 Task: Add Angel Wings To People.
Action: Mouse moved to (1190, 113)
Screenshot: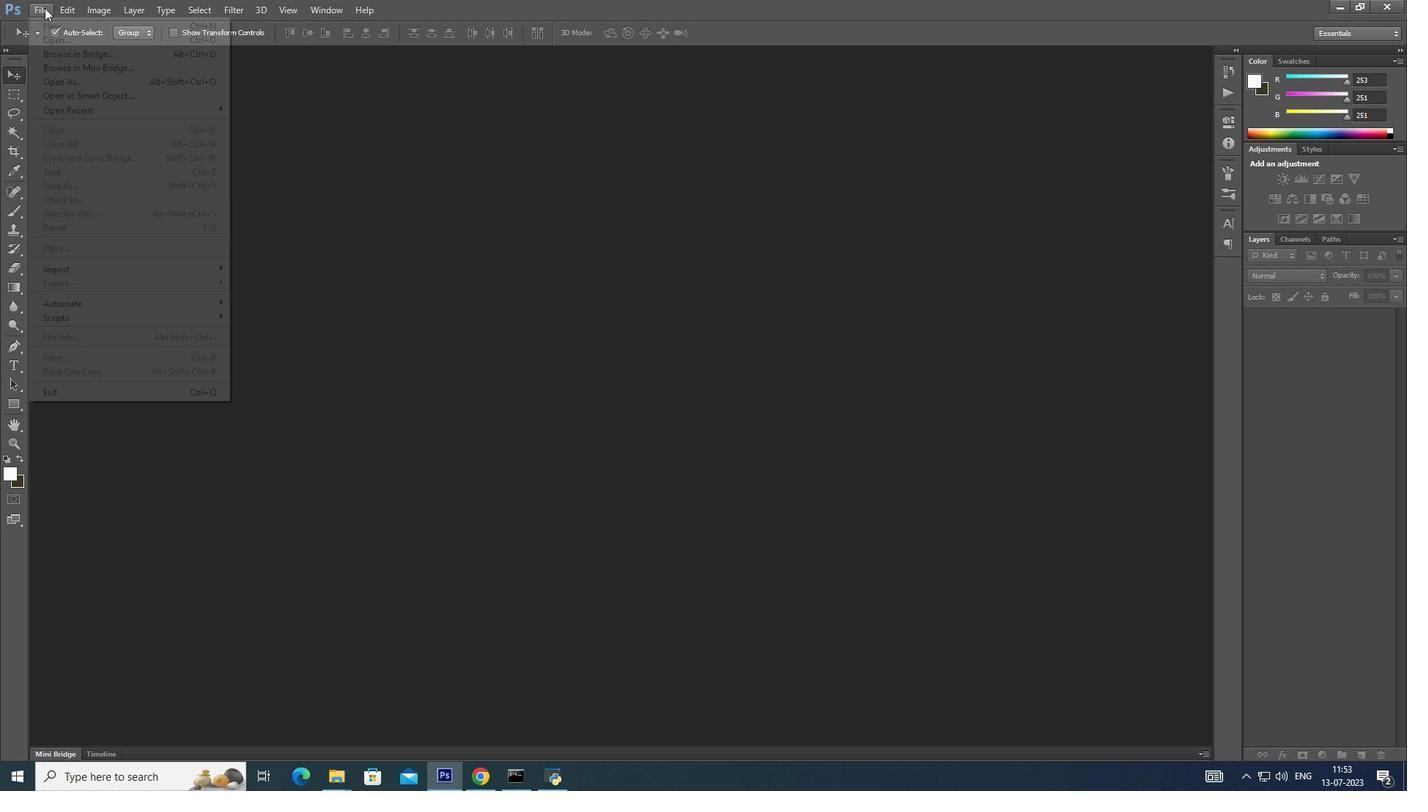 
Action: Mouse pressed left at (1190, 113)
Screenshot: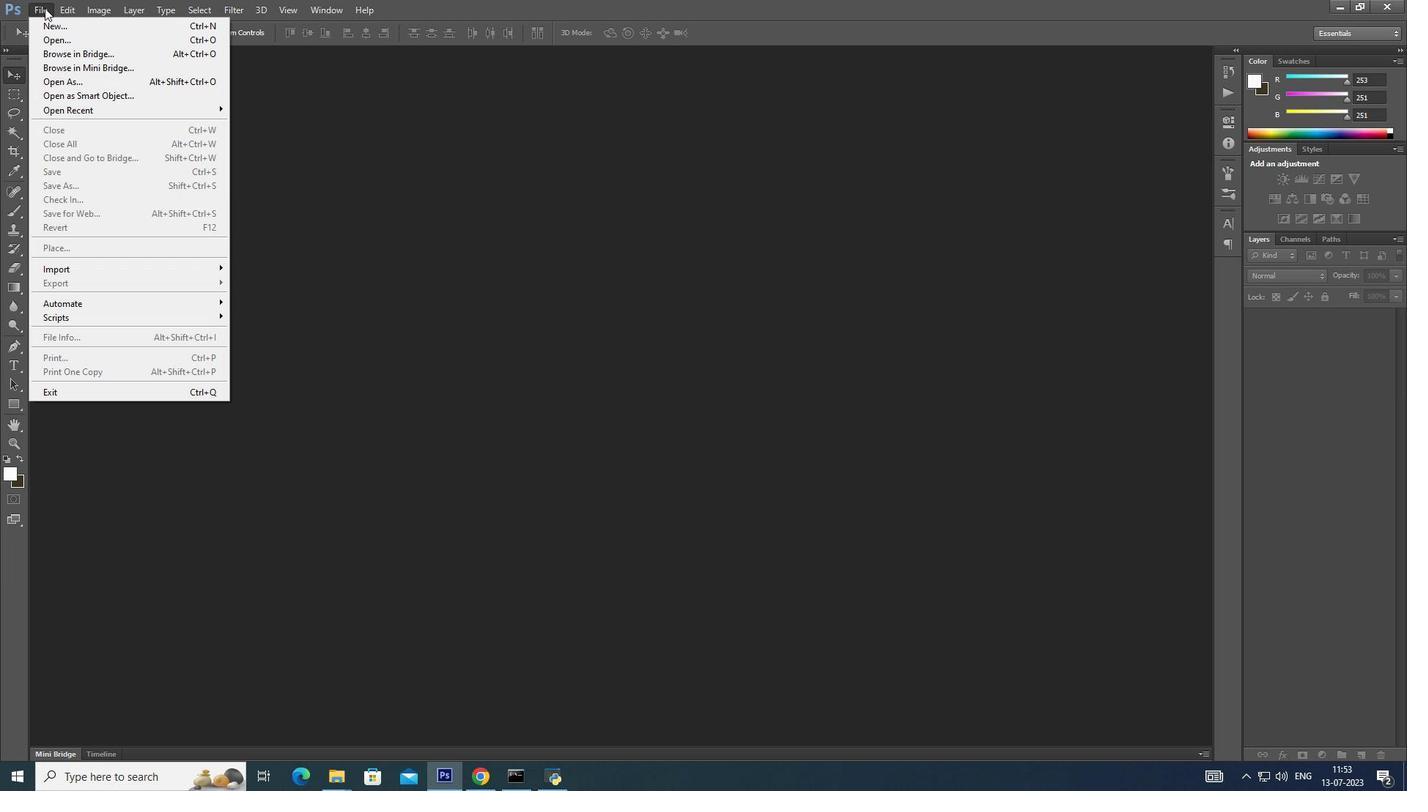 
Action: Mouse moved to (44, 8)
Screenshot: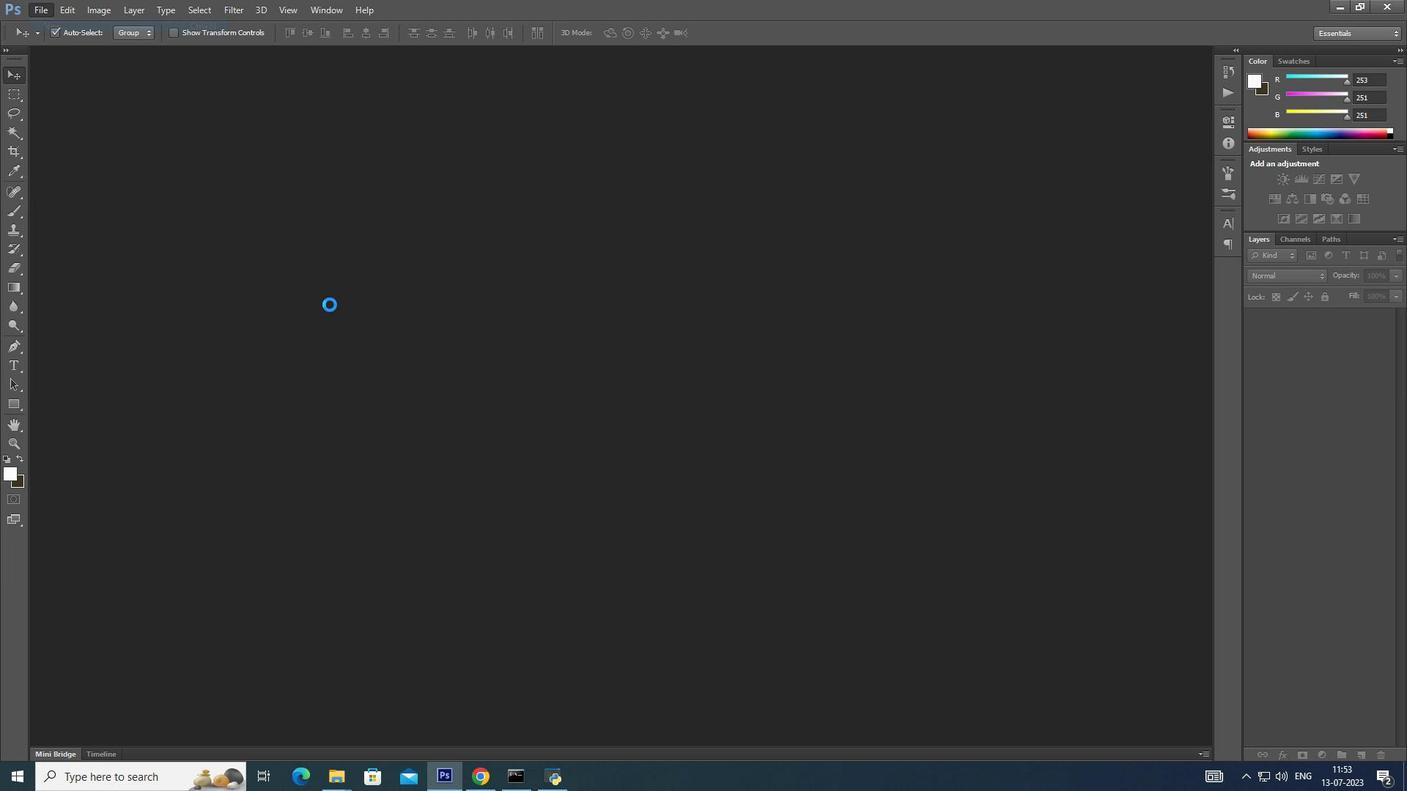 
Action: Mouse pressed left at (44, 8)
Screenshot: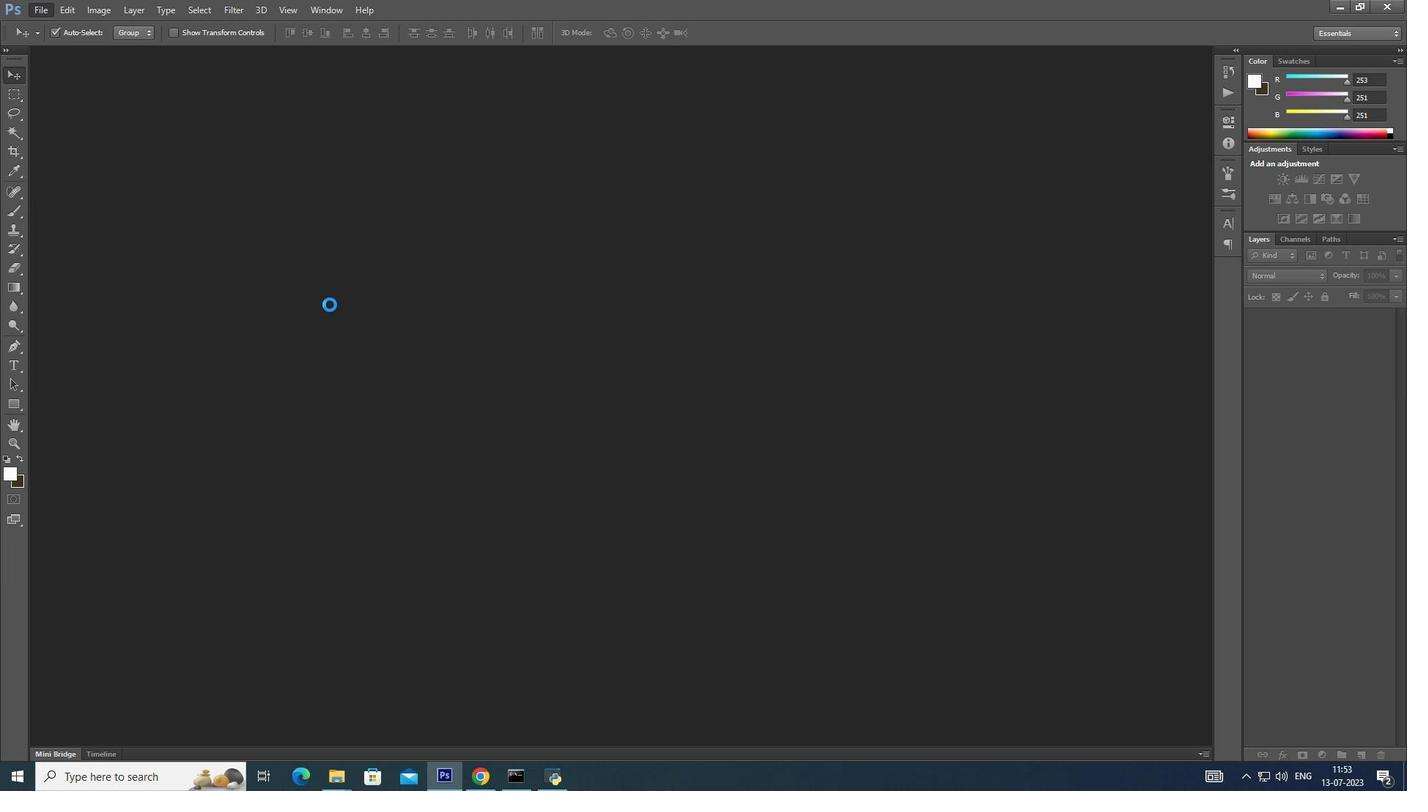 
Action: Mouse moved to (68, 28)
Screenshot: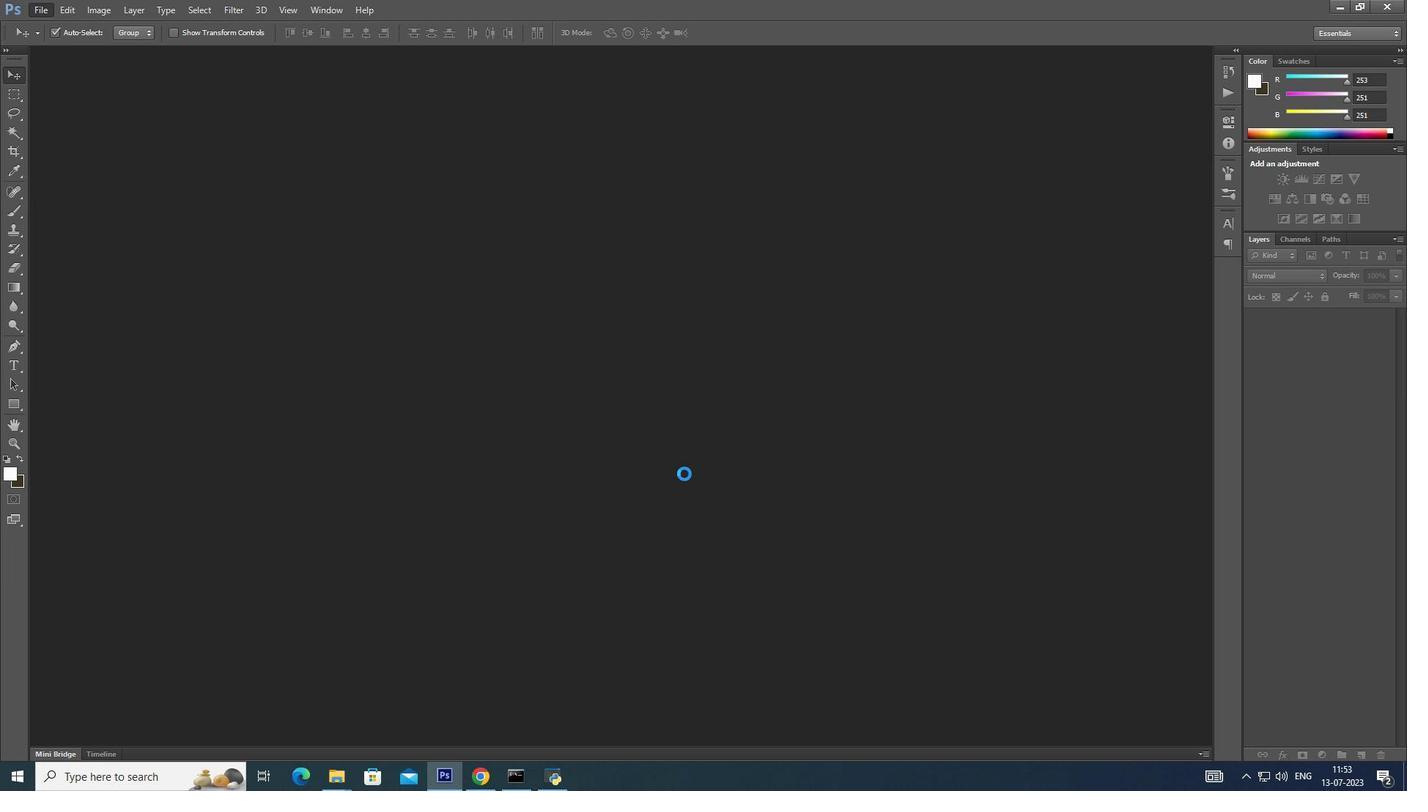 
Action: Mouse pressed left at (68, 28)
Screenshot: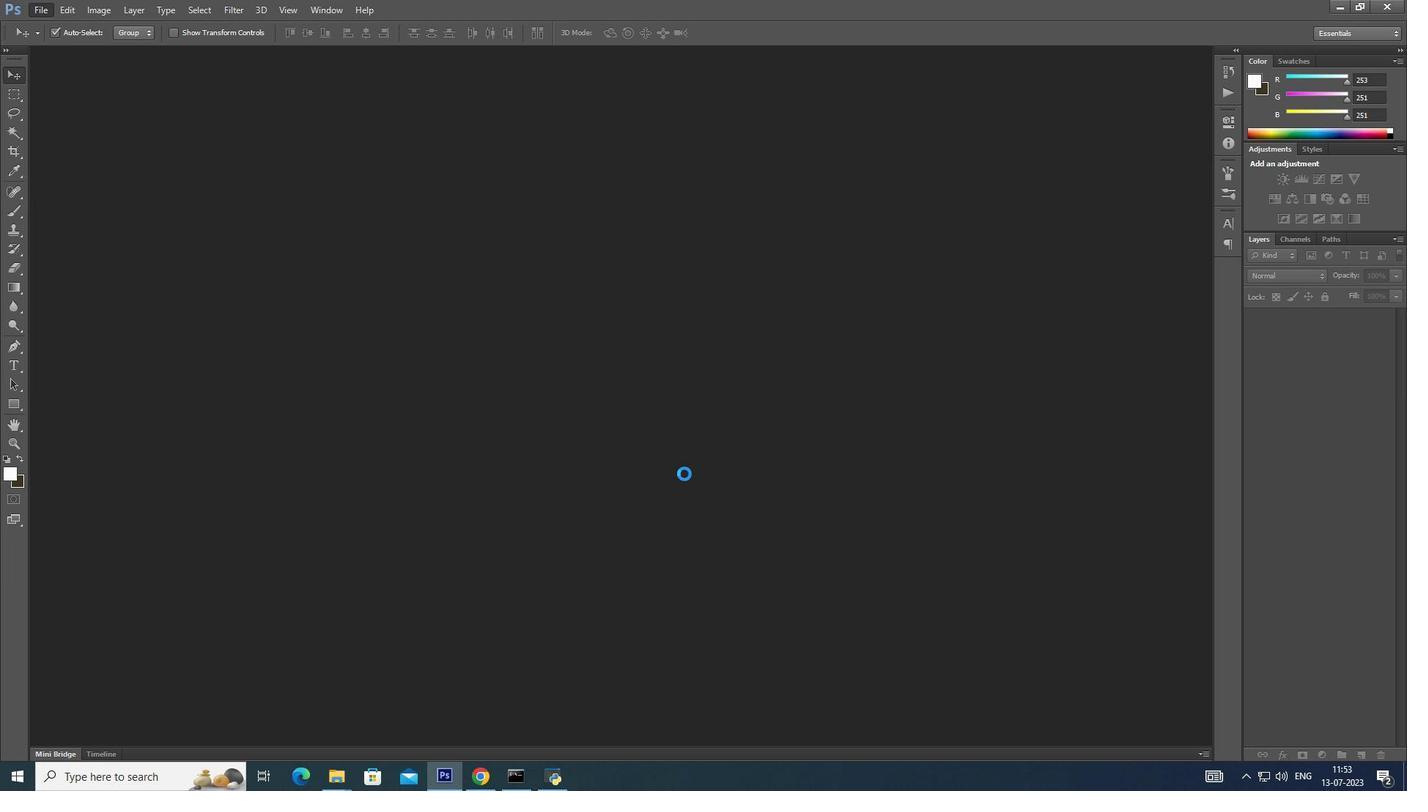 
Action: Mouse moved to (833, 185)
Screenshot: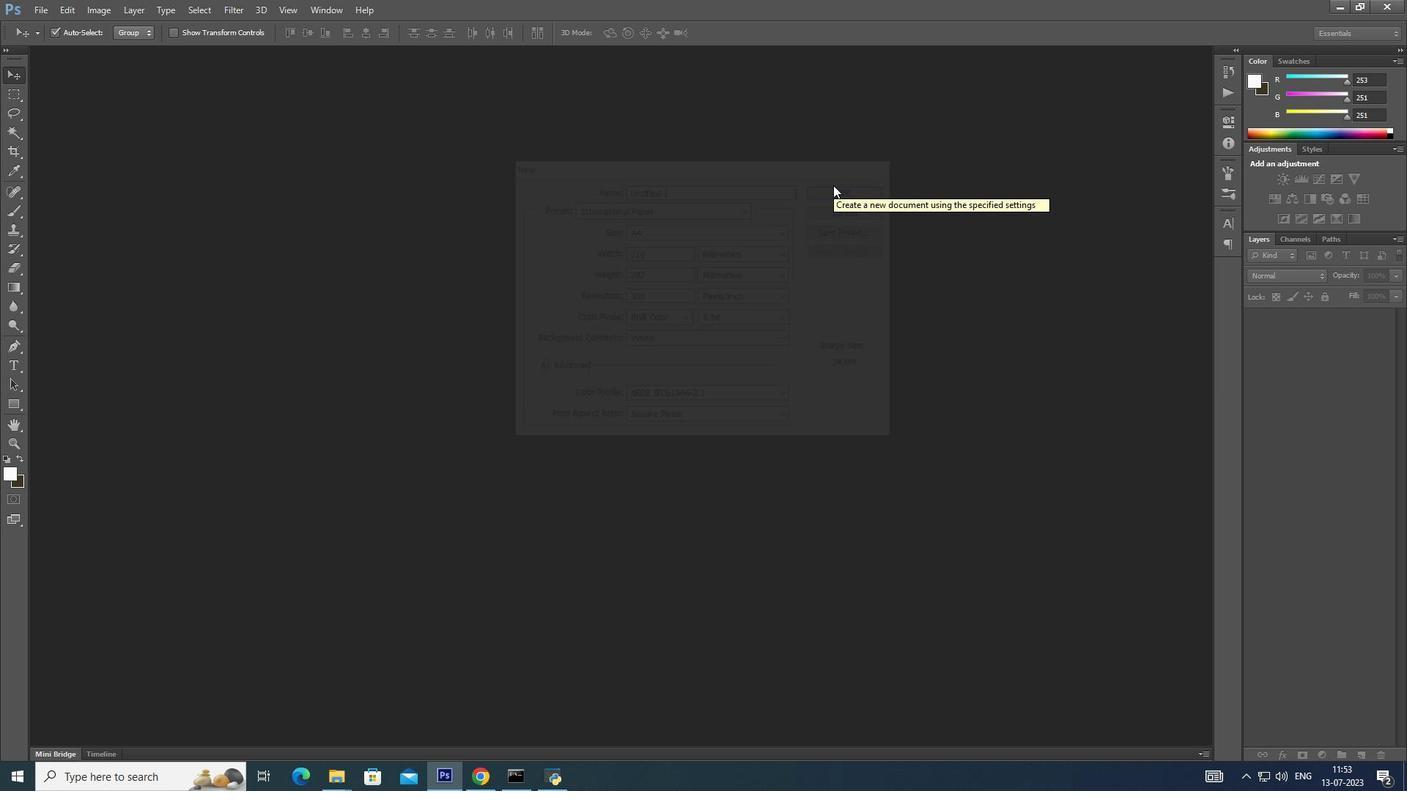 
Action: Mouse pressed left at (833, 185)
Screenshot: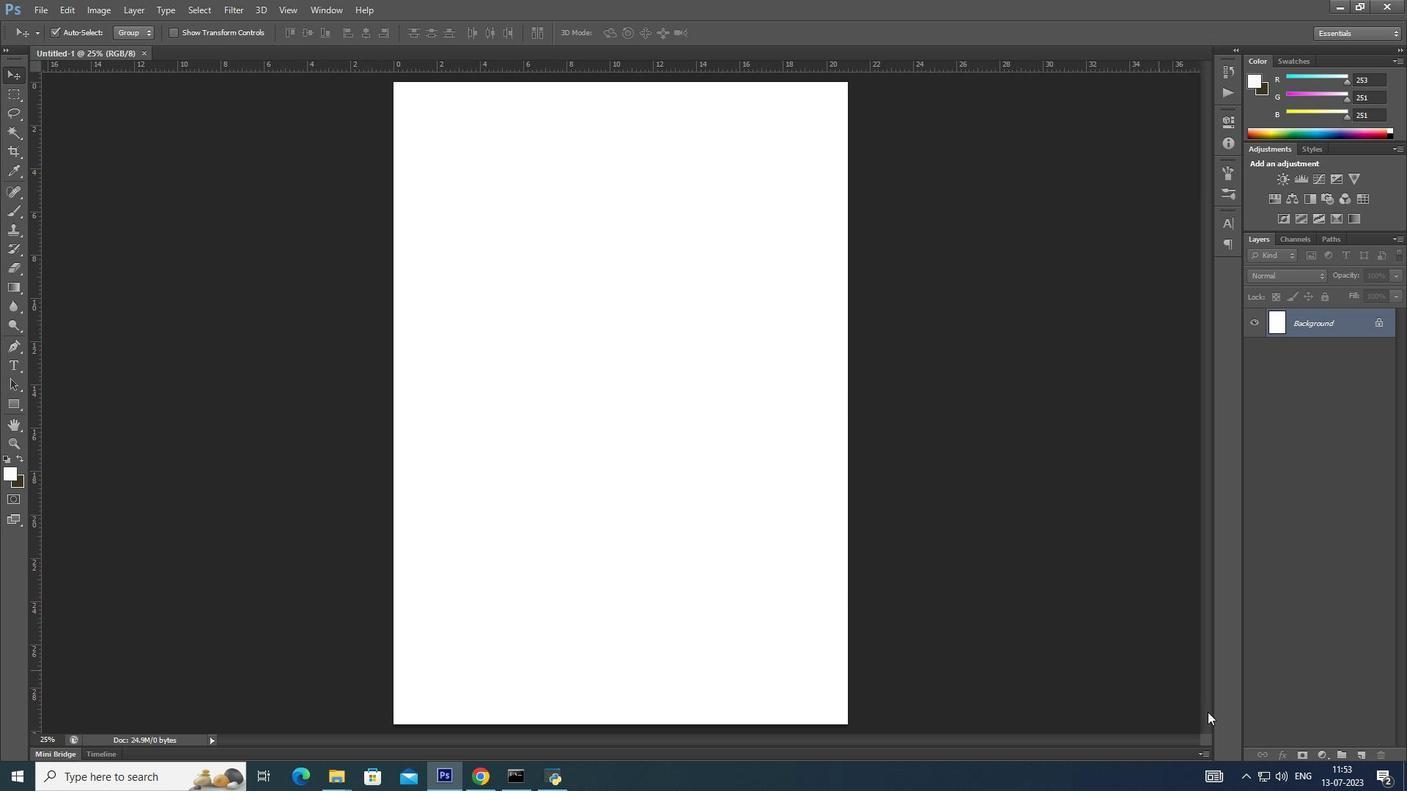 
Action: Mouse moved to (1337, 321)
Screenshot: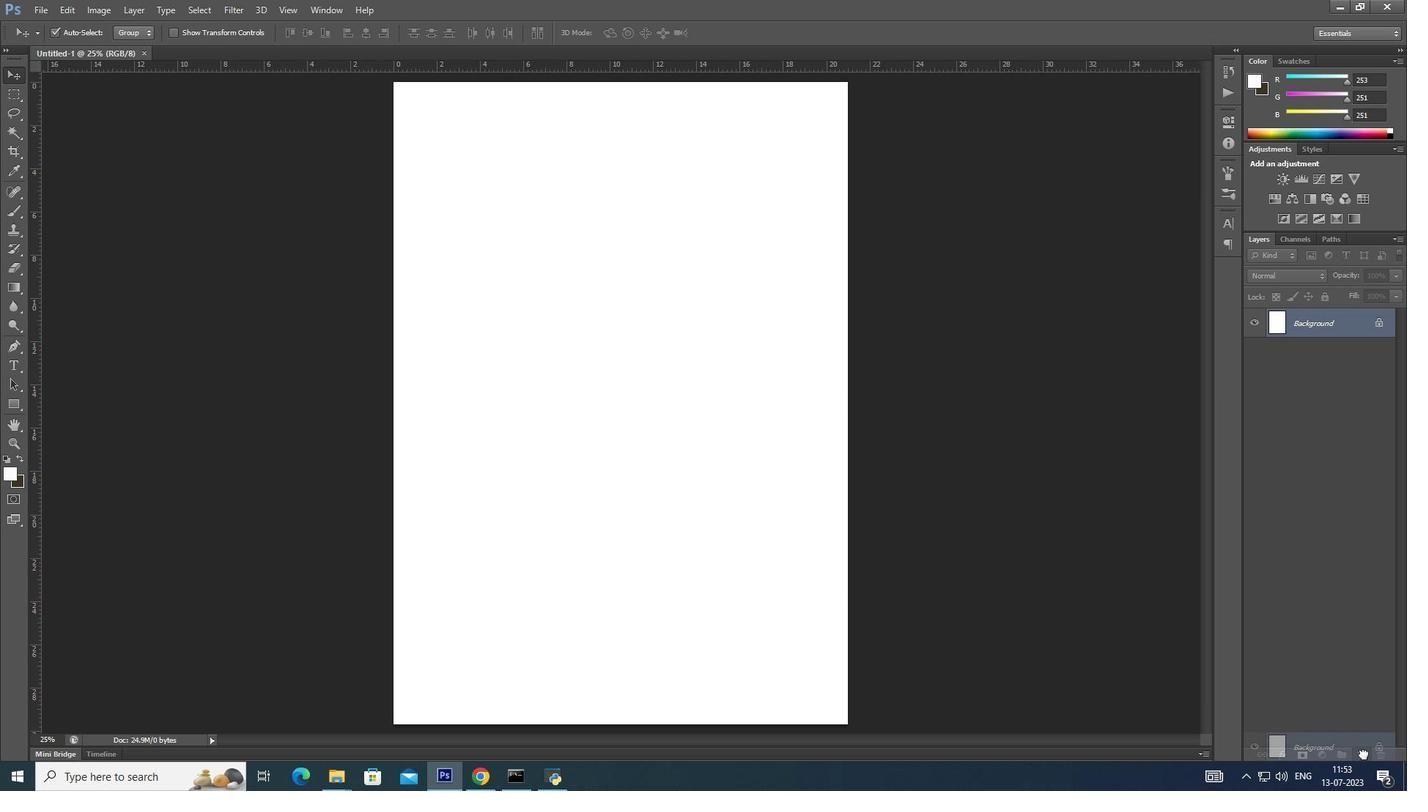 
Action: Mouse pressed left at (1337, 321)
Screenshot: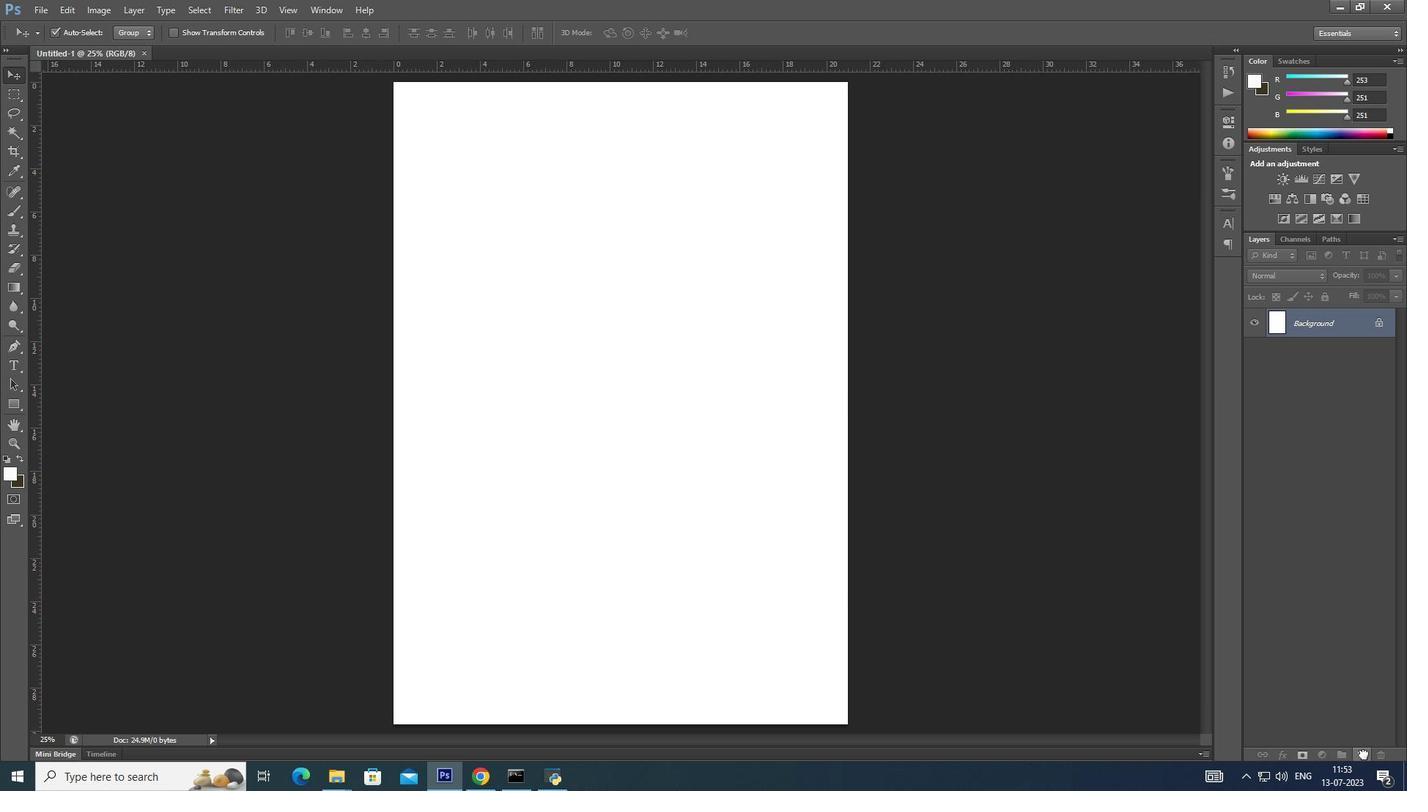 
Action: Mouse moved to (41, 13)
Screenshot: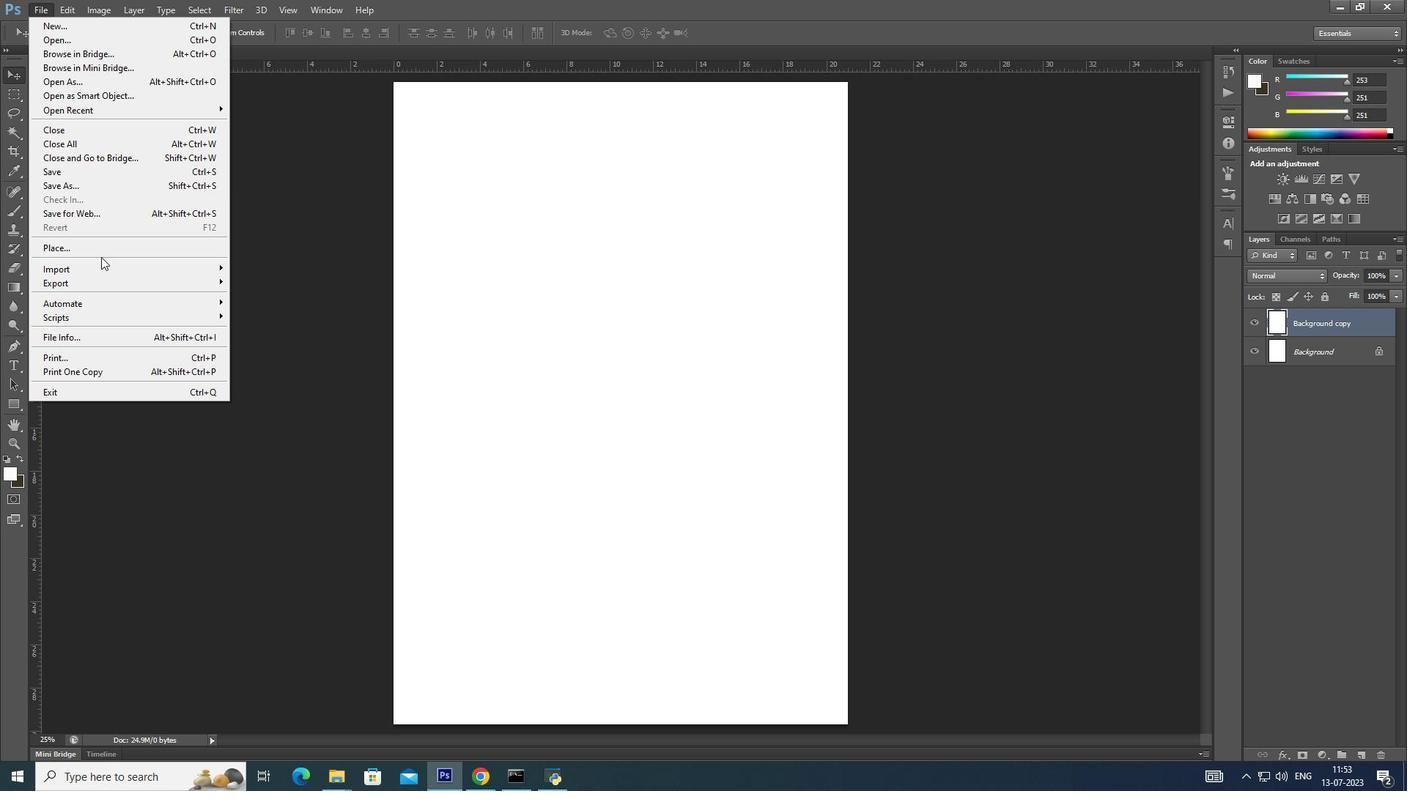 
Action: Mouse pressed left at (41, 13)
Screenshot: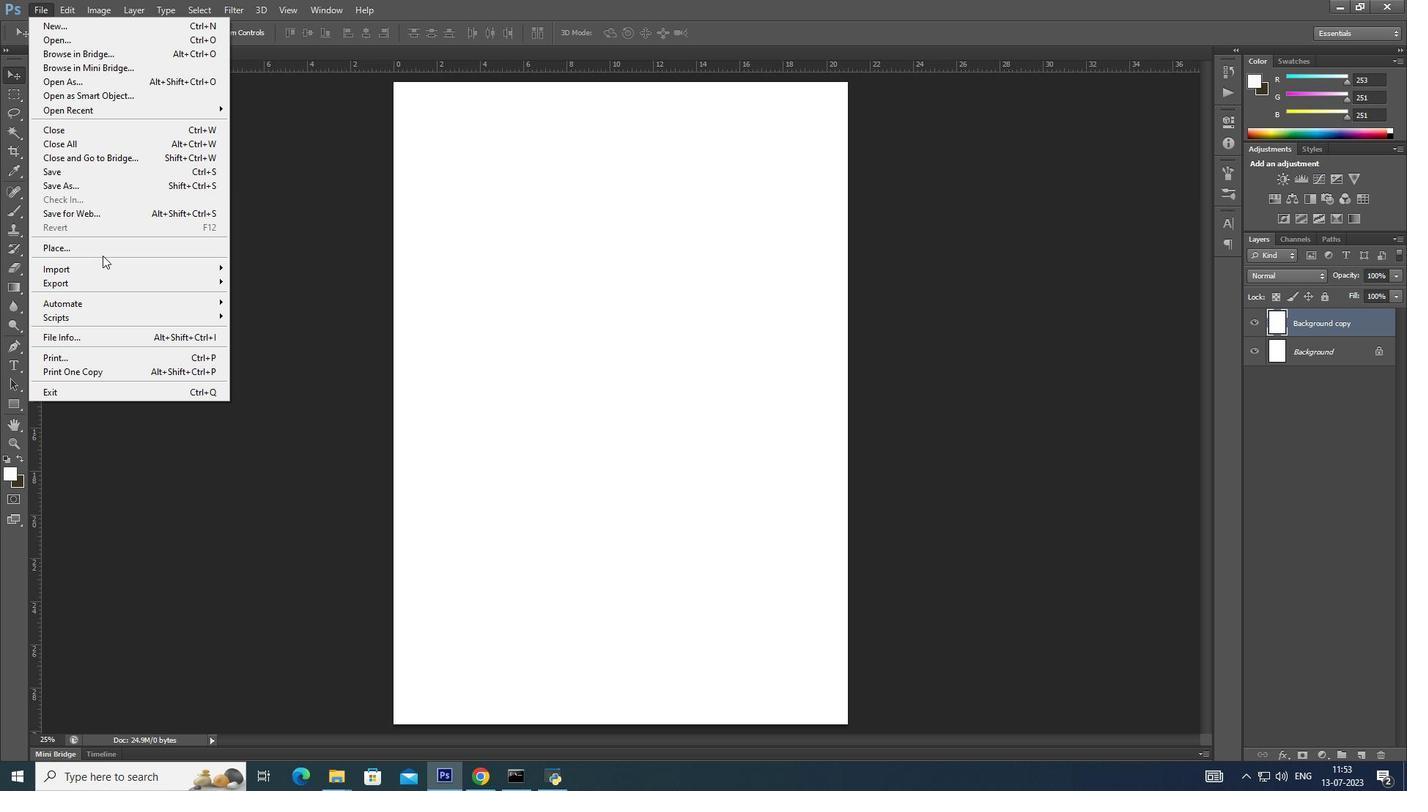 
Action: Mouse moved to (110, 250)
Screenshot: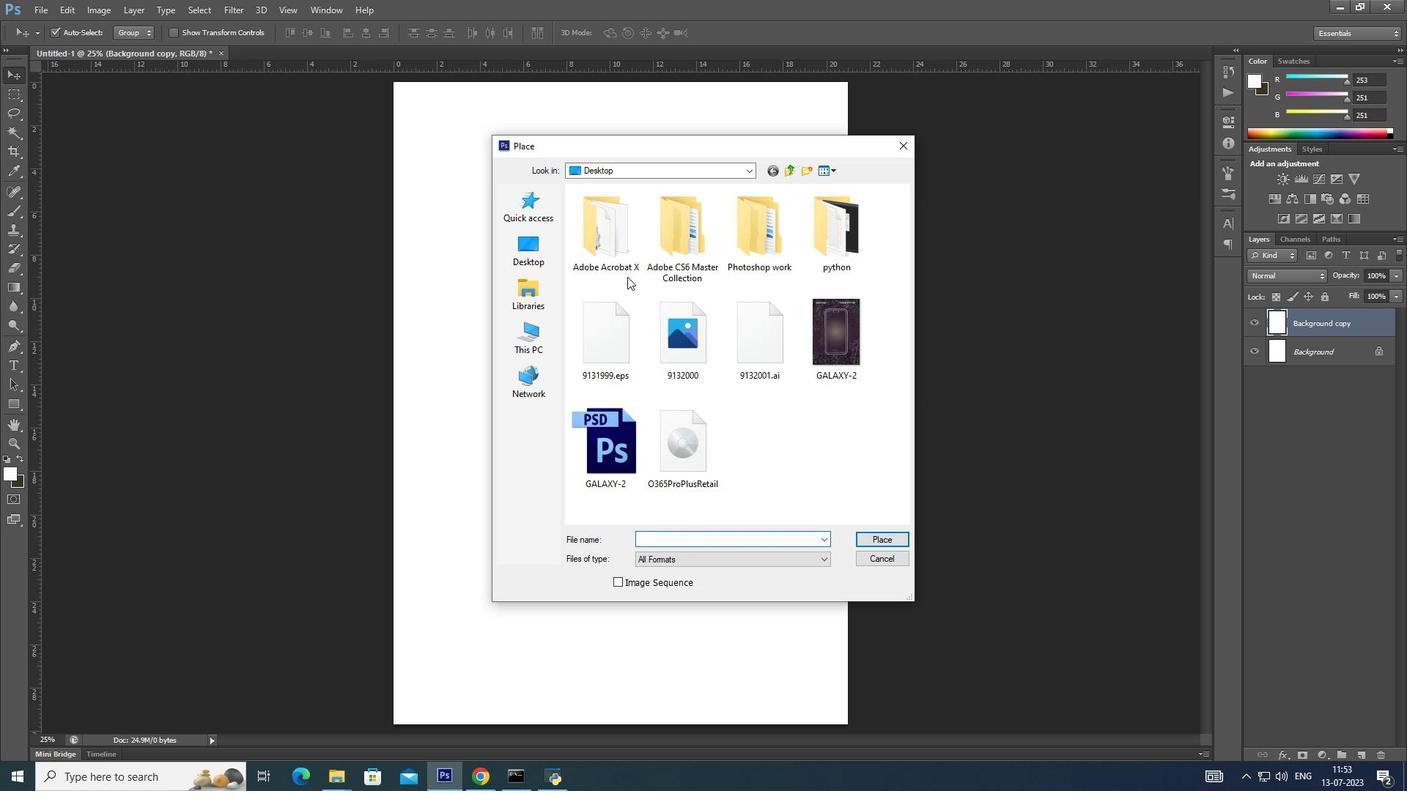 
Action: Mouse pressed left at (110, 250)
Screenshot: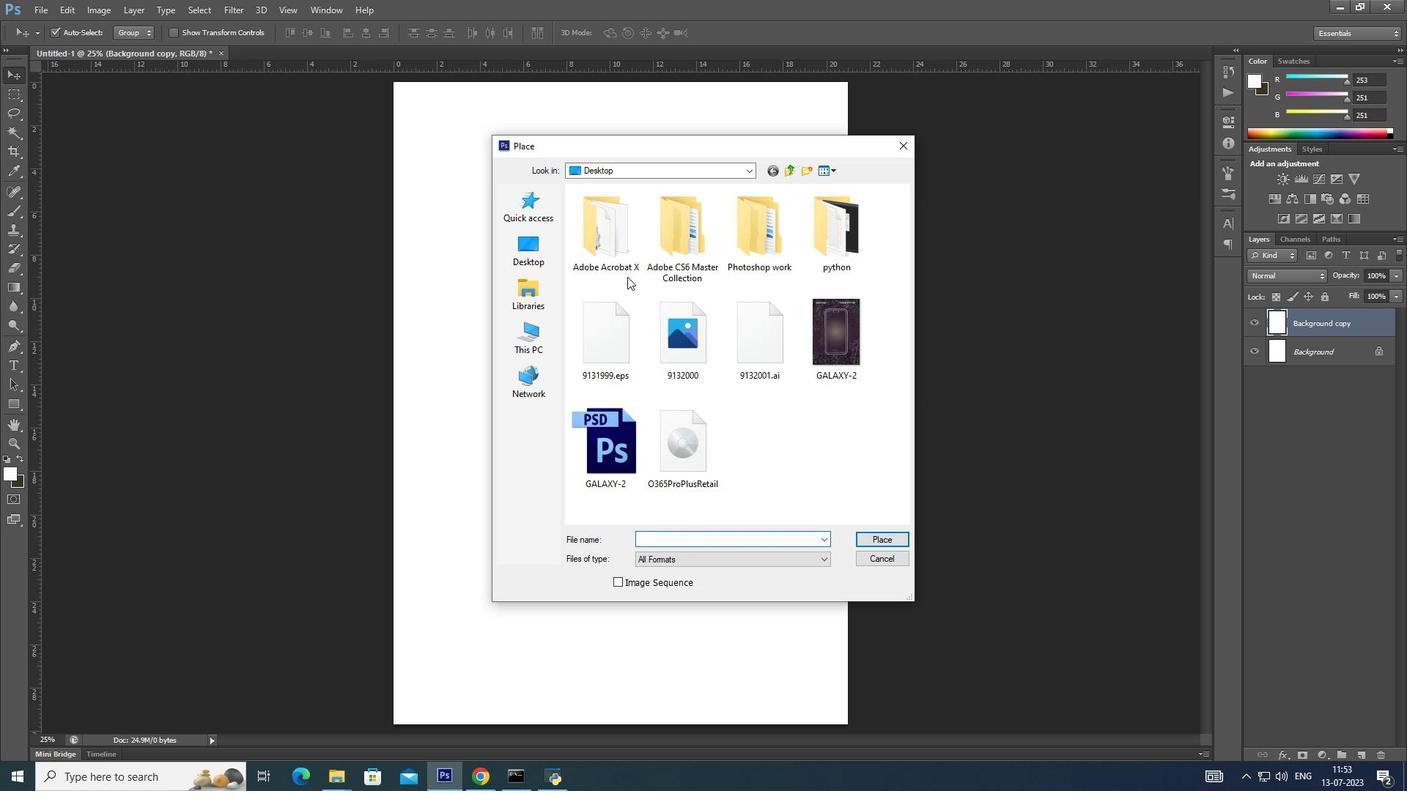 
Action: Mouse moved to (525, 318)
Screenshot: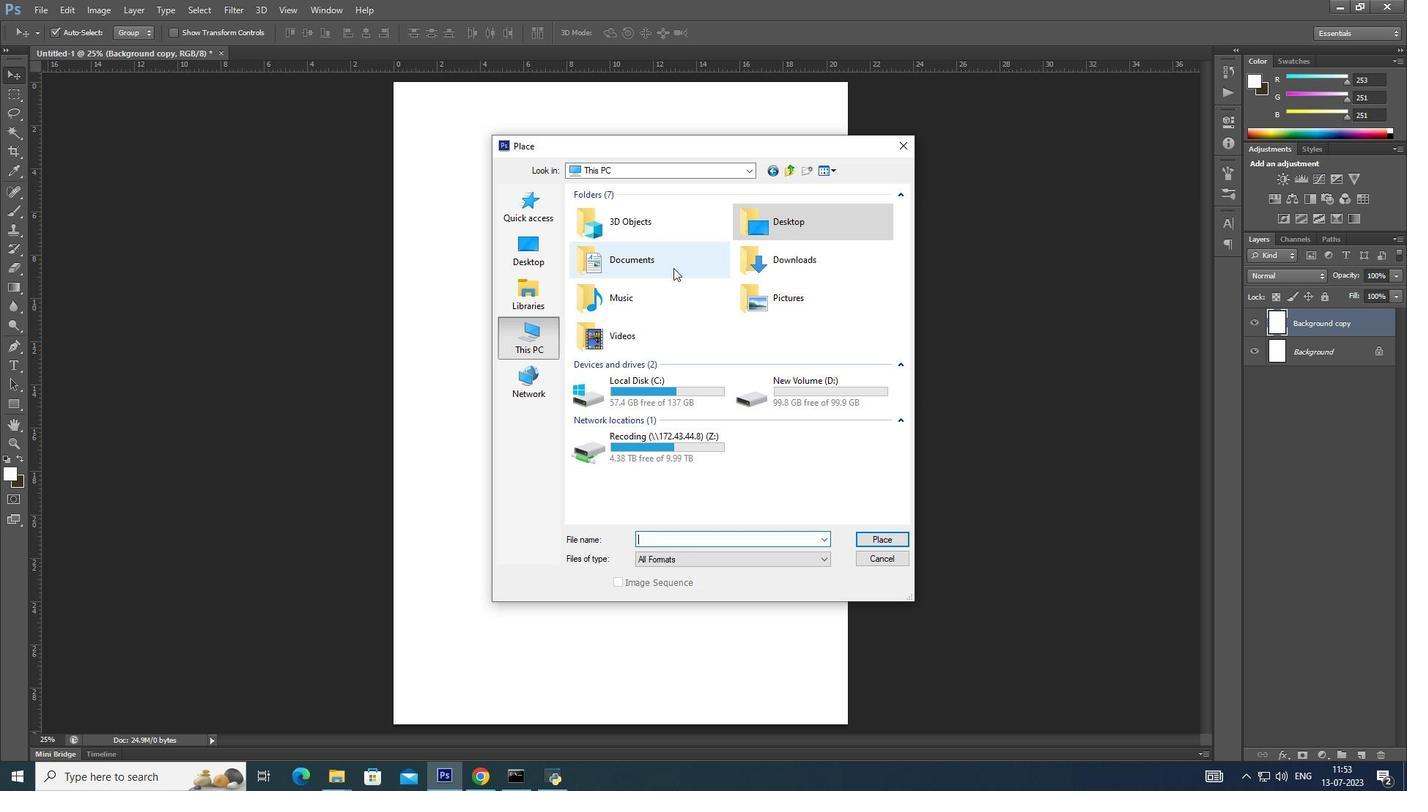 
Action: Mouse pressed left at (525, 318)
Screenshot: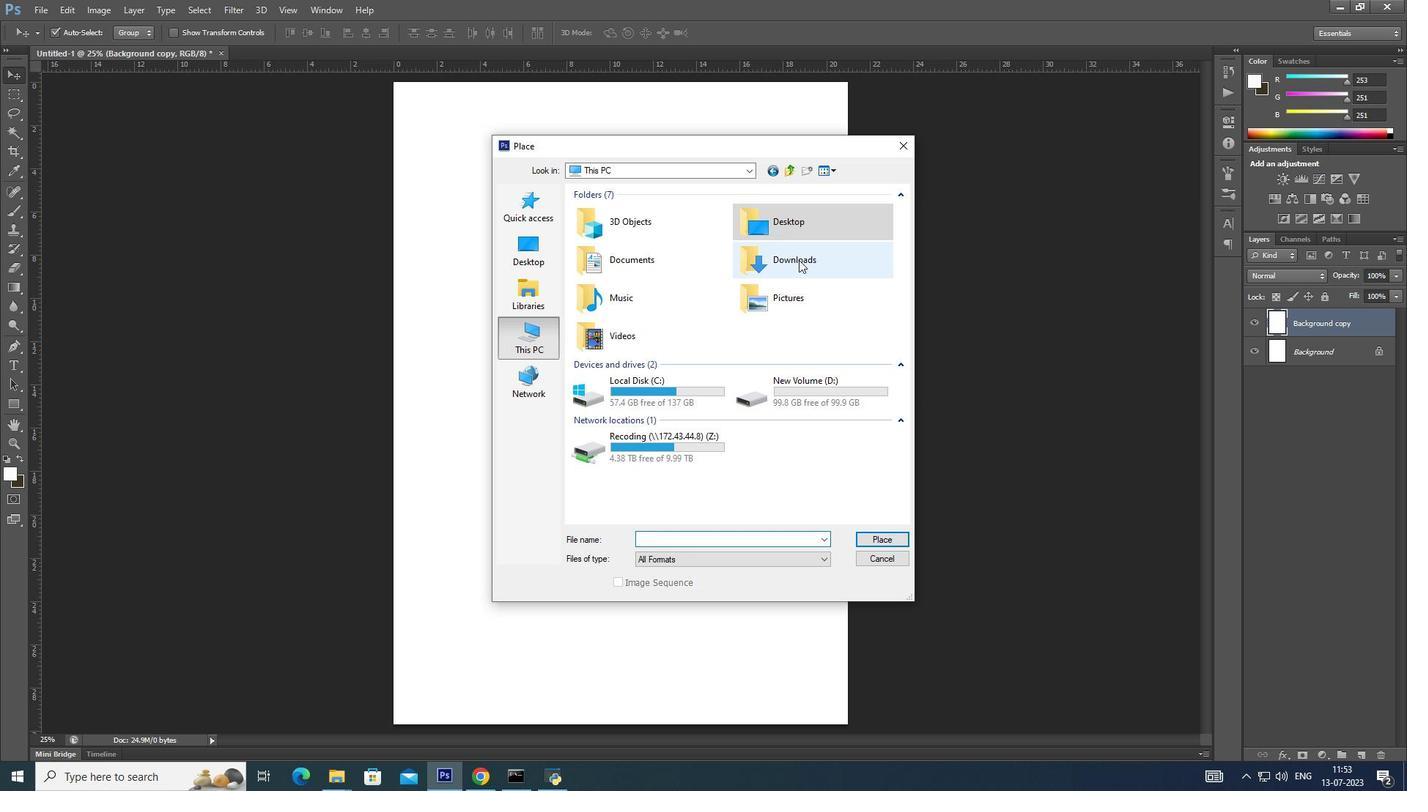 
Action: Mouse moved to (808, 261)
Screenshot: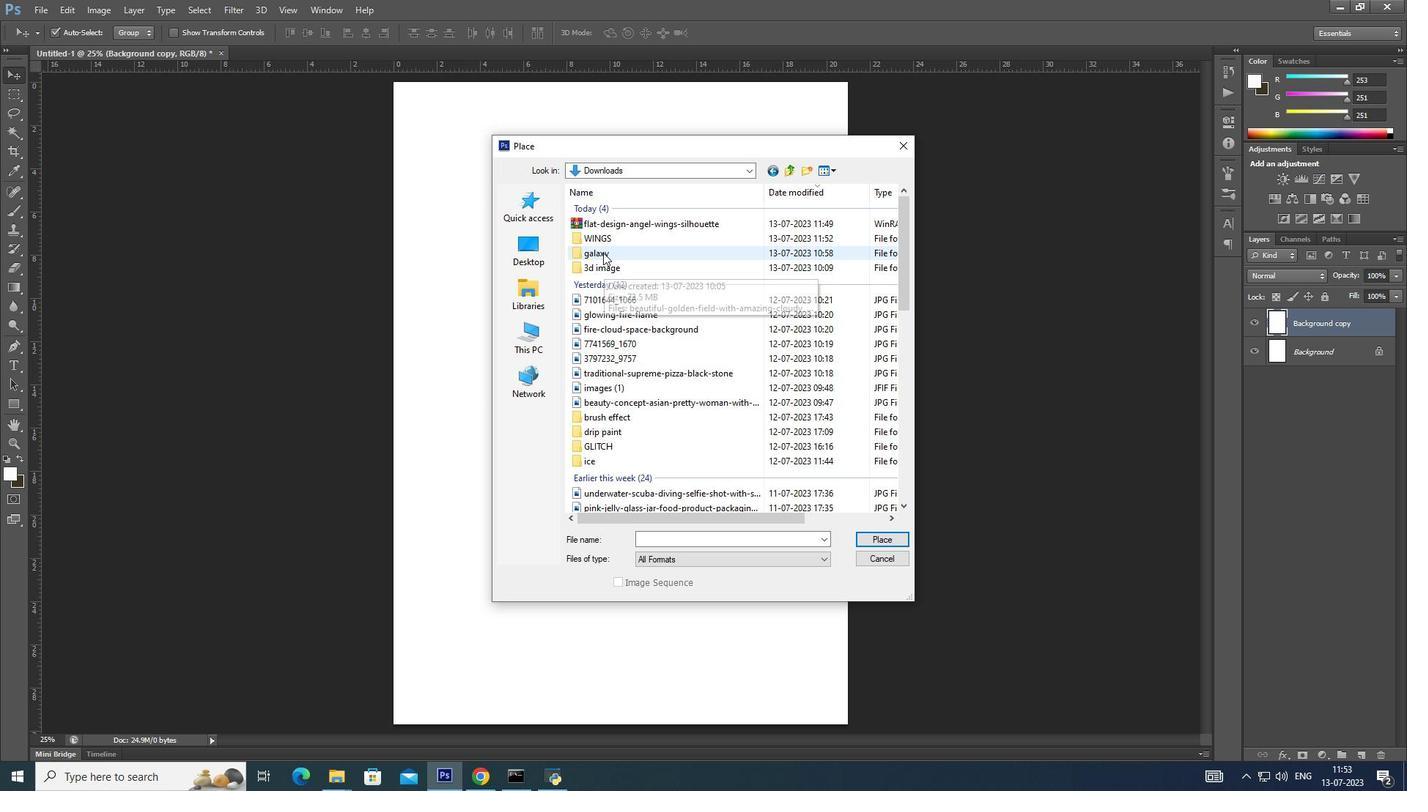 
Action: Mouse pressed left at (808, 261)
Screenshot: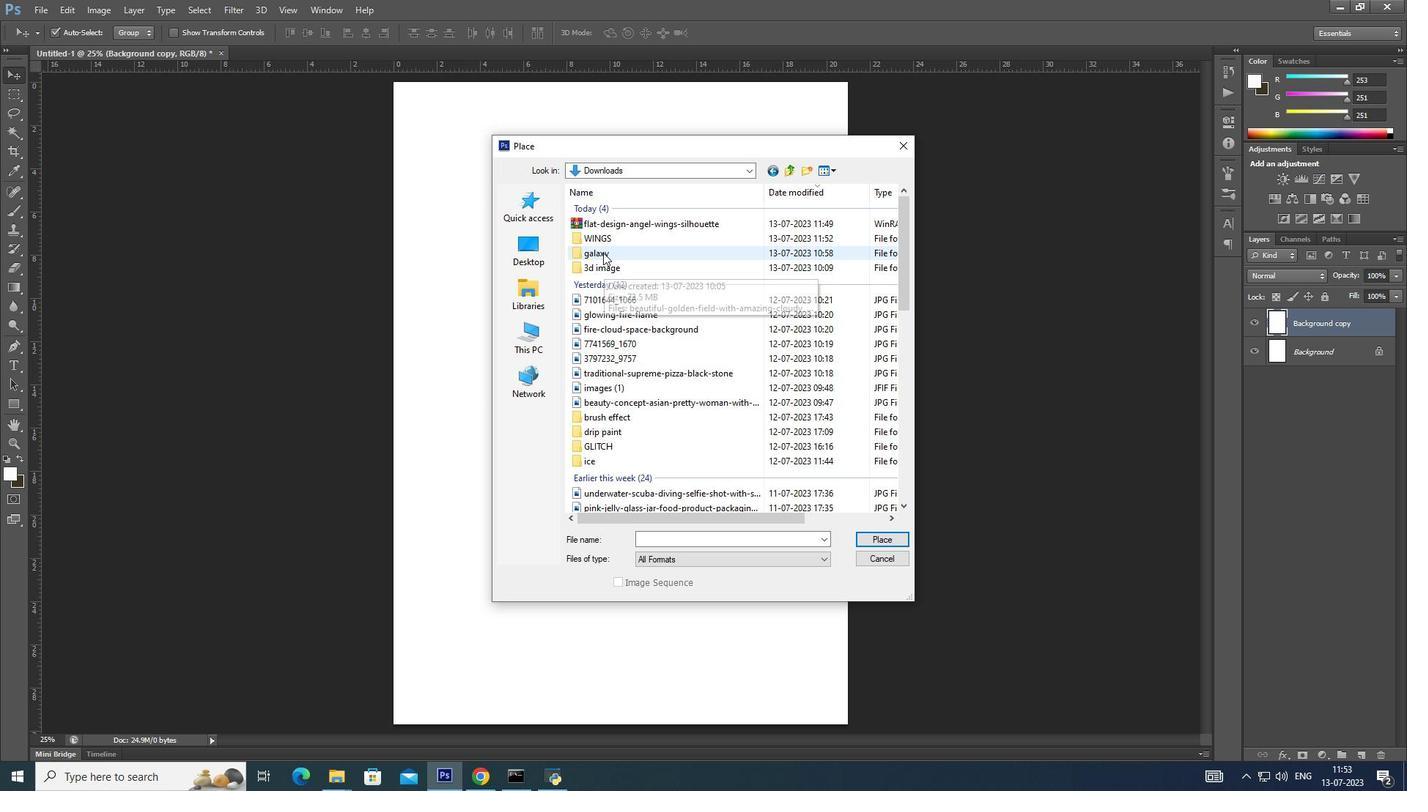 
Action: Mouse pressed left at (808, 261)
Screenshot: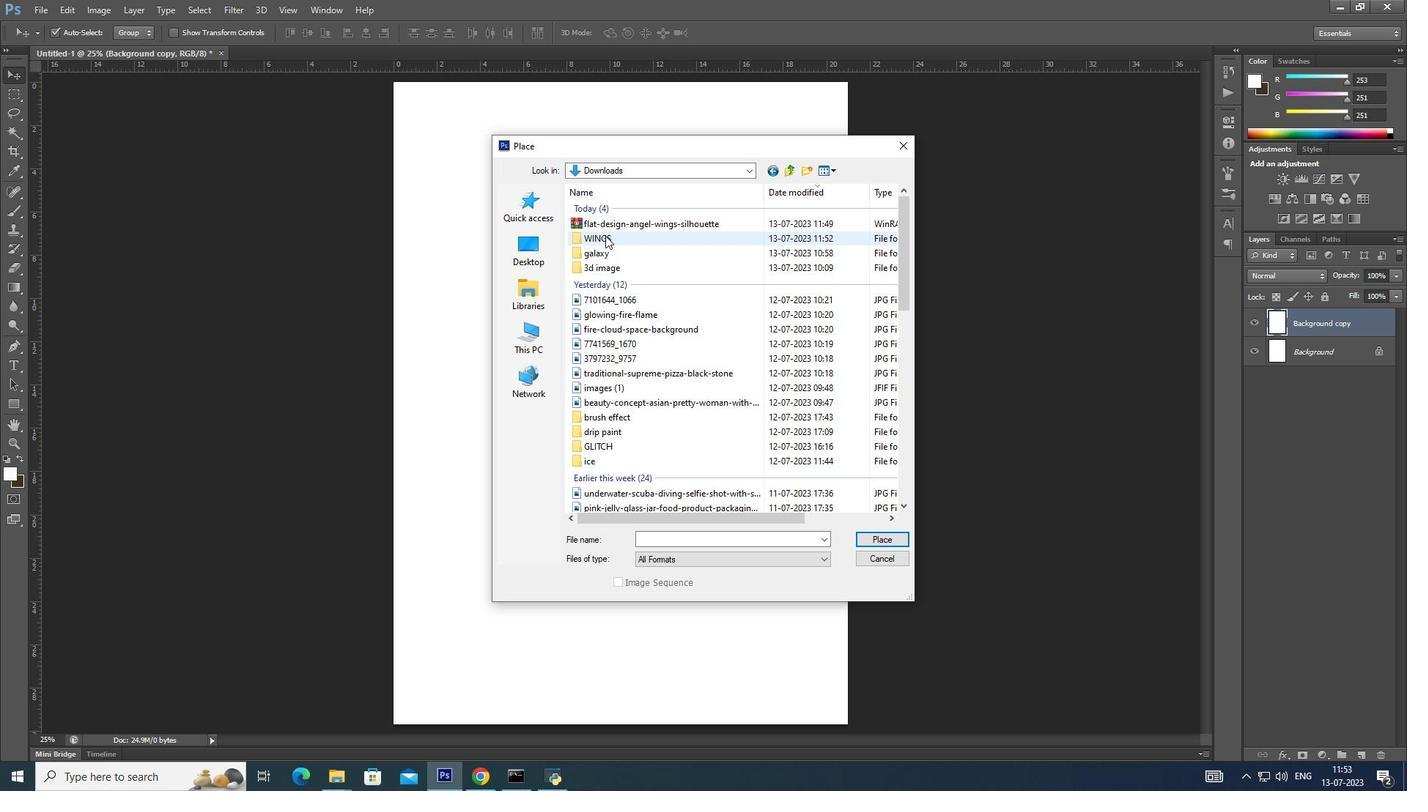 
Action: Mouse moved to (605, 236)
Screenshot: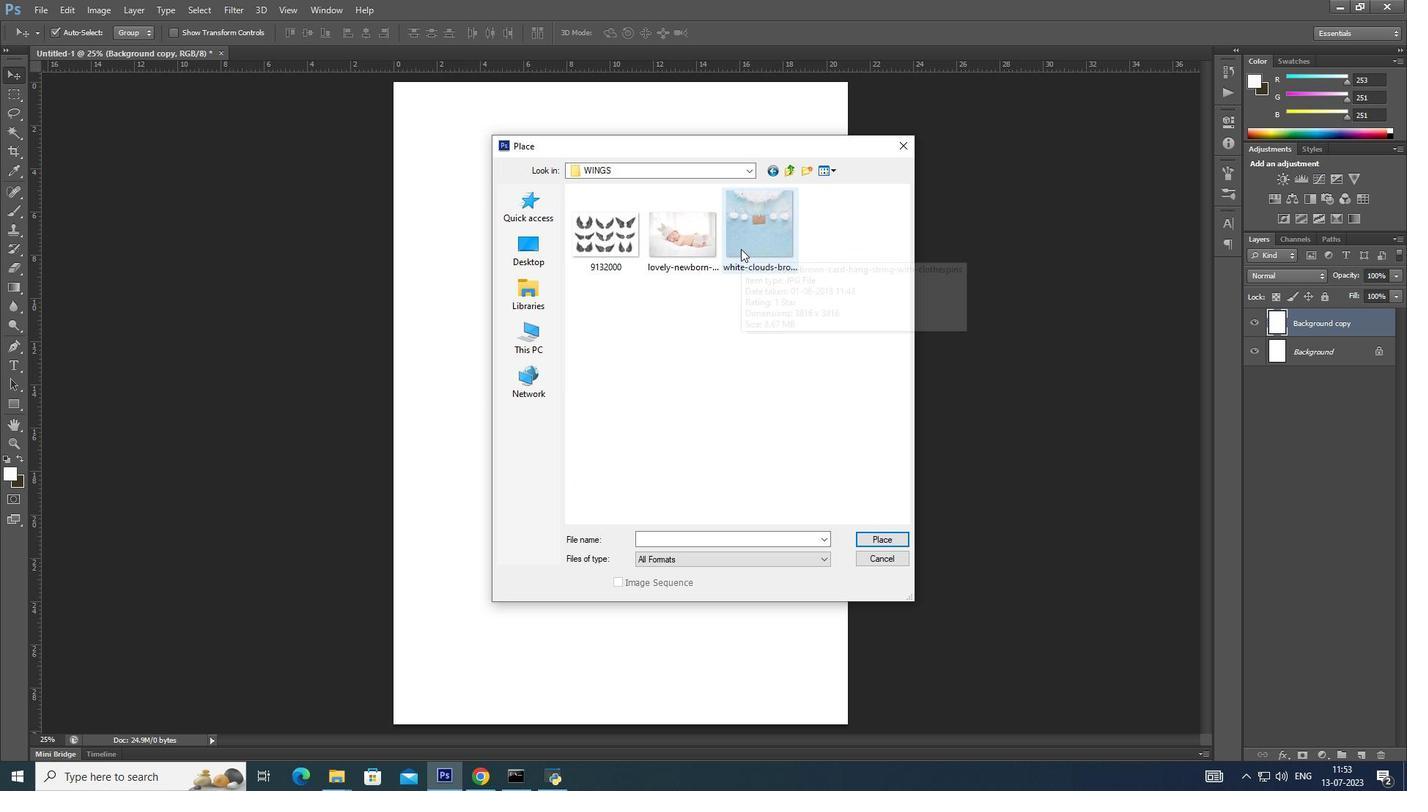 
Action: Mouse pressed left at (605, 236)
Screenshot: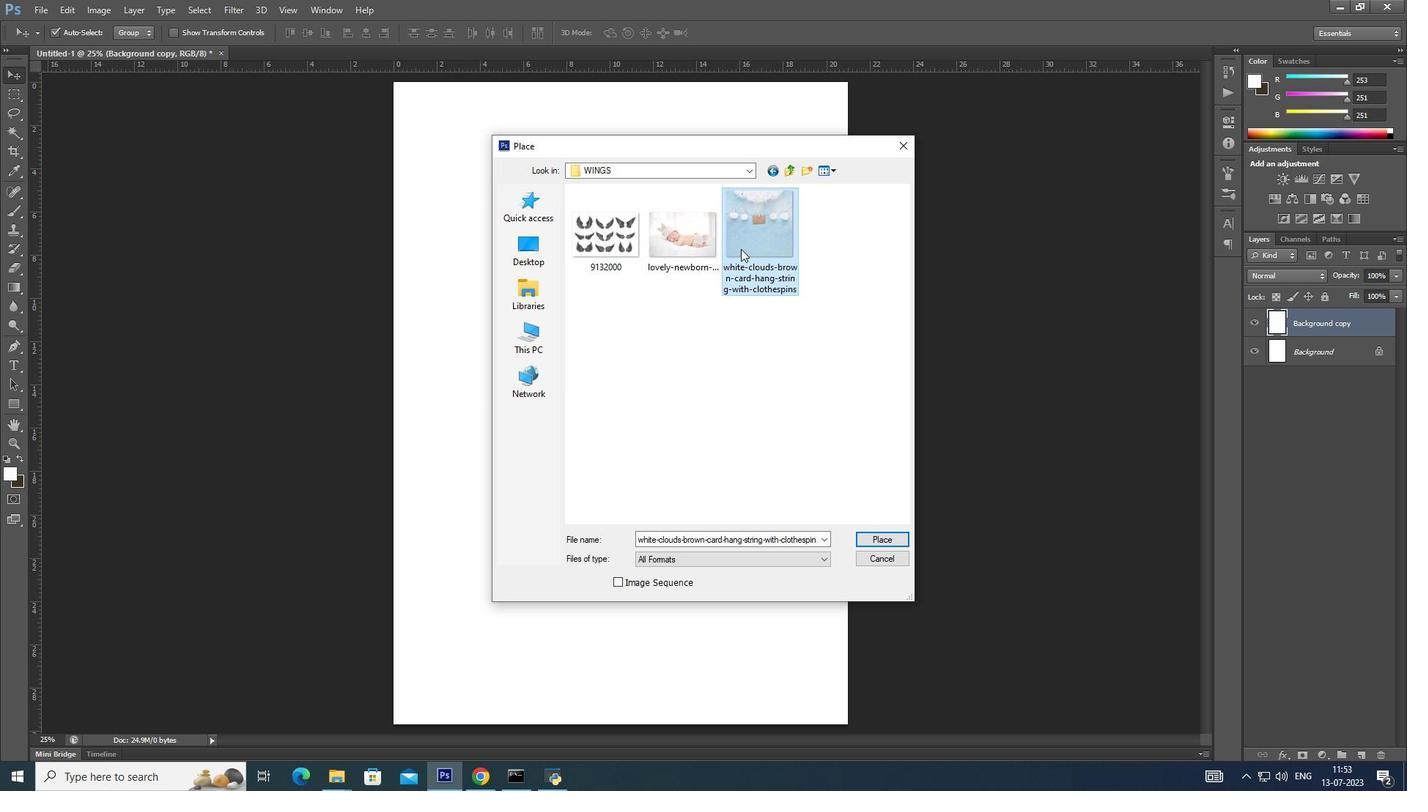 
Action: Mouse pressed left at (605, 236)
Screenshot: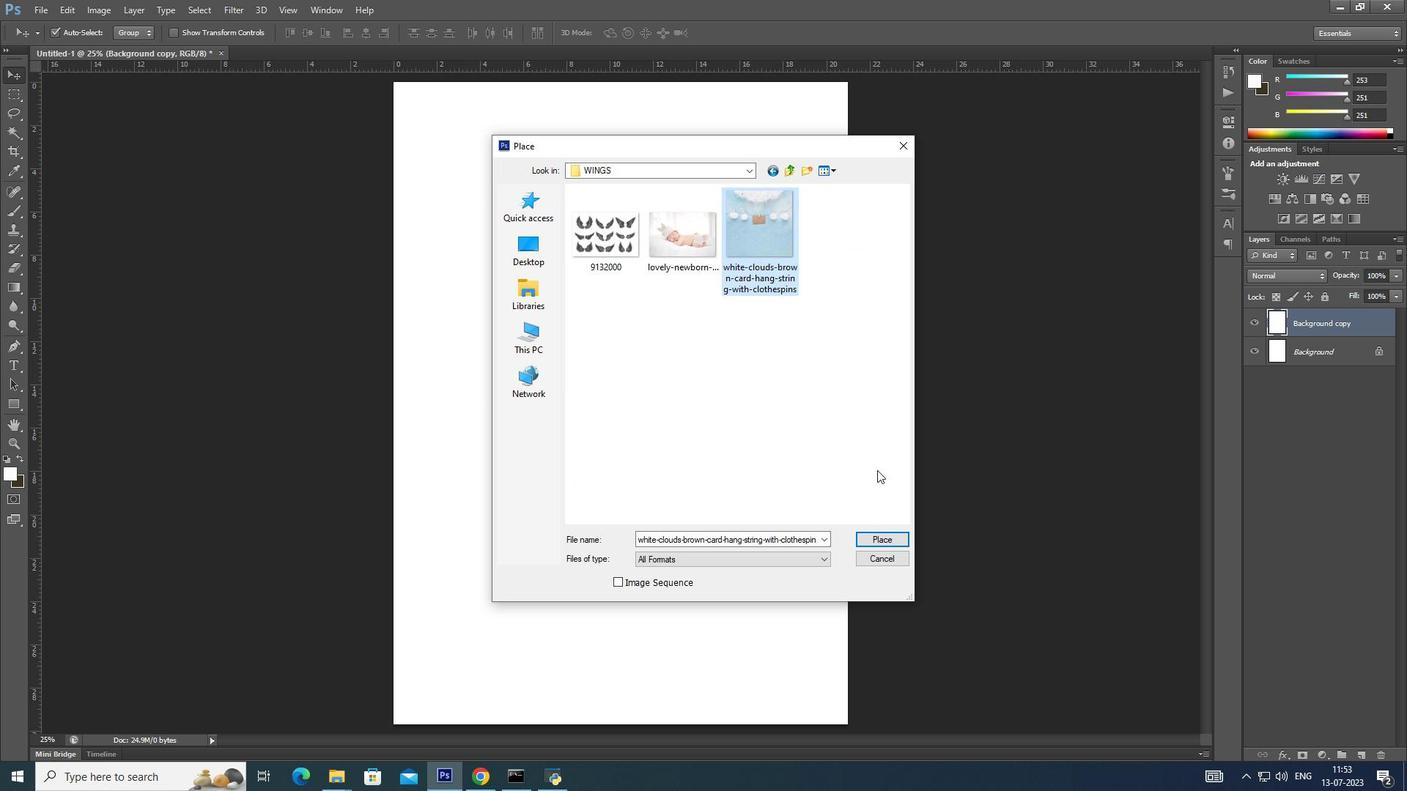 
Action: Mouse moved to (741, 249)
Screenshot: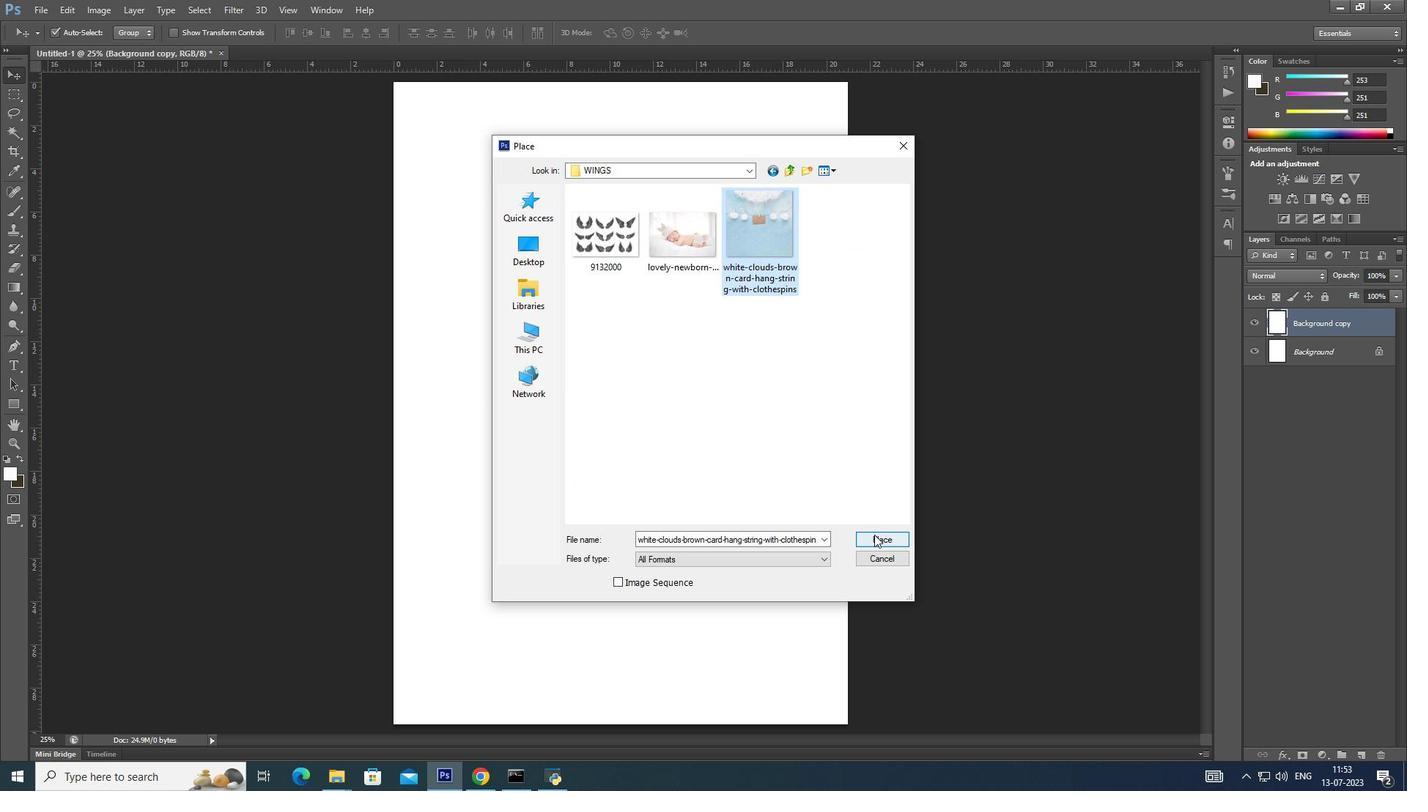 
Action: Mouse pressed left at (741, 249)
Screenshot: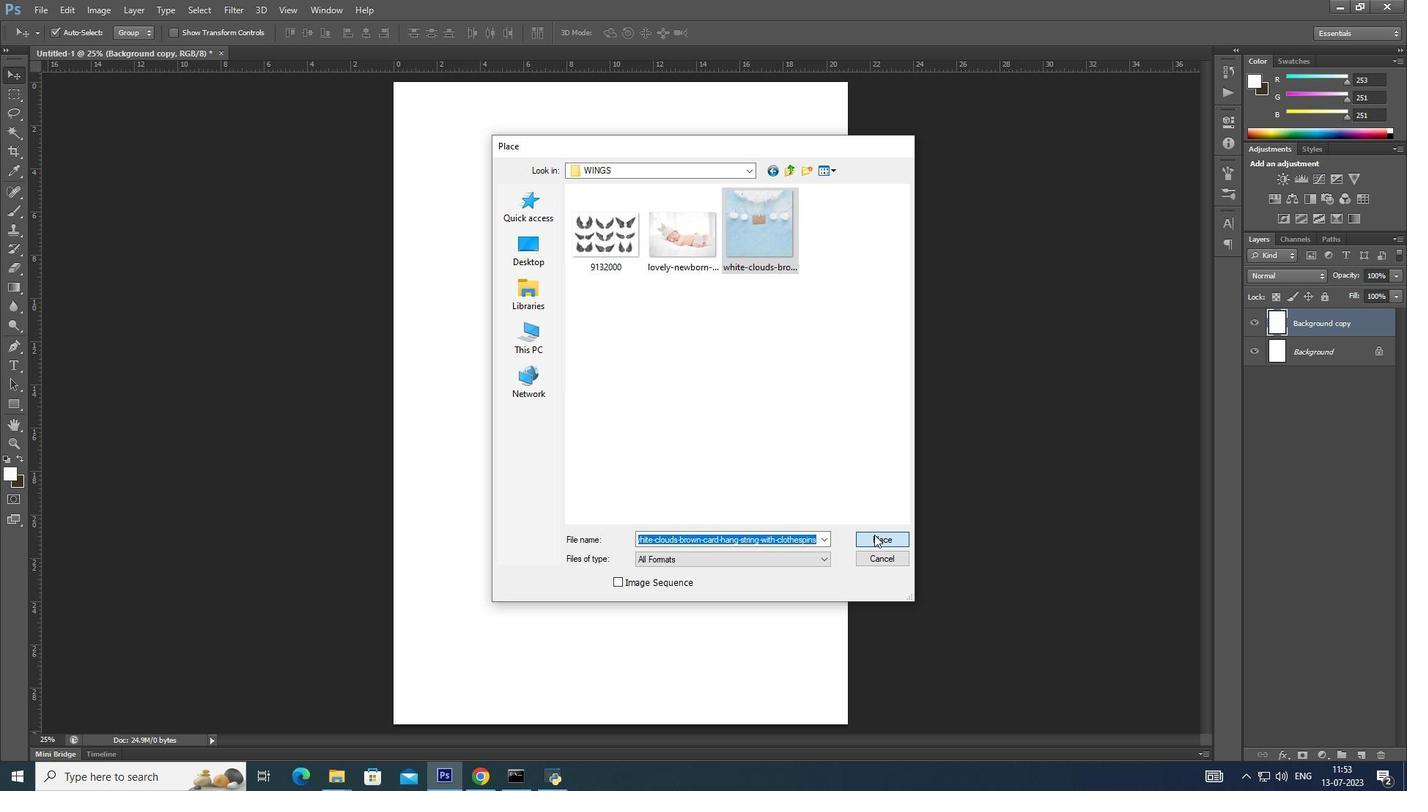 
Action: Mouse moved to (874, 535)
Screenshot: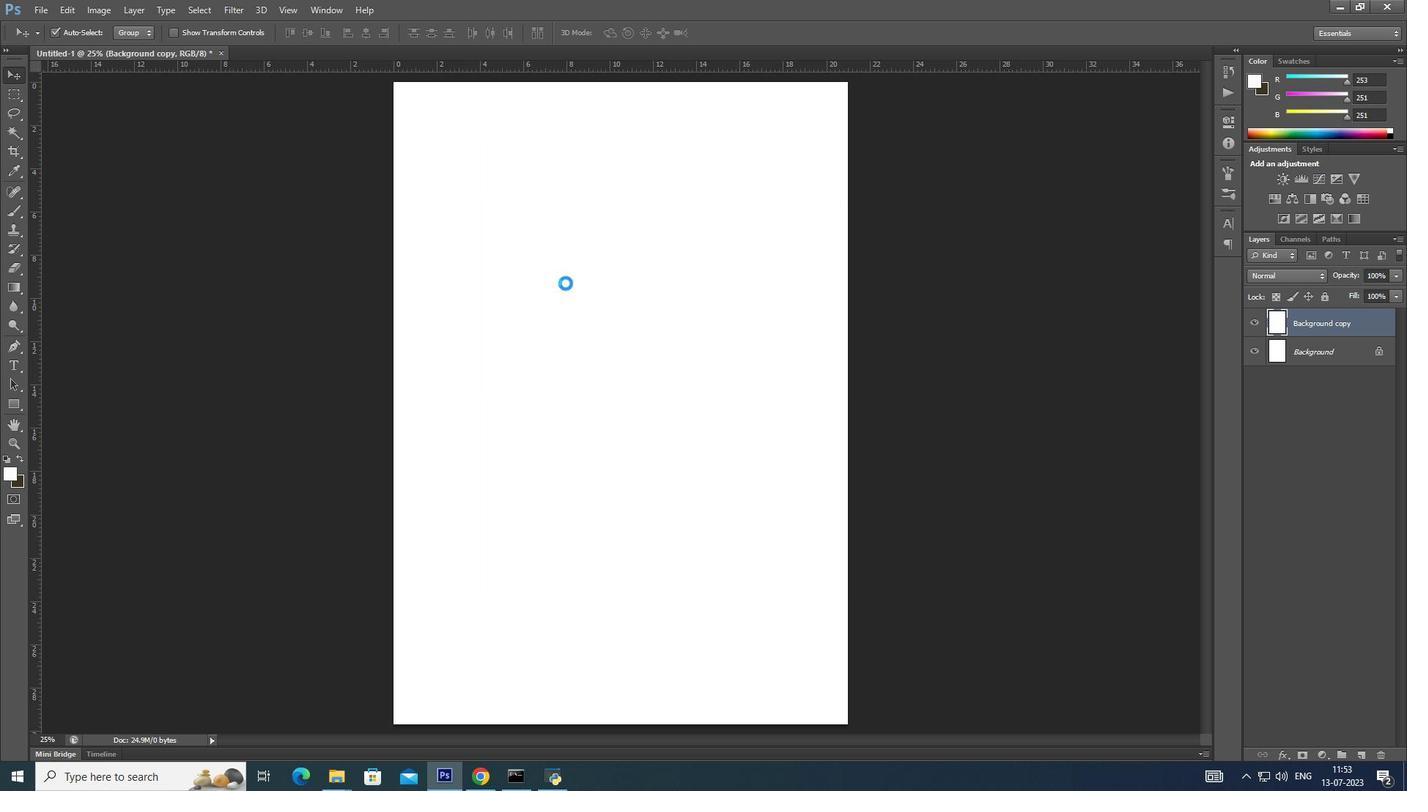 
Action: Mouse pressed left at (874, 535)
Screenshot: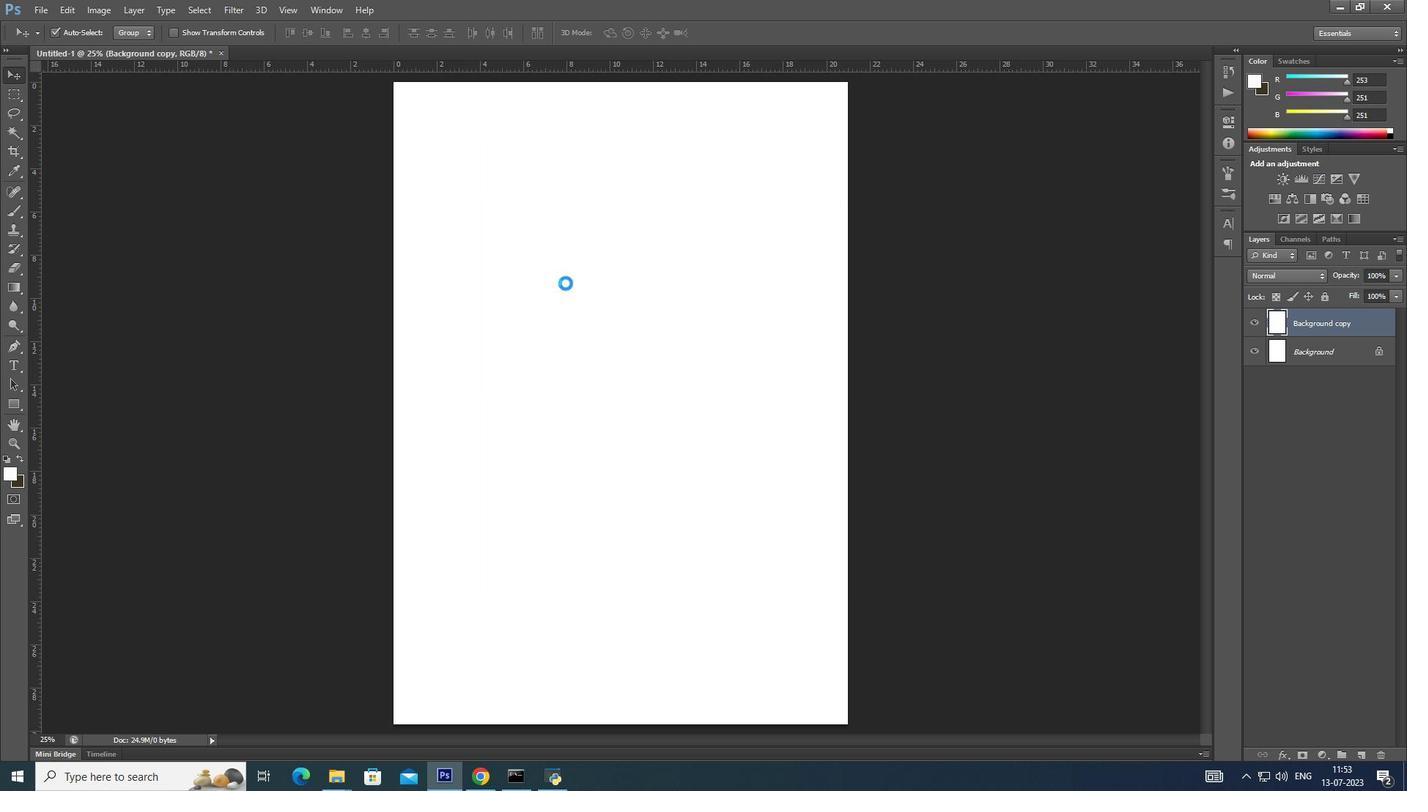 
Action: Mouse moved to (844, 177)
Screenshot: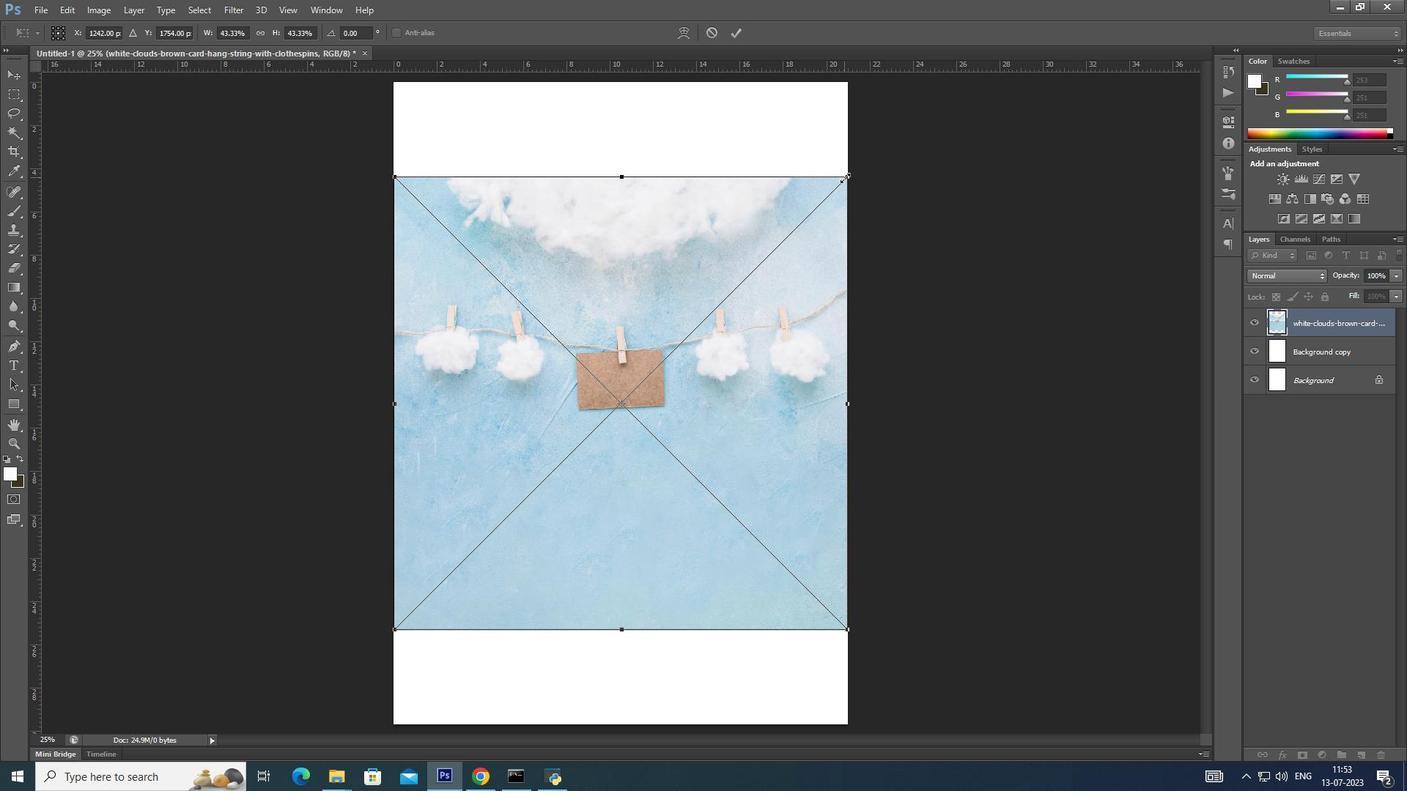 
Action: Key pressed <Key.shift><Key.alt_l>
Screenshot: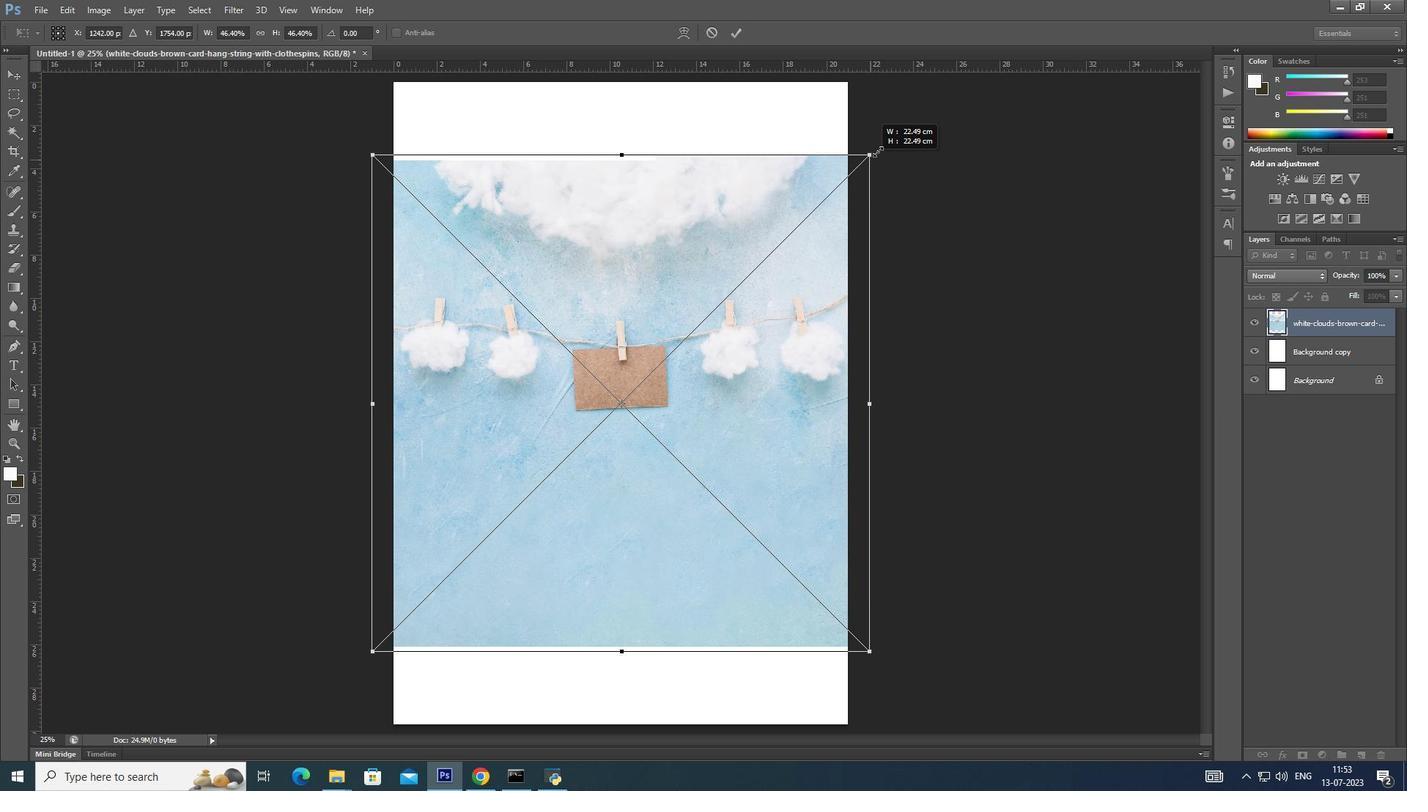 
Action: Mouse pressed left at (844, 177)
Screenshot: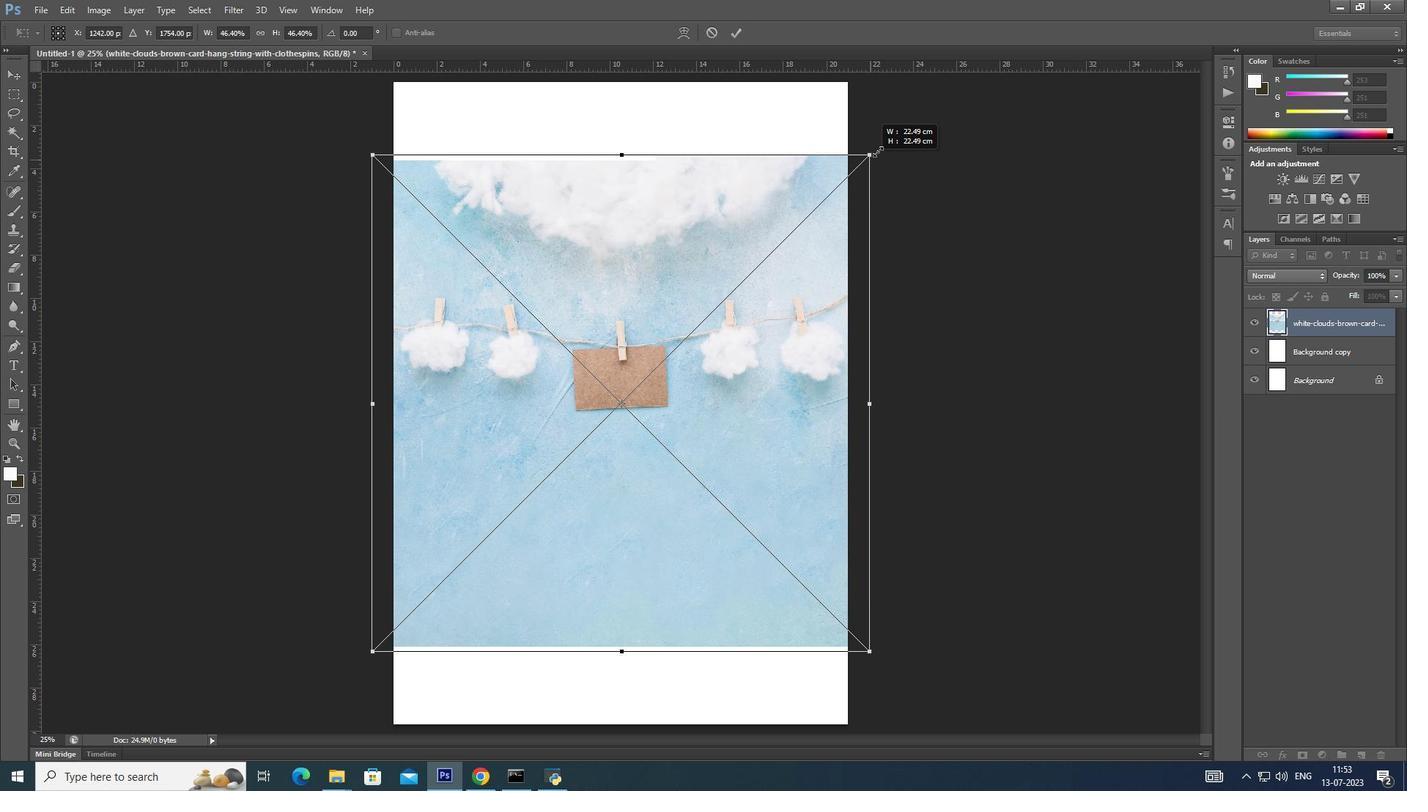 
Action: Mouse moved to (846, 176)
Screenshot: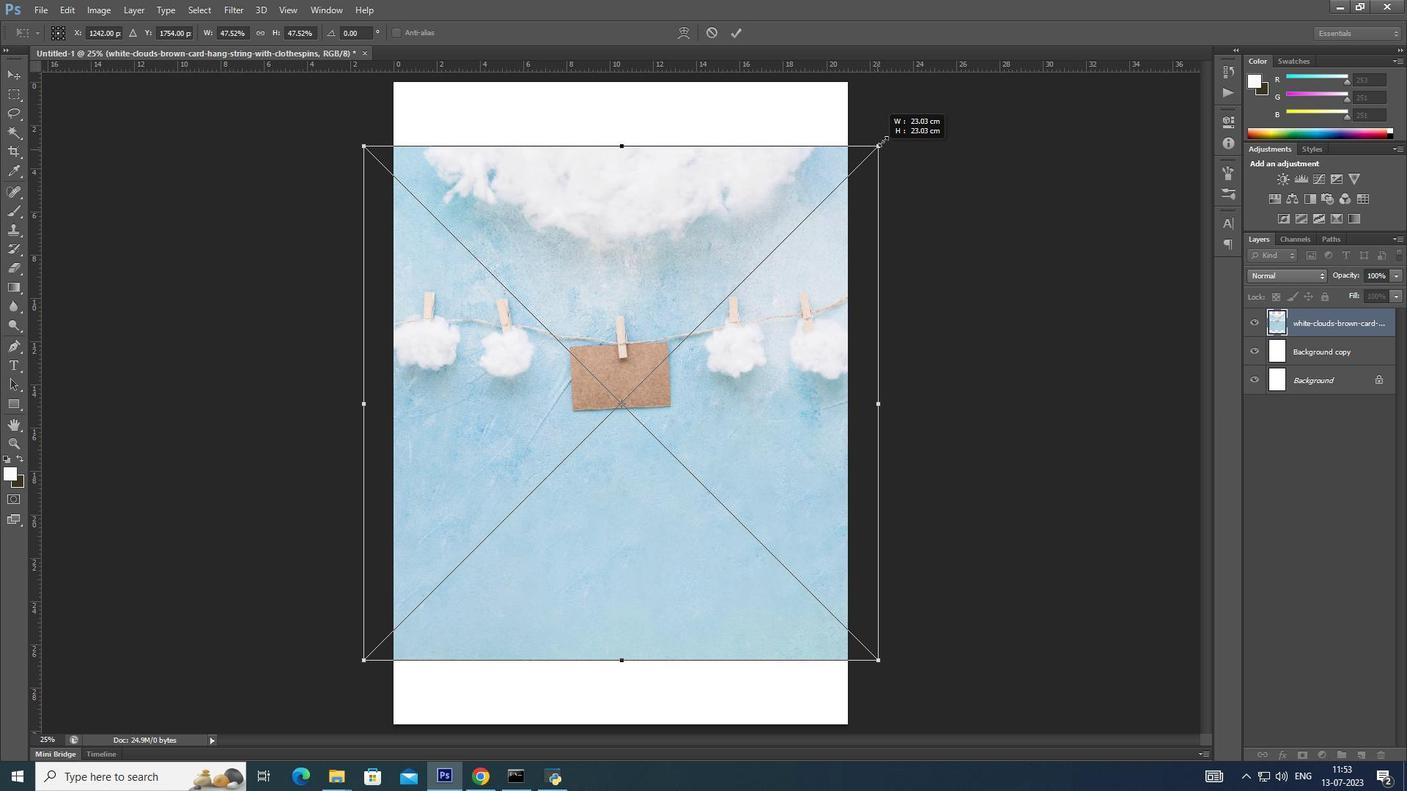 
Action: Key pressed <Key.alt_l>
Screenshot: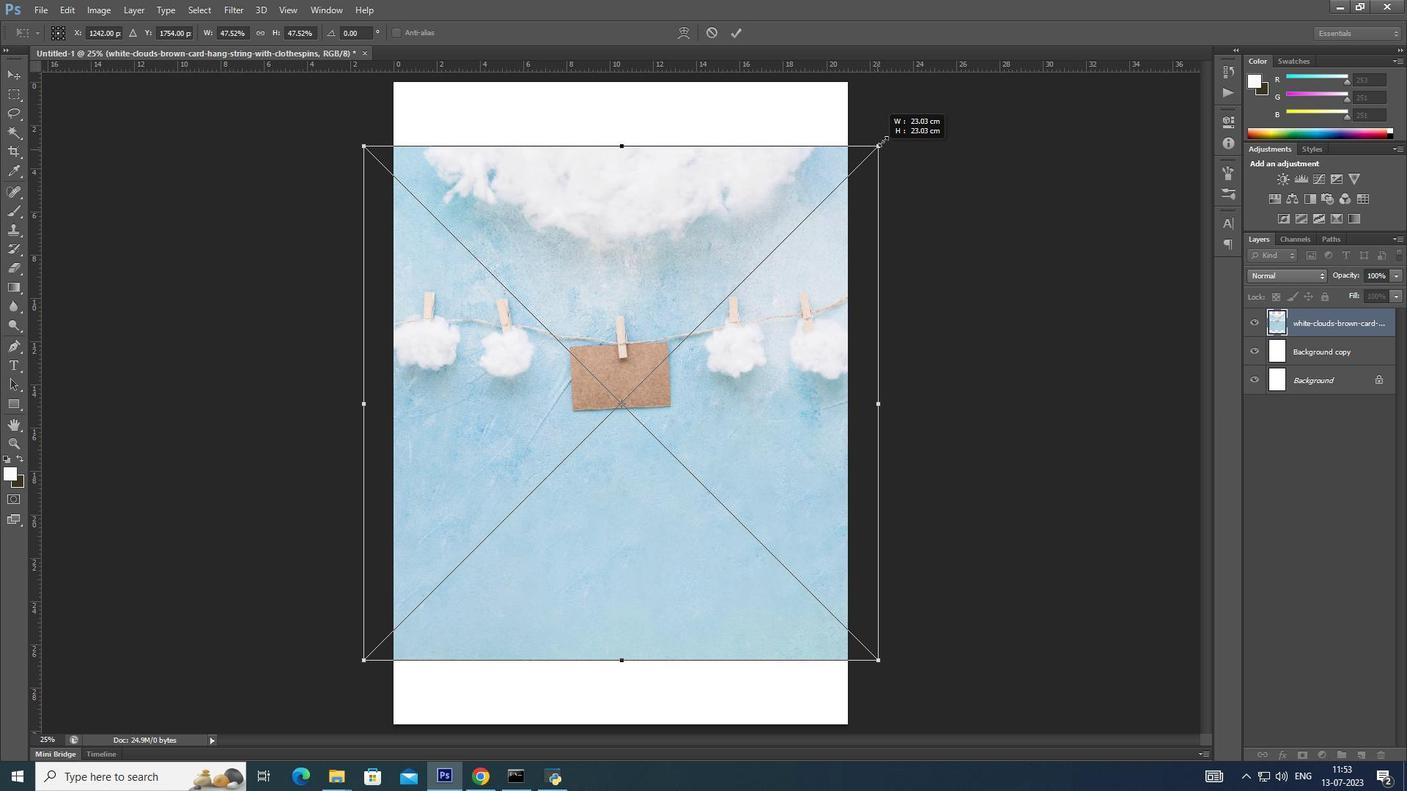 
Action: Mouse moved to (848, 175)
Screenshot: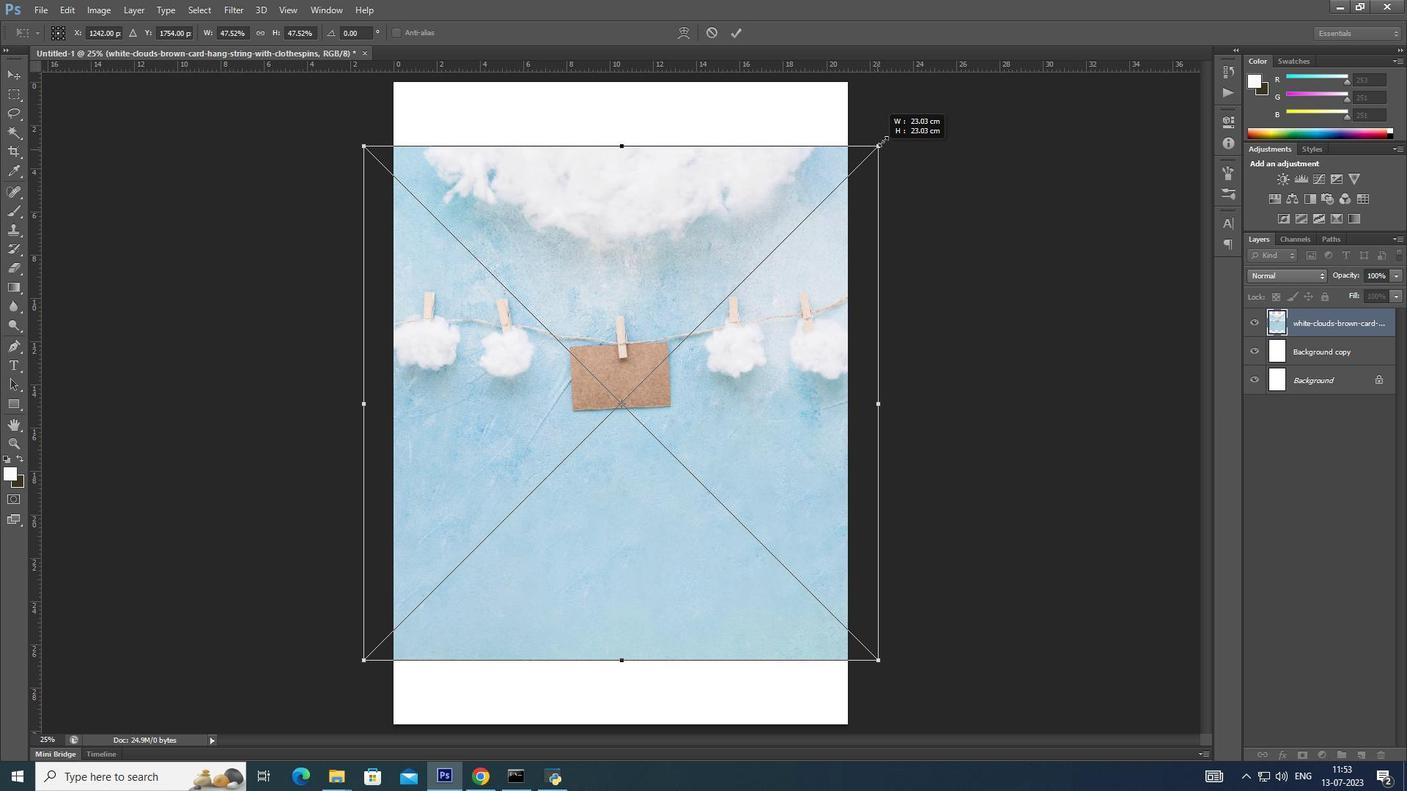 
Action: Key pressed <Key.alt_l><Key.alt_l><Key.alt_l>
Screenshot: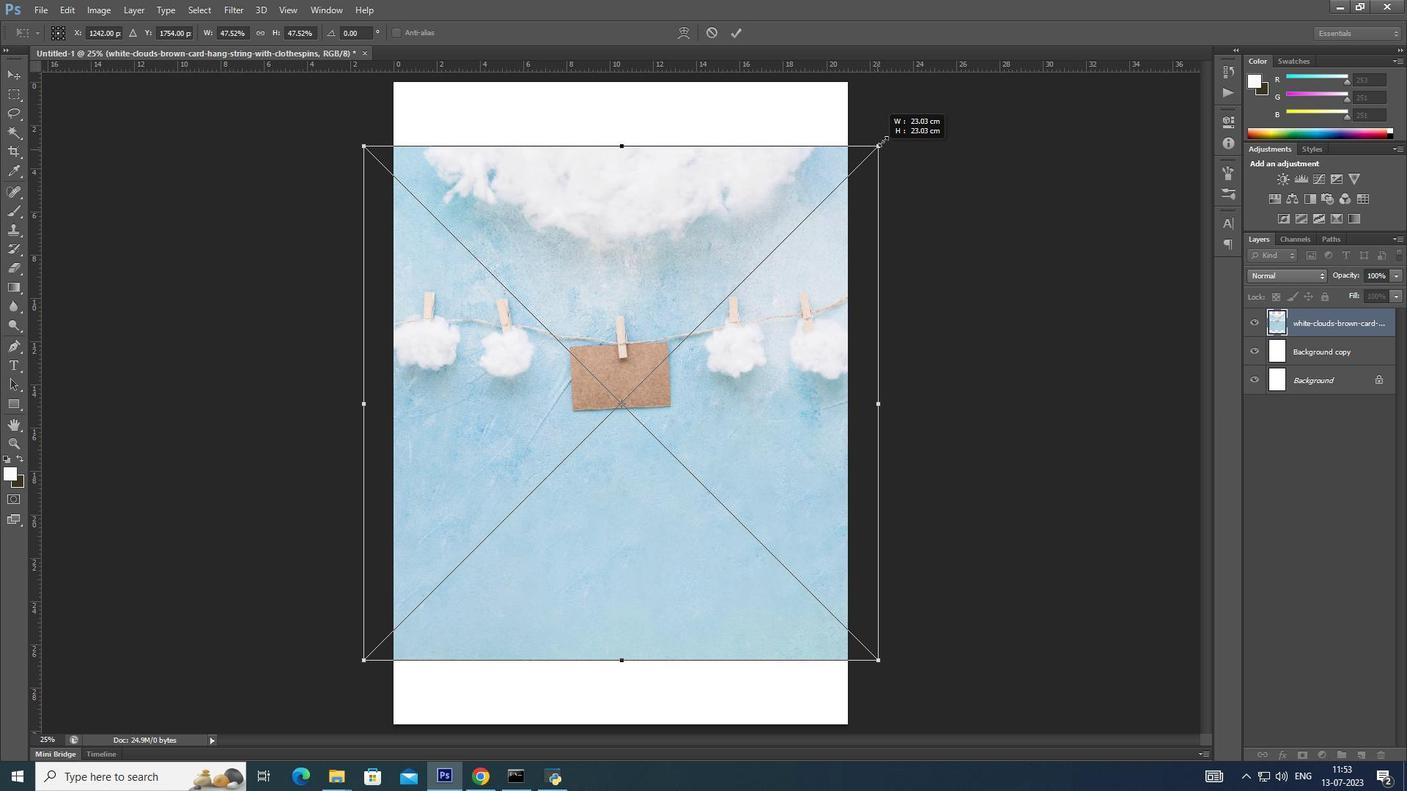 
Action: Mouse moved to (849, 175)
Screenshot: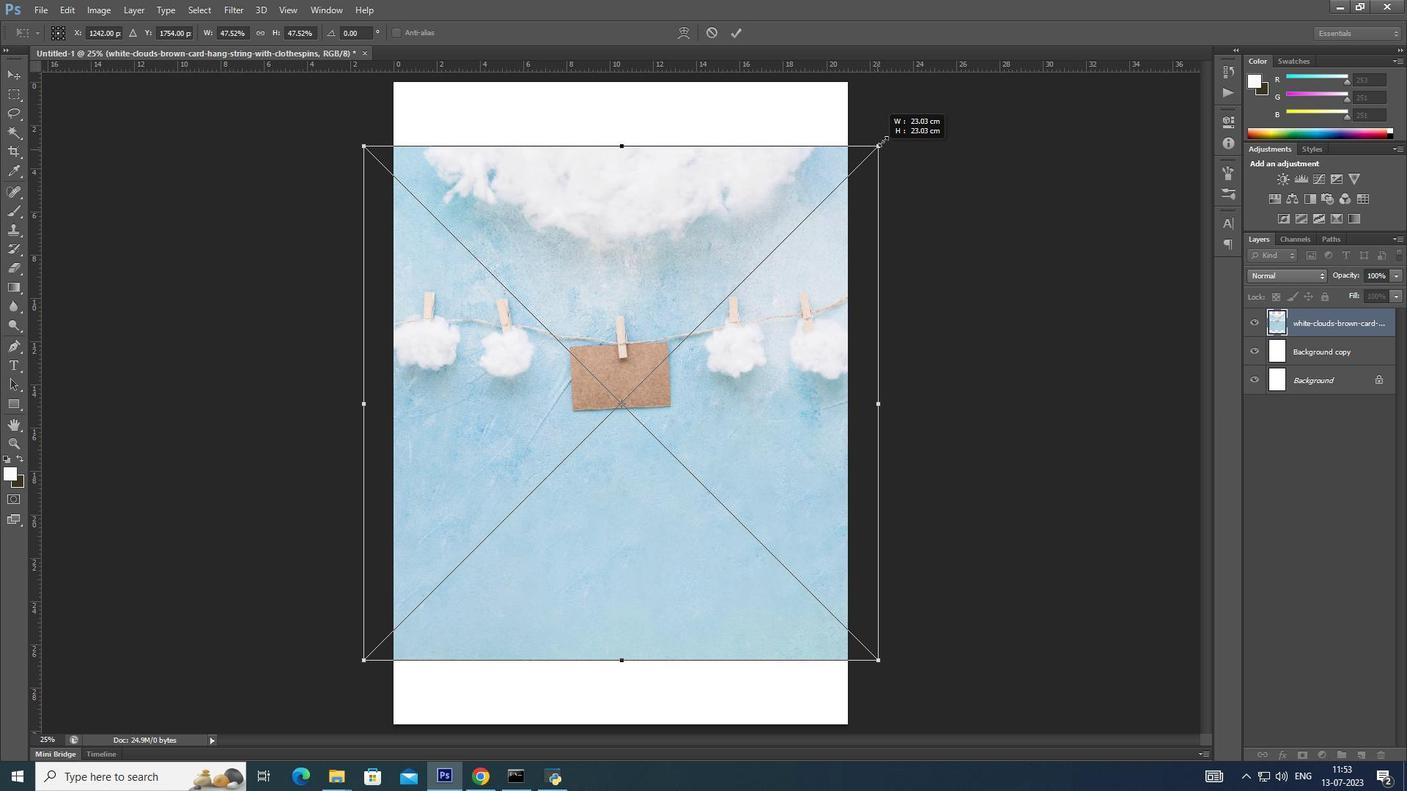 
Action: Key pressed <Key.alt_l>
Screenshot: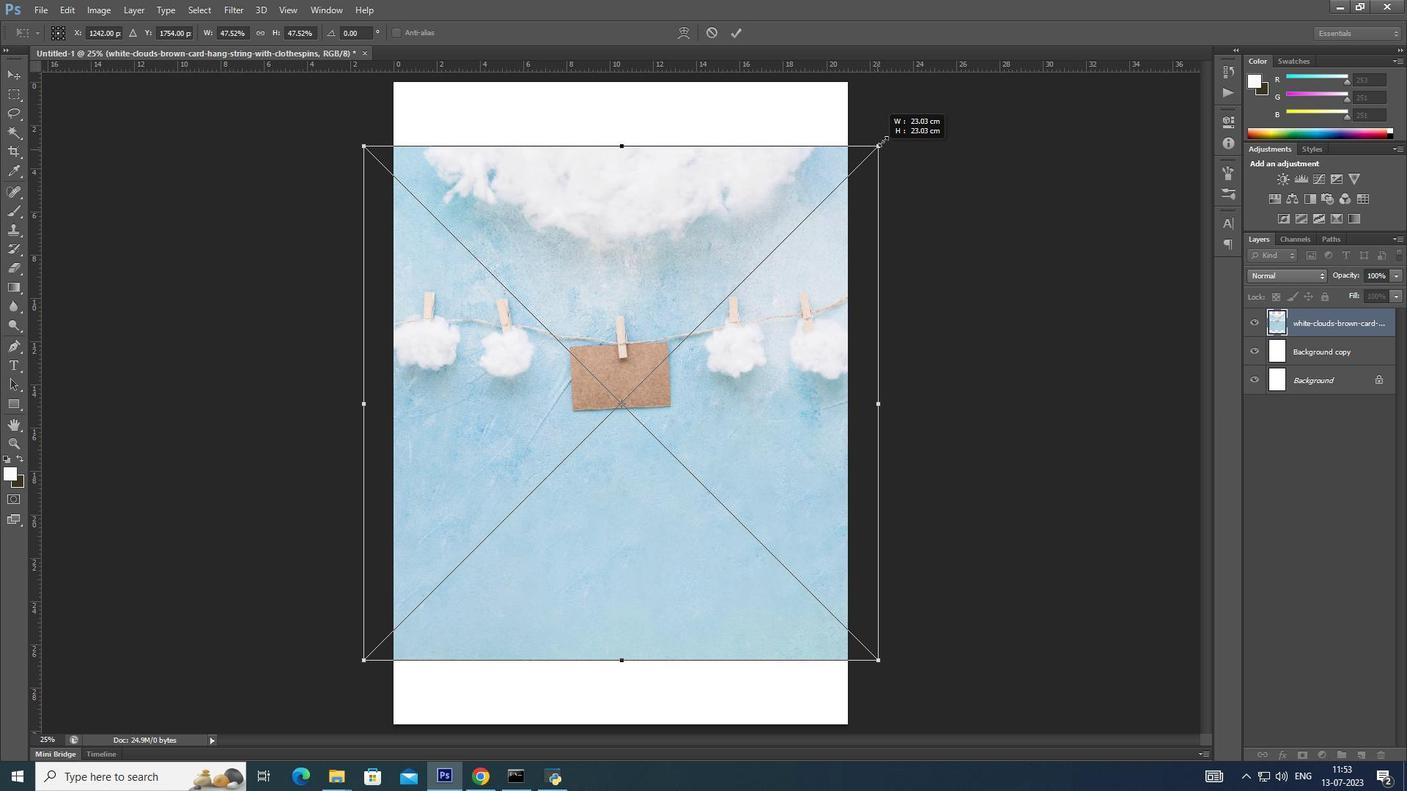 
Action: Mouse moved to (852, 172)
Screenshot: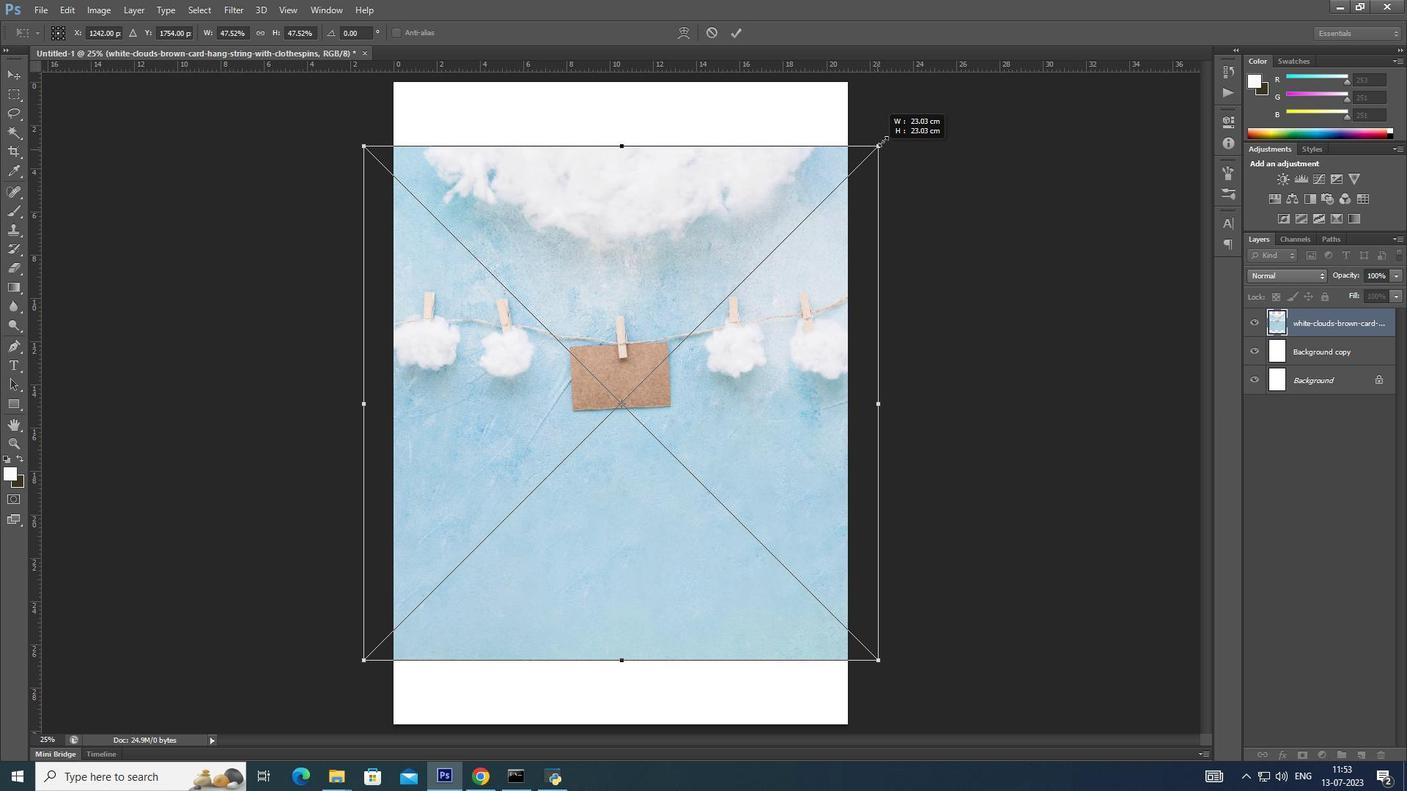 
Action: Key pressed <Key.alt_l>
Screenshot: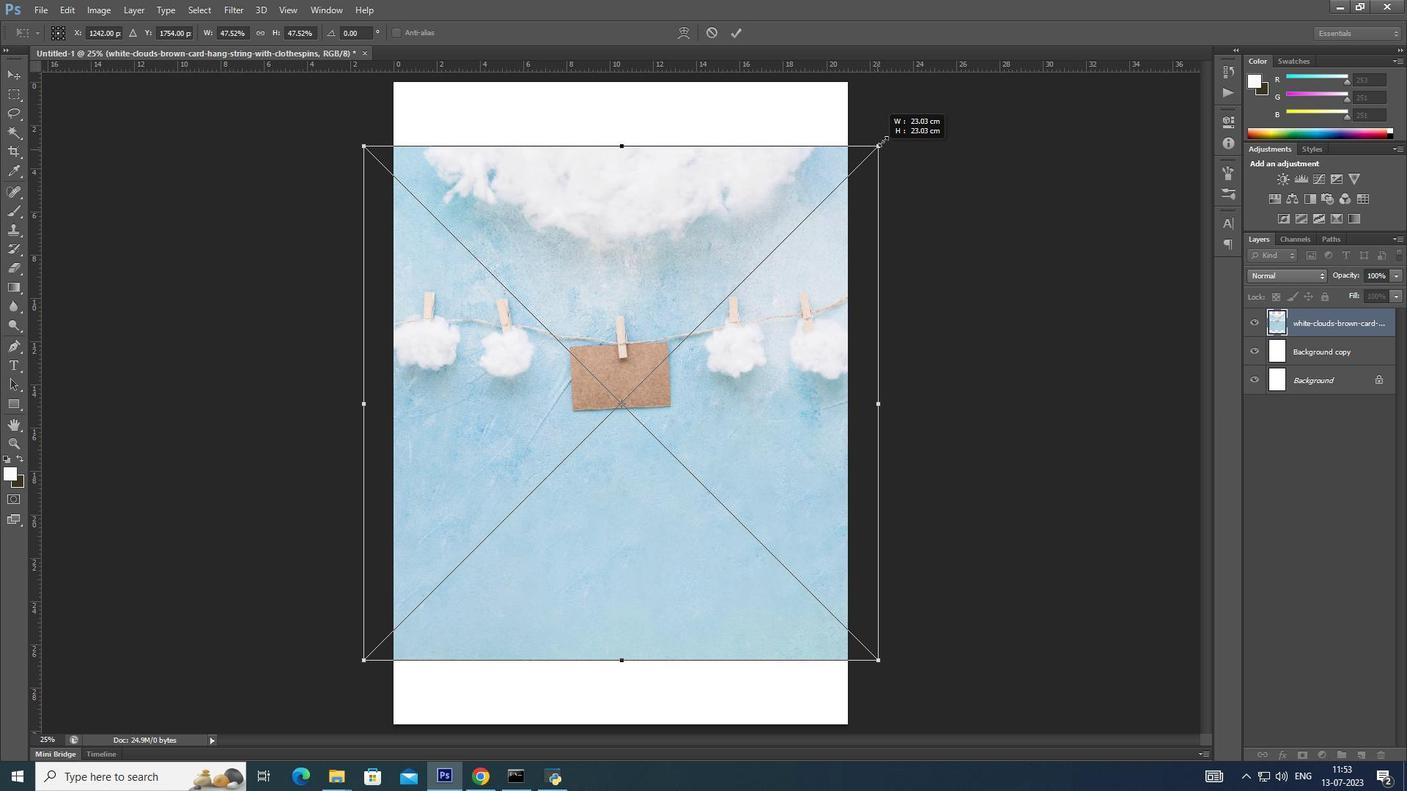 
Action: Mouse moved to (853, 171)
Screenshot: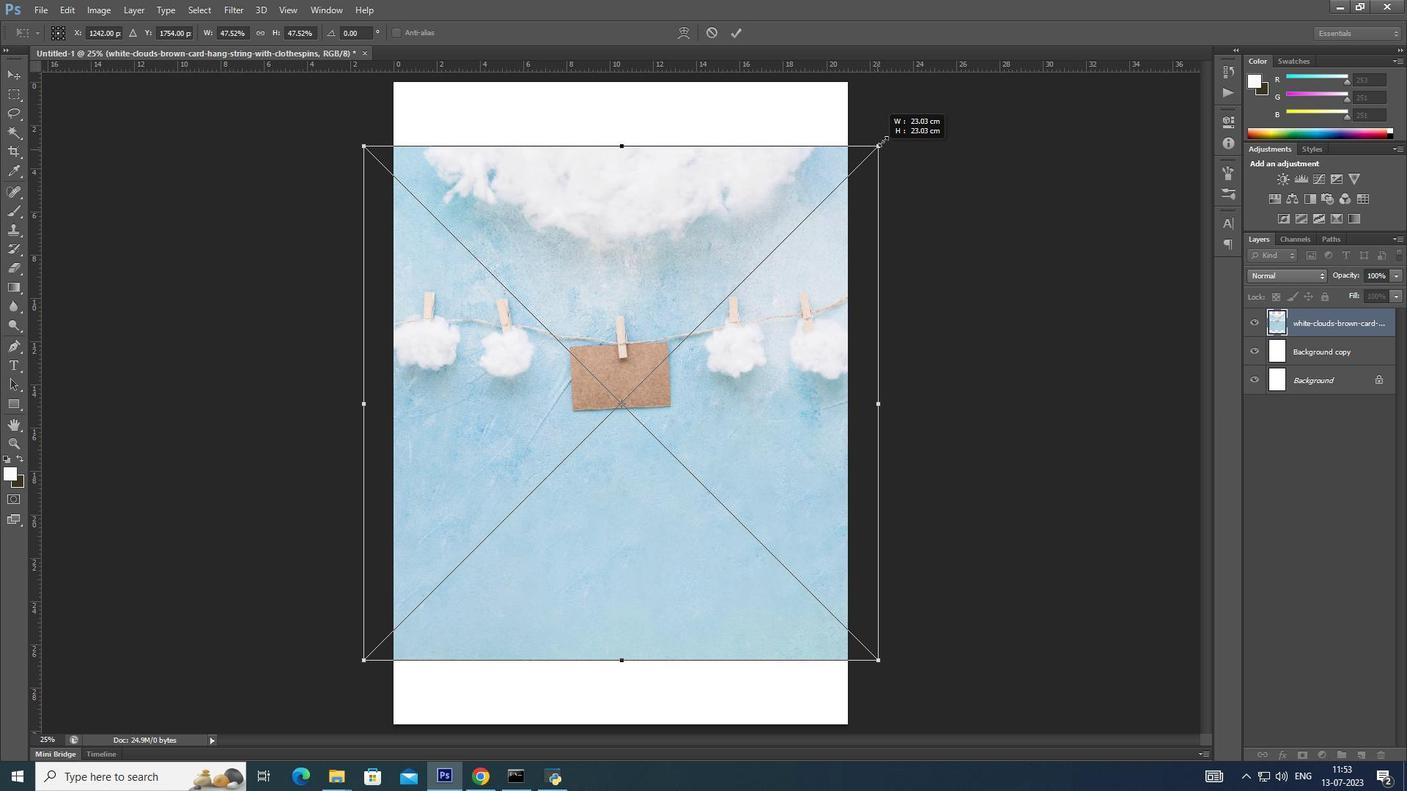 
Action: Key pressed <Key.alt_l>
Screenshot: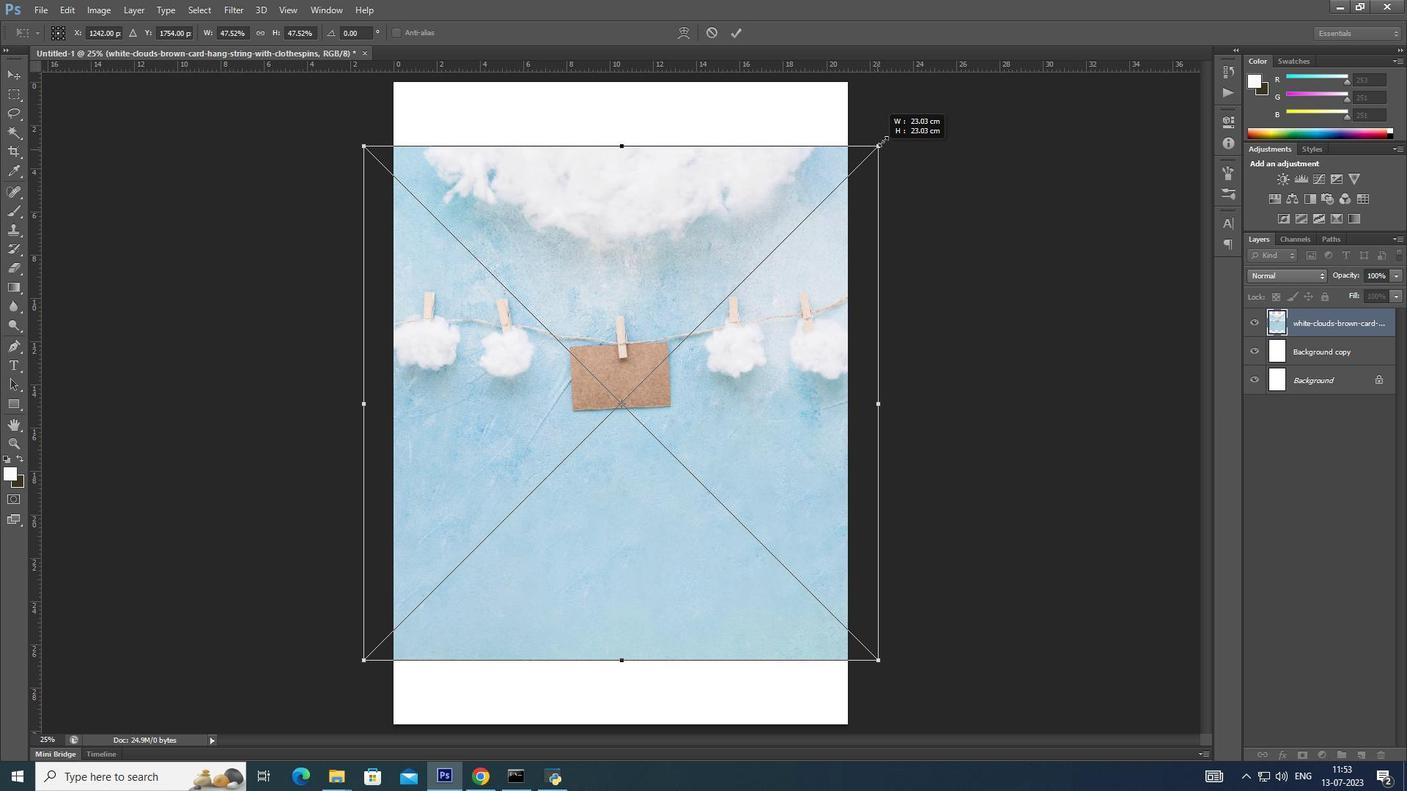 
Action: Mouse moved to (853, 171)
Screenshot: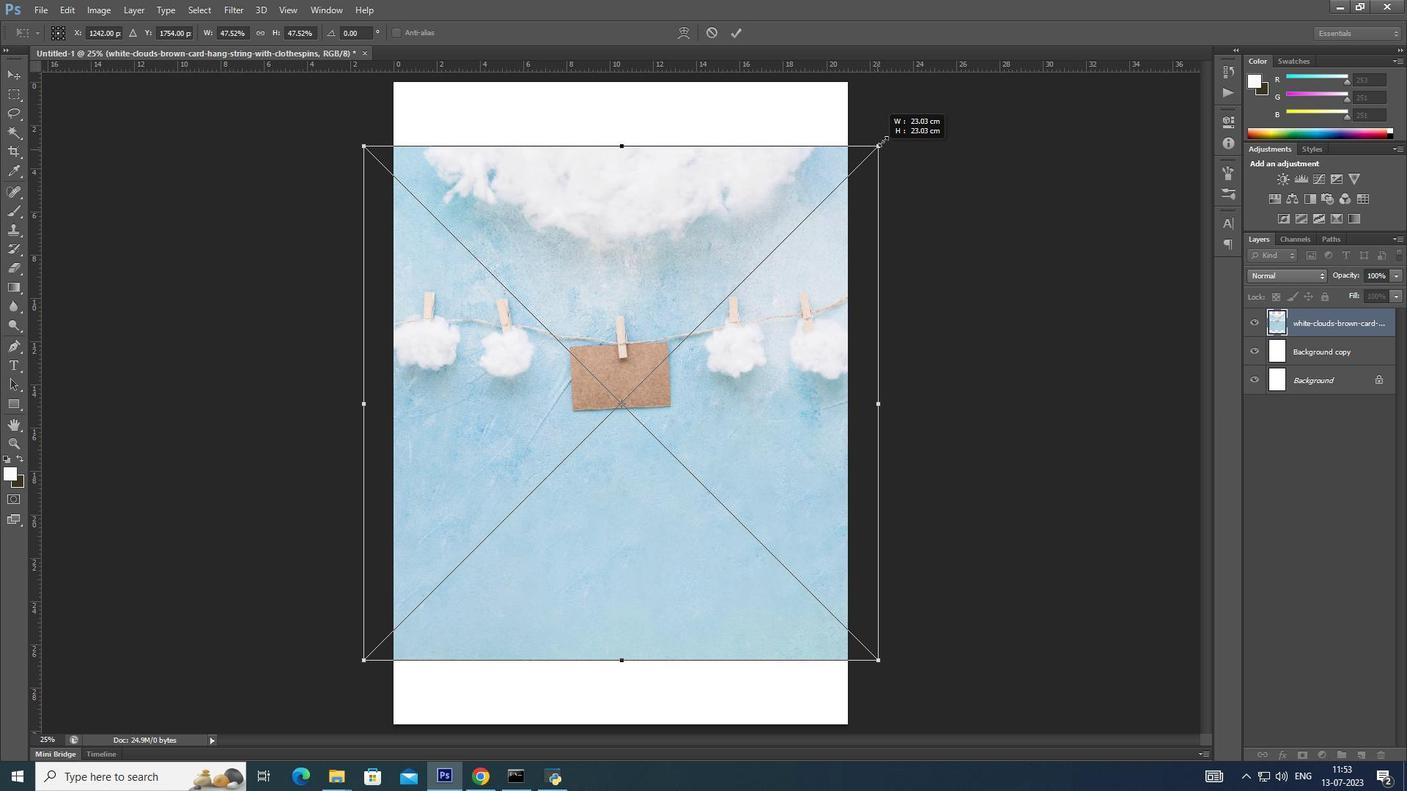 
Action: Key pressed <Key.alt_l>
Screenshot: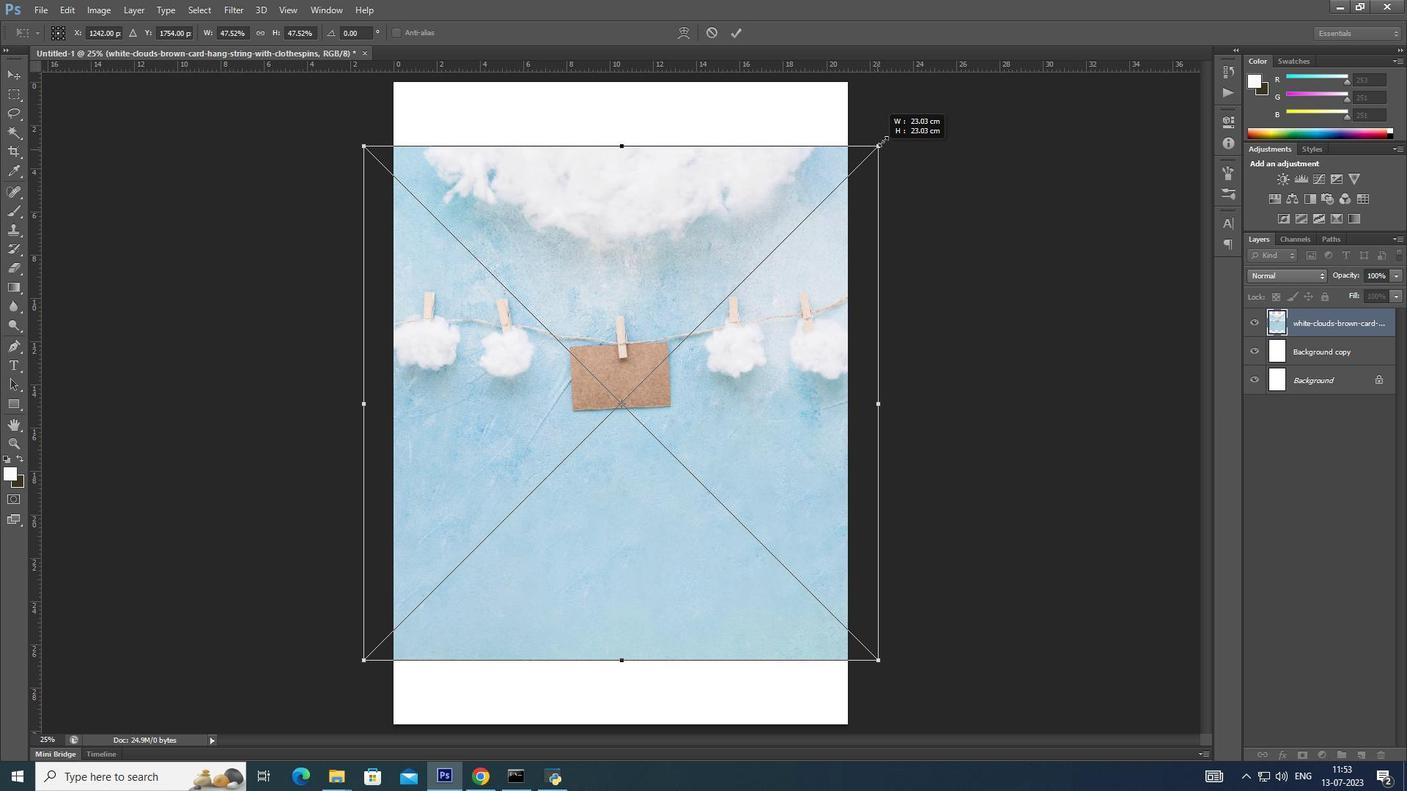 
Action: Mouse moved to (863, 165)
Screenshot: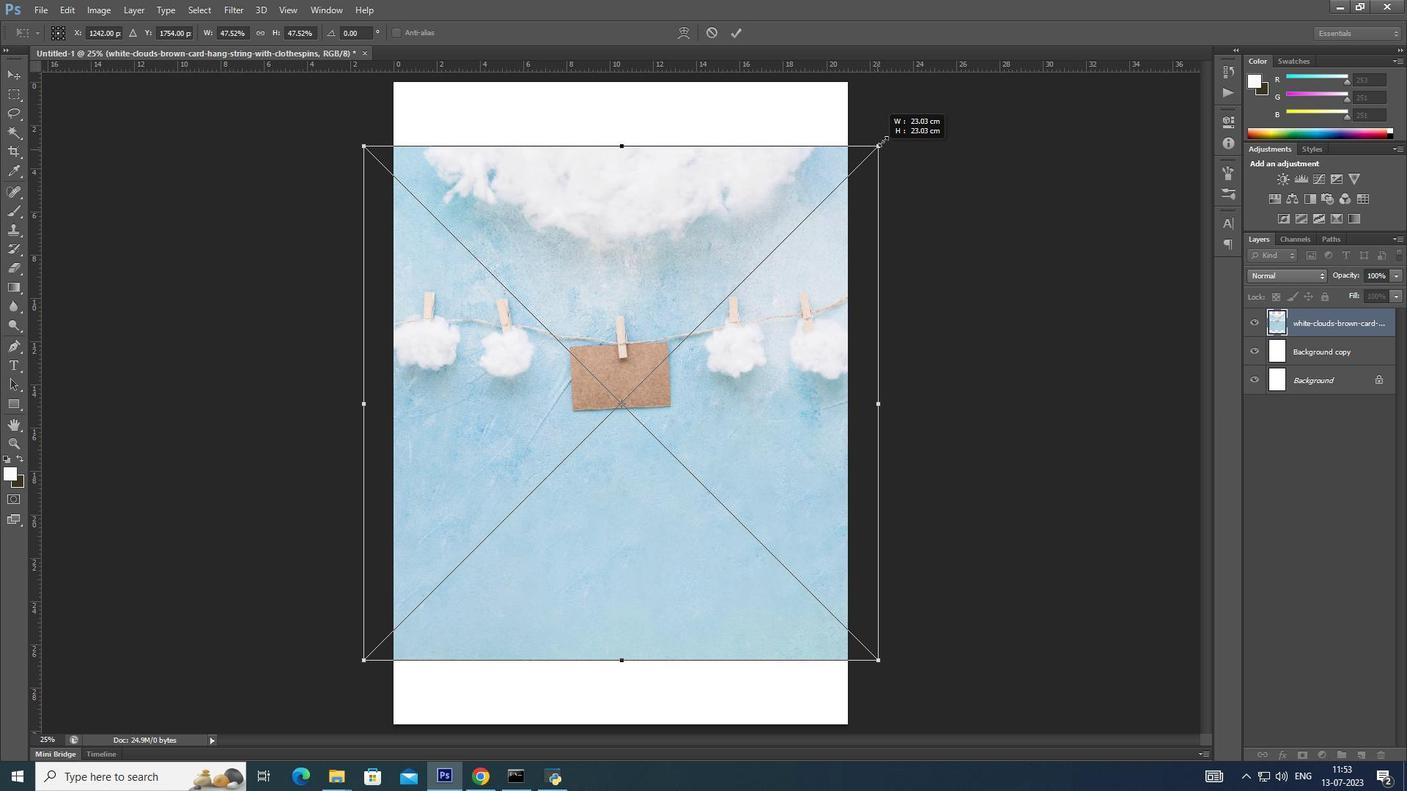 
Action: Key pressed <Key.alt_l>
Screenshot: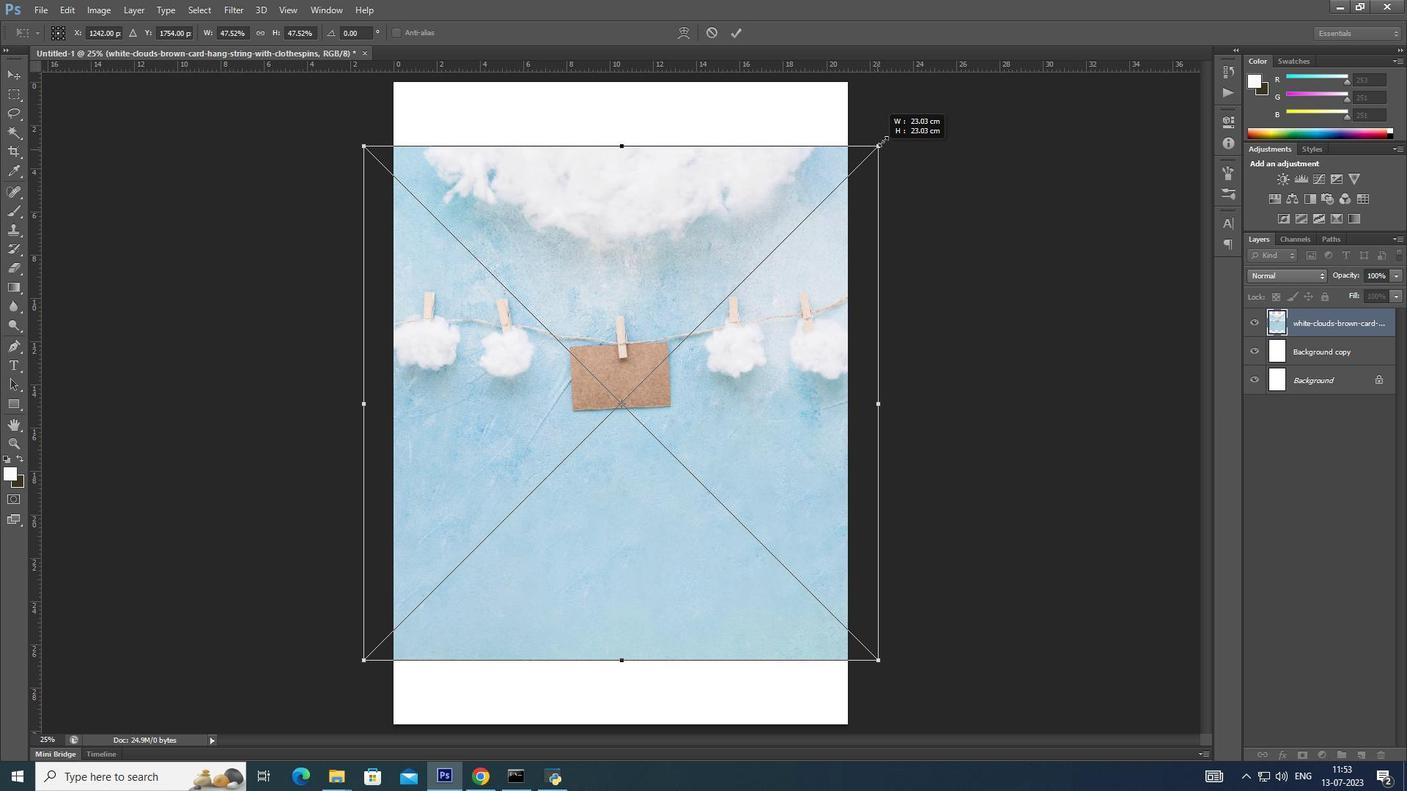 
Action: Mouse moved to (864, 164)
Screenshot: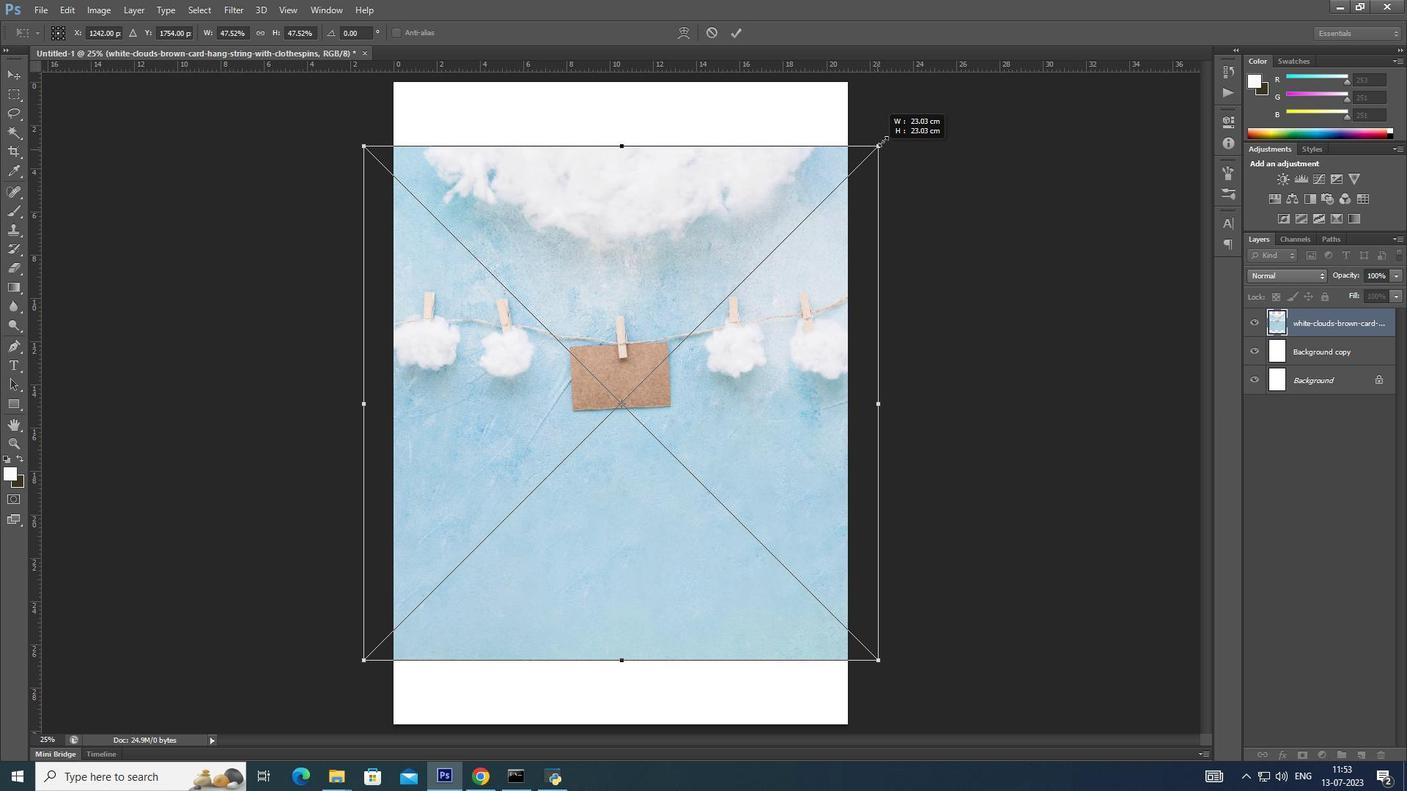 
Action: Key pressed <Key.alt_l><Key.alt_l><Key.alt_l><Key.alt_l><Key.alt_l><Key.alt_l><Key.alt_l><Key.alt_l><Key.alt_l><Key.alt_l>
Screenshot: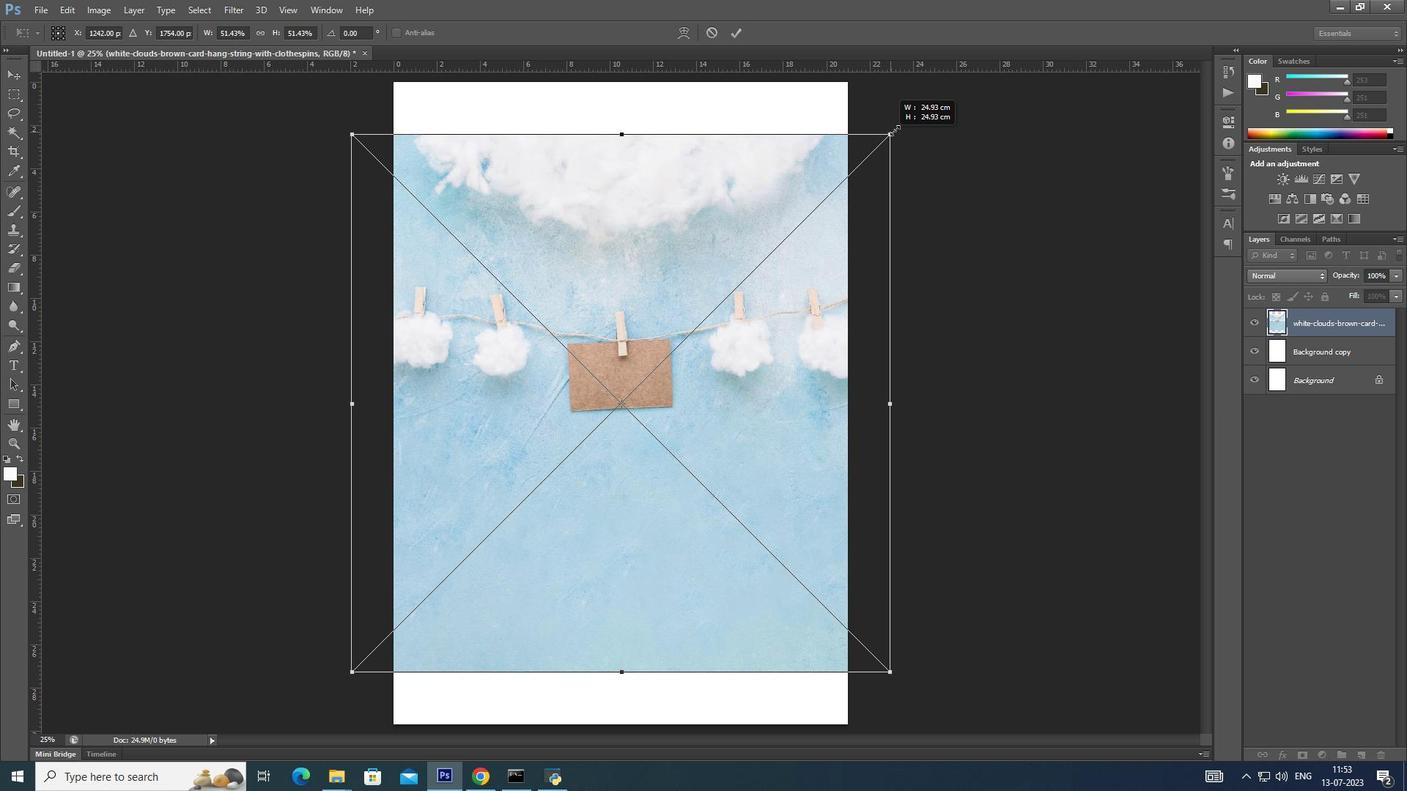 
Action: Mouse moved to (865, 164)
Screenshot: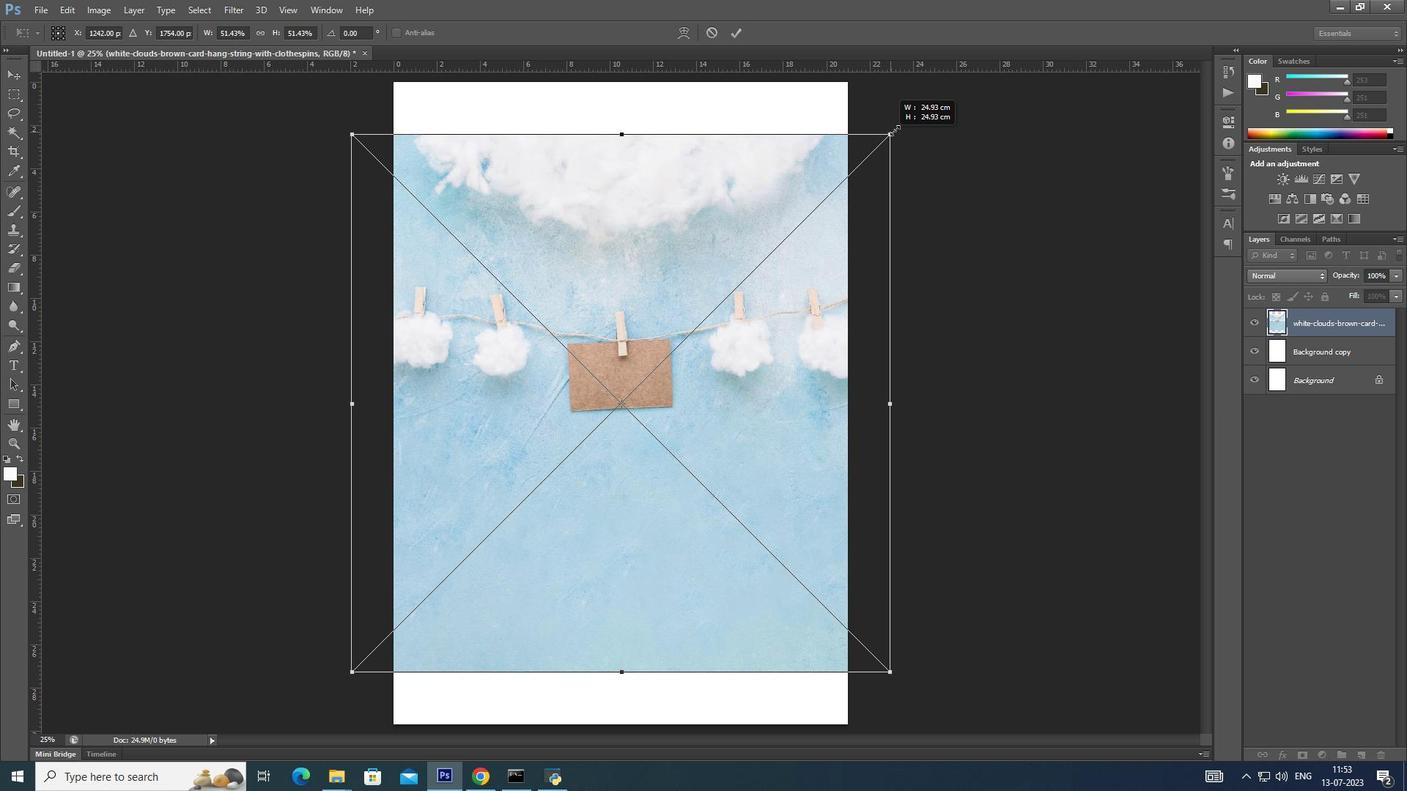 
Action: Key pressed <Key.alt_l>
Screenshot: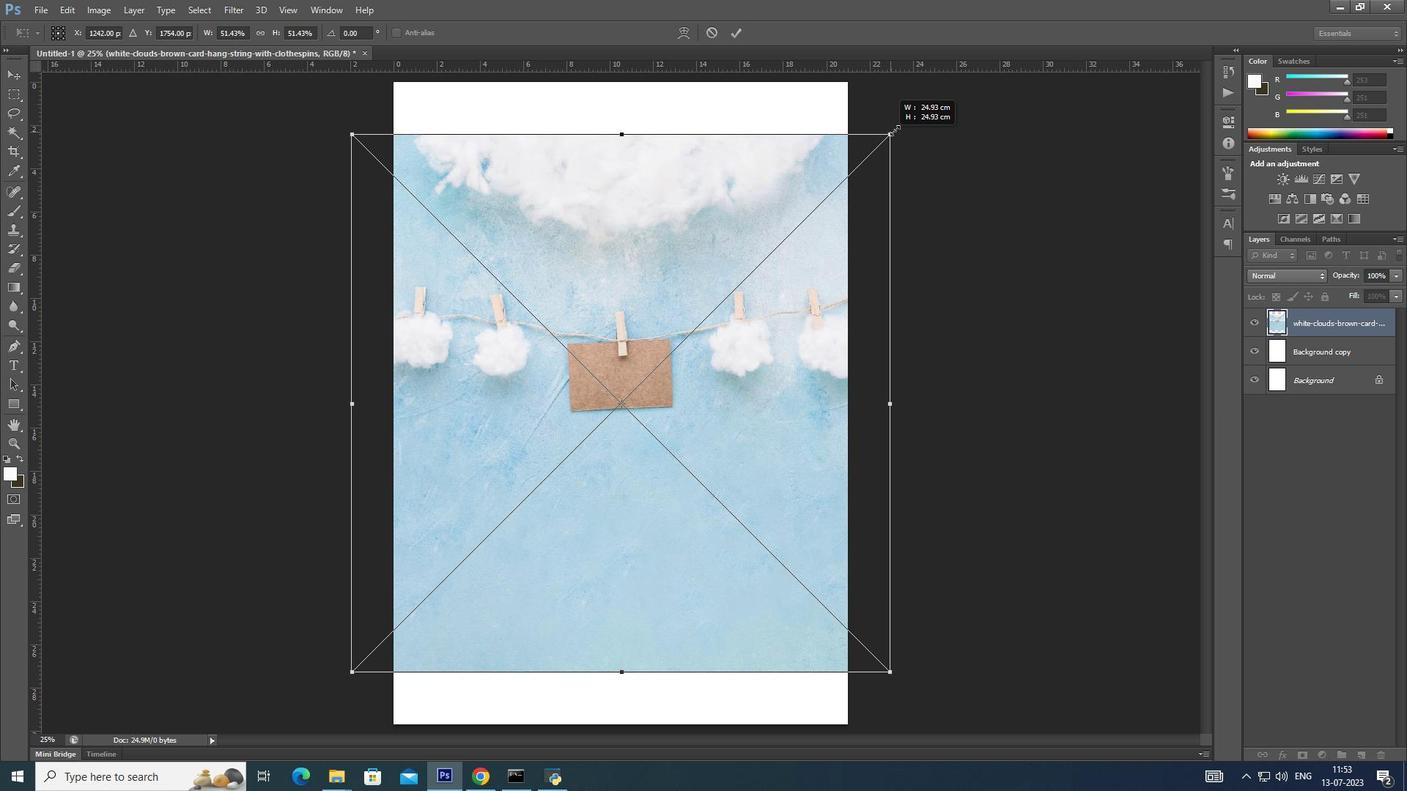 
Action: Mouse moved to (868, 161)
Screenshot: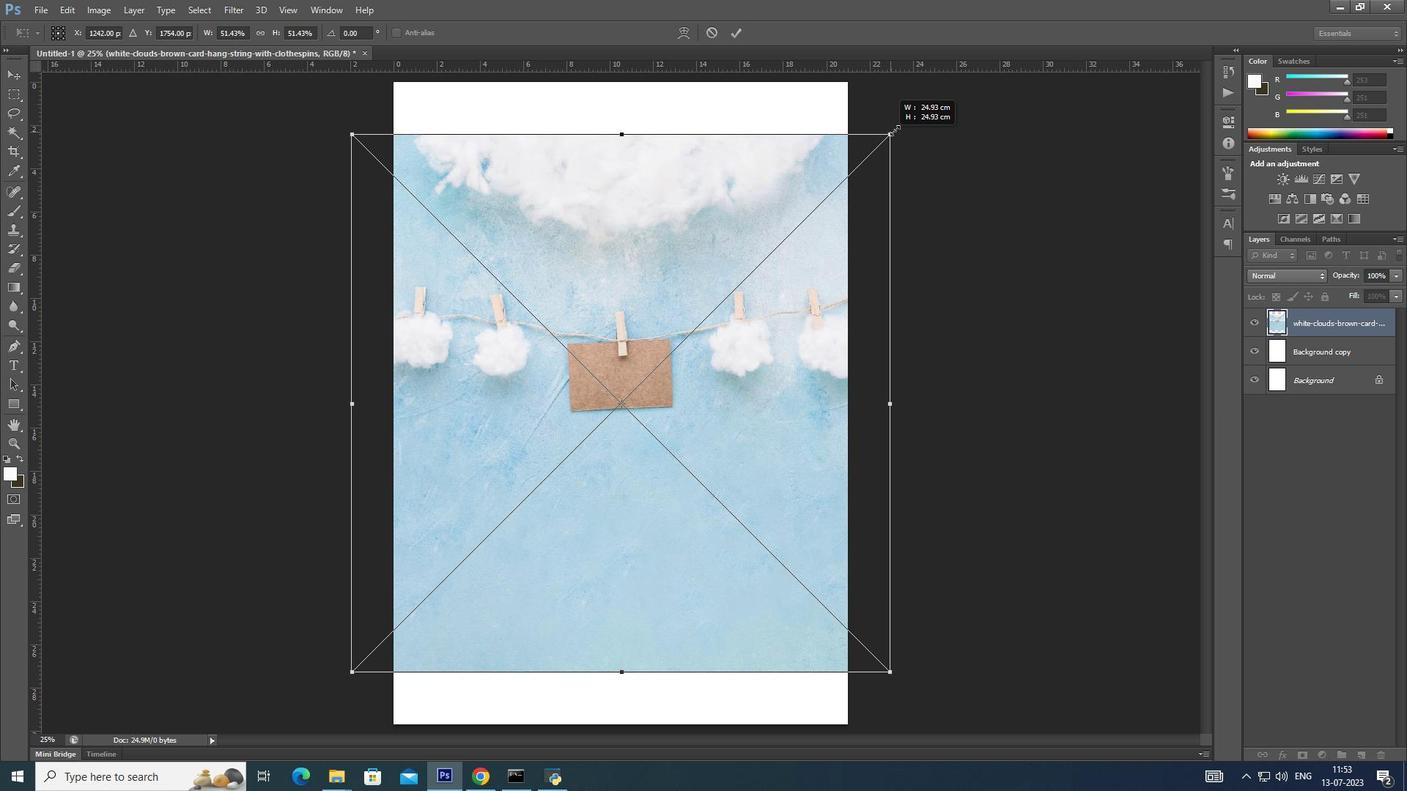 
Action: Key pressed <Key.alt_l><Key.alt_l>
Screenshot: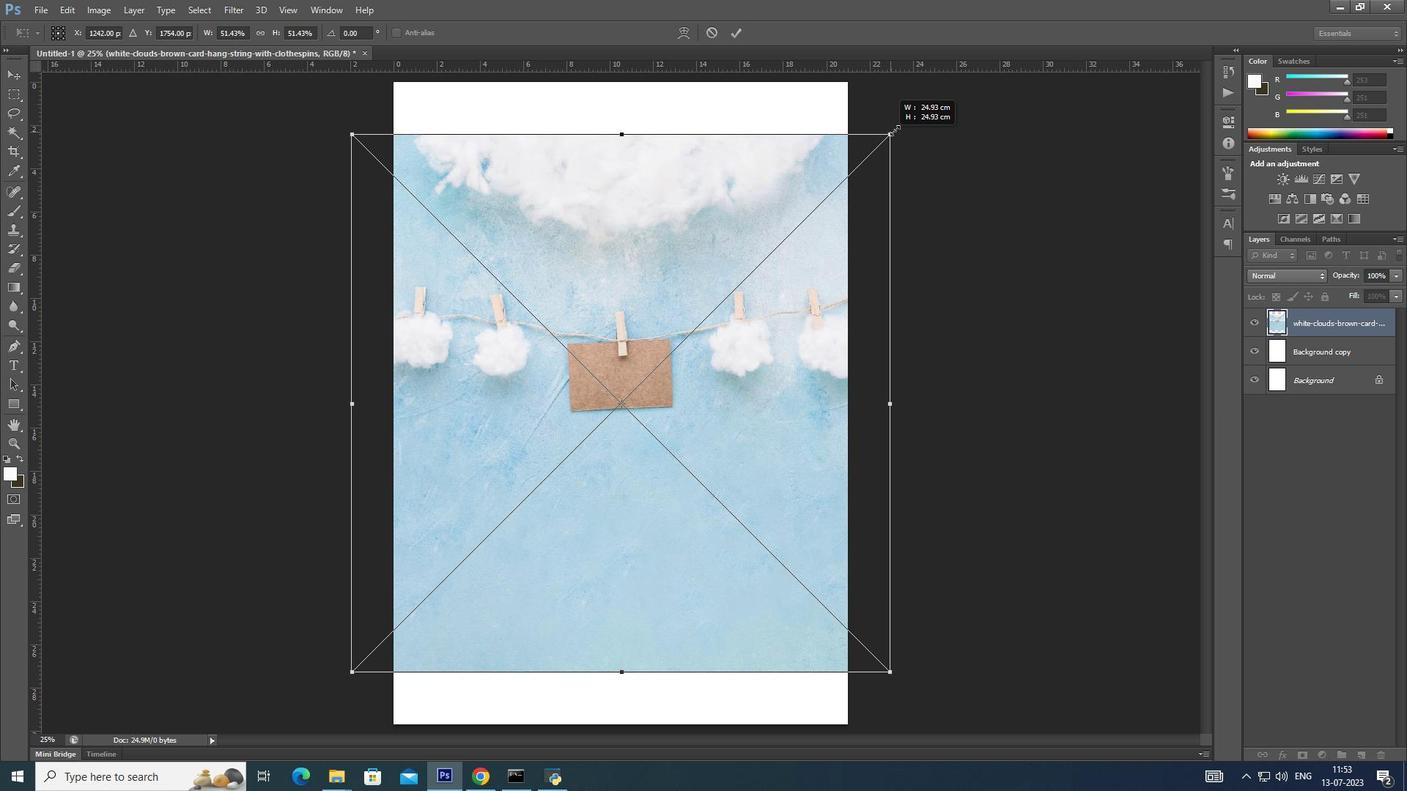 
Action: Mouse moved to (870, 159)
Screenshot: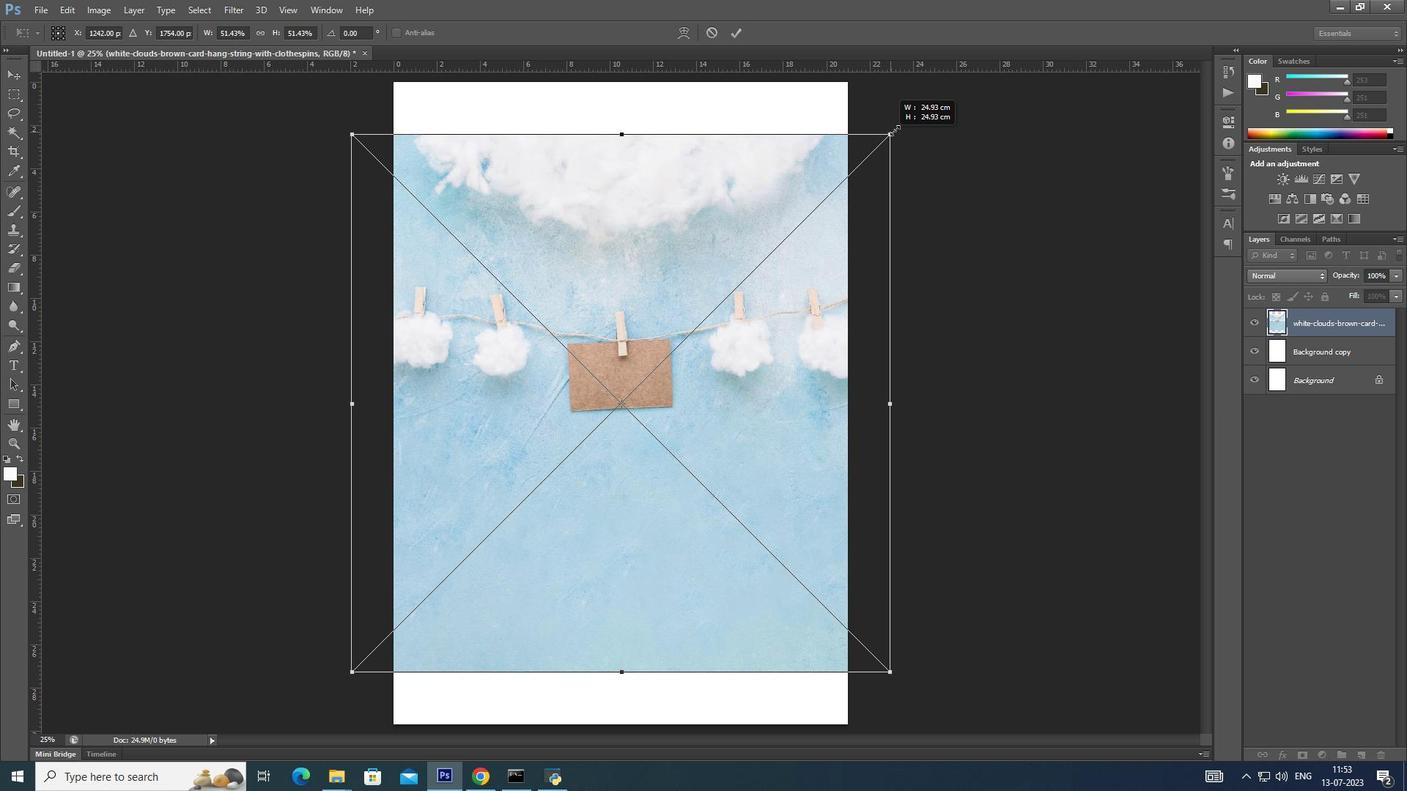 
Action: Key pressed <Key.alt_l><Key.alt_l><Key.alt_l><Key.alt_l>
Screenshot: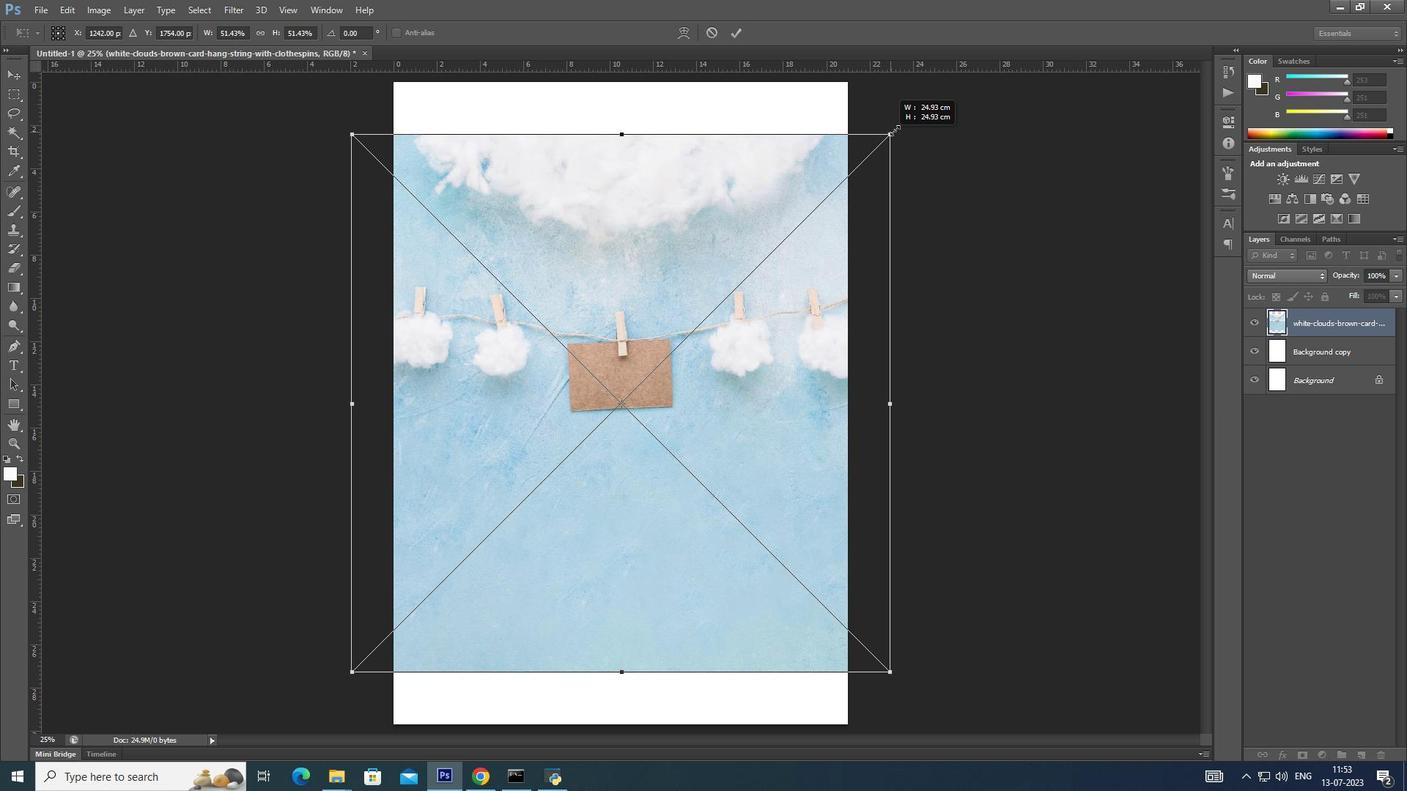 
Action: Mouse moved to (871, 159)
Screenshot: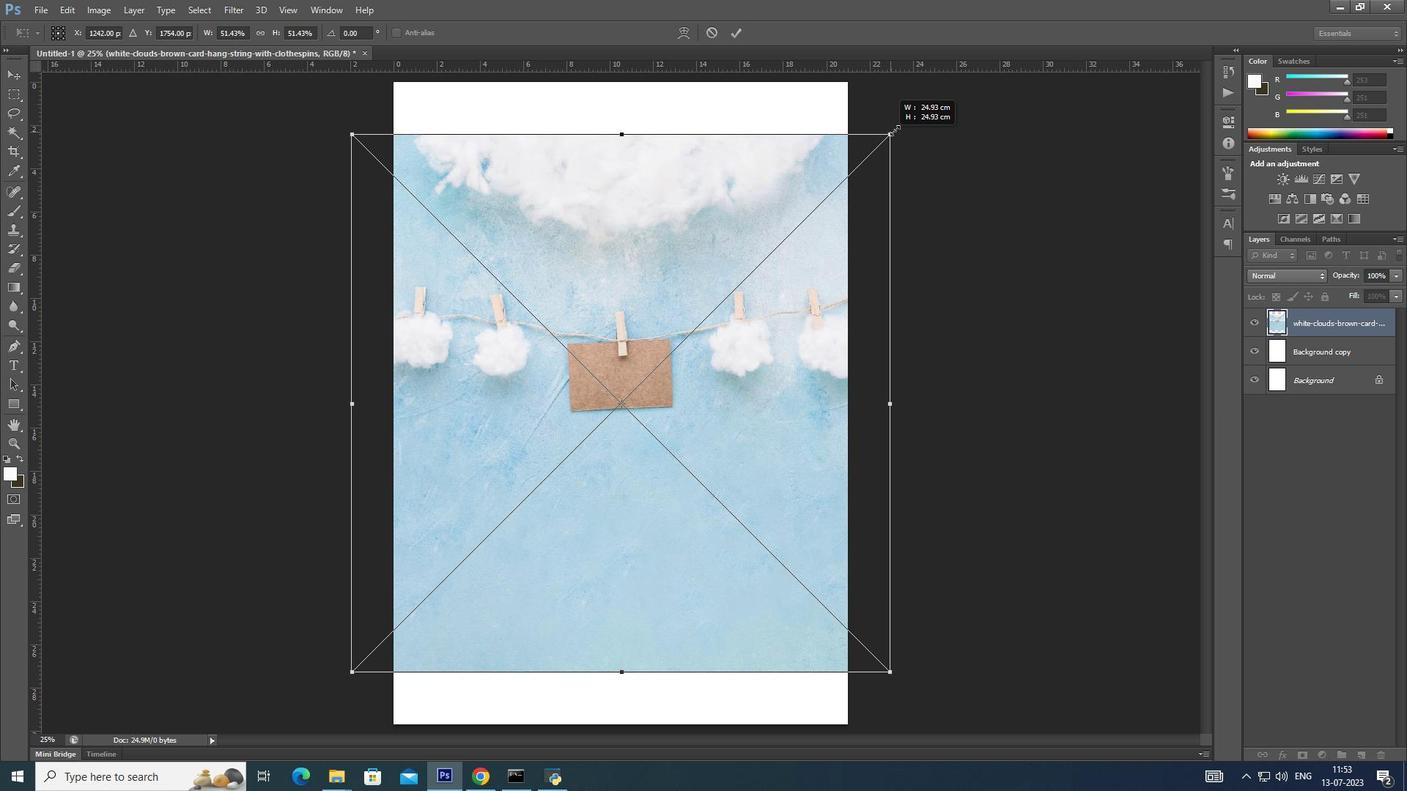
Action: Key pressed <Key.alt_l>
Screenshot: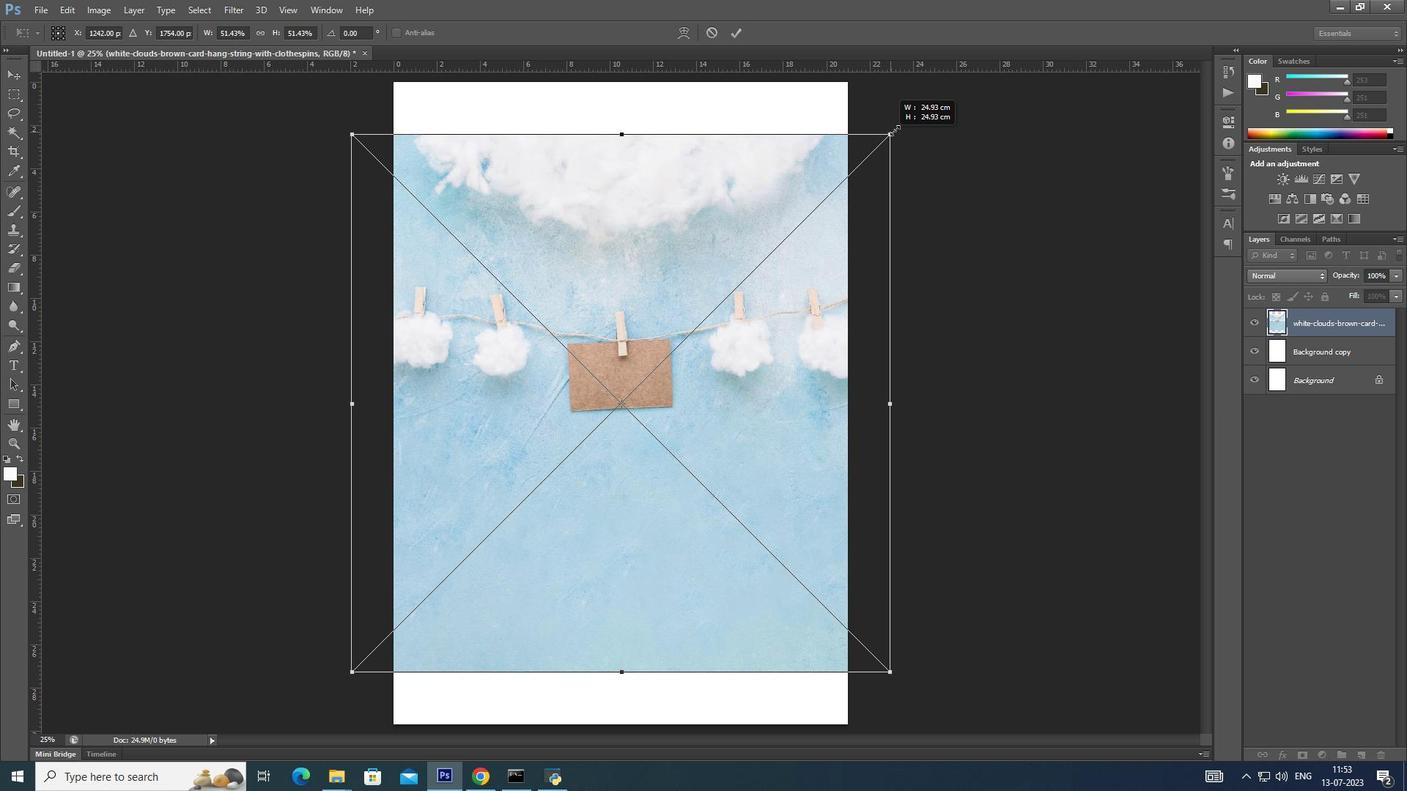 
Action: Mouse moved to (873, 157)
Screenshot: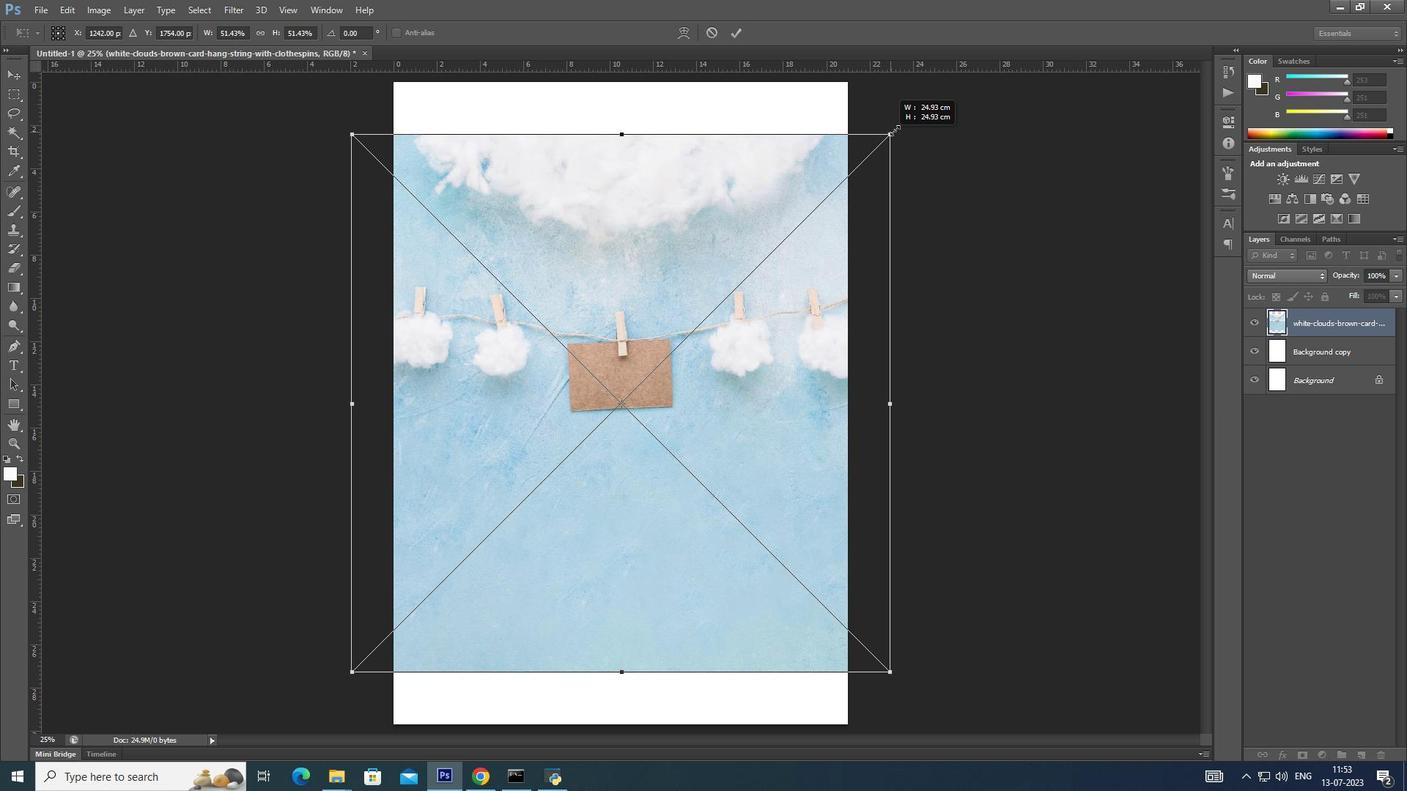 
Action: Key pressed <Key.alt_l><Key.alt_l><Key.alt_l><Key.alt_l>
Screenshot: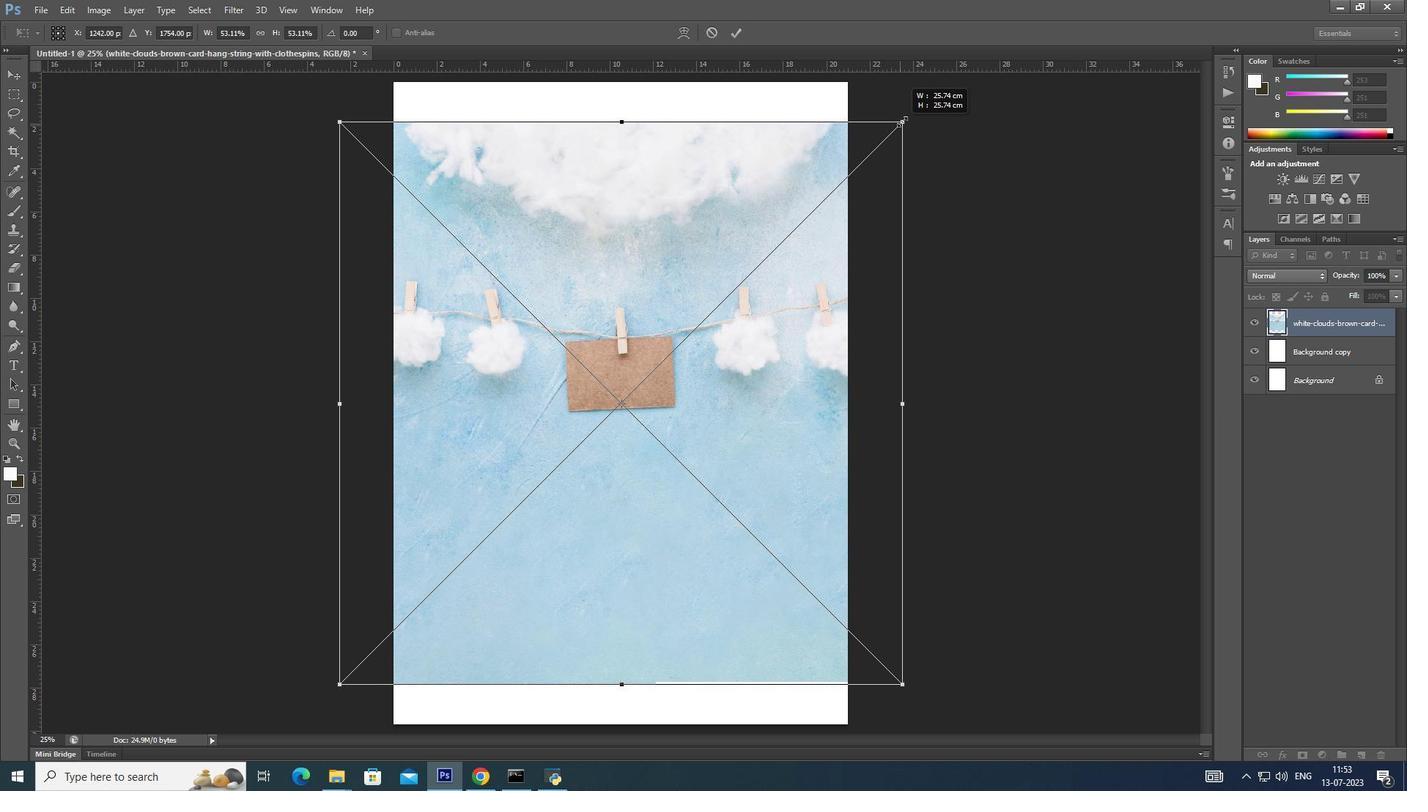 
Action: Mouse moved to (876, 151)
Screenshot: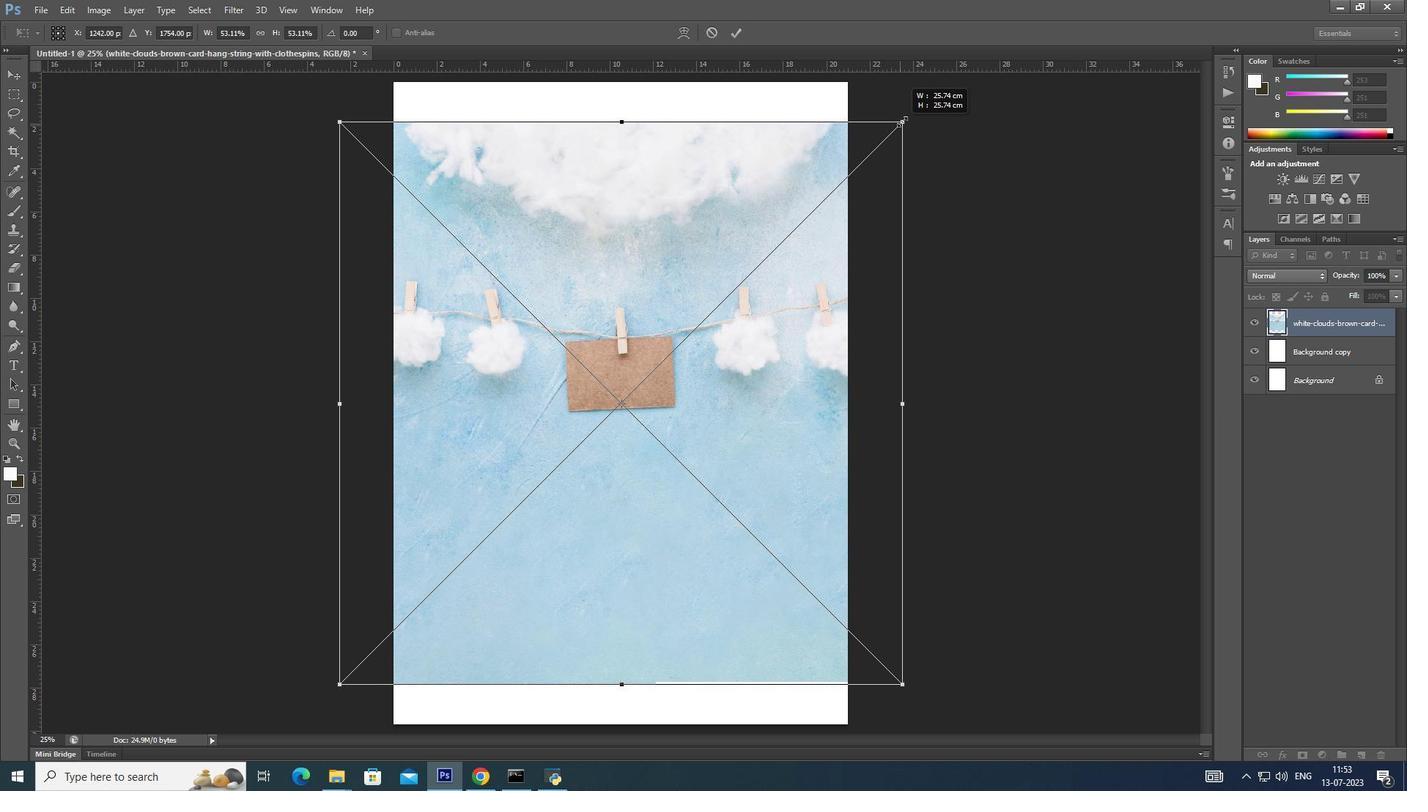 
Action: Key pressed <Key.alt_l>
Screenshot: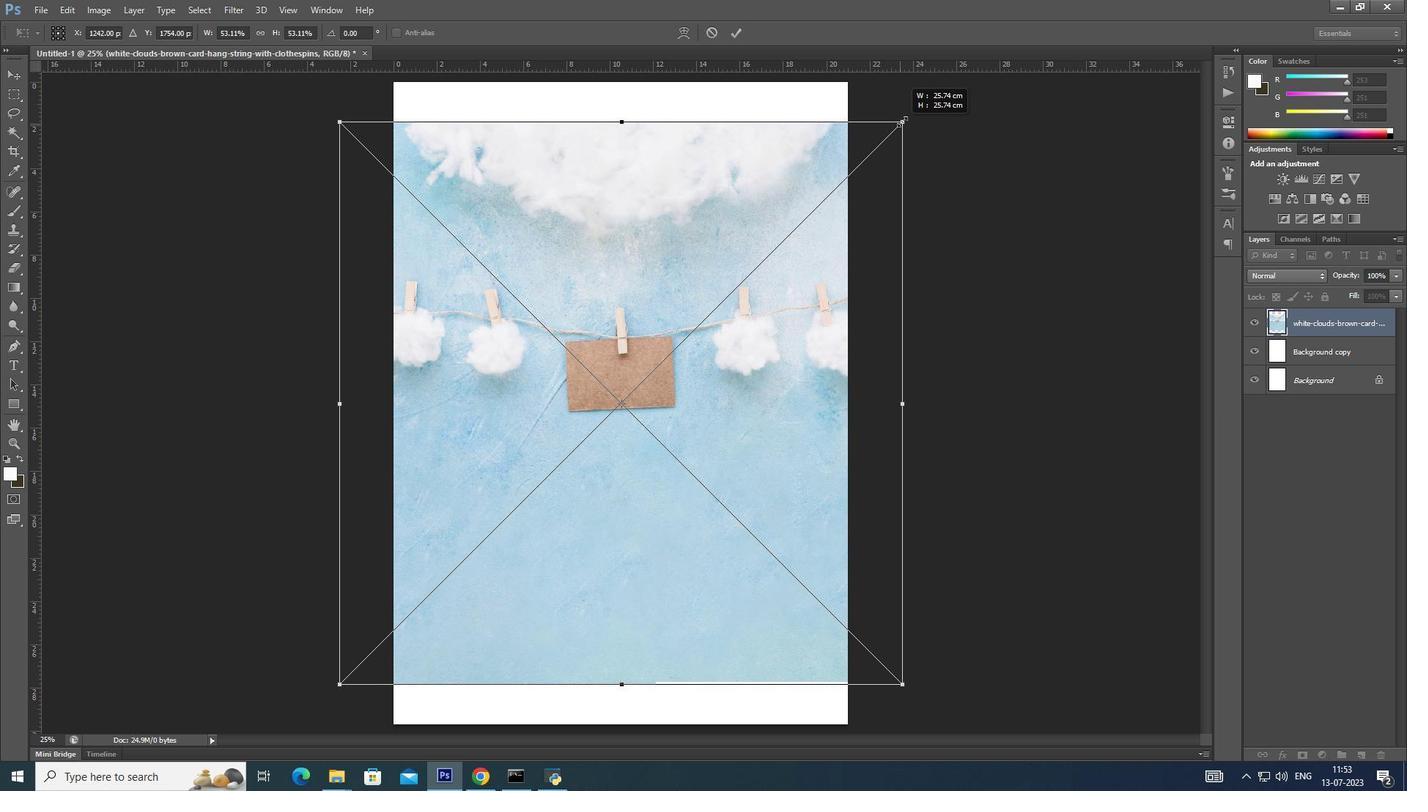 
Action: Mouse moved to (876, 151)
Screenshot: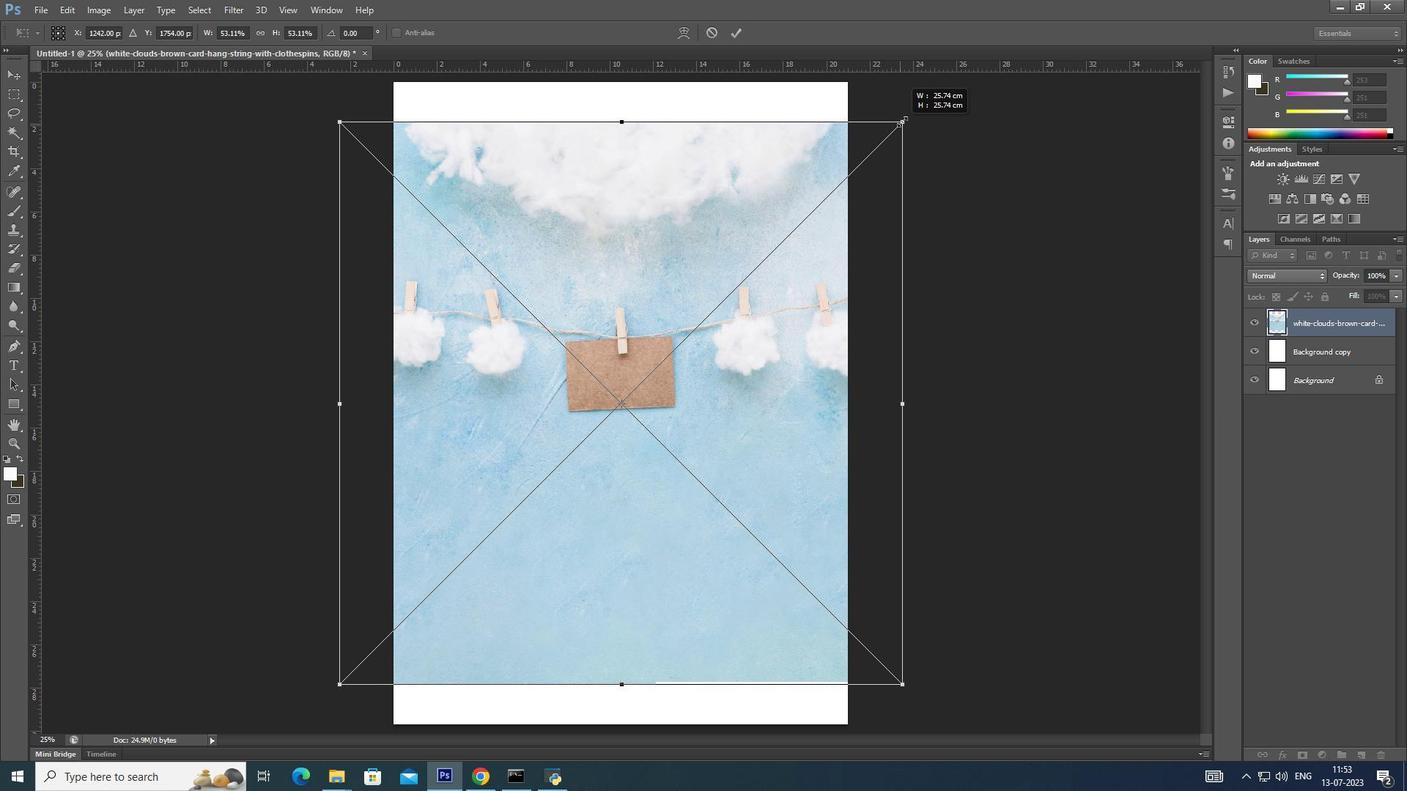
Action: Key pressed <Key.alt_l><Key.alt_l>
Screenshot: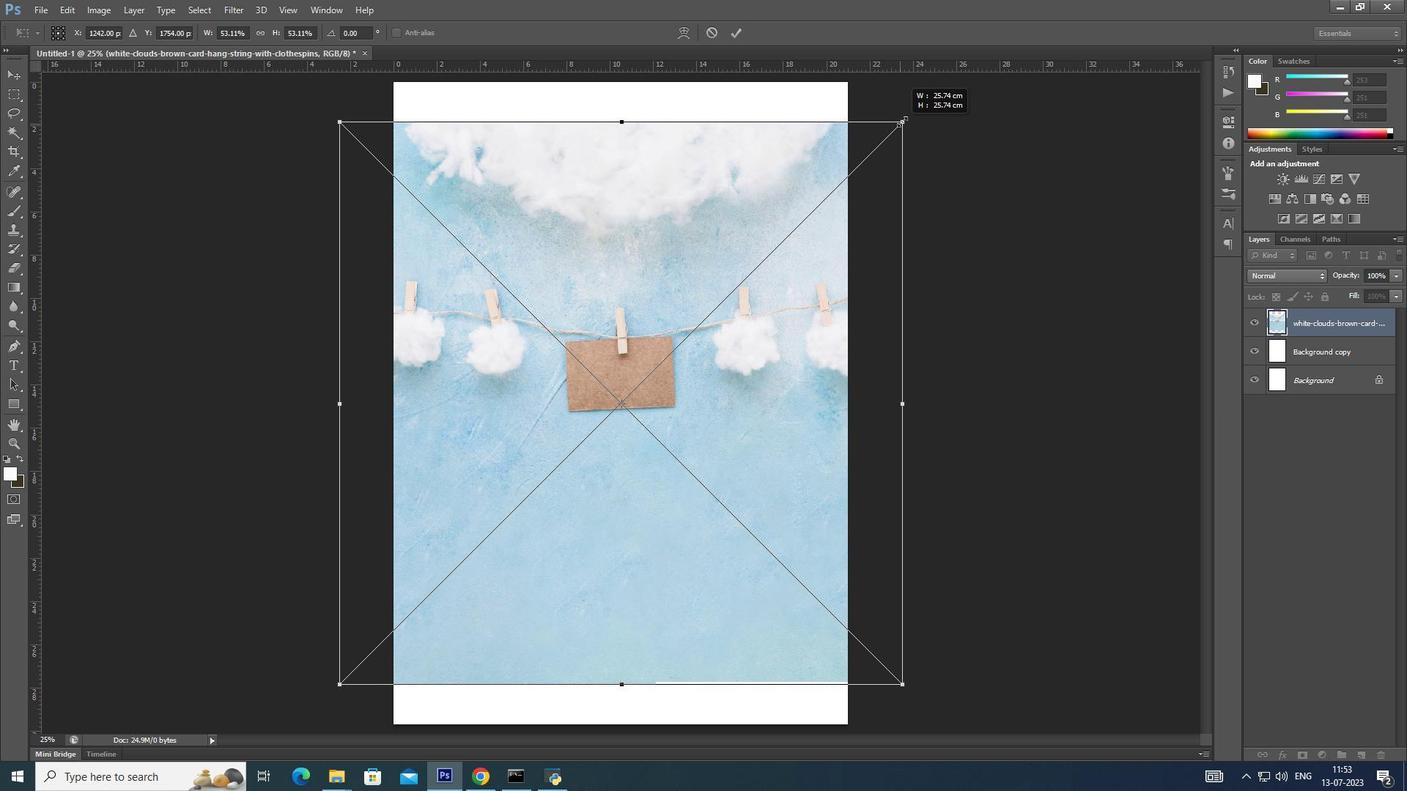 
Action: Mouse moved to (877, 151)
Screenshot: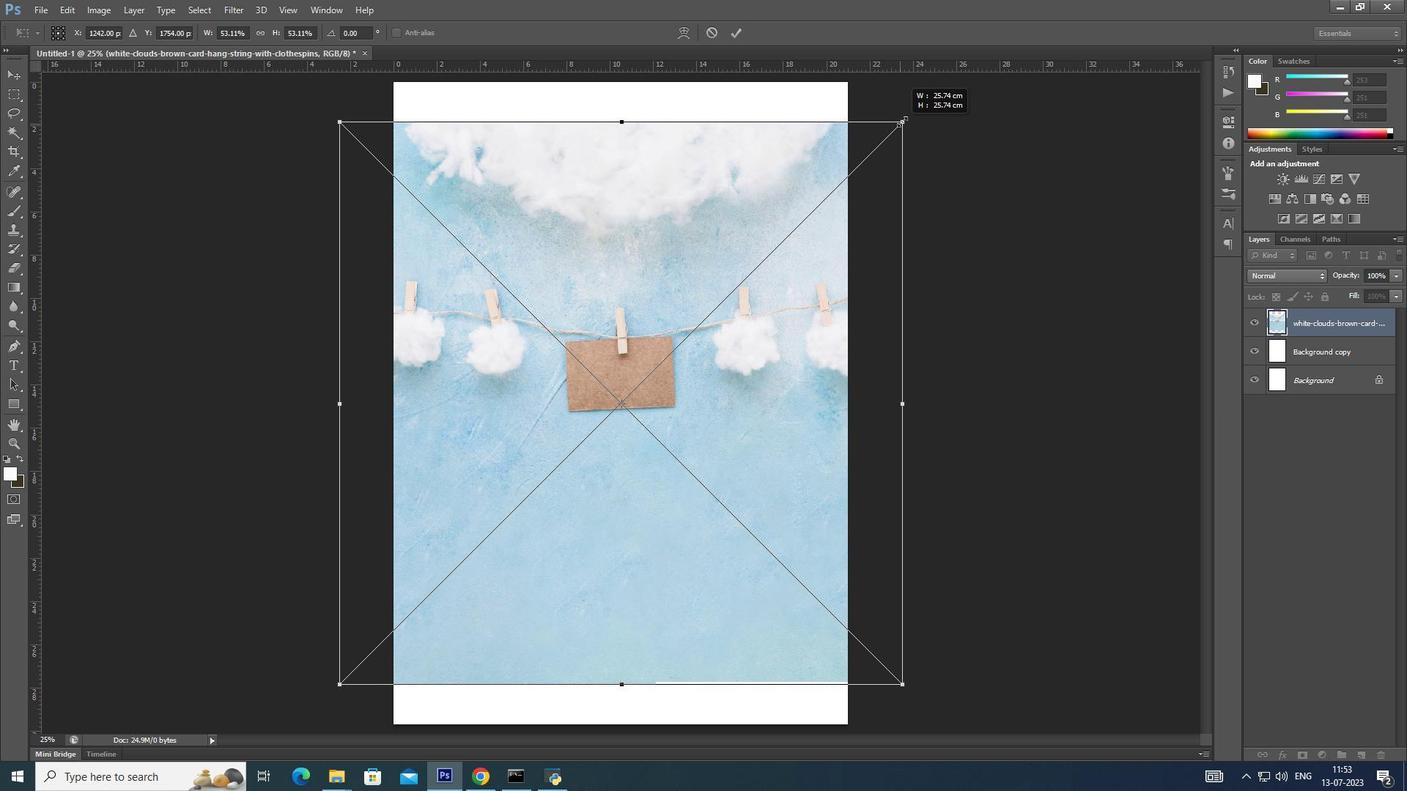 
Action: Key pressed <Key.alt_l>
Screenshot: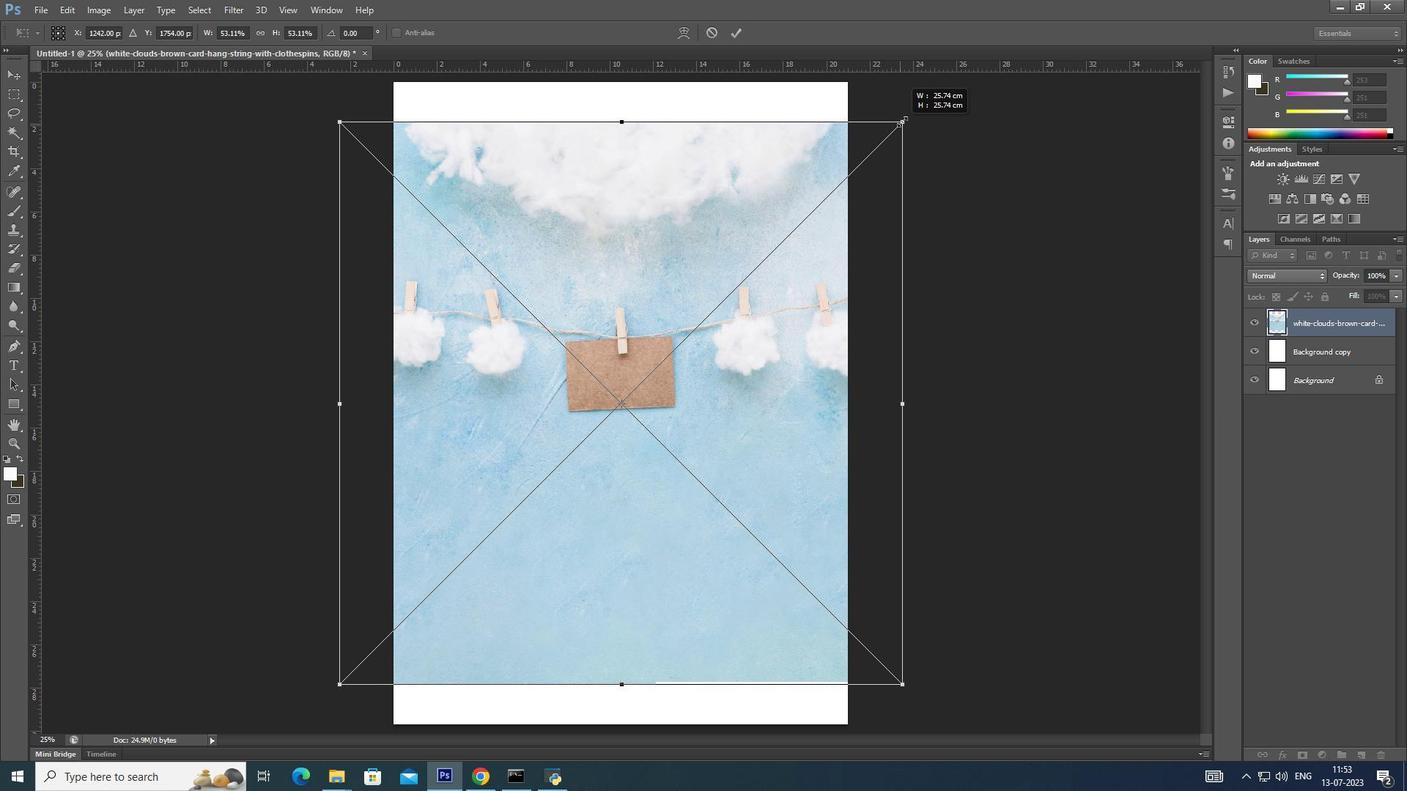 
Action: Mouse moved to (877, 150)
Screenshot: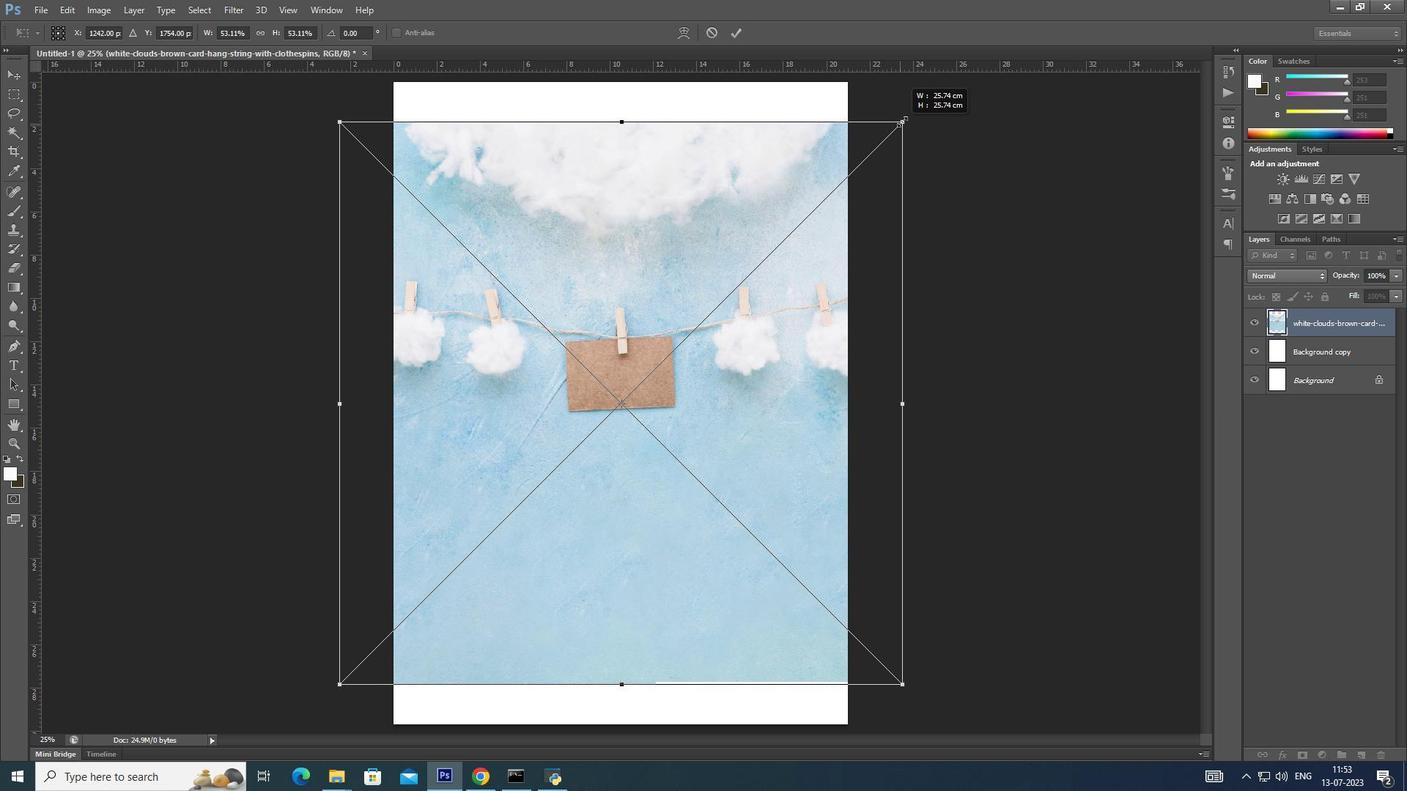 
Action: Key pressed <Key.alt_l>
Screenshot: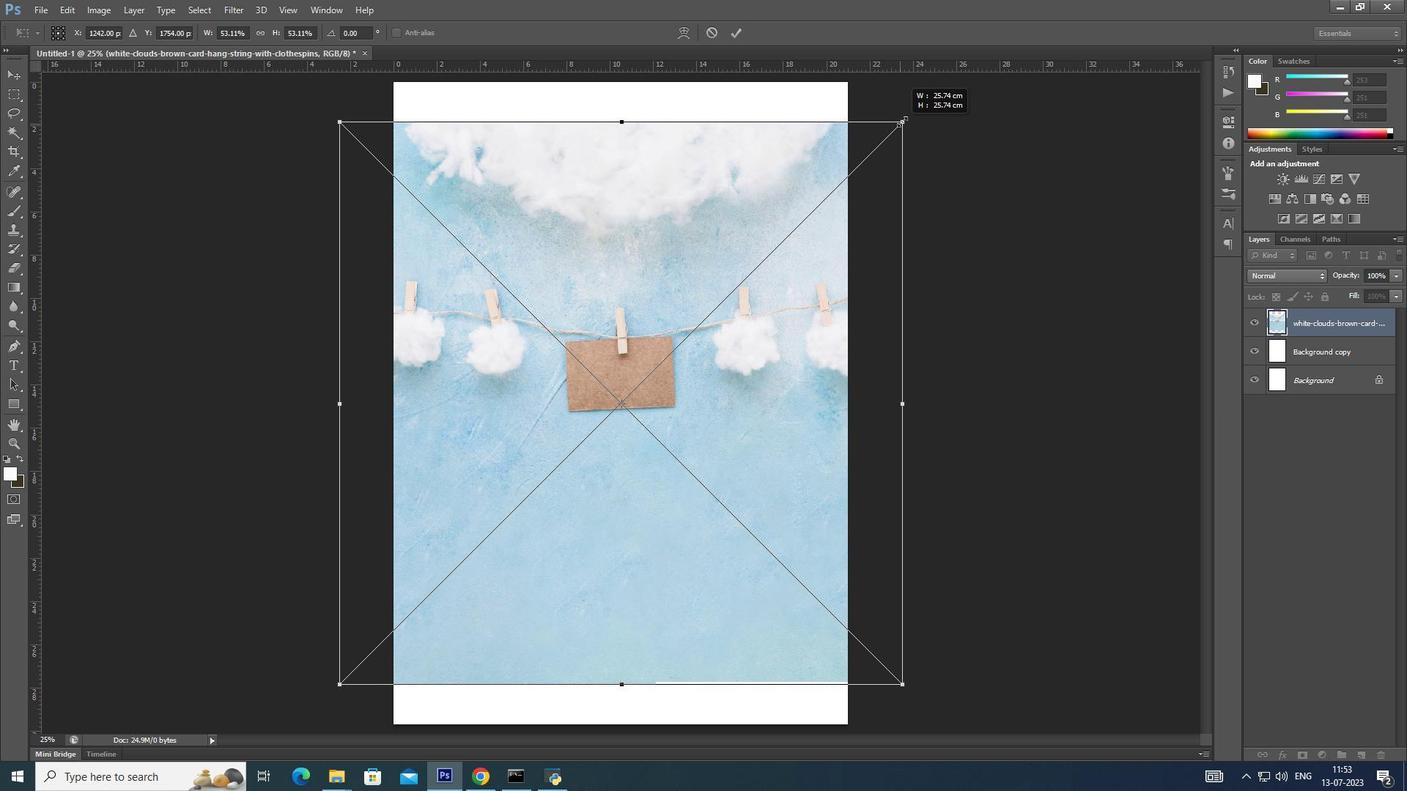 
Action: Mouse moved to (877, 150)
Screenshot: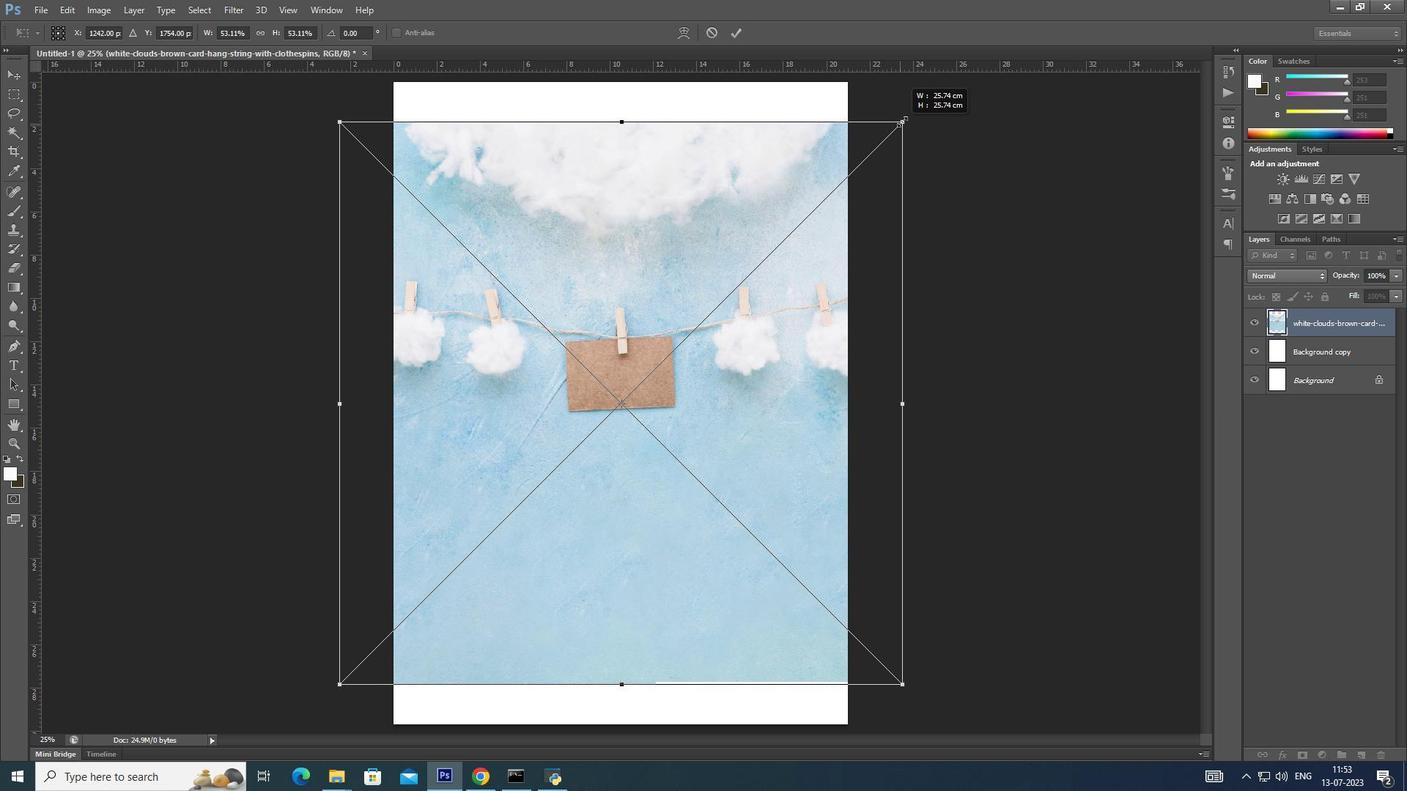 
Action: Key pressed <Key.alt_l>
Screenshot: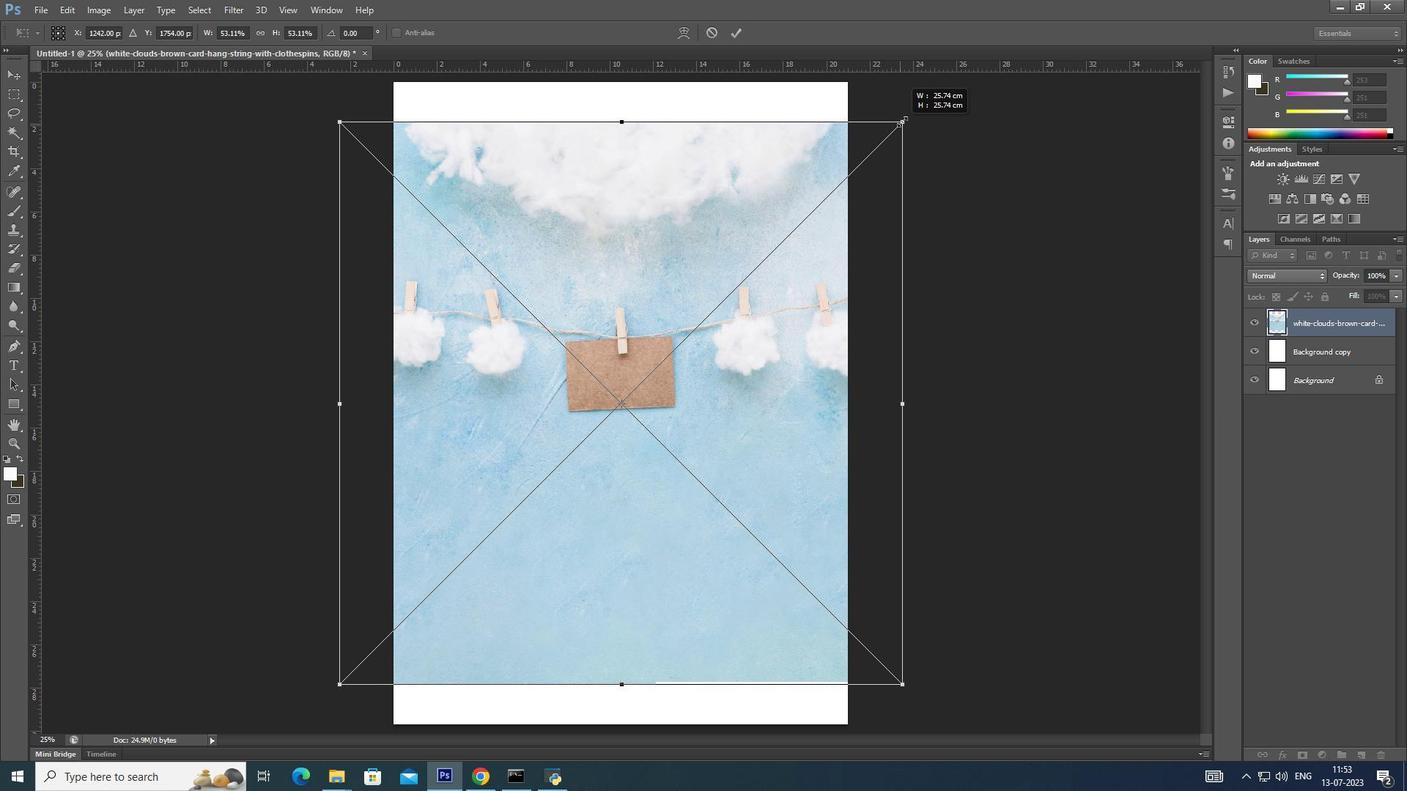 
Action: Mouse moved to (877, 149)
Screenshot: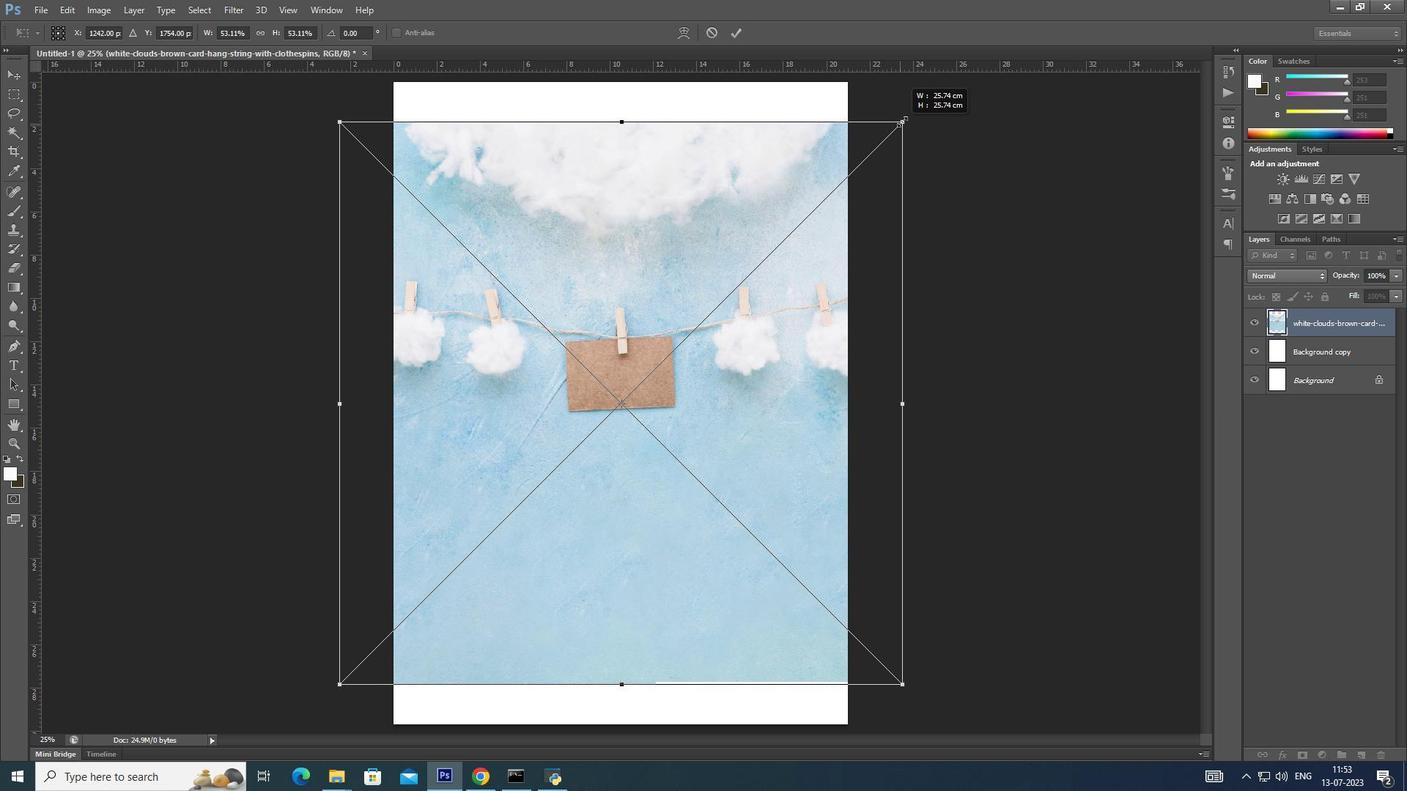 
Action: Key pressed <Key.alt_l>
Screenshot: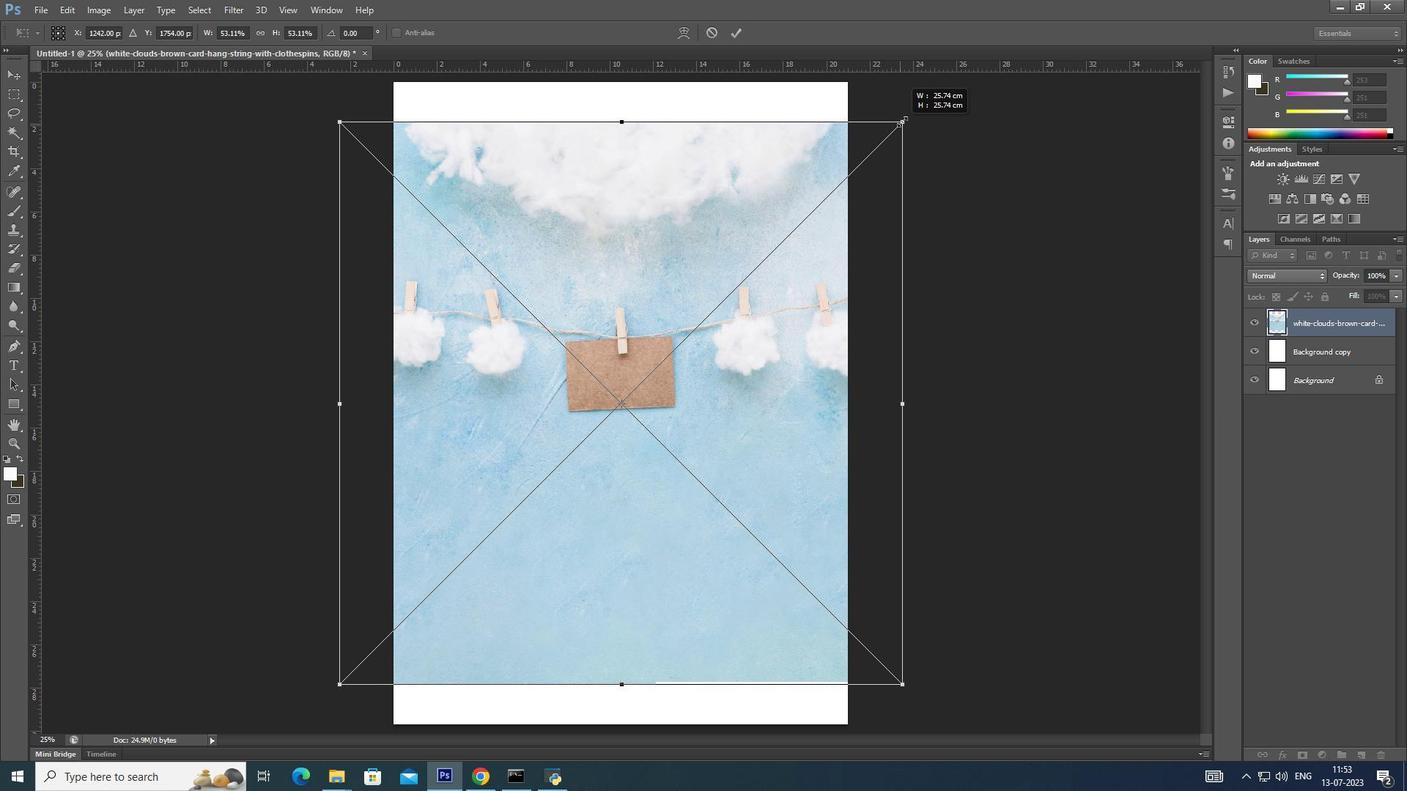 
Action: Mouse moved to (878, 147)
Screenshot: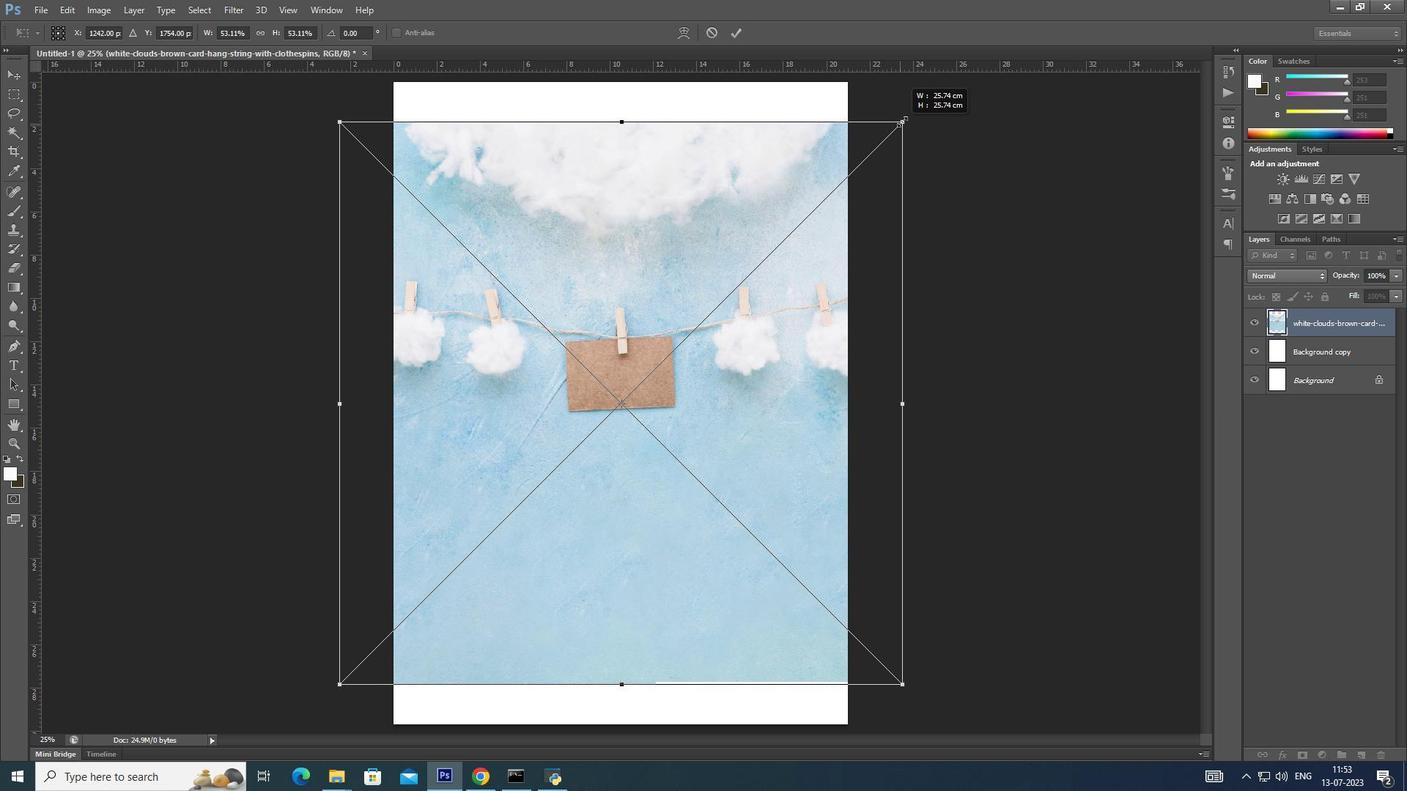 
Action: Key pressed <Key.alt_l>
Screenshot: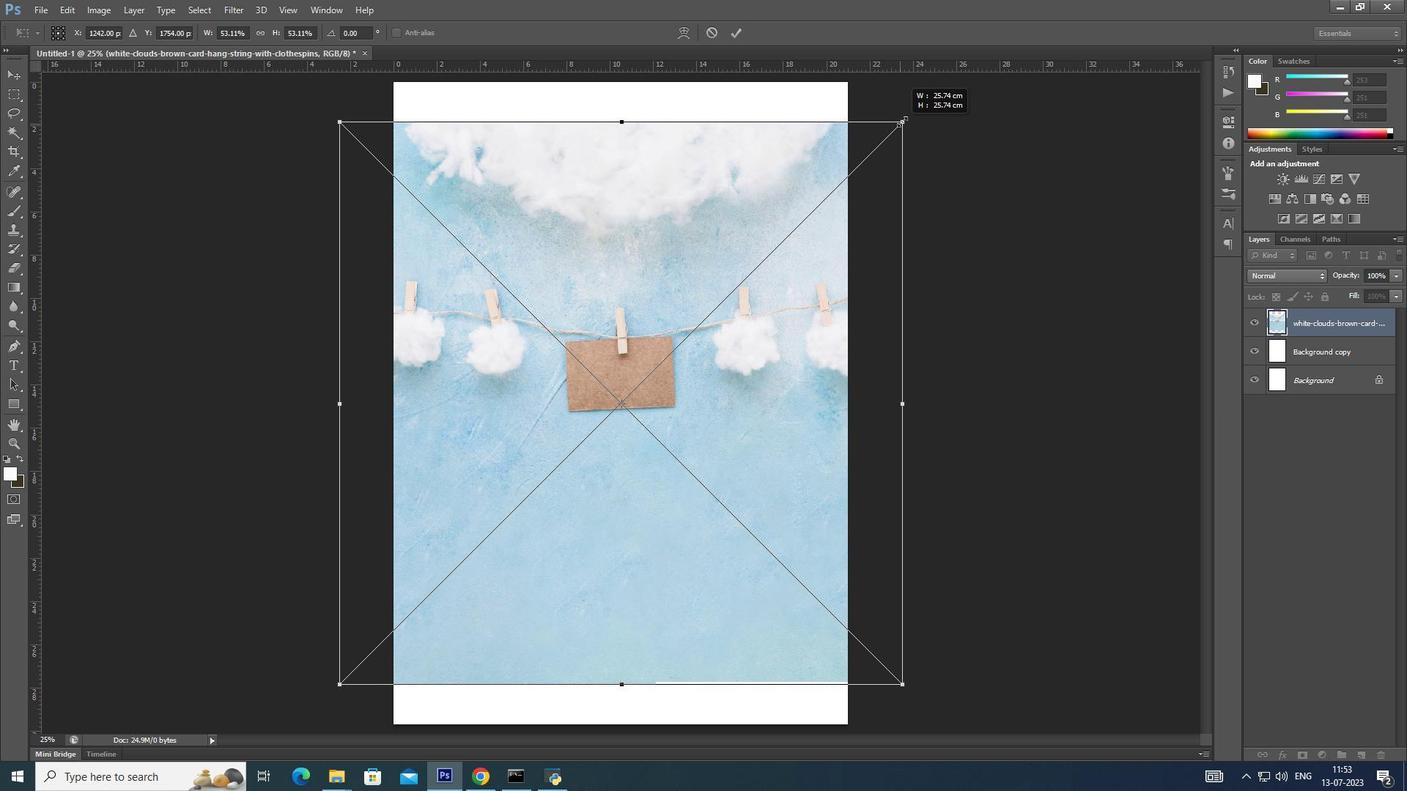 
Action: Mouse moved to (878, 147)
Screenshot: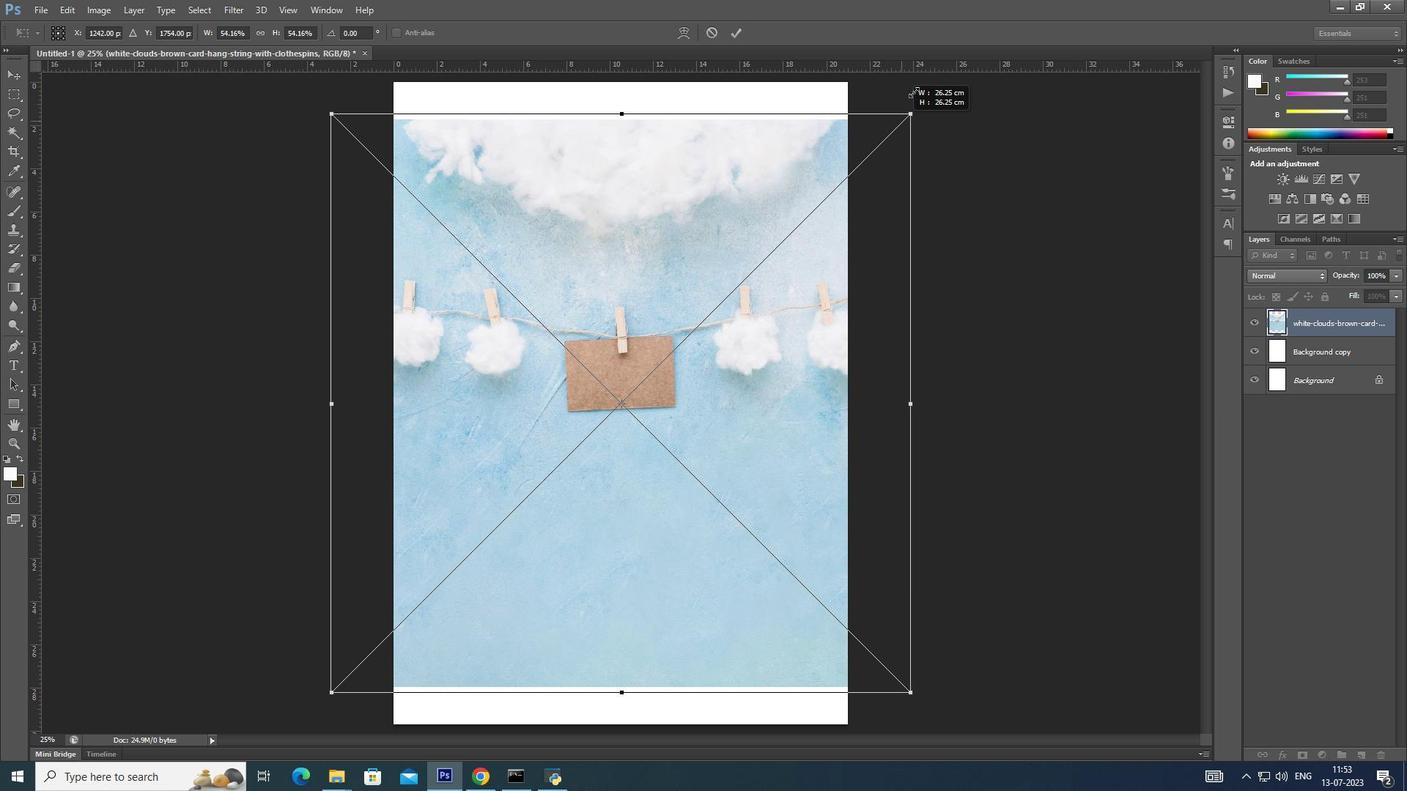 
Action: Key pressed <Key.alt_l>
Screenshot: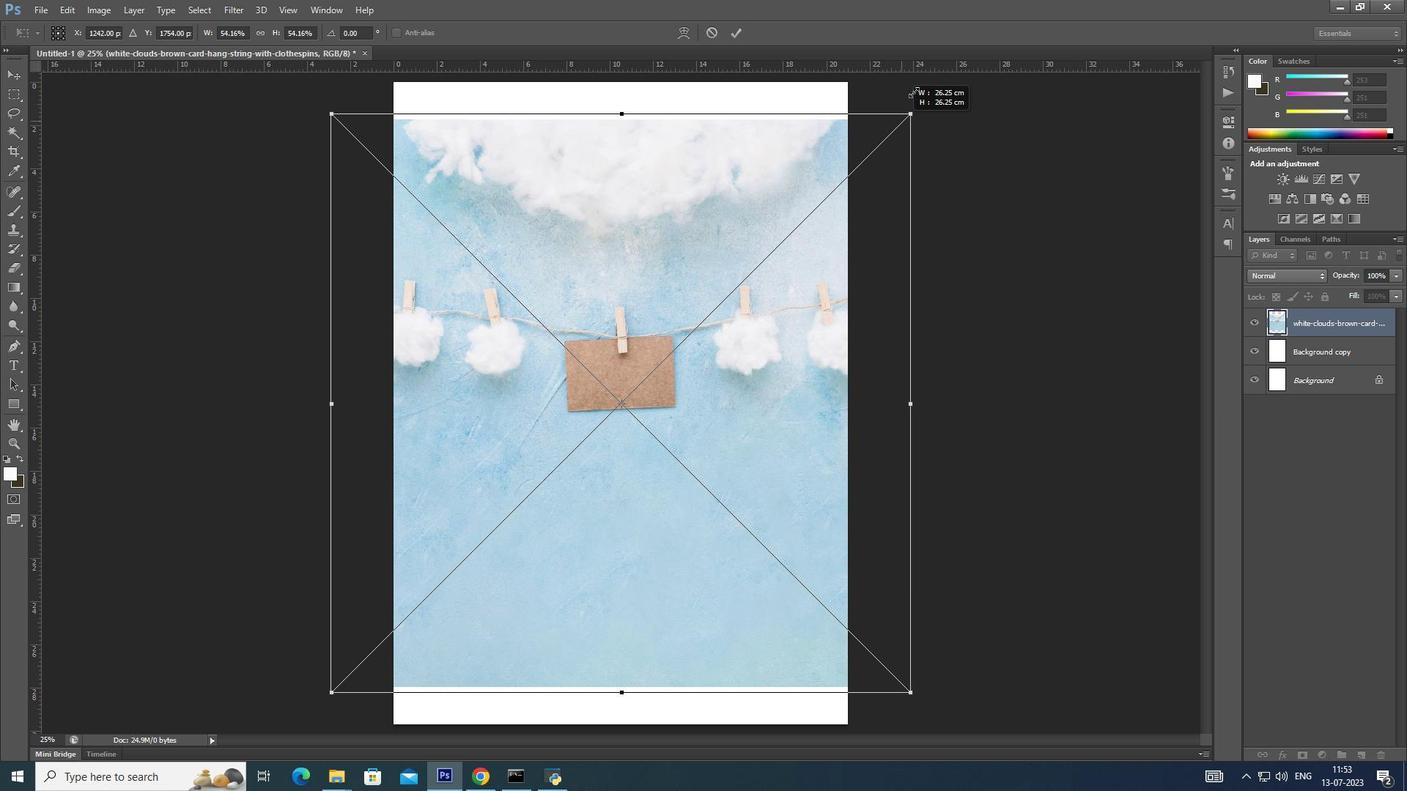
Action: Mouse moved to (879, 144)
Screenshot: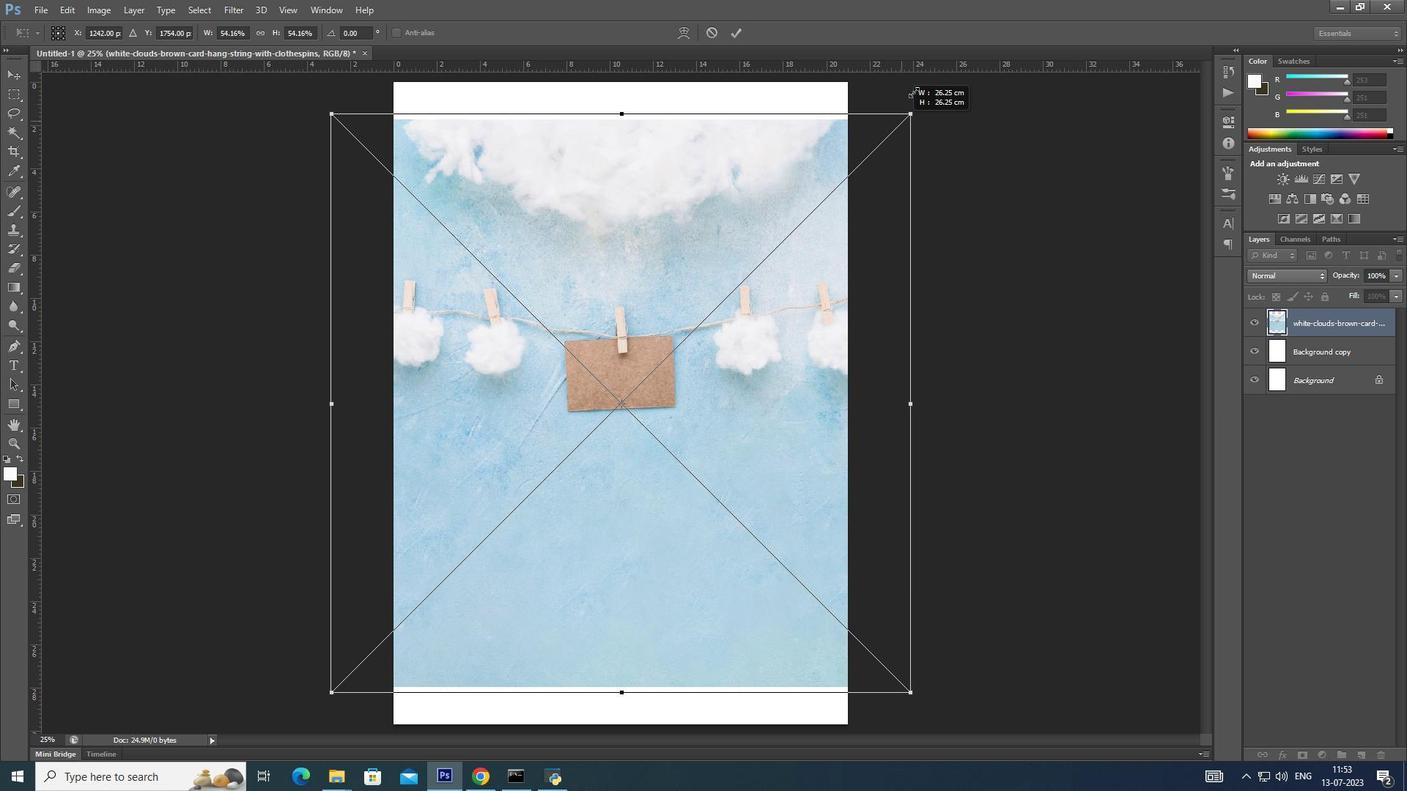 
Action: Key pressed <Key.alt_l>
Screenshot: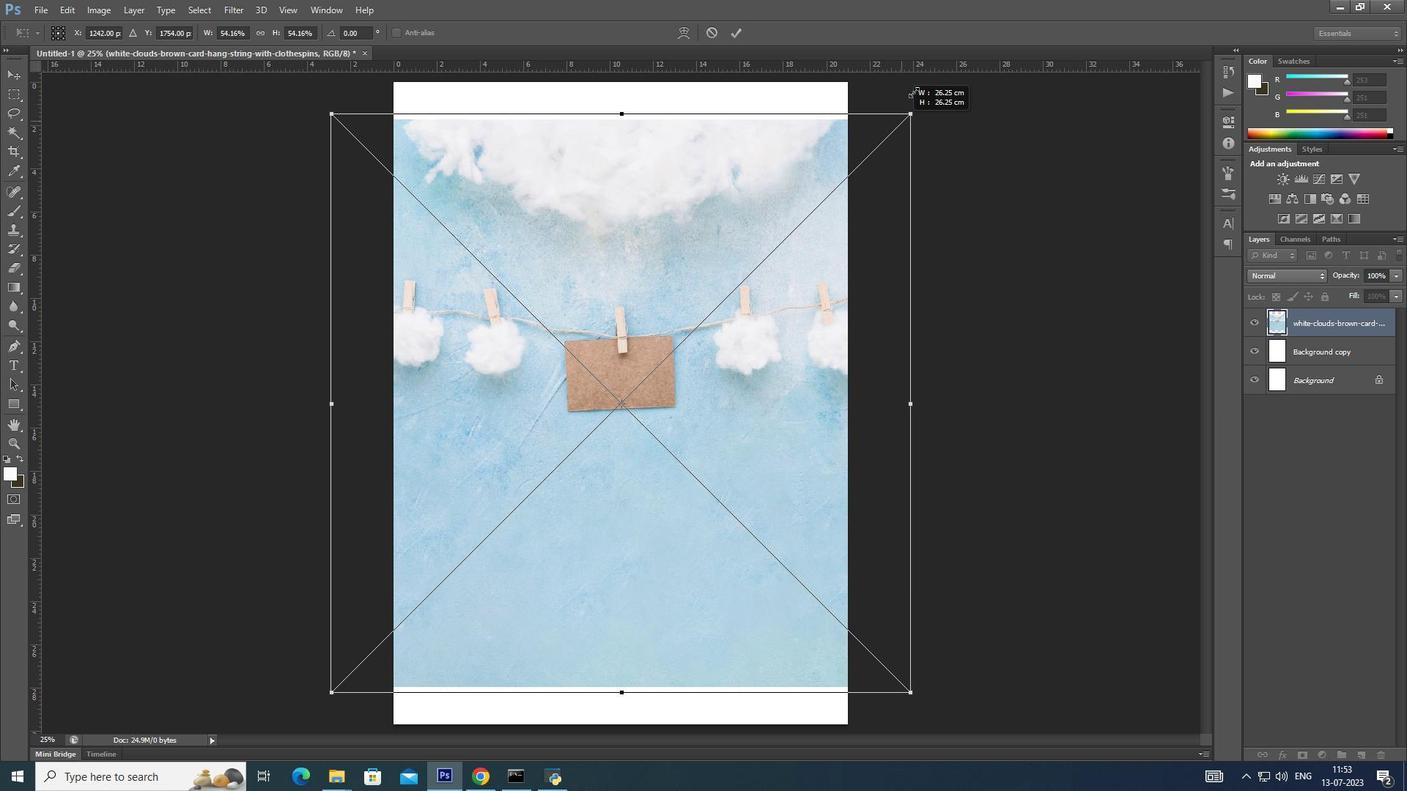 
Action: Mouse moved to (882, 140)
Screenshot: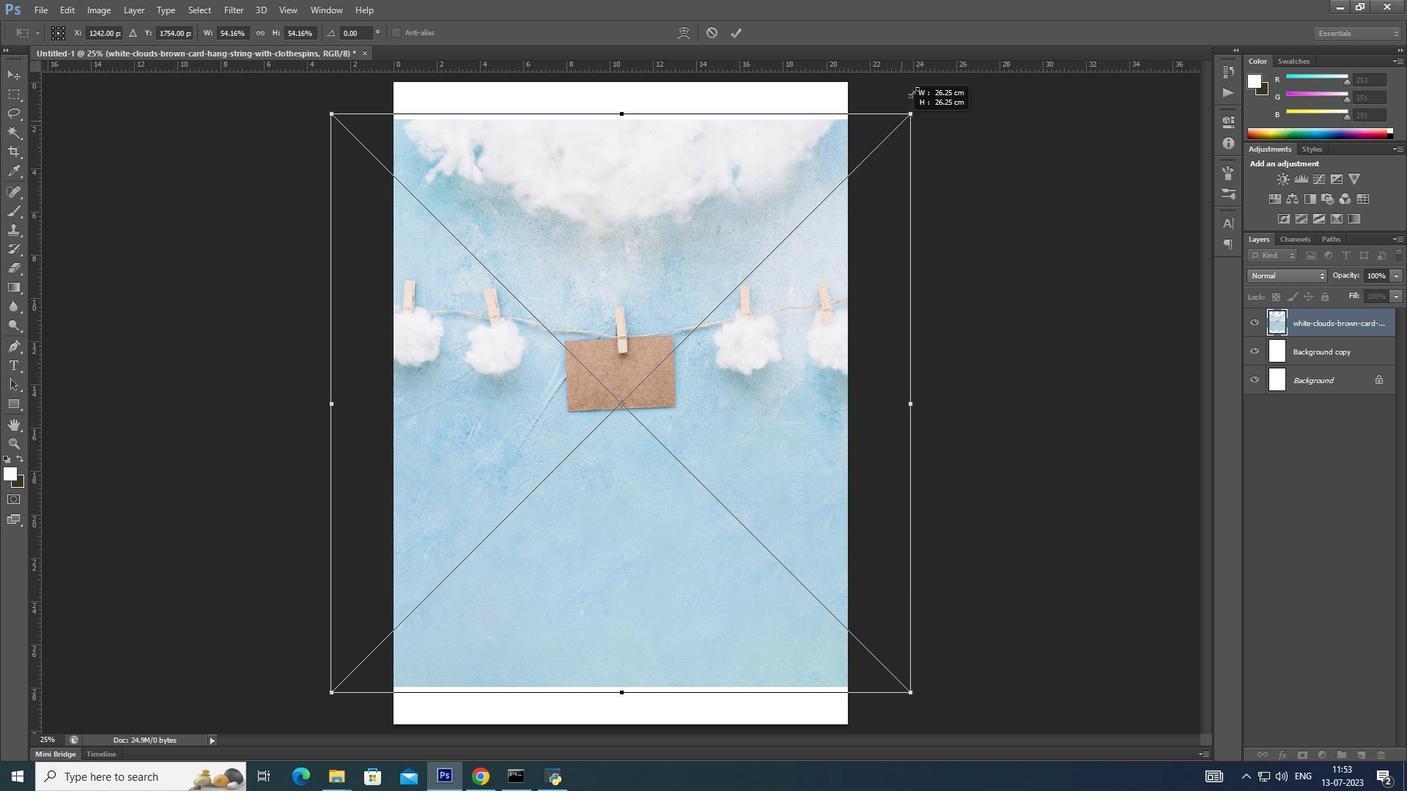 
Action: Key pressed <Key.alt_l><Key.alt_l><Key.alt_l>
Screenshot: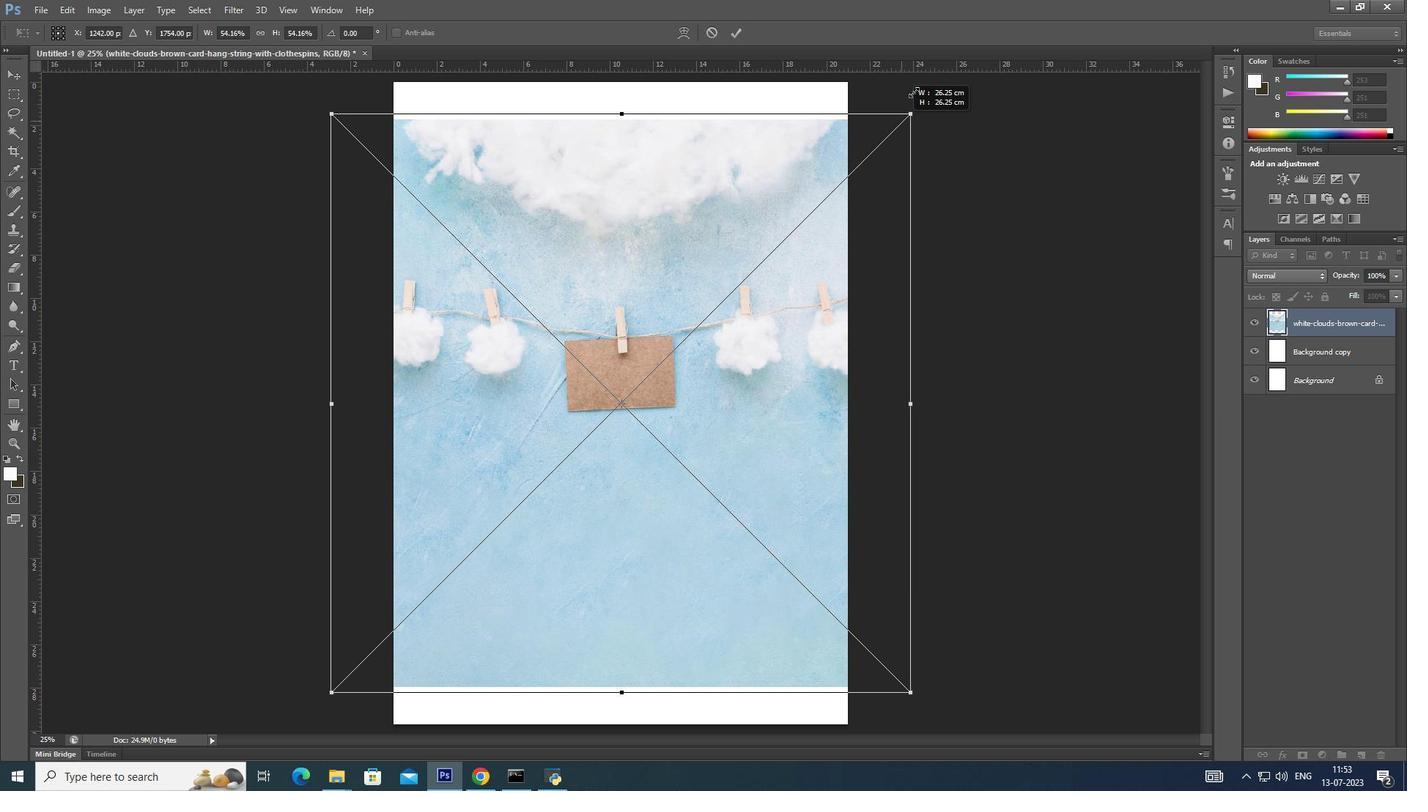 
Action: Mouse moved to (882, 140)
Screenshot: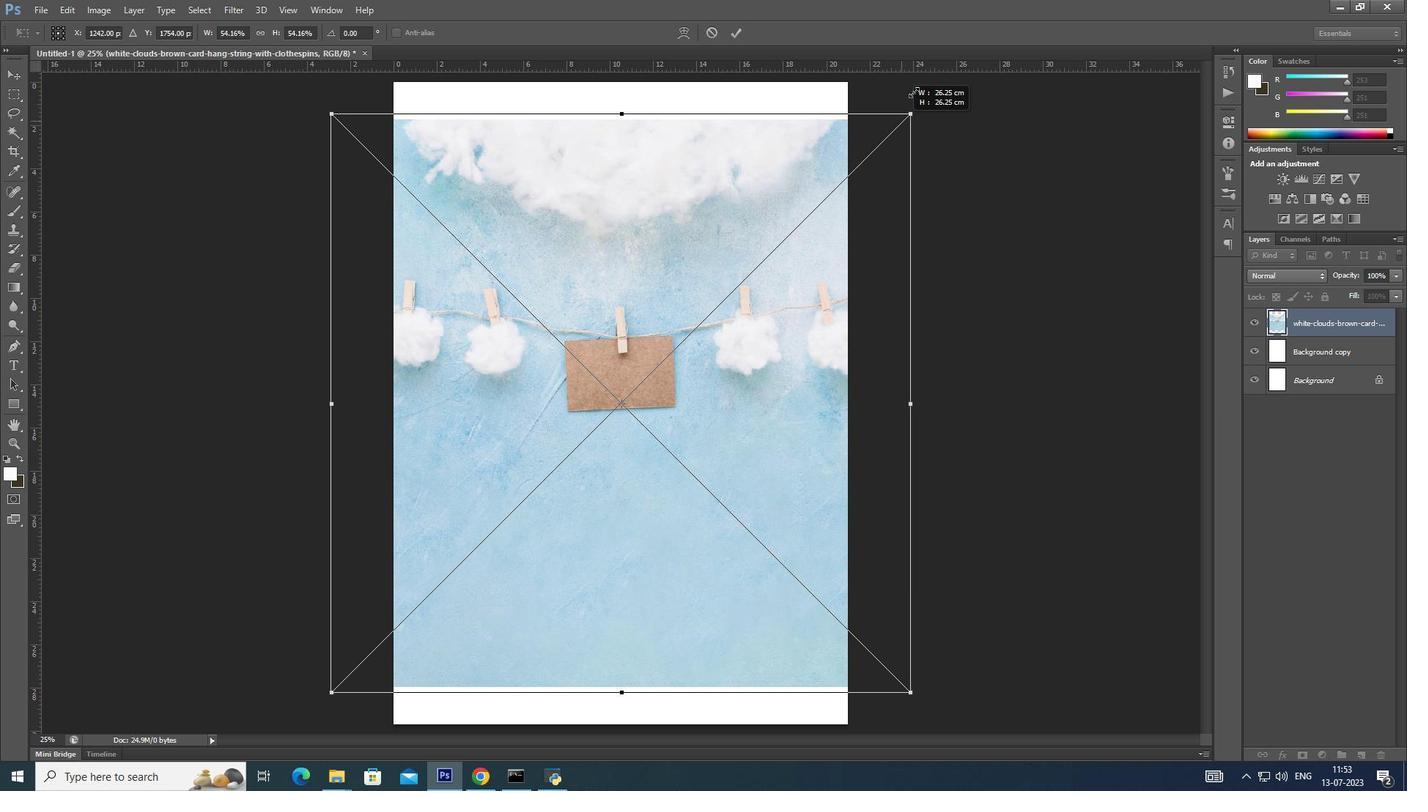 
Action: Key pressed <Key.alt_l>
Screenshot: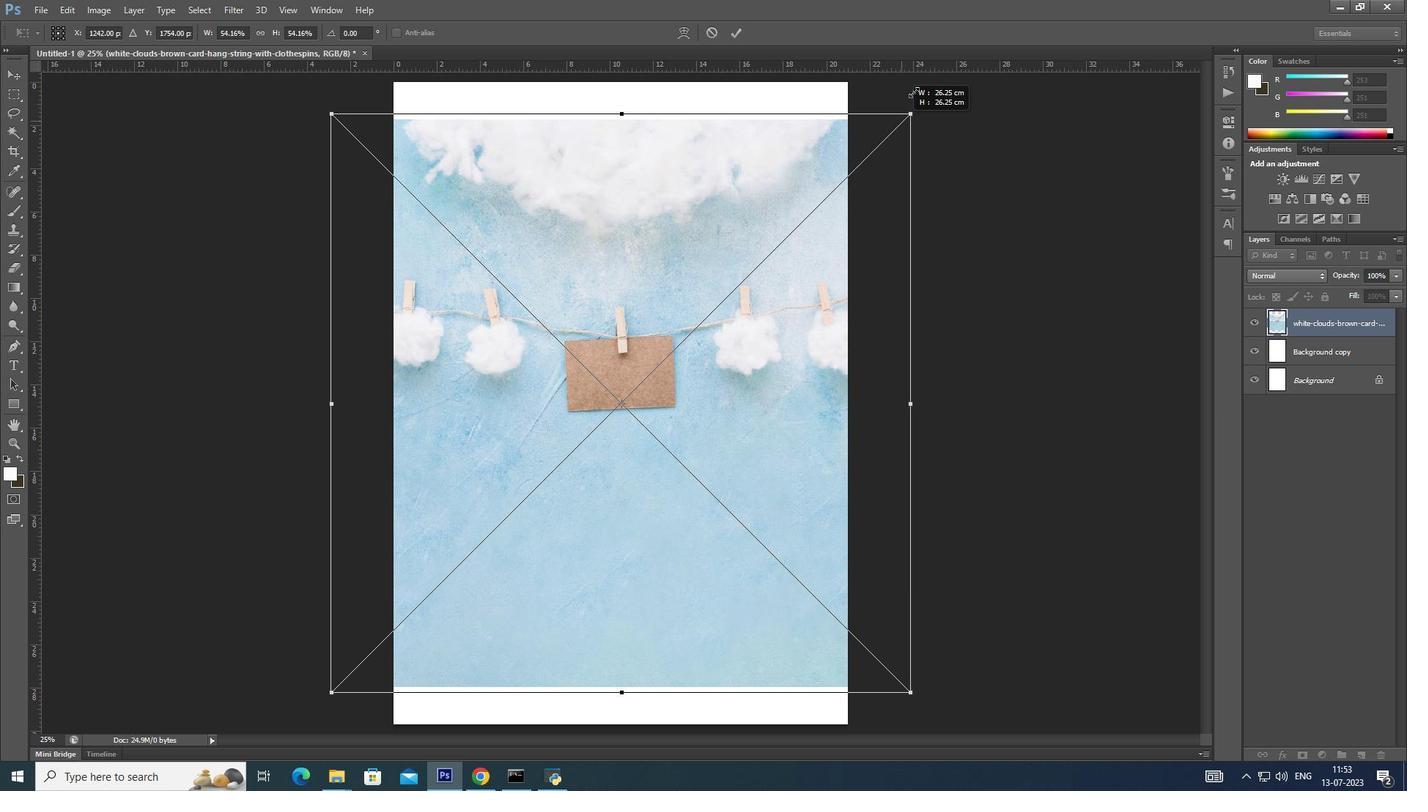 
Action: Mouse moved to (887, 135)
Screenshot: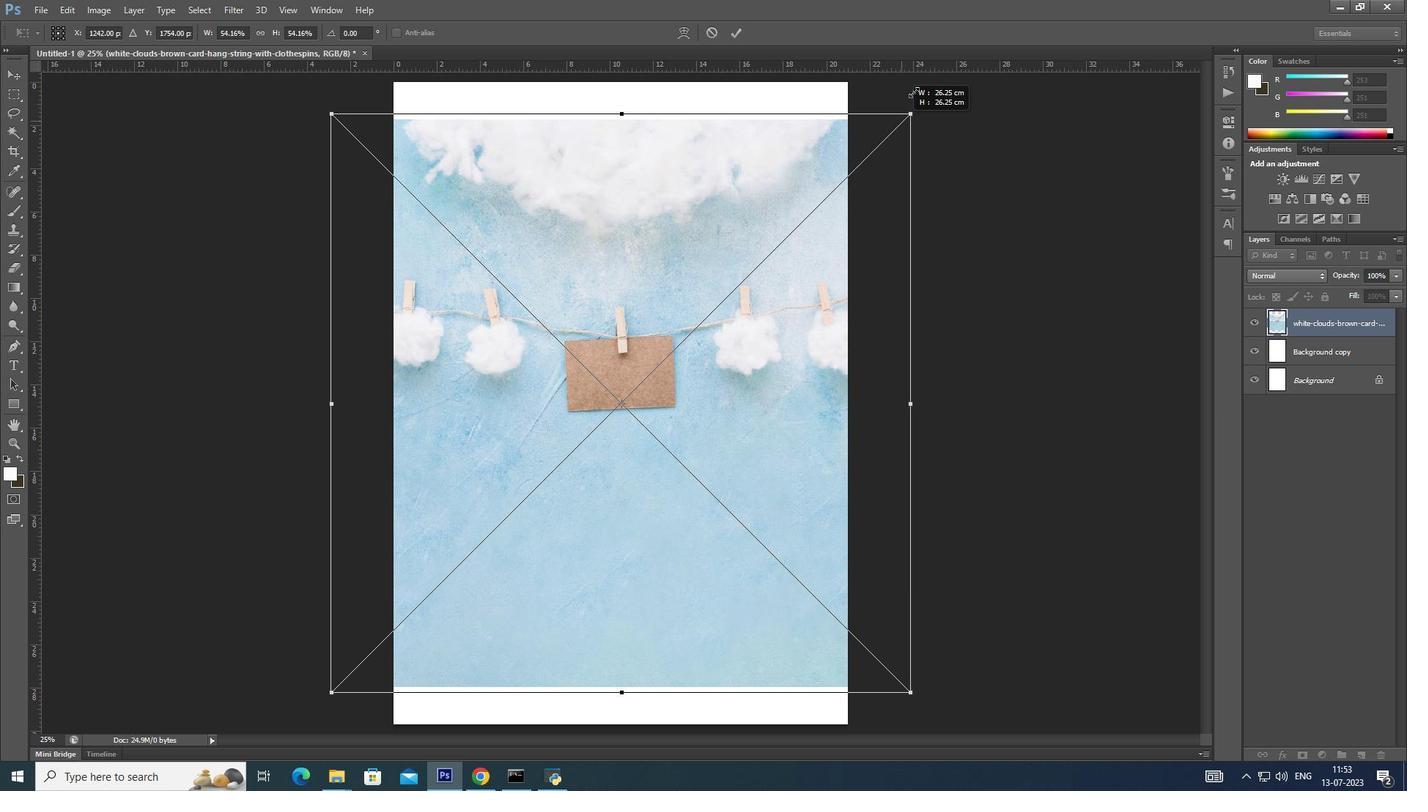 
Action: Key pressed <Key.alt_l>
Screenshot: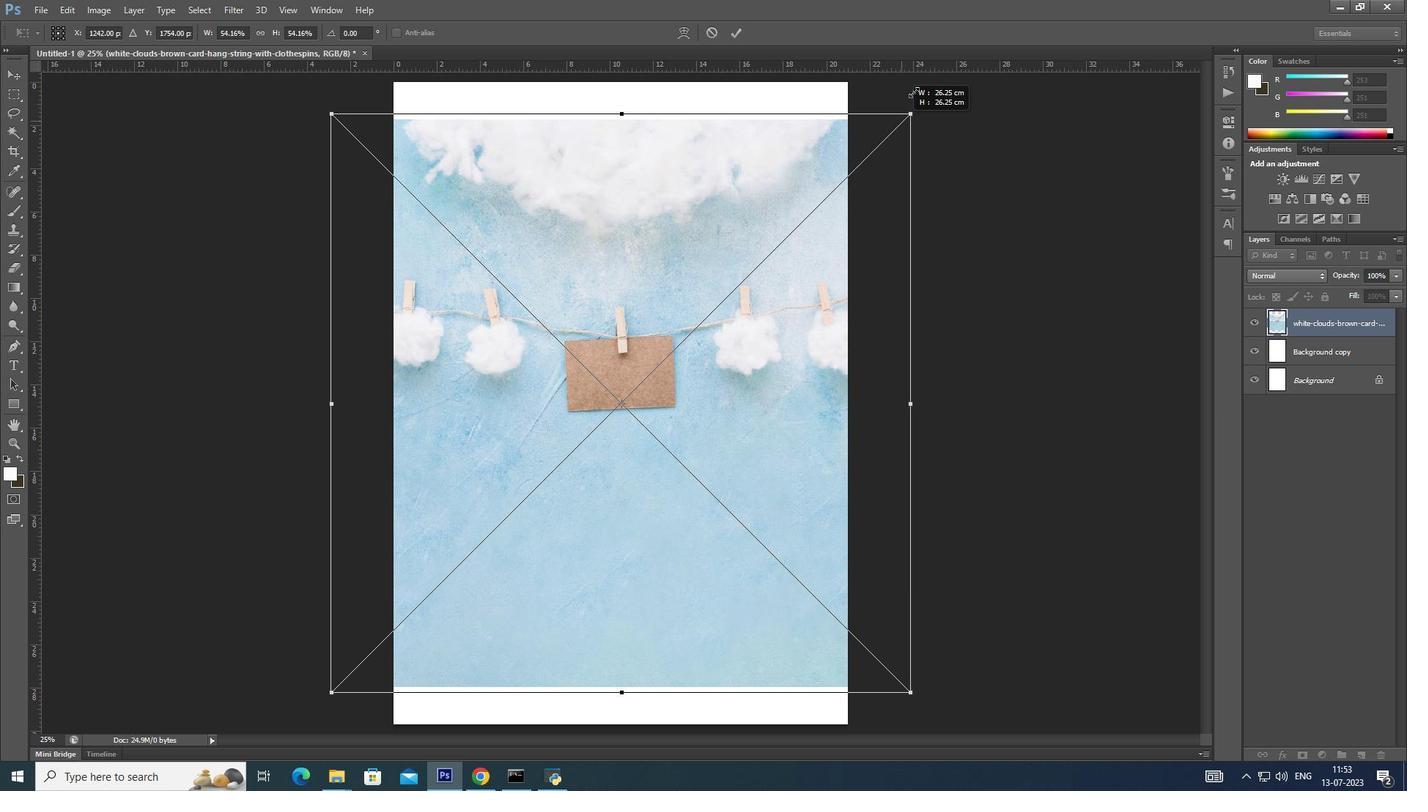
Action: Mouse moved to (890, 131)
Screenshot: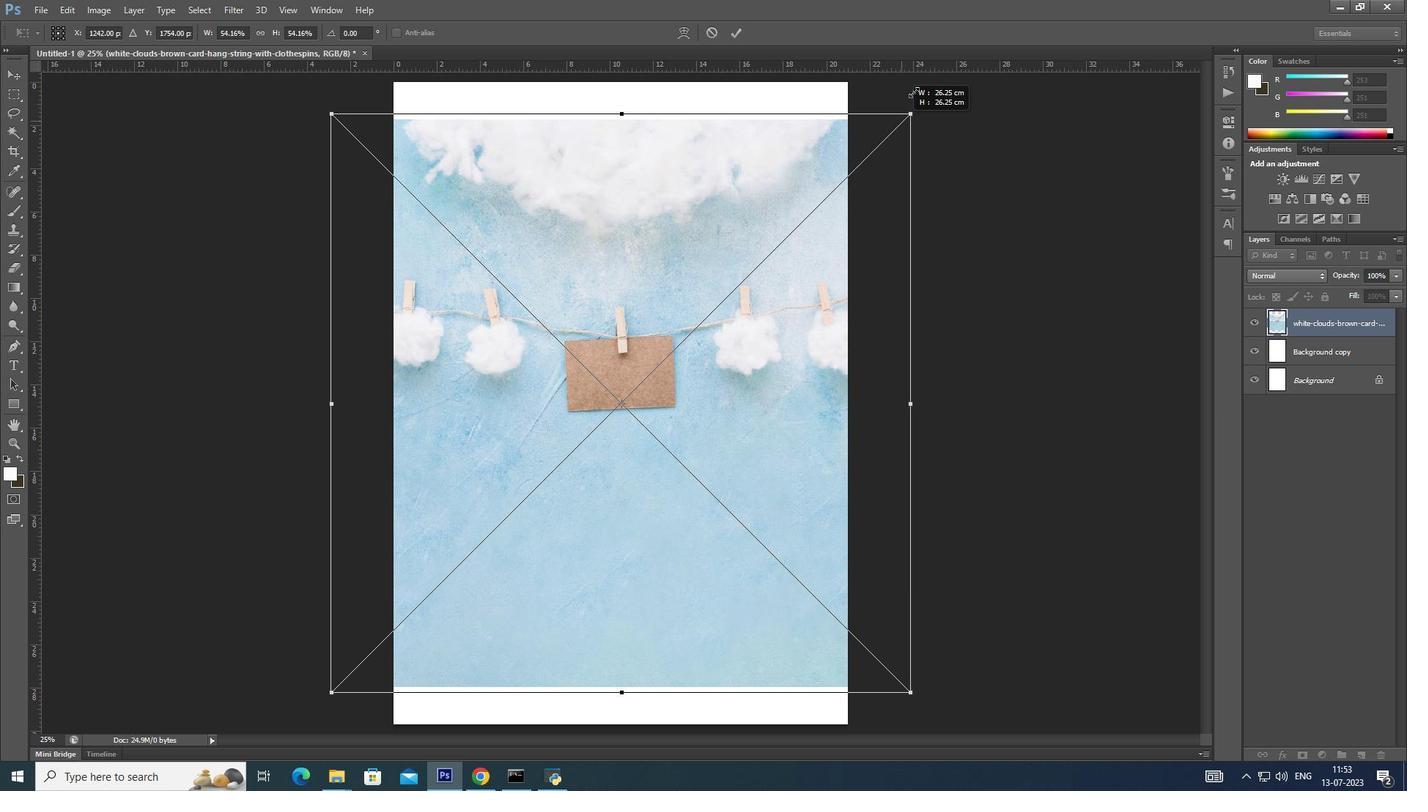
Action: Key pressed <Key.alt_l><Key.alt_l>
Screenshot: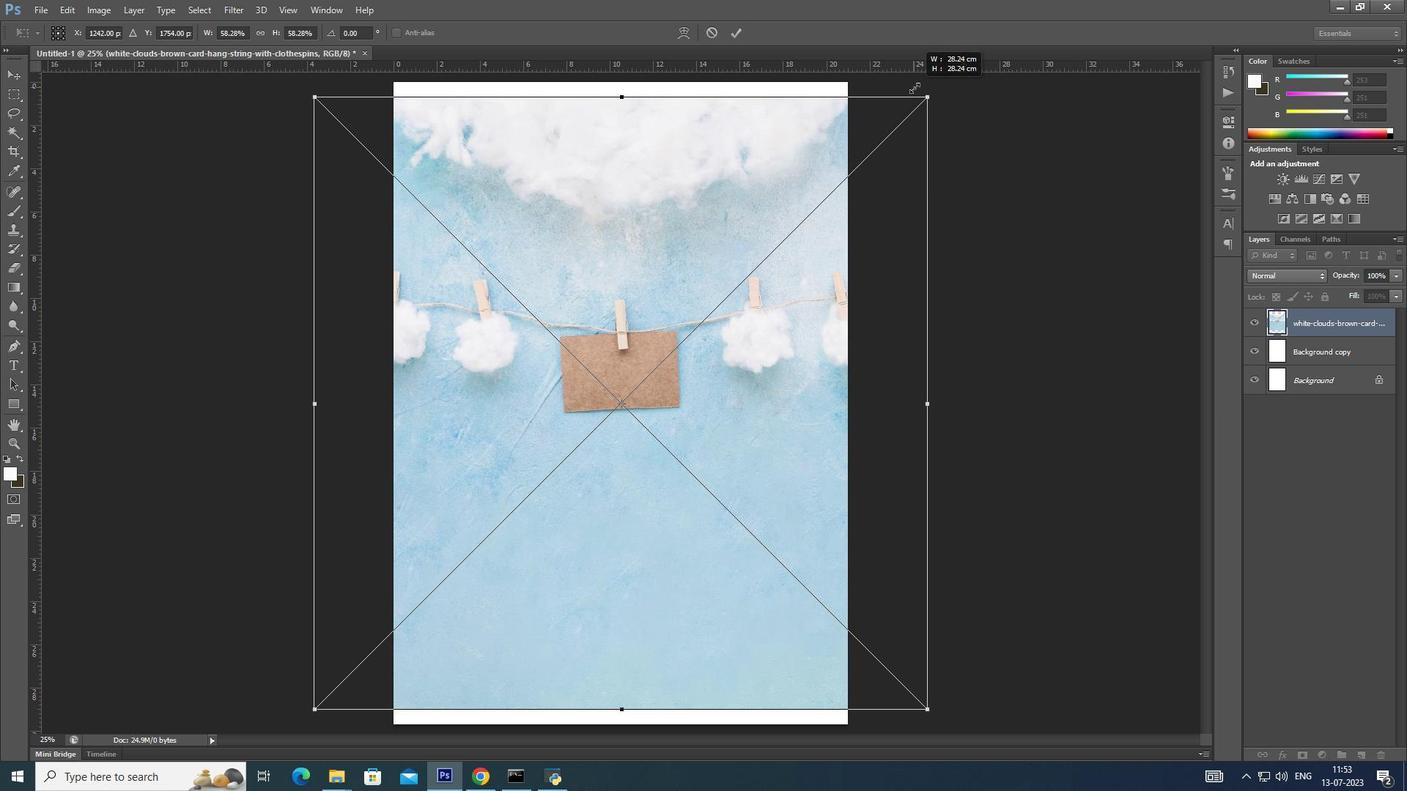
Action: Mouse moved to (890, 131)
Screenshot: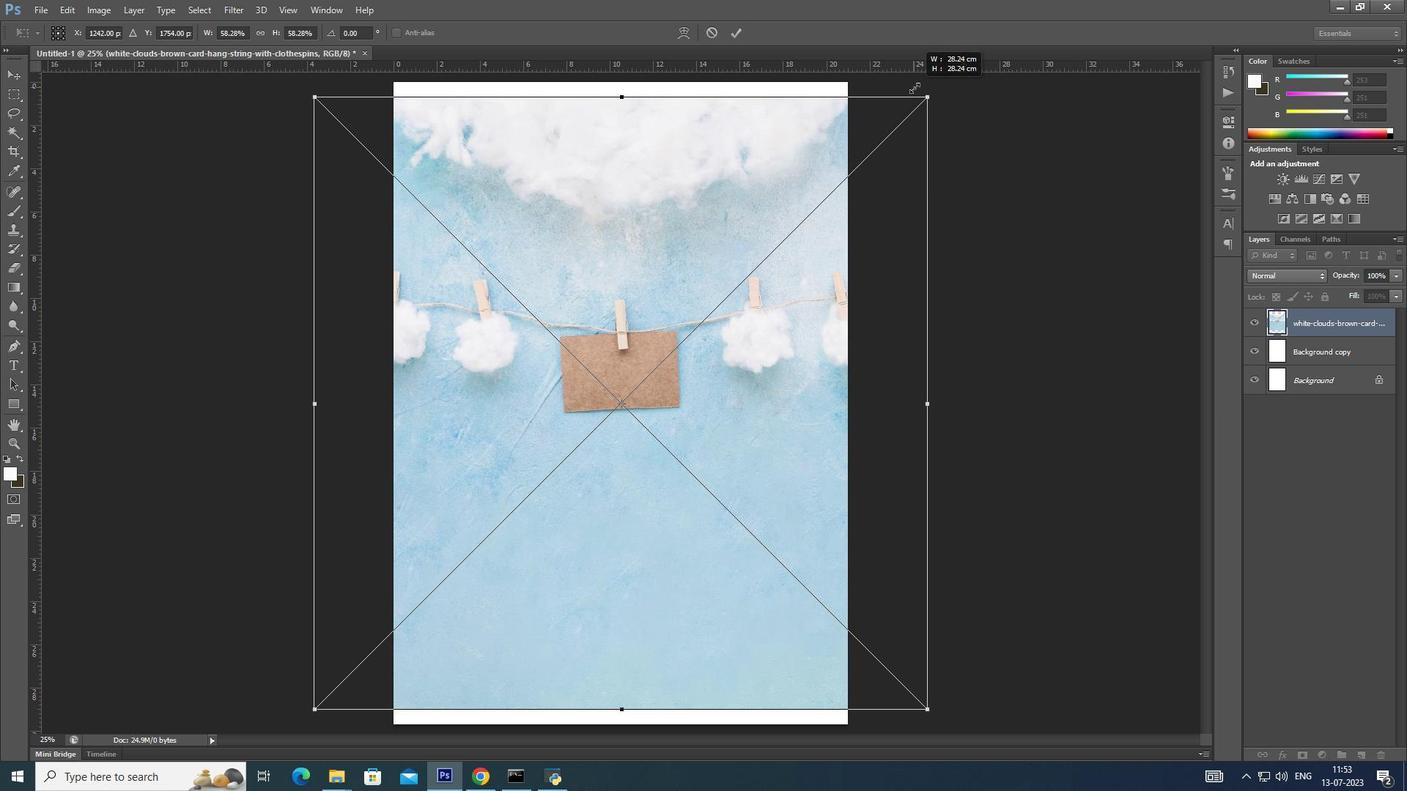 
Action: Key pressed <Key.alt_l><Key.alt_l>
Screenshot: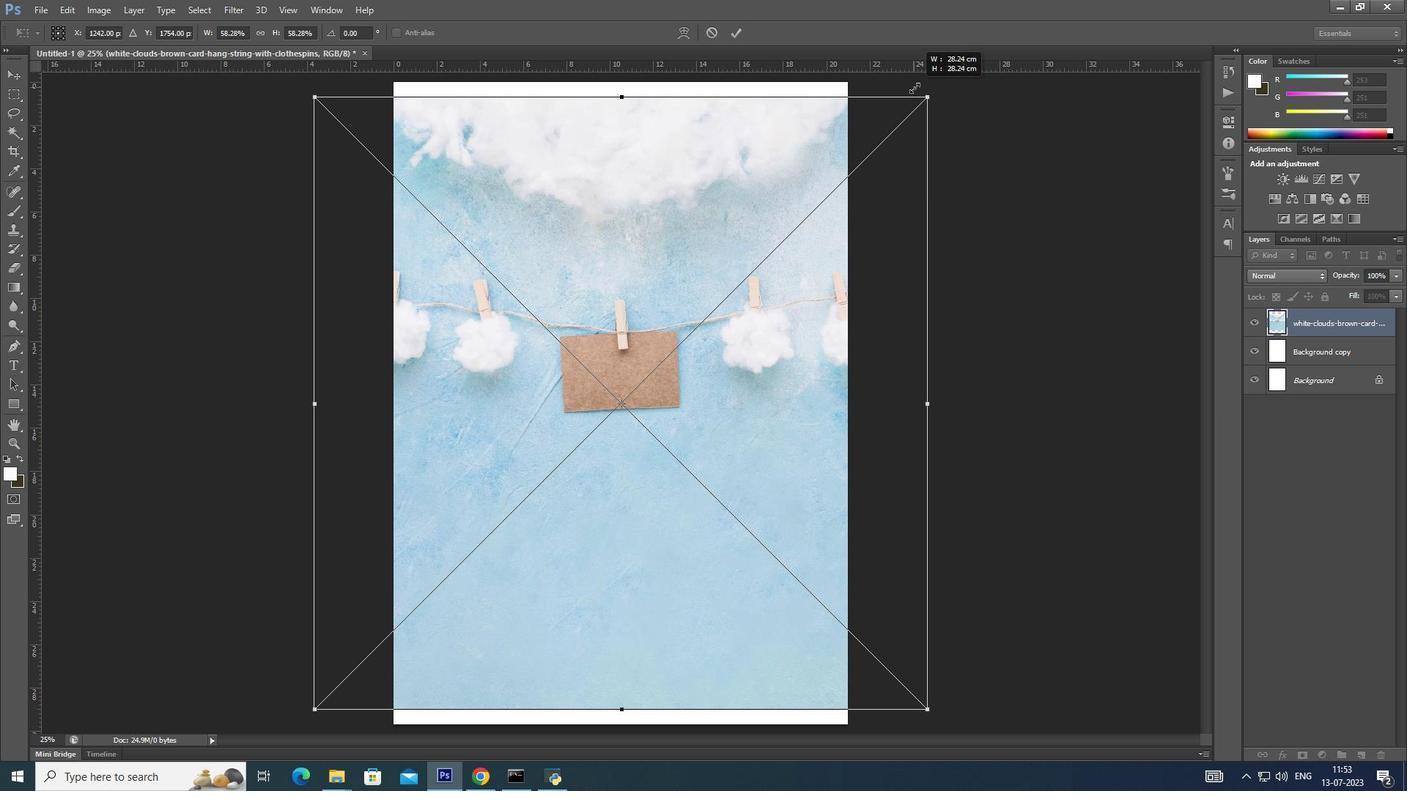 
Action: Mouse moved to (891, 131)
Screenshot: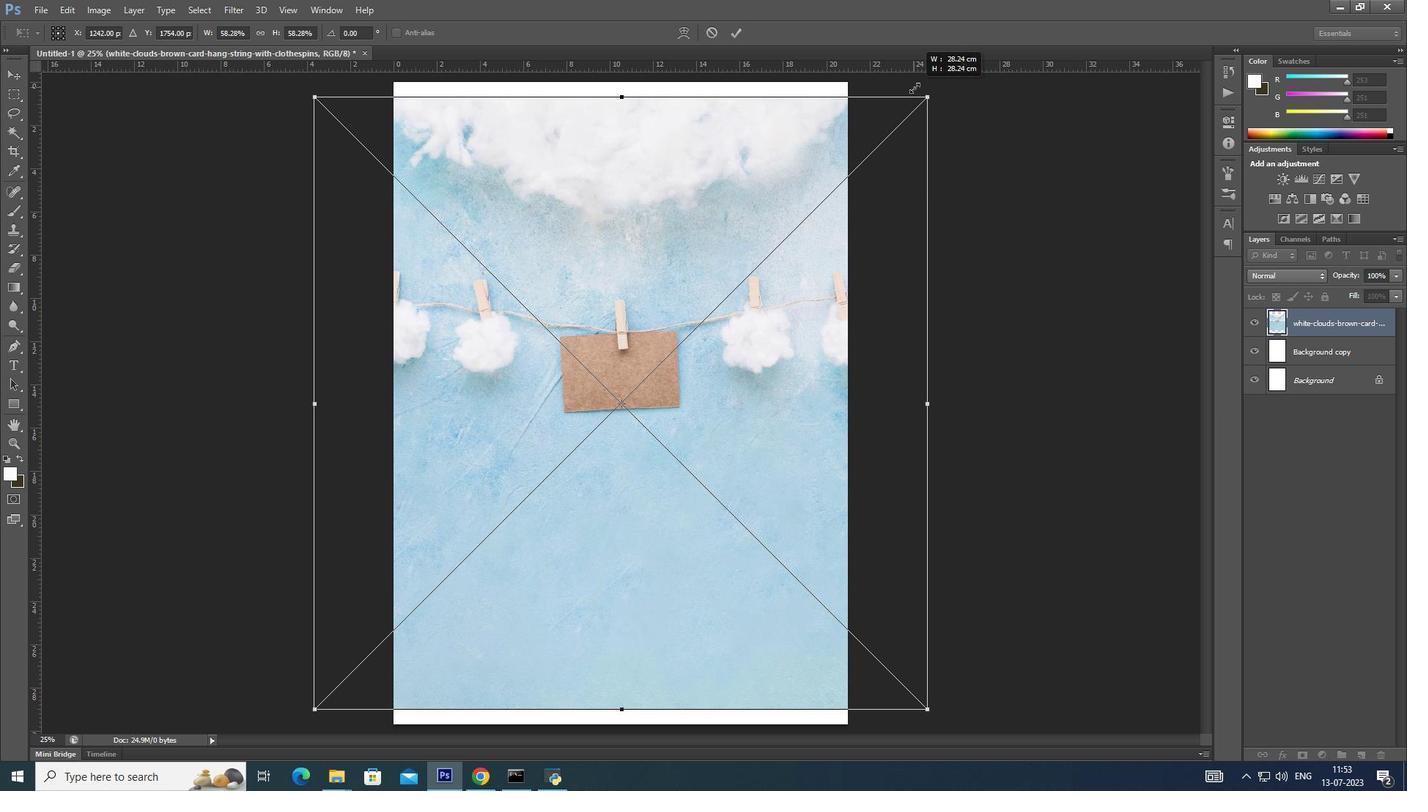 
Action: Key pressed <Key.alt_l>
Screenshot: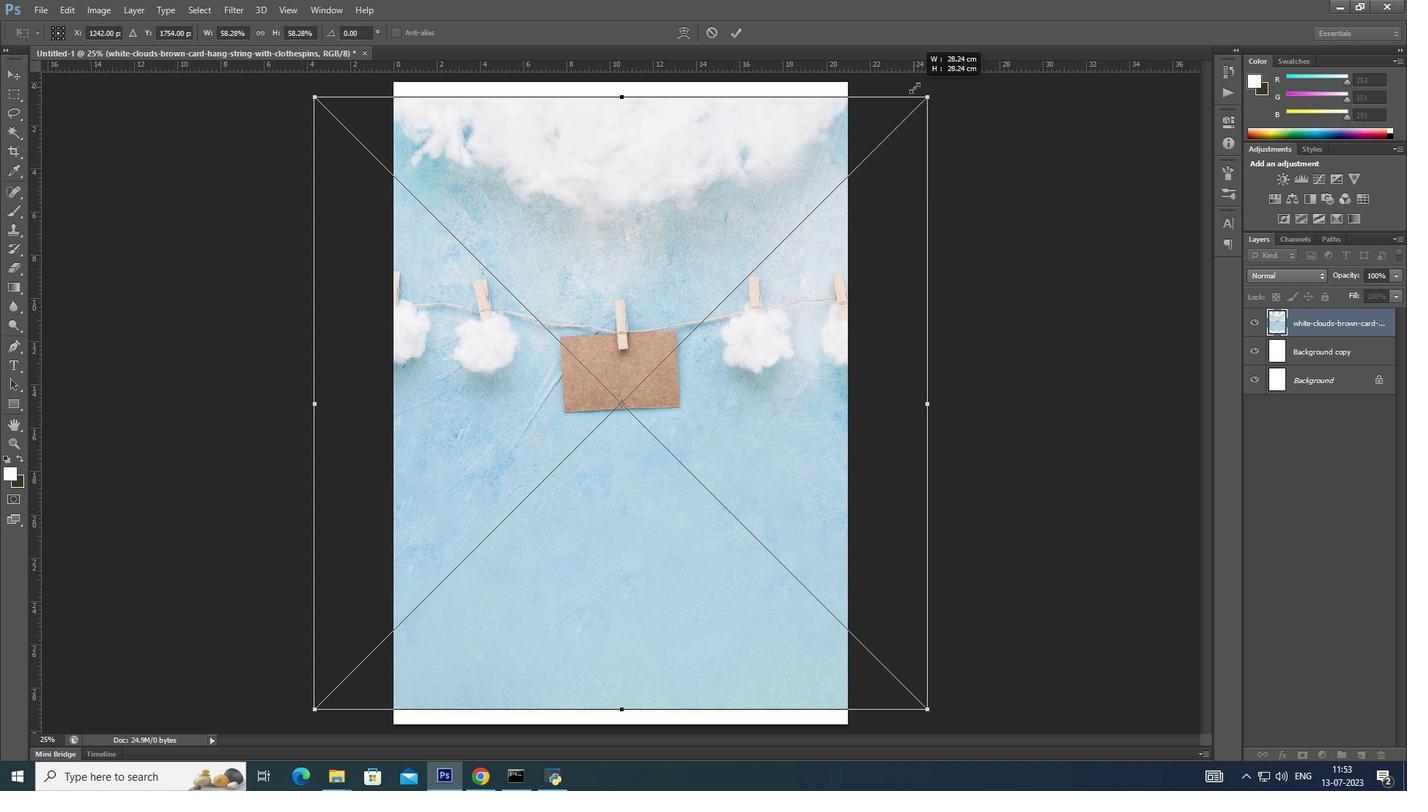 
Action: Mouse moved to (893, 129)
Screenshot: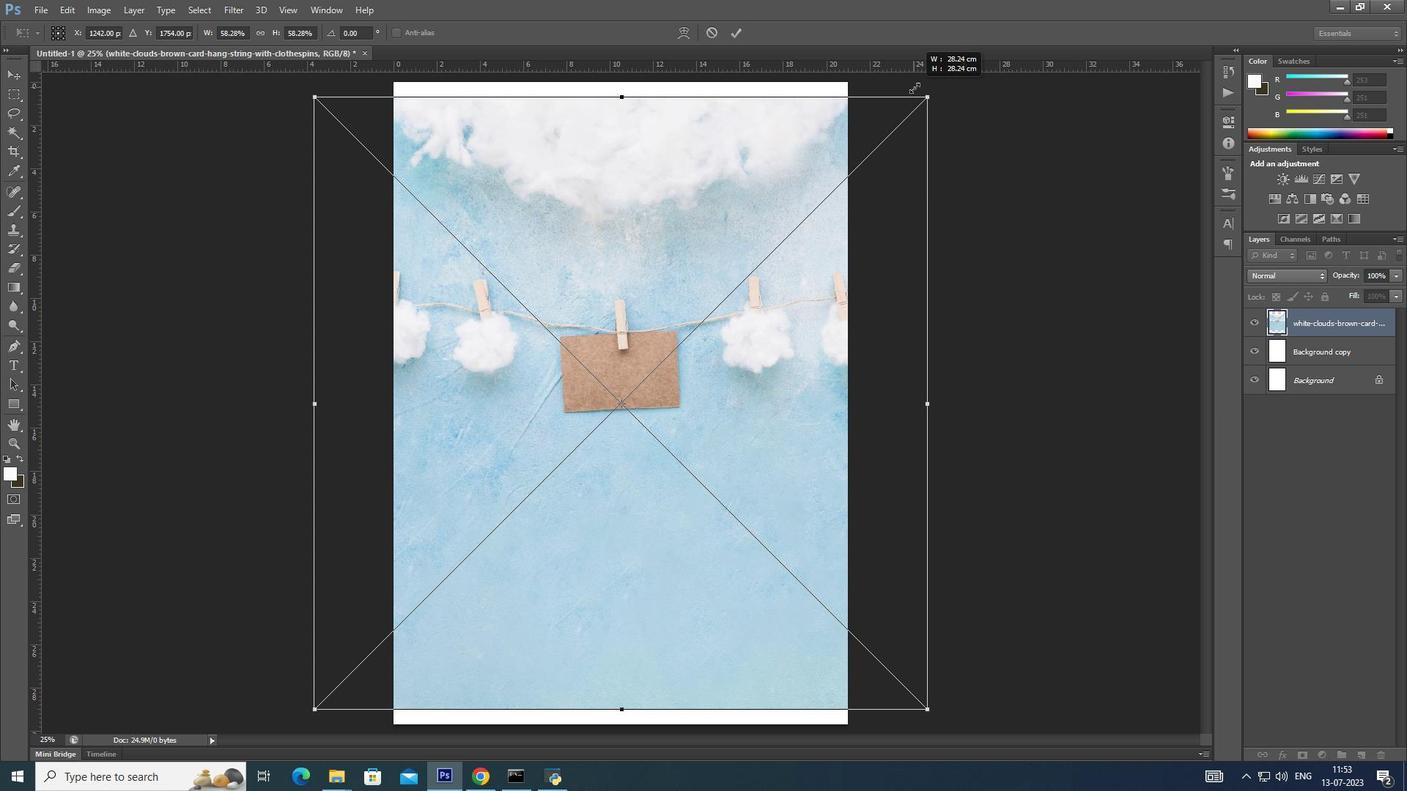 
Action: Key pressed <Key.alt_l>
Screenshot: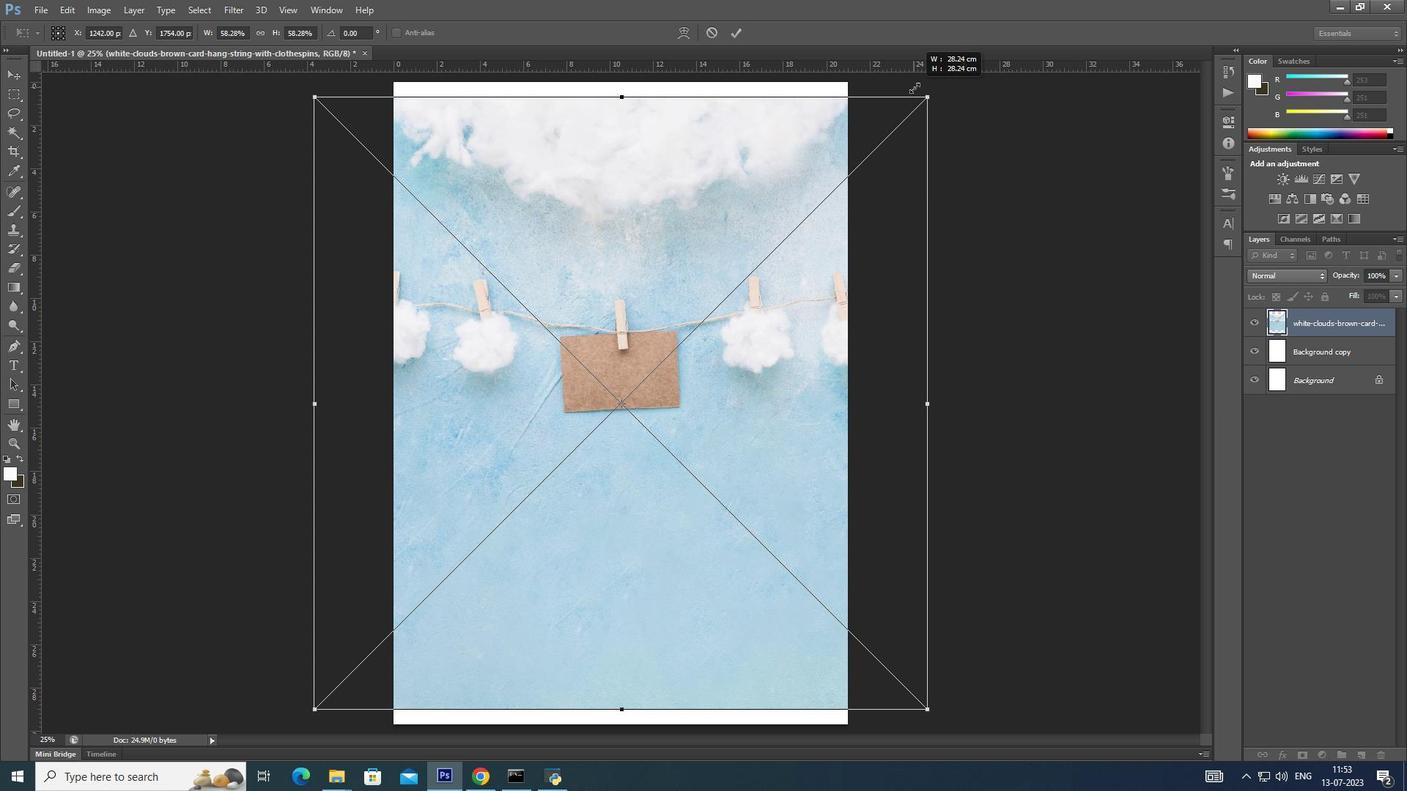 
Action: Mouse moved to (894, 129)
Screenshot: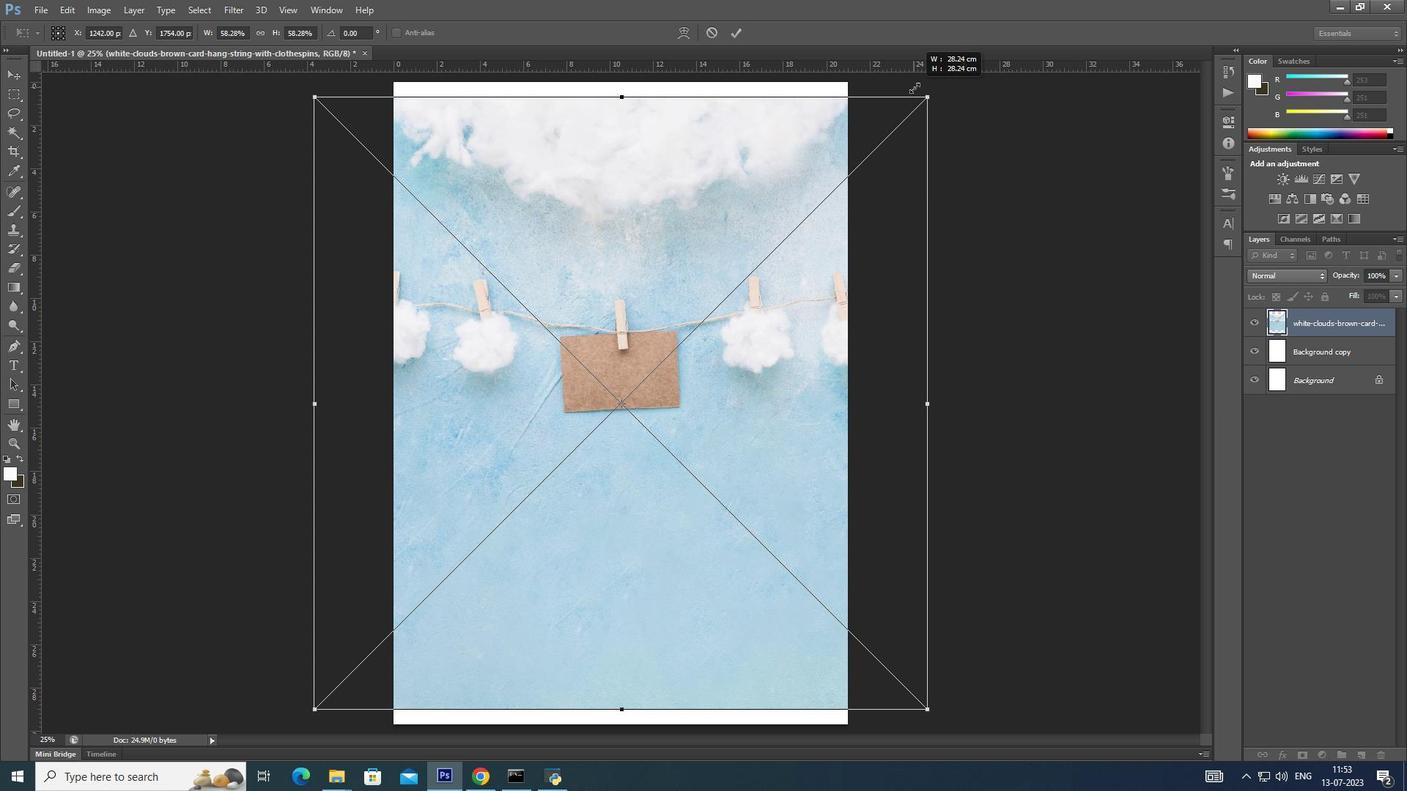 
Action: Key pressed <Key.alt_l>
Screenshot: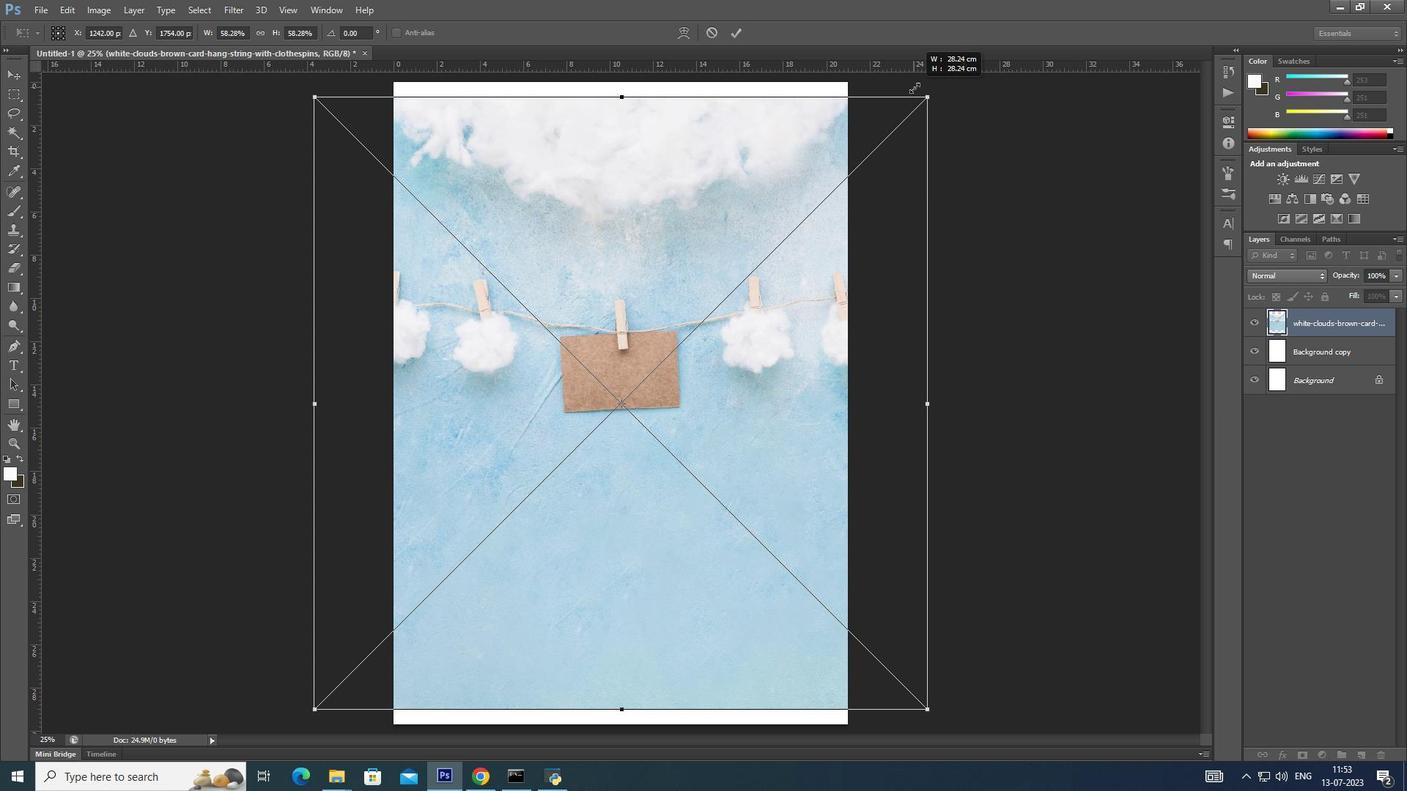 
Action: Mouse moved to (896, 128)
Screenshot: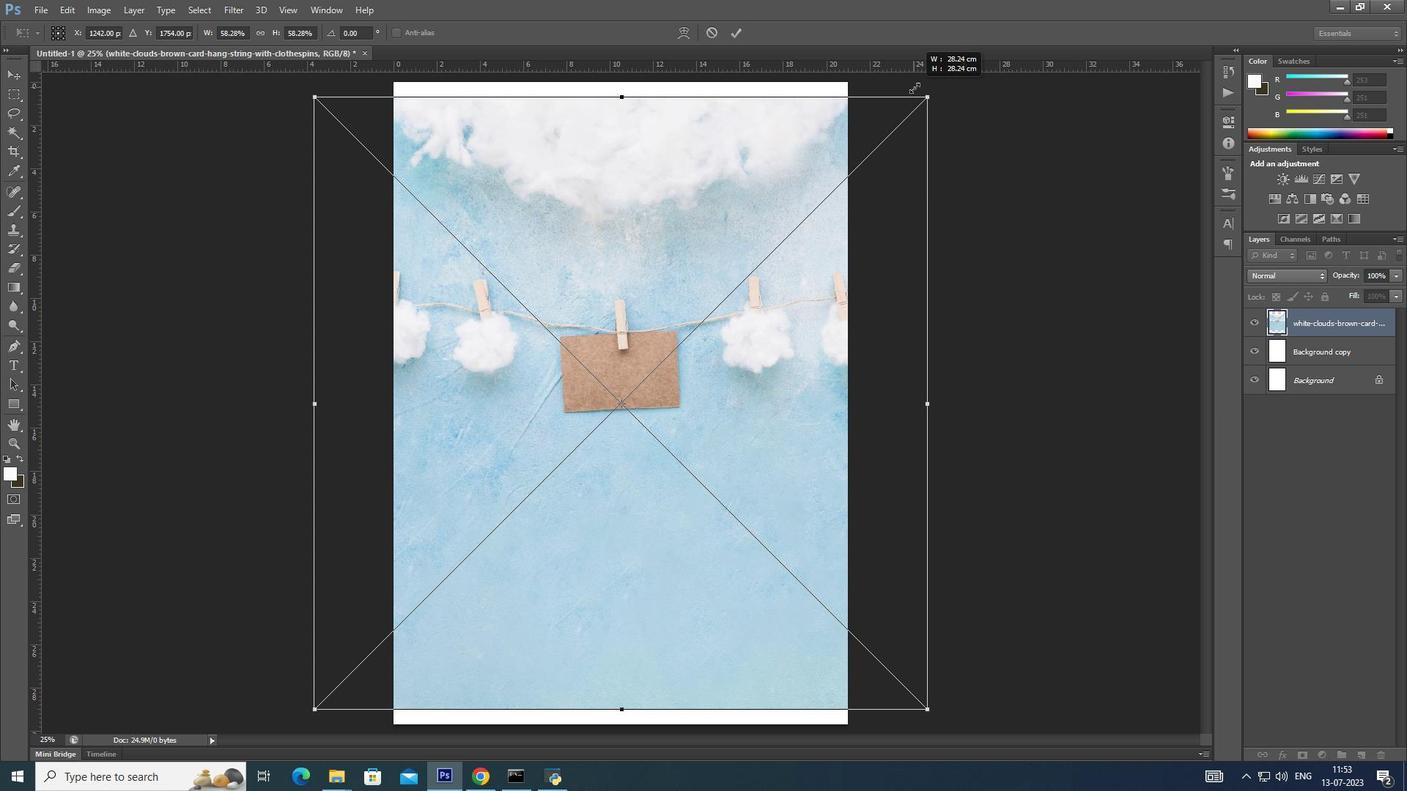 
Action: Key pressed <Key.alt_l>
Screenshot: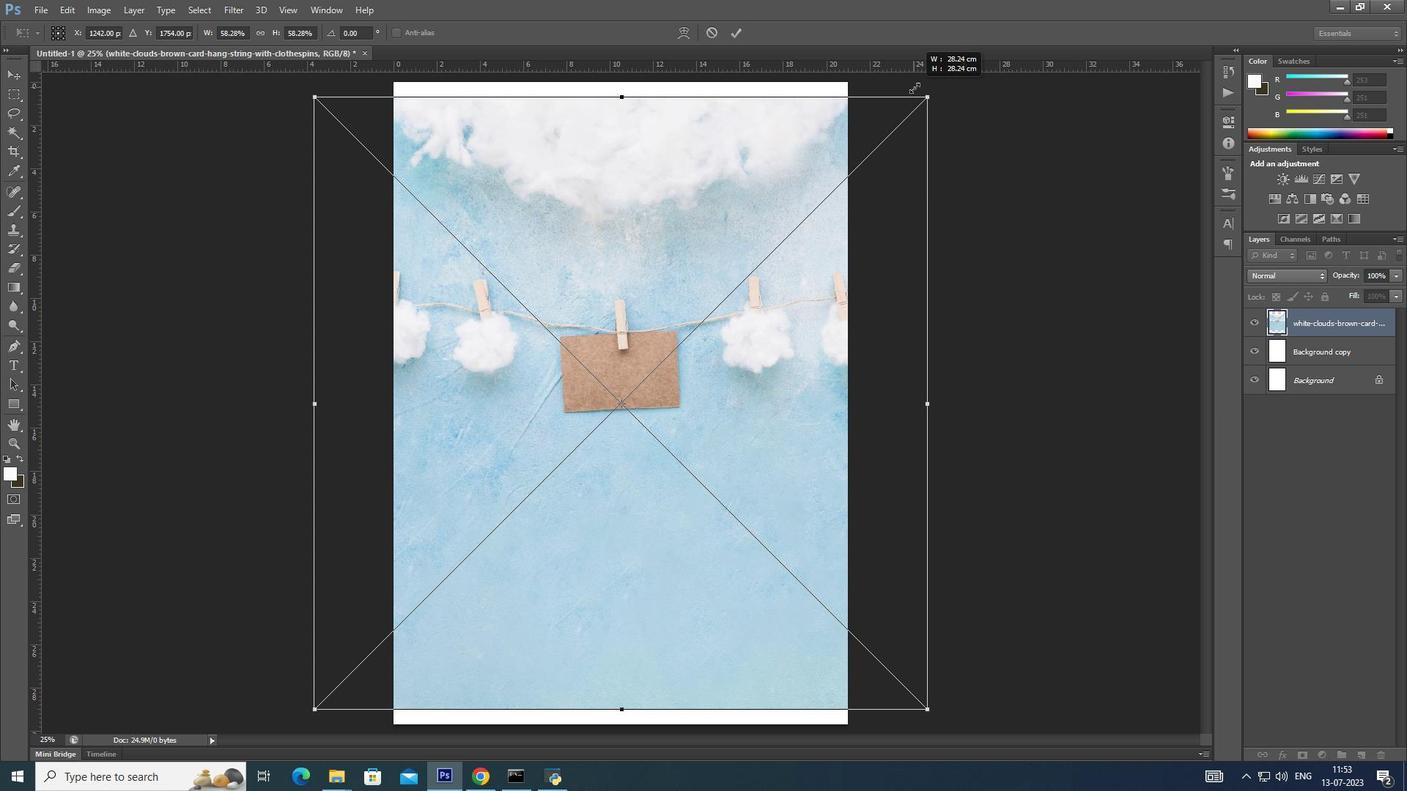 
Action: Mouse moved to (896, 126)
Screenshot: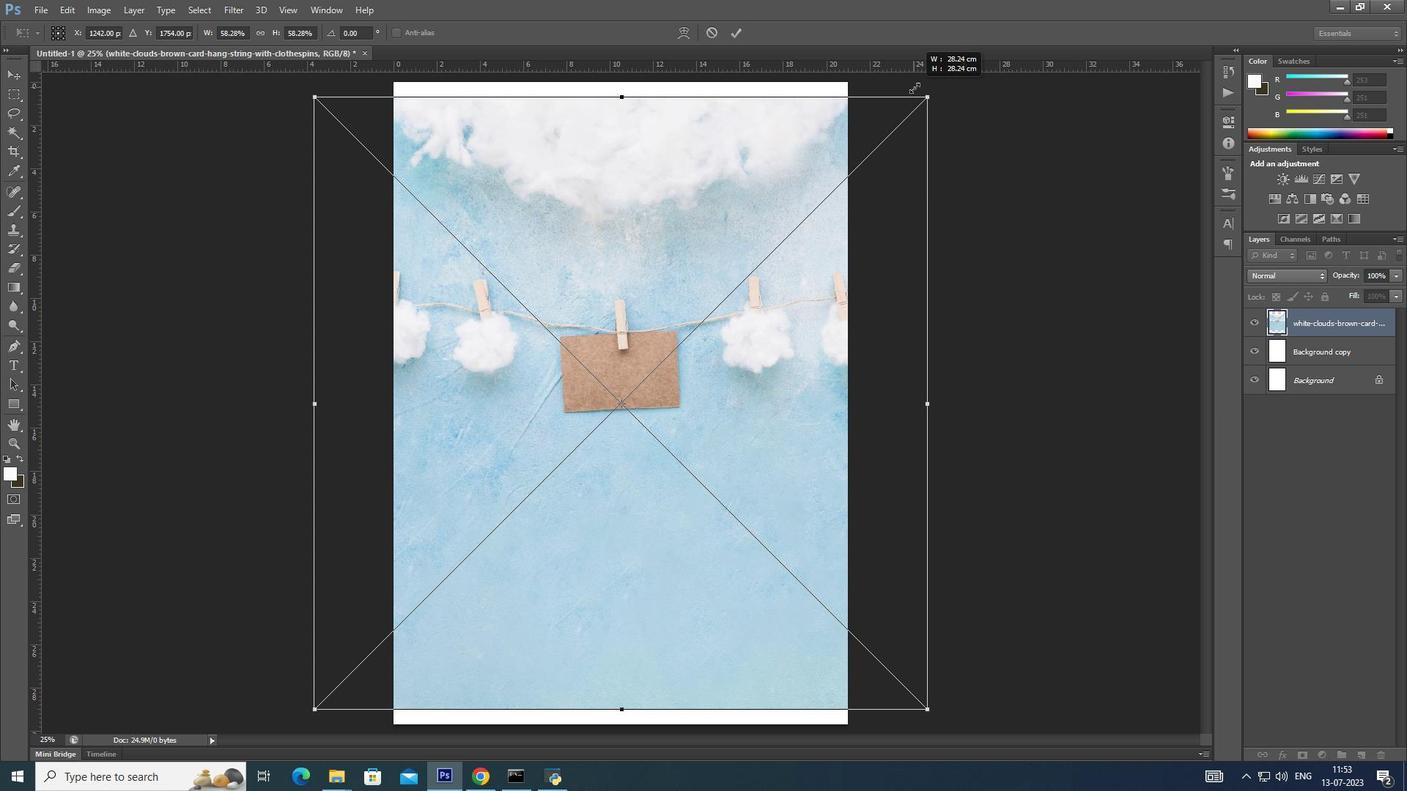 
Action: Key pressed <Key.alt_l>
Screenshot: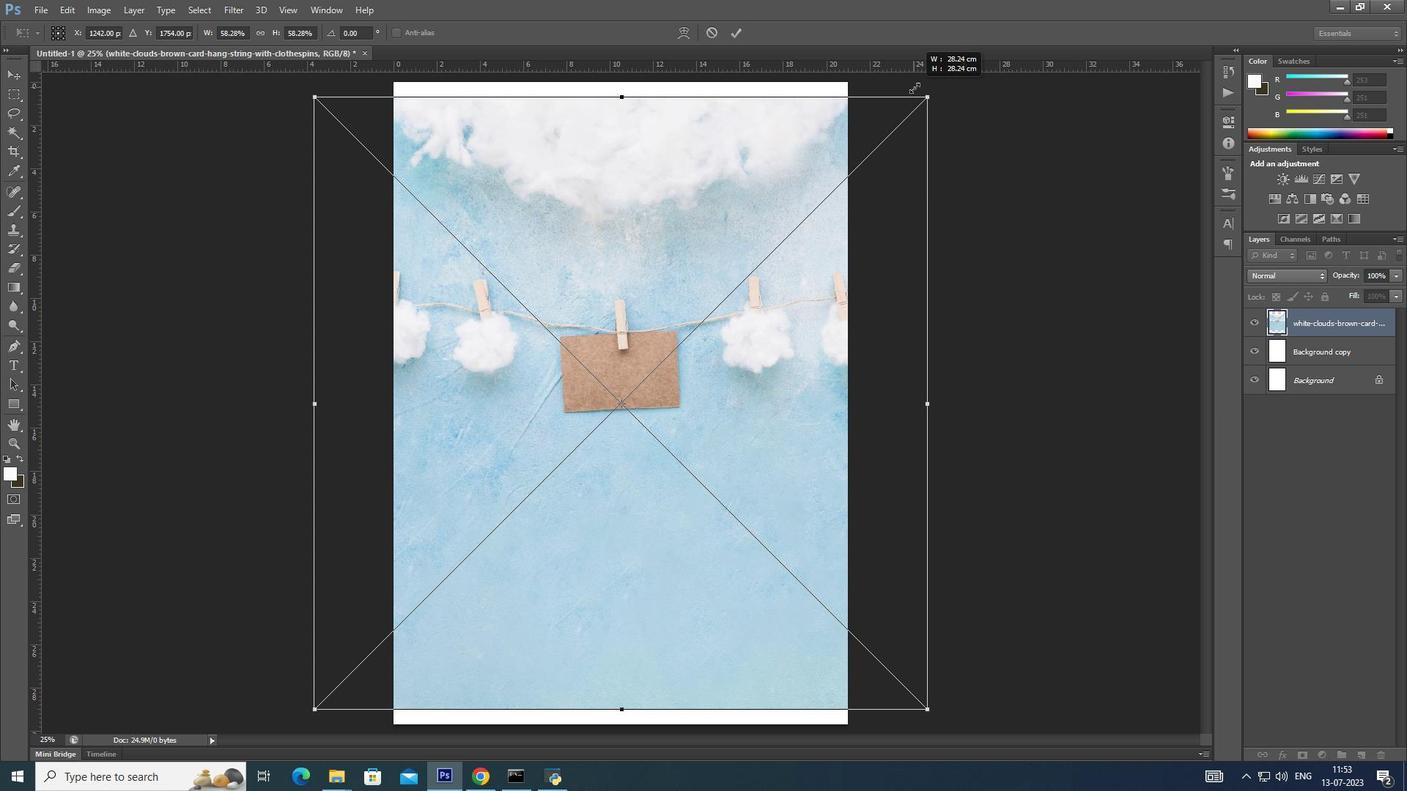 
Action: Mouse moved to (899, 124)
Screenshot: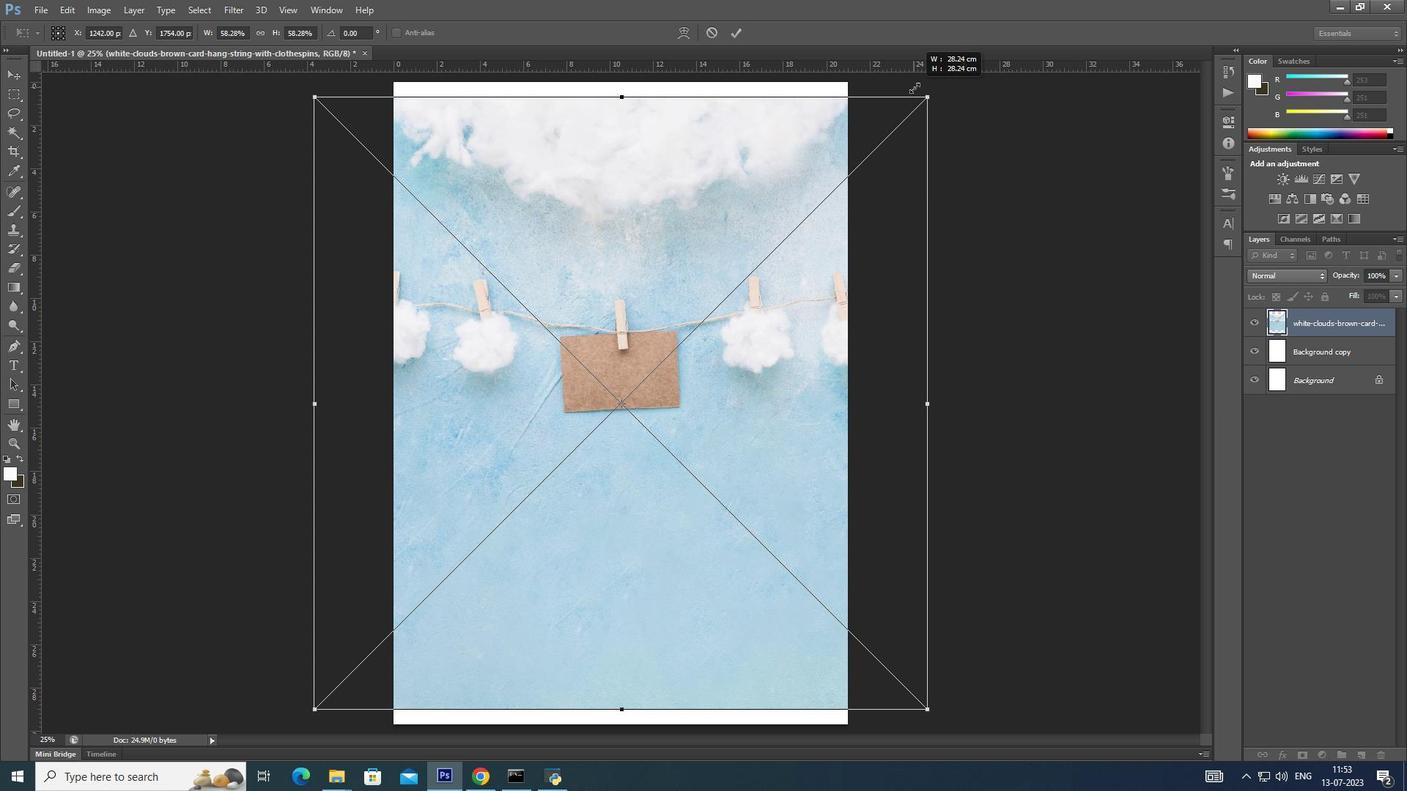 
Action: Key pressed <Key.alt_l>
Screenshot: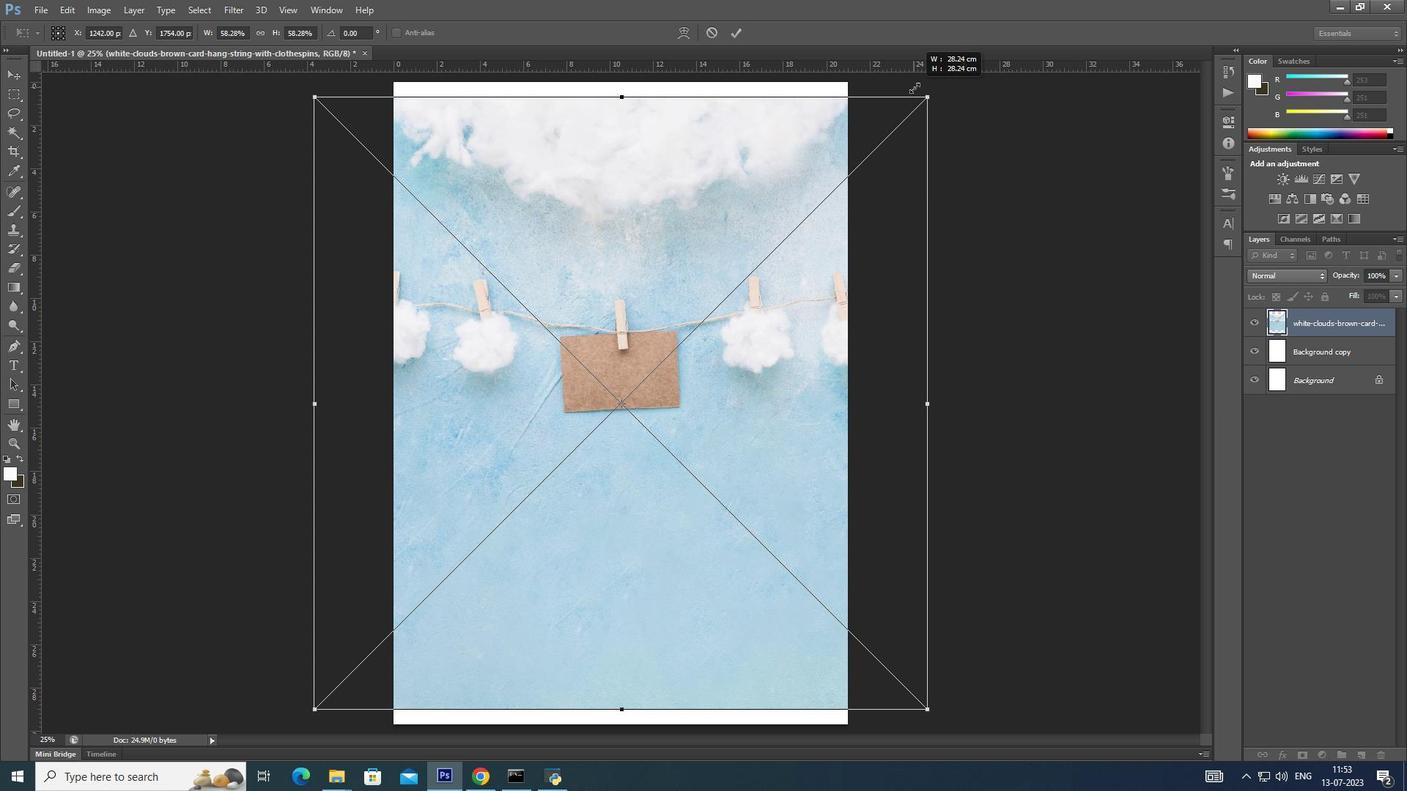 
Action: Mouse moved to (900, 123)
Screenshot: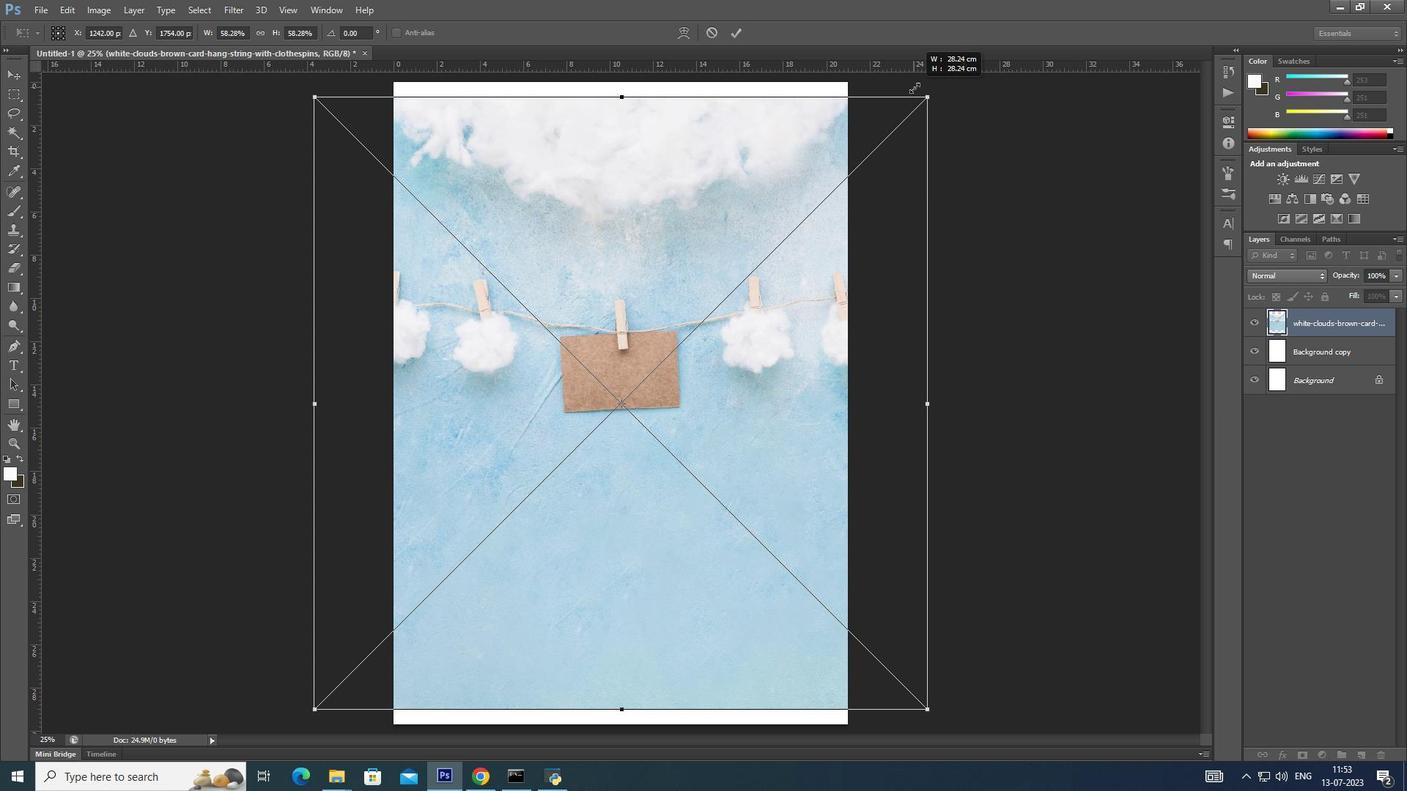
Action: Key pressed <Key.alt_l>
Screenshot: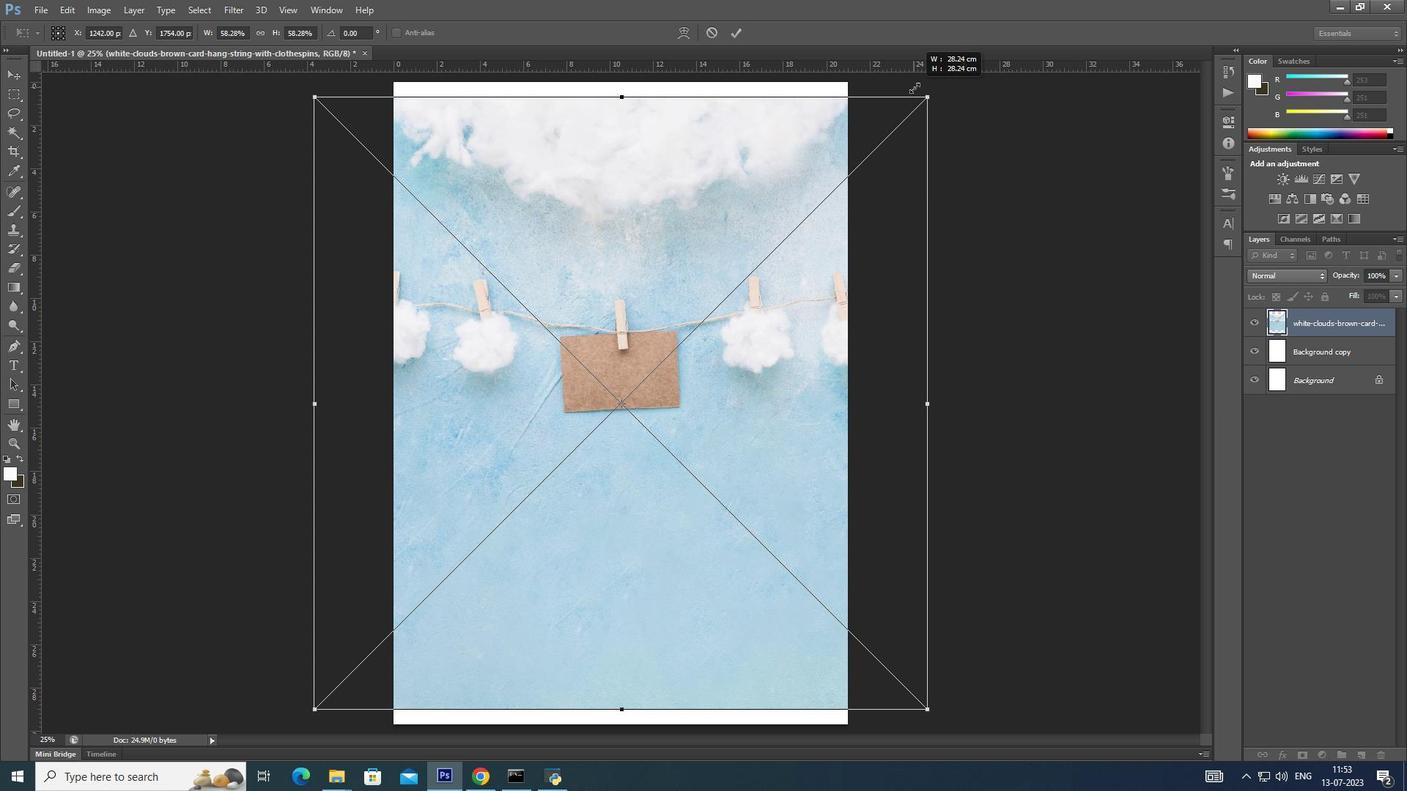 
Action: Mouse moved to (900, 123)
Screenshot: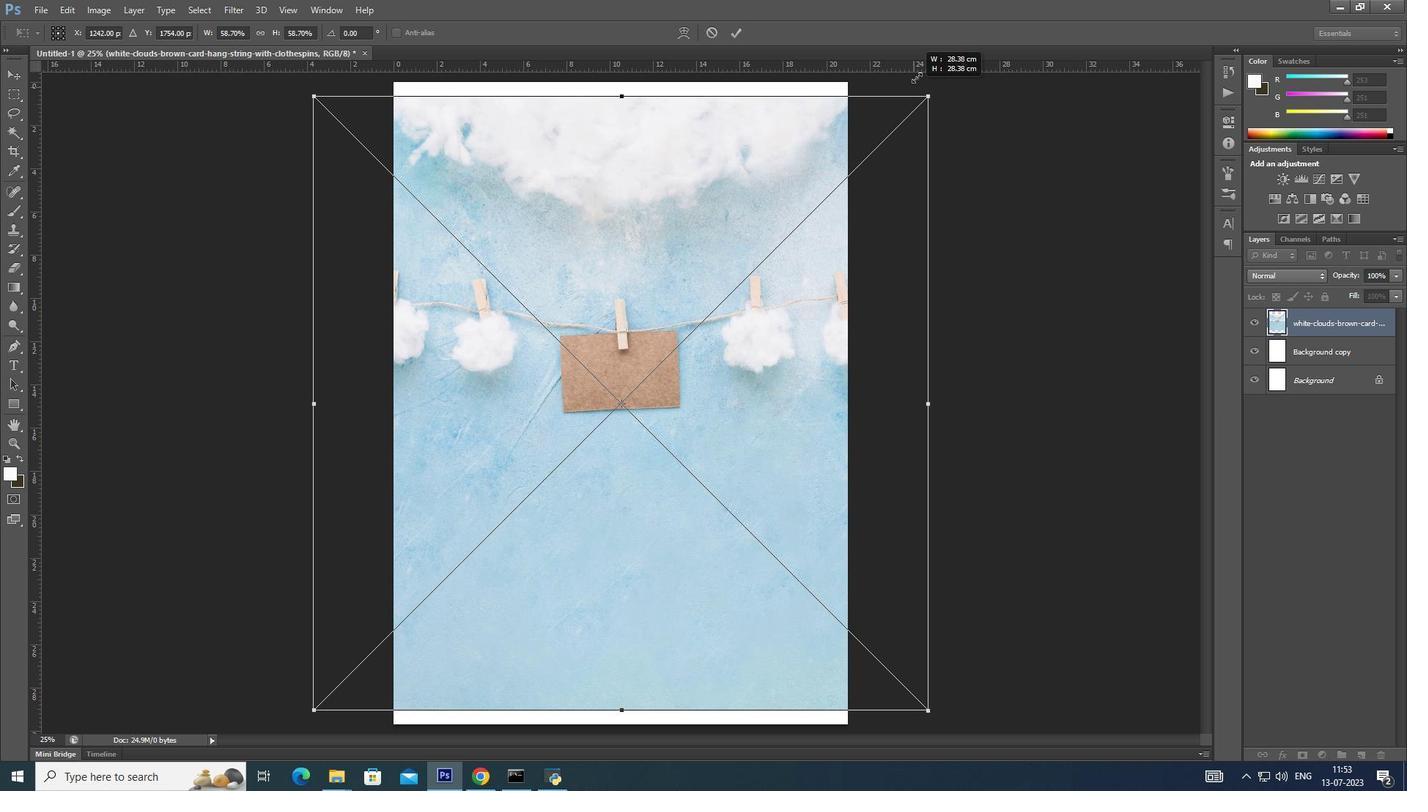 
Action: Key pressed <Key.alt_l>
Screenshot: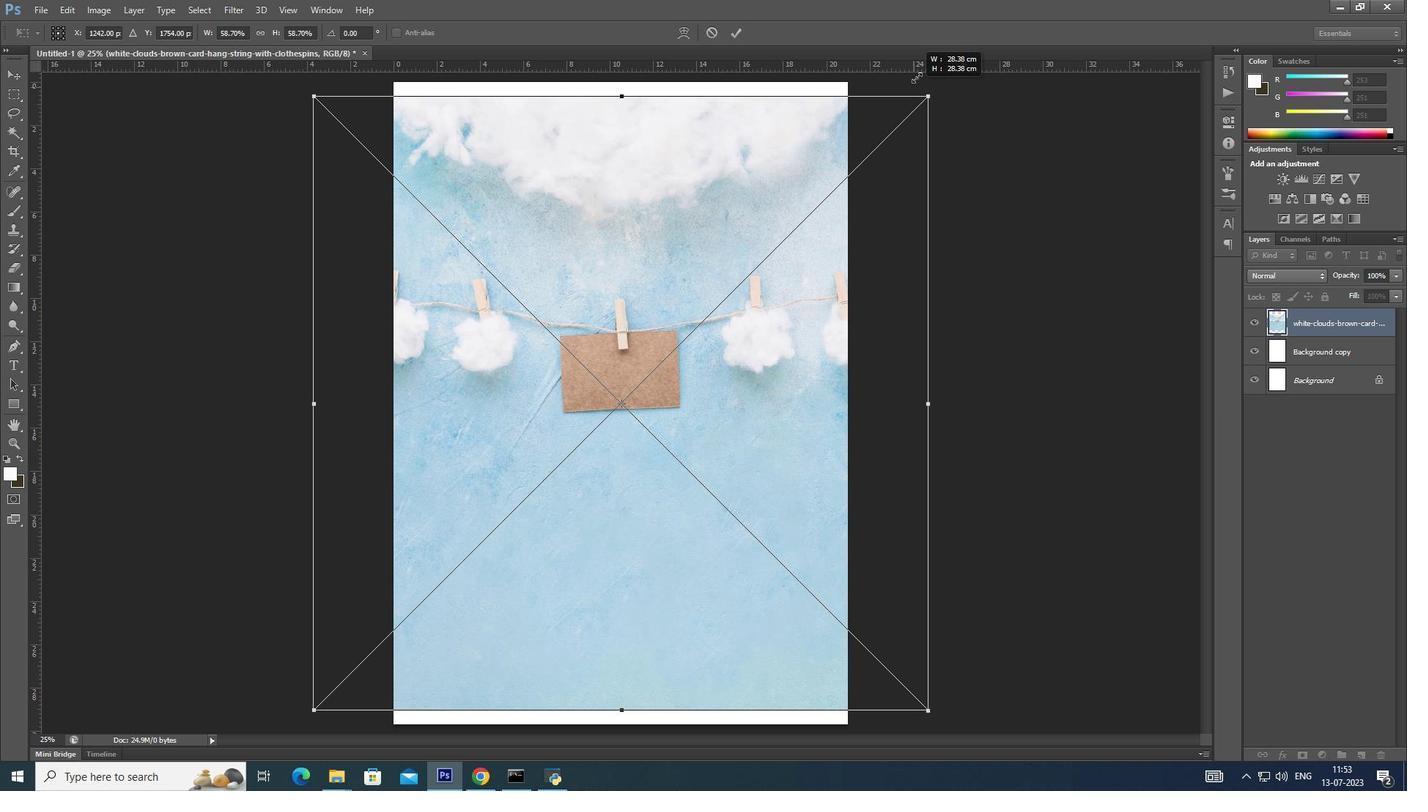 
Action: Mouse moved to (901, 120)
Screenshot: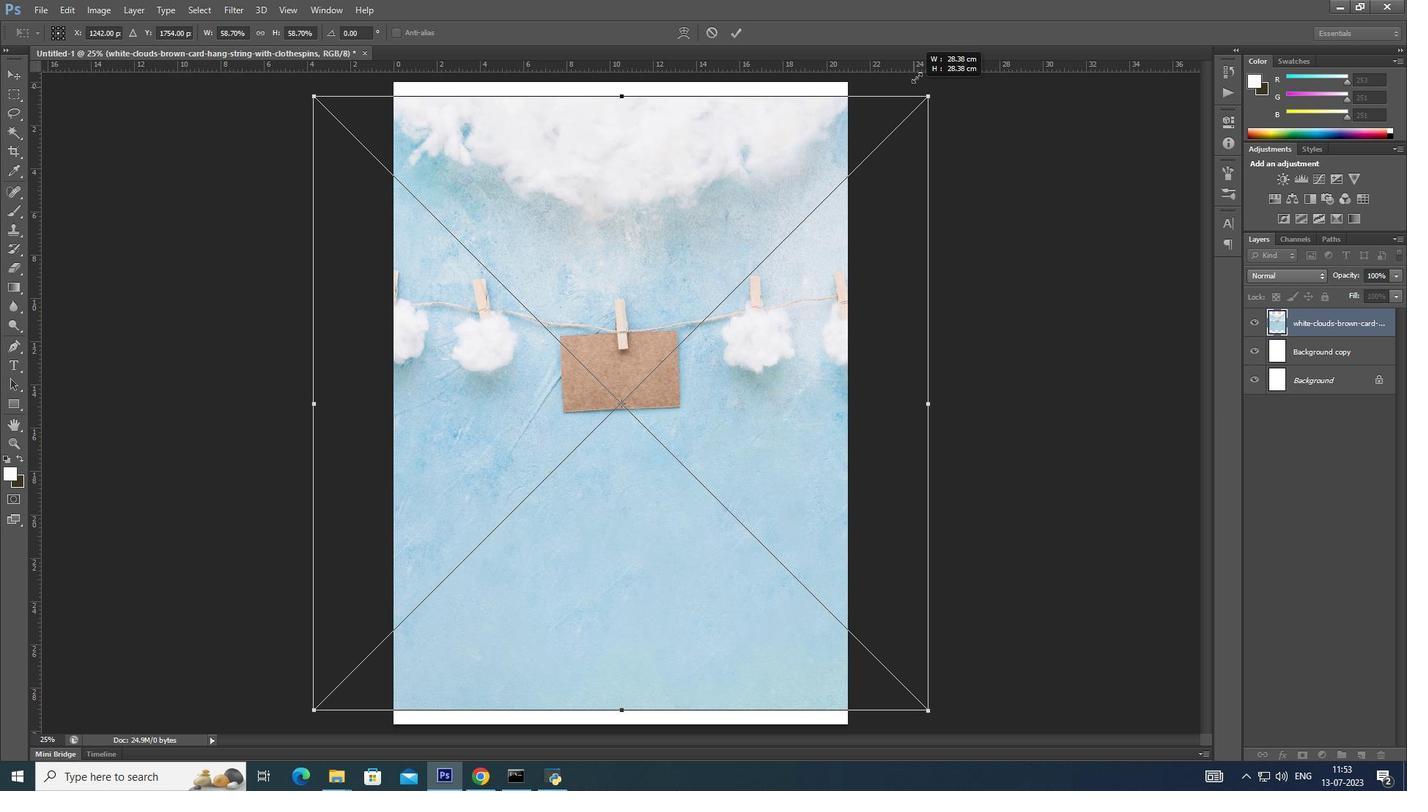 
Action: Key pressed <Key.alt_l><Key.alt_l><Key.alt_l><Key.alt_l><Key.alt_l><Key.alt_l><Key.alt_l><Key.alt_l><Key.alt_l><Key.alt_l><Key.alt_l>
Screenshot: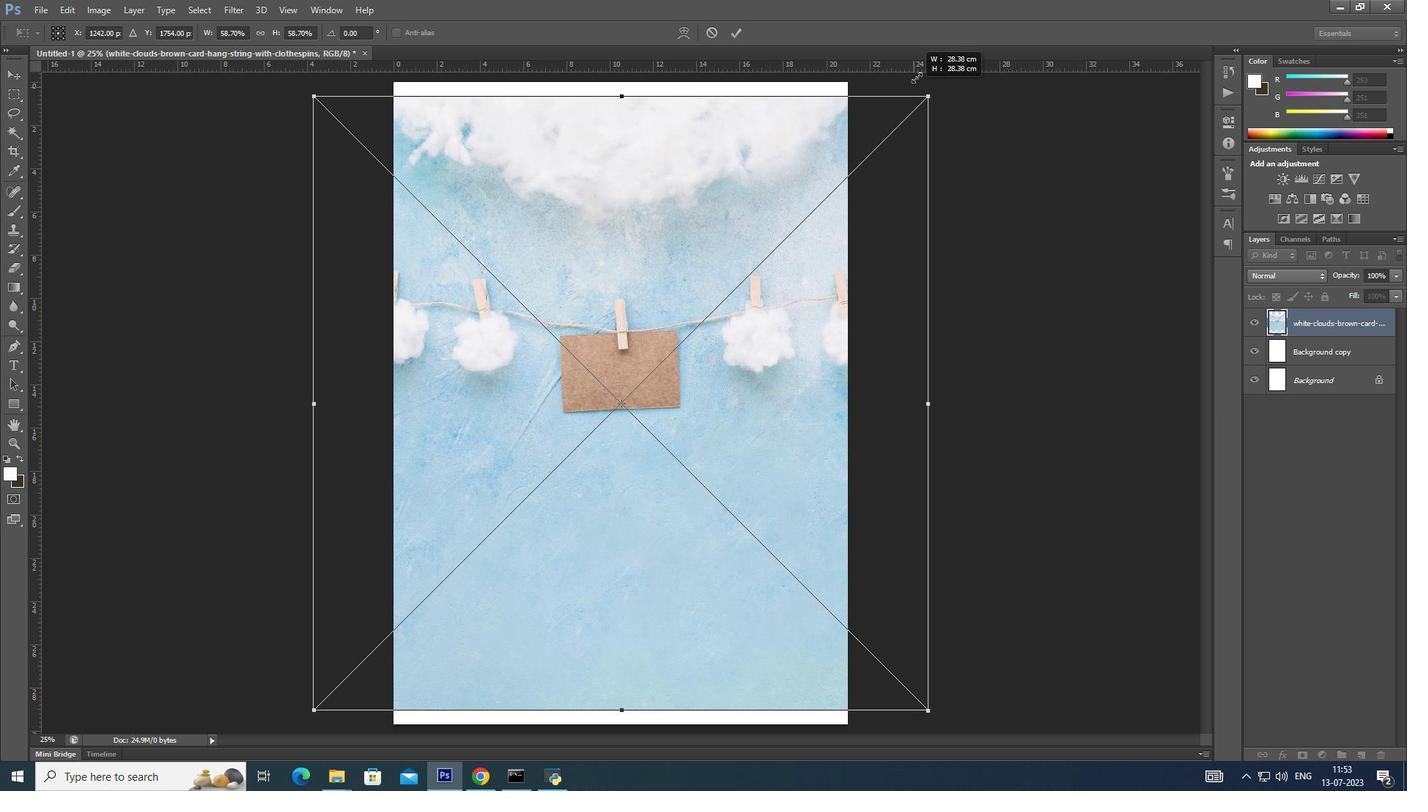 
Action: Mouse moved to (901, 120)
Screenshot: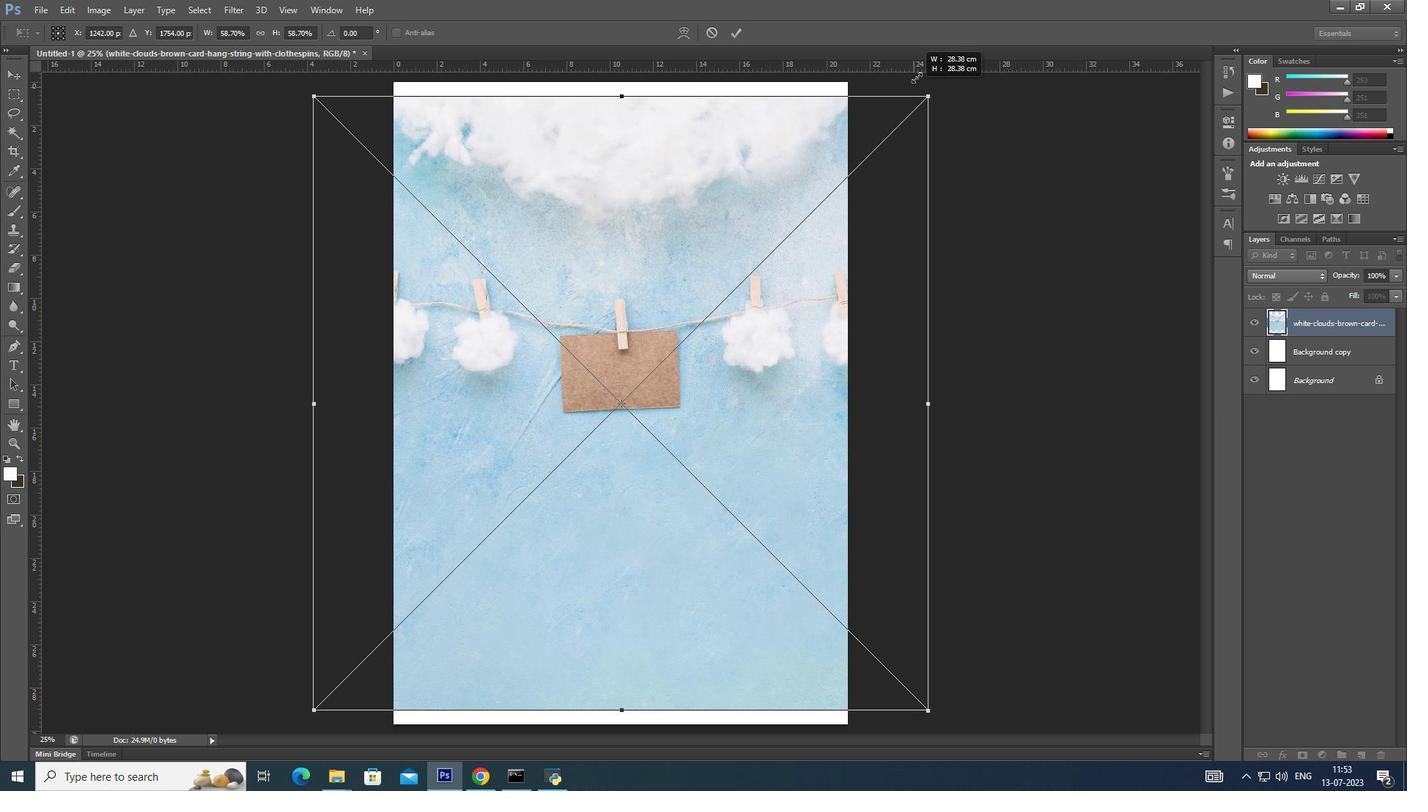 
Action: Key pressed <Key.alt_l>
Screenshot: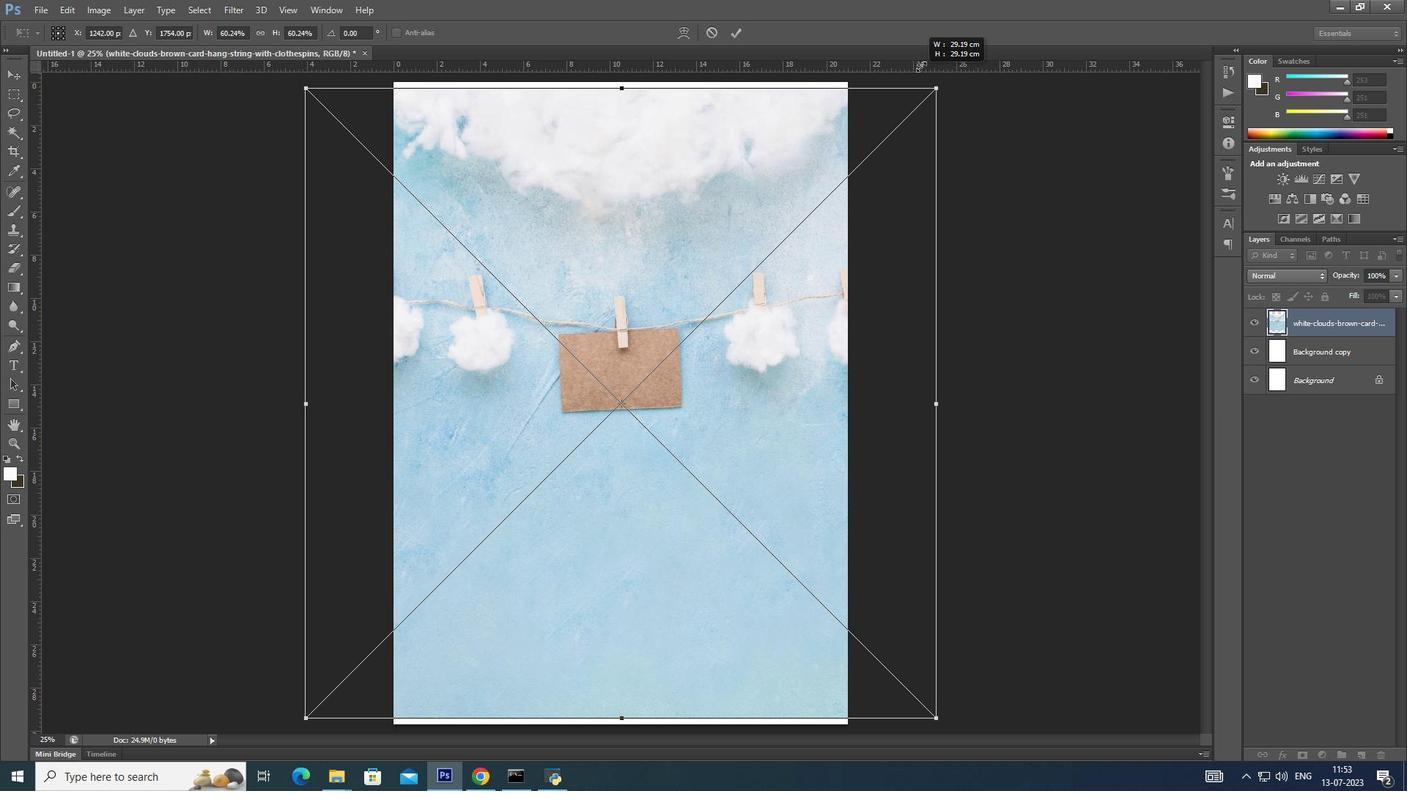 
Action: Mouse moved to (904, 110)
Screenshot: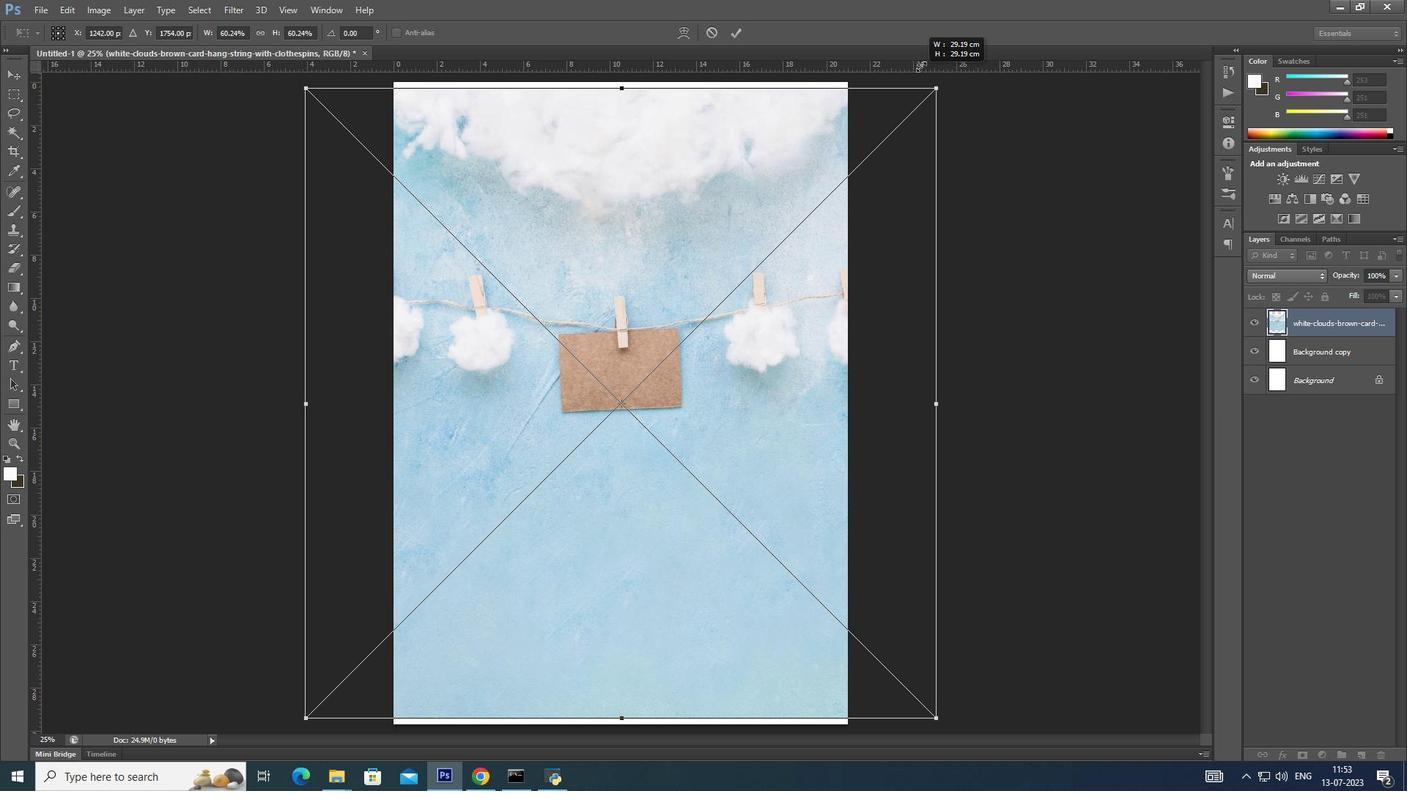 
Action: Key pressed <Key.alt_l>
Screenshot: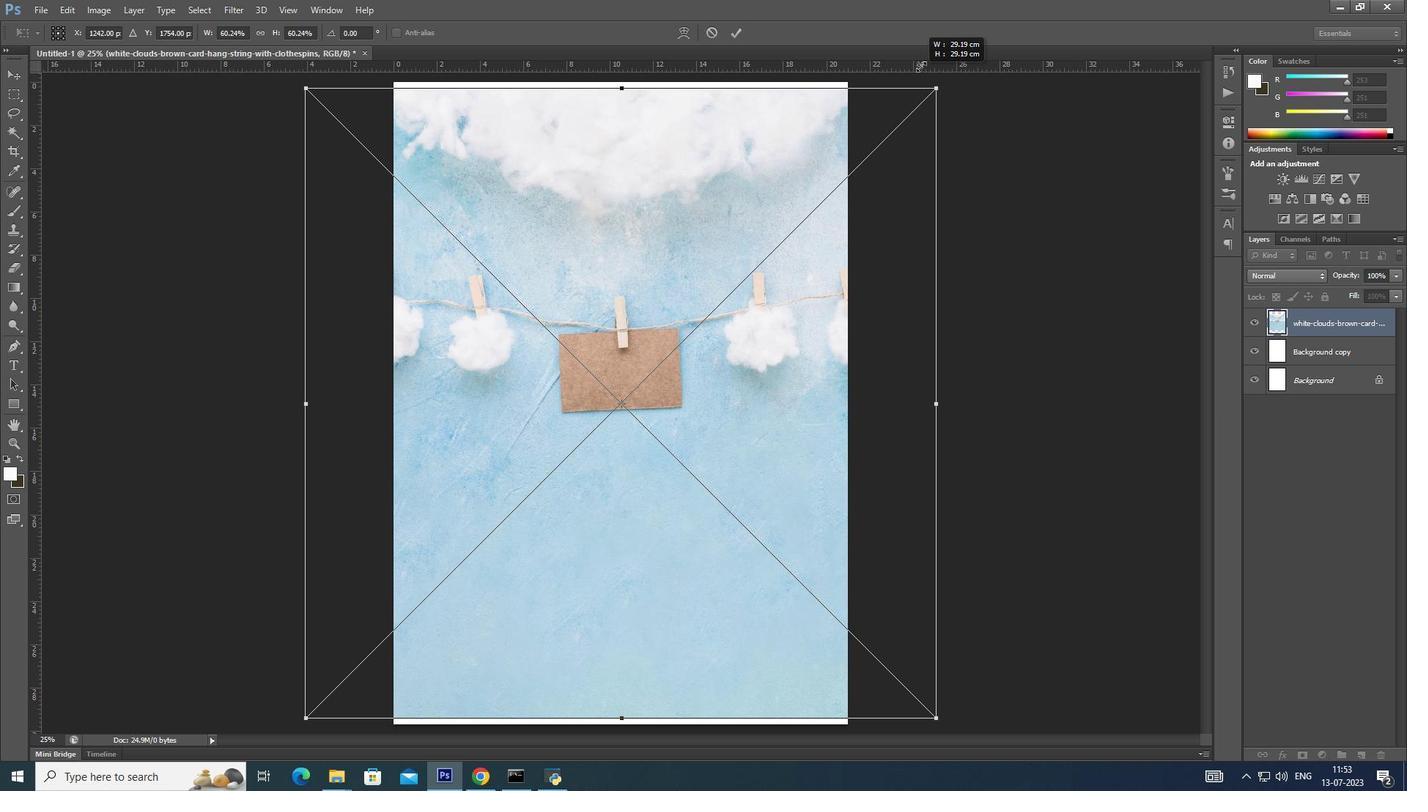 
Action: Mouse moved to (907, 104)
Screenshot: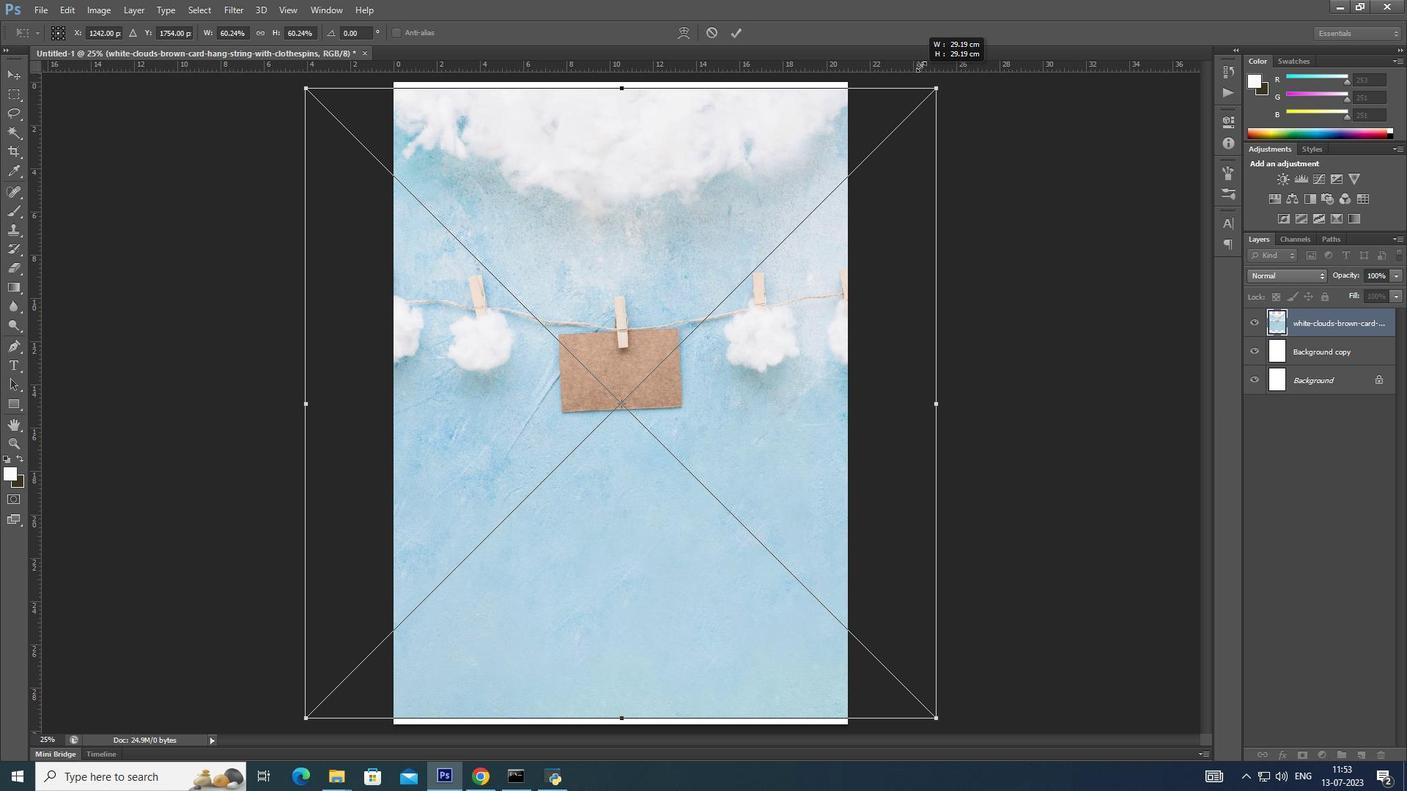 
Action: Key pressed <Key.alt_l>
Screenshot: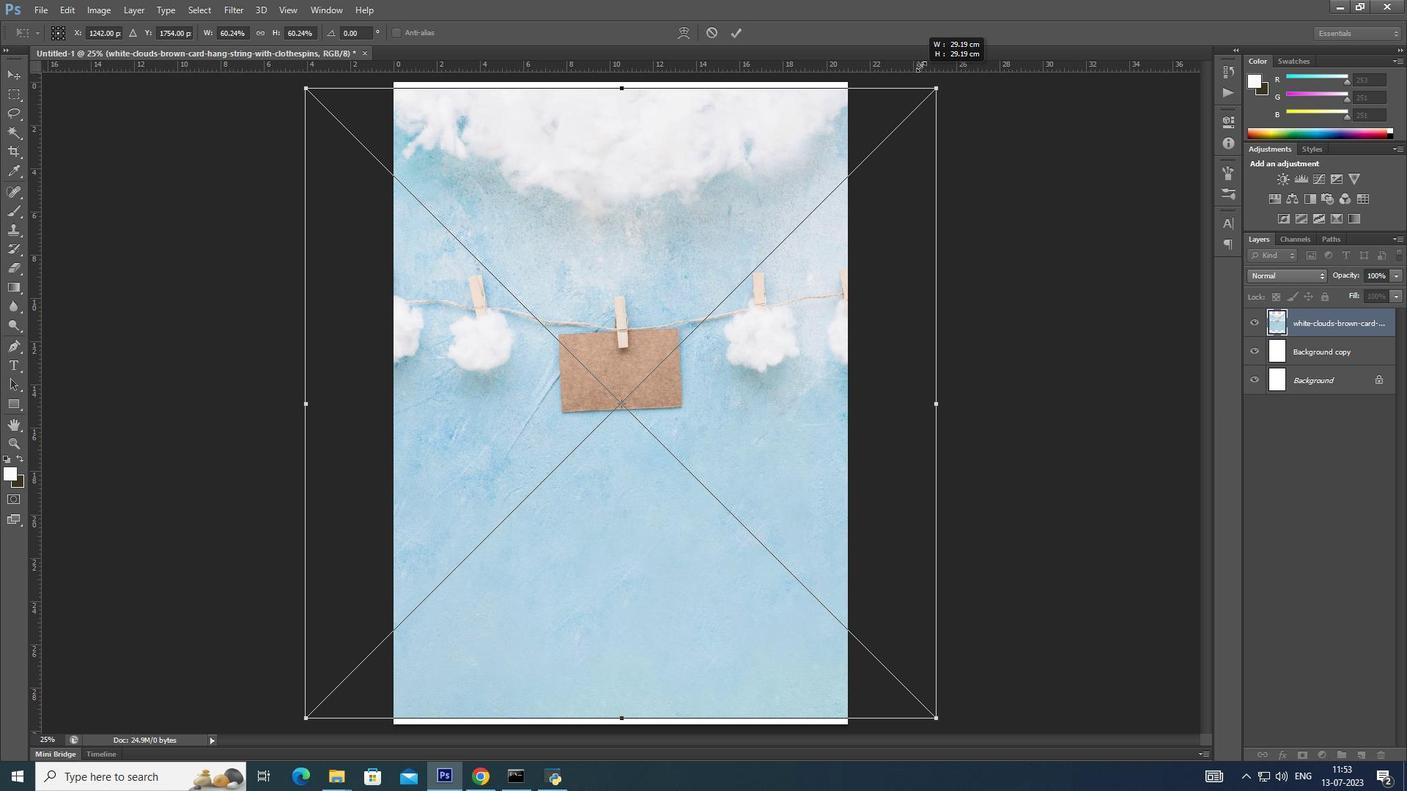 
Action: Mouse moved to (912, 94)
Screenshot: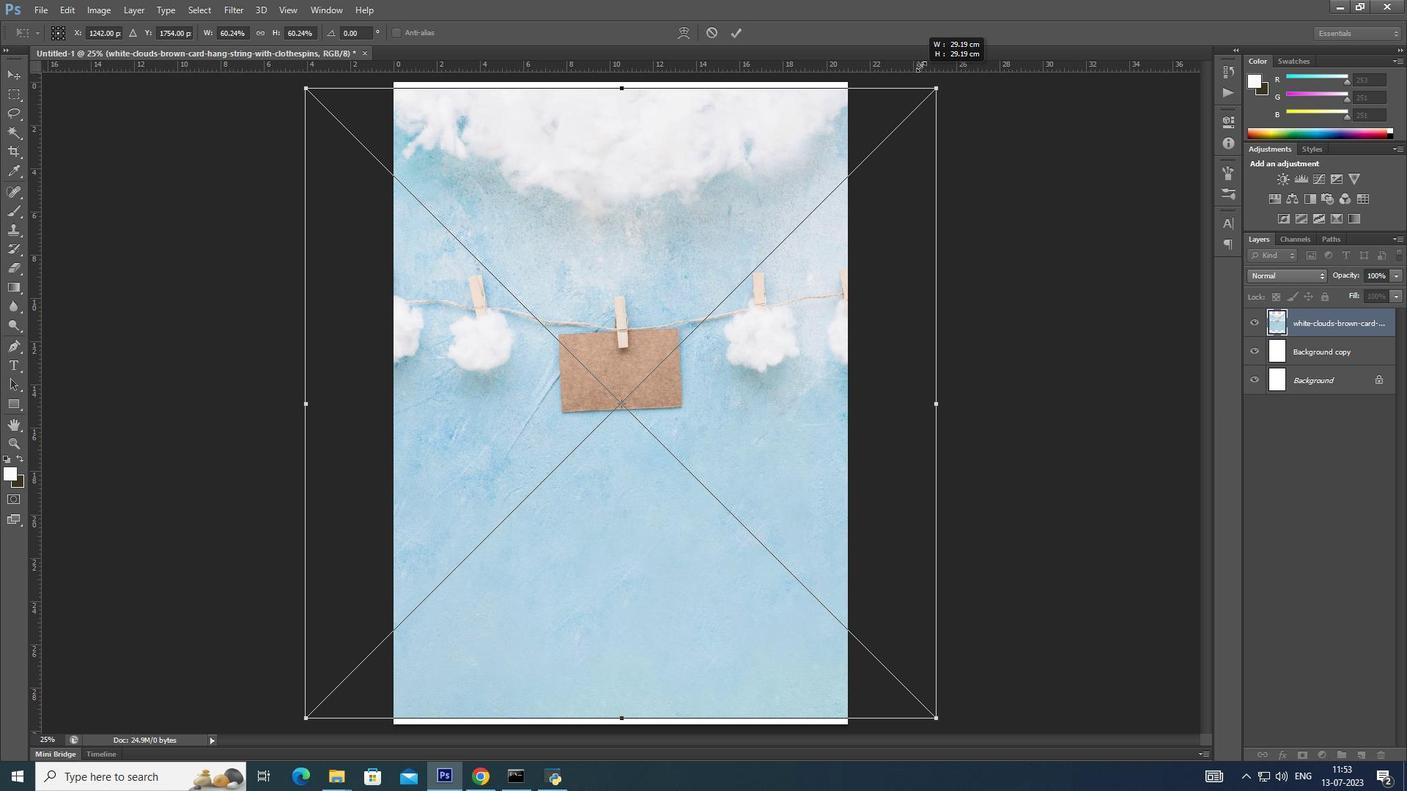 
Action: Key pressed <Key.alt_l>
Screenshot: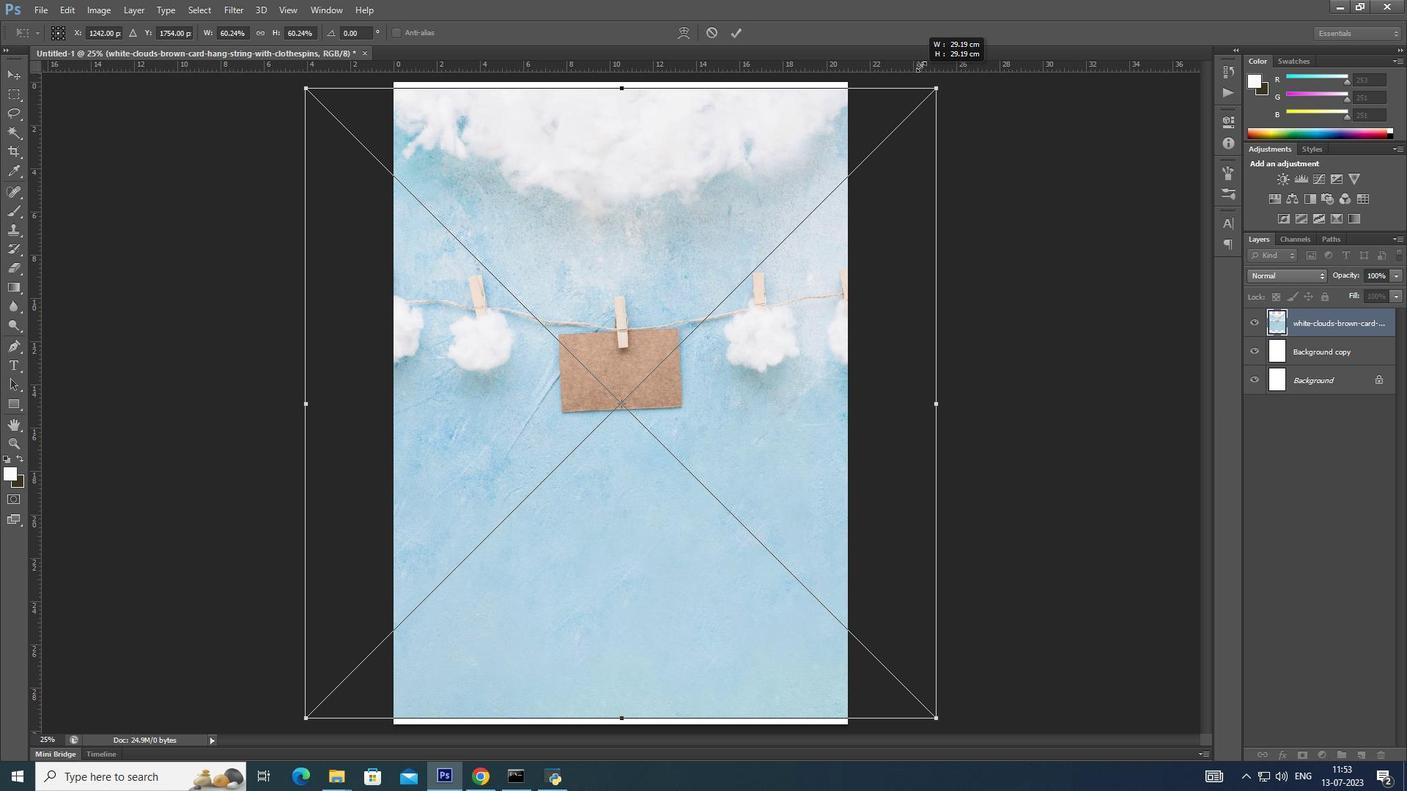 
Action: Mouse moved to (912, 92)
Screenshot: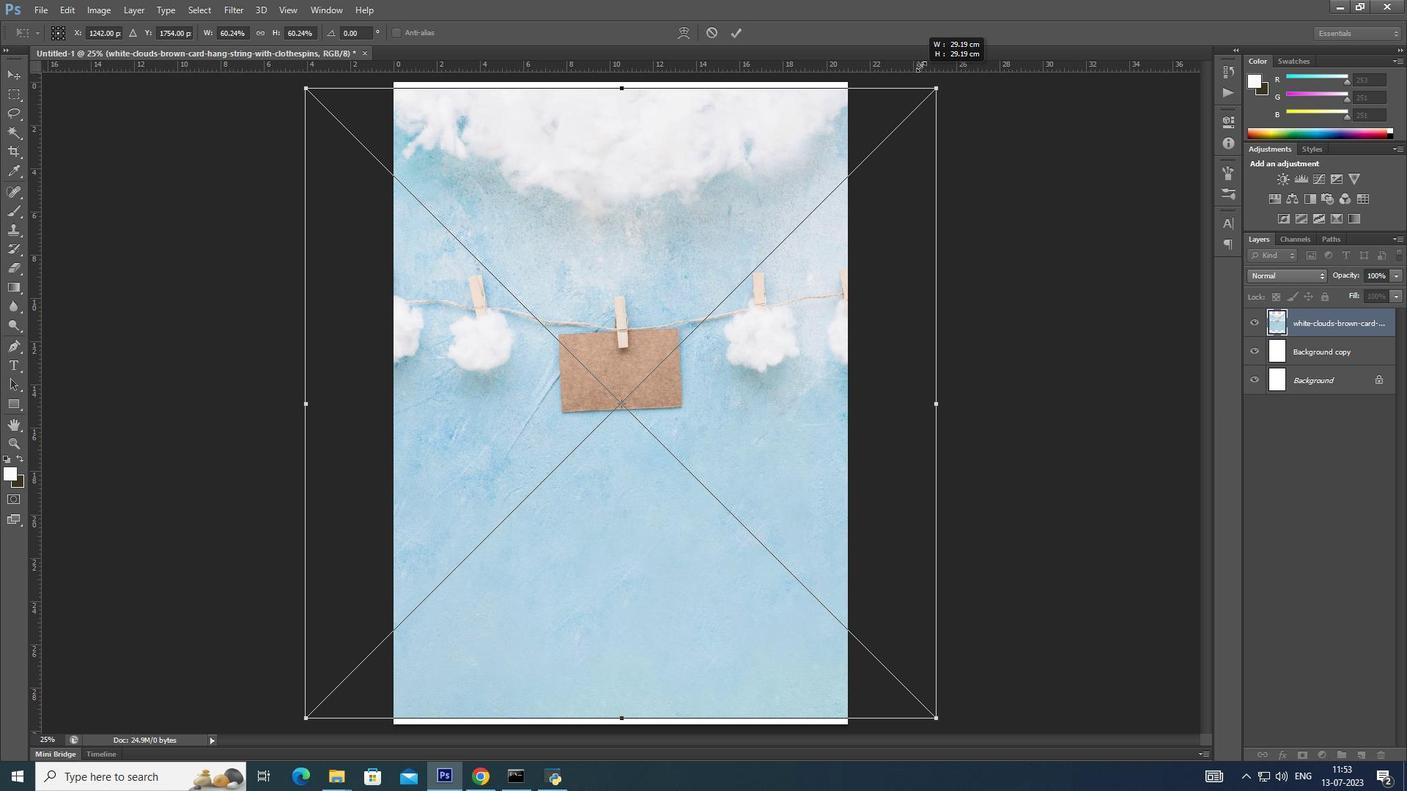 
Action: Key pressed <Key.alt_l>
Screenshot: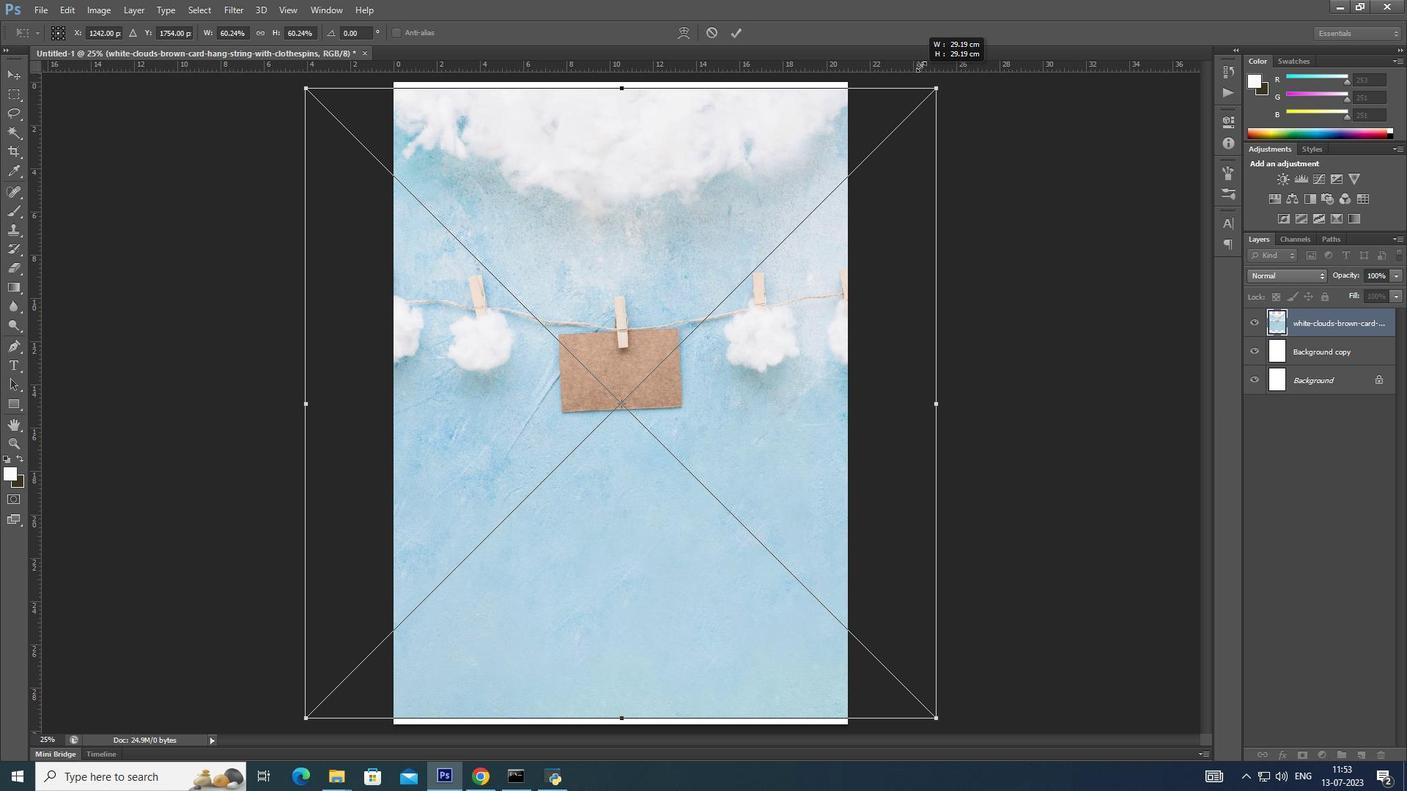 
Action: Mouse moved to (913, 91)
Screenshot: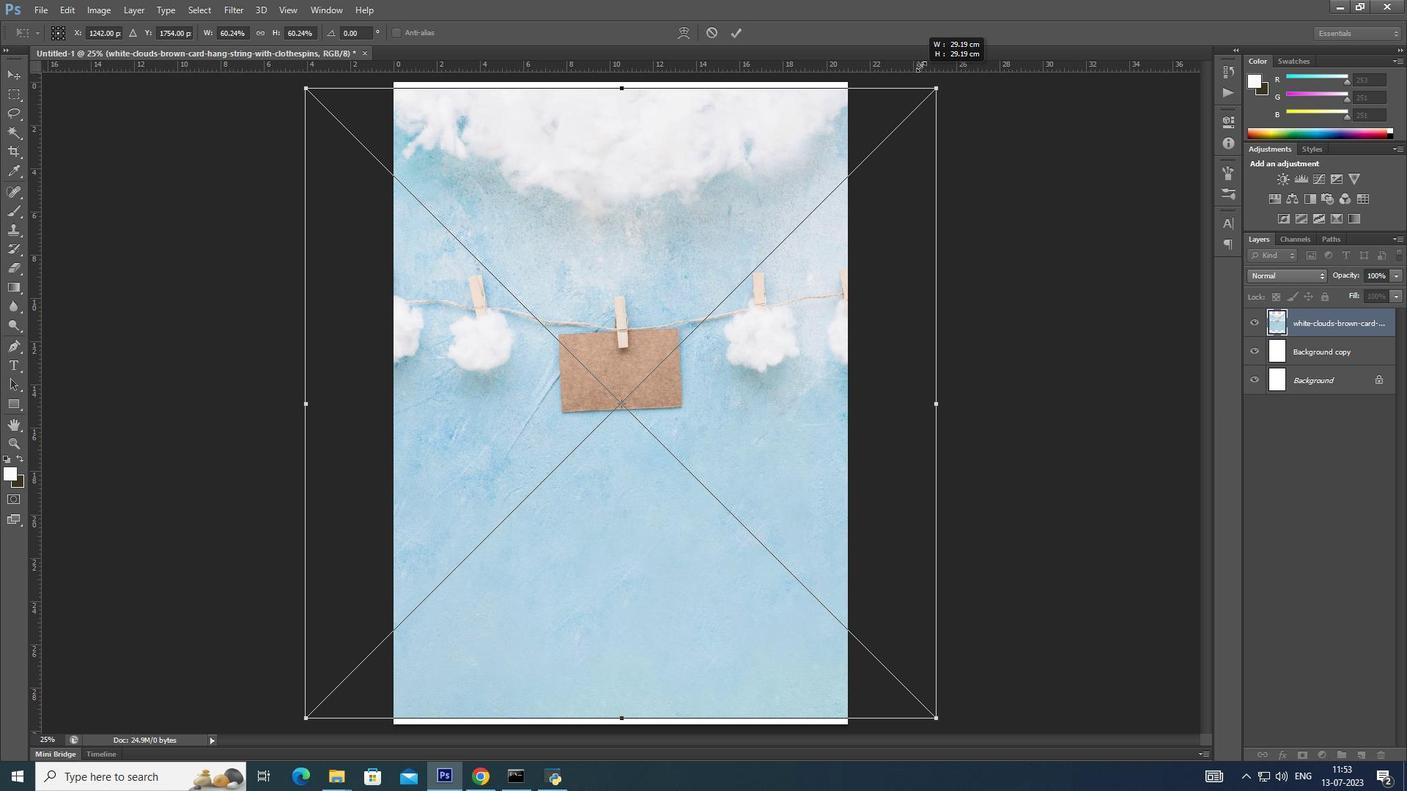 
Action: Key pressed <Key.alt_l>
Screenshot: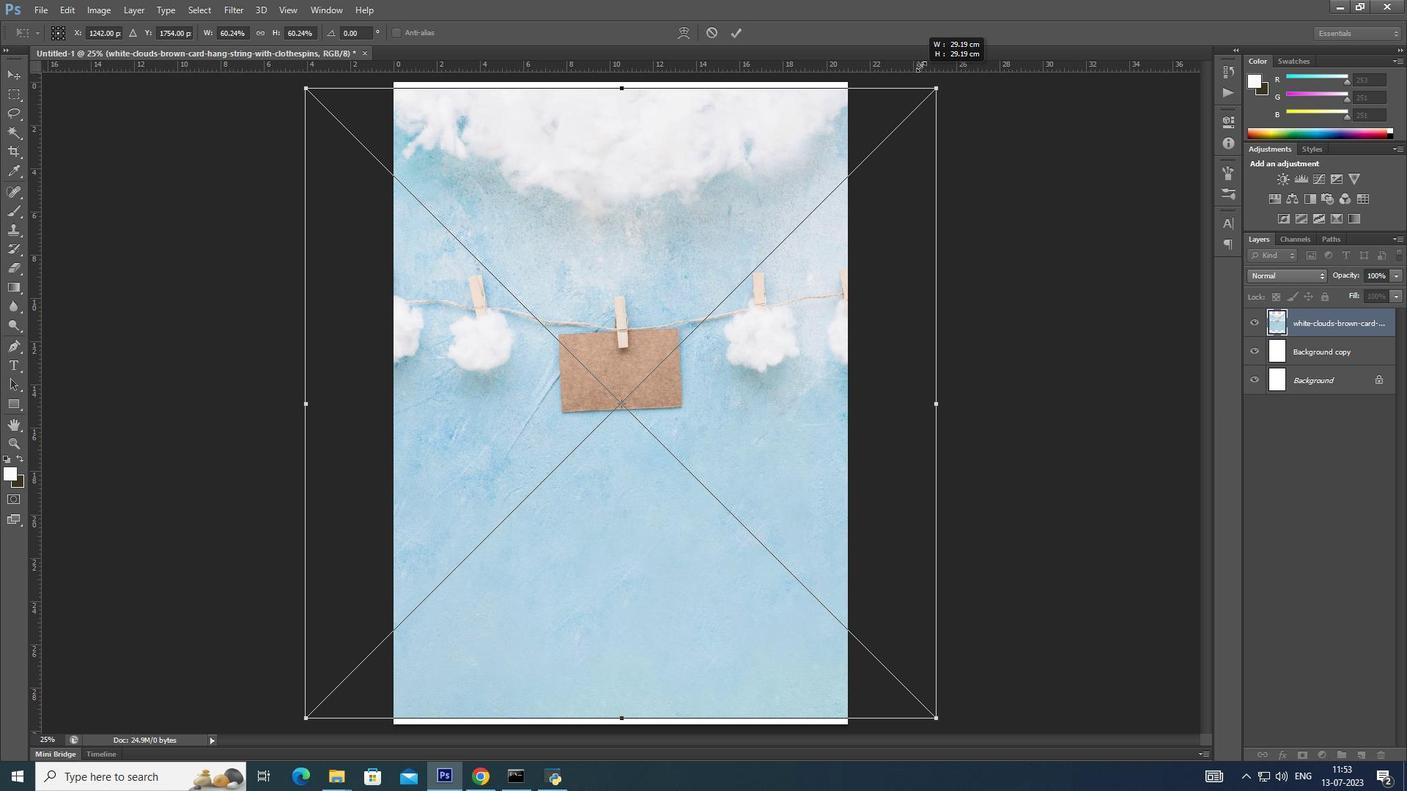 
Action: Mouse moved to (913, 90)
Screenshot: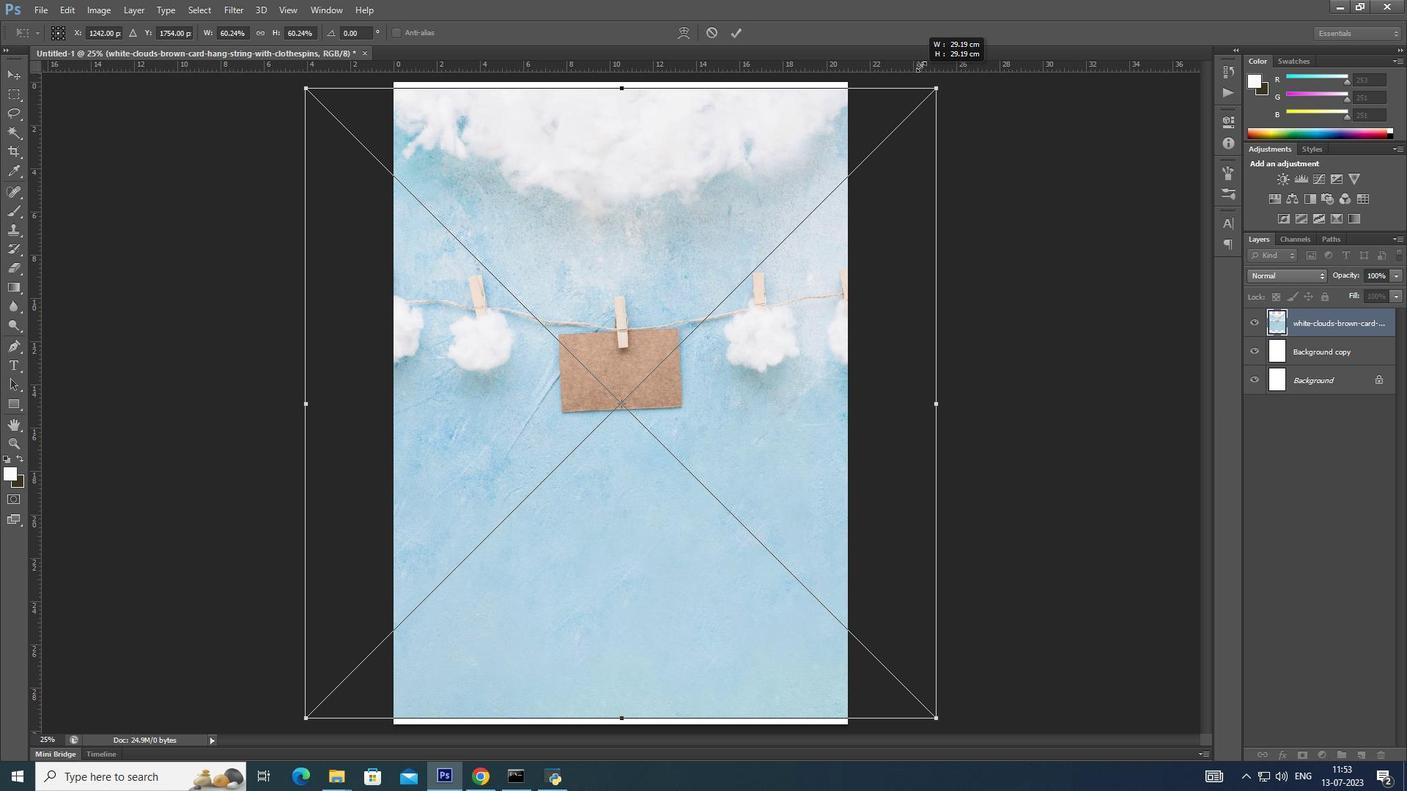 
Action: Key pressed <Key.alt_l><Key.alt_l><Key.alt_l>
Screenshot: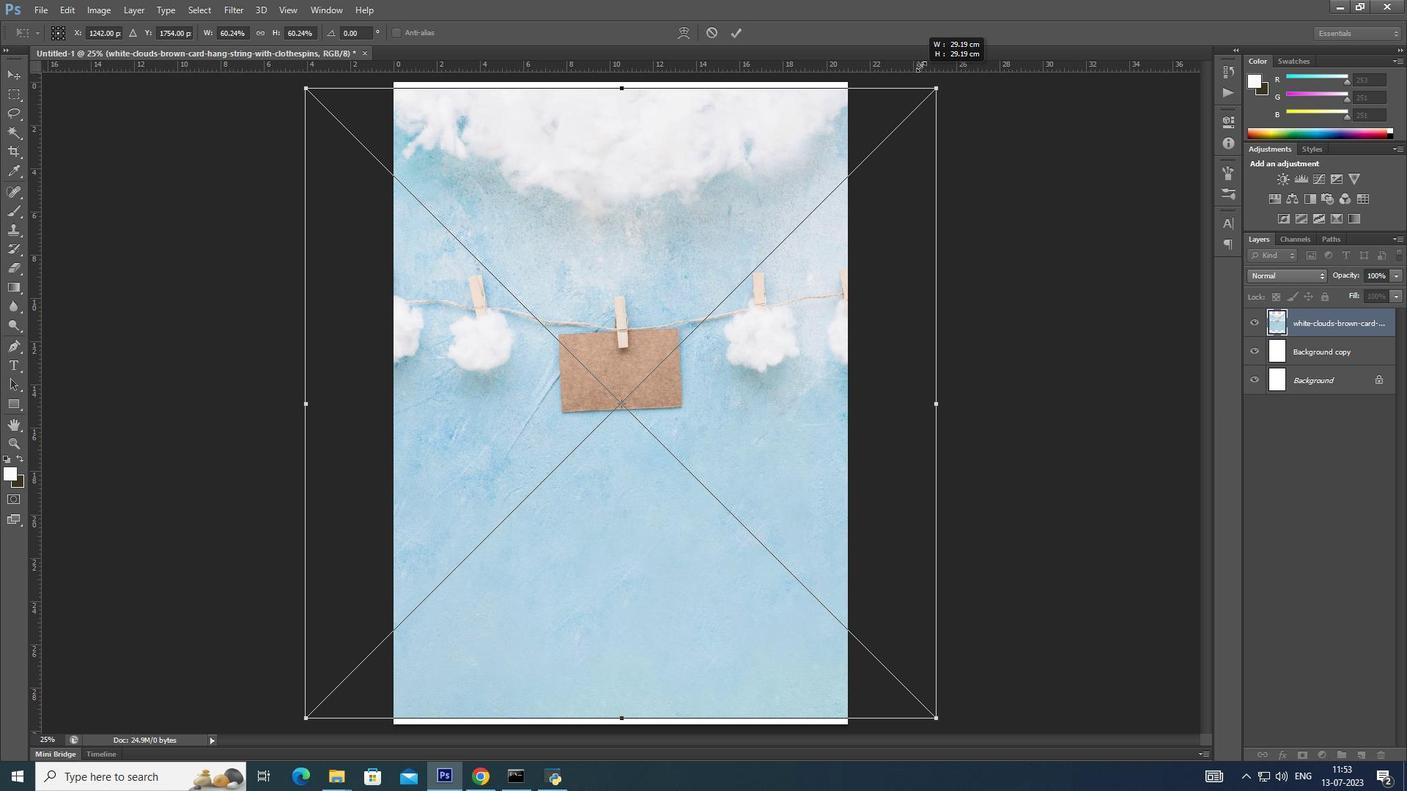 
Action: Mouse moved to (914, 90)
Screenshot: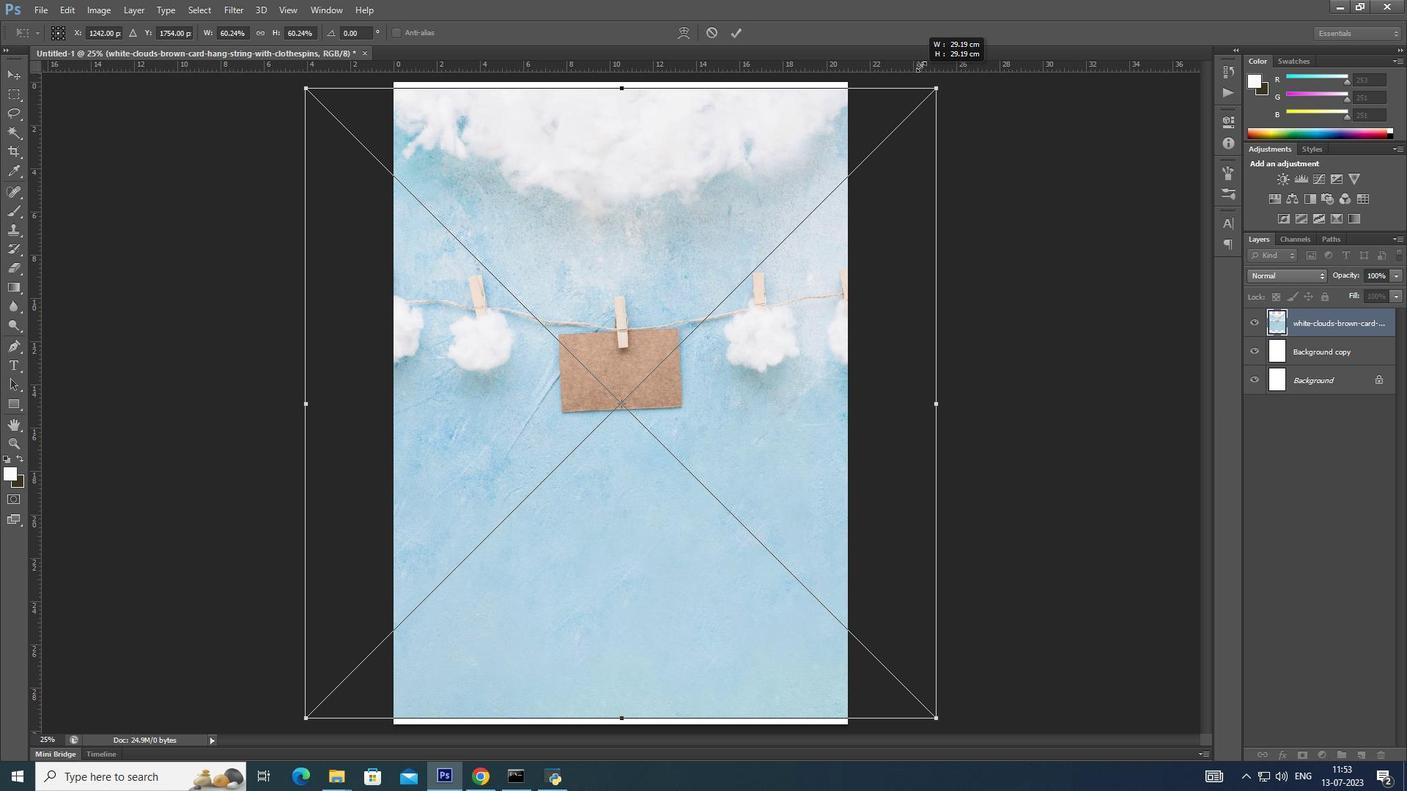 
Action: Key pressed <Key.alt_l><Key.alt_l><Key.alt_l>
Screenshot: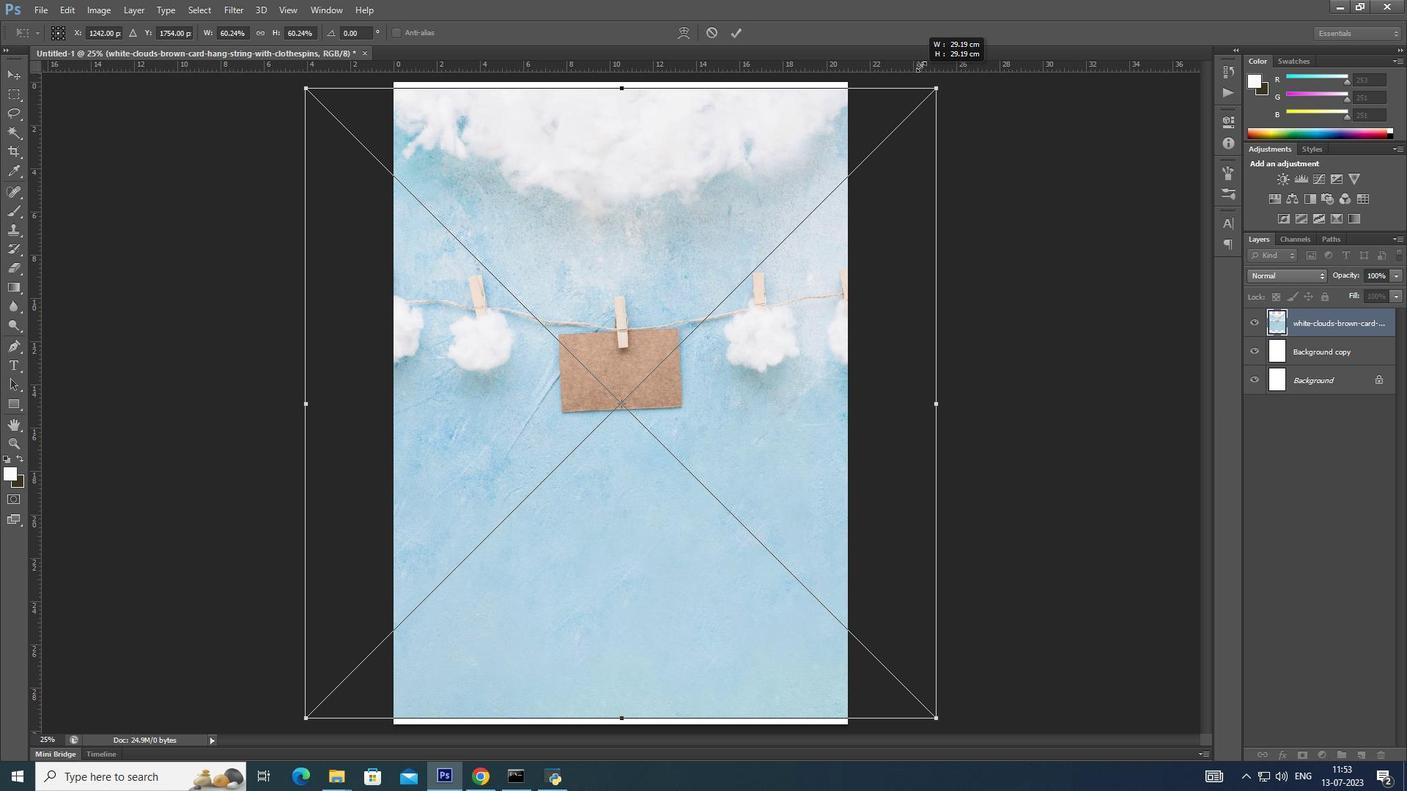 
Action: Mouse moved to (914, 87)
Screenshot: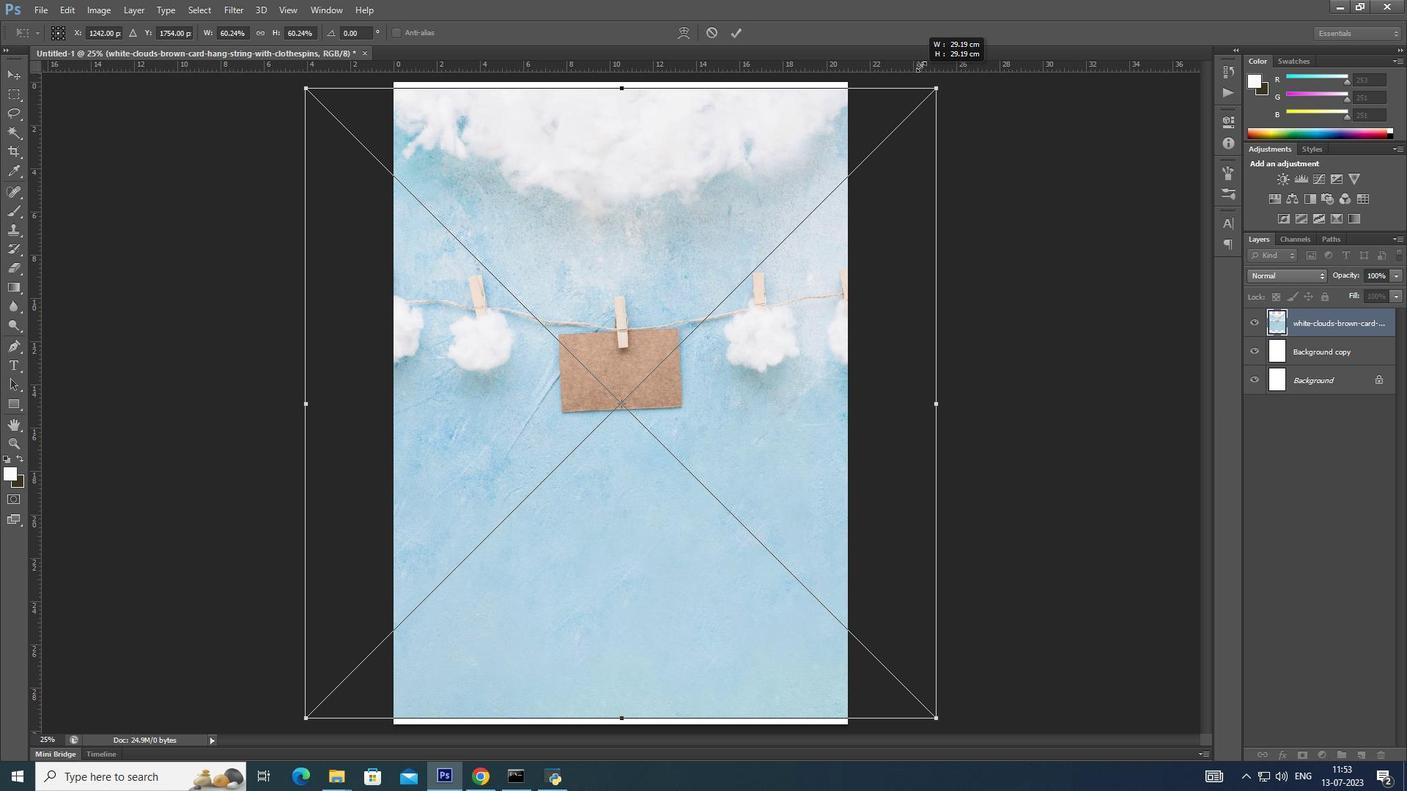
Action: Key pressed <Key.alt_l><Key.alt_l><Key.alt_l><Key.alt_l><Key.alt_l><Key.alt_l><Key.alt_l><Key.alt_l><Key.alt_l><Key.alt_l><Key.alt_l><Key.alt_l><Key.alt_l><Key.alt_l>
Screenshot: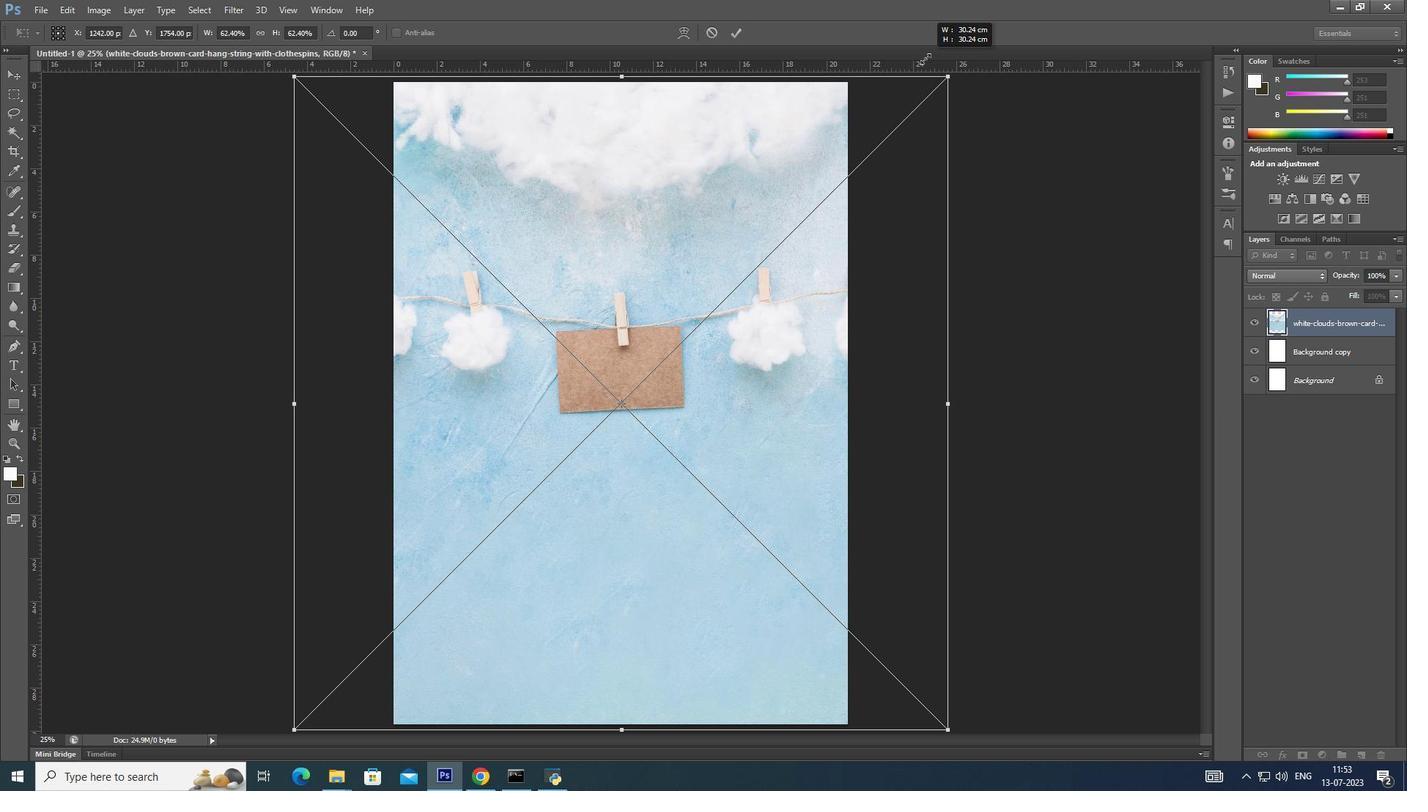 
Action: Mouse moved to (914, 85)
Screenshot: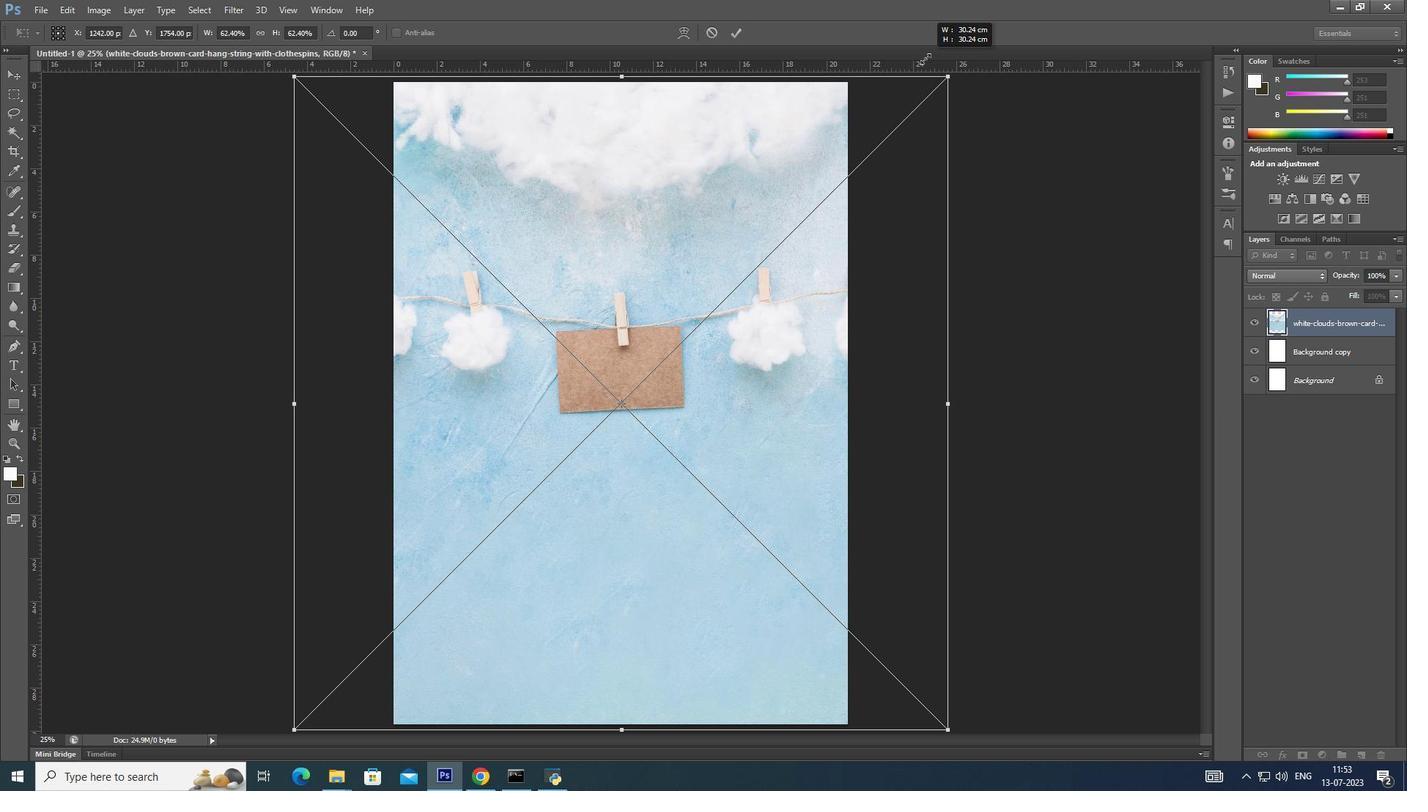 
Action: Key pressed <Key.alt_l>
Screenshot: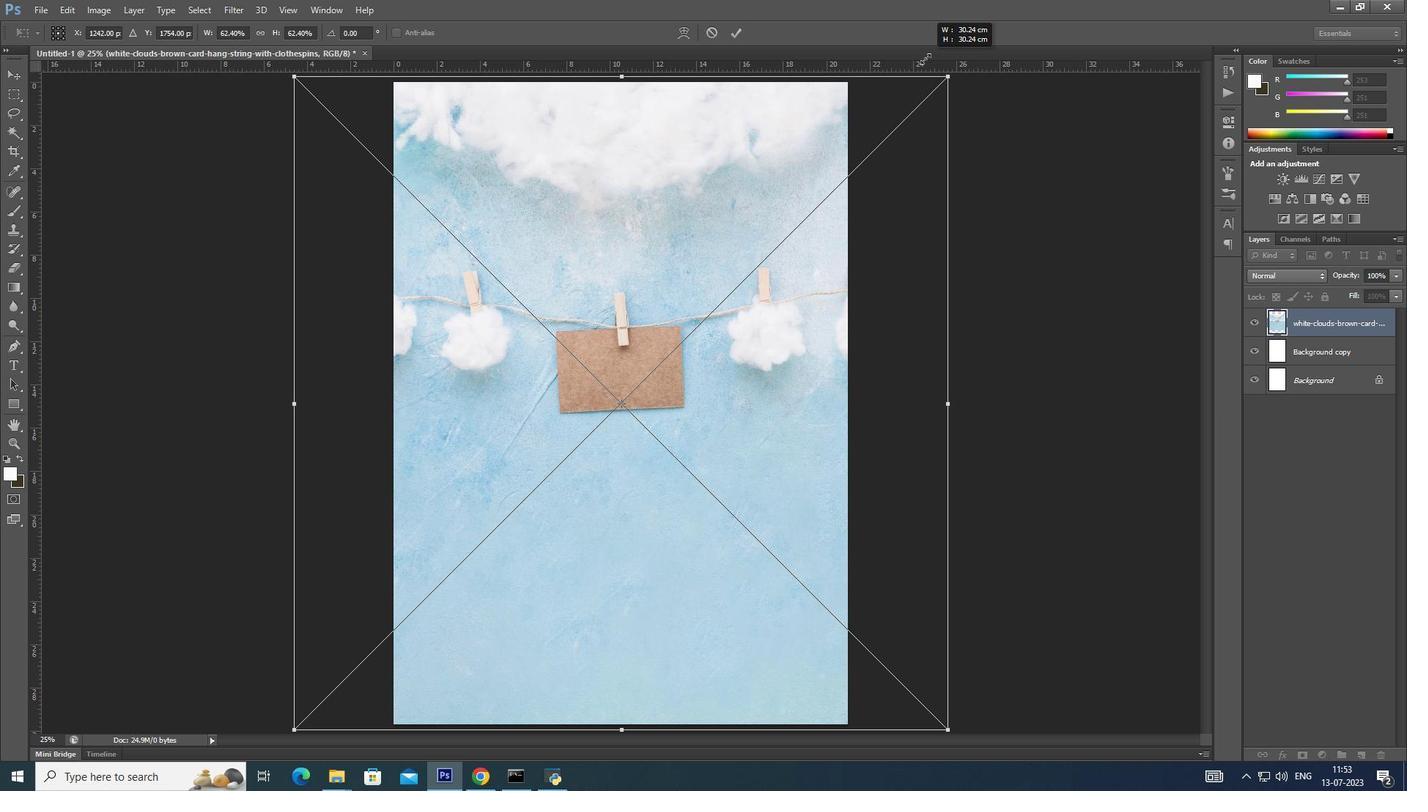 
Action: Mouse moved to (915, 82)
Screenshot: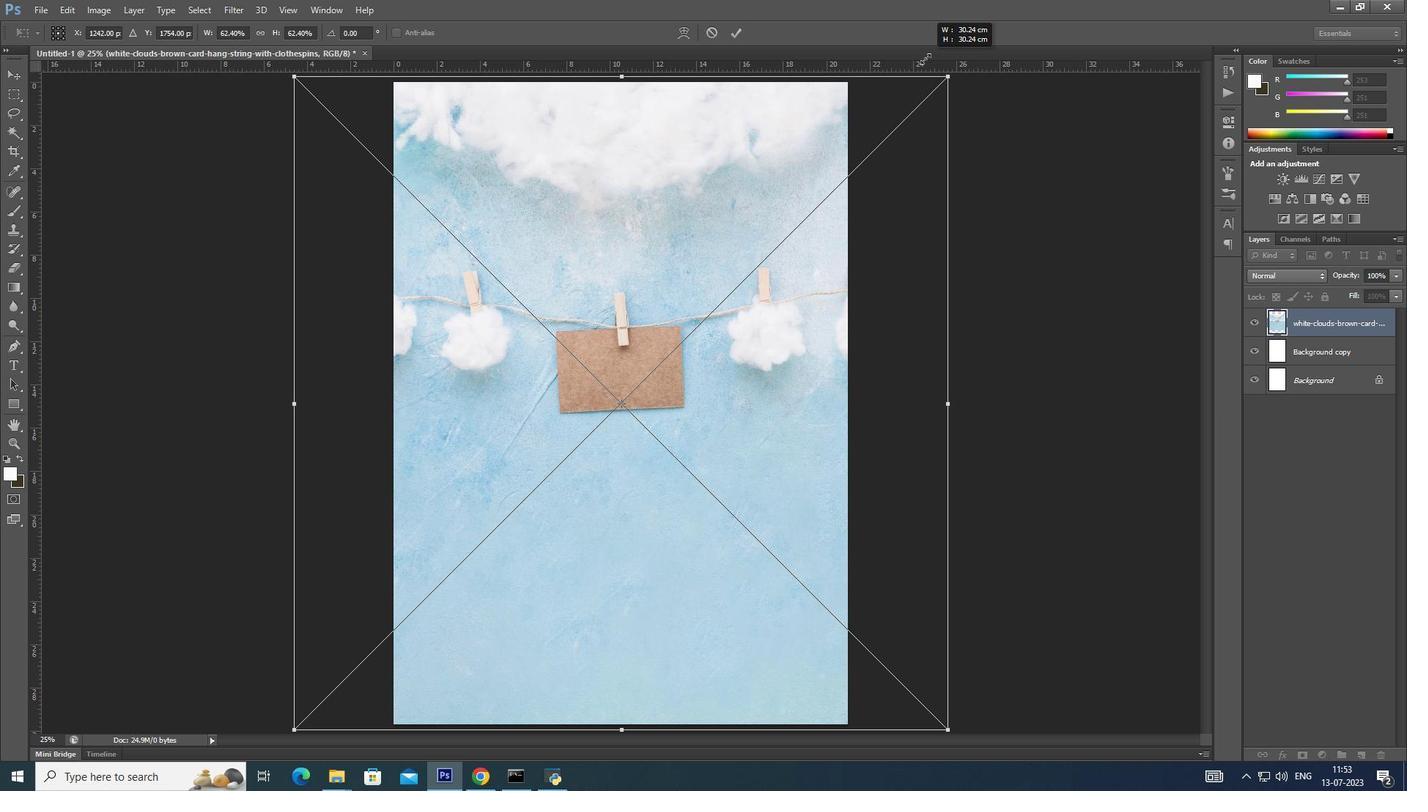 
Action: Key pressed <Key.alt_l>
Screenshot: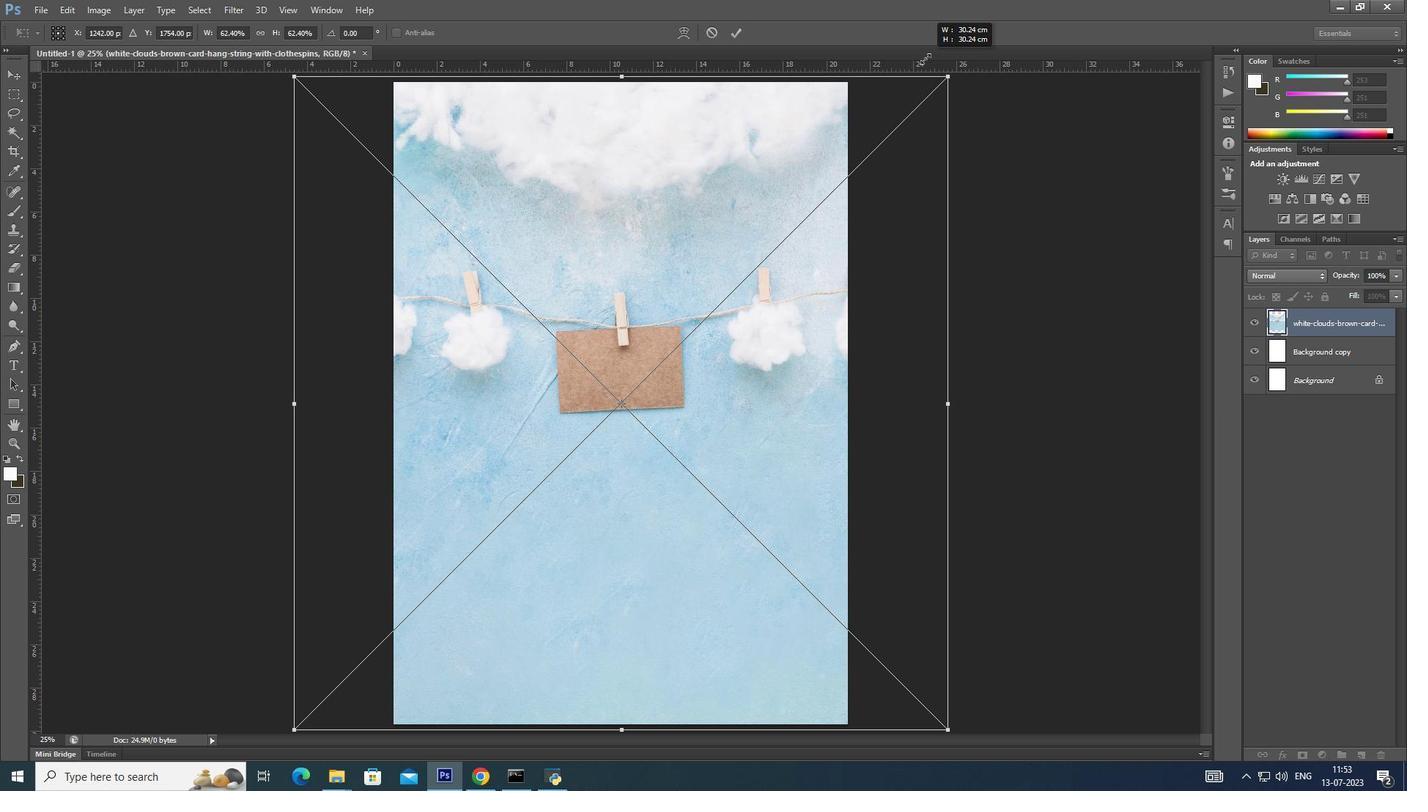 
Action: Mouse moved to (915, 79)
Screenshot: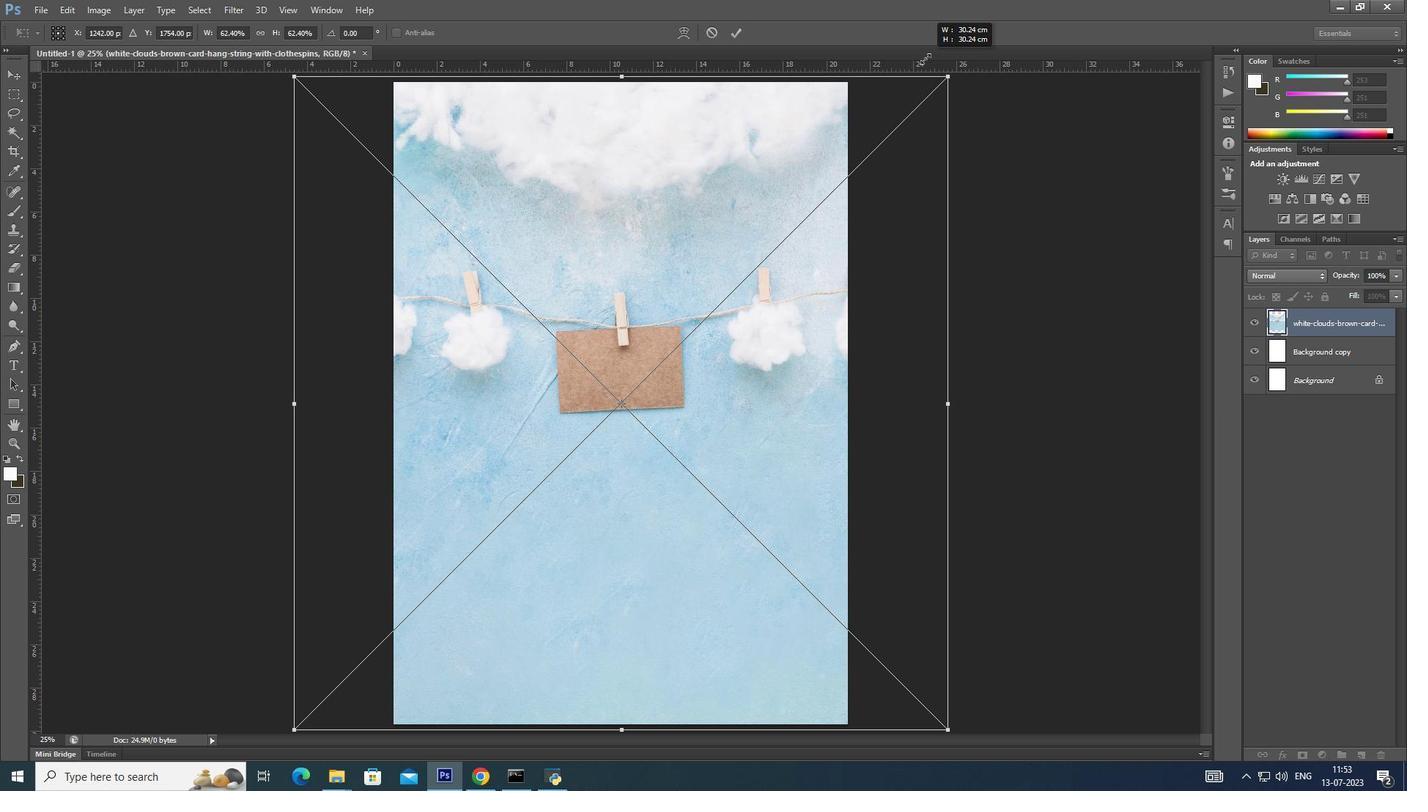 
Action: Key pressed <Key.alt_l>
Screenshot: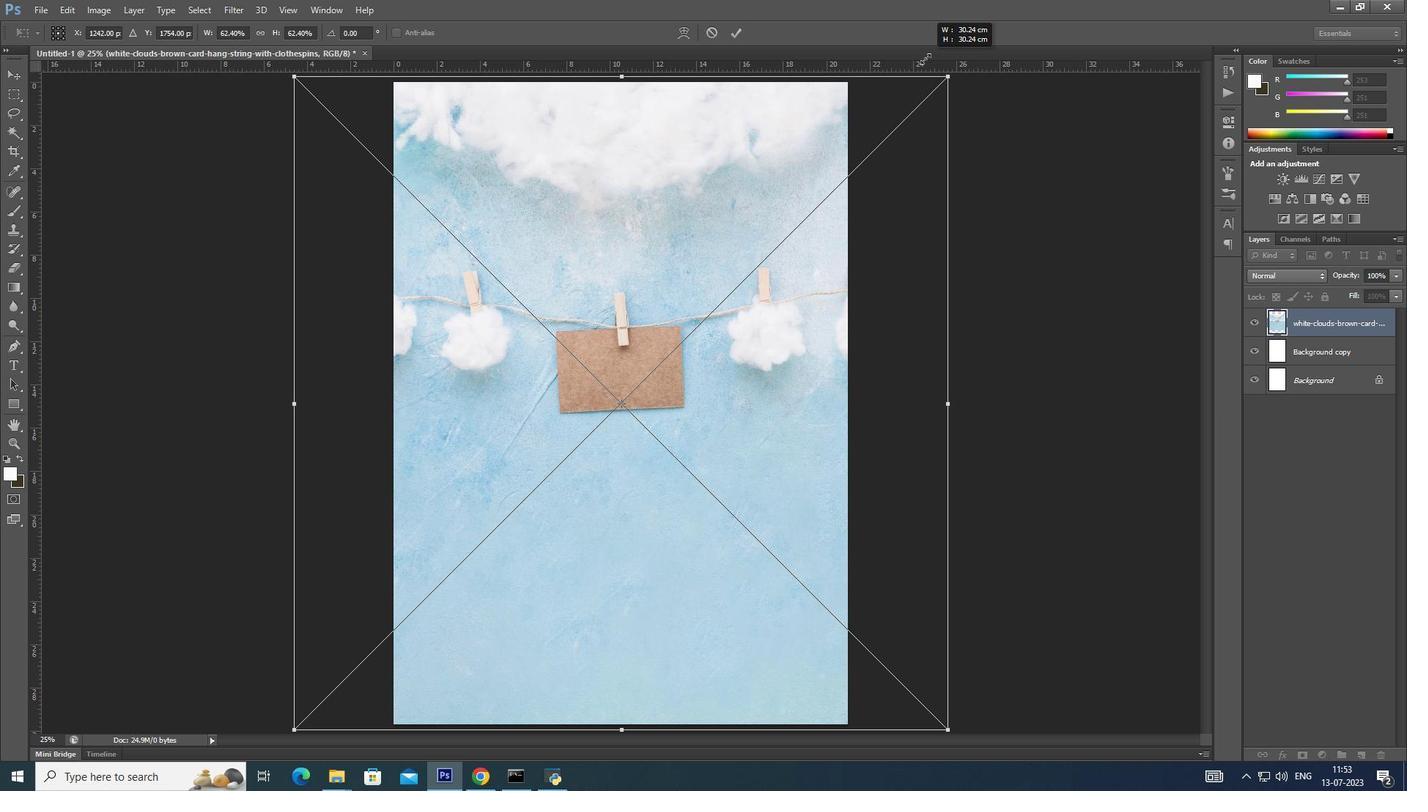 
Action: Mouse moved to (916, 78)
Screenshot: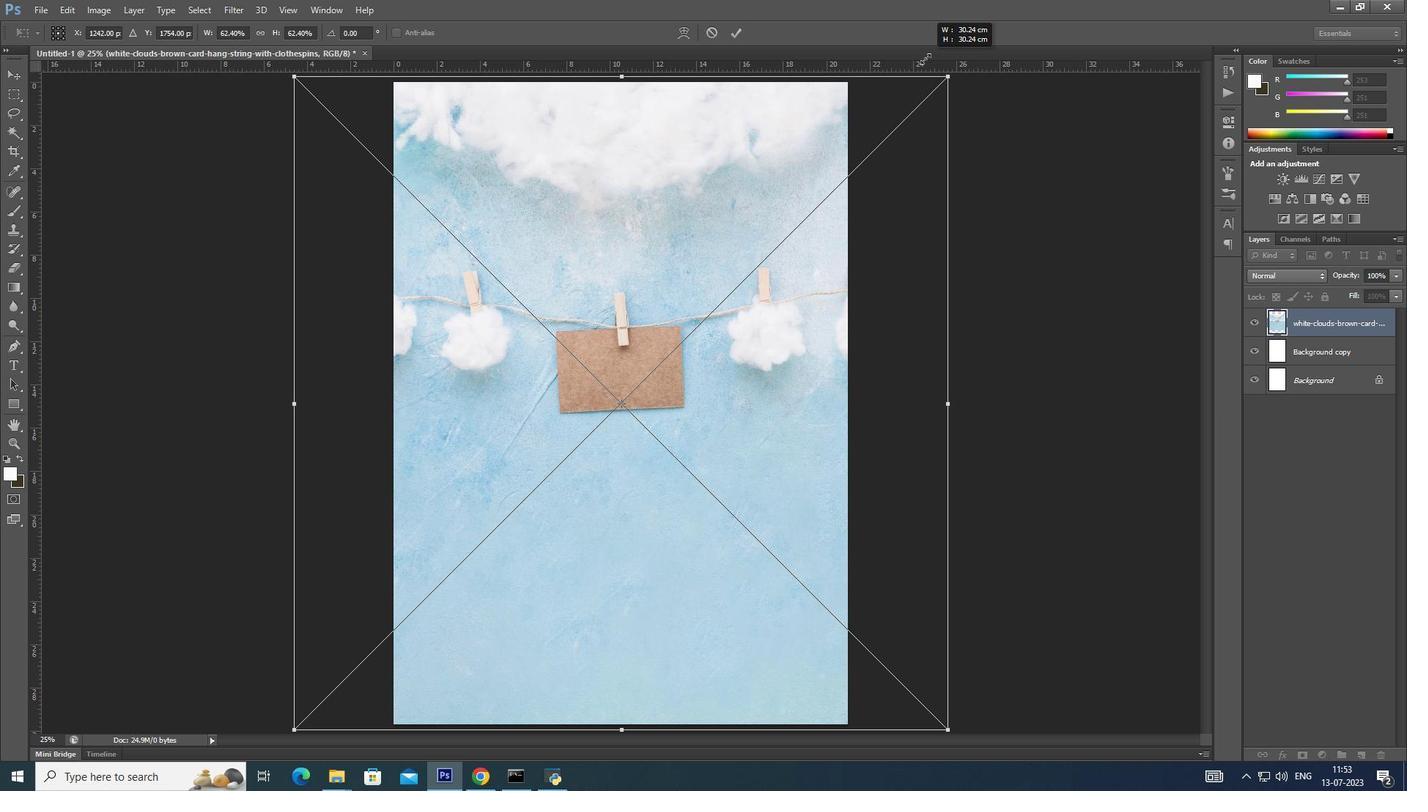 
Action: Key pressed <Key.alt_l>
Screenshot: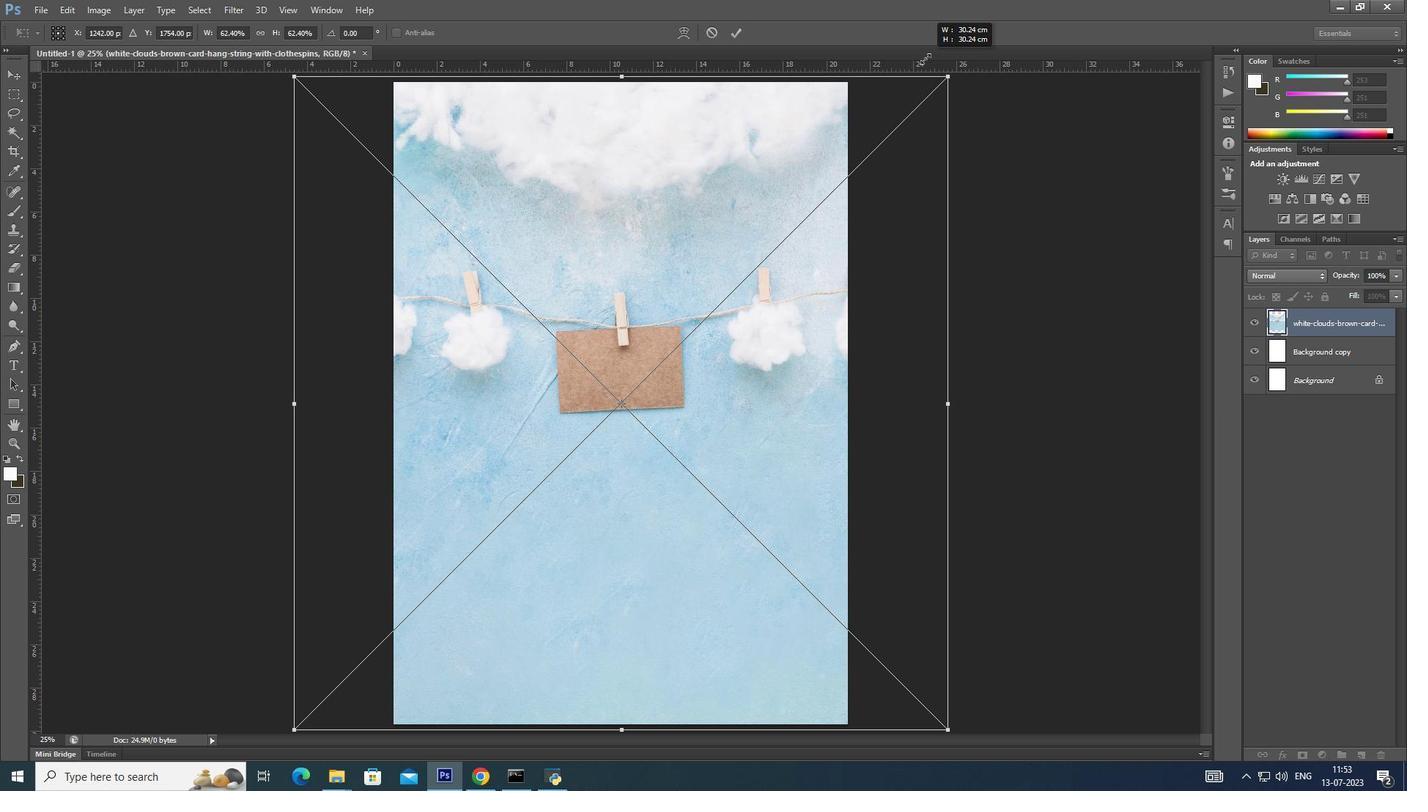 
Action: Mouse moved to (916, 77)
Screenshot: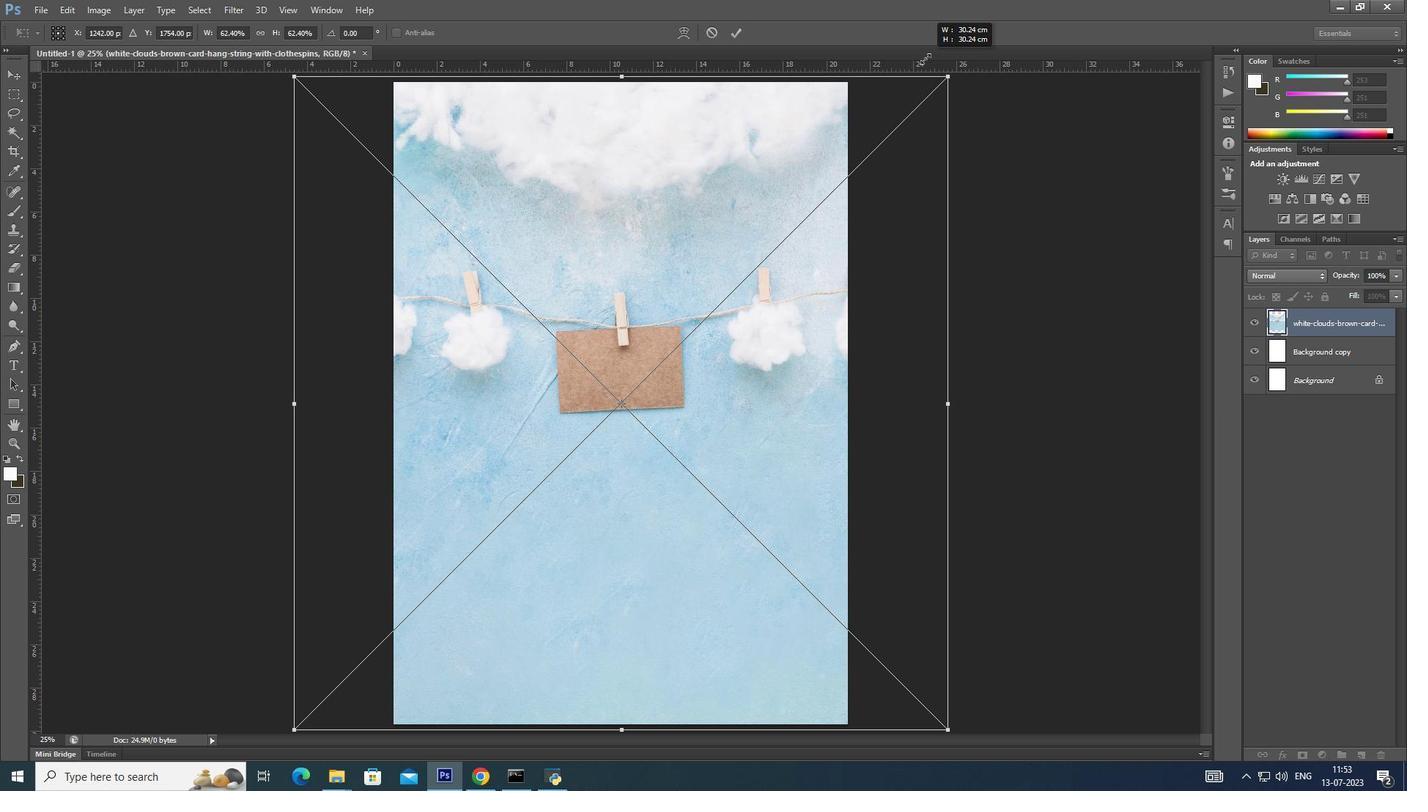 
Action: Key pressed <Key.alt_l>
Screenshot: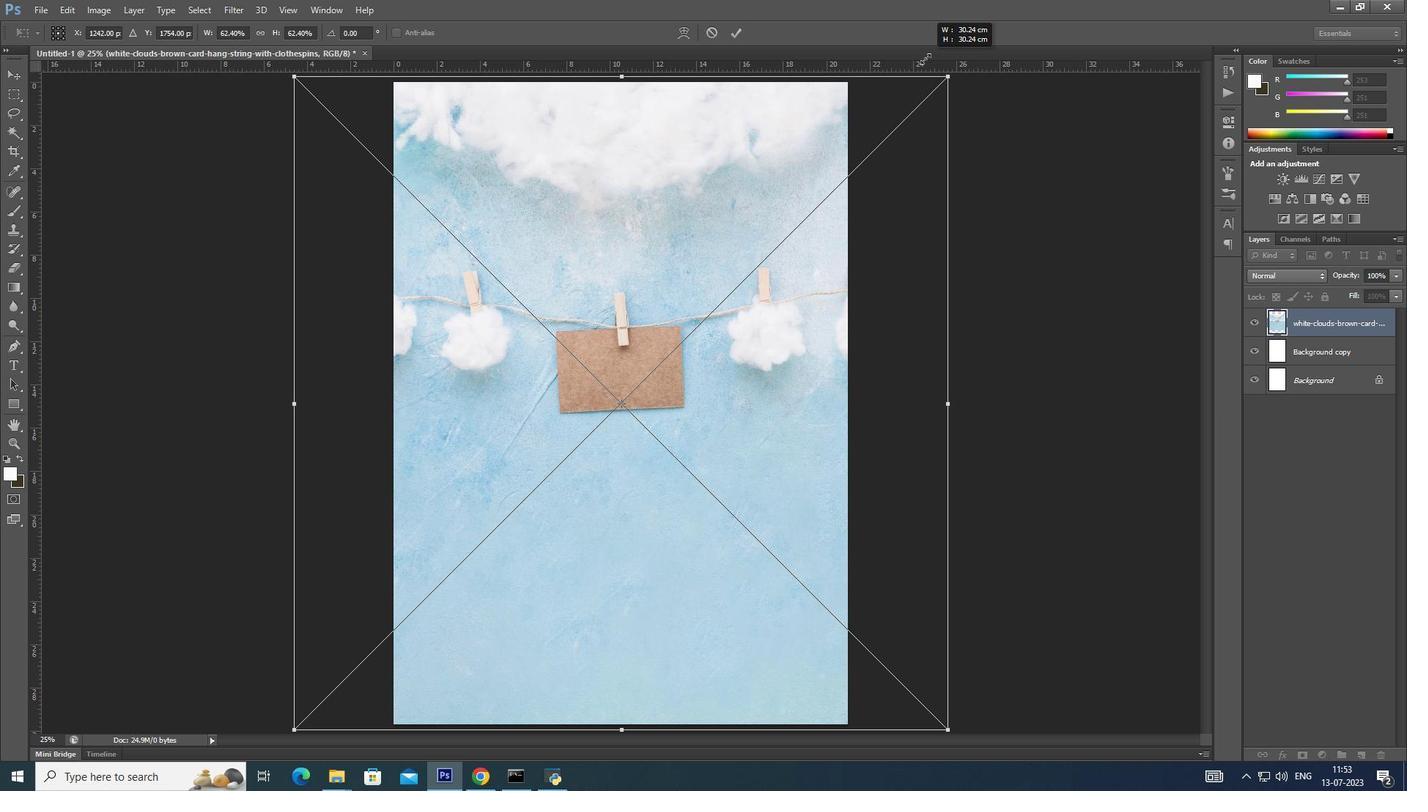 
Action: Mouse moved to (916, 76)
Screenshot: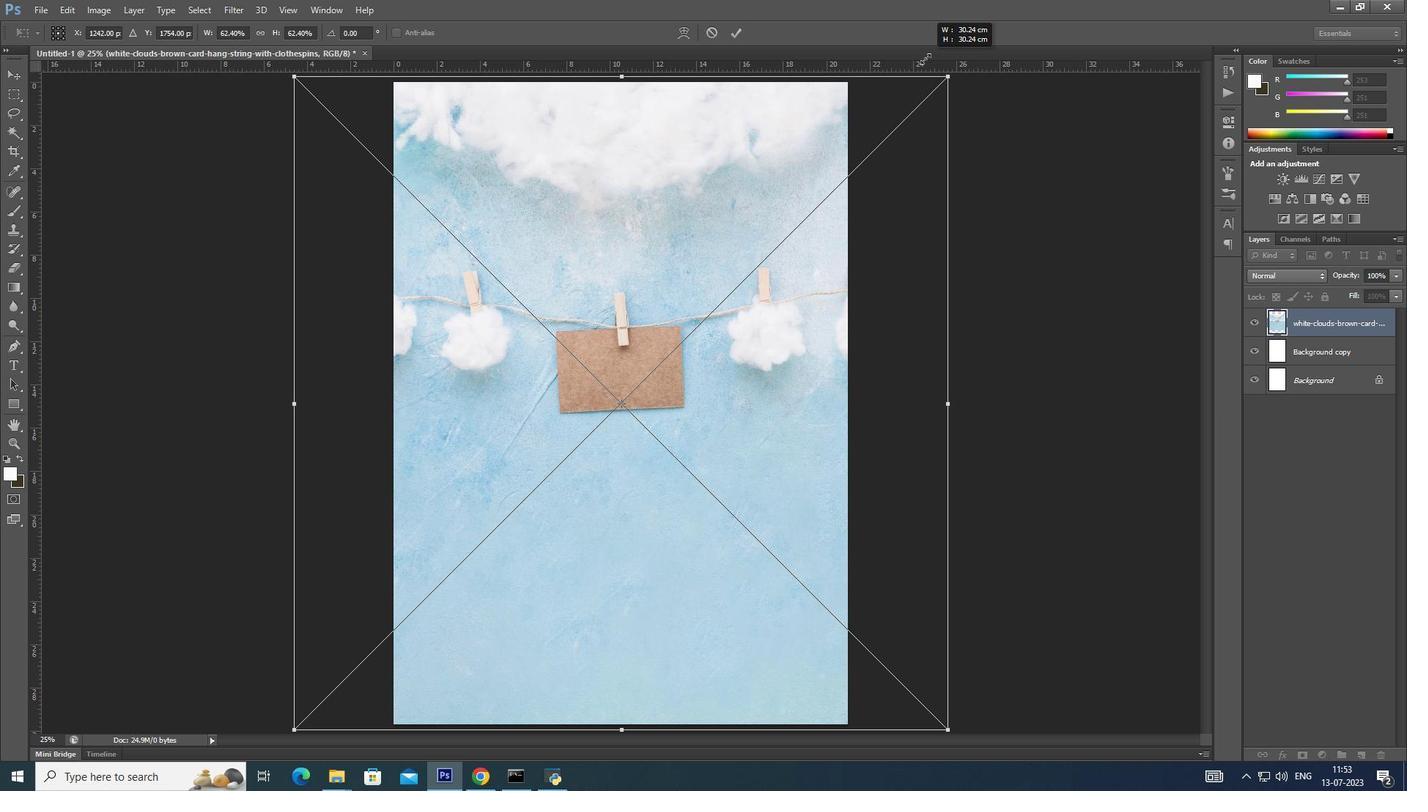 
Action: Key pressed <Key.alt_l>
Screenshot: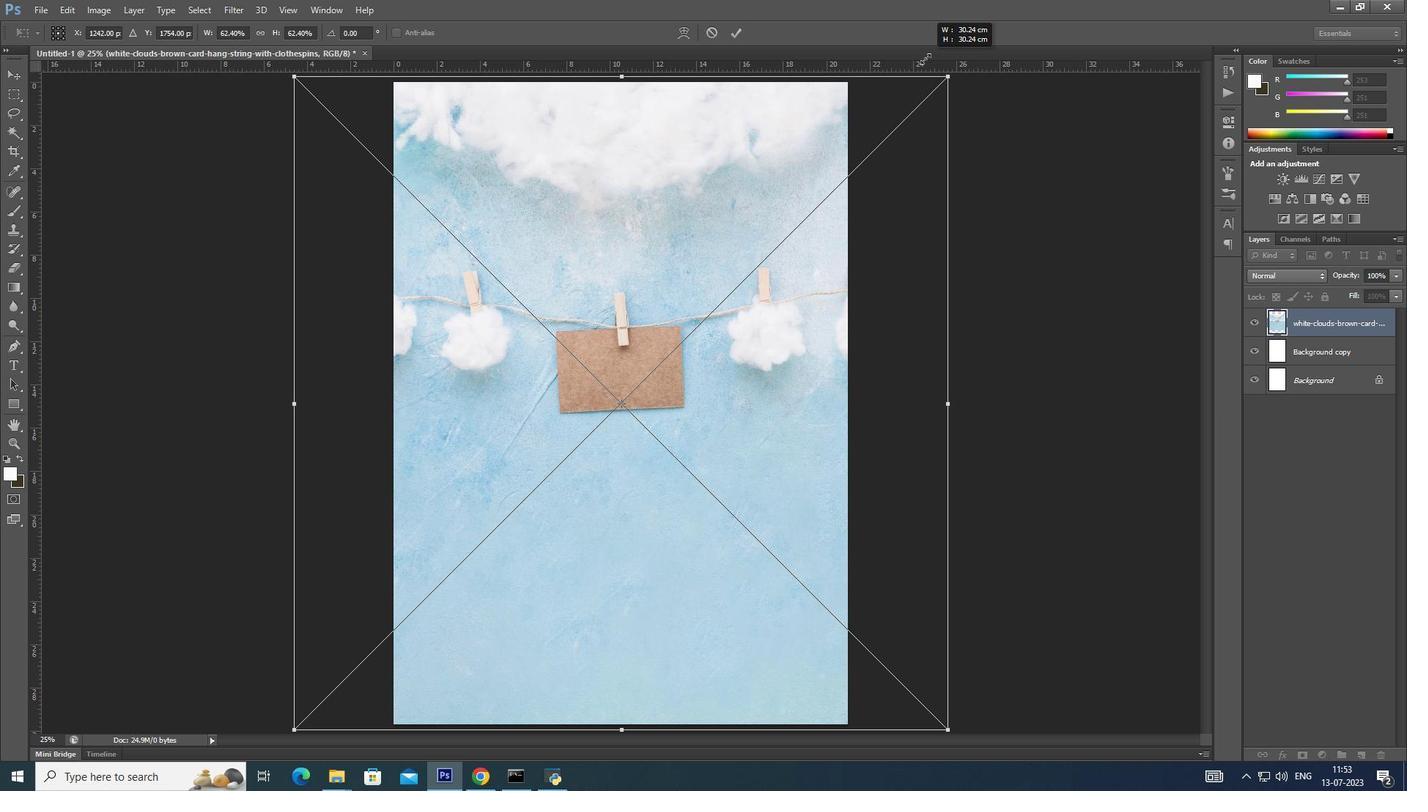 
Action: Mouse moved to (916, 76)
Screenshot: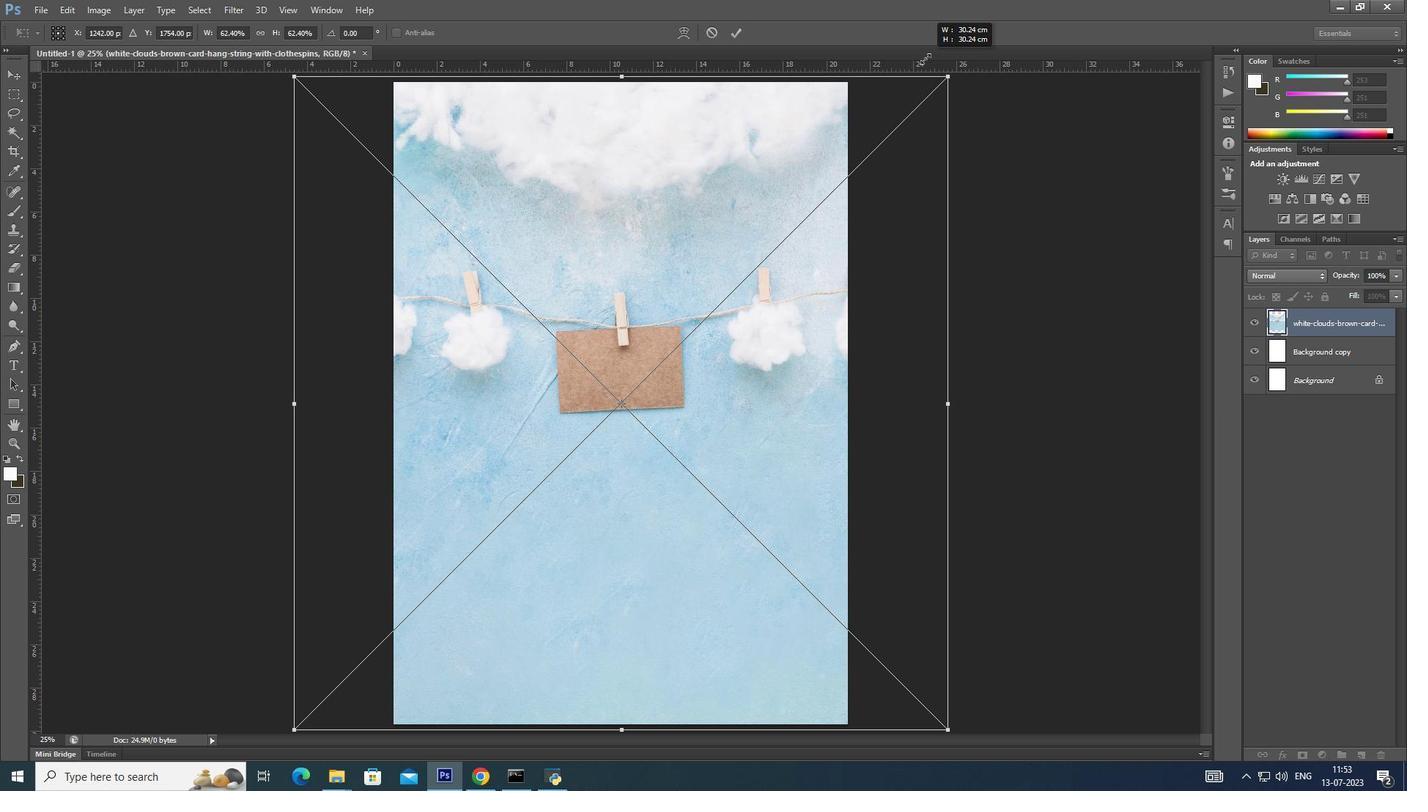 
Action: Key pressed <Key.alt_l><Key.alt_l><Key.alt_l>
Screenshot: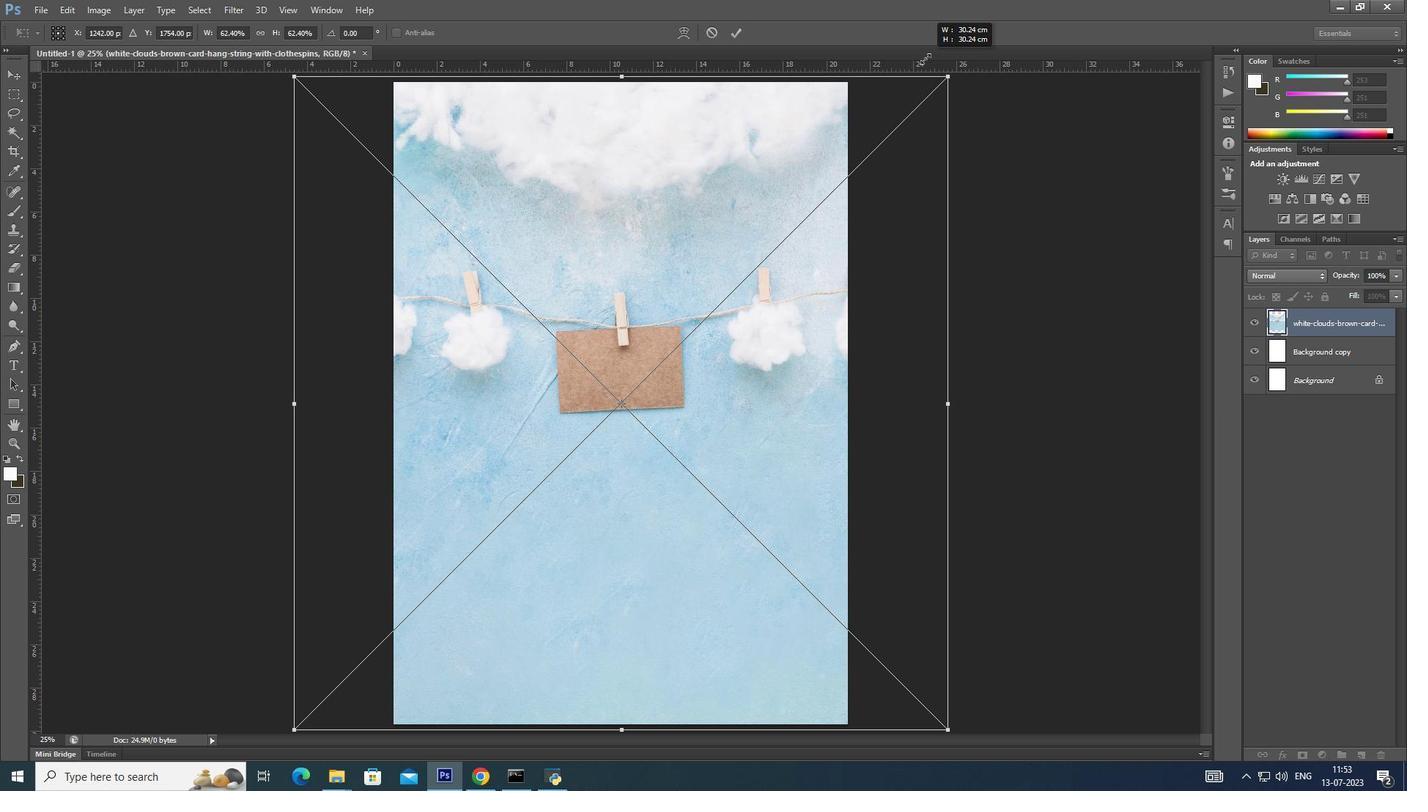 
Action: Mouse moved to (917, 72)
Screenshot: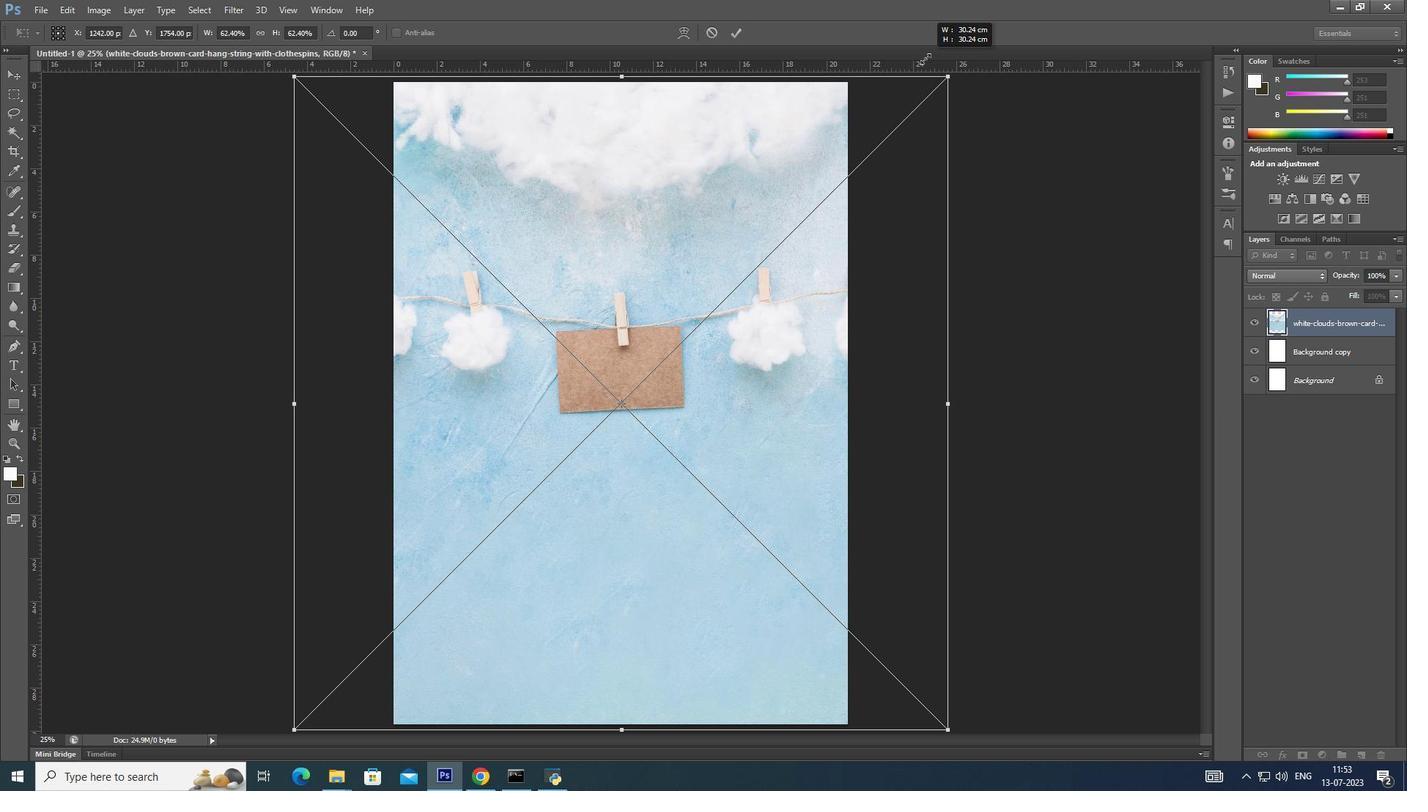 
Action: Key pressed <Key.alt_l>
Screenshot: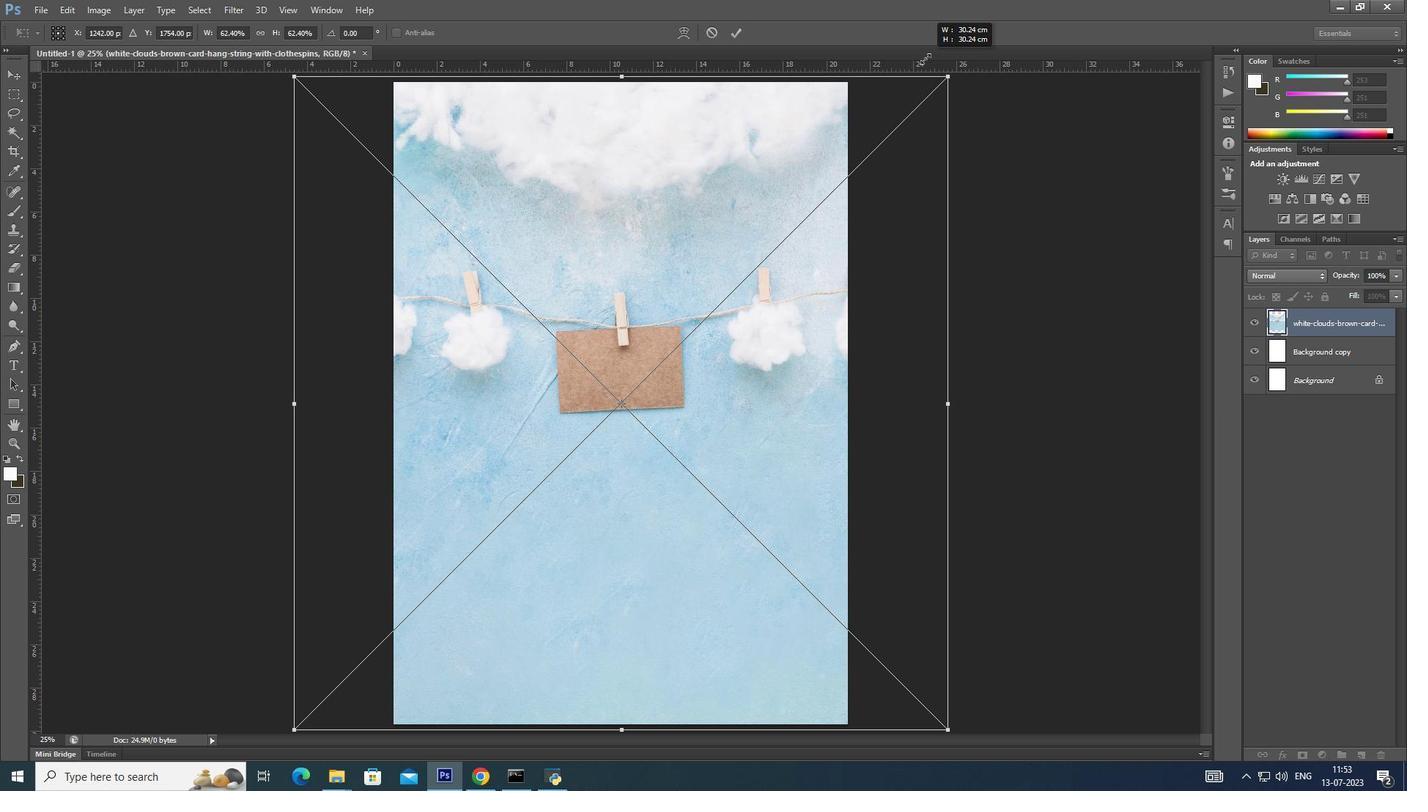 
Action: Mouse moved to (920, 65)
Screenshot: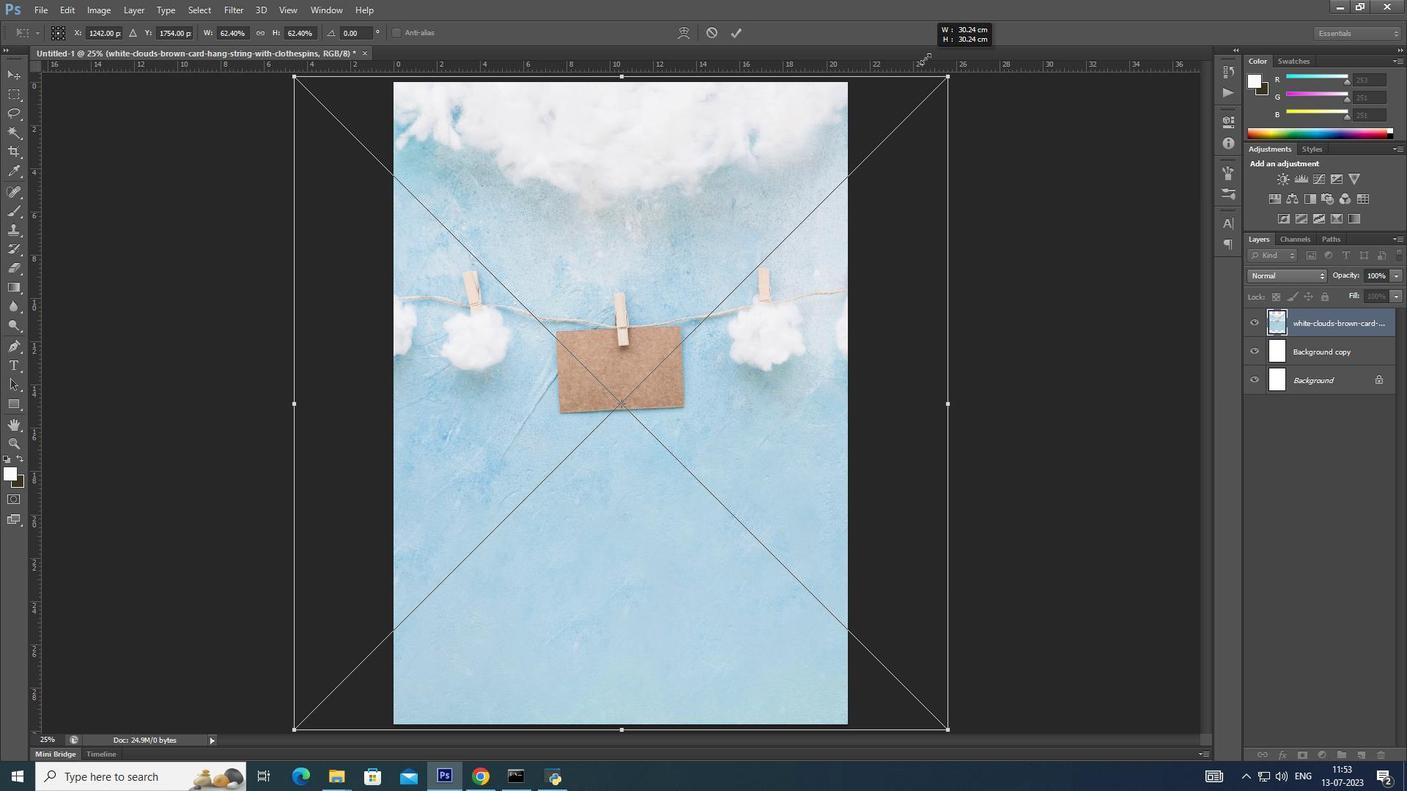 
Action: Key pressed <Key.alt_l><Key.alt_l><Key.alt_l><Key.alt_l><Key.alt_l><Key.alt_l><Key.alt_l><Key.alt_l><Key.alt_l><Key.alt_l><Key.alt_l><Key.alt_l><Key.alt_l>
Screenshot: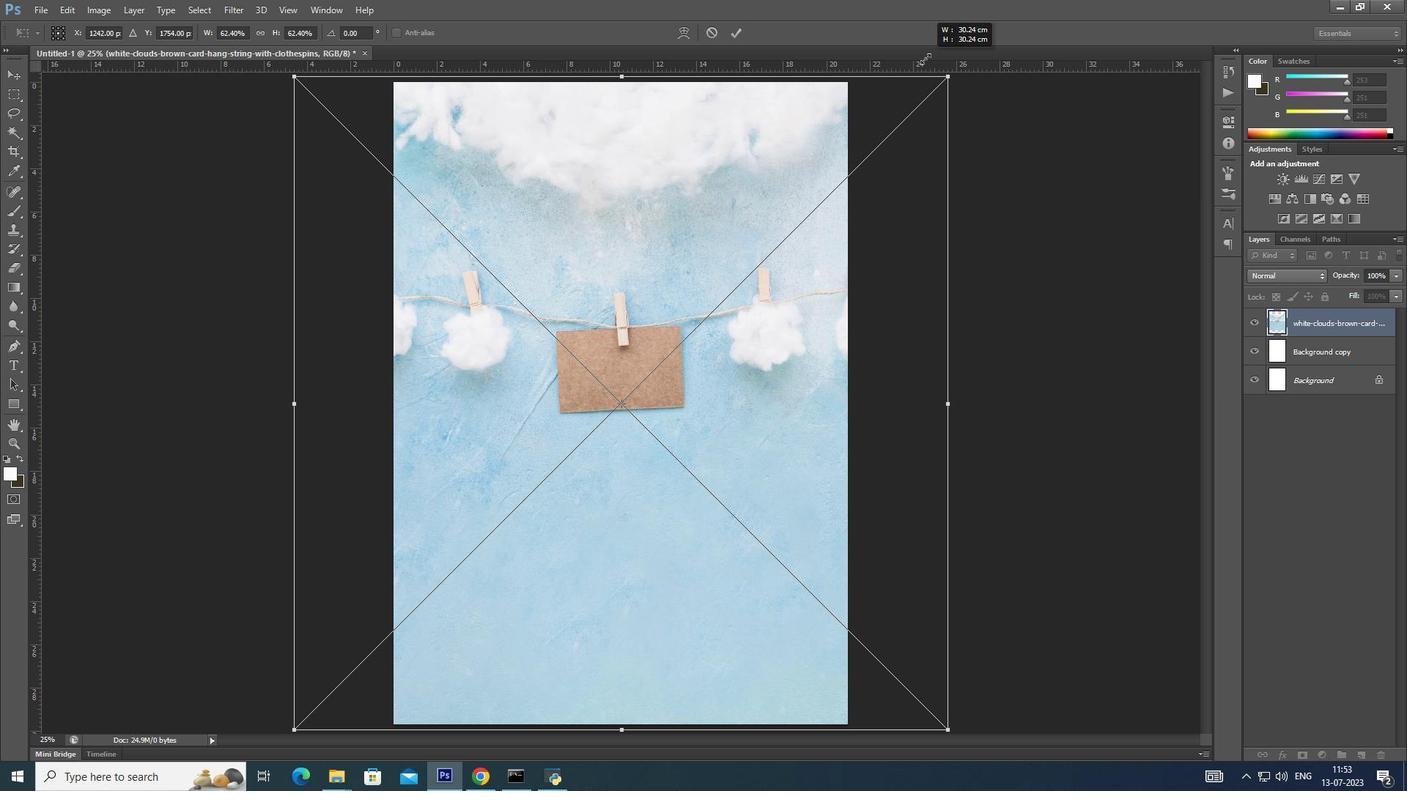 
Action: Mouse moved to (920, 65)
Screenshot: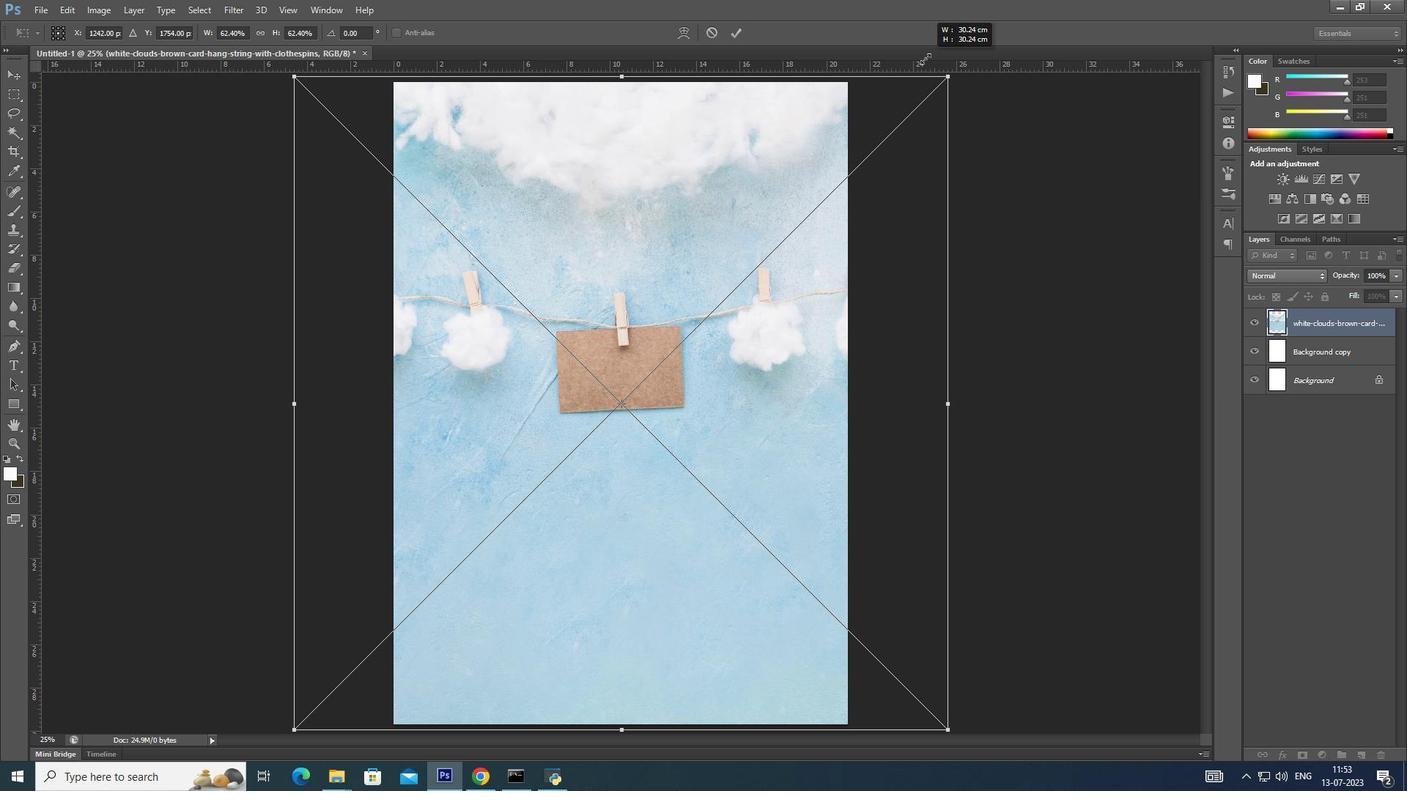 
Action: Key pressed <Key.alt_l><Key.alt_l><Key.alt_l><Key.alt_l><Key.alt_l><Key.alt_l><Key.alt_l>
Screenshot: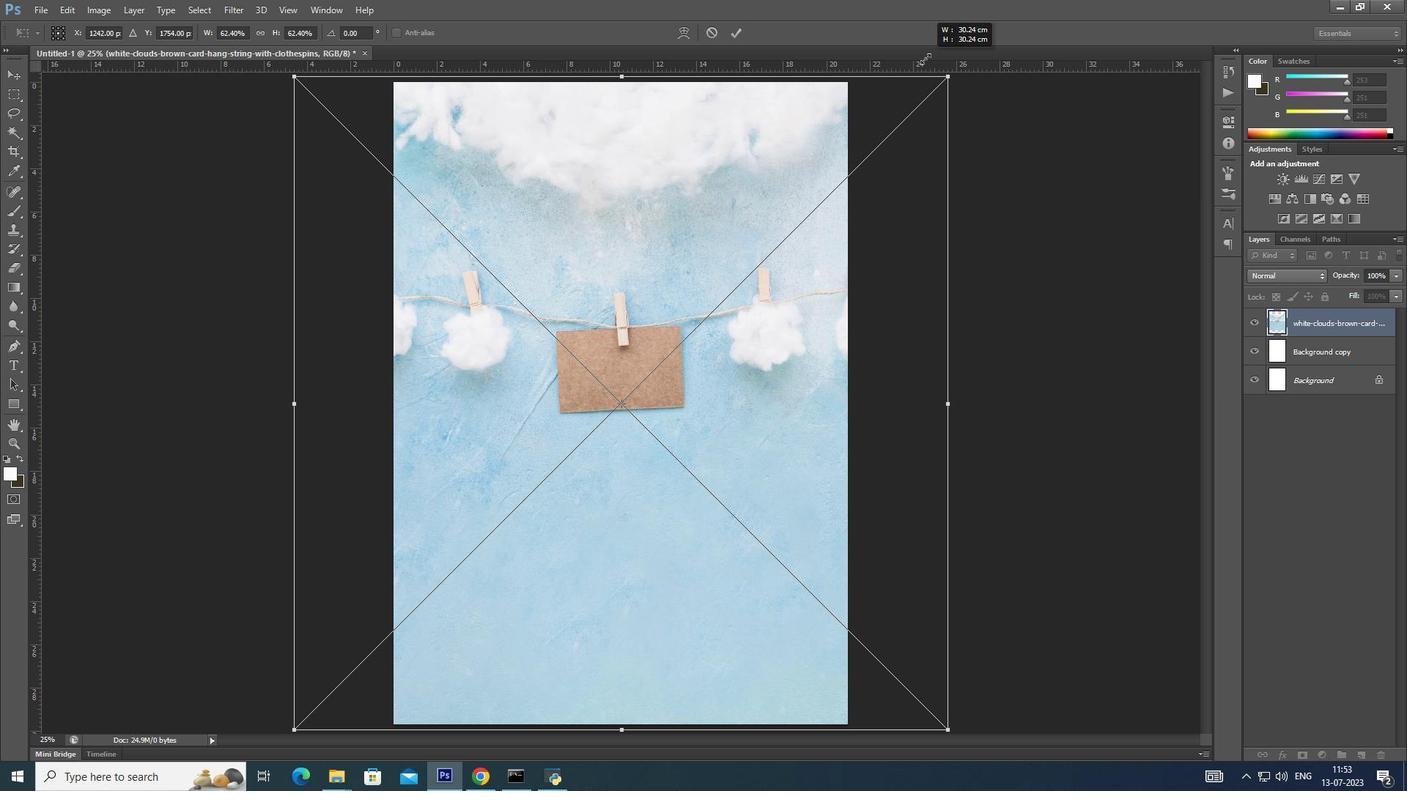 
Action: Mouse moved to (921, 62)
Screenshot: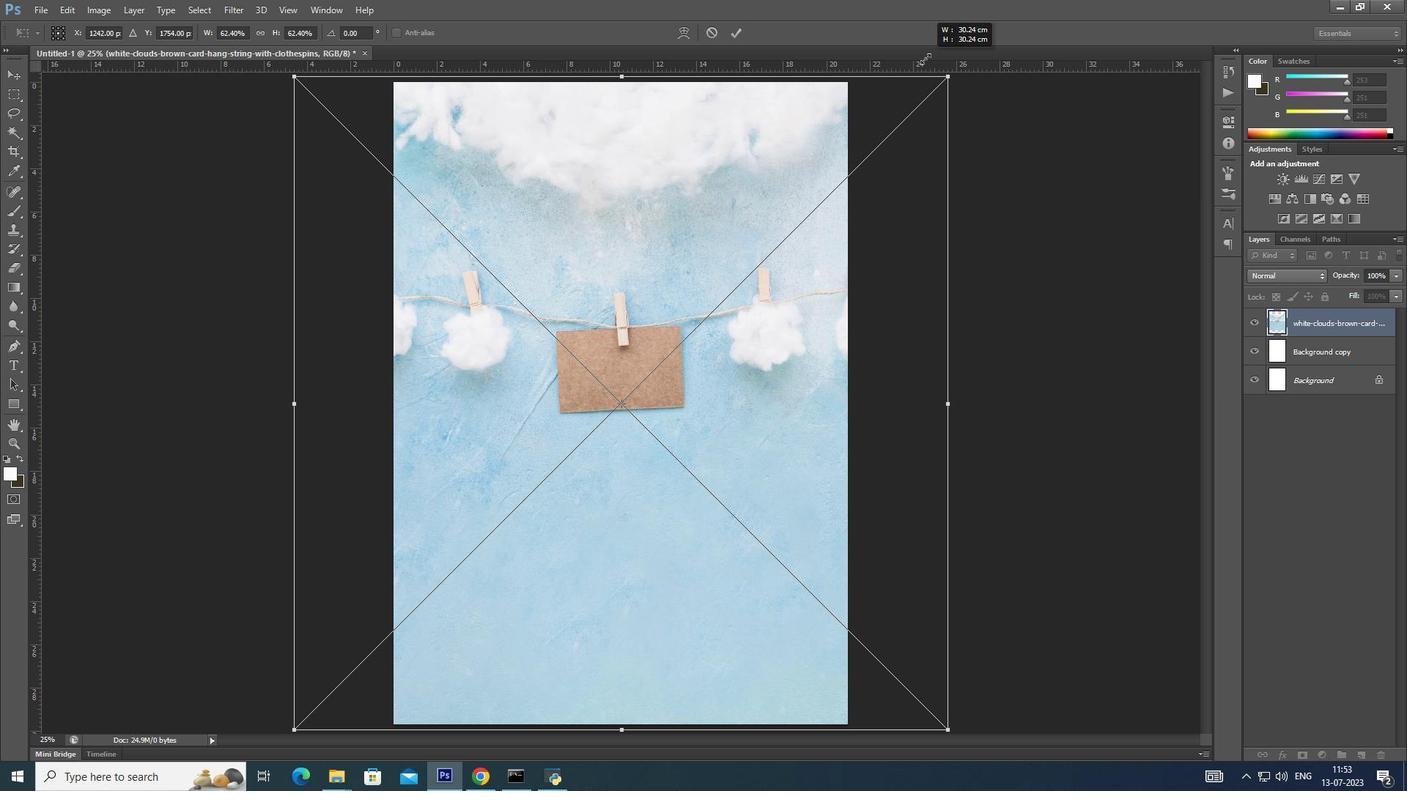 
Action: Key pressed <Key.alt_l>
Screenshot: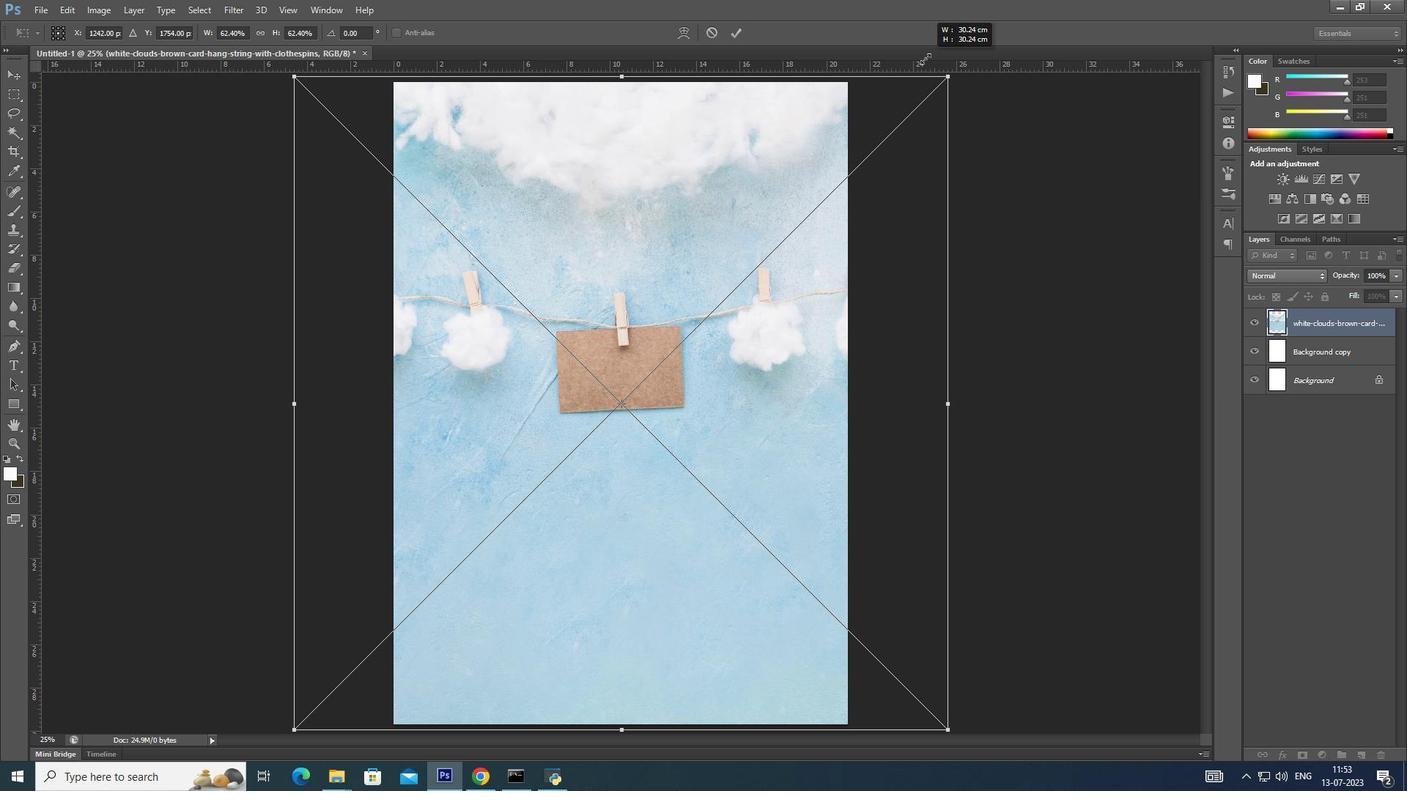
Action: Mouse moved to (923, 59)
Screenshot: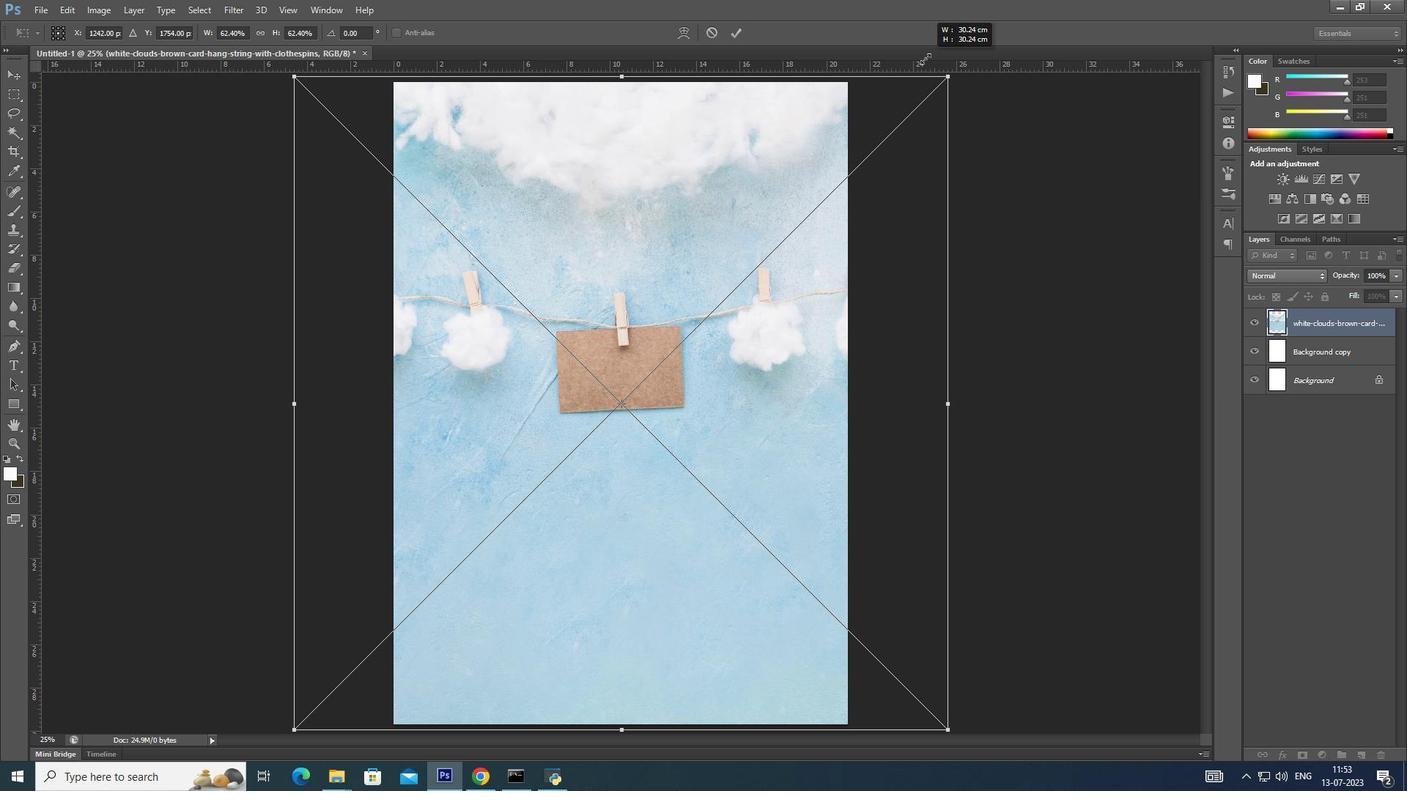 
Action: Key pressed <Key.alt_l>
Screenshot: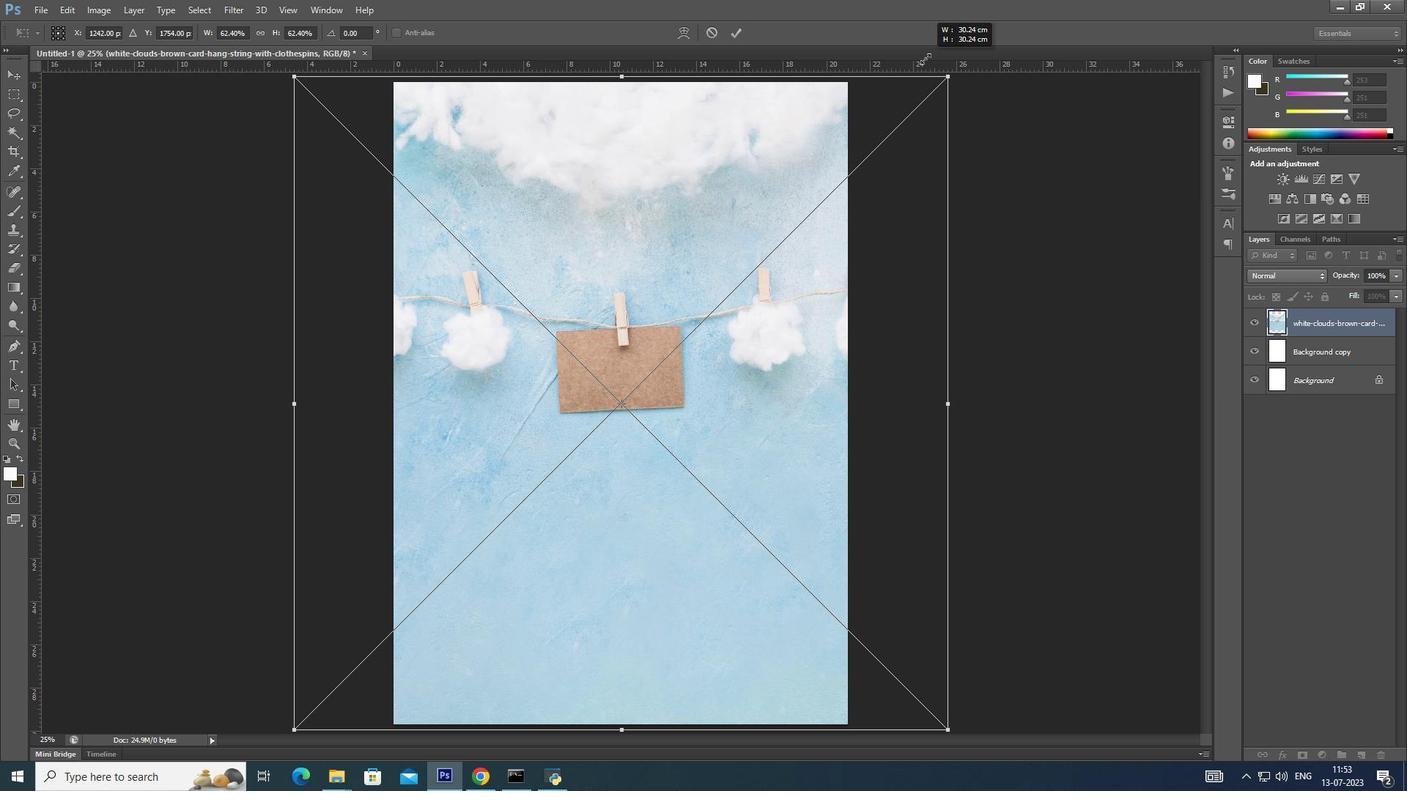 
Action: Mouse moved to (925, 57)
Screenshot: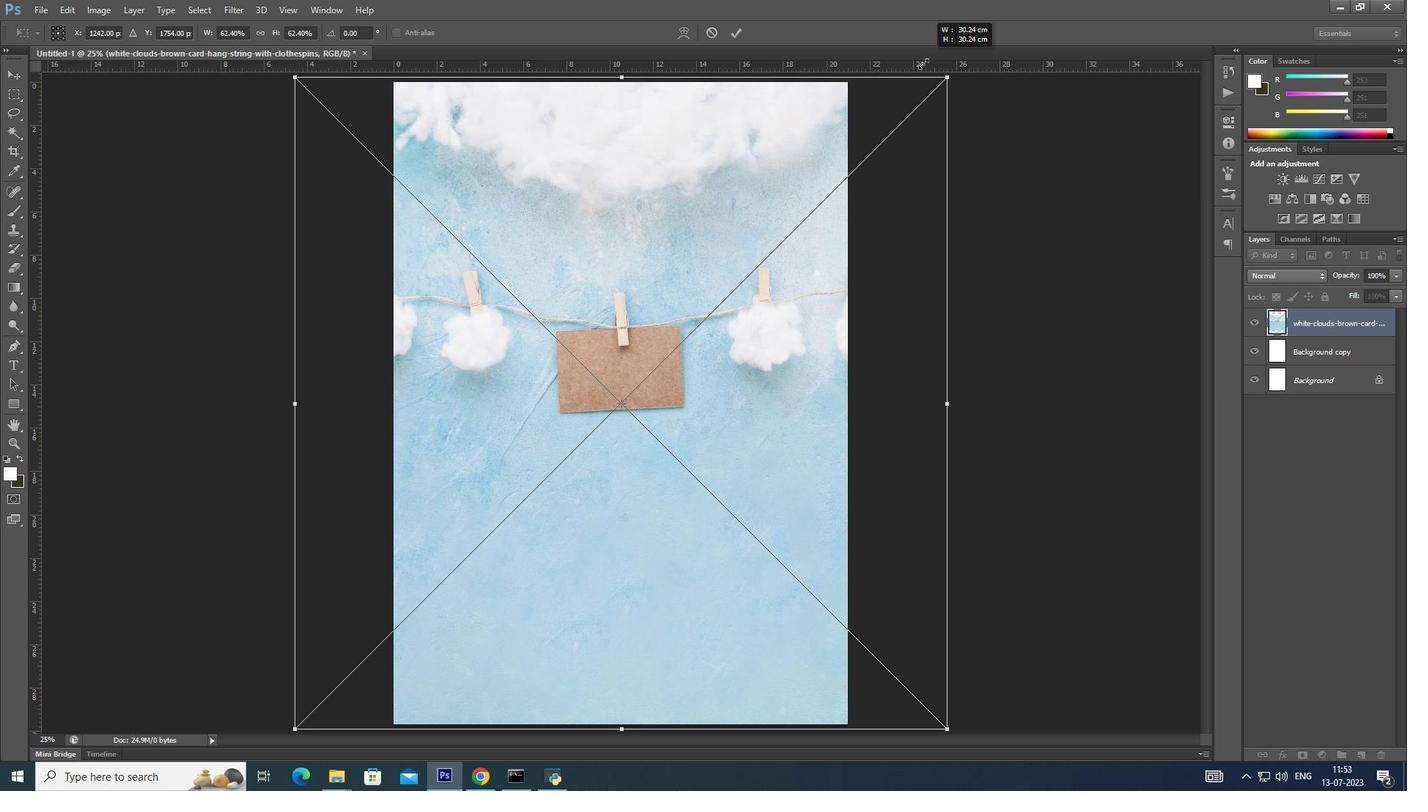 
Action: Key pressed <Key.alt_l><Key.alt_l><Key.alt_l><Key.alt_l><Key.alt_l><Key.alt_l><Key.alt_l><Key.alt_l><Key.alt_l><Key.alt_l><Key.alt_l><Key.alt_l><Key.alt_l><Key.alt_l><Key.alt_l><Key.alt_l><Key.alt_l><Key.alt_l><Key.alt_l><Key.alt_l><Key.alt_l><Key.alt_l><Key.alt_l><Key.alt_l><Key.alt_l><Key.alt_l><Key.alt_l><Key.alt_l><Key.alt_l>
Screenshot: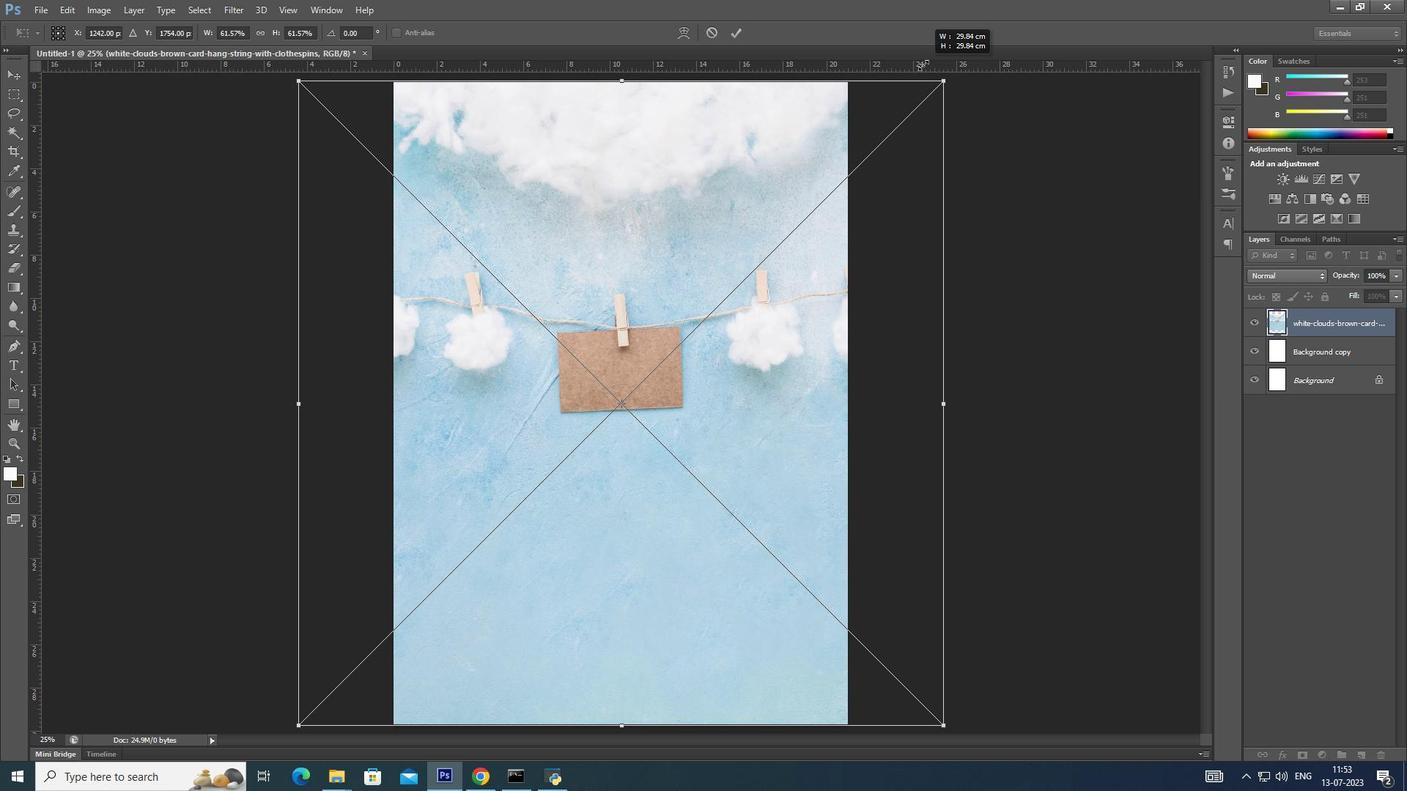 
Action: Mouse moved to (925, 57)
Screenshot: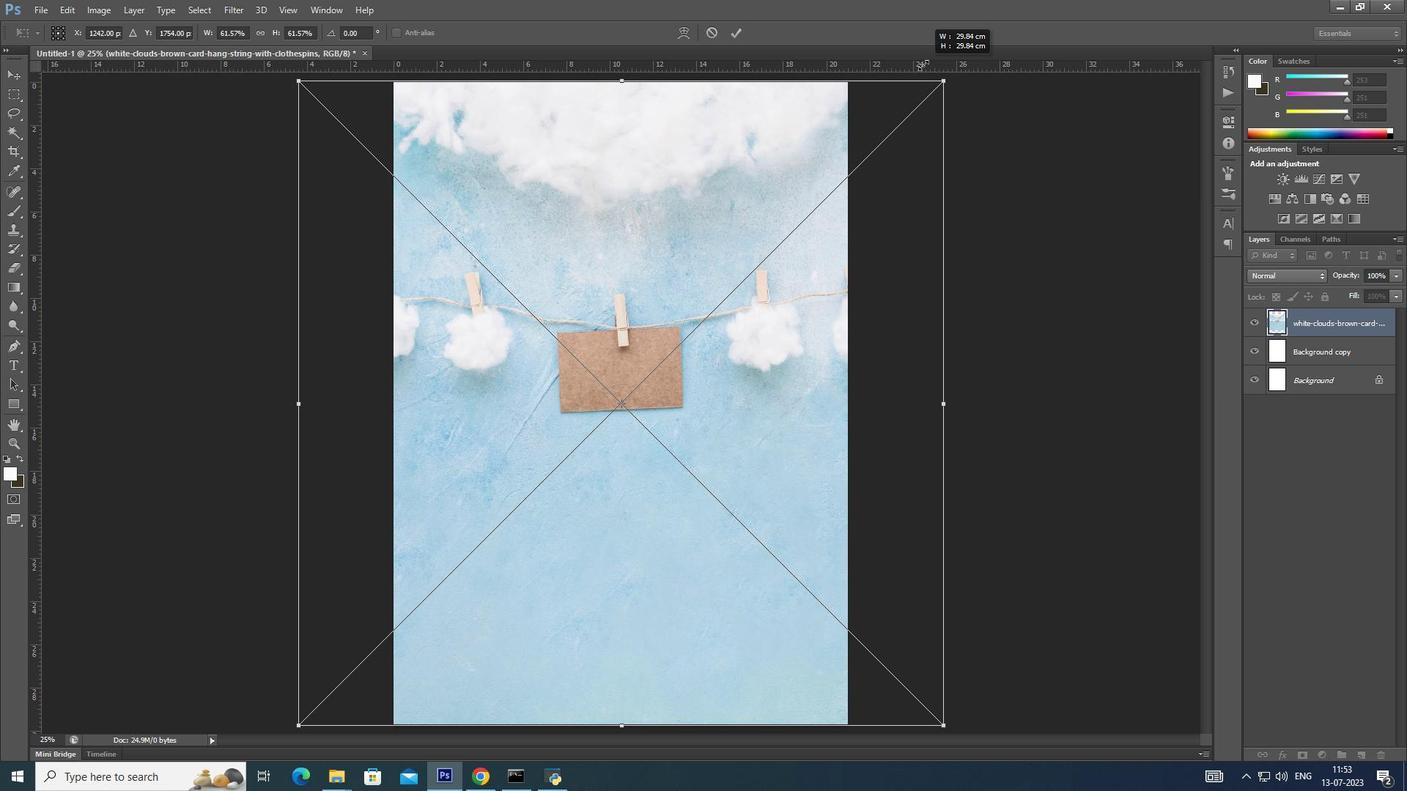 
Action: Key pressed <Key.alt_l><Key.alt_l><Key.alt_l><Key.alt_l><Key.alt_l><Key.alt_l><Key.alt_l><Key.alt_l><Key.alt_l><Key.alt_l><Key.alt_l><Key.alt_l><Key.alt_l><Key.alt_l>
Screenshot: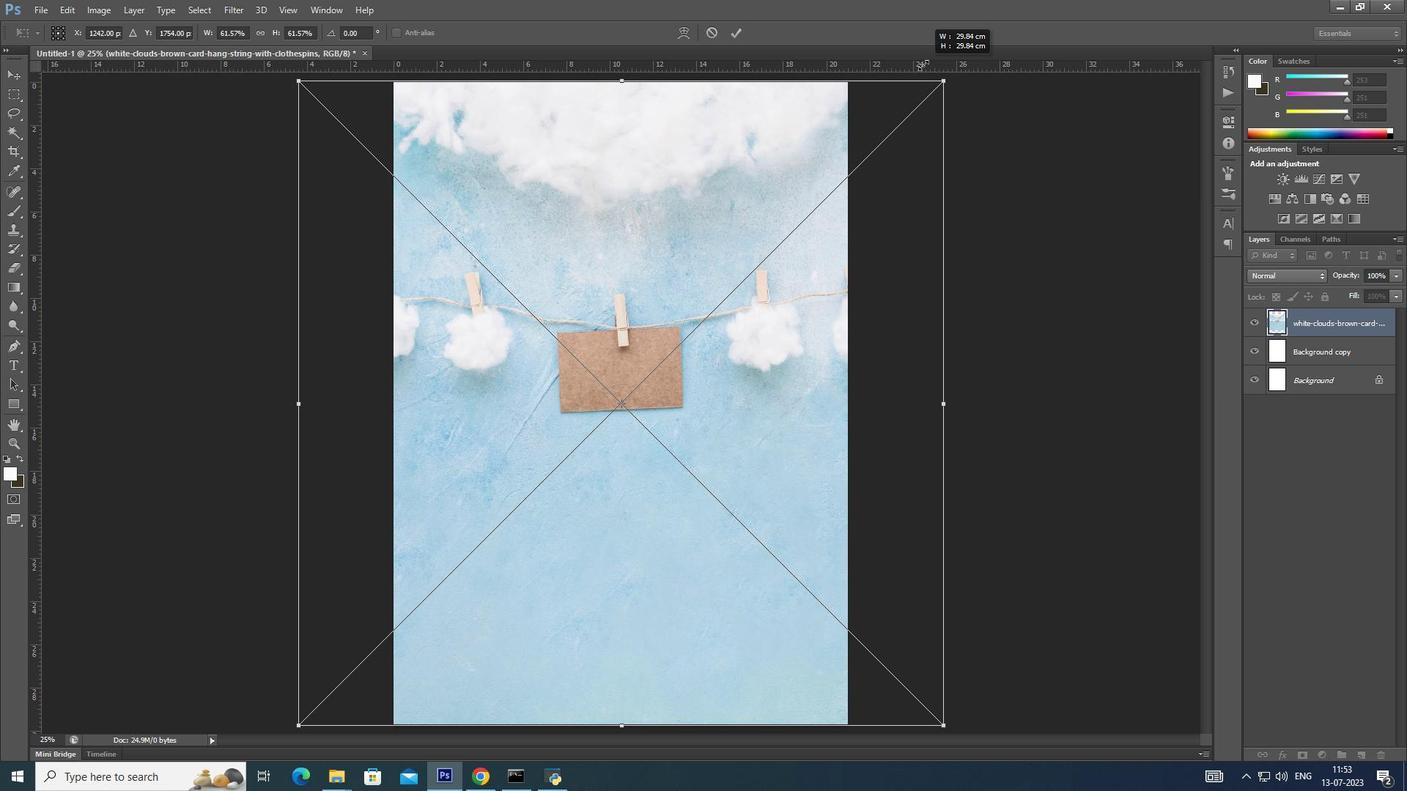 
Action: Mouse moved to (924, 61)
Screenshot: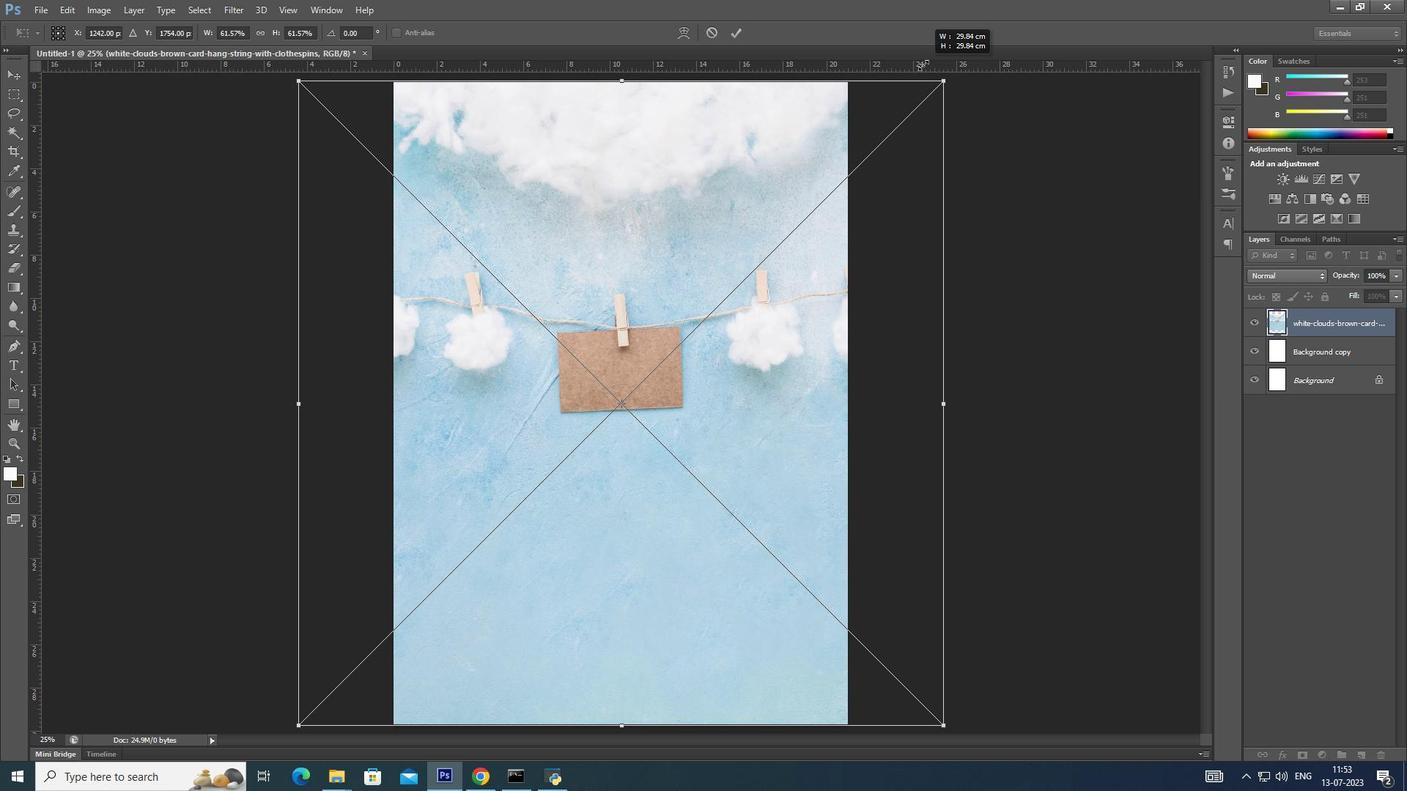 
Action: Key pressed <Key.alt_l>
Screenshot: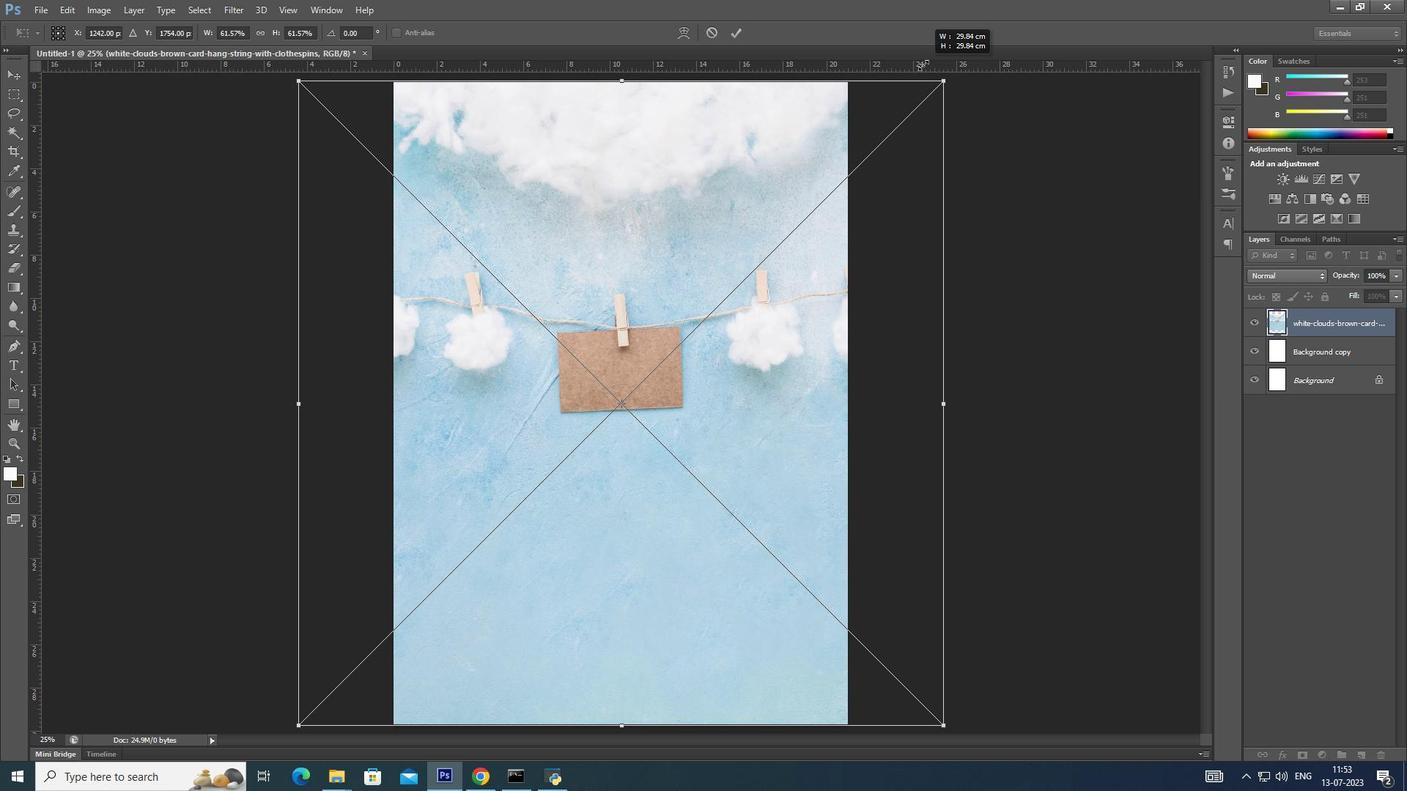 
Action: Mouse moved to (923, 62)
Screenshot: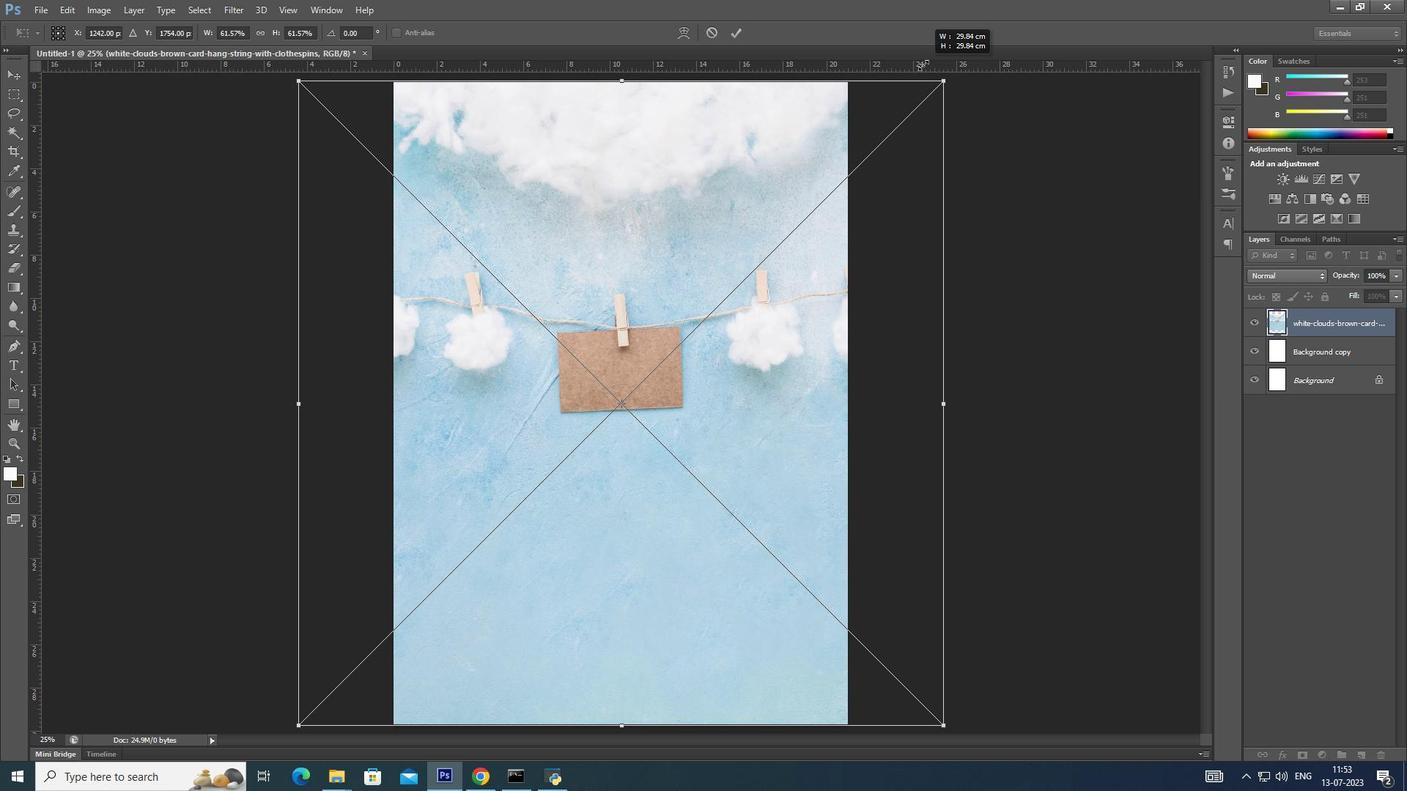 
Action: Key pressed <Key.alt_l><Key.alt_l>
Screenshot: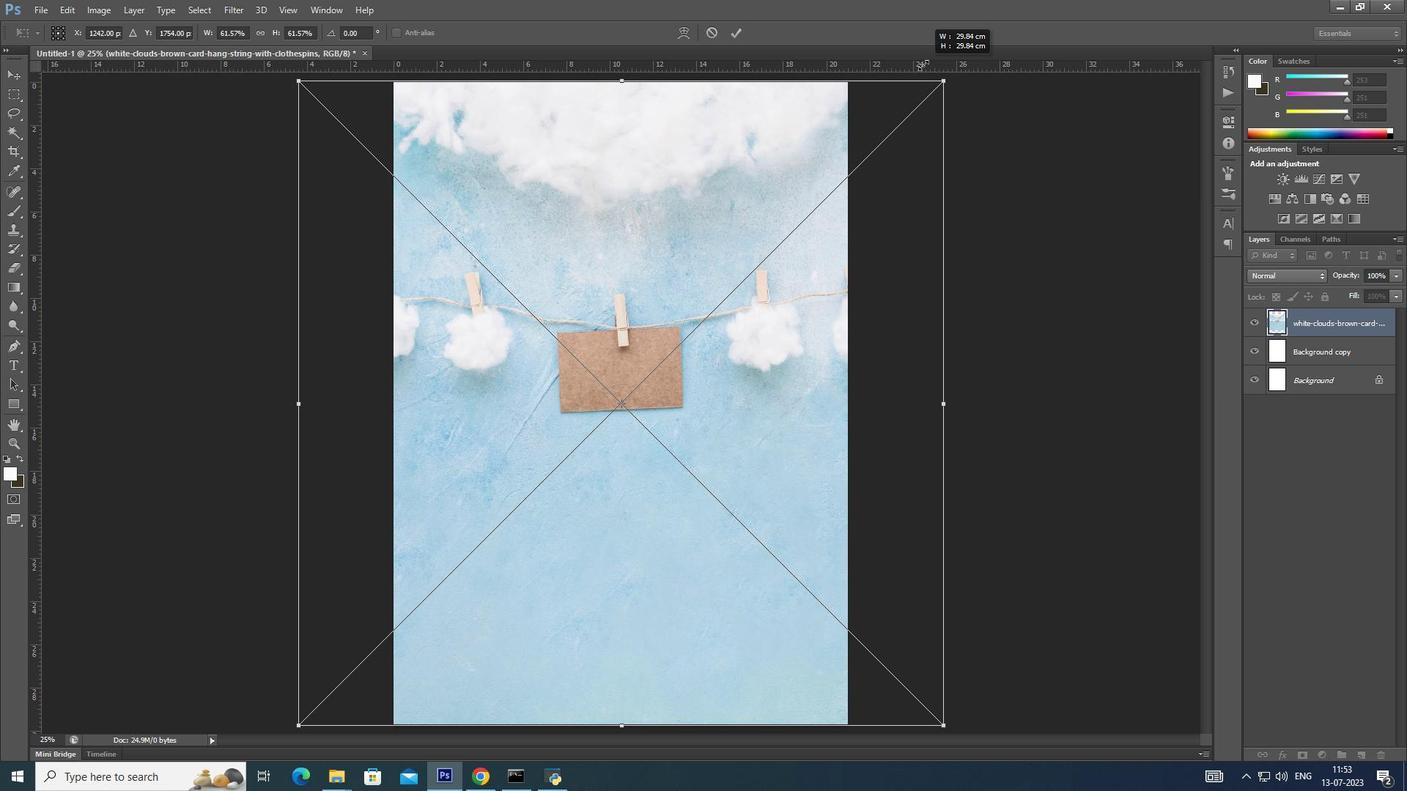 
Action: Mouse moved to (923, 63)
Screenshot: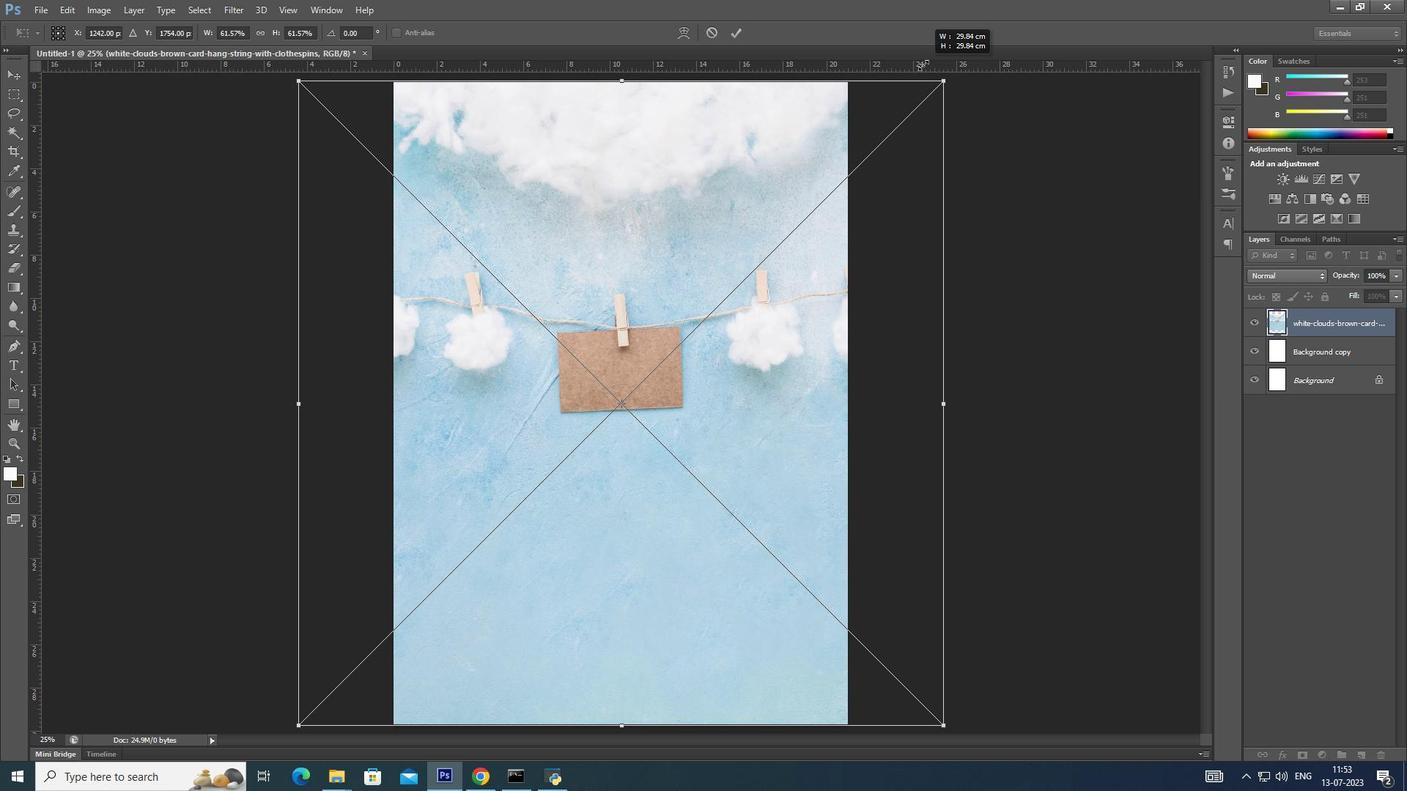 
Action: Key pressed <Key.alt_l><Key.alt_l><Key.alt_l><Key.alt_l><Key.alt_l><Key.alt_l><Key.alt_l><Key.alt_l><Key.alt_l><Key.alt_l><Key.alt_l><Key.alt_l>
Screenshot: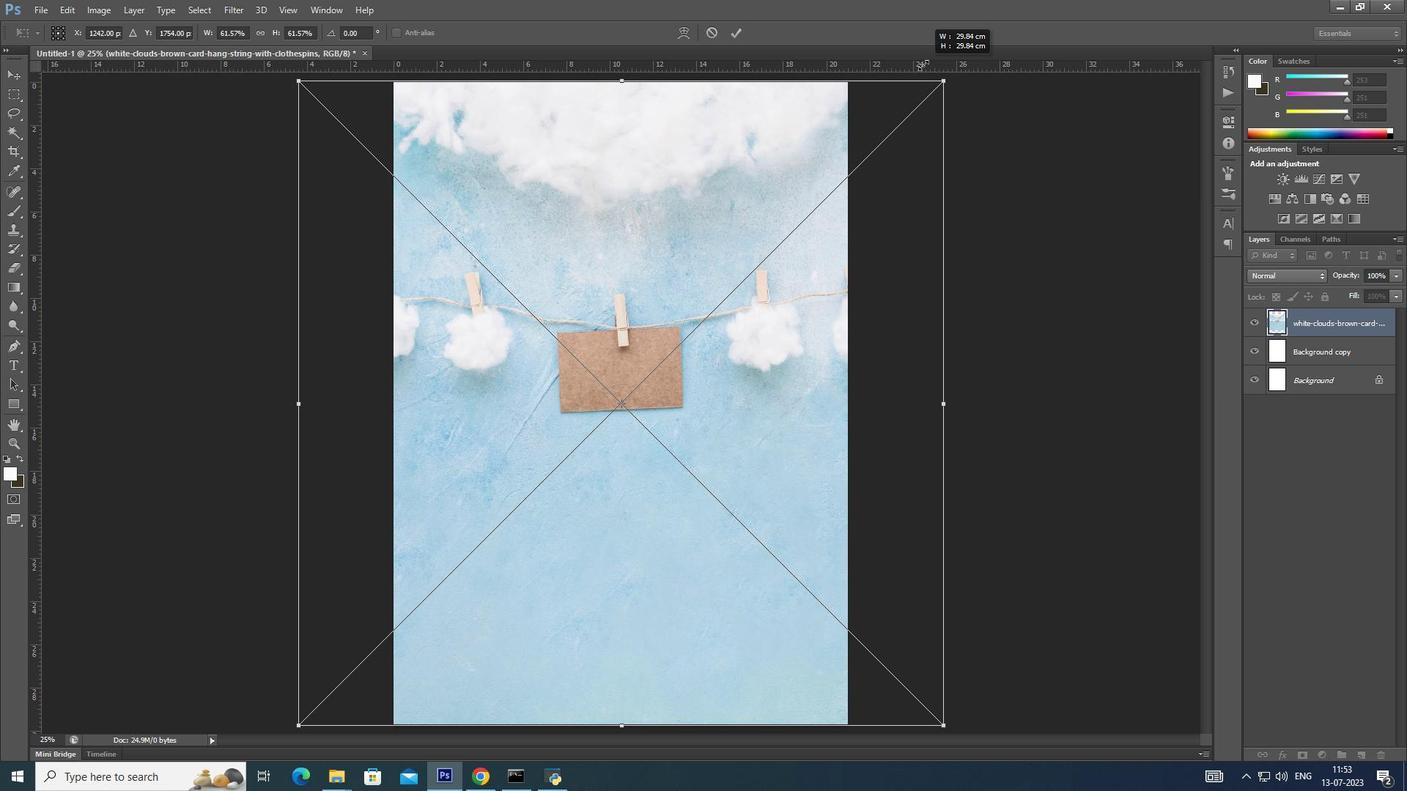 
Action: Mouse moved to (923, 63)
Screenshot: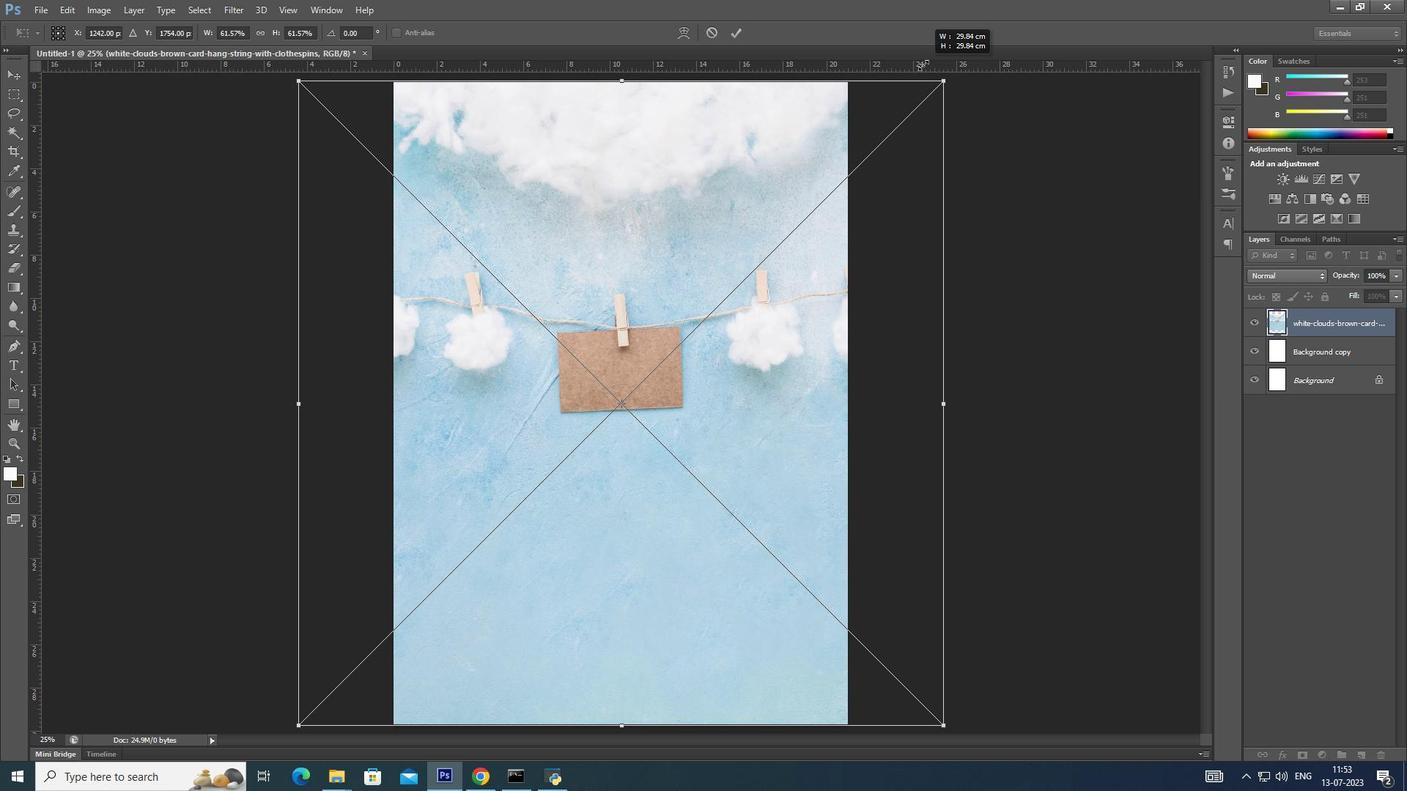 
Action: Key pressed <Key.alt_l>
Screenshot: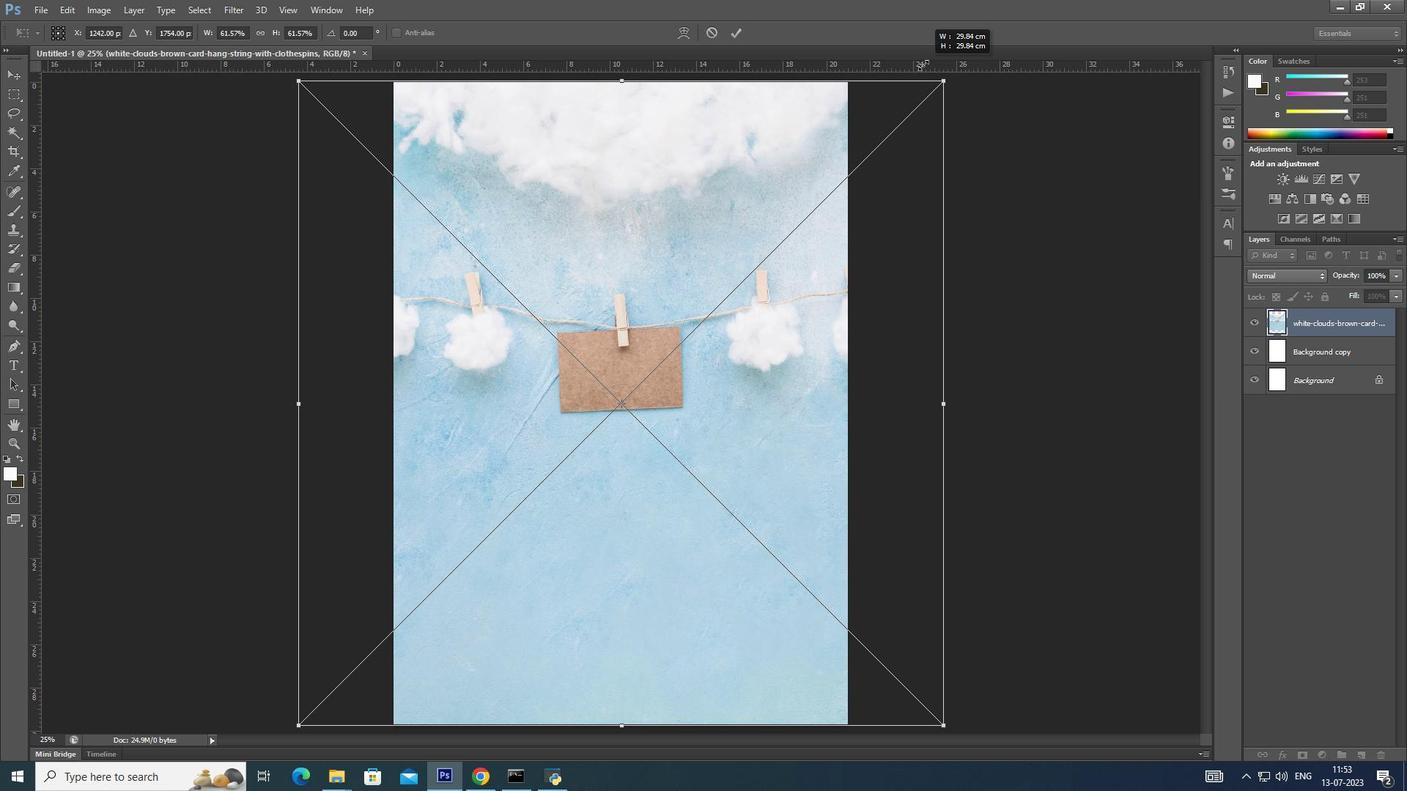 
Action: Mouse moved to (923, 64)
Screenshot: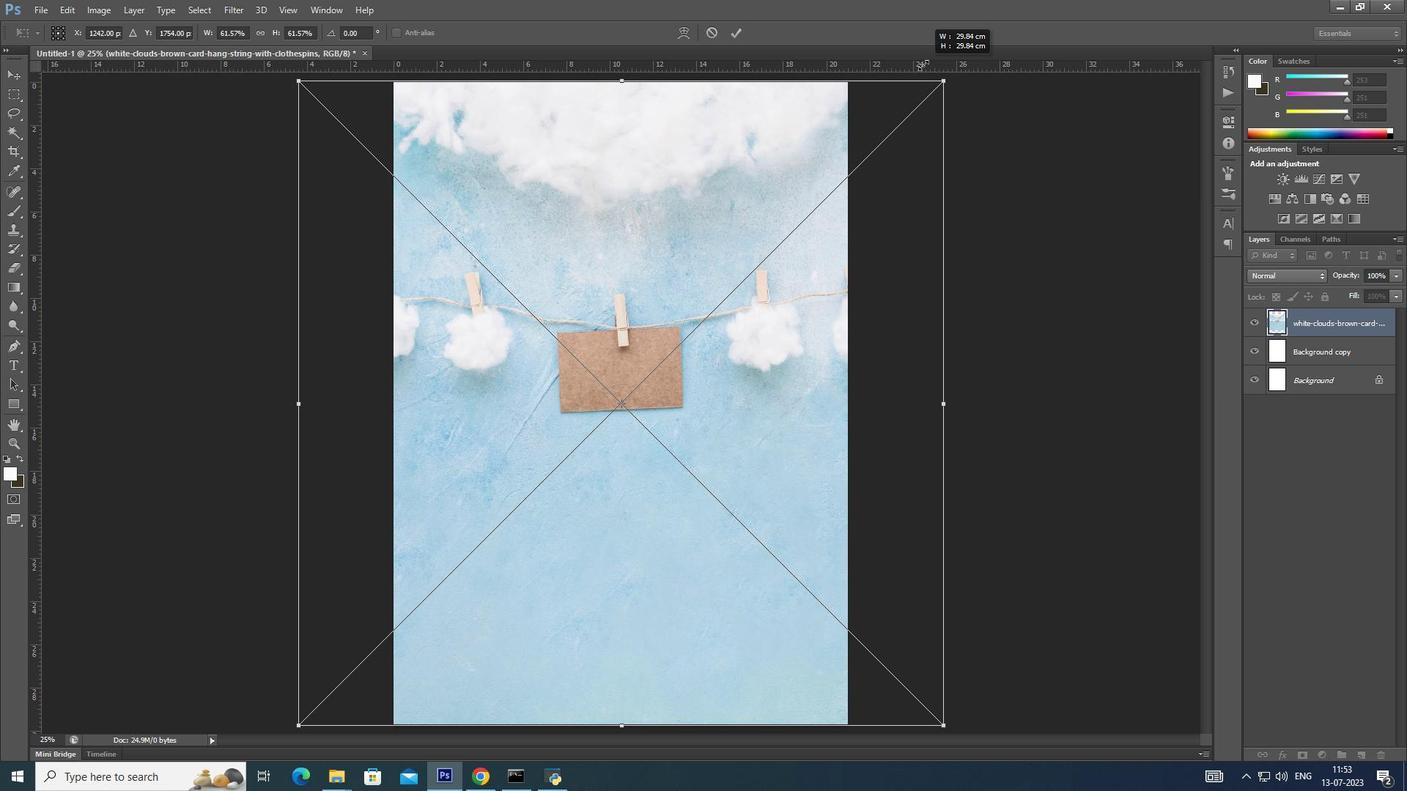 
Action: Key pressed <Key.alt_l><Key.alt_l><Key.alt_l><Key.alt_l><Key.alt_l><Key.alt_l><Key.alt_l><Key.alt_l><Key.alt_l><Key.alt_l><Key.alt_l><Key.alt_l><Key.alt_l><Key.alt_l><Key.alt_l><Key.alt_l><Key.alt_l><Key.alt_l><Key.alt_l><Key.alt_l><Key.alt_l><Key.alt_l><Key.alt_l><Key.alt_l><Key.alt_l><Key.alt_l><Key.alt_l><Key.alt_l><Key.alt_l><Key.alt_l><Key.alt_l><Key.alt_l><Key.alt_l><Key.alt_l><Key.alt_l><Key.alt_l><Key.alt_l><Key.alt_l><Key.alt_l><Key.alt_l><Key.alt_l><Key.alt_l><Key.alt_l><Key.alt_l><Key.alt_l><Key.alt_l><Key.alt_l><Key.alt_l><Key.alt_l><Key.alt_l><Key.alt_l><Key.alt_l><Key.alt_l><Key.alt_l><Key.alt_l><Key.alt_l><Key.alt_l><Key.alt_l><Key.alt_l><Key.alt_l><Key.alt_l><Key.alt_l><Key.alt_l><Key.alt_l><Key.alt_l><Key.alt_l><Key.alt_l><Key.alt_l><Key.alt_l><Key.alt_l><Key.alt_l><Key.alt_l><Key.alt_l><Key.alt_l><Key.alt_l><Key.alt_l><Key.alt_l><Key.alt_l><Key.alt_l><Key.alt_l><Key.alt_l><Key.alt_l><Key.alt_l><Key.alt_l><Key.alt_l><Key.alt_l><Key.alt_l><Key.alt_l><Key.alt_l><Key.alt_l><Key.alt_l><Key.alt_l><Key.alt_l><Key.alt_l><Key.alt_l><Key.enter>
Screenshot: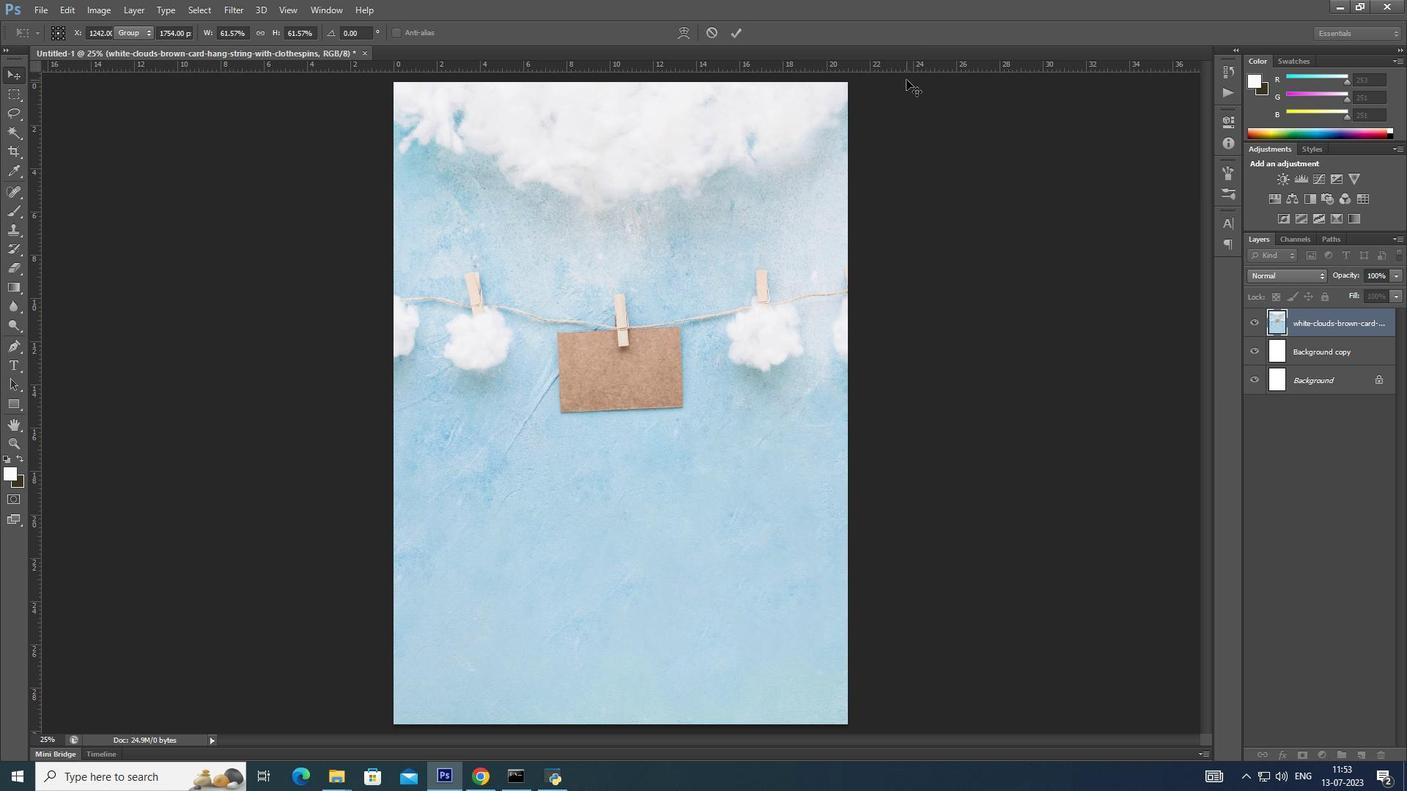 
Action: Mouse moved to (1316, 324)
Screenshot: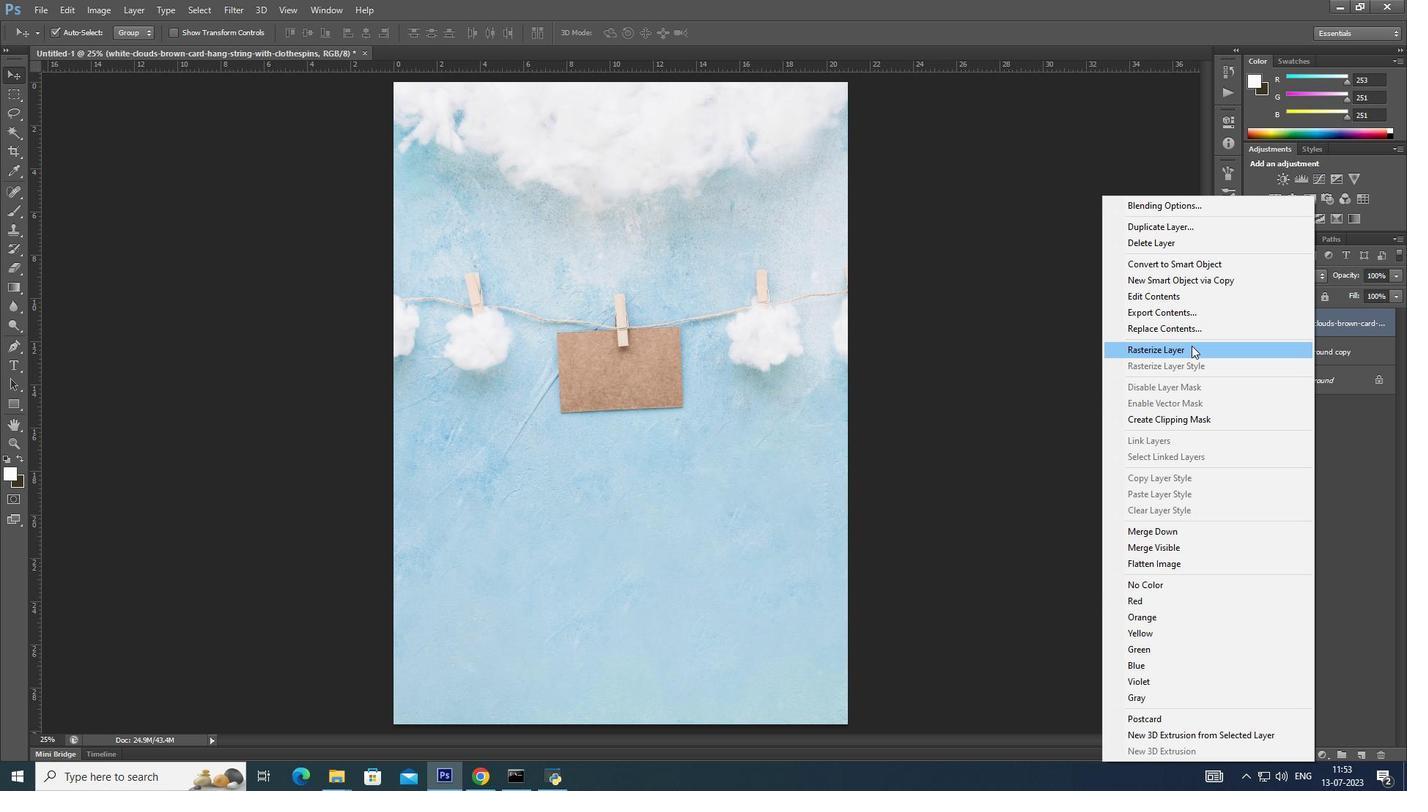 
Action: Mouse pressed right at (1316, 324)
Screenshot: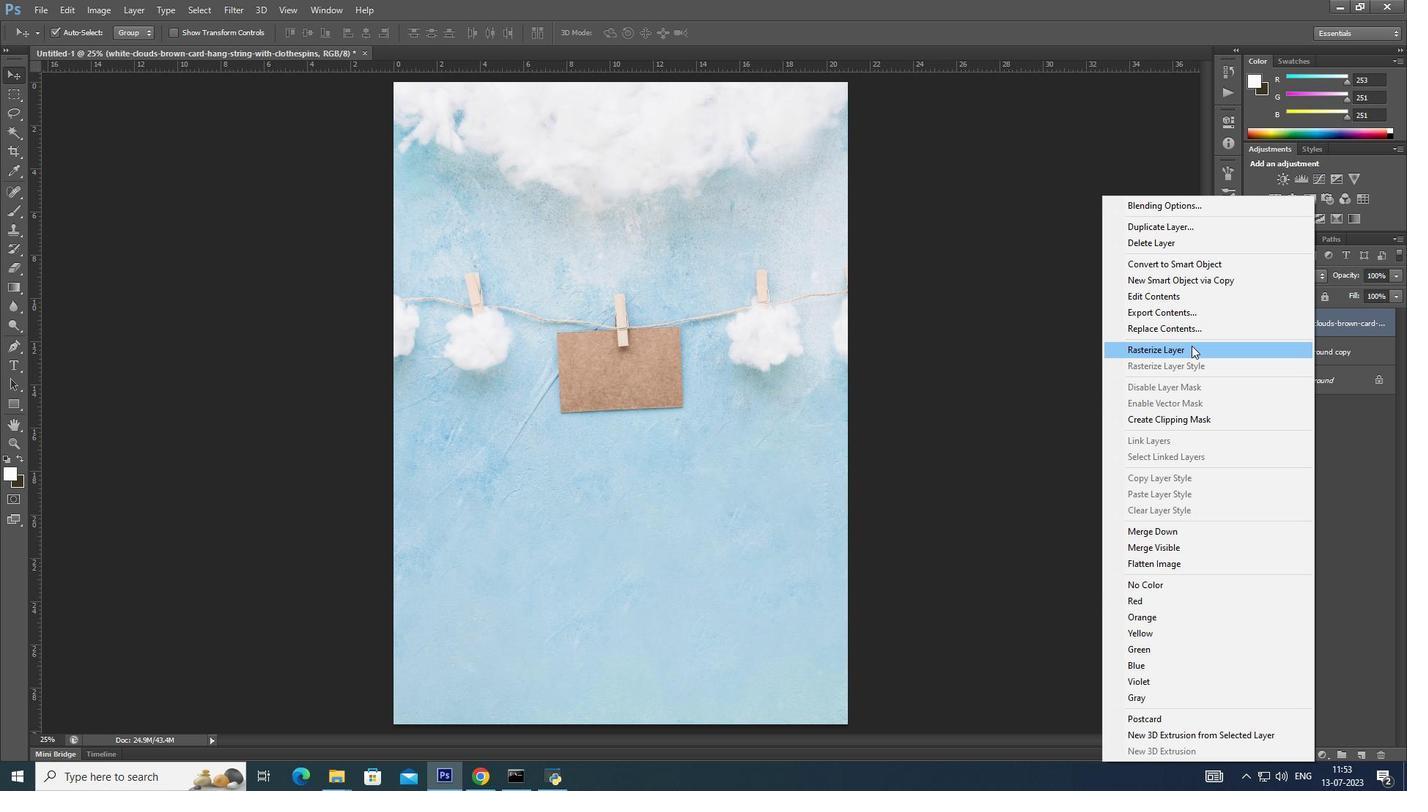 
Action: Mouse moved to (1192, 346)
Screenshot: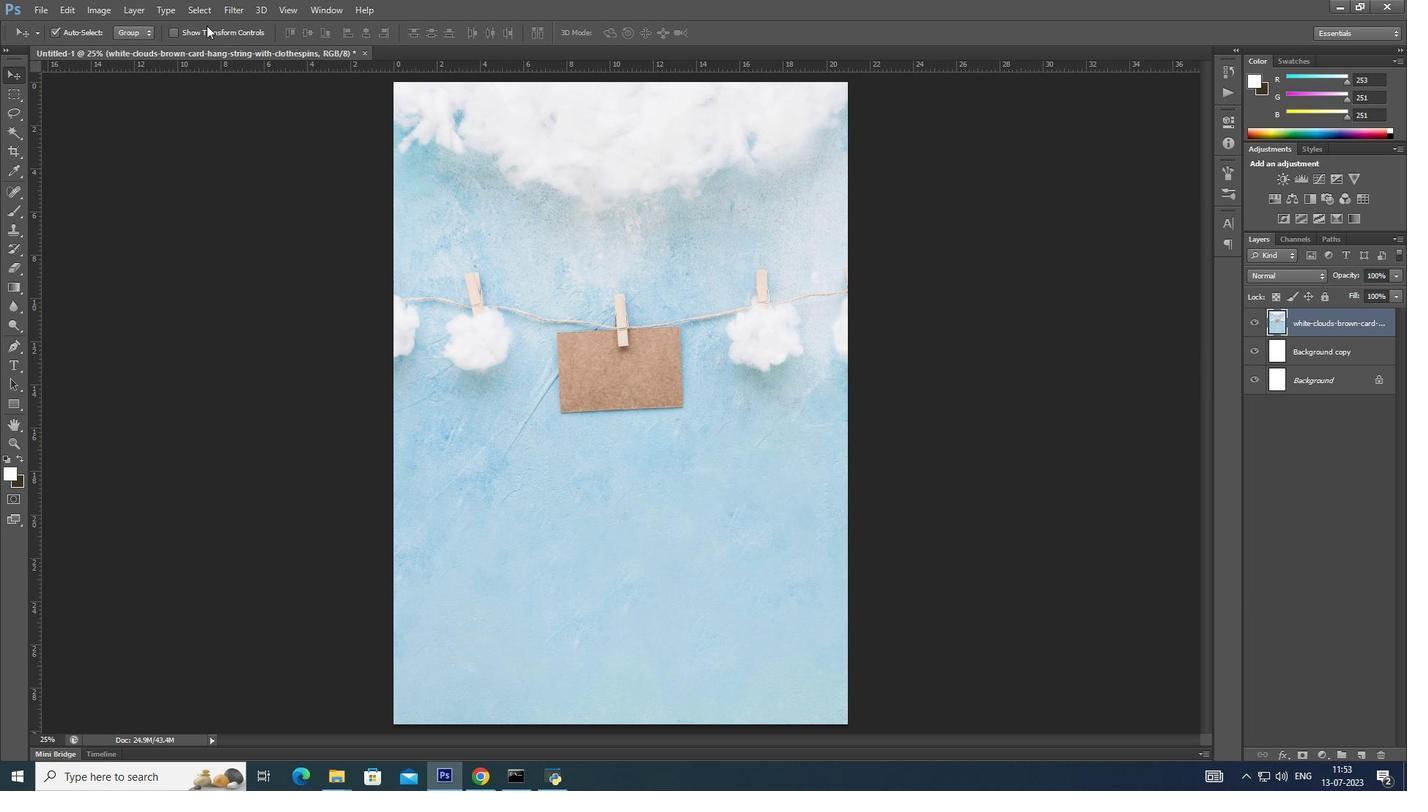 
Action: Mouse pressed left at (1192, 346)
Screenshot: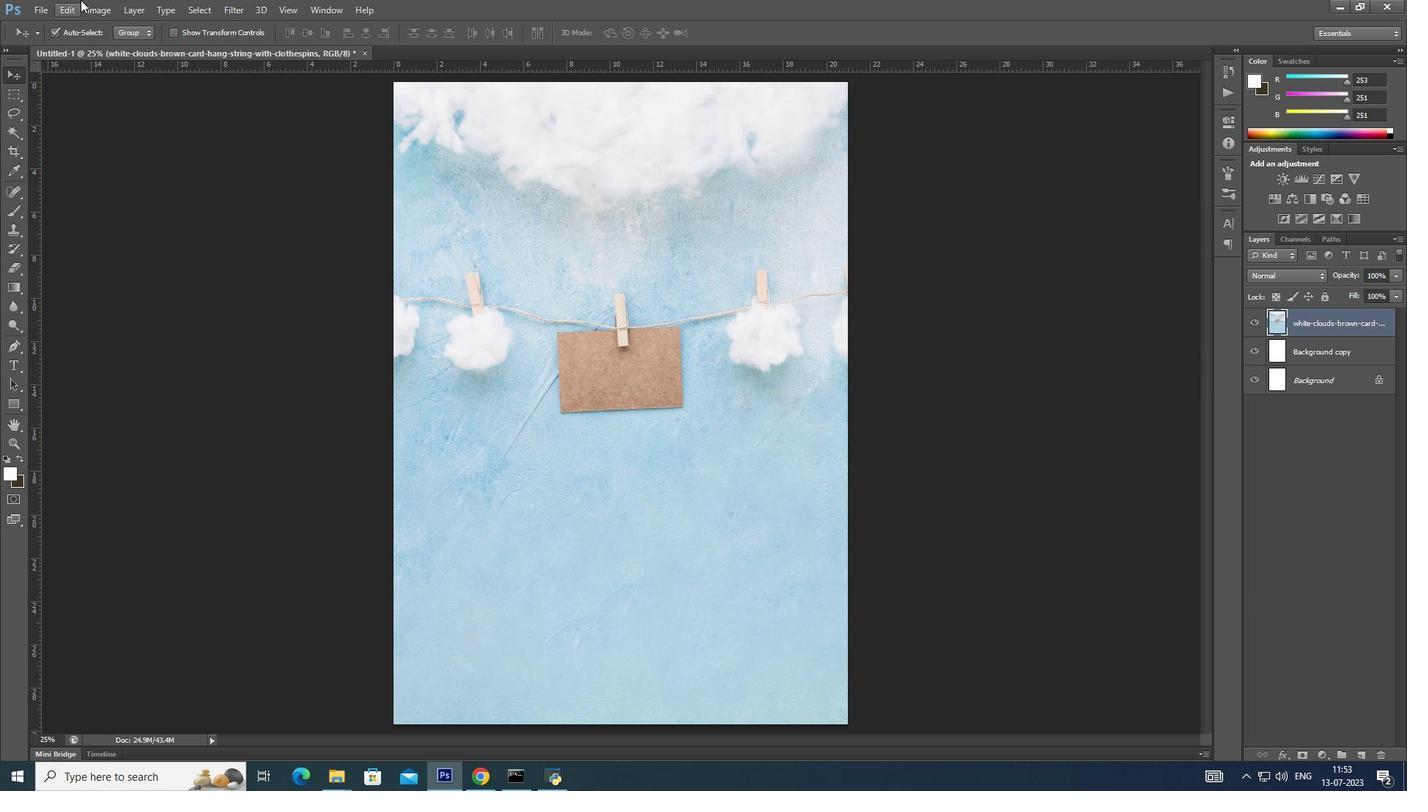 
Action: Mouse moved to (44, 8)
Screenshot: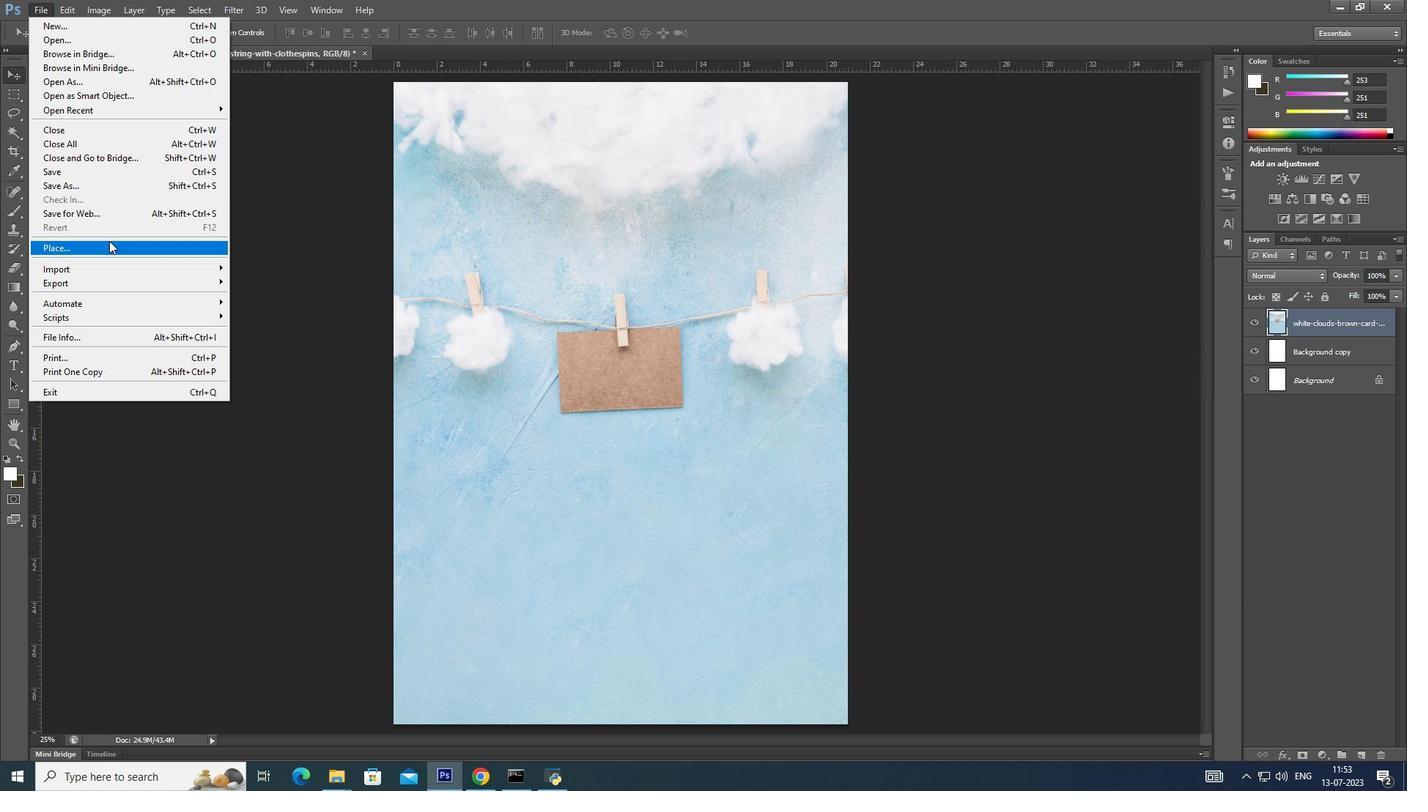 
Action: Mouse pressed left at (44, 8)
Screenshot: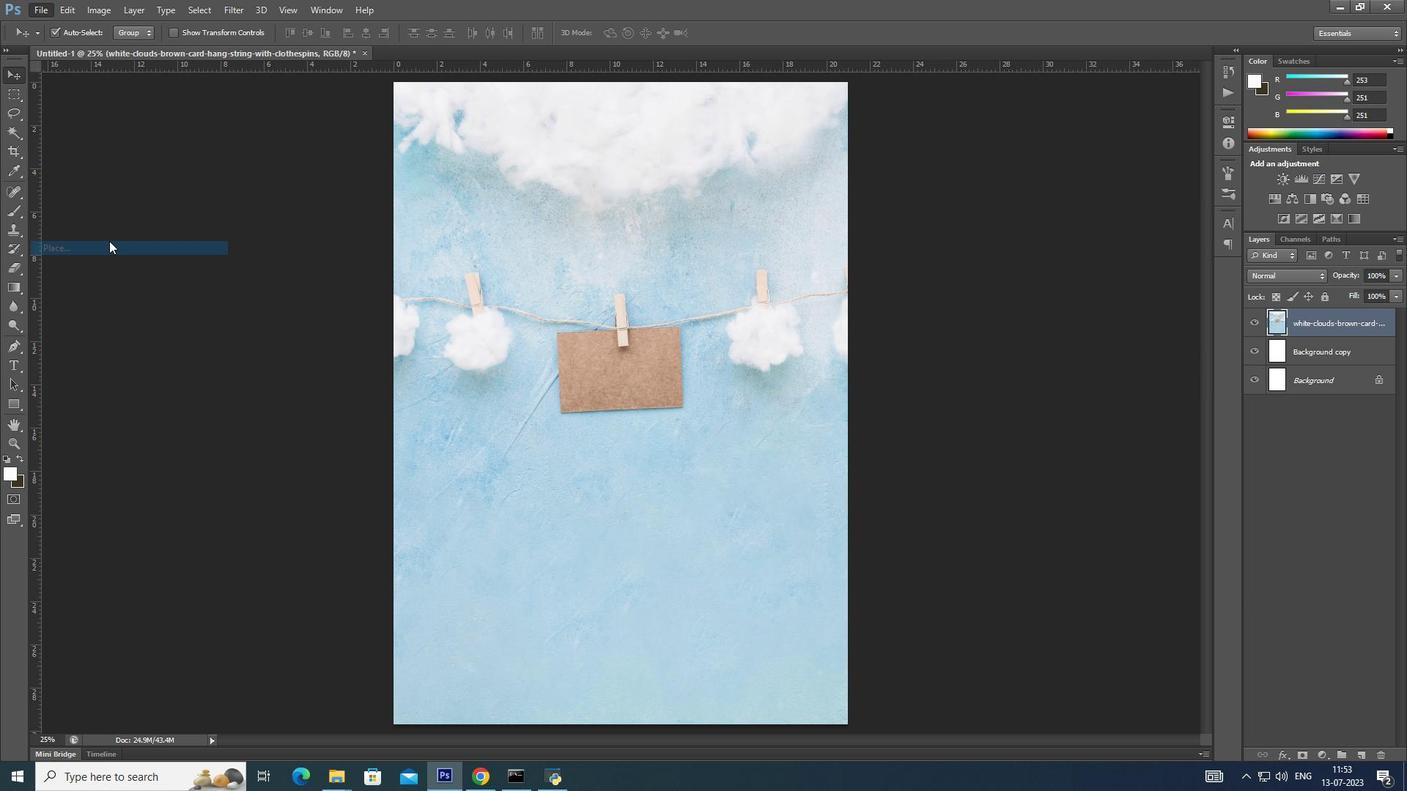 
Action: Mouse moved to (109, 241)
Screenshot: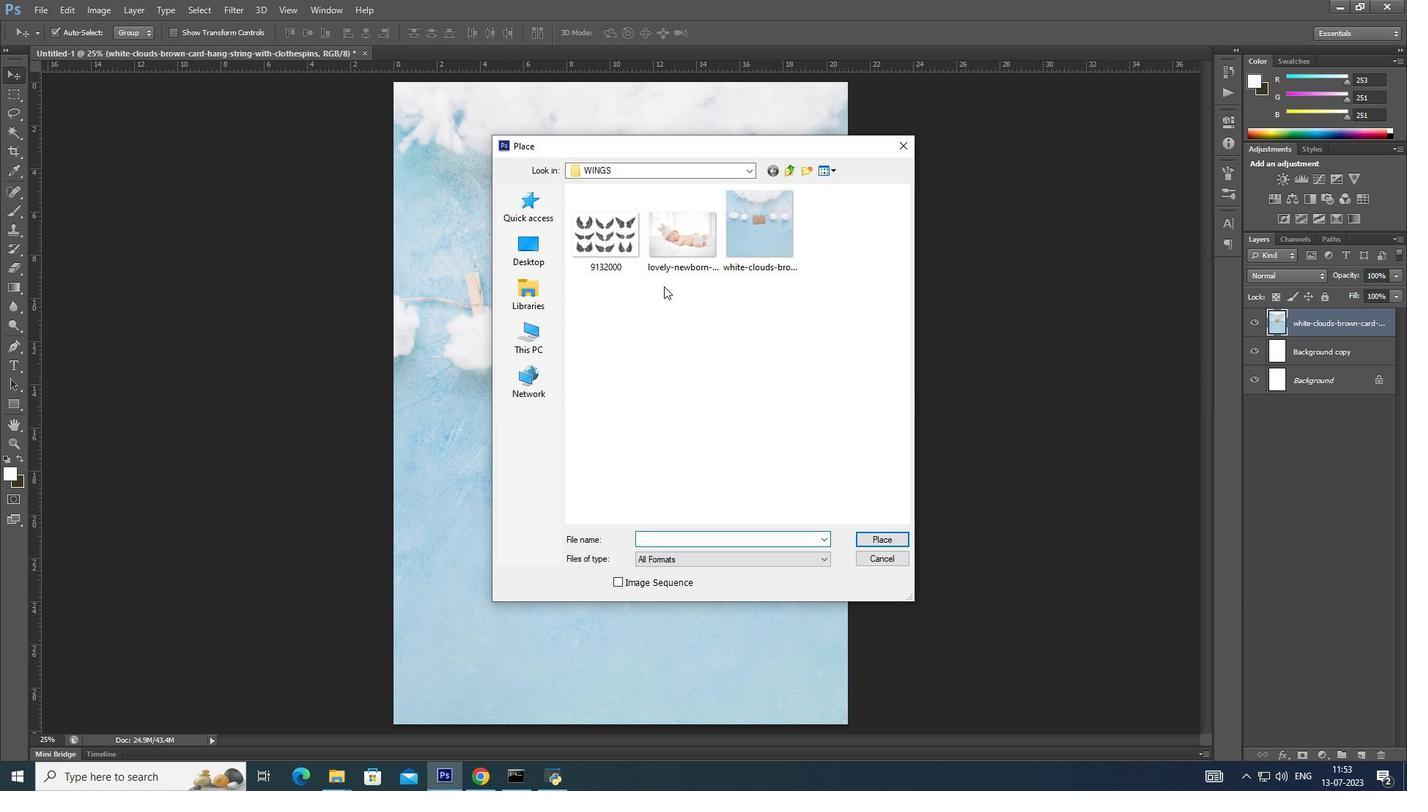 
Action: Mouse pressed left at (109, 241)
Screenshot: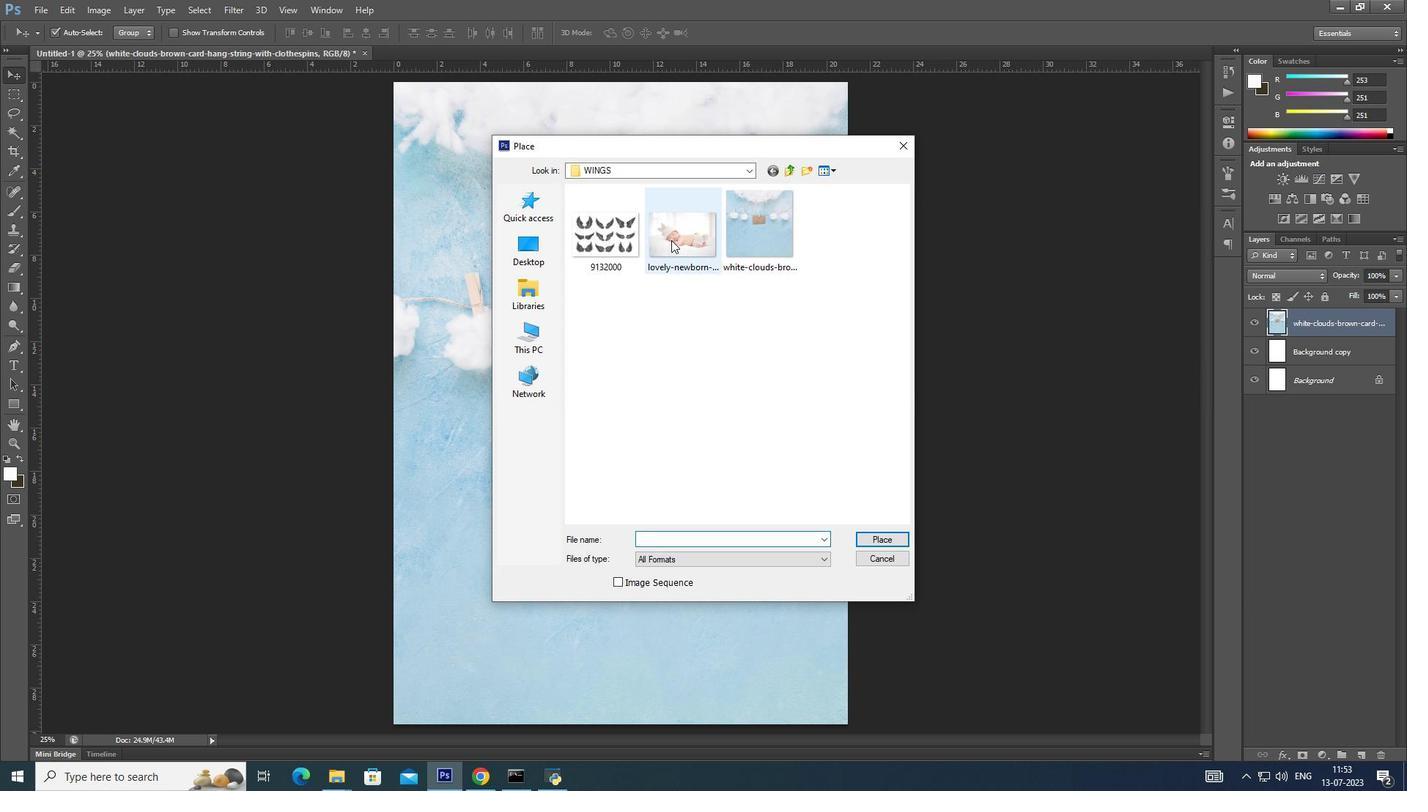 
Action: Mouse moved to (671, 240)
Screenshot: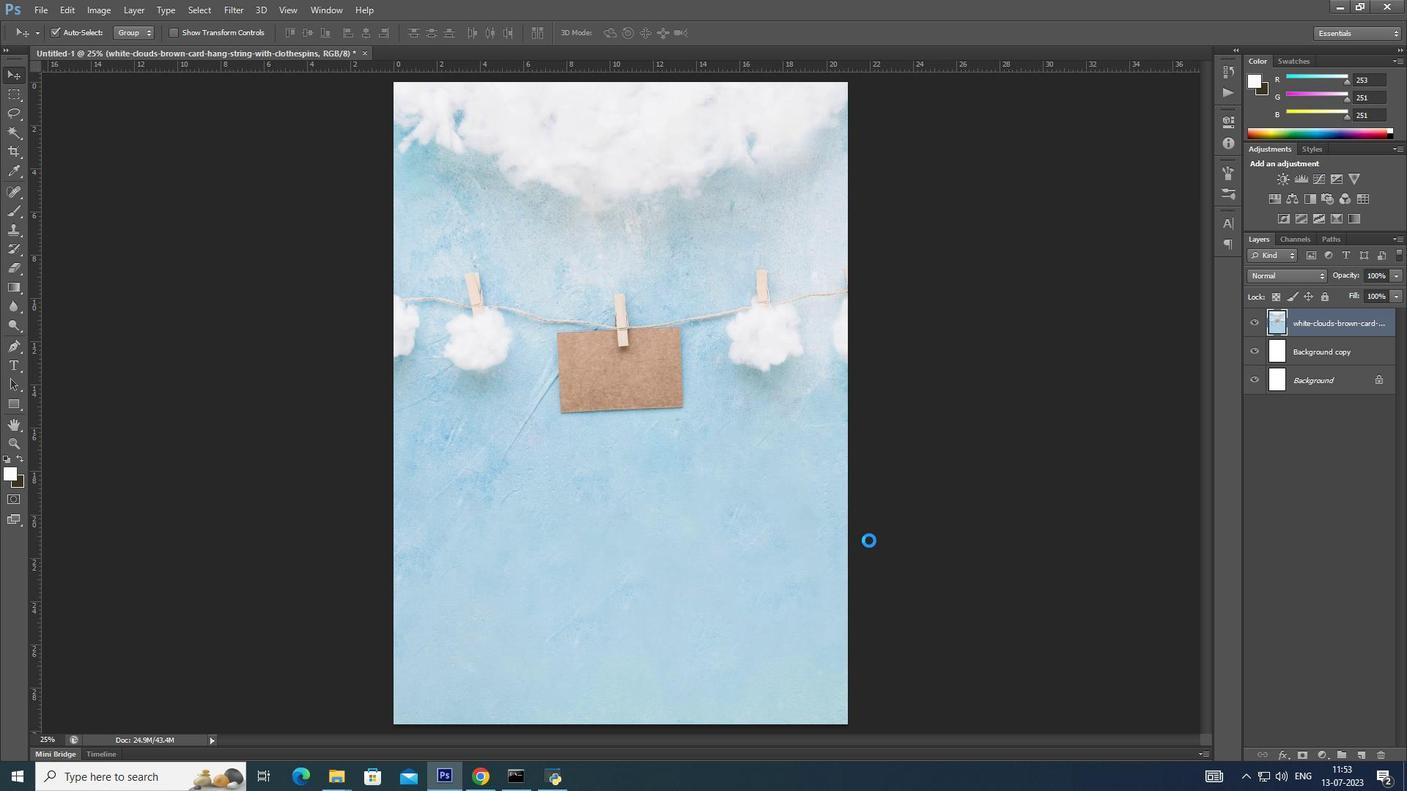 
Action: Mouse pressed left at (671, 240)
Screenshot: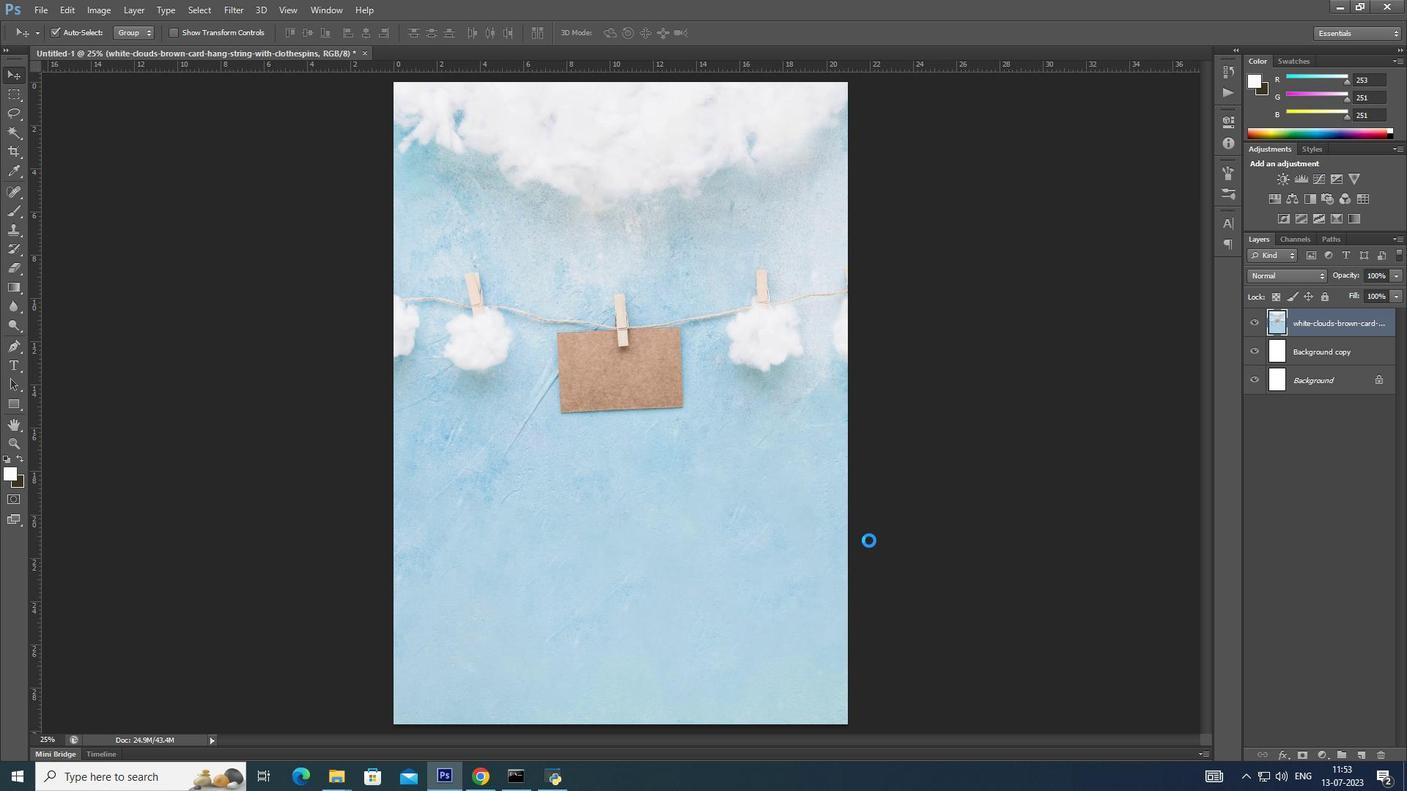 
Action: Mouse moved to (869, 541)
Screenshot: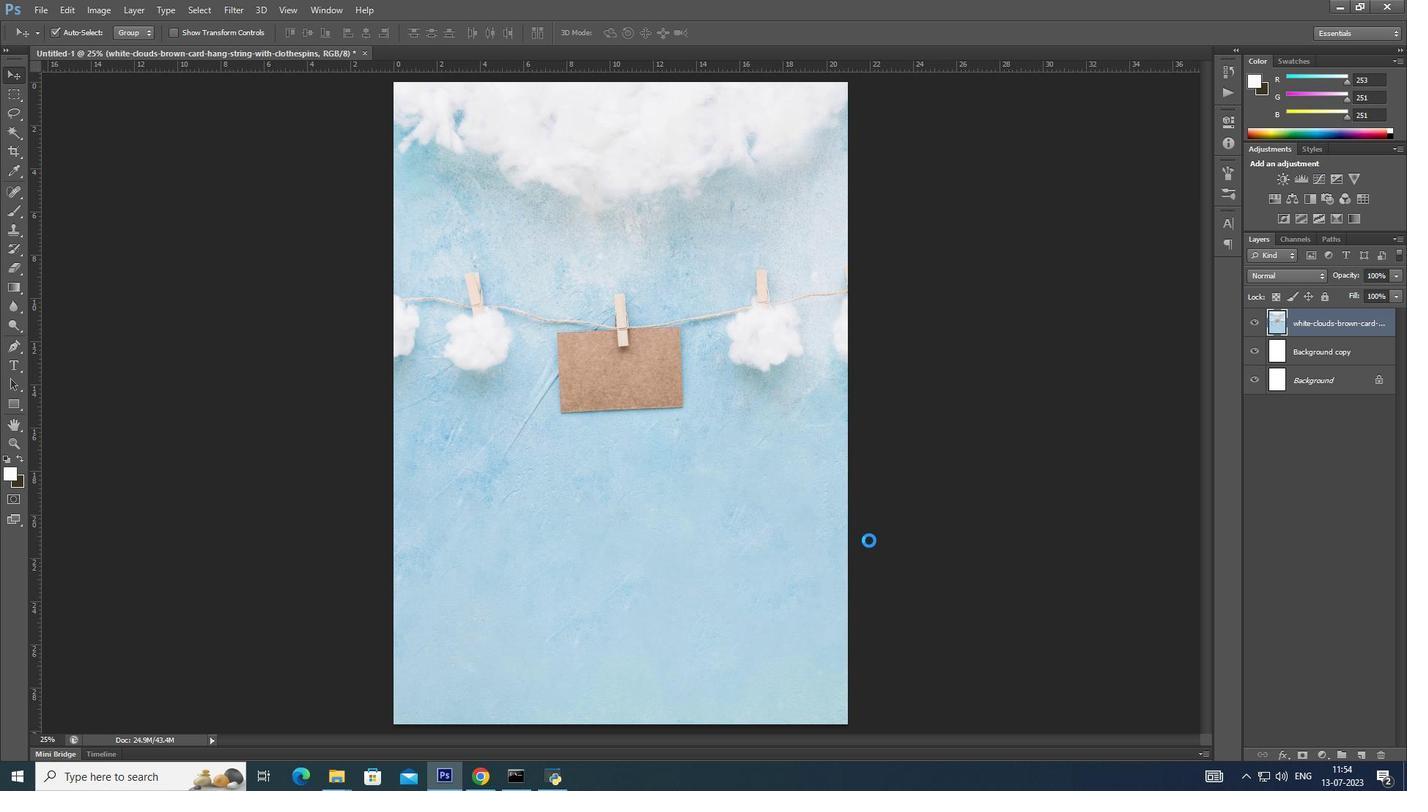 
Action: Mouse pressed left at (869, 541)
Screenshot: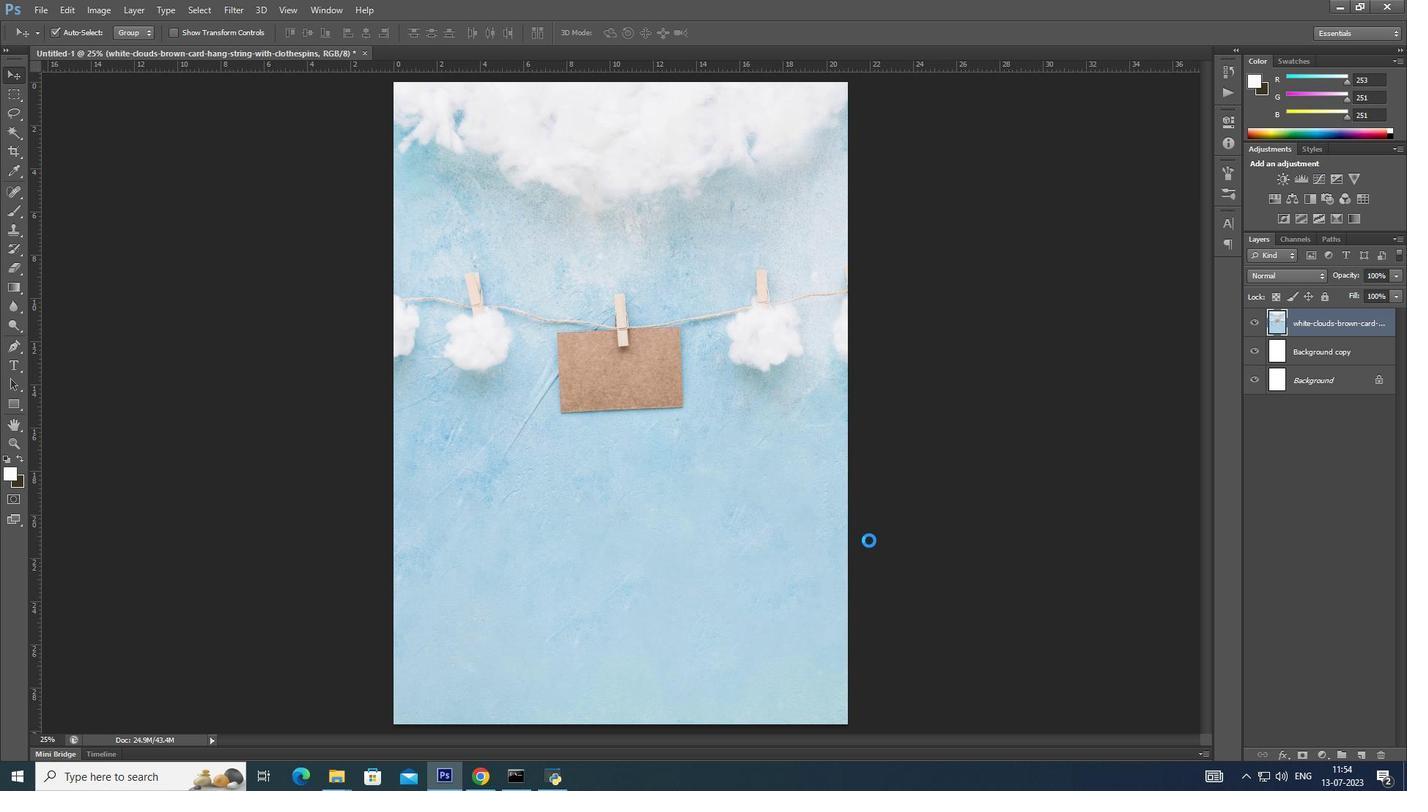 
Action: Mouse moved to (913, 458)
Screenshot: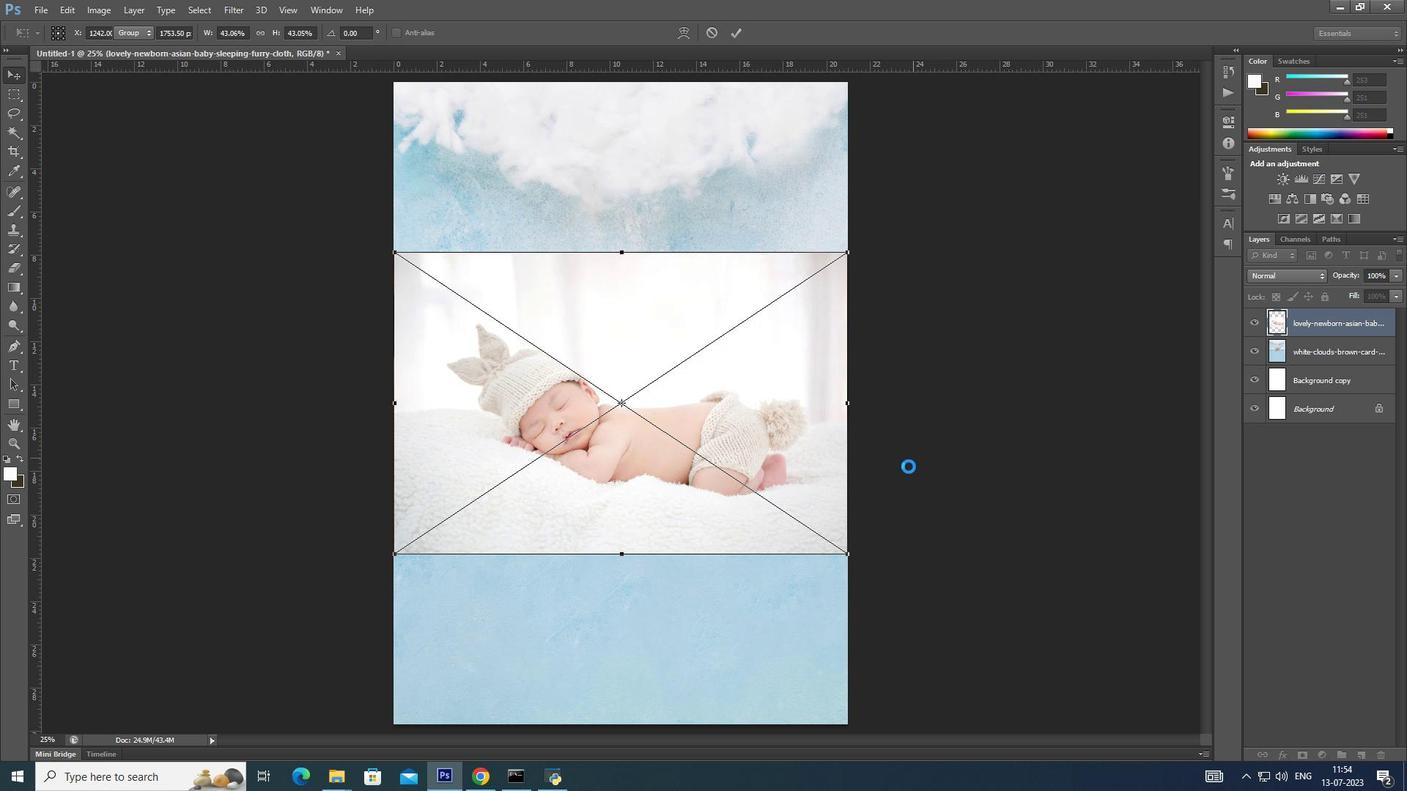
Action: Key pressed <Key.enter>
Screenshot: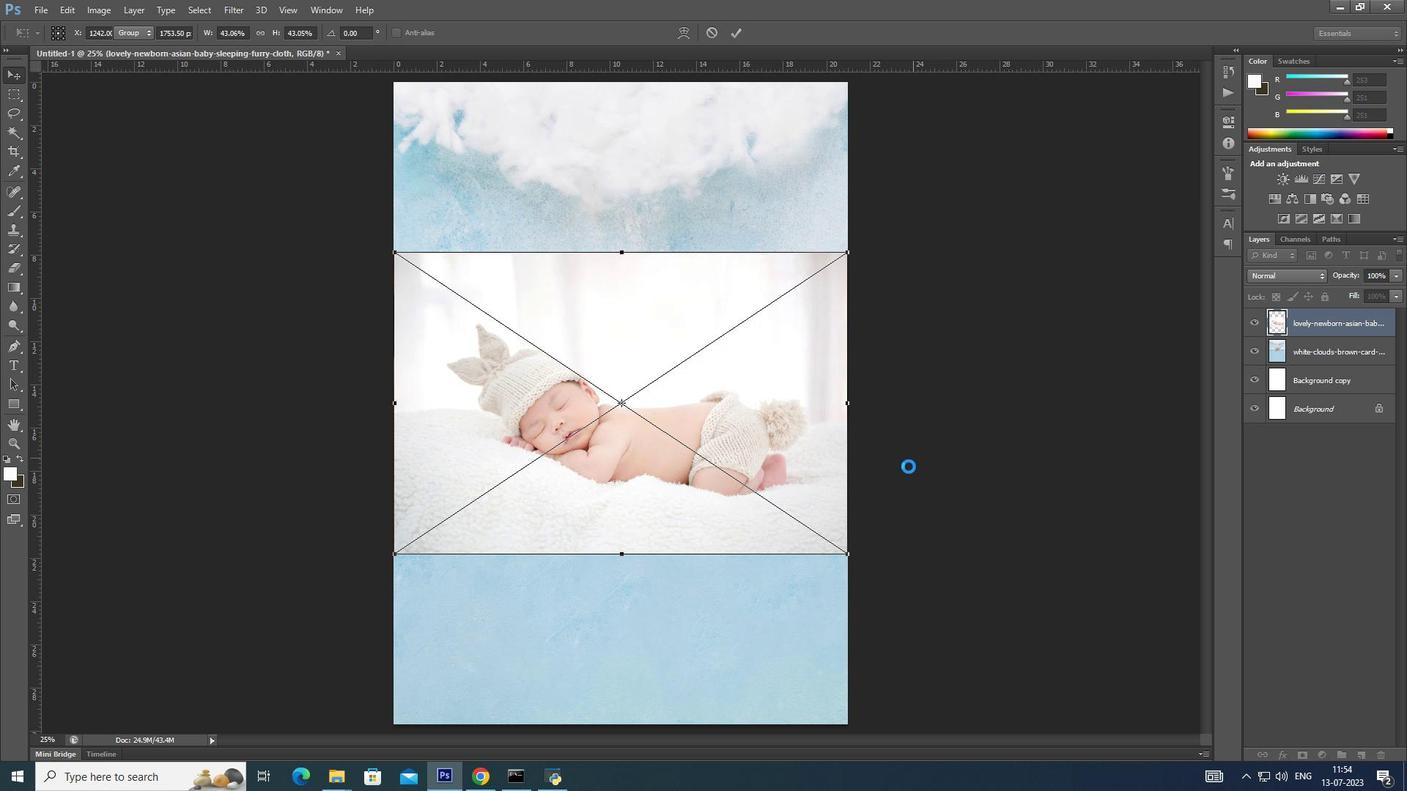 
Action: Mouse moved to (7, 130)
Screenshot: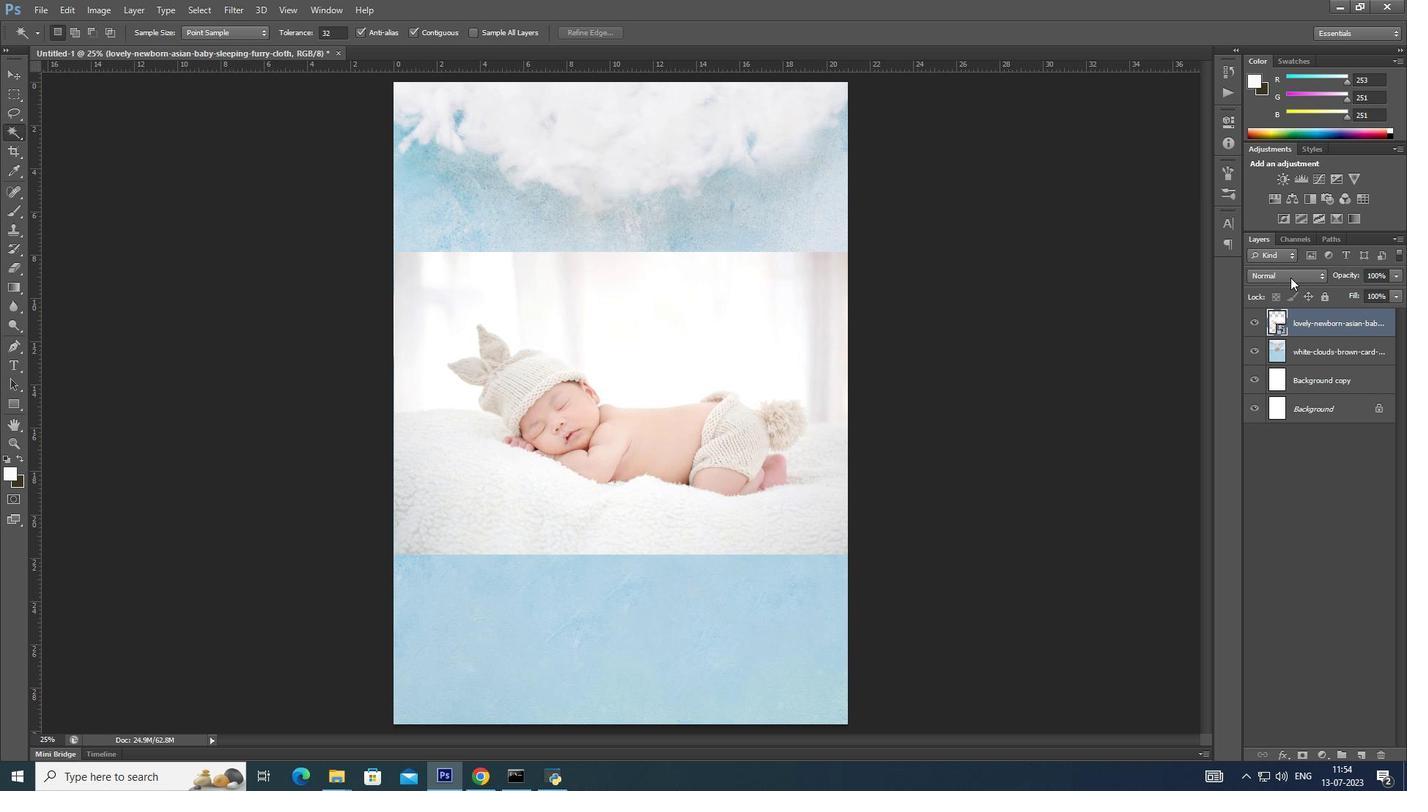 
Action: Mouse pressed left at (7, 130)
Screenshot: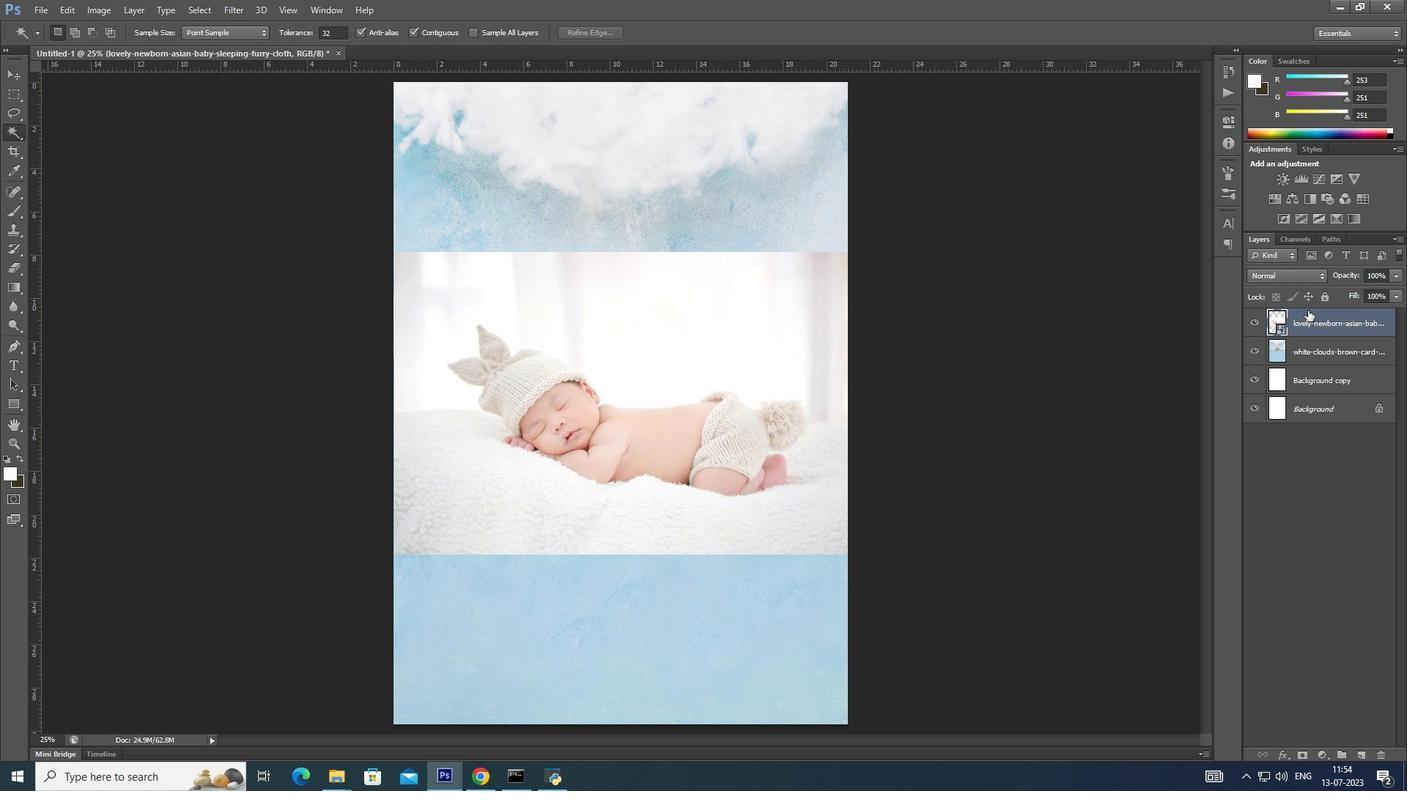
Action: Mouse moved to (1313, 317)
Screenshot: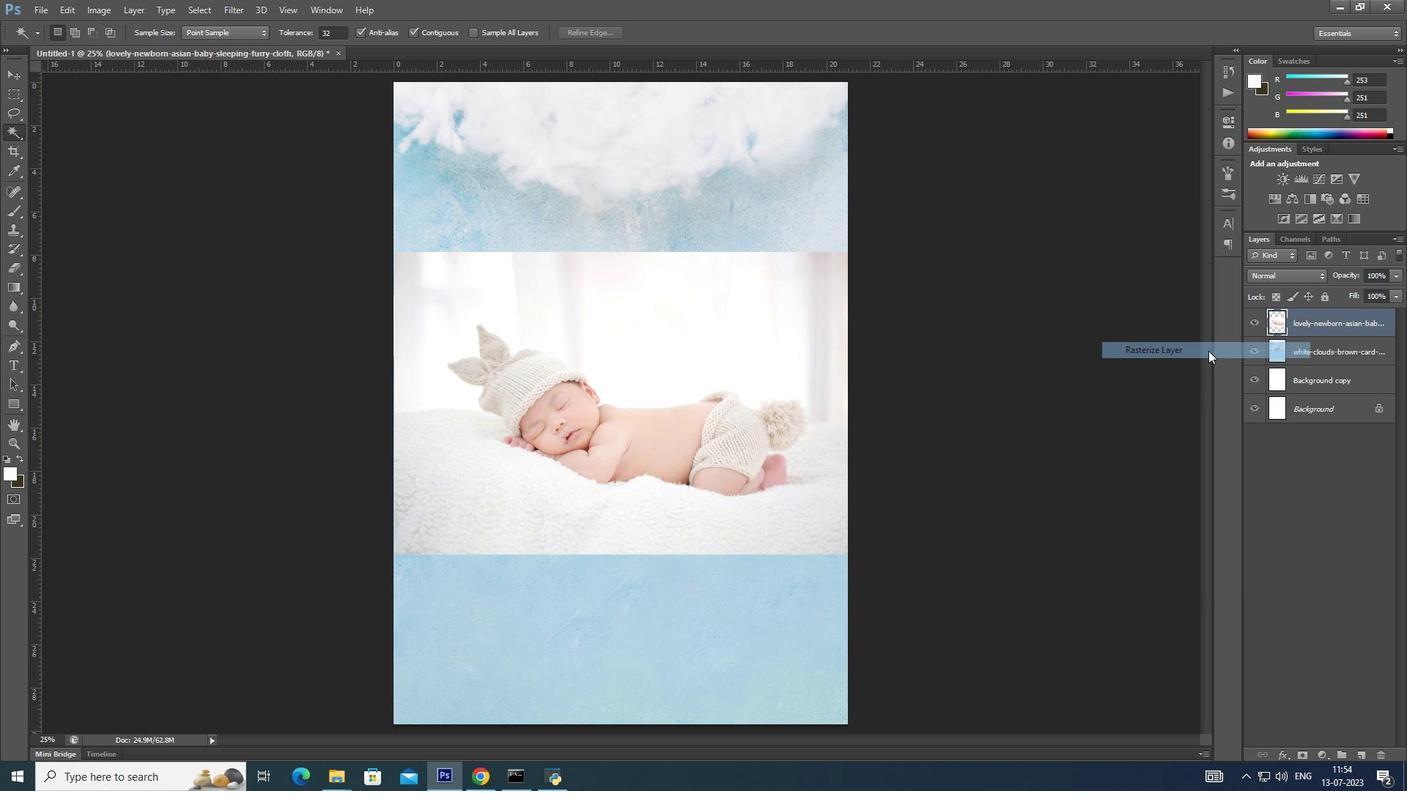 
Action: Mouse pressed right at (1313, 317)
Screenshot: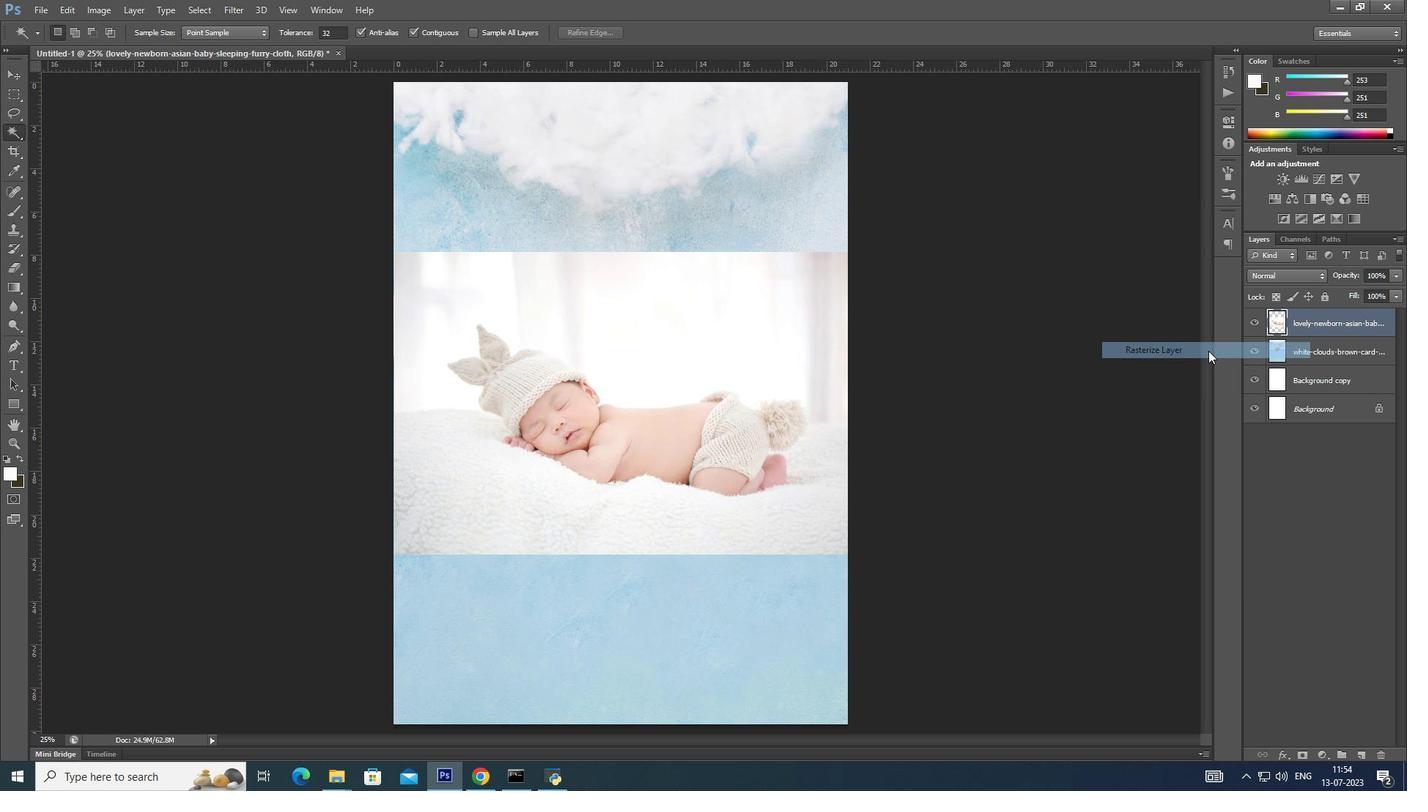 
Action: Mouse moved to (1209, 351)
Screenshot: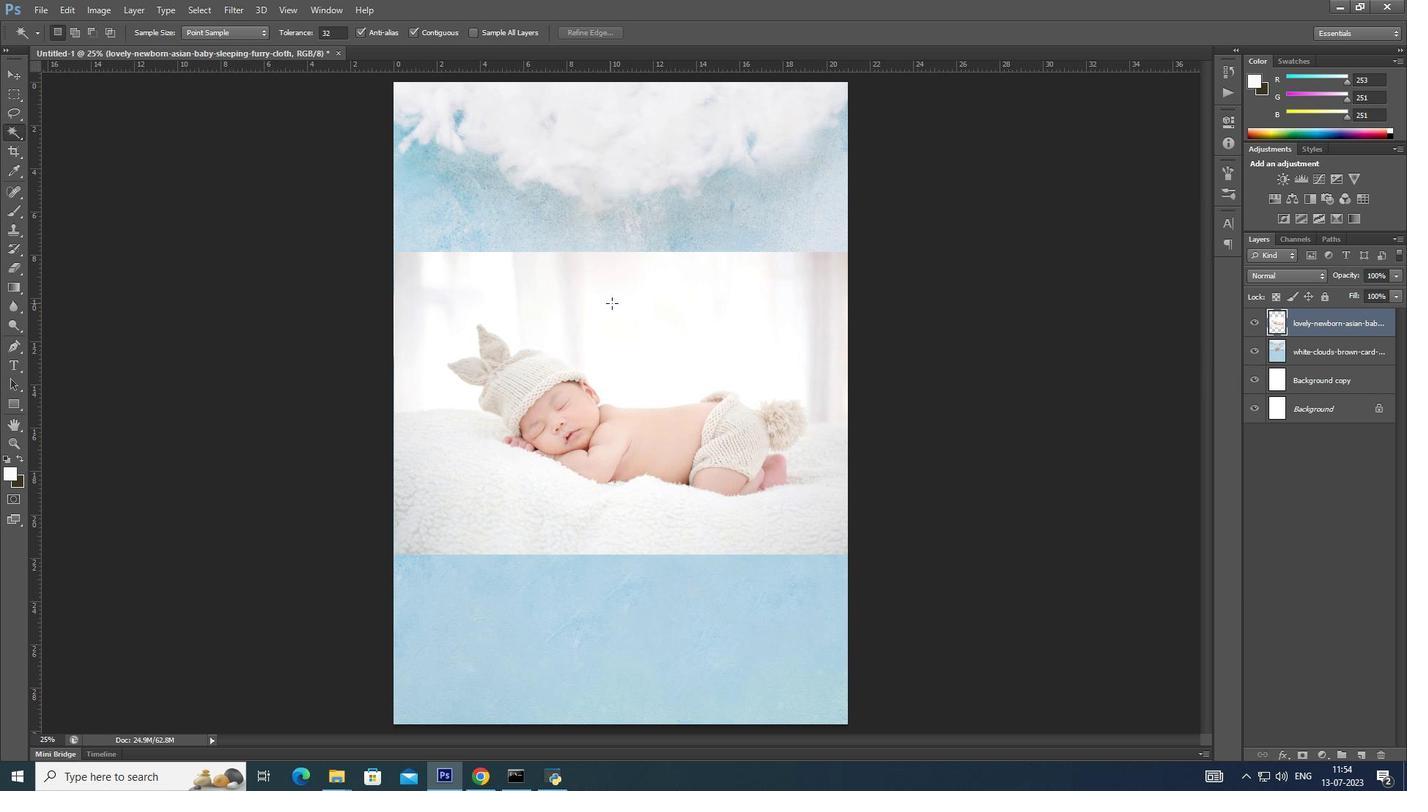 
Action: Mouse pressed left at (1209, 351)
Screenshot: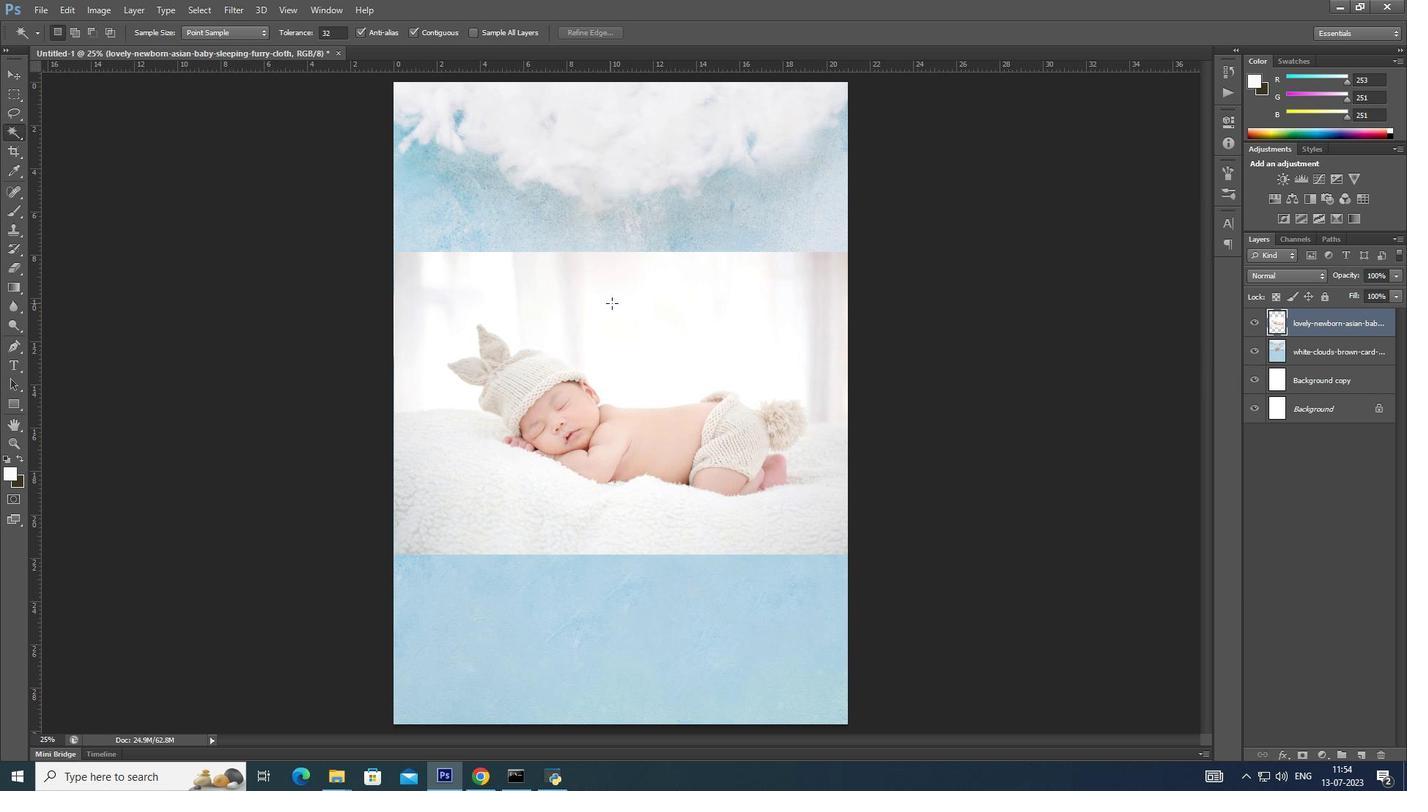 
Action: Mouse moved to (635, 302)
Screenshot: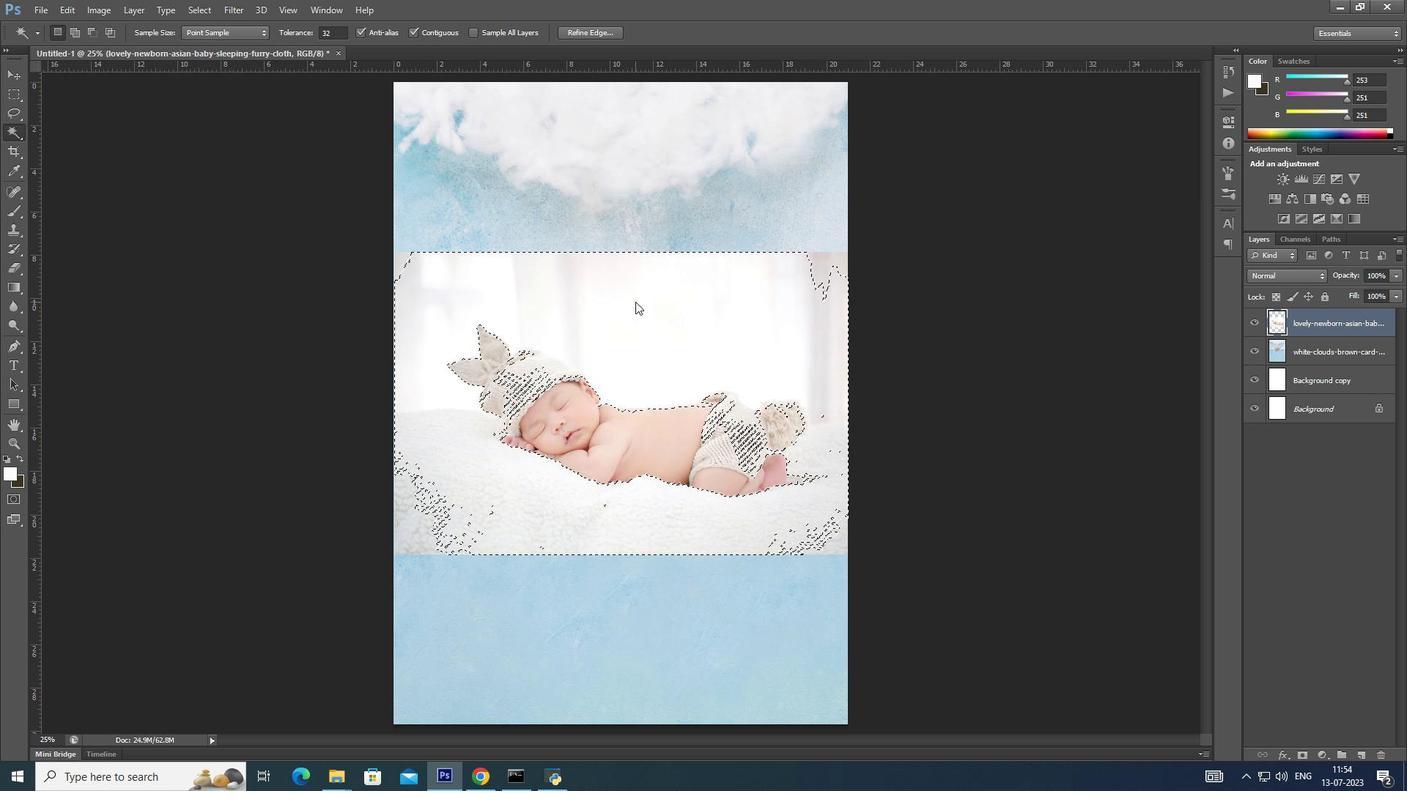 
Action: Mouse pressed left at (635, 302)
Screenshot: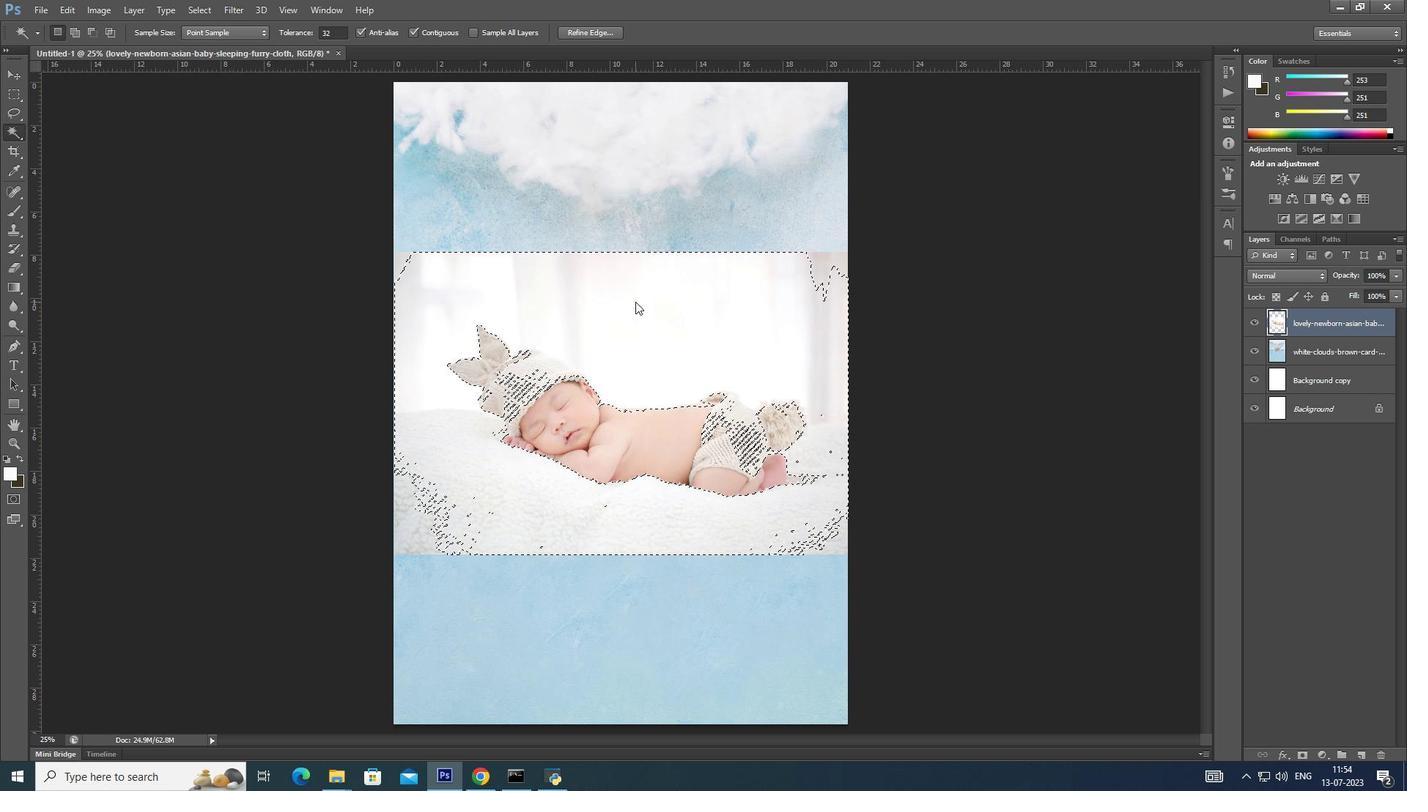 
Action: Key pressed ctrl+D
Screenshot: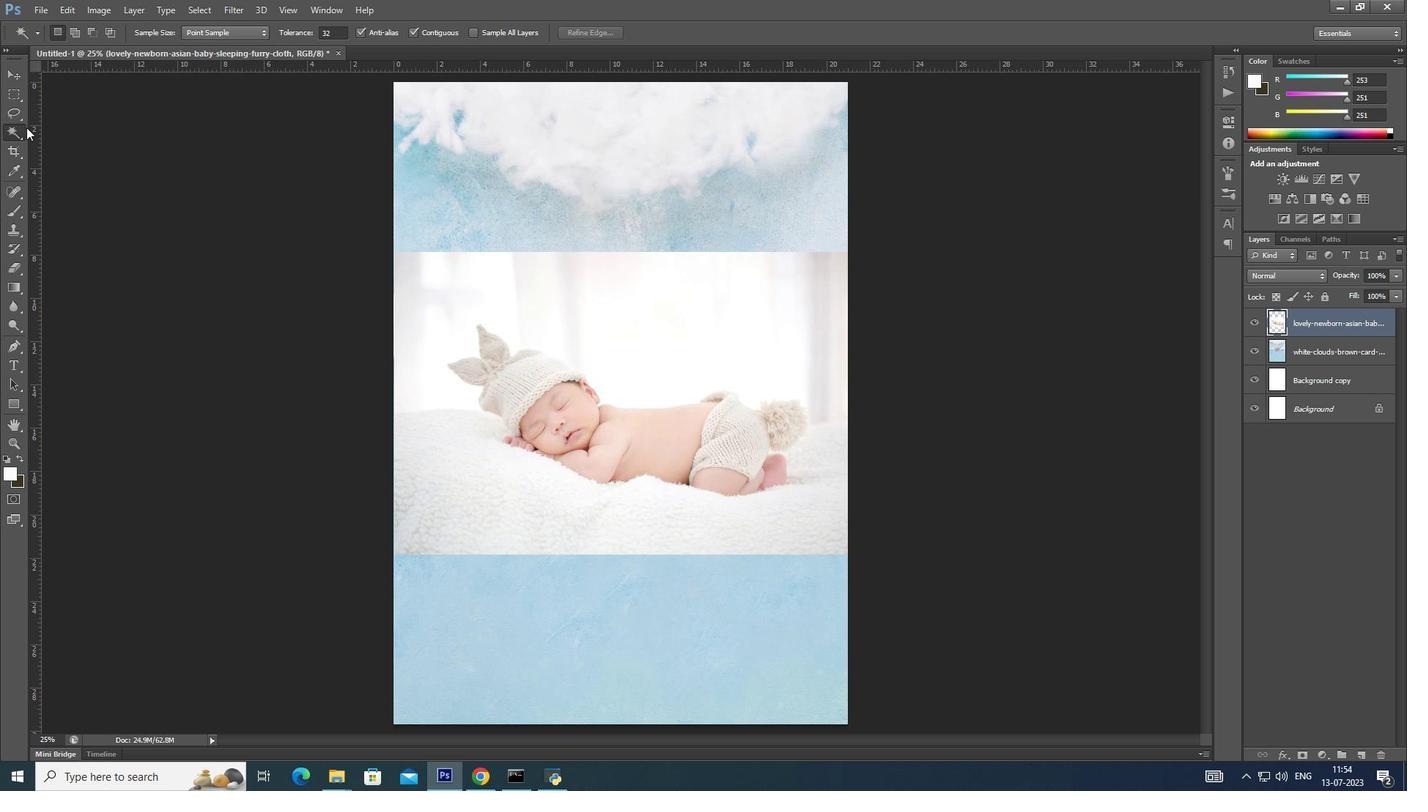 
Action: Mouse moved to (19, 129)
Screenshot: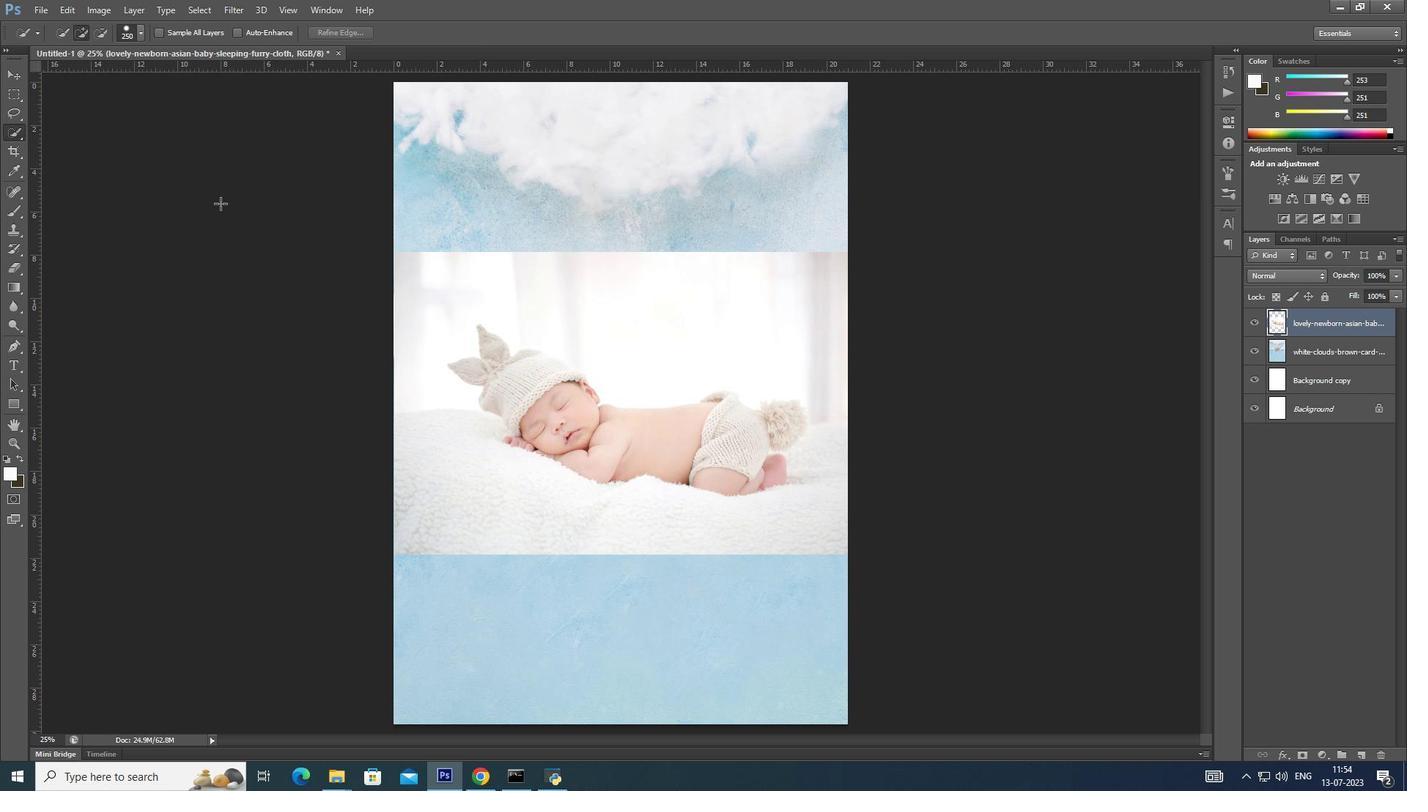 
Action: Mouse pressed left at (19, 129)
Screenshot: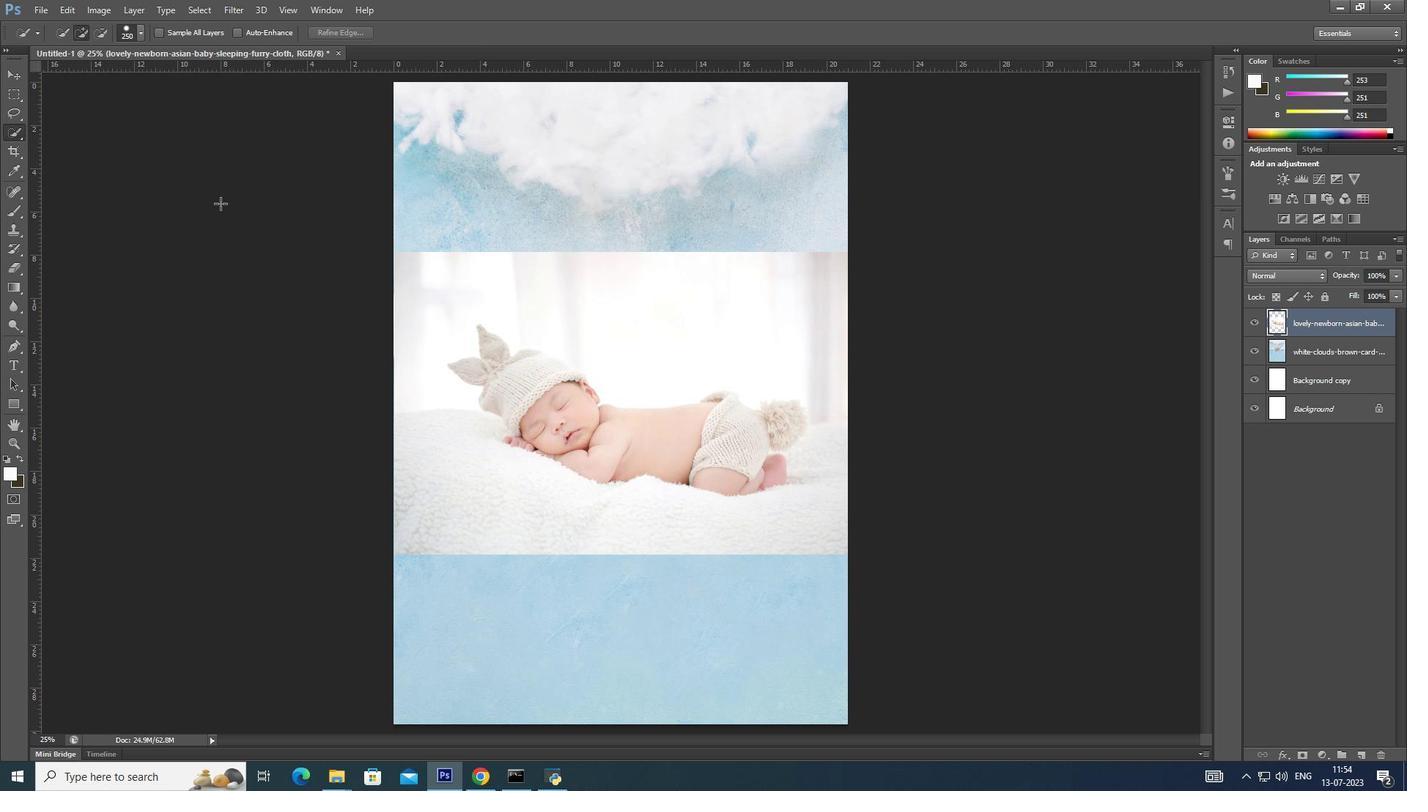 
Action: Mouse moved to (87, 131)
Screenshot: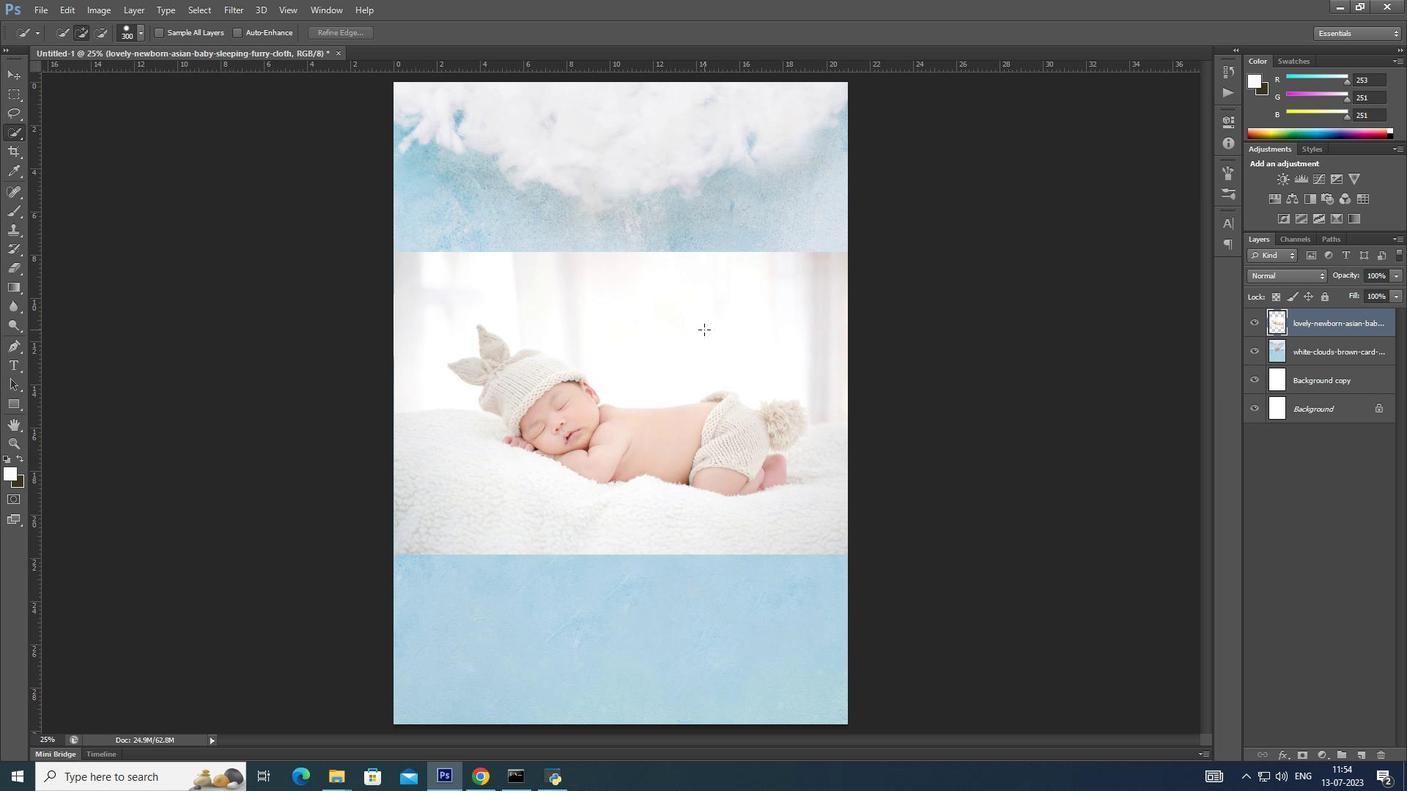 
Action: Mouse pressed left at (87, 131)
Screenshot: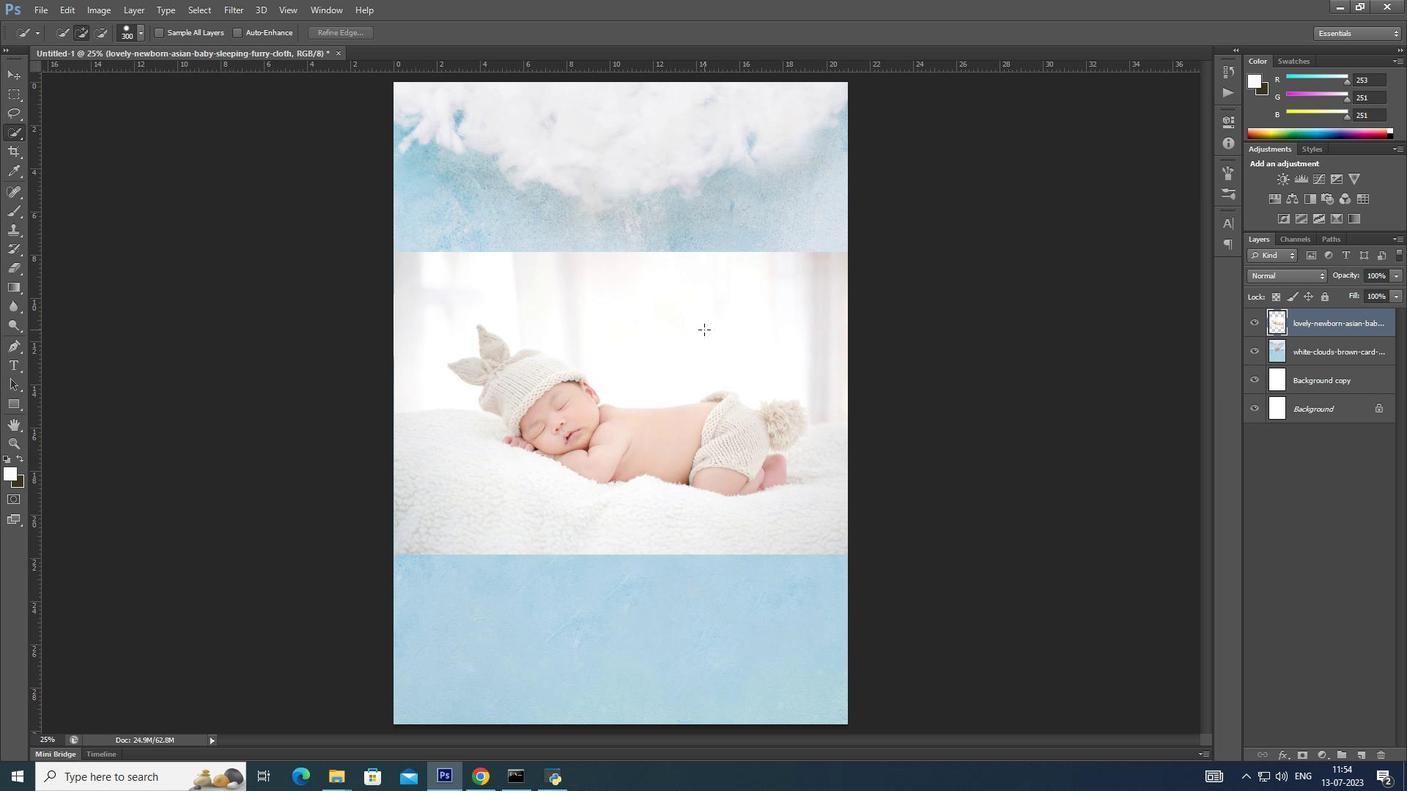 
Action: Mouse moved to (704, 329)
Screenshot: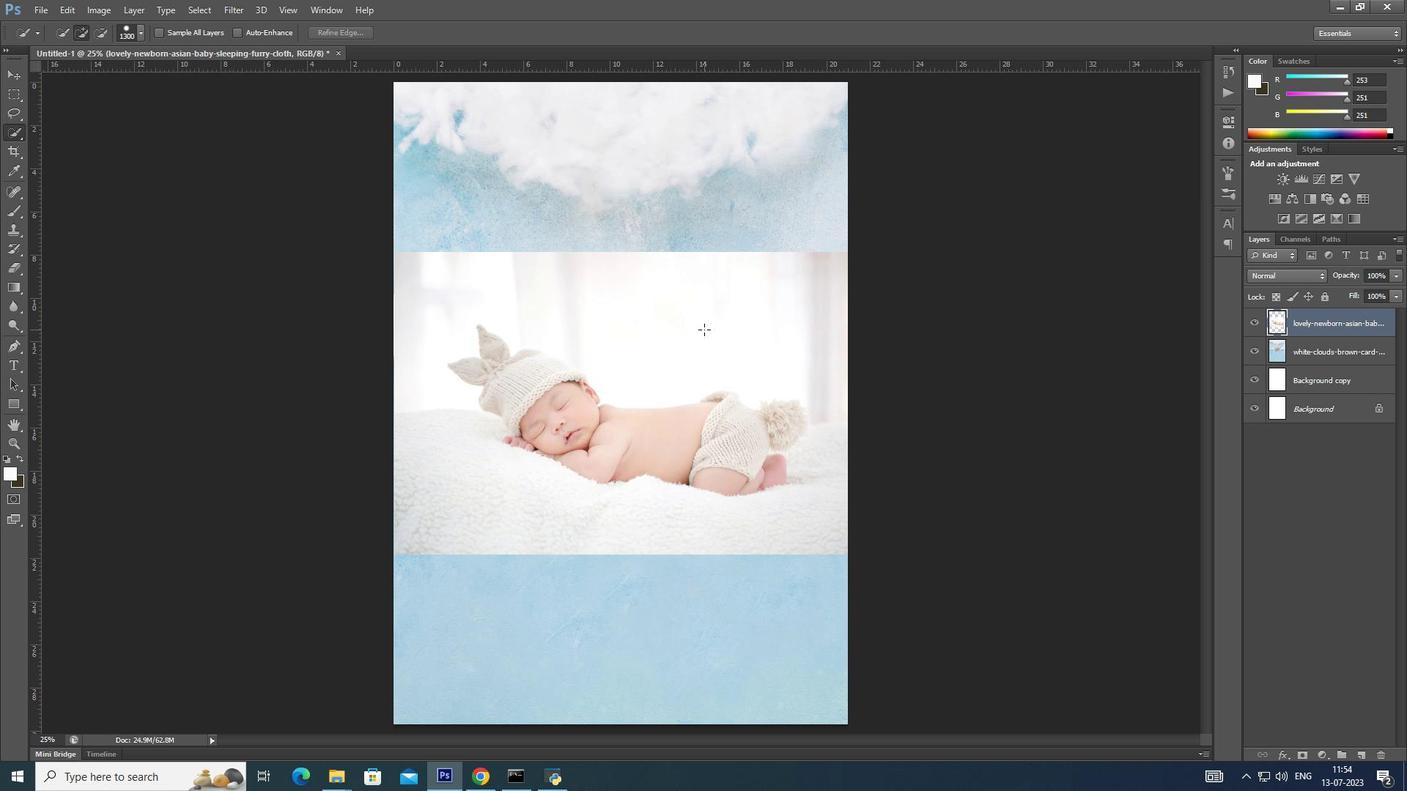 
Action: Key pressed ]]]]]]]]]]]]]]]]]]]]
Screenshot: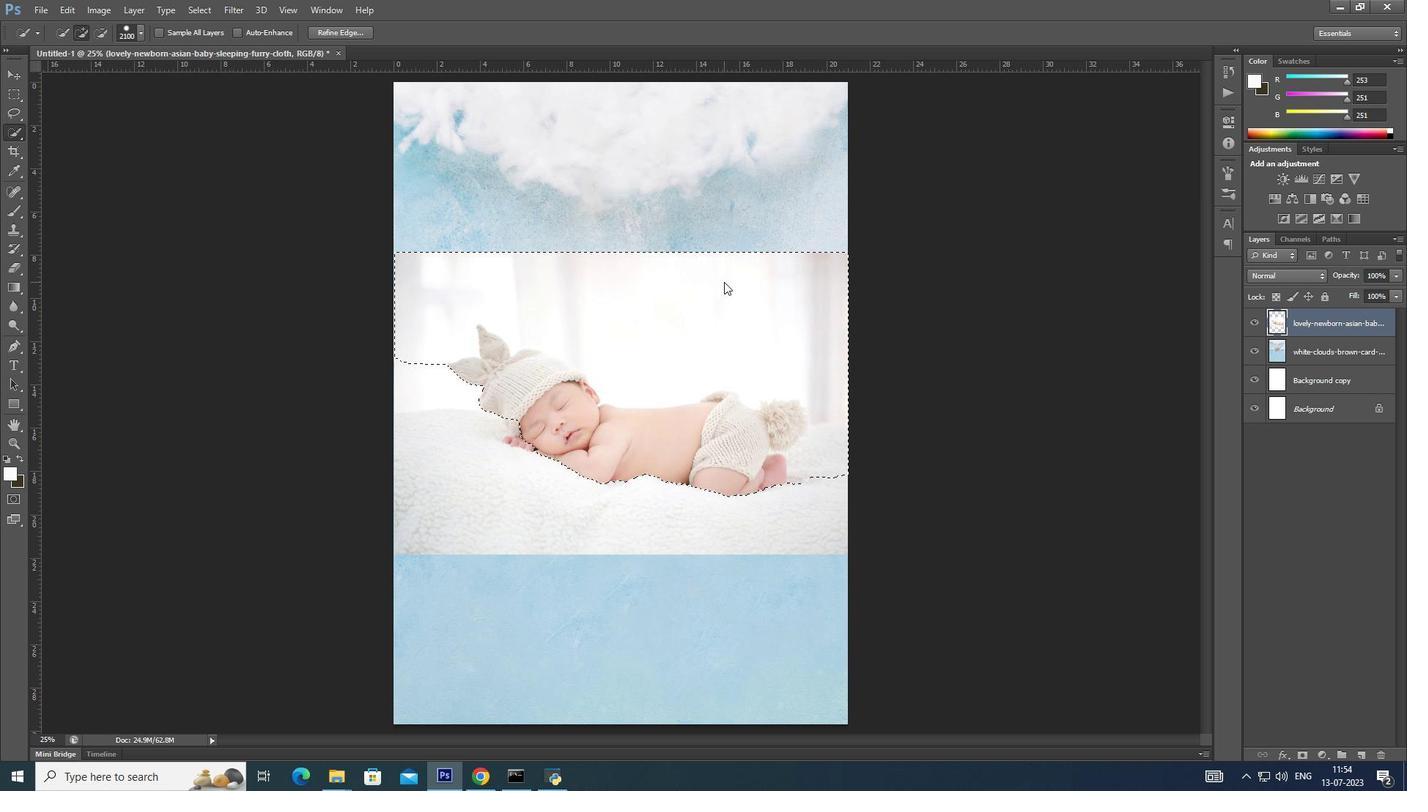 
Action: Mouse moved to (724, 282)
Screenshot: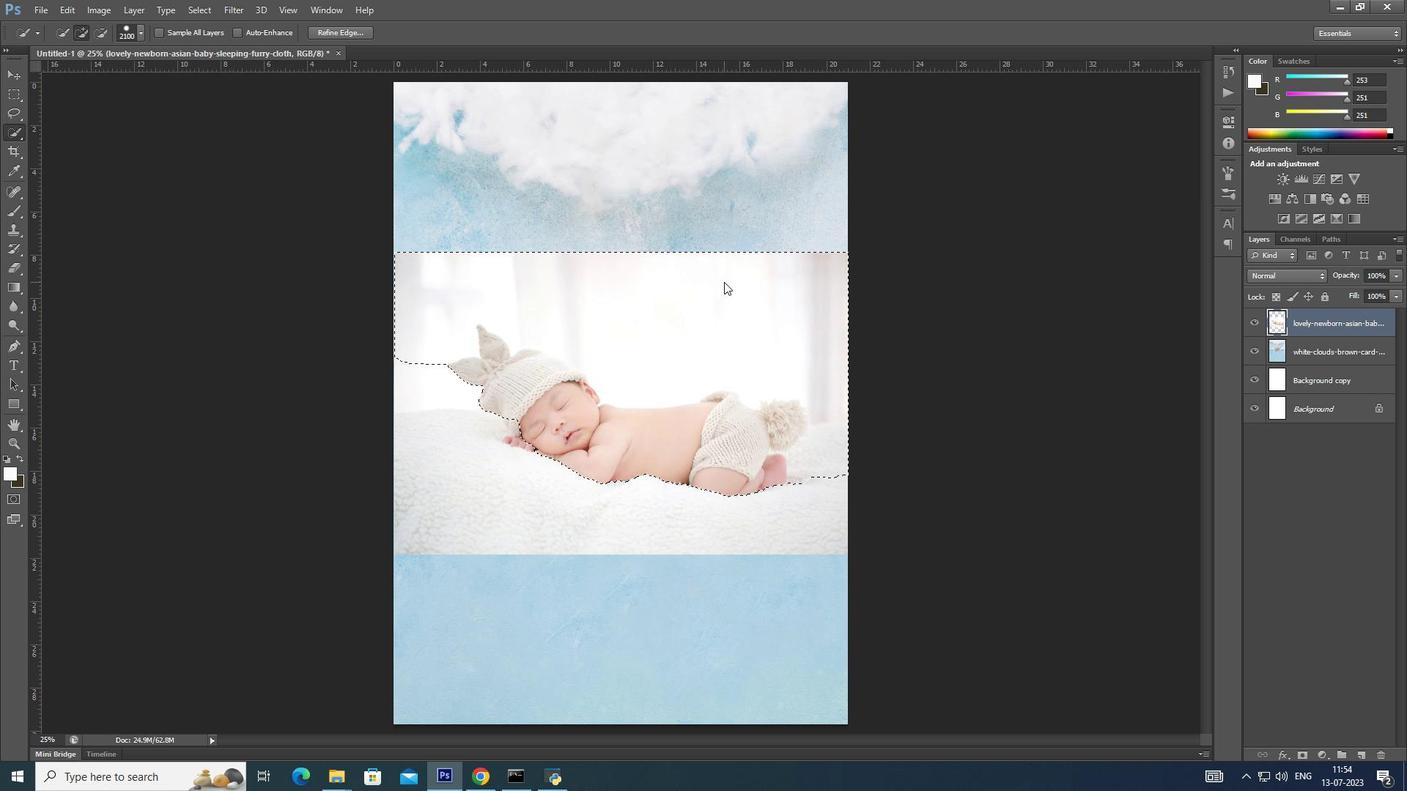 
Action: Mouse pressed left at (724, 282)
Screenshot: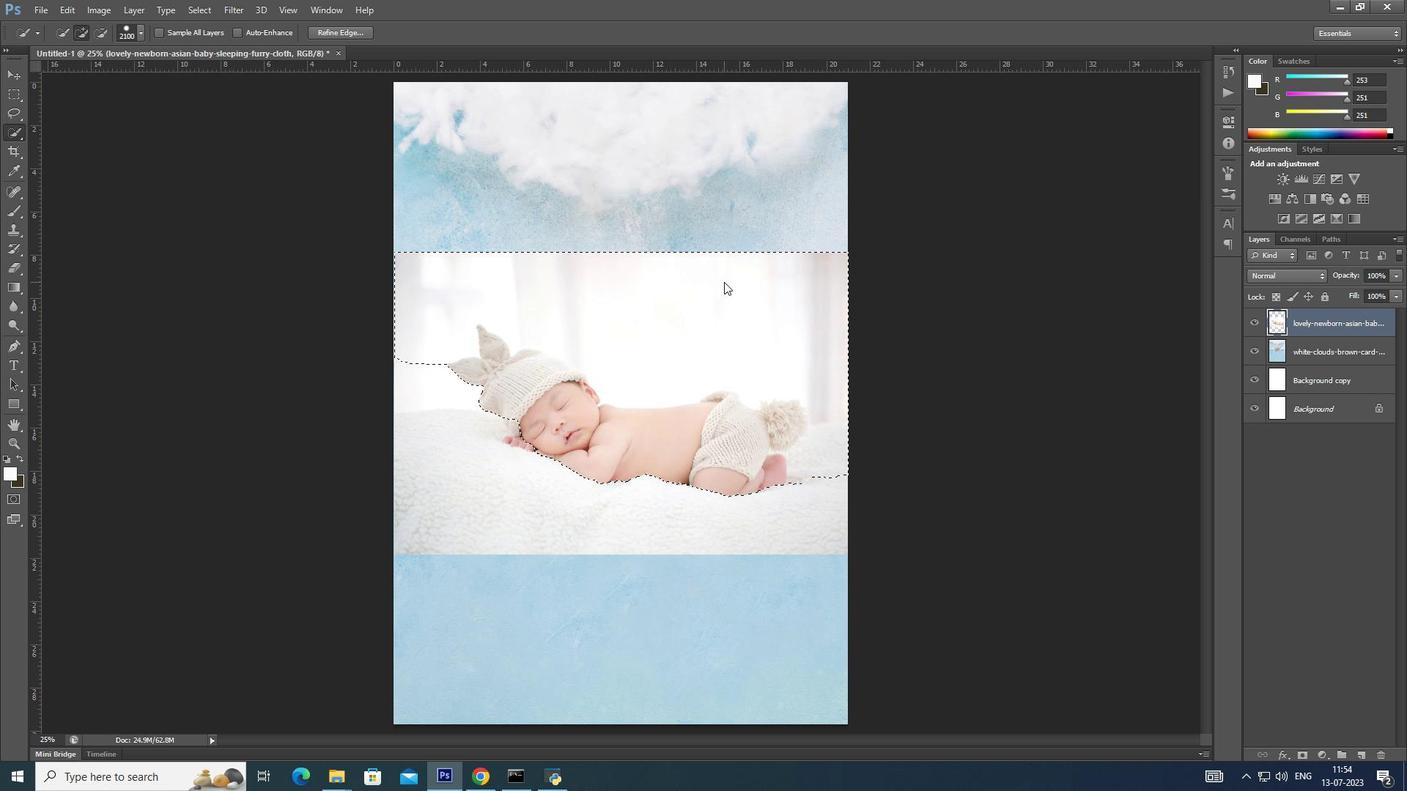 
Action: Mouse moved to (721, 282)
Screenshot: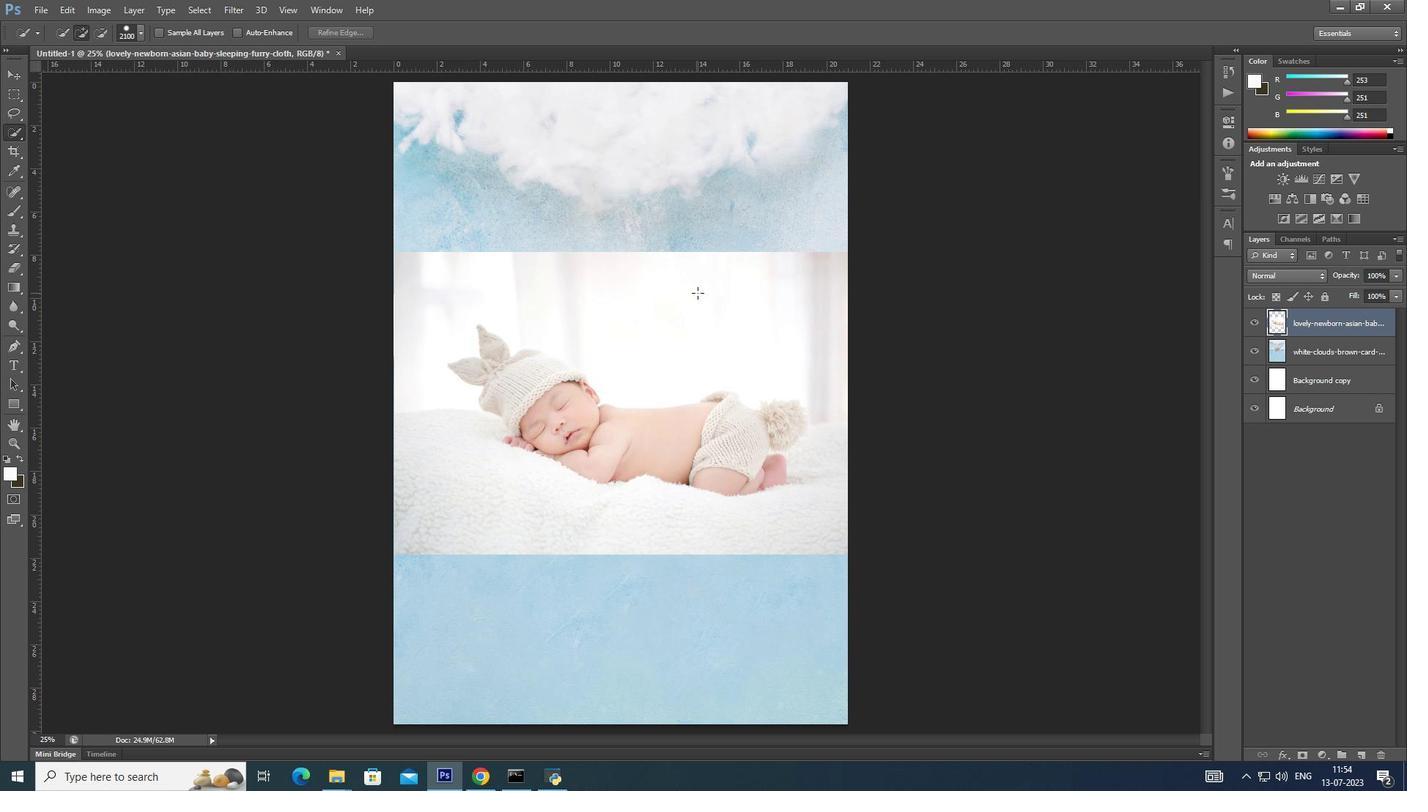 
Action: Key pressed ctrl+D
Screenshot: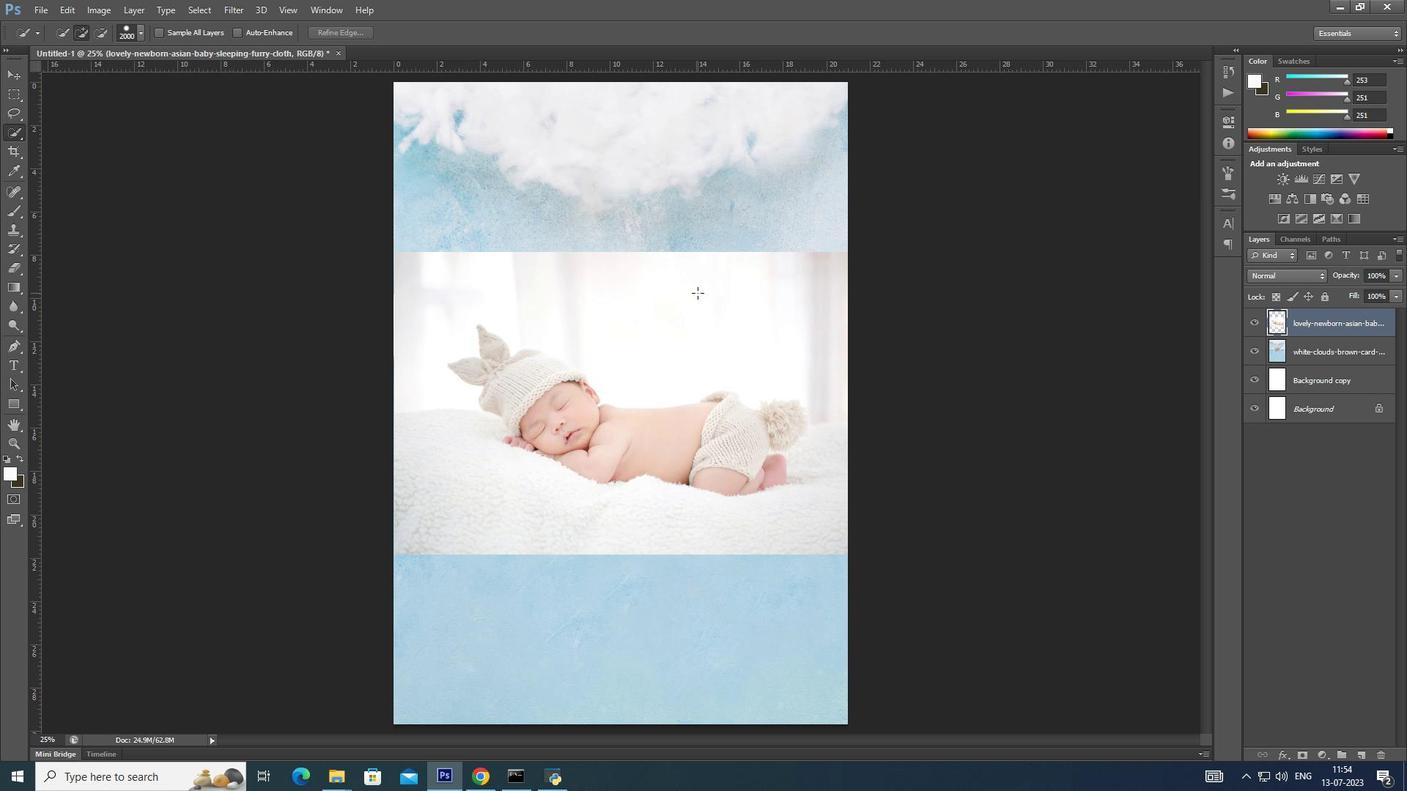 
Action: Mouse moved to (698, 293)
Screenshot: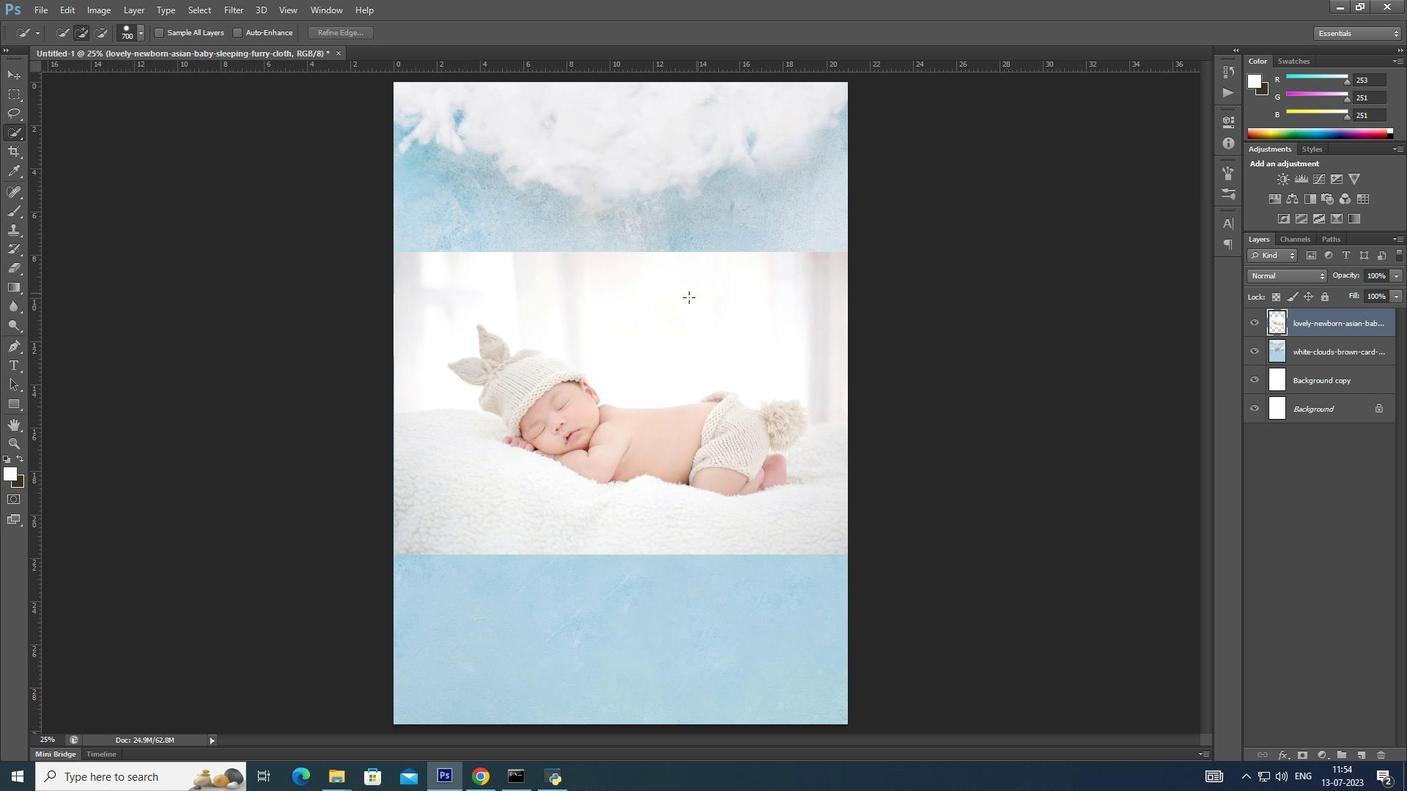 
Action: Key pressed [[[[[[[[[[[[[[[
Screenshot: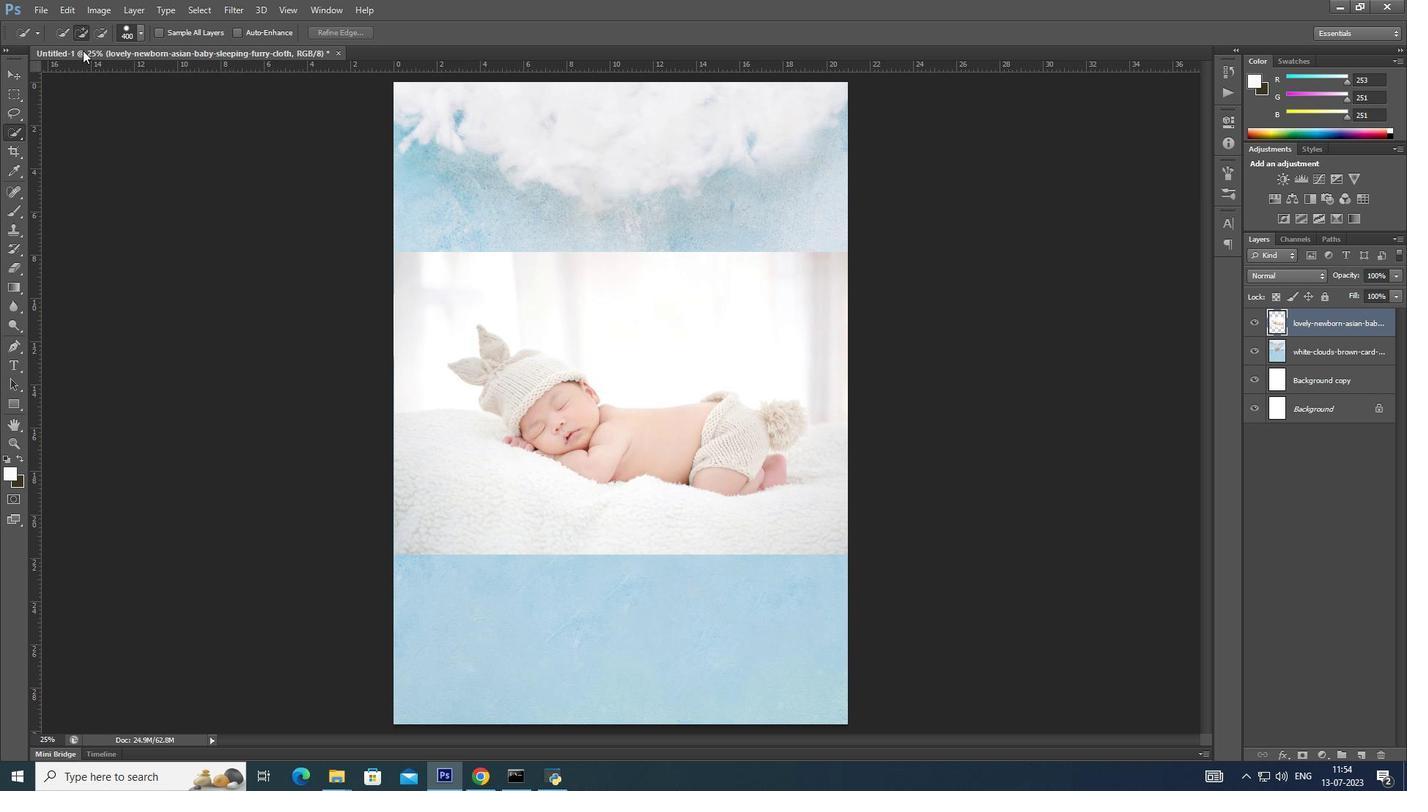 
Action: Mouse moved to (678, 316)
Screenshot: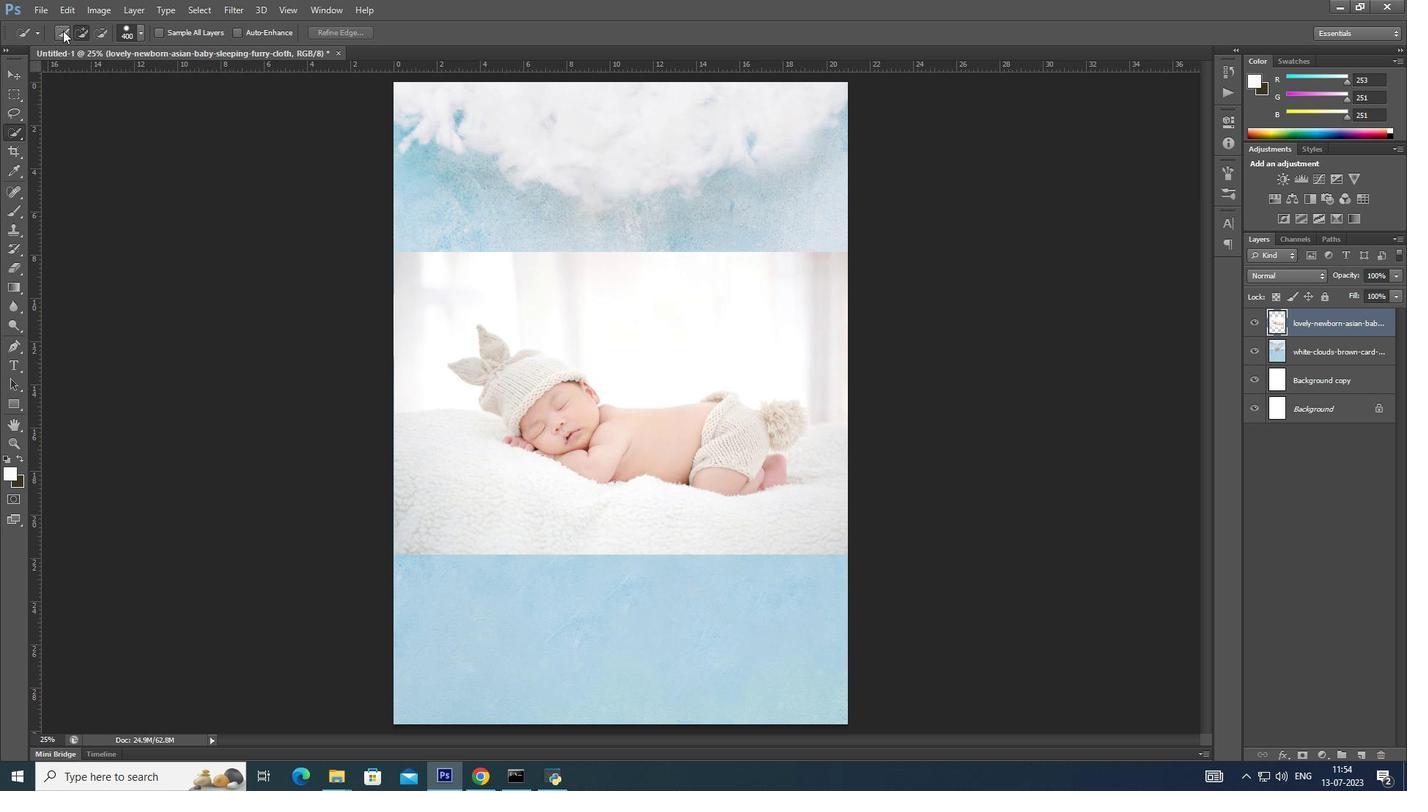 
Action: Key pressed [[[
Screenshot: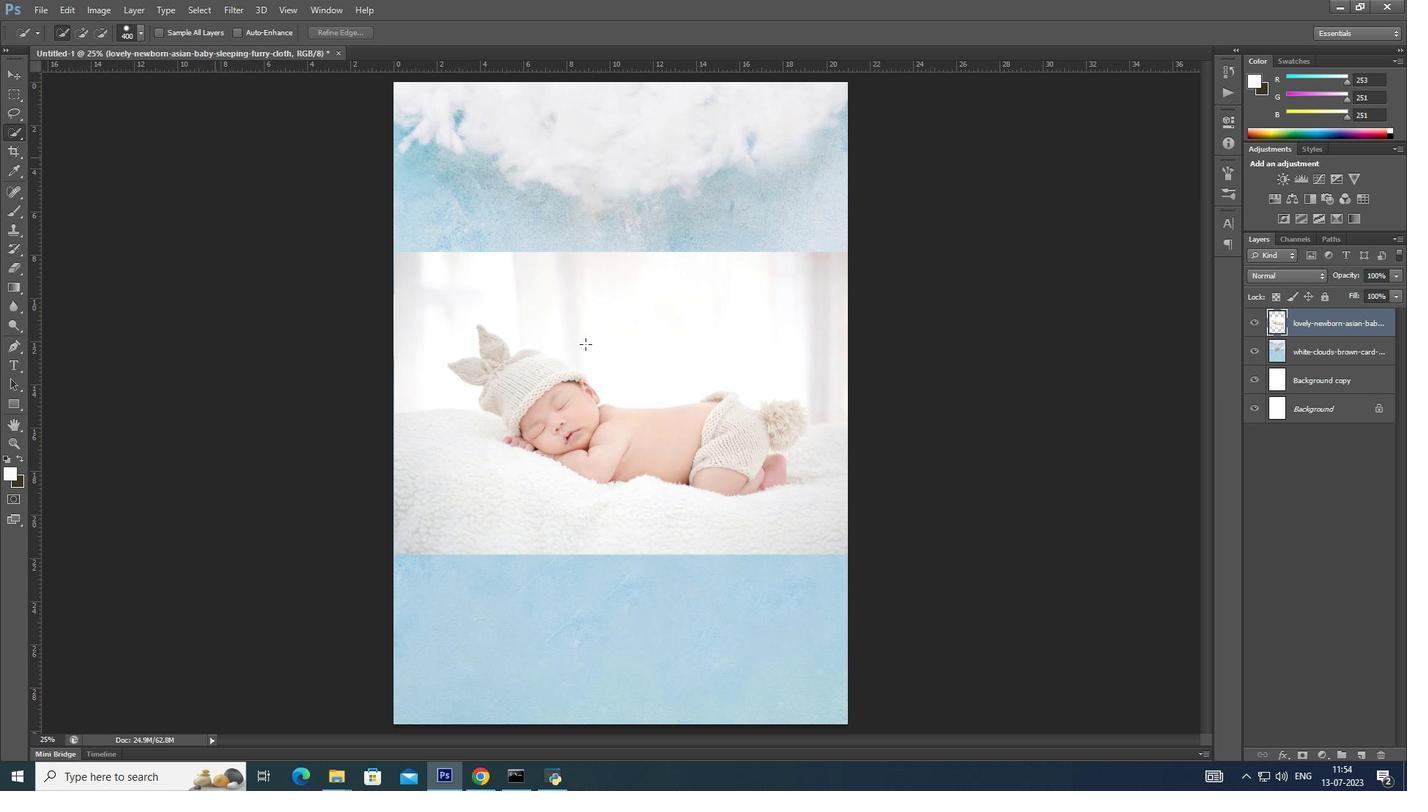 
Action: Mouse moved to (63, 30)
Screenshot: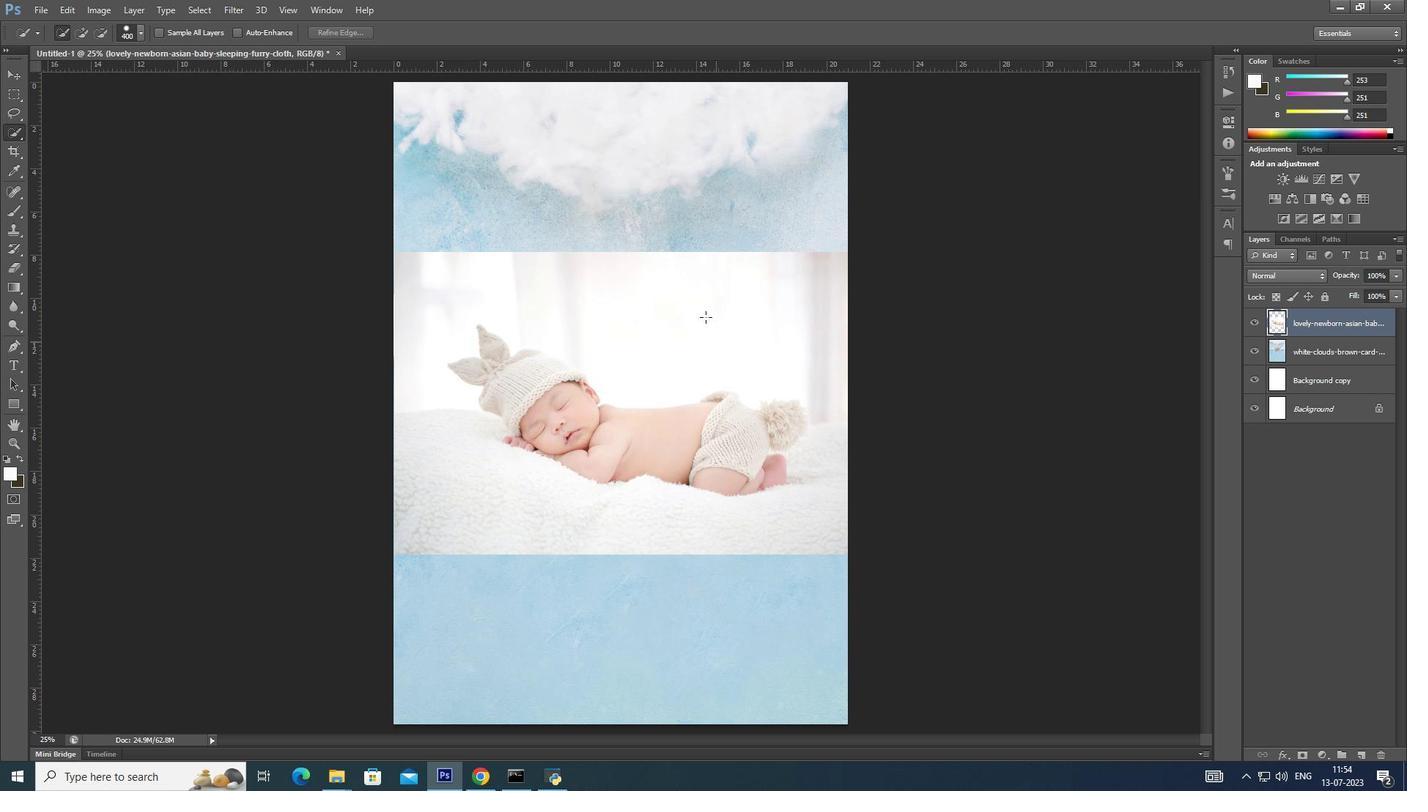 
Action: Mouse pressed left at (63, 30)
Screenshot: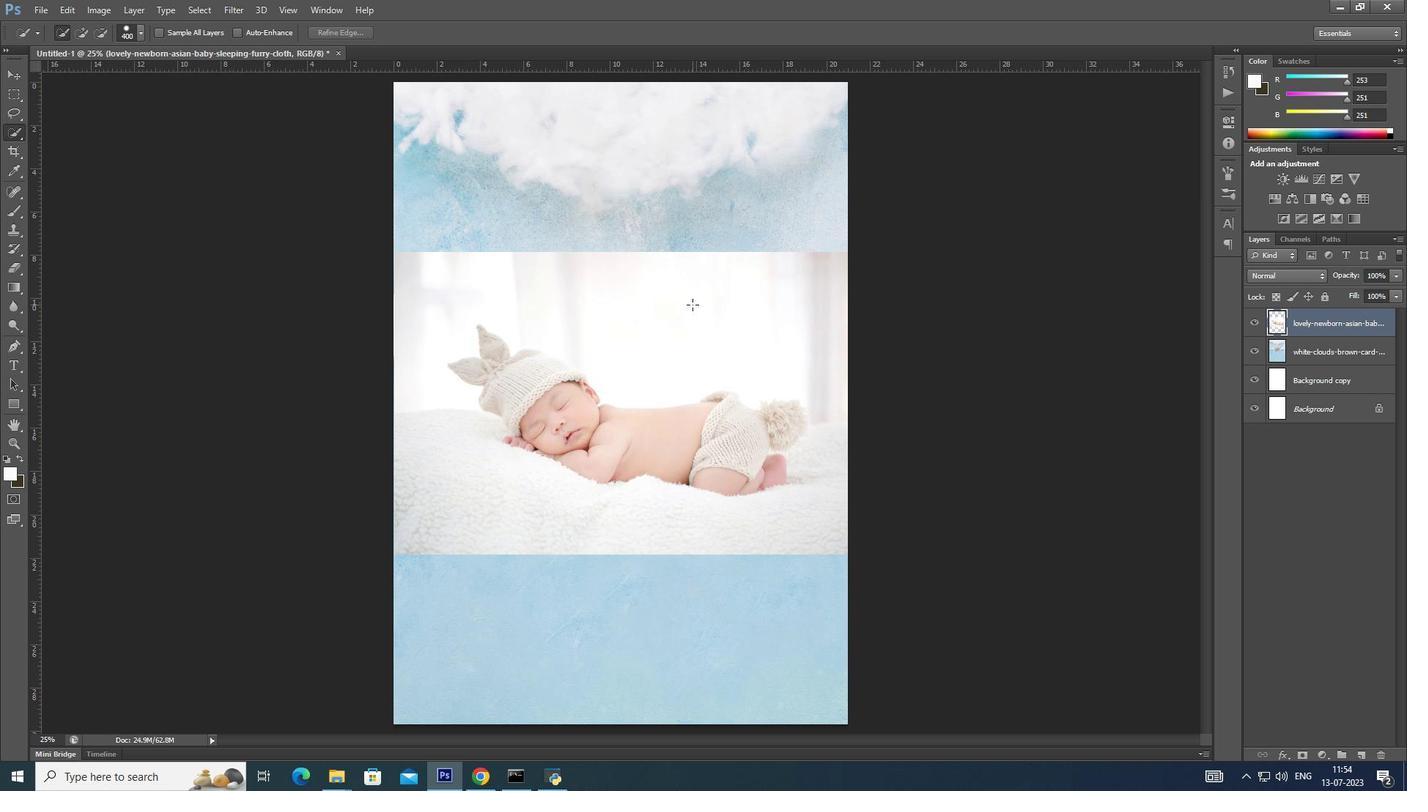 
Action: Mouse moved to (692, 305)
Screenshot: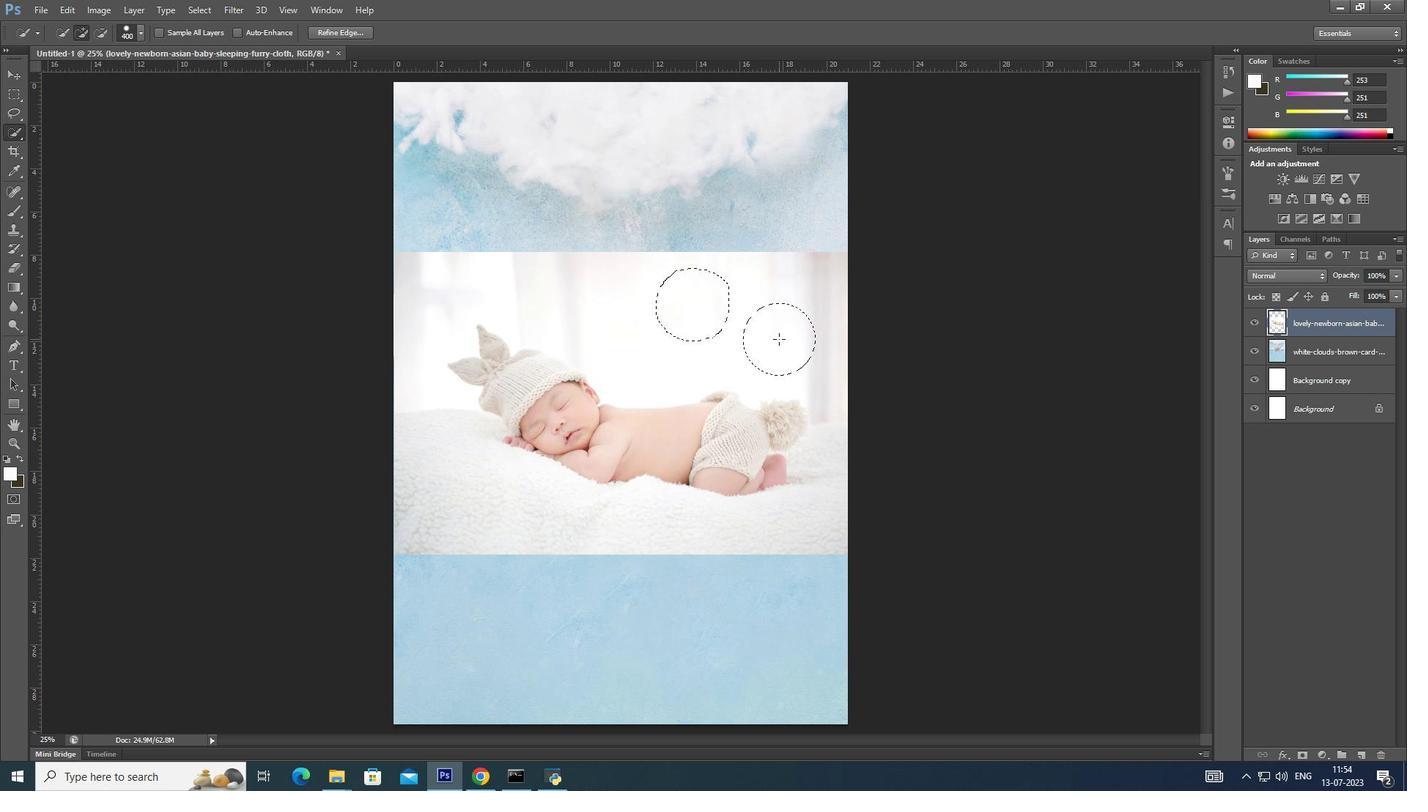 
Action: Mouse pressed left at (692, 305)
Screenshot: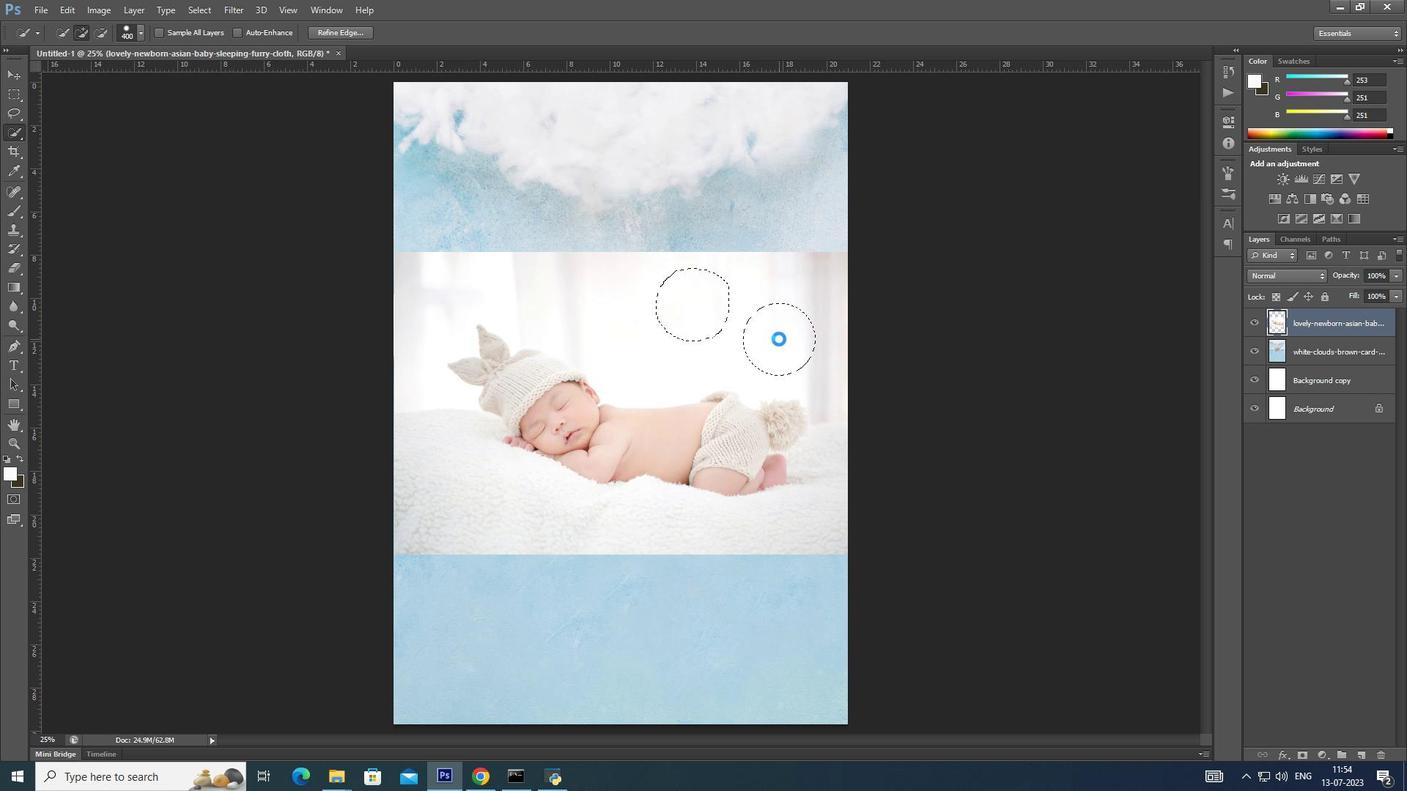 
Action: Mouse moved to (779, 339)
Screenshot: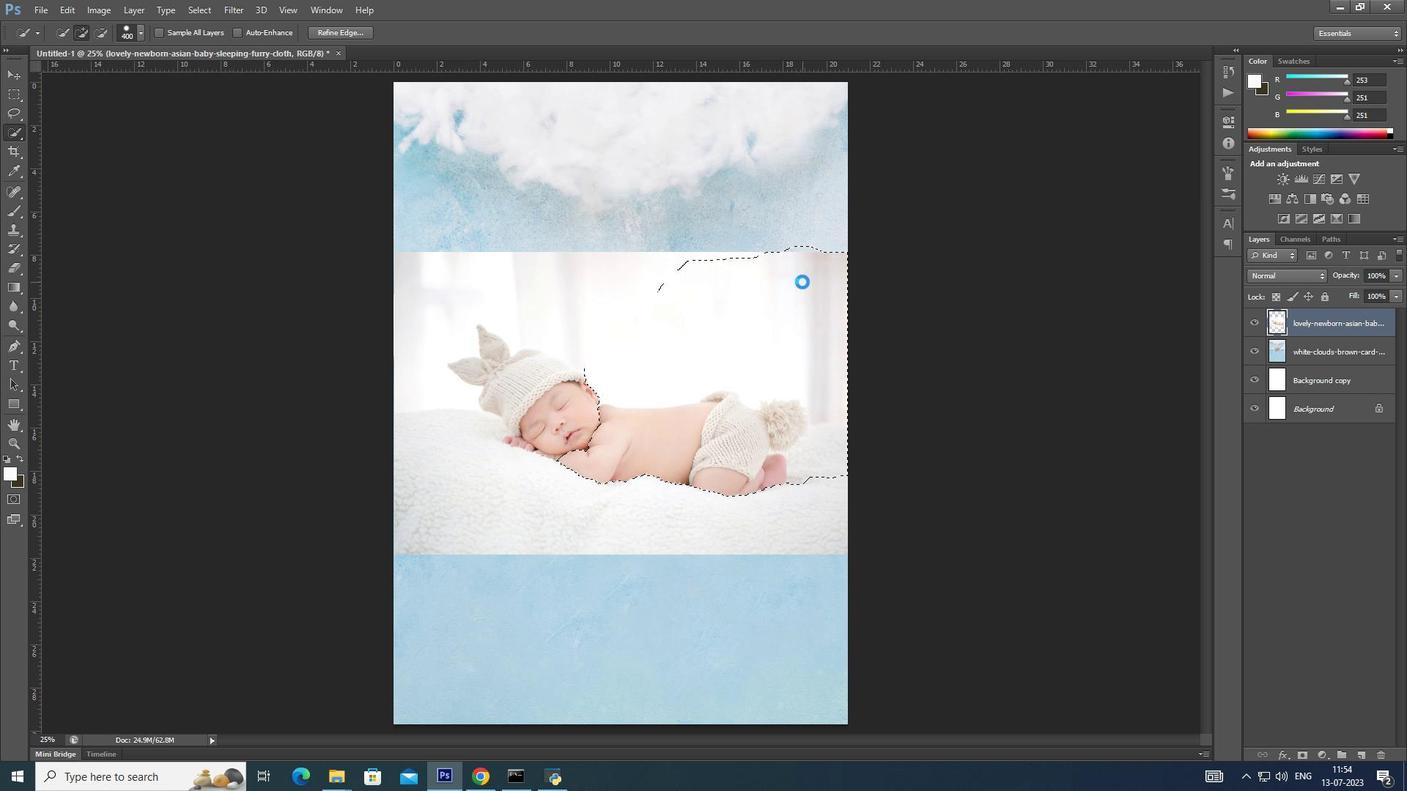 
Action: Mouse pressed left at (779, 339)
Screenshot: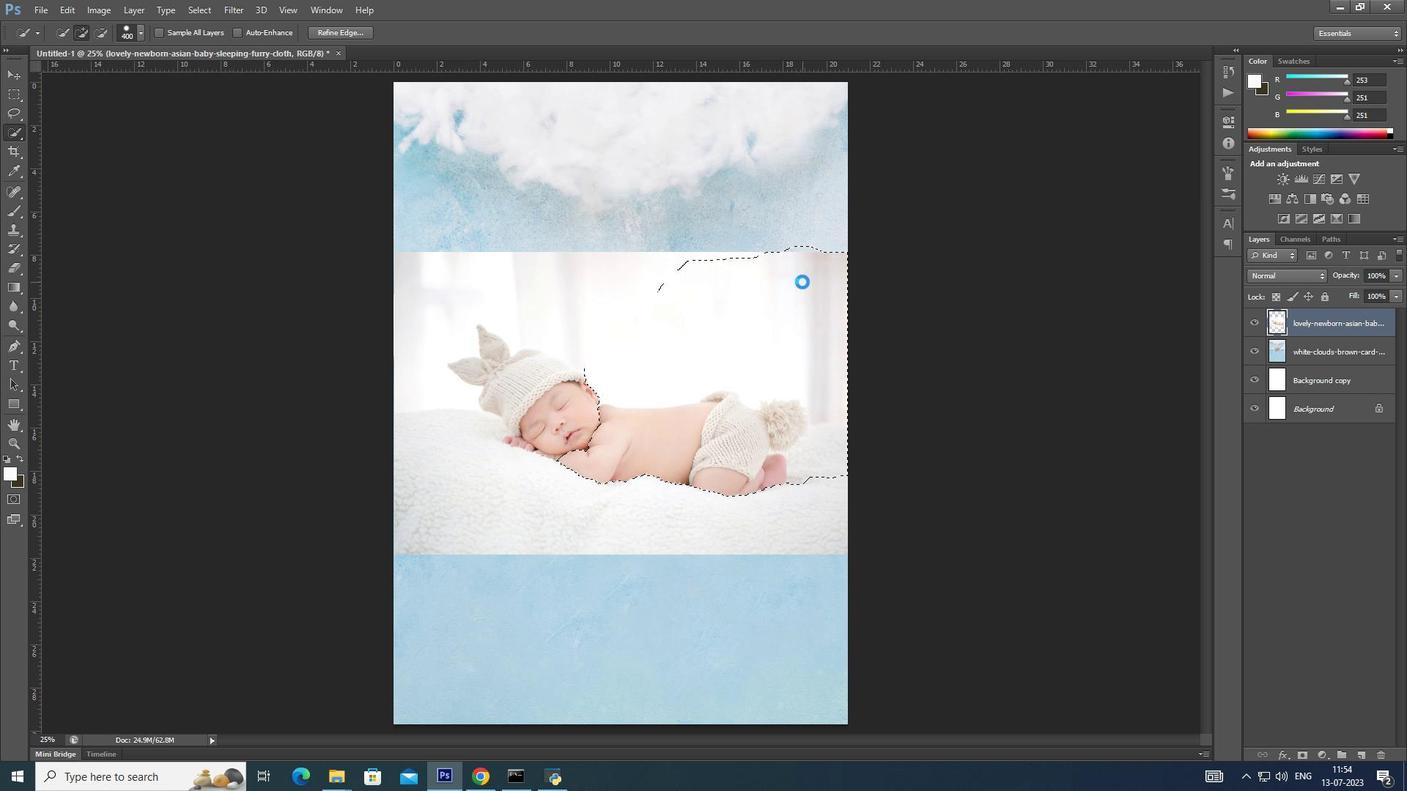 
Action: Mouse moved to (802, 282)
Screenshot: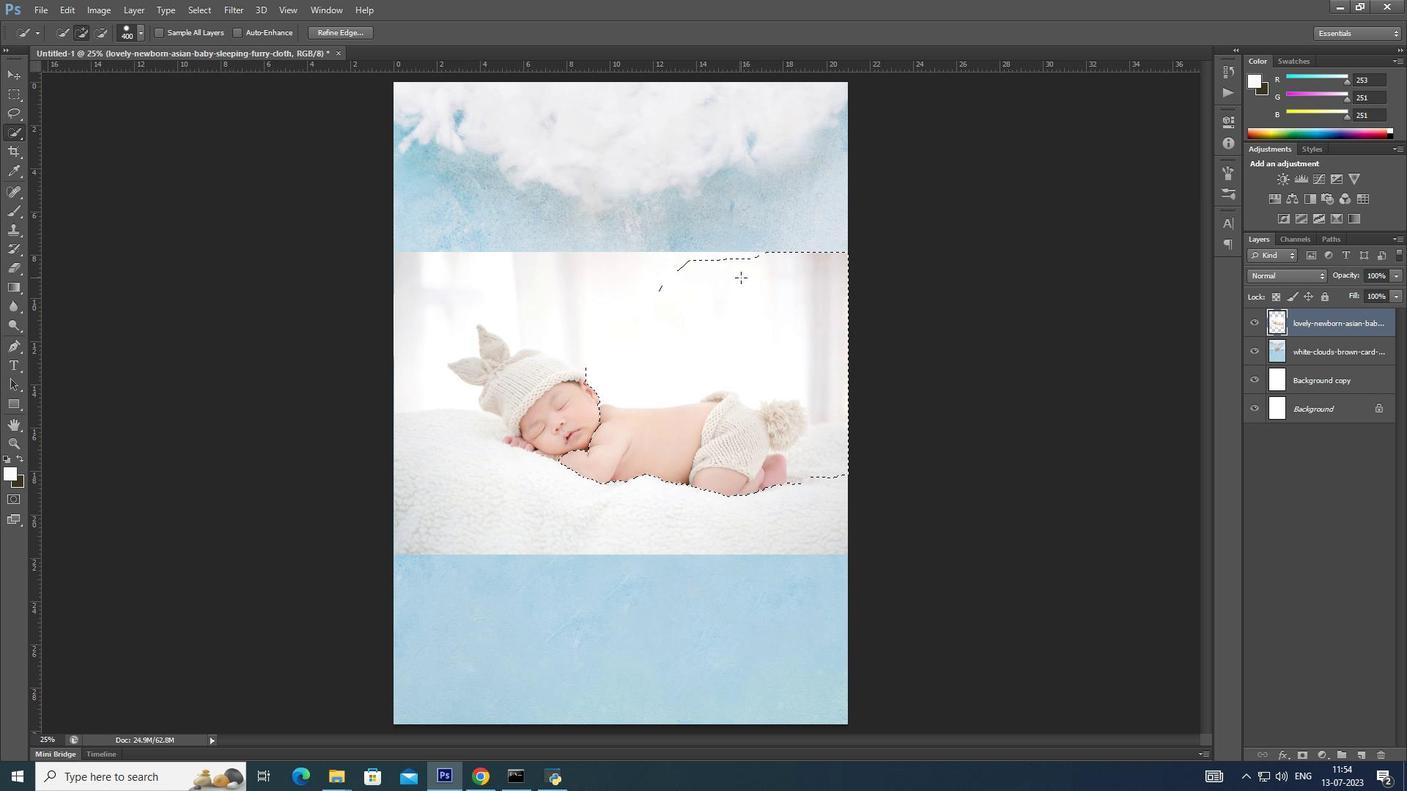 
Action: Mouse pressed left at (802, 282)
Screenshot: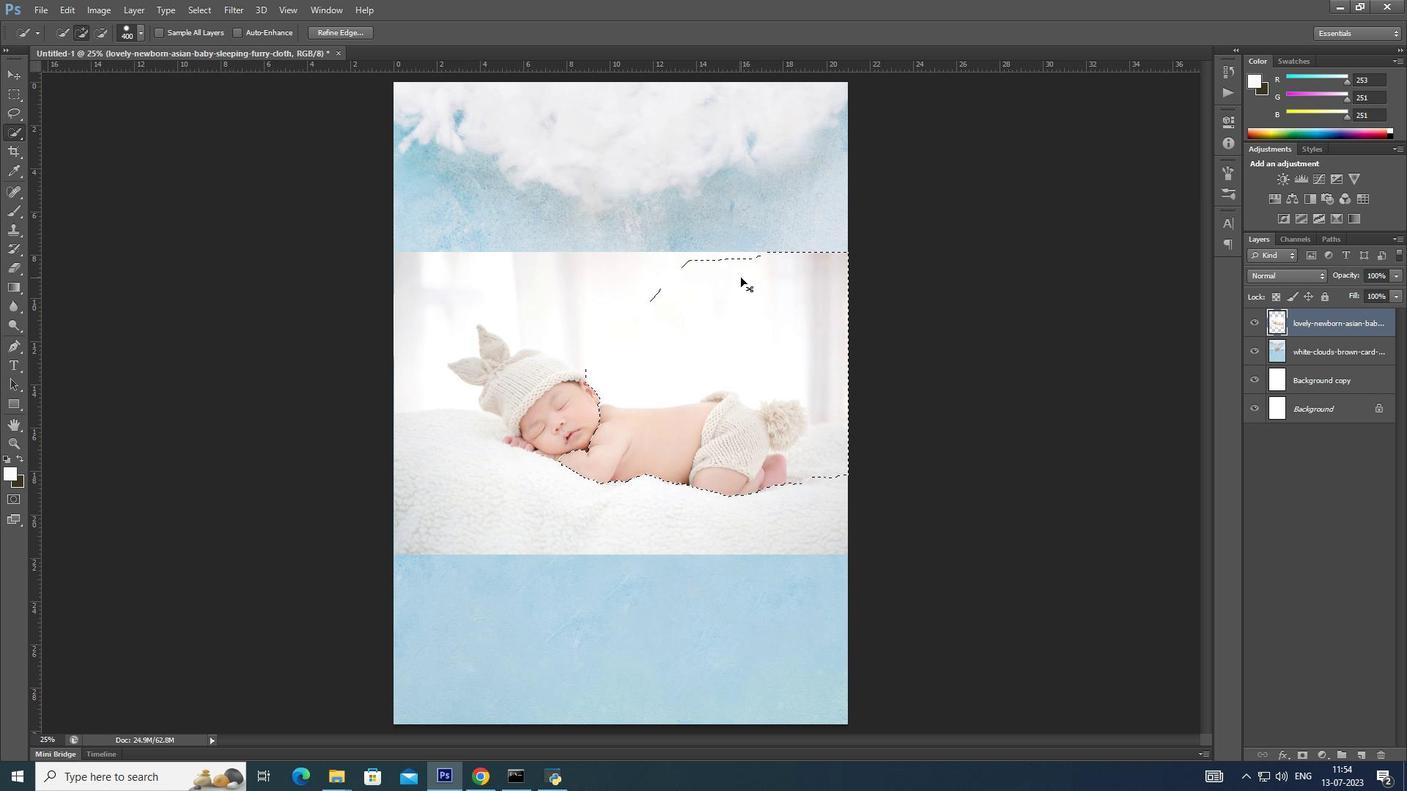 
Action: Mouse moved to (741, 277)
Screenshot: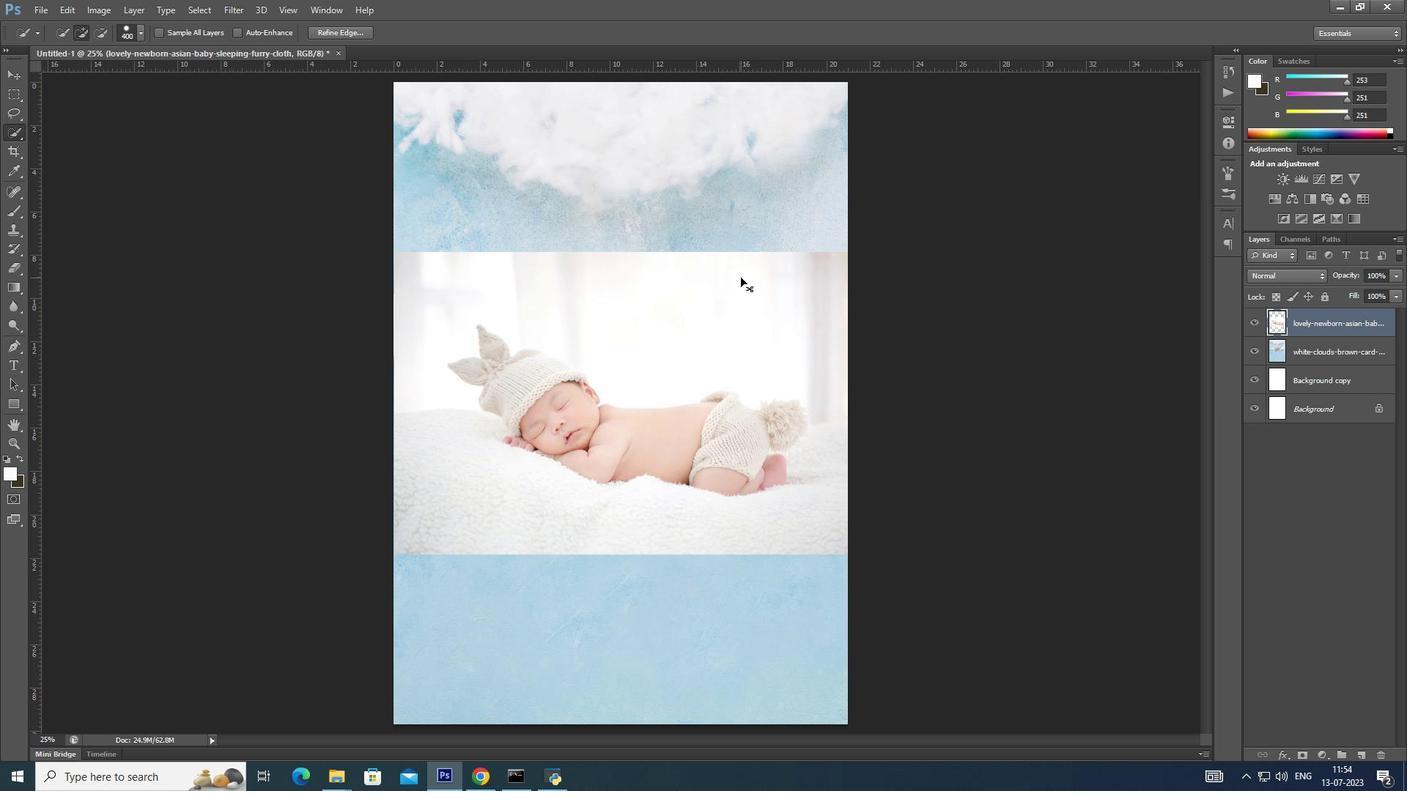 
Action: Key pressed ctrl+D
Screenshot: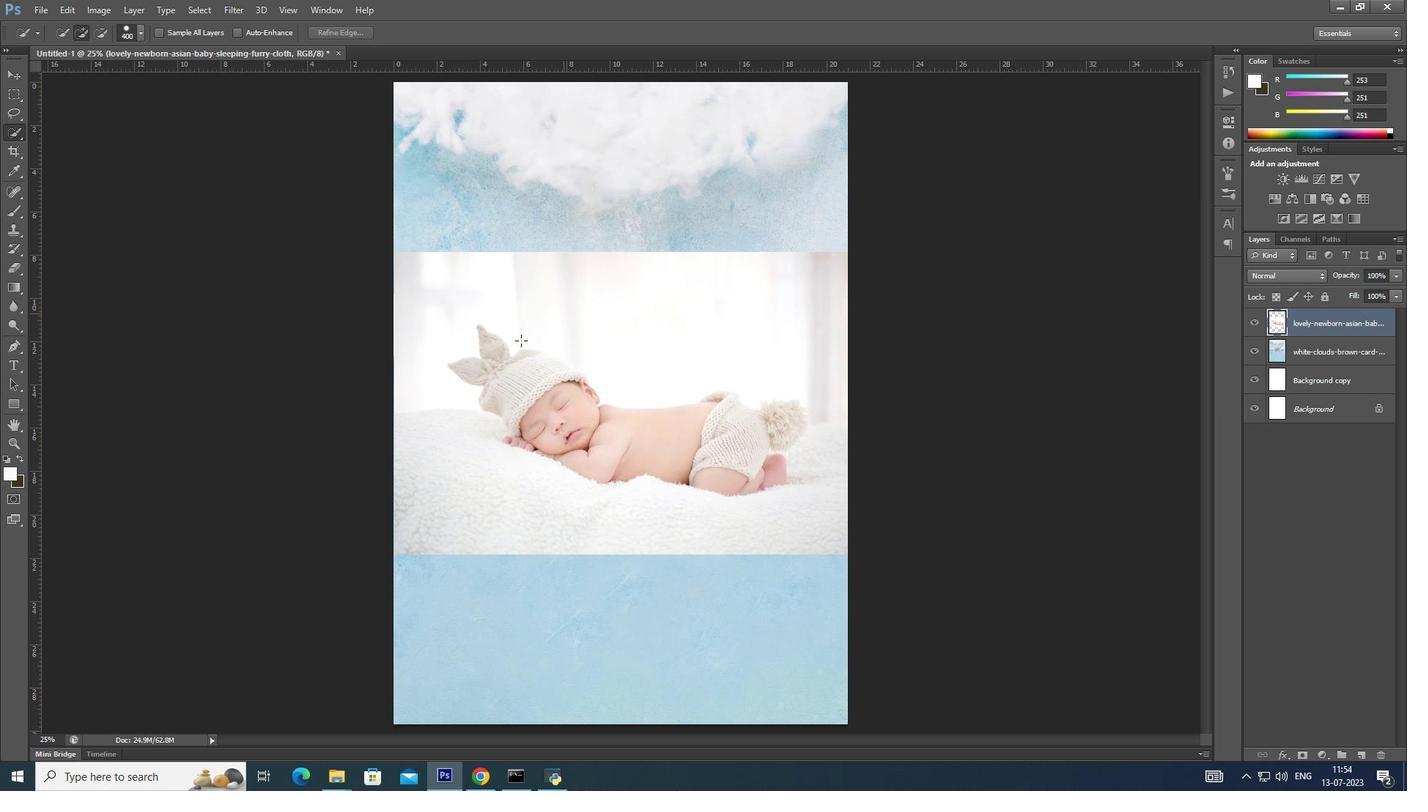 
Action: Mouse moved to (444, 486)
Screenshot: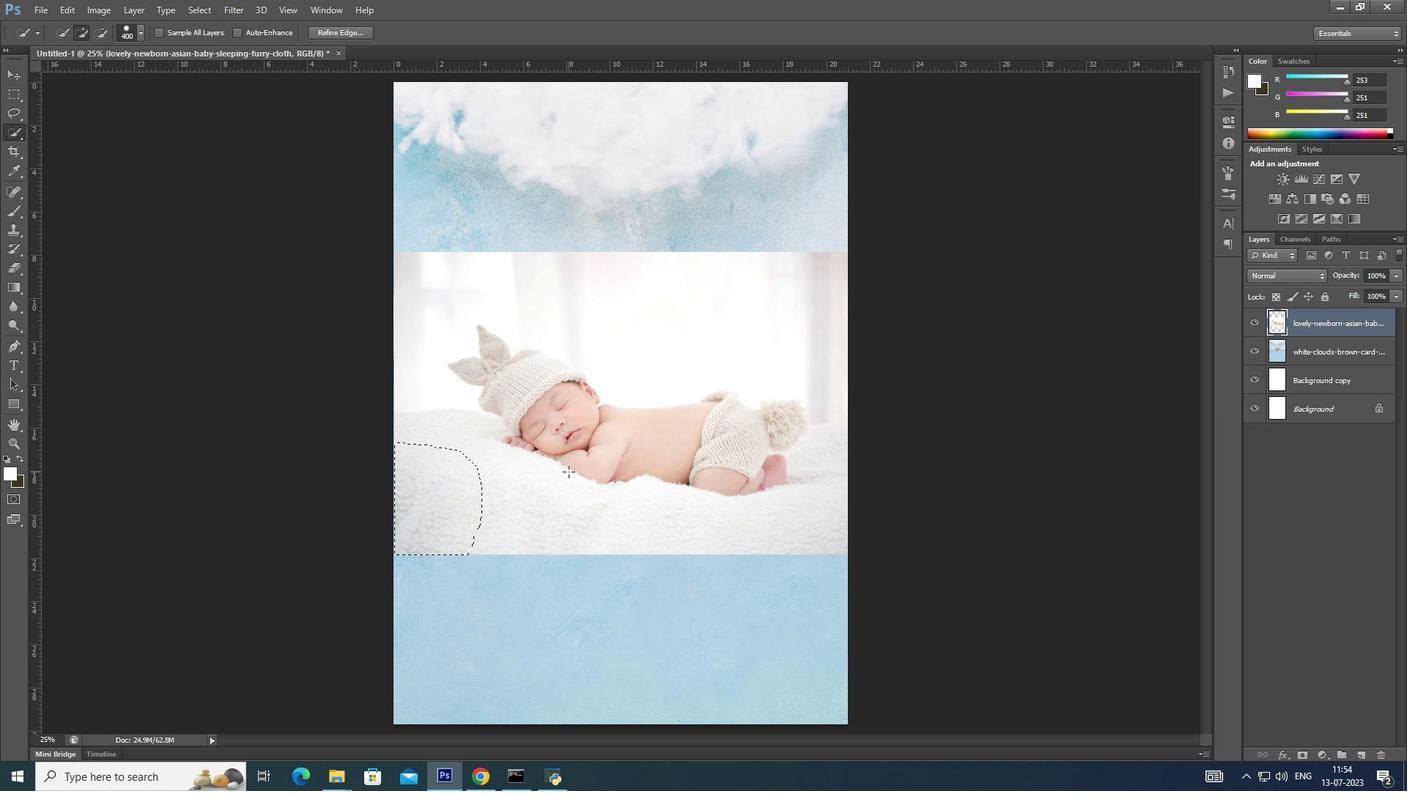 
Action: Mouse pressed left at (444, 486)
Screenshot: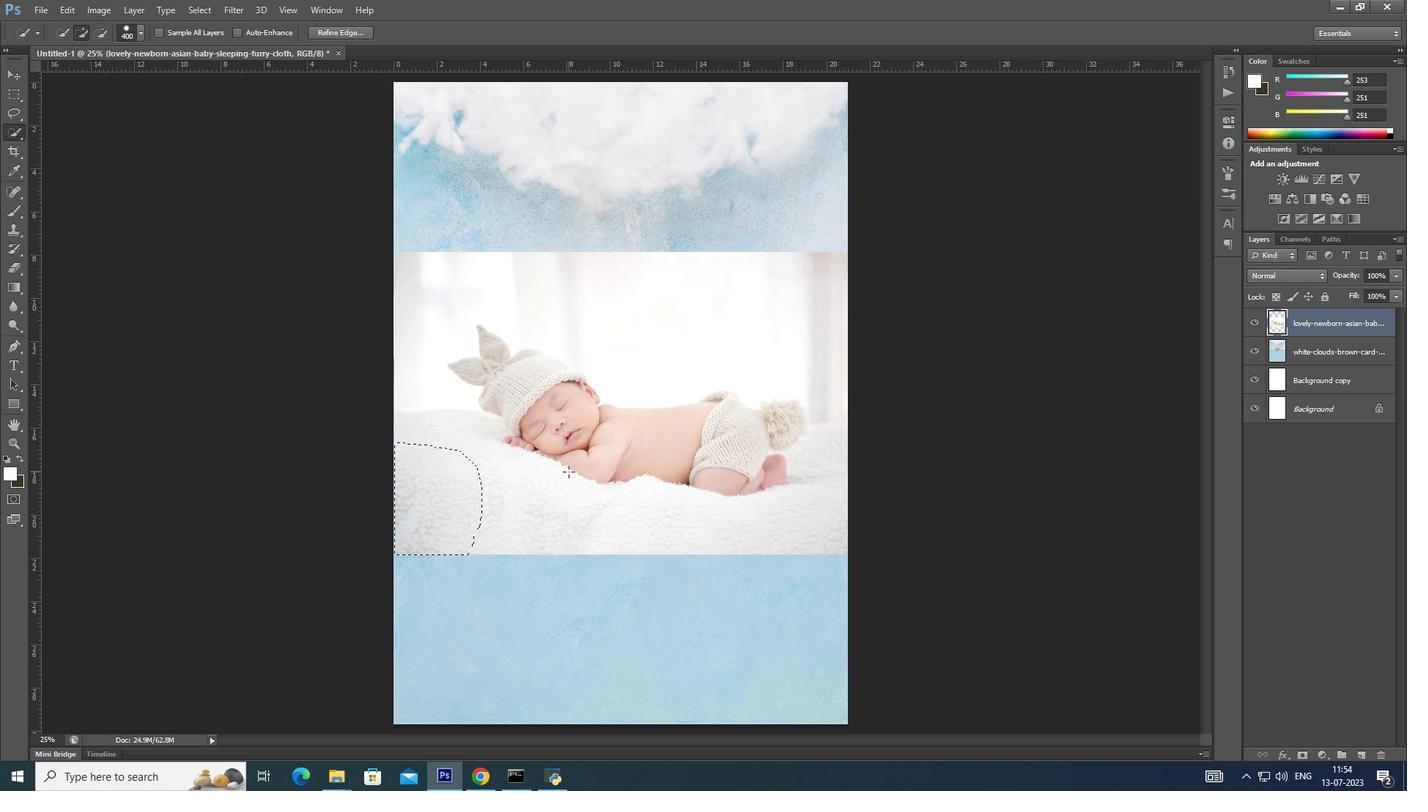 
Action: Mouse moved to (568, 472)
Screenshot: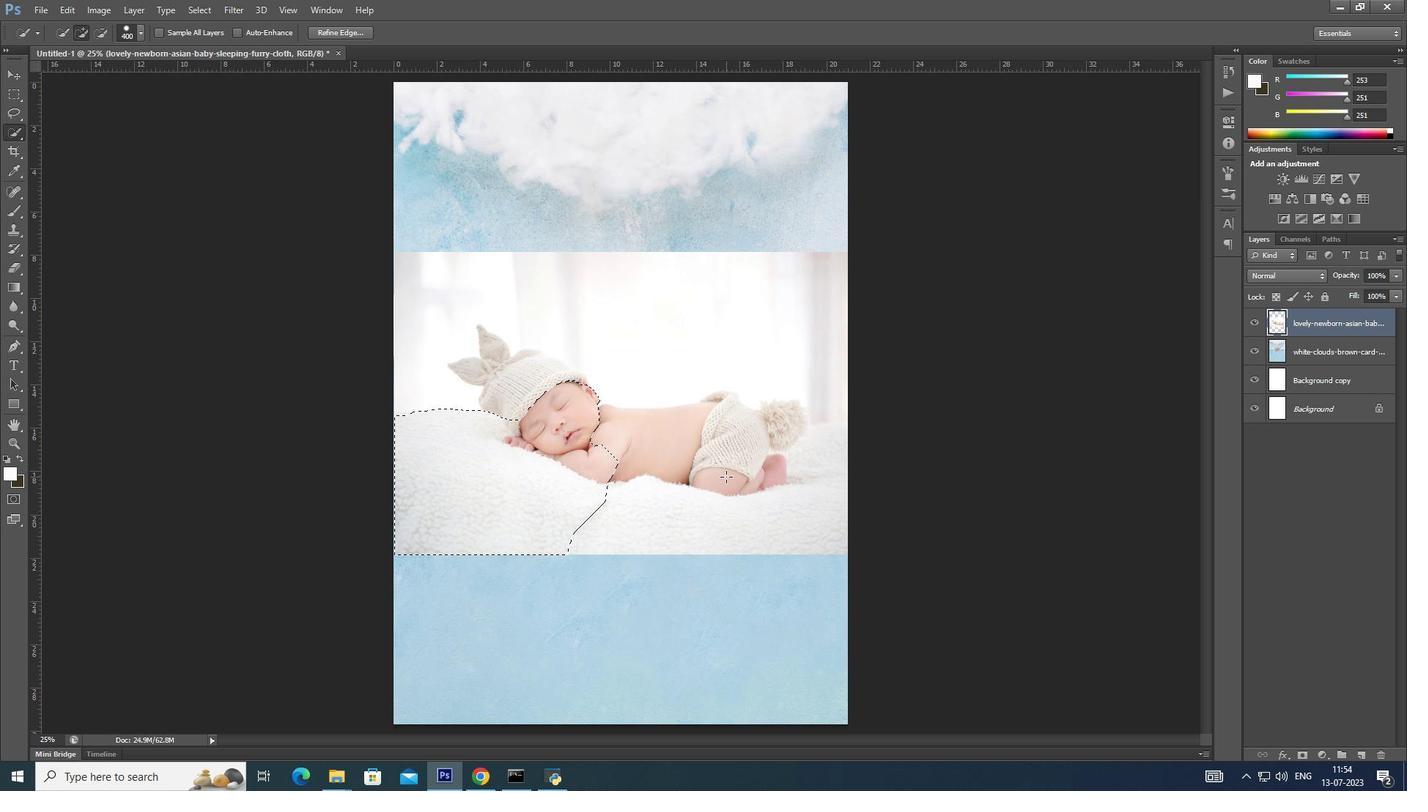
Action: Mouse pressed left at (568, 472)
Screenshot: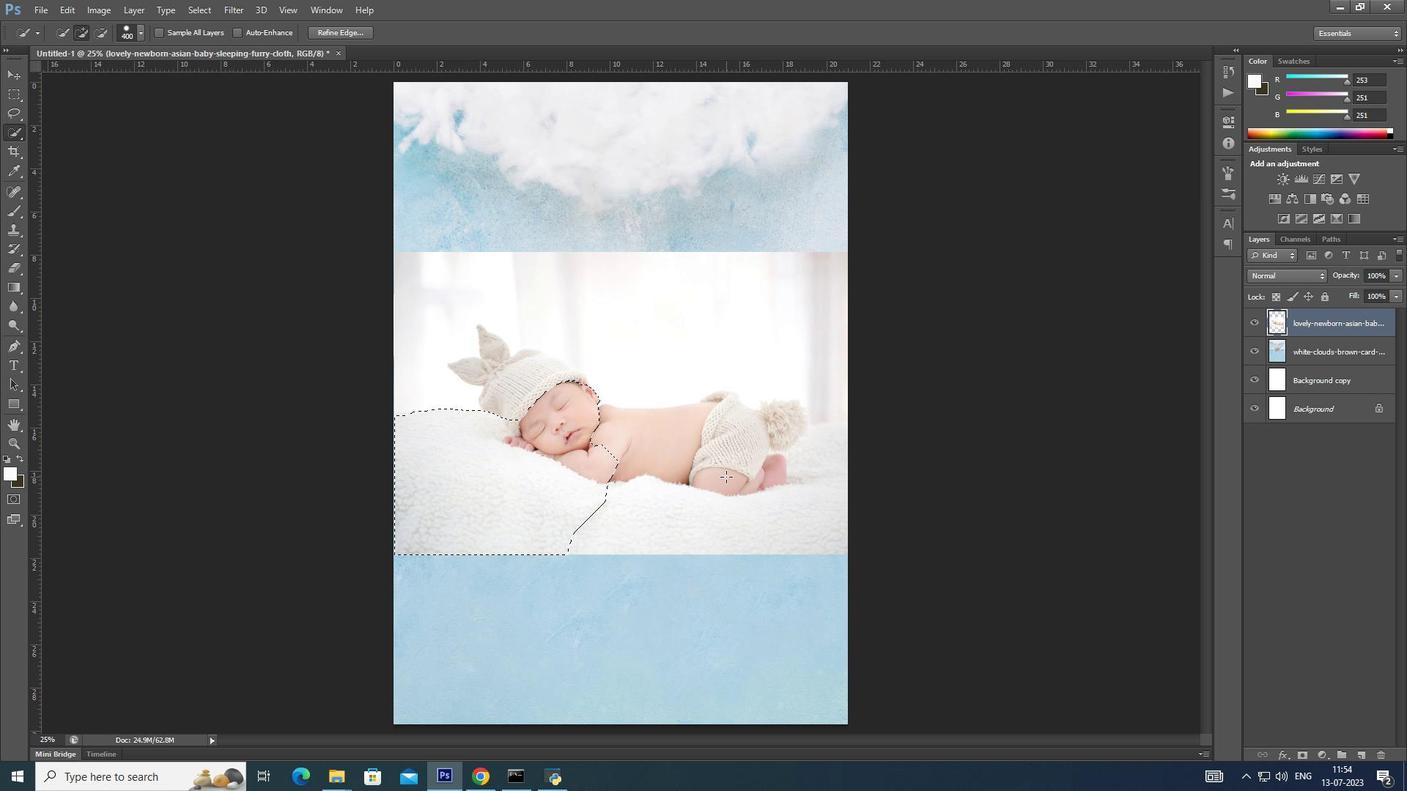 
Action: Mouse moved to (726, 477)
Screenshot: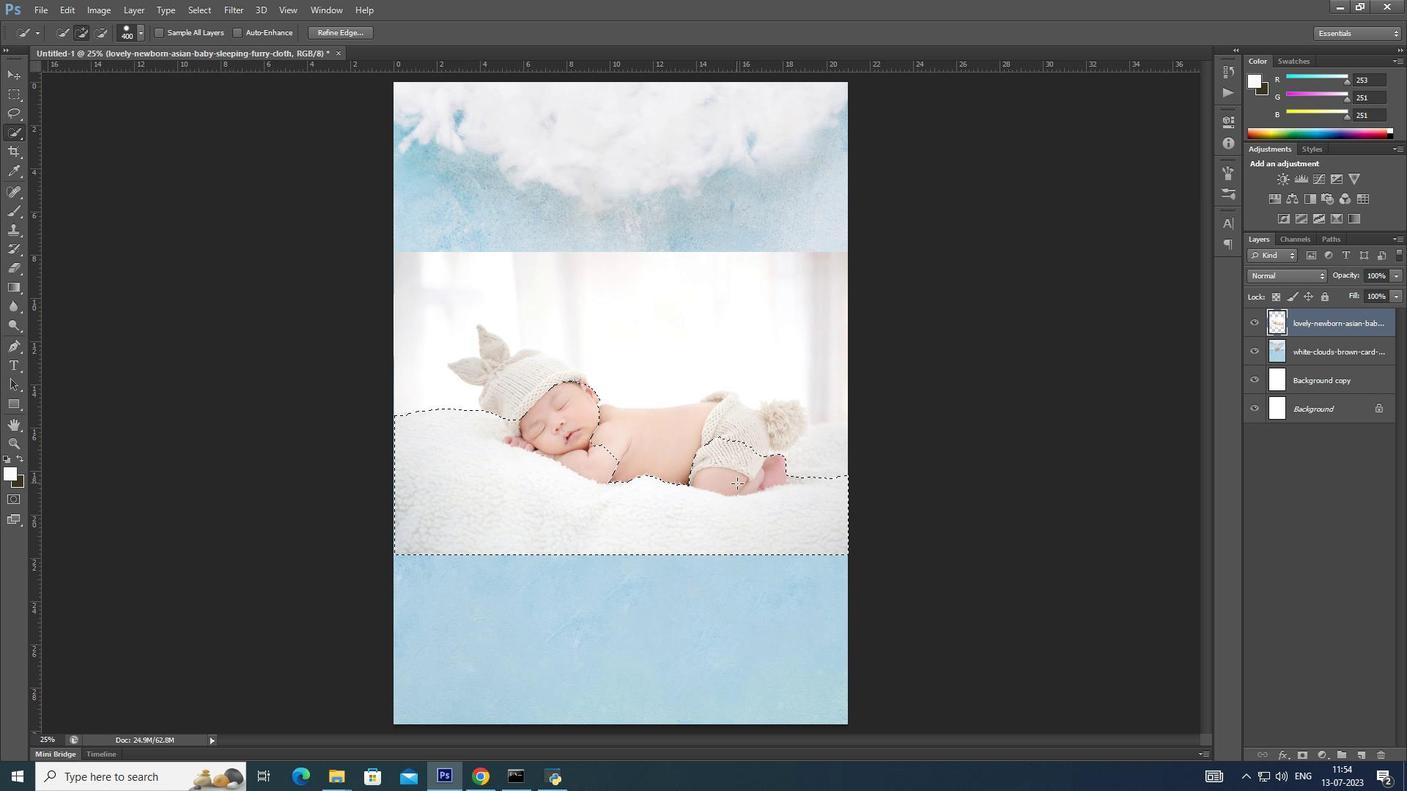 
Action: Mouse pressed left at (726, 477)
Screenshot: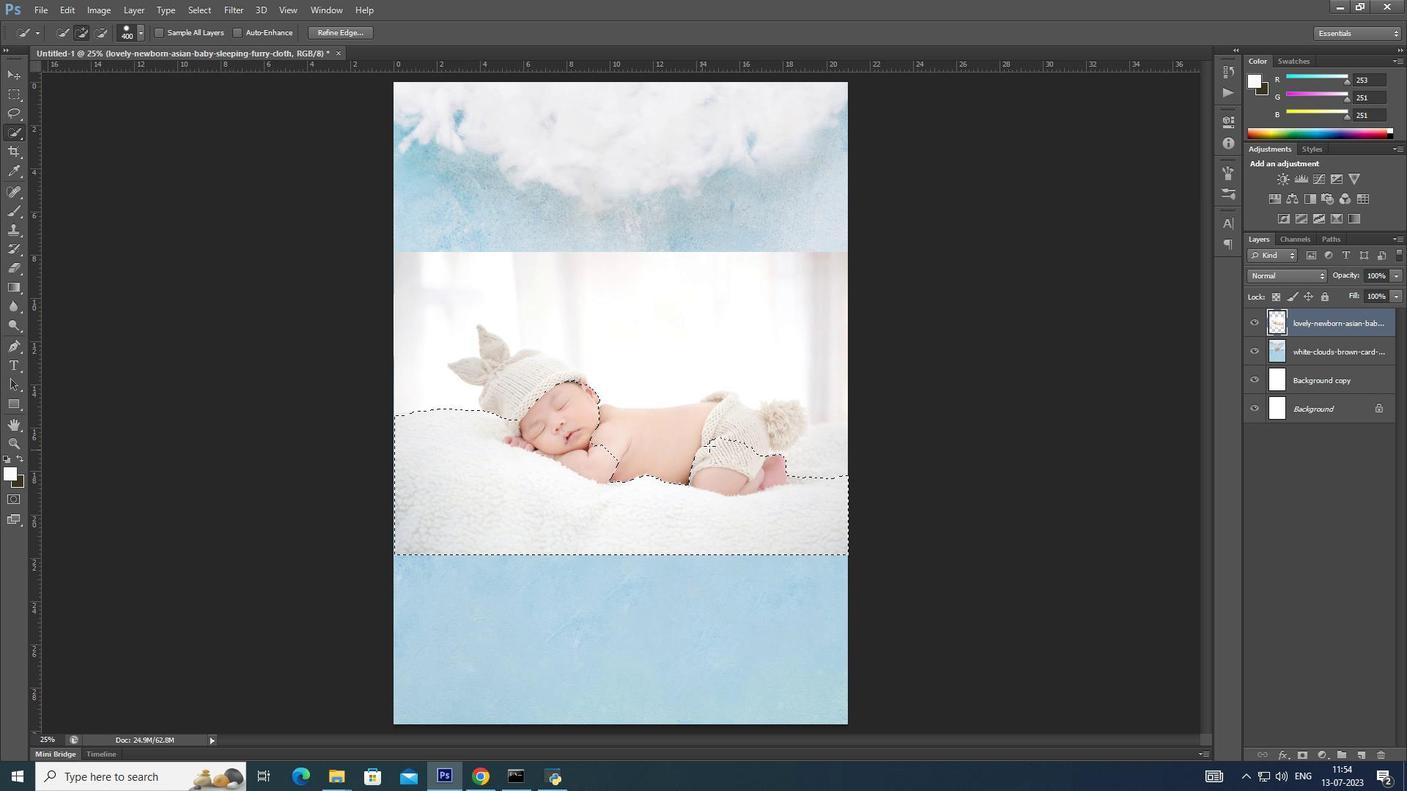 
Action: Mouse moved to (728, 434)
Screenshot: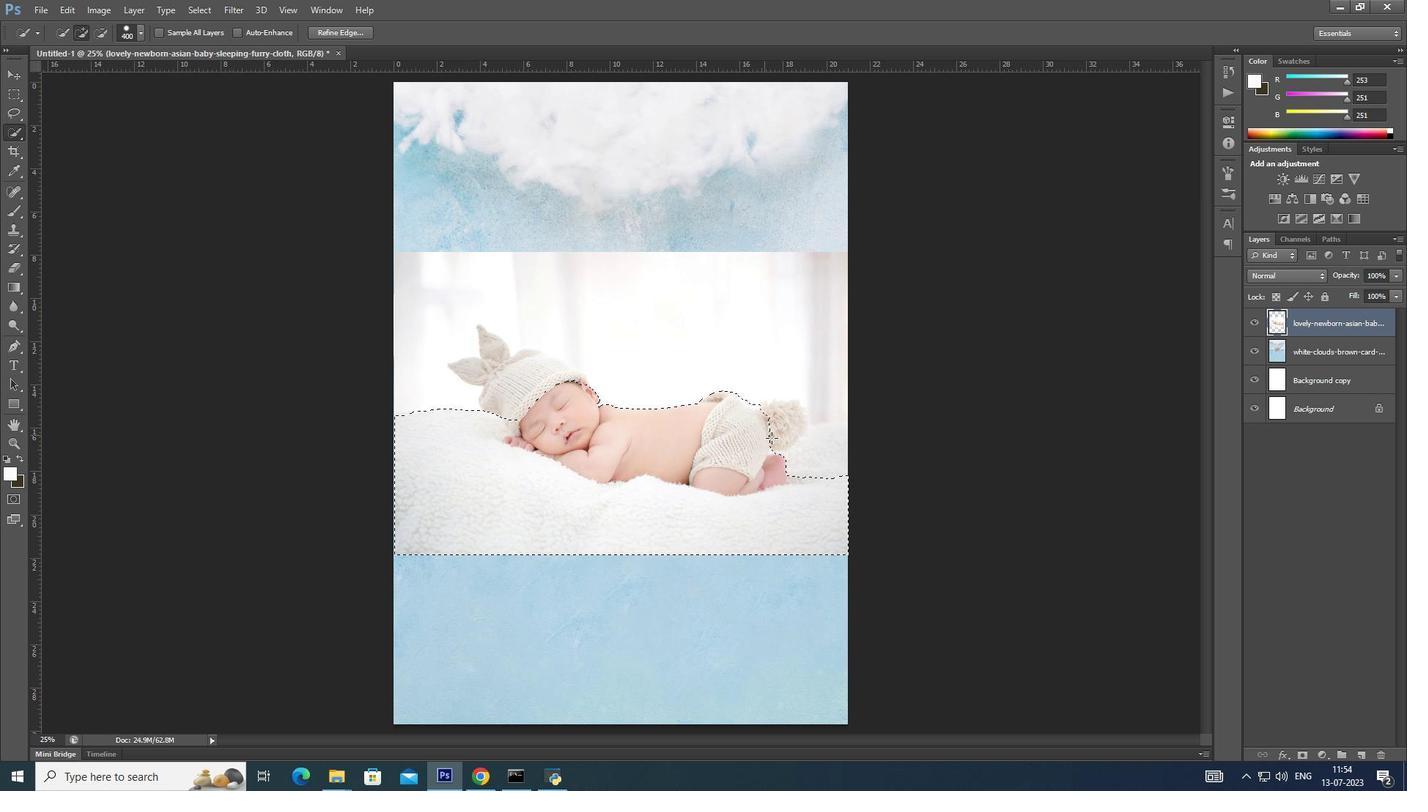 
Action: Mouse pressed left at (728, 434)
Screenshot: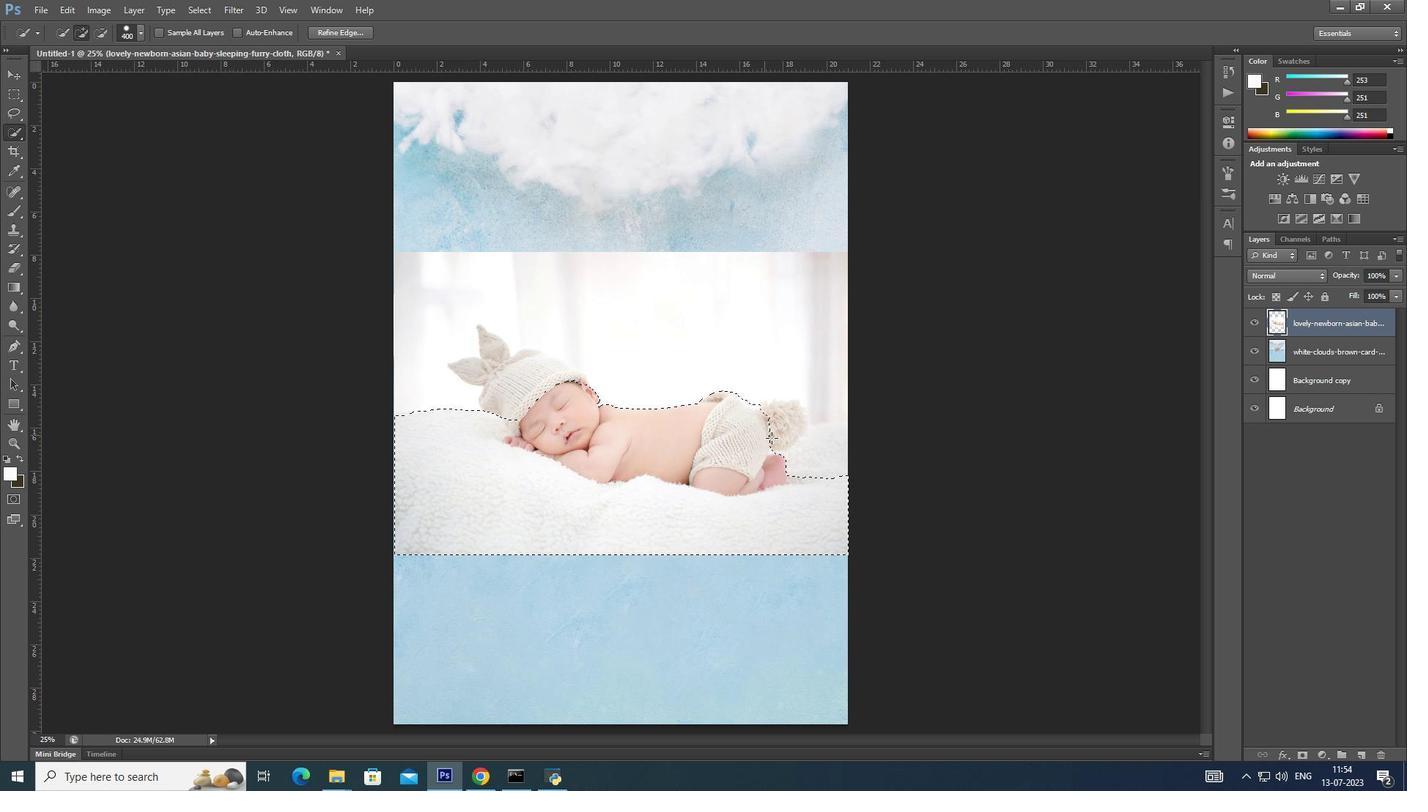 
Action: Mouse moved to (816, 462)
Screenshot: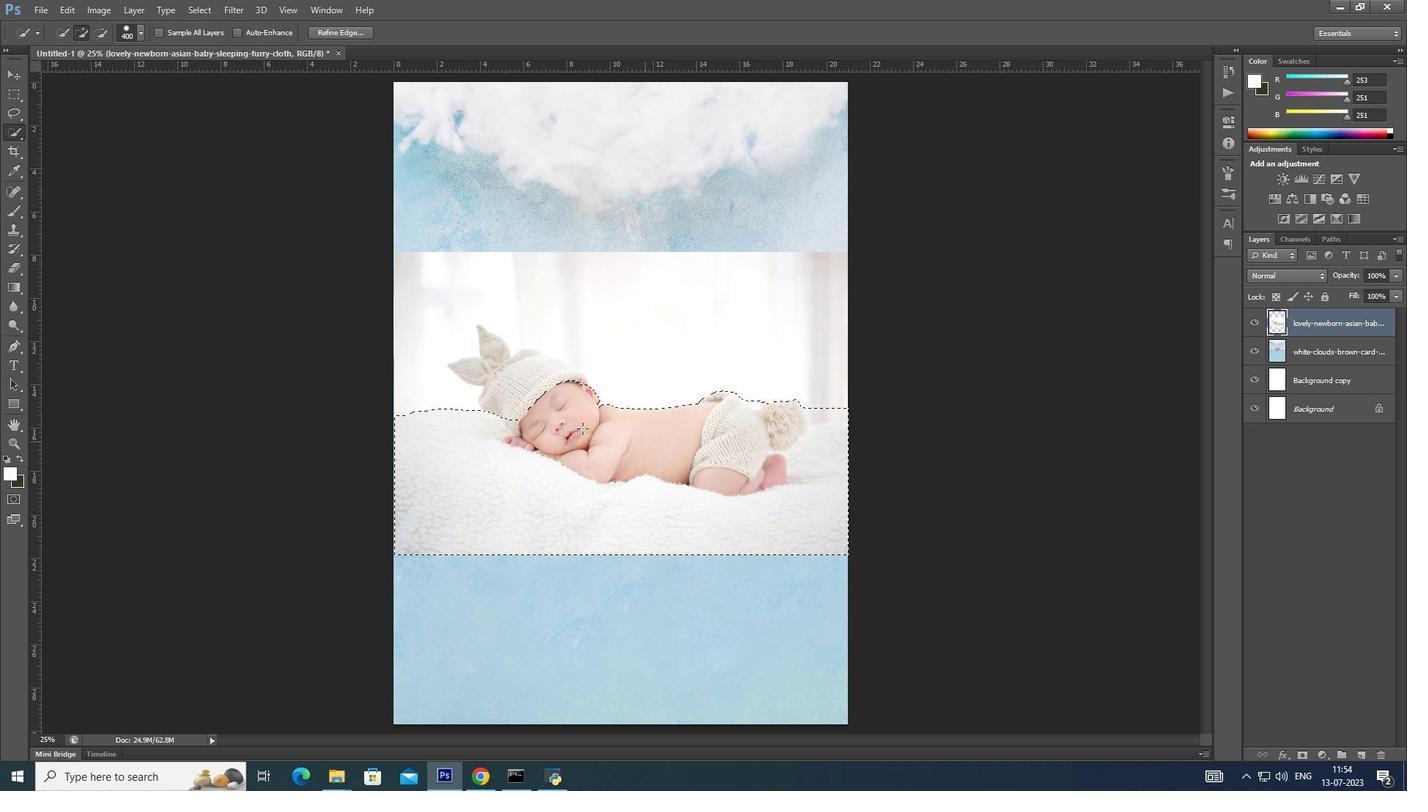 
Action: Mouse pressed left at (816, 462)
Screenshot: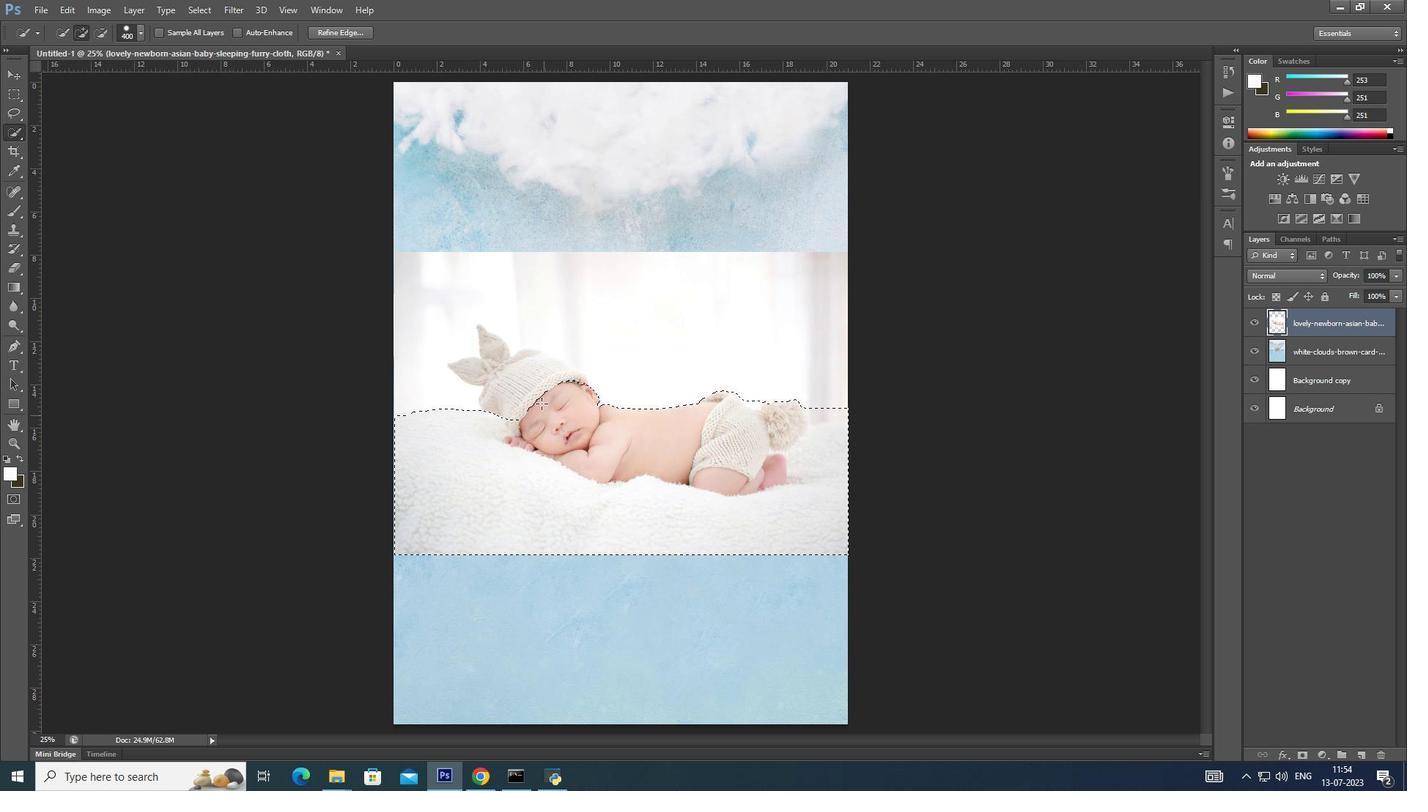 
Action: Mouse moved to (535, 383)
Screenshot: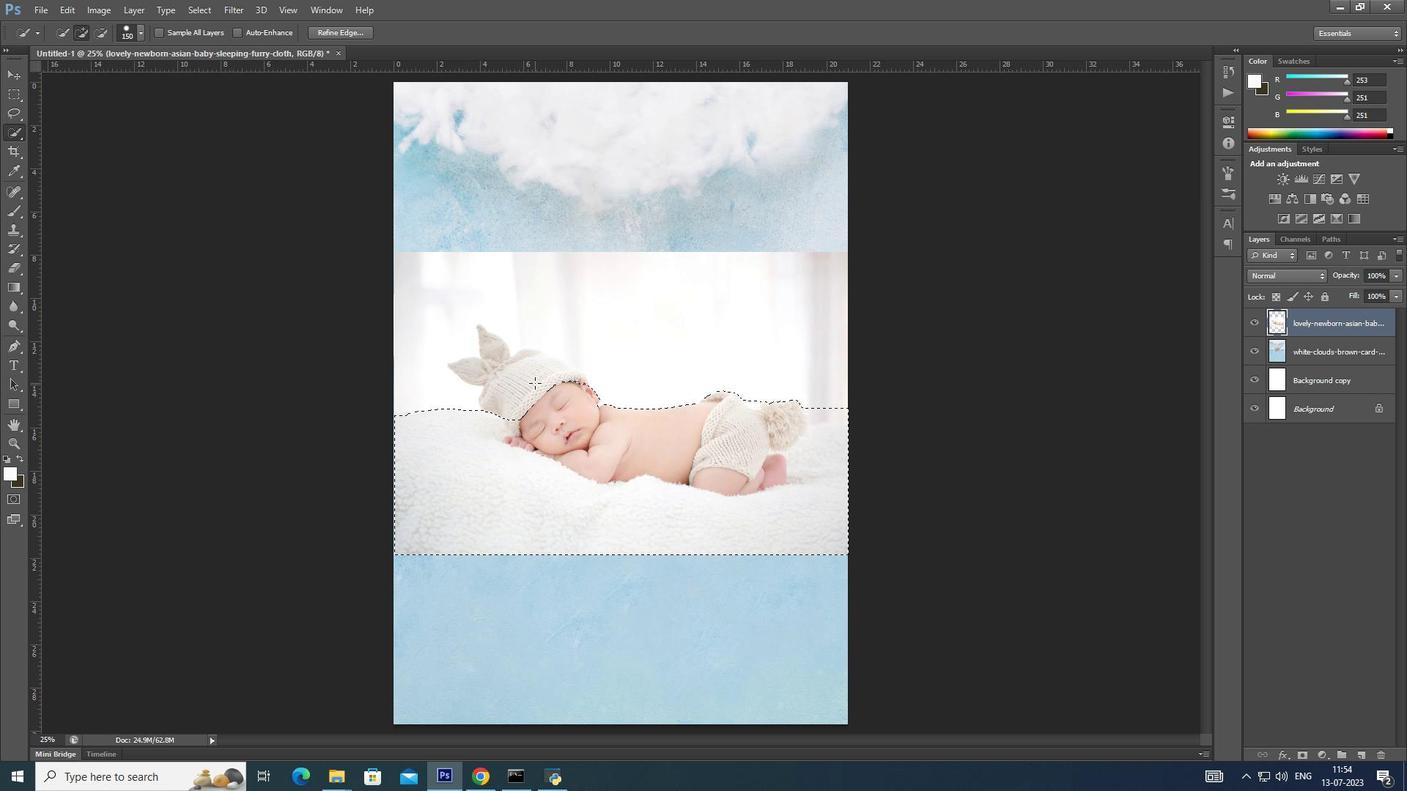 
Action: Key pressed [[[[[[
Screenshot: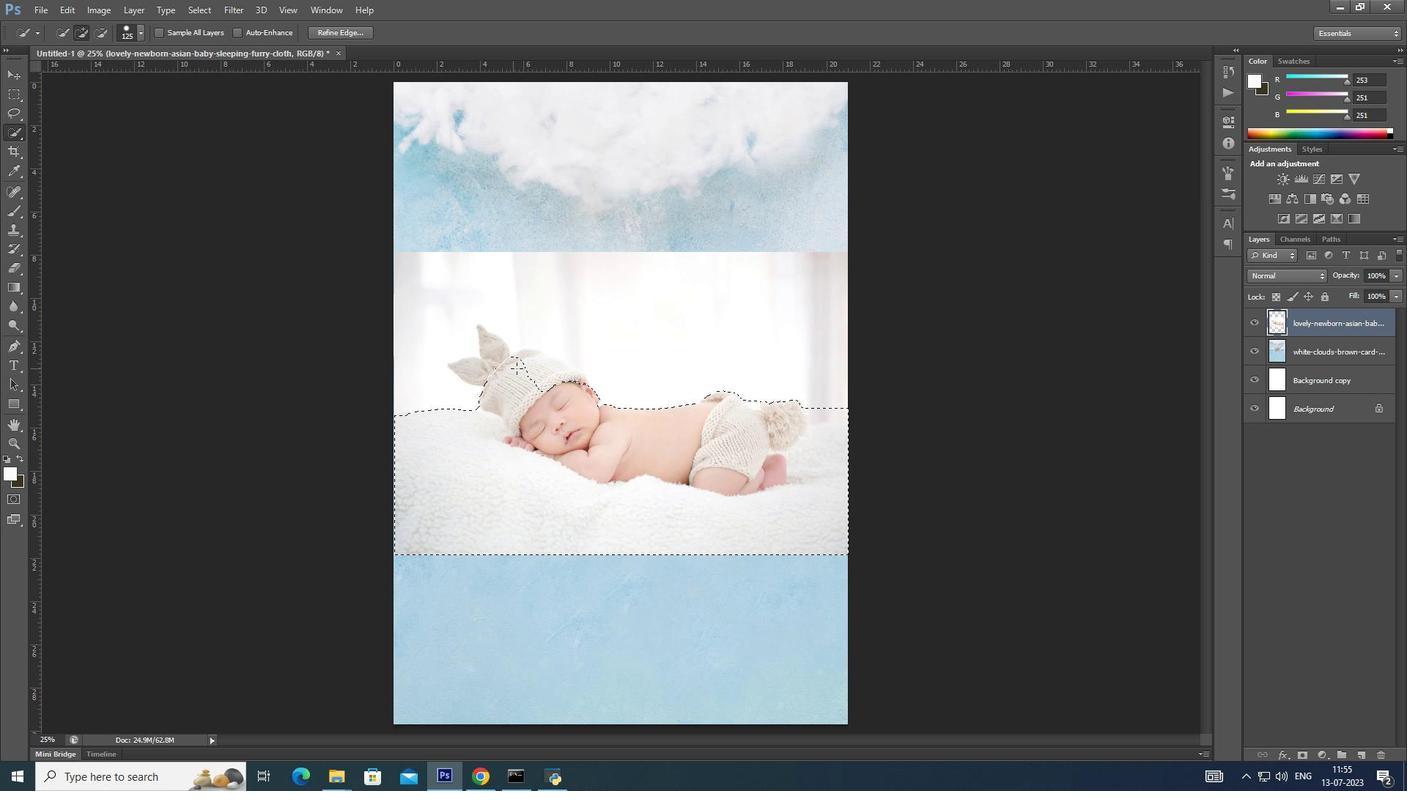 
Action: Mouse moved to (513, 368)
Screenshot: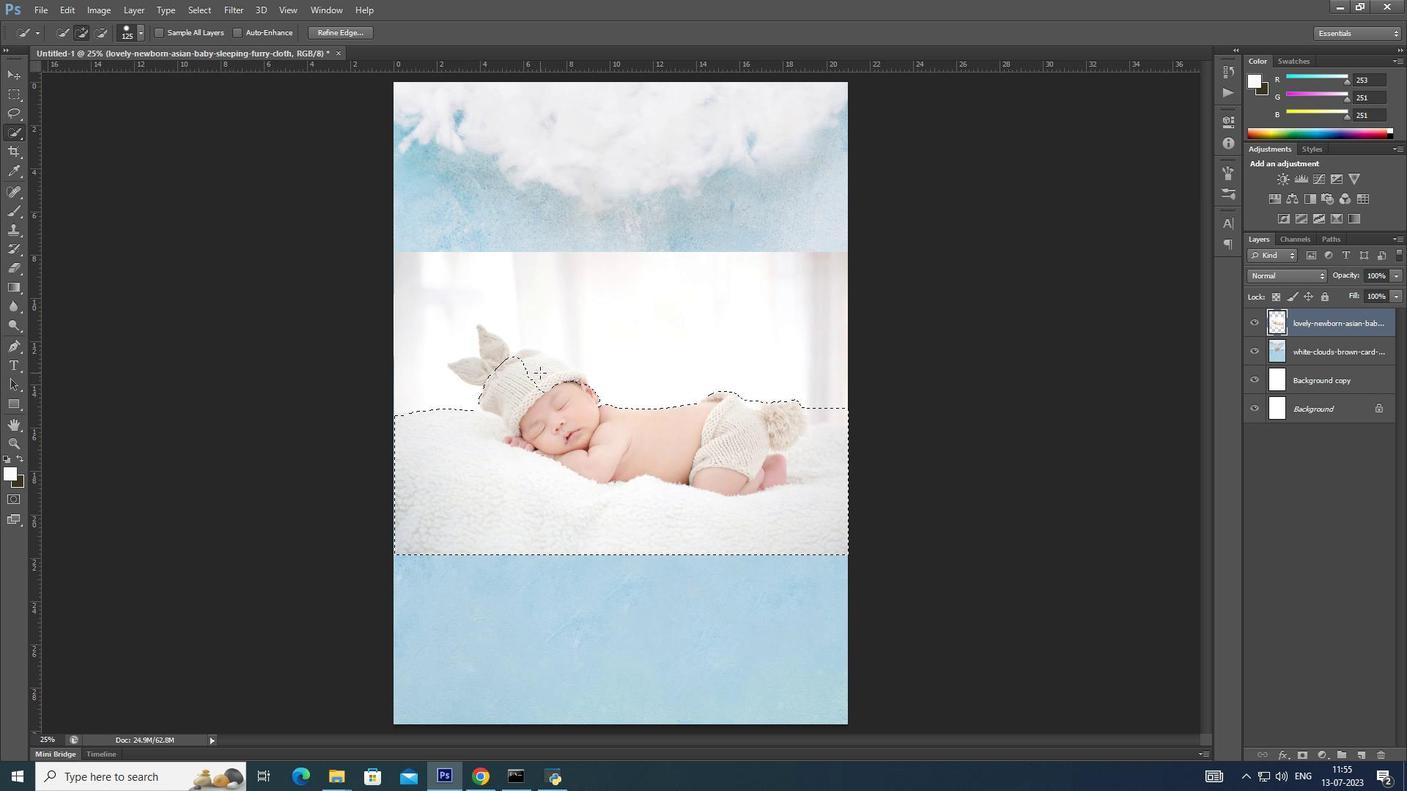 
Action: Mouse pressed left at (513, 368)
Screenshot: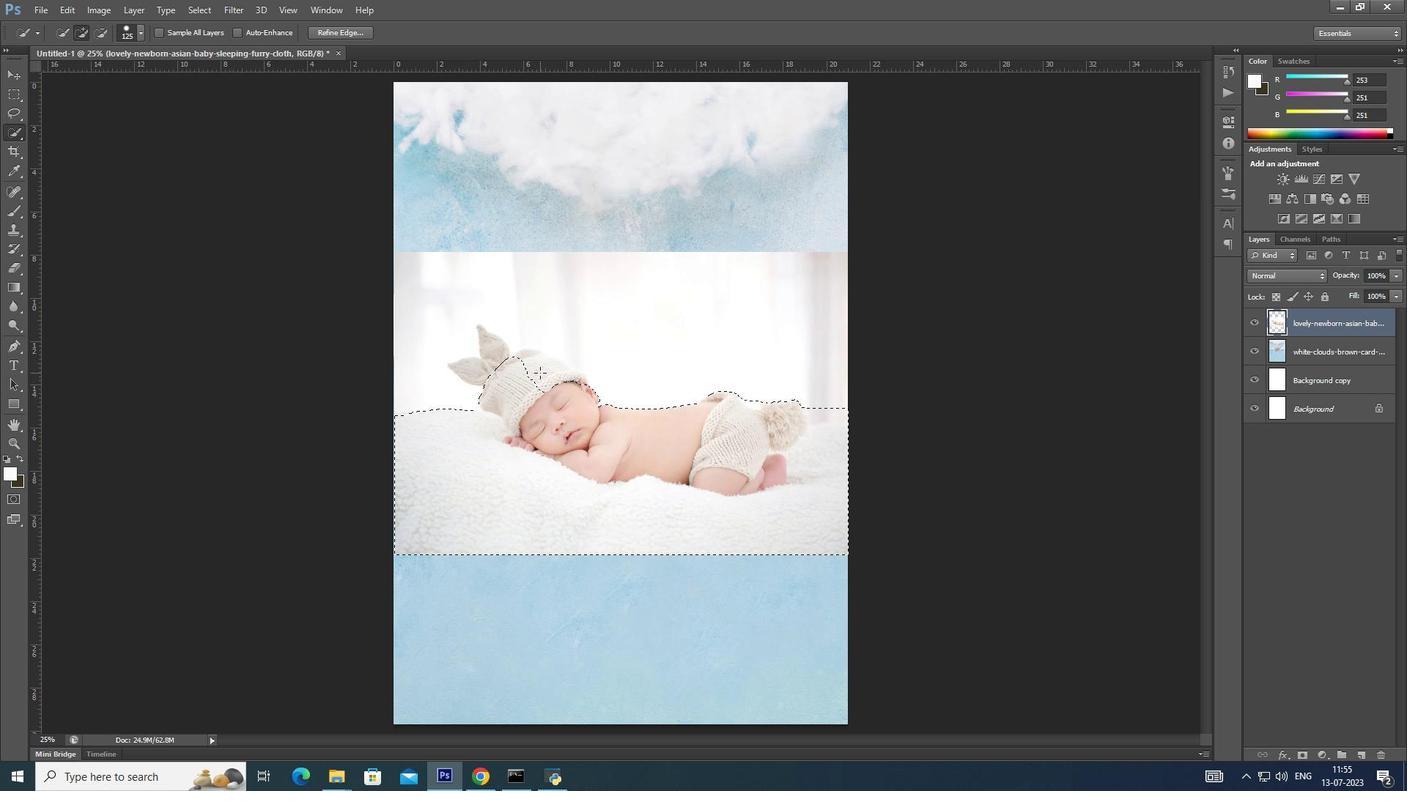 
Action: Mouse moved to (540, 373)
Screenshot: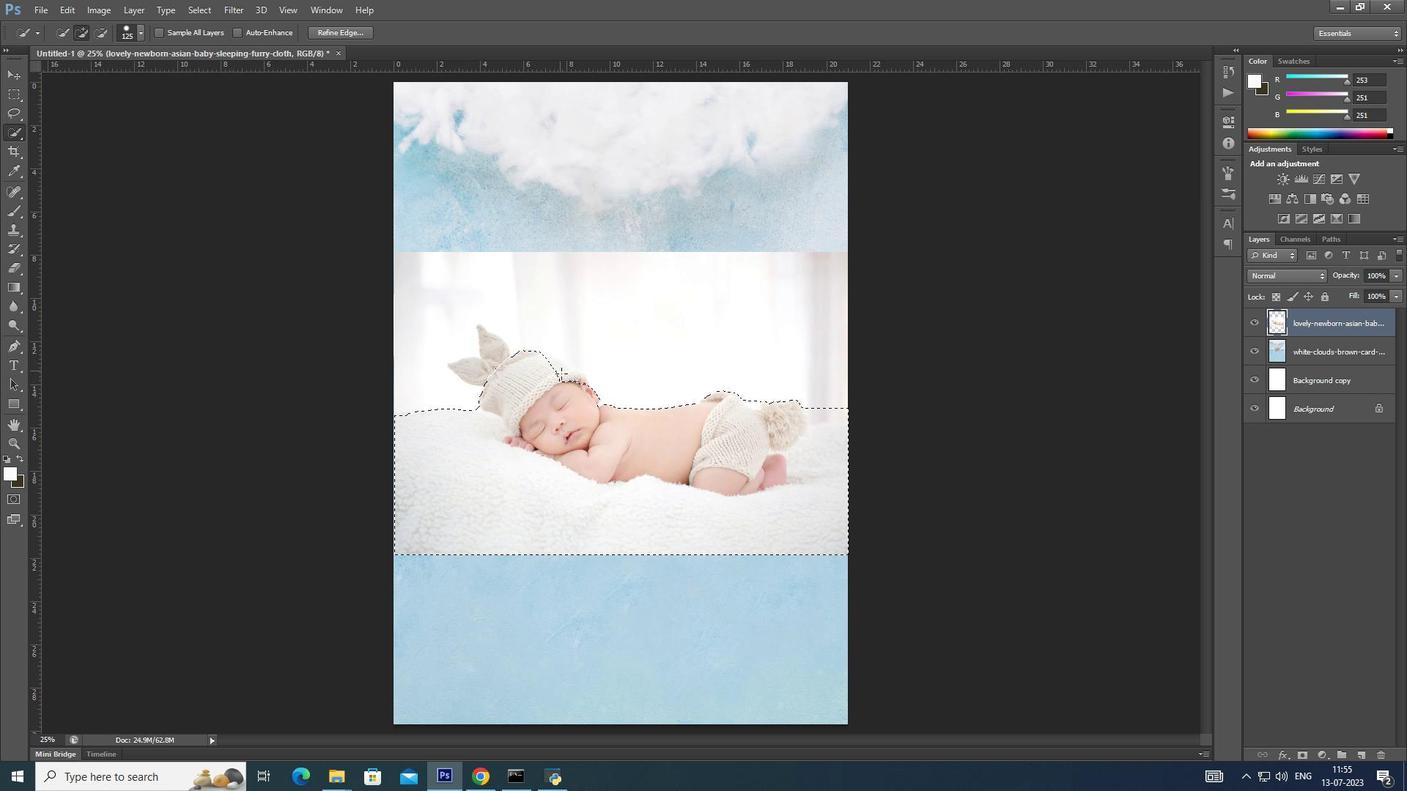 
Action: Mouse pressed left at (540, 373)
Screenshot: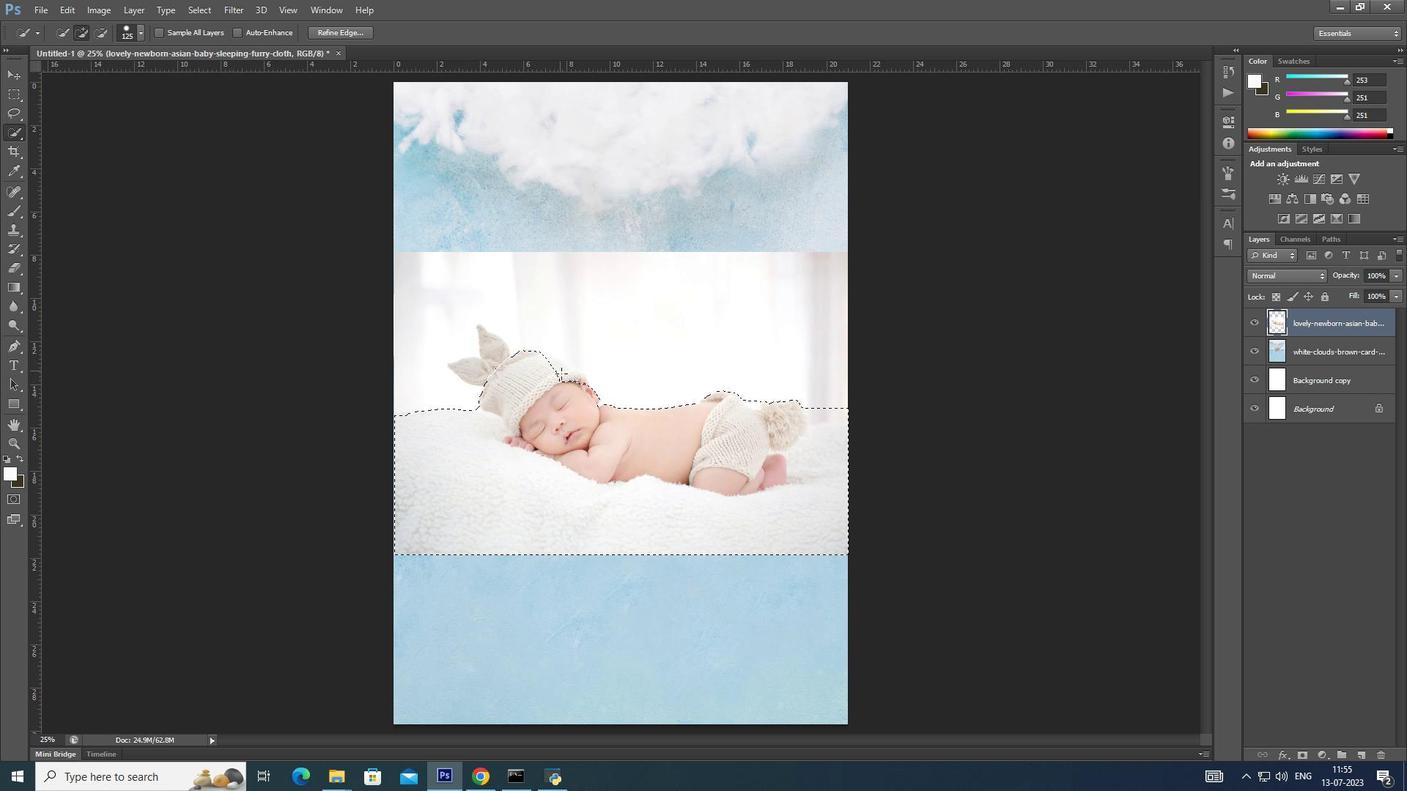 
Action: Mouse moved to (565, 376)
Screenshot: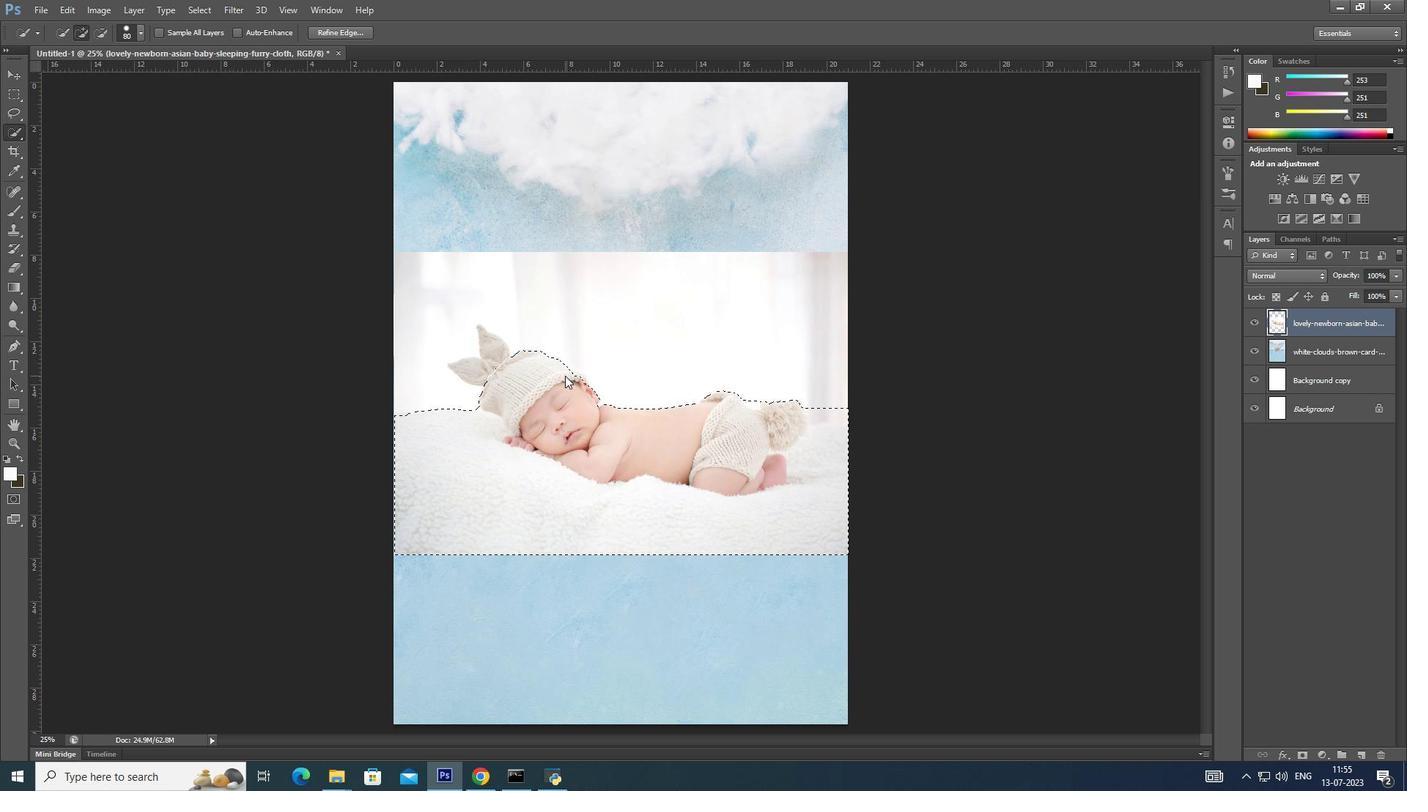 
Action: Key pressed [[[
Screenshot: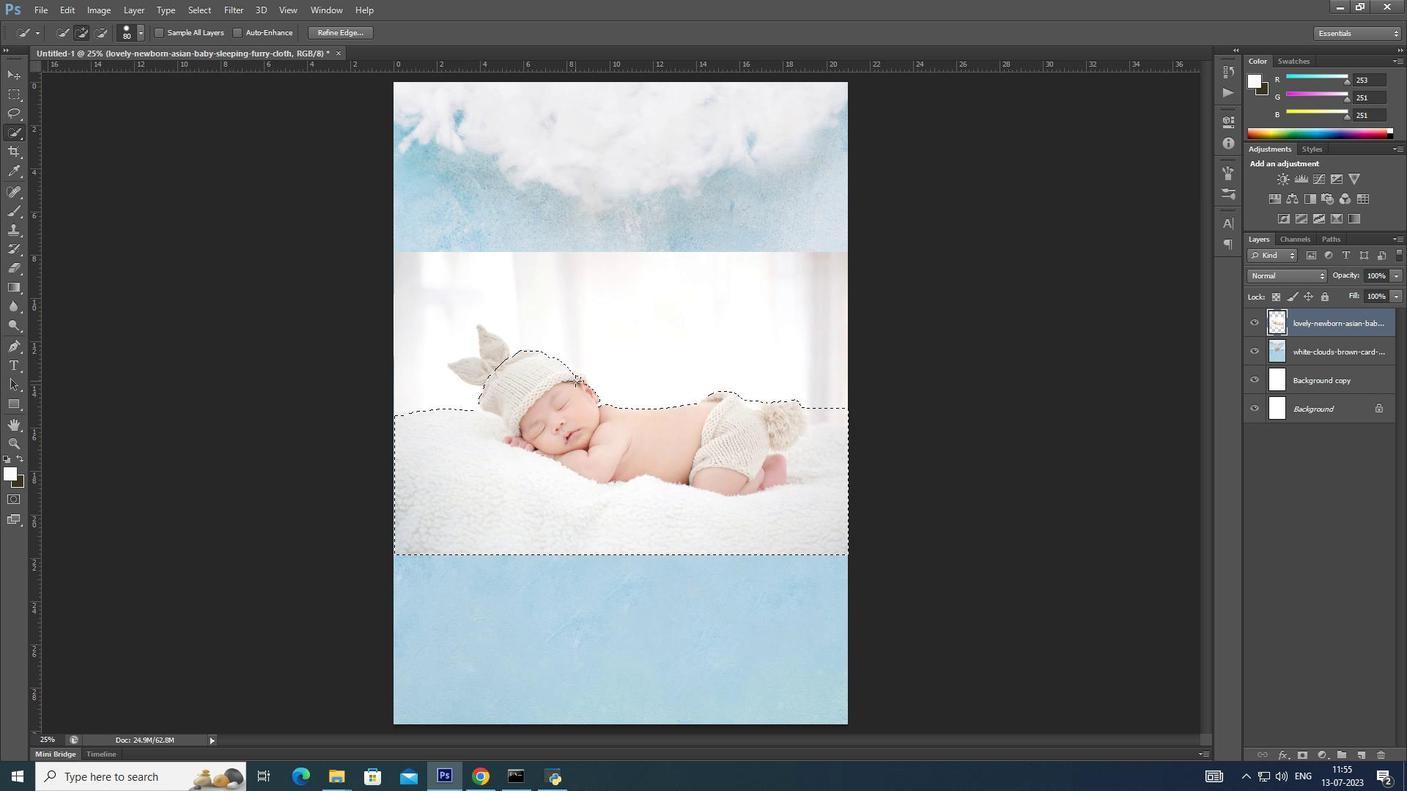 
Action: Mouse pressed left at (565, 376)
Screenshot: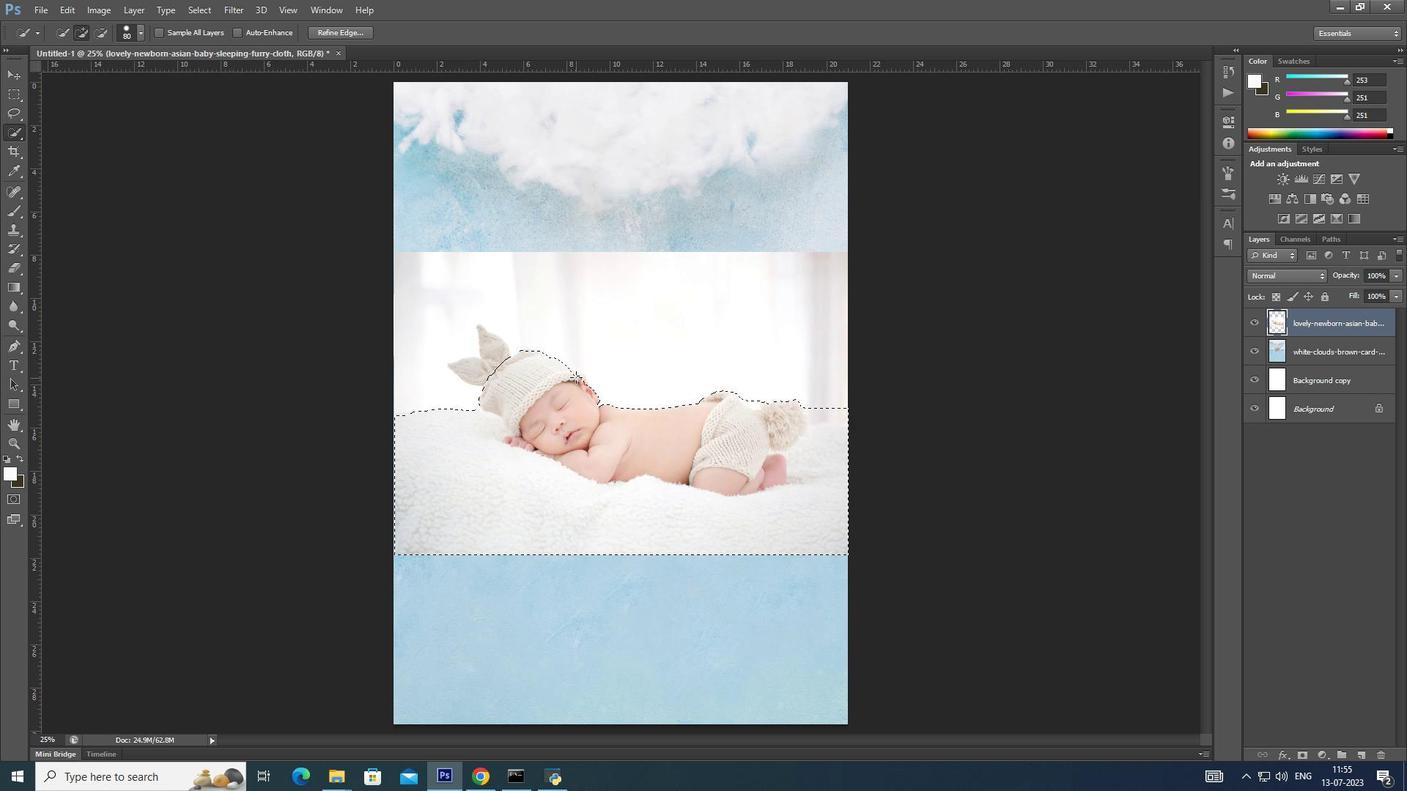 
Action: Mouse moved to (575, 374)
Screenshot: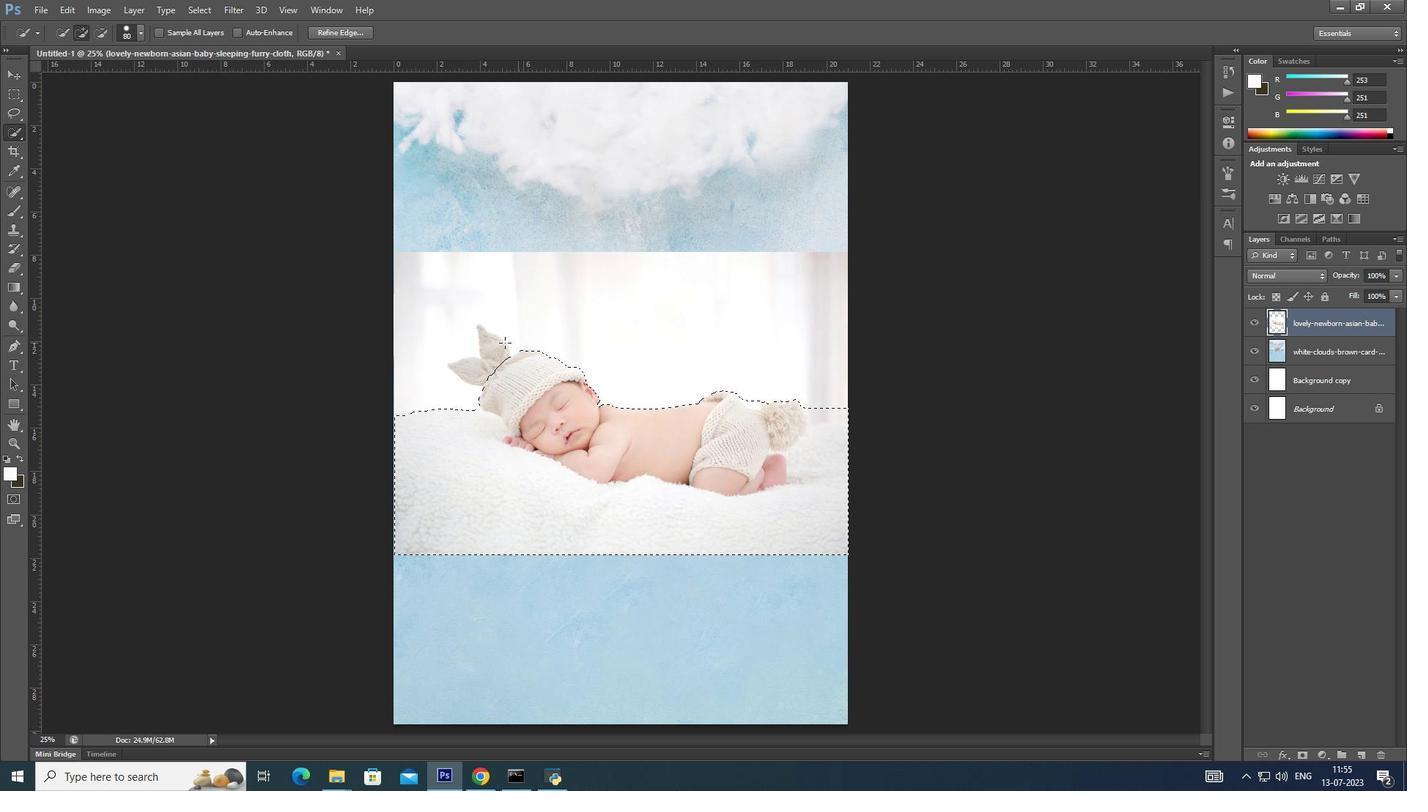 
Action: Mouse pressed left at (575, 374)
Screenshot: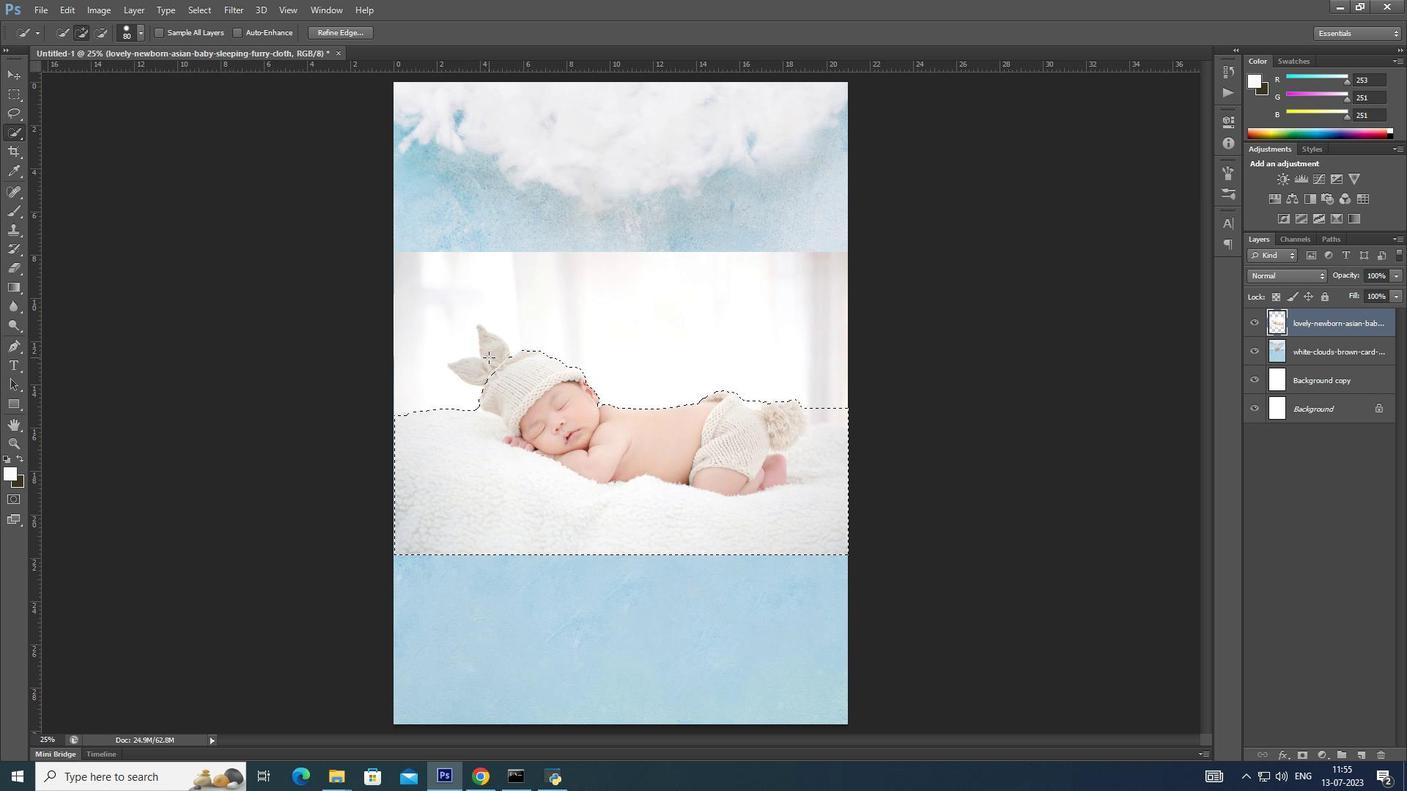 
Action: Mouse moved to (494, 357)
Screenshot: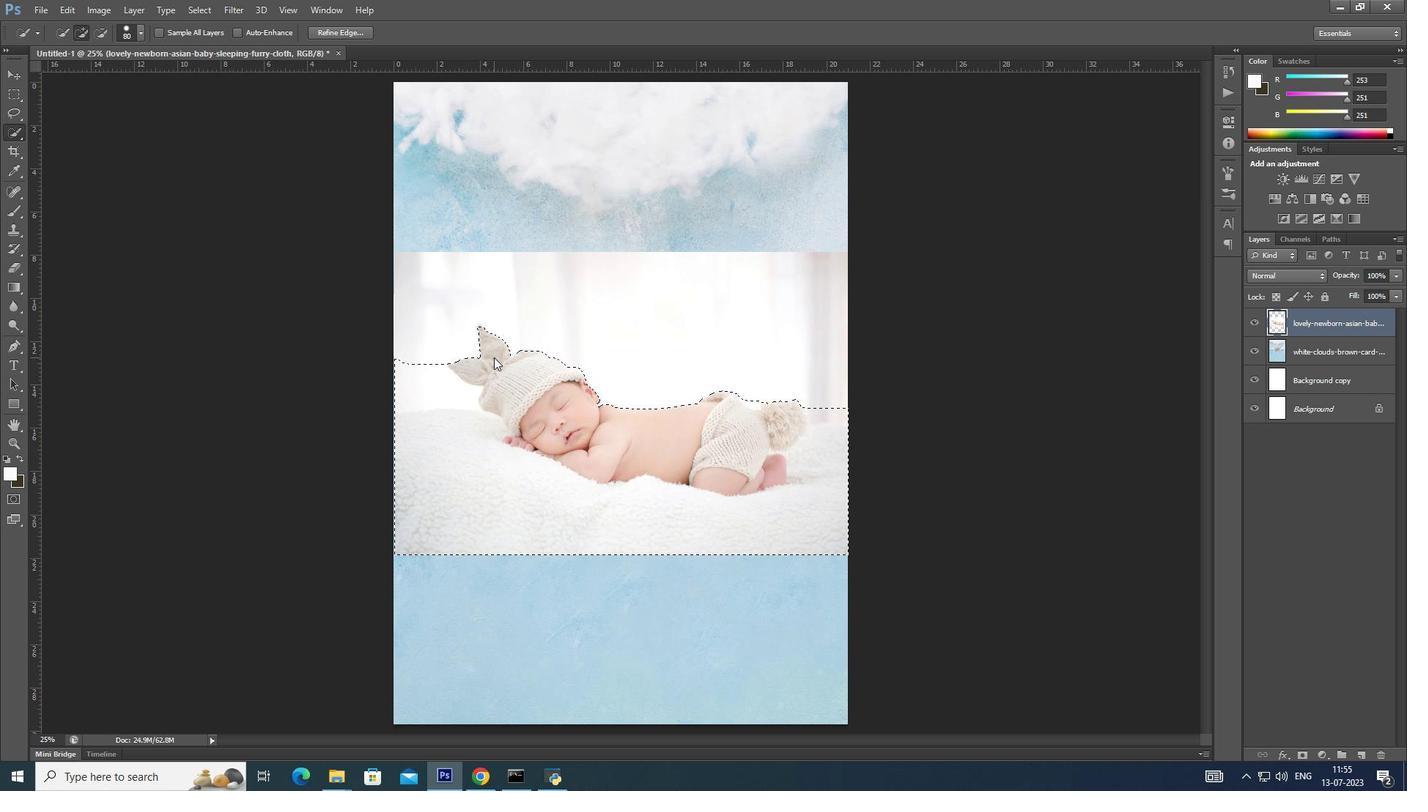 
Action: Mouse pressed left at (494, 357)
Screenshot: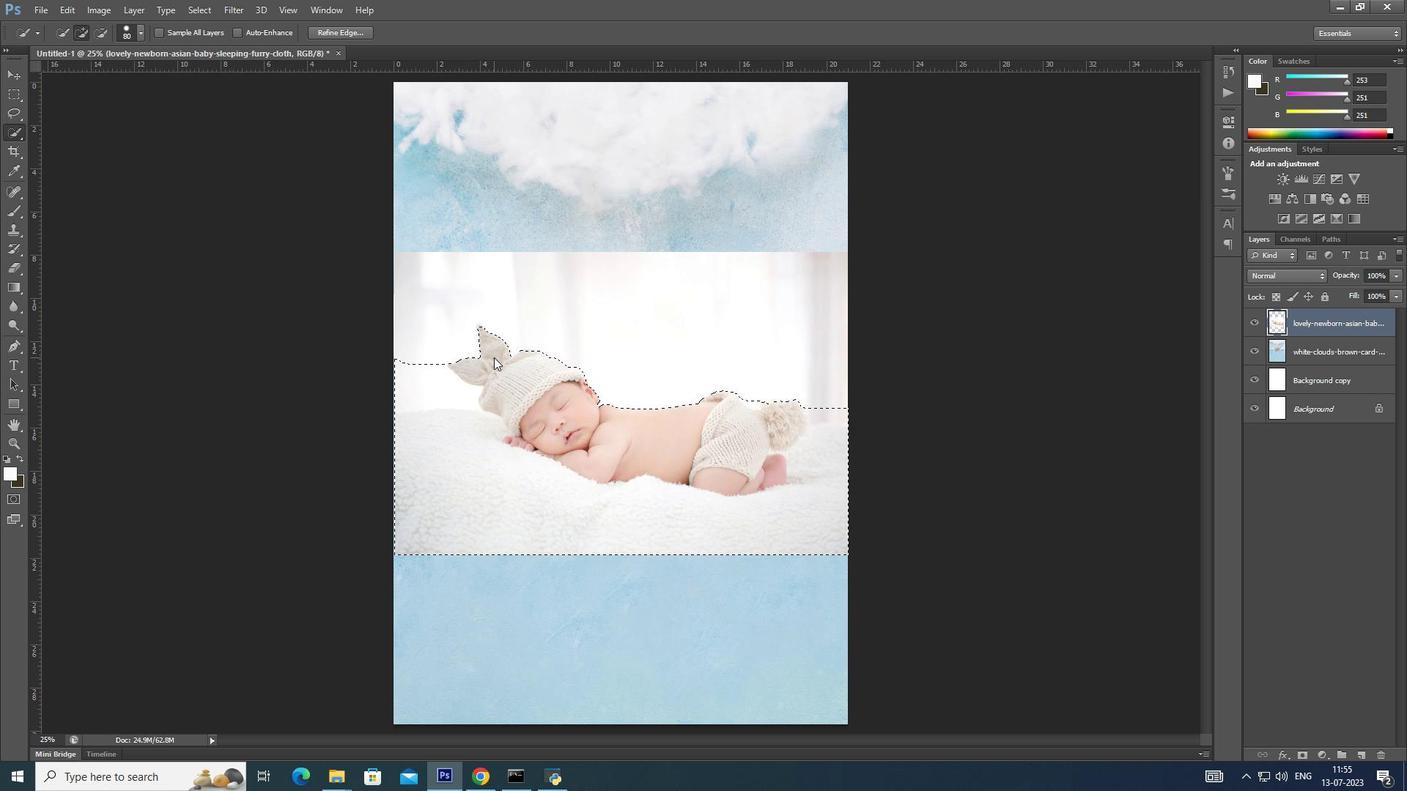 
Action: Mouse moved to (675, 420)
Screenshot: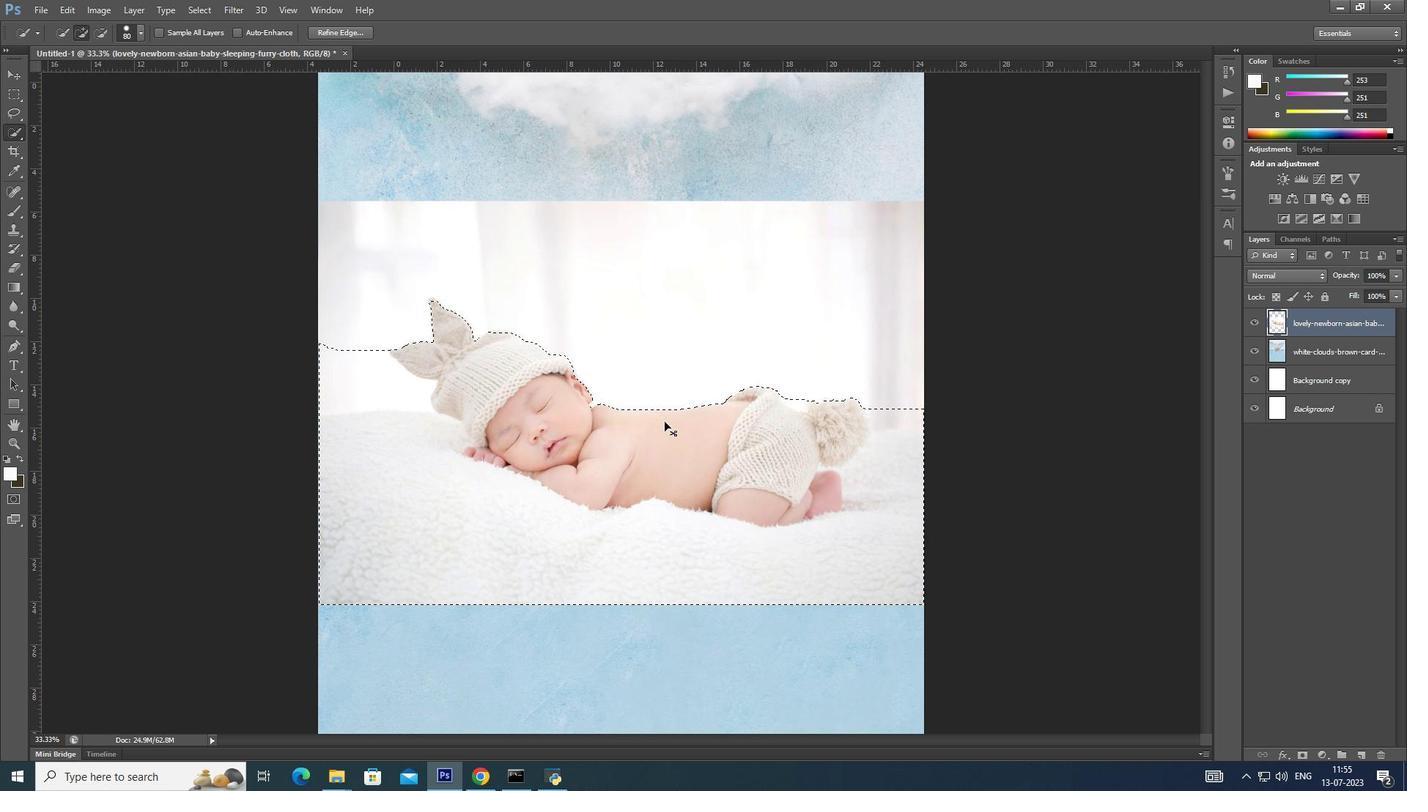 
Action: Key pressed <<187>>
Screenshot: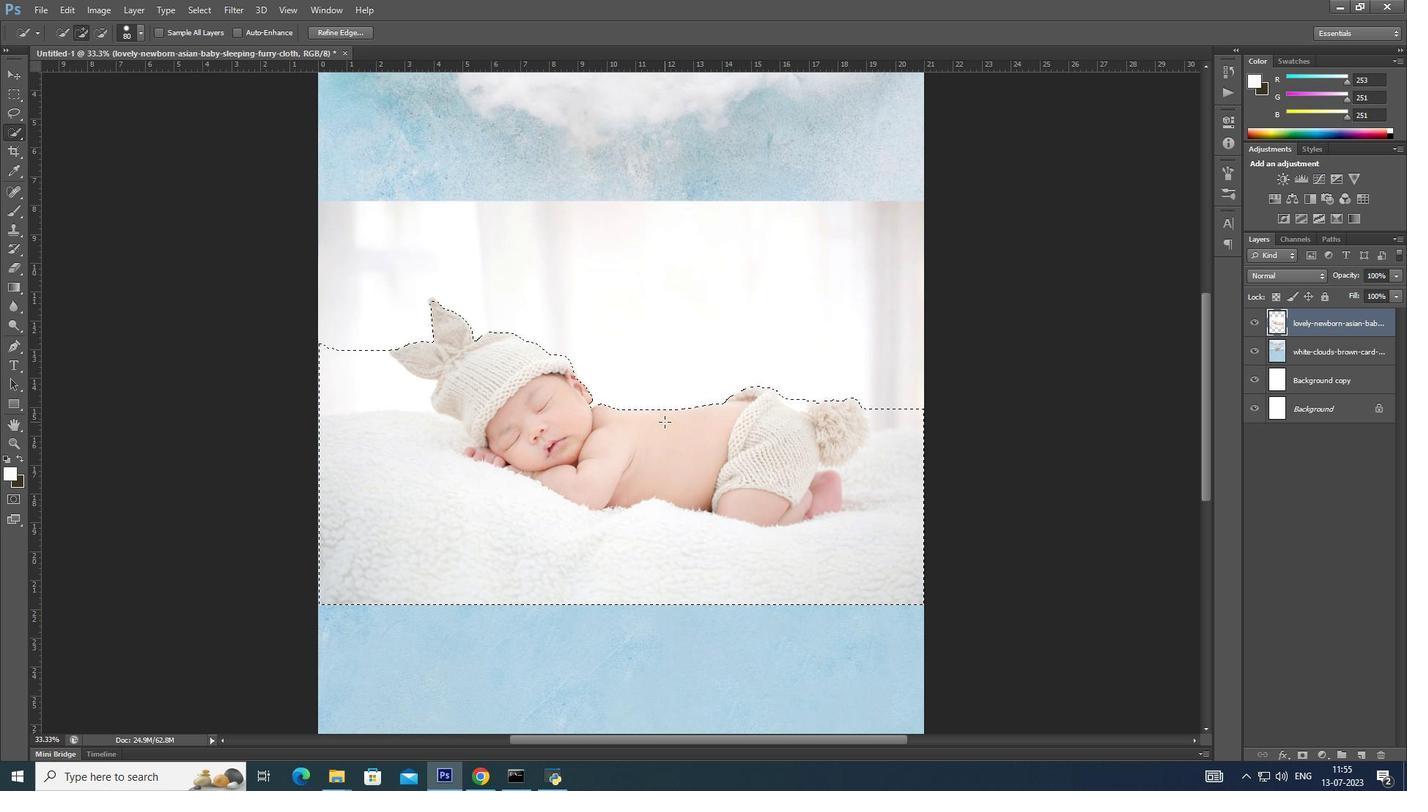 
Action: Mouse moved to (643, 447)
Screenshot: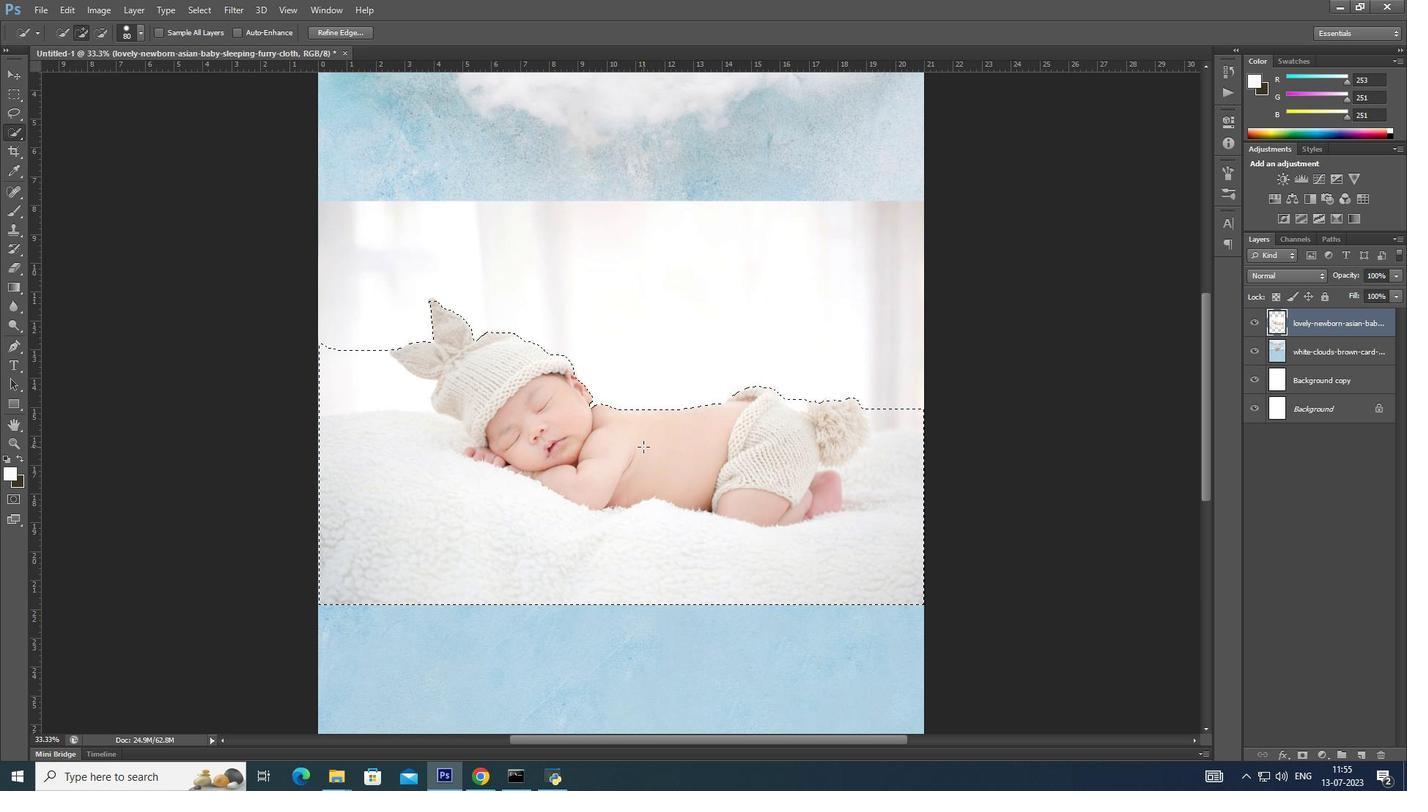 
Action: Key pressed ctrl+J
Screenshot: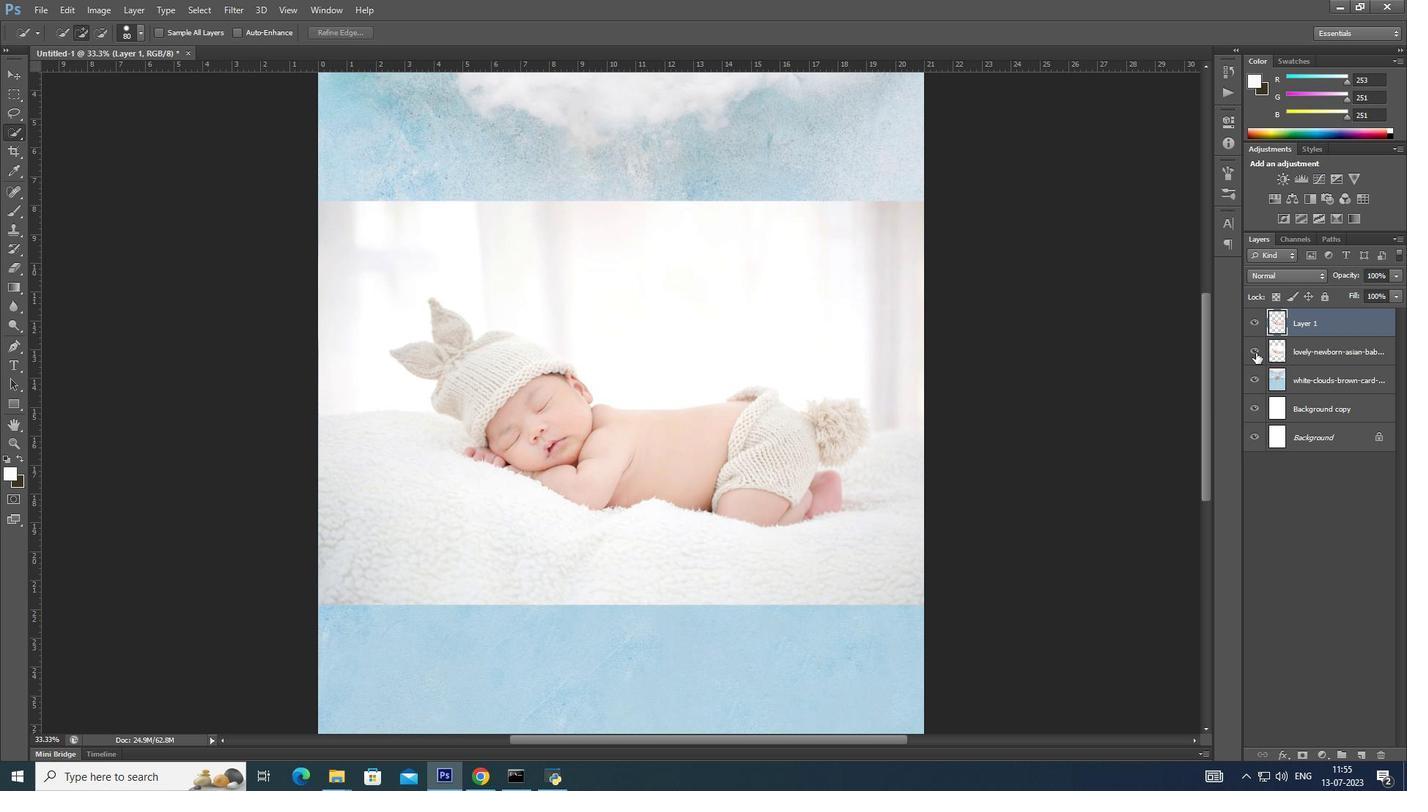 
Action: Mouse moved to (1256, 353)
Screenshot: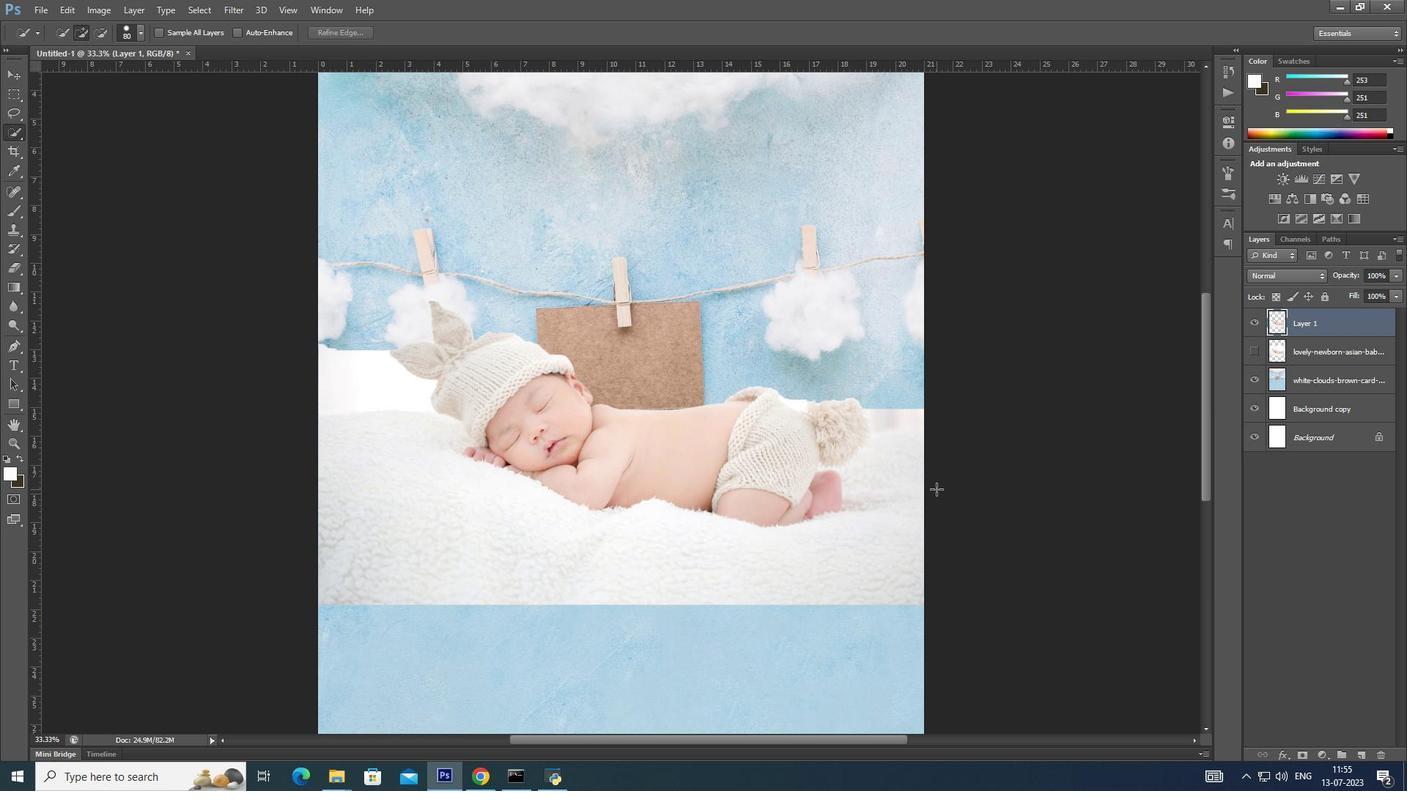 
Action: Mouse pressed left at (1256, 353)
Screenshot: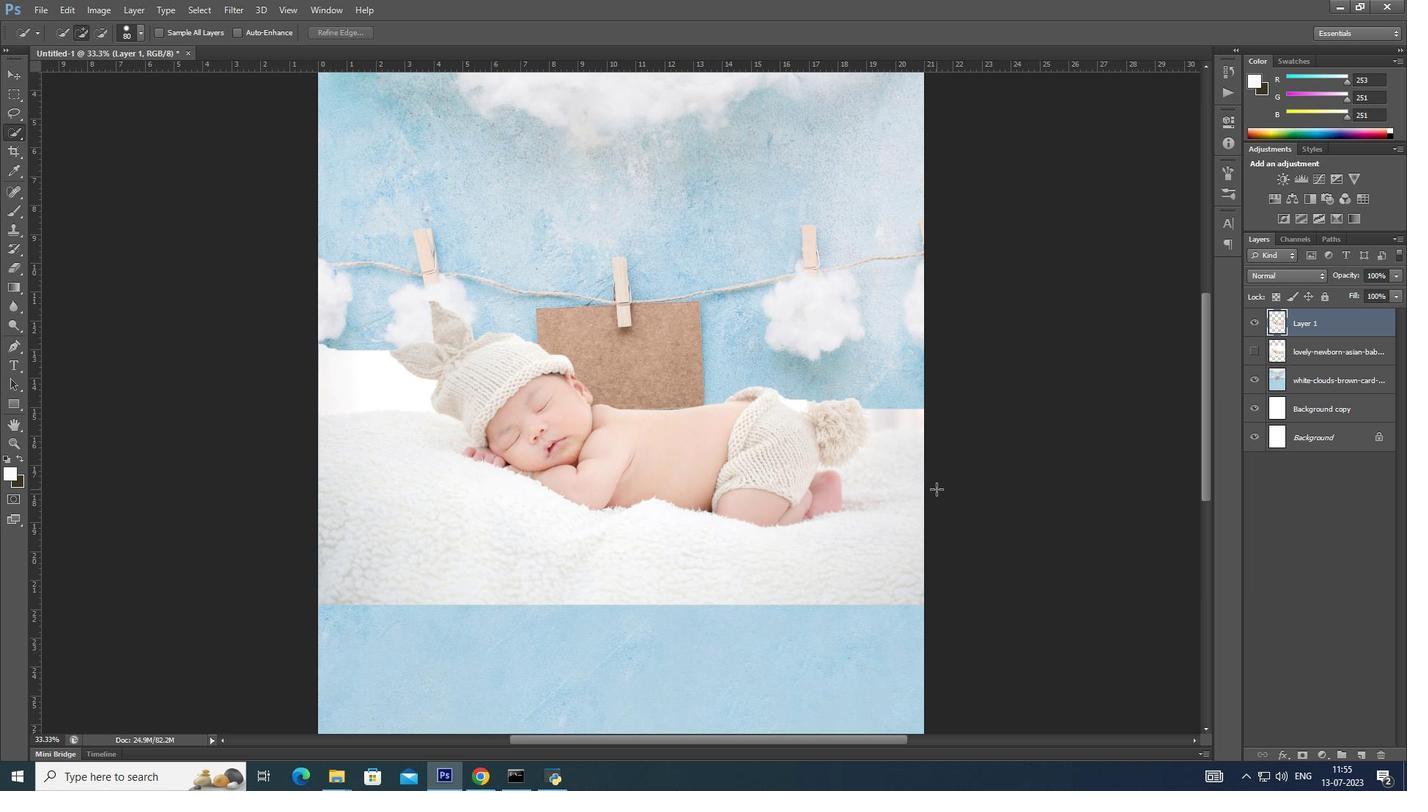
Action: Mouse moved to (369, 371)
Screenshot: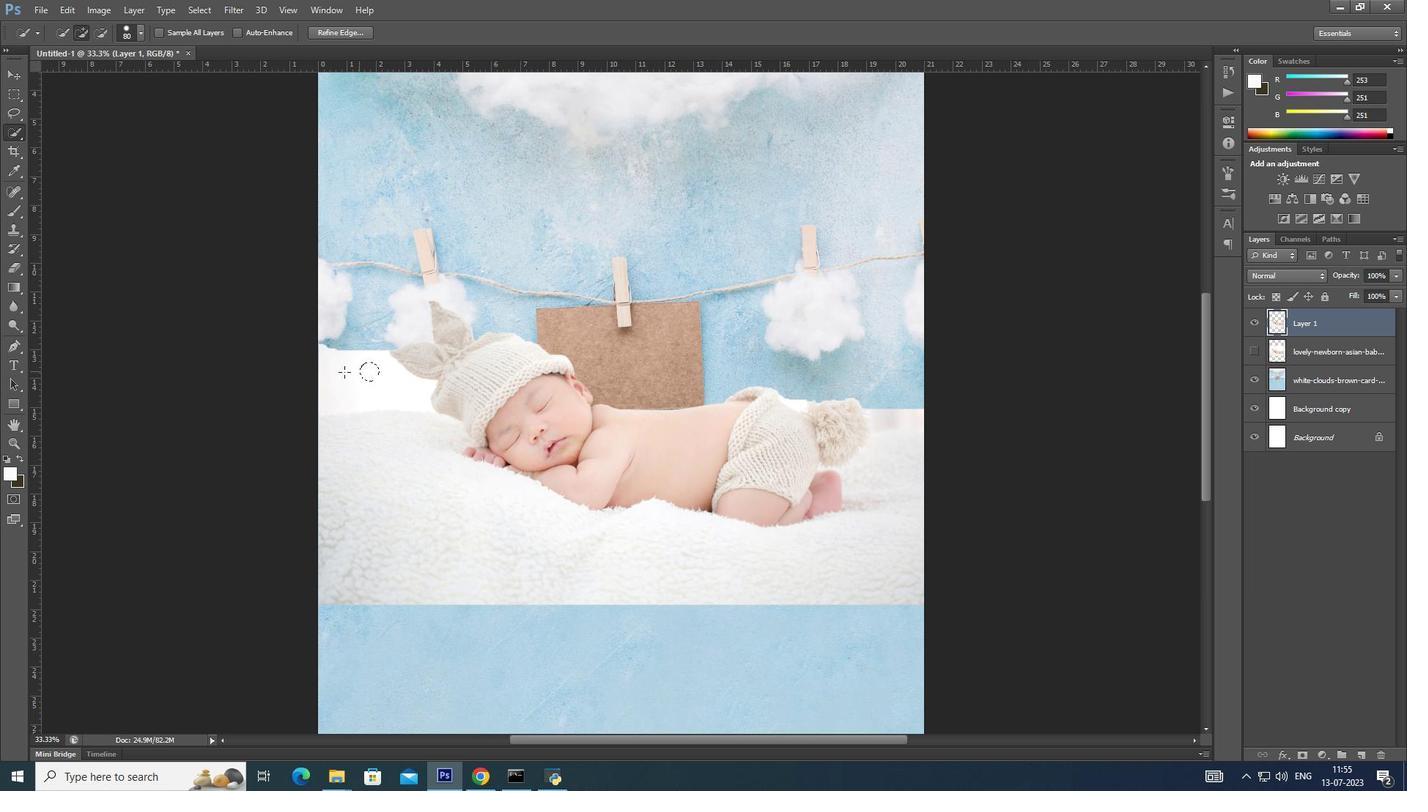 
Action: Mouse pressed left at (369, 371)
Screenshot: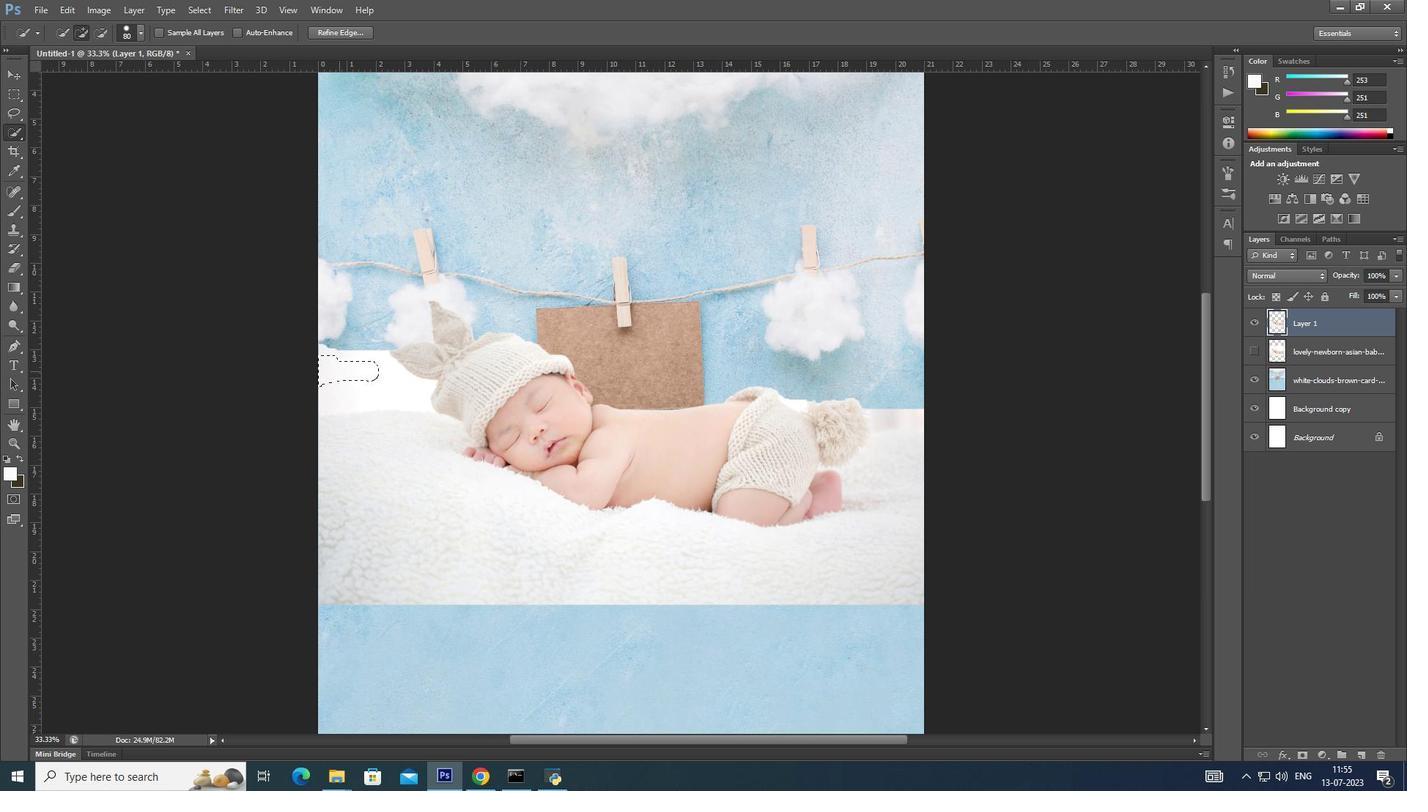 
Action: Mouse moved to (339, 371)
Screenshot: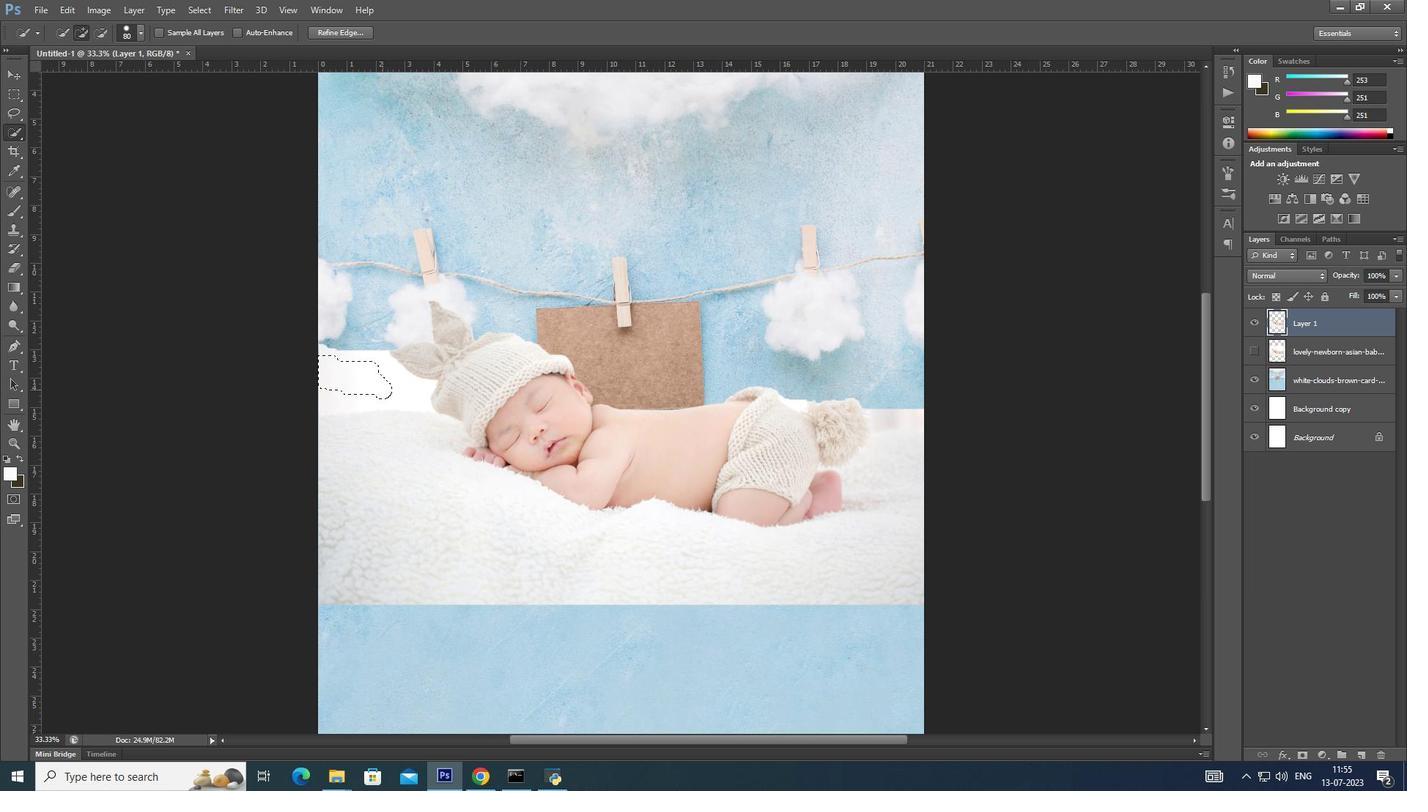 
Action: Mouse pressed left at (339, 371)
Screenshot: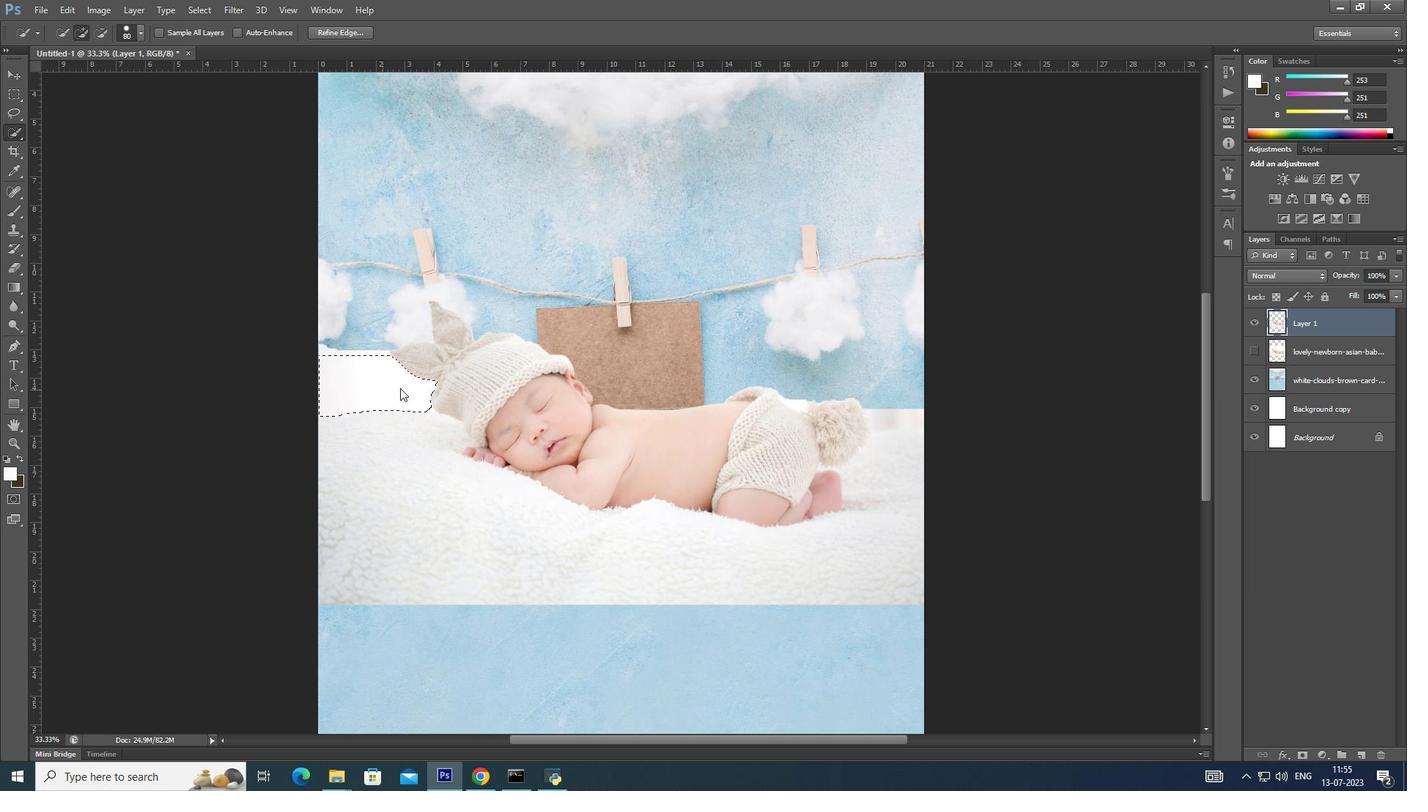 
Action: Mouse moved to (382, 390)
Screenshot: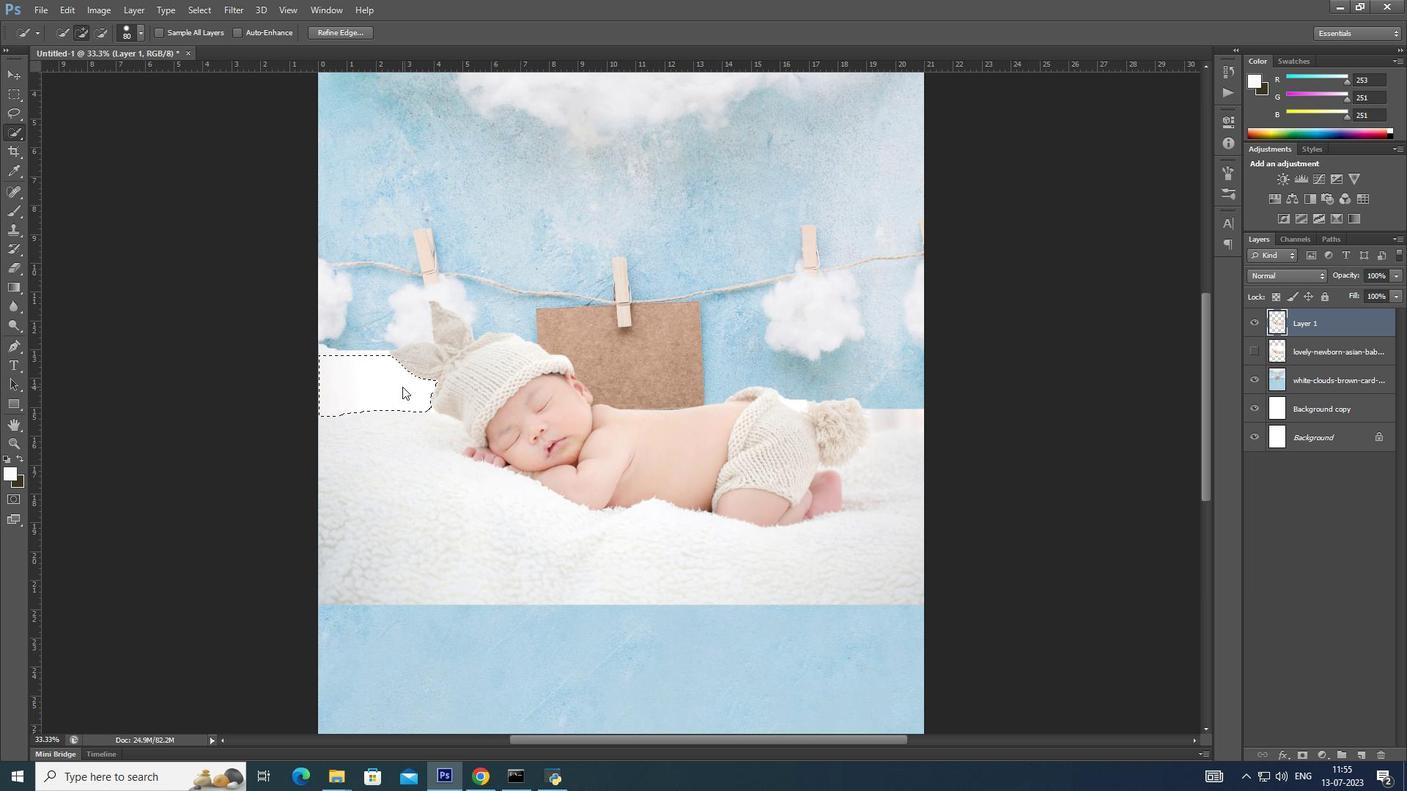 
Action: Mouse pressed left at (382, 390)
Screenshot: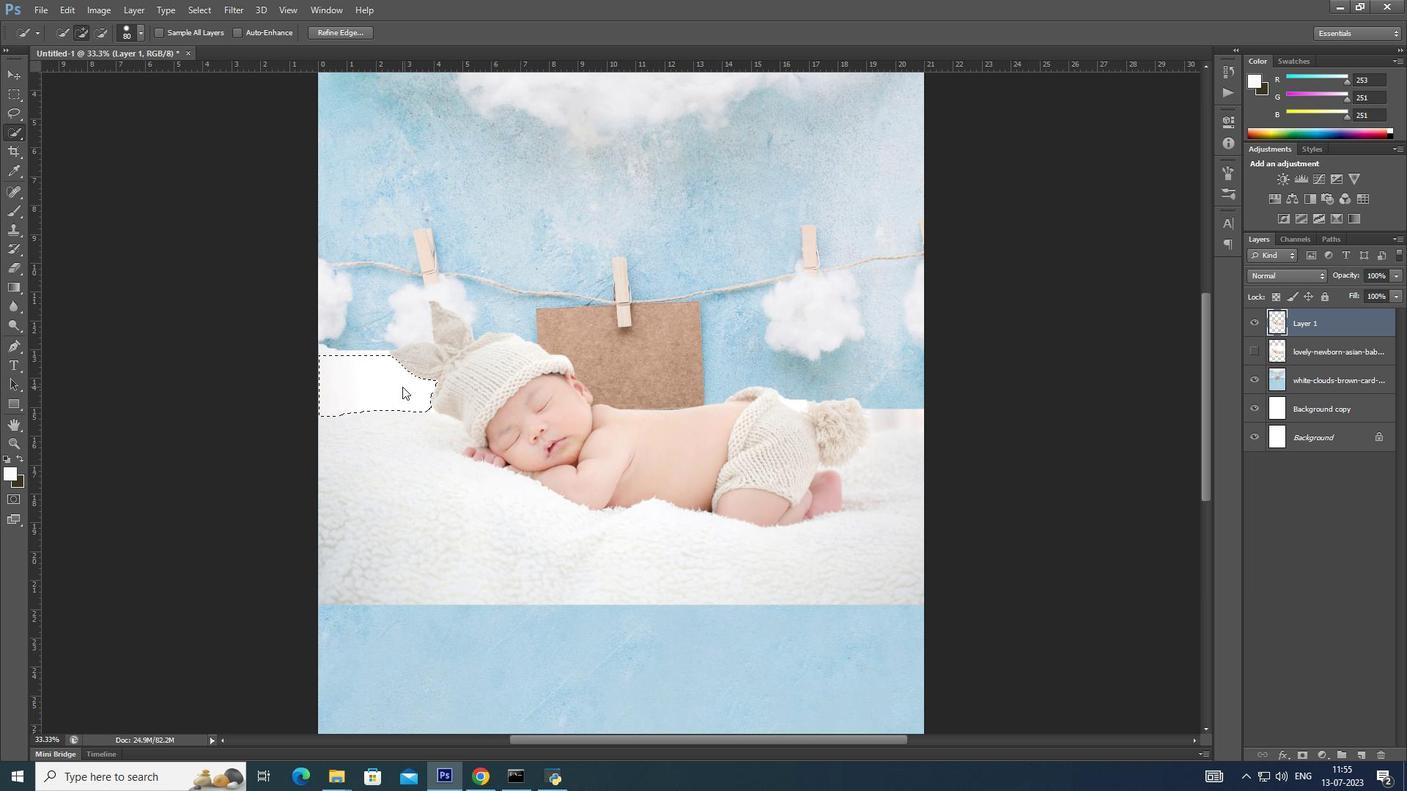 
Action: Mouse moved to (402, 387)
Screenshot: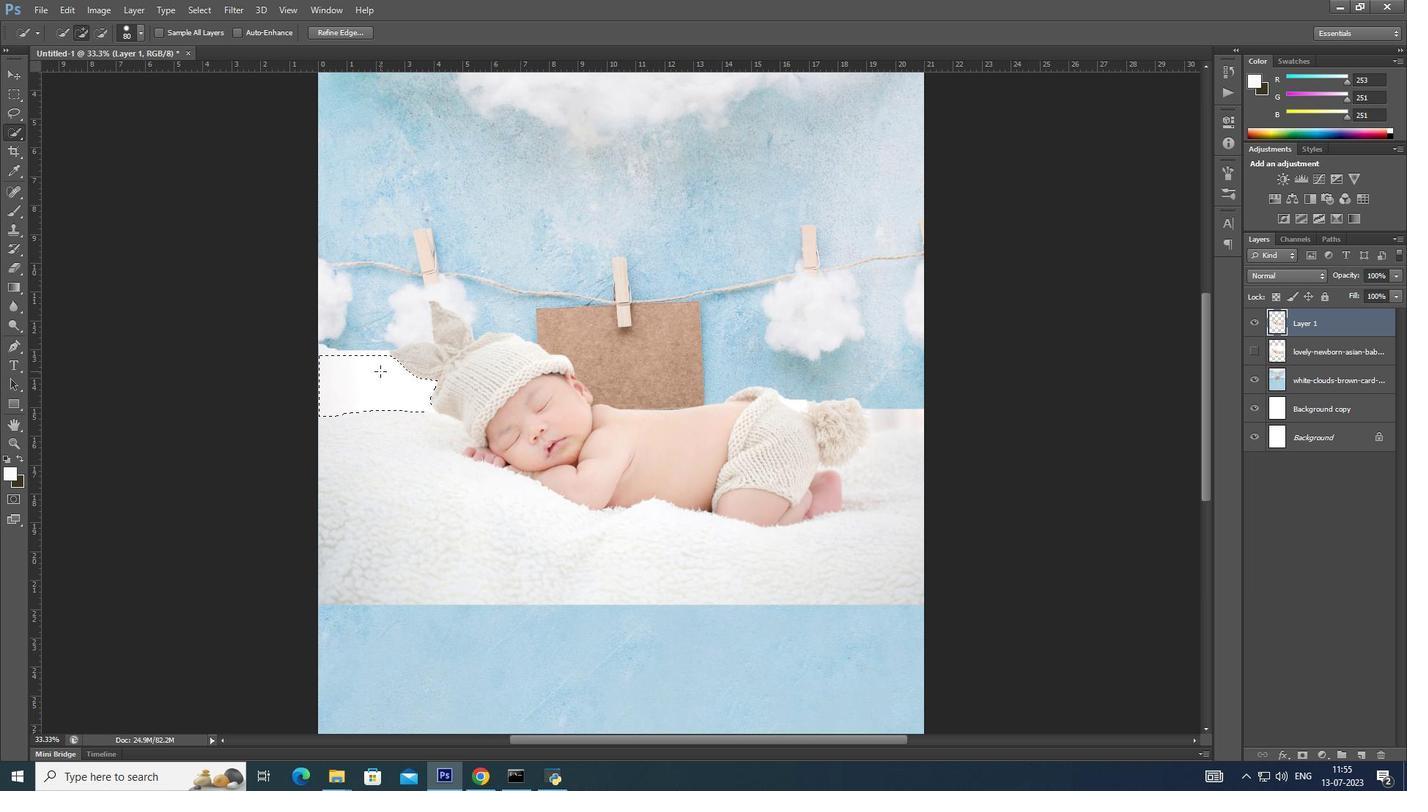 
Action: Mouse pressed left at (402, 387)
Screenshot: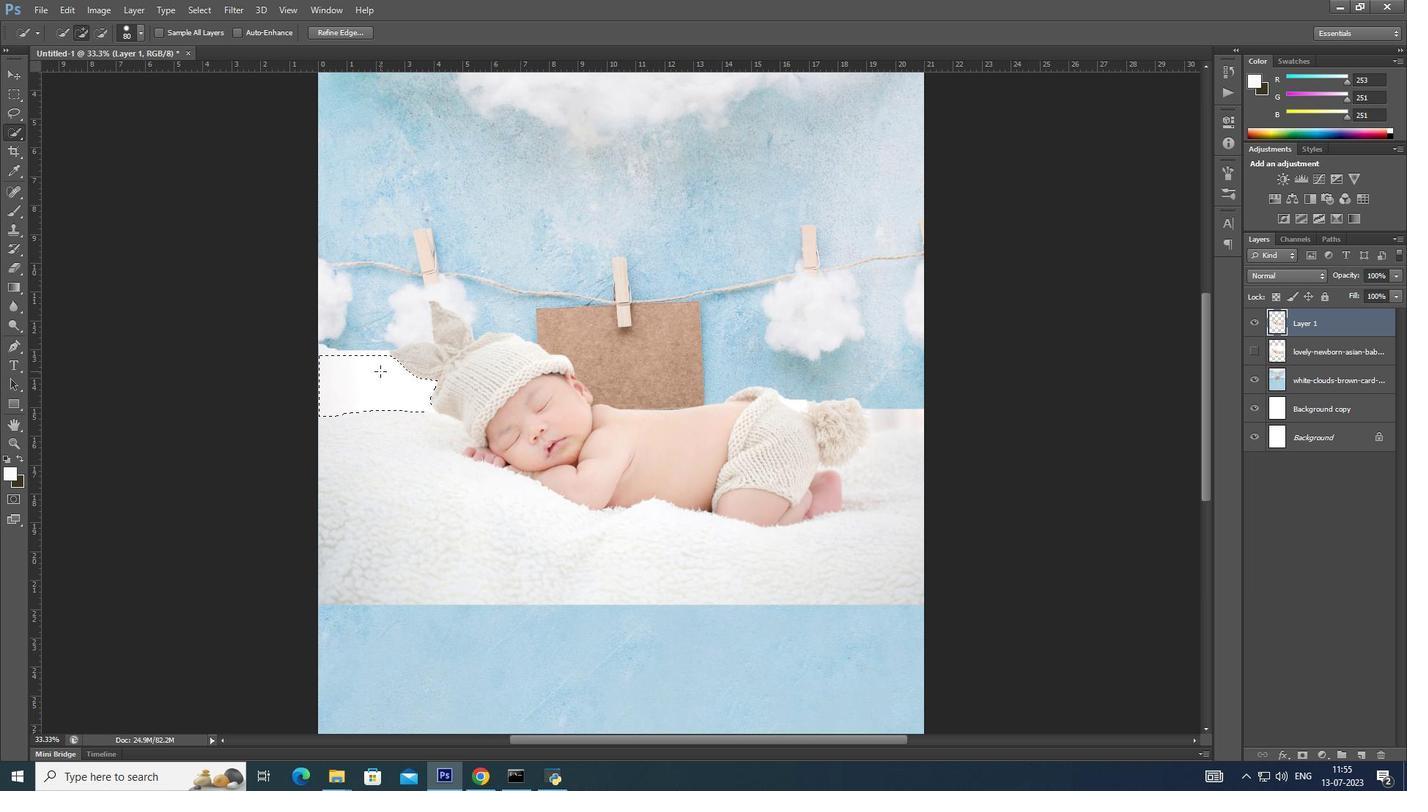 
Action: Mouse moved to (380, 371)
Screenshot: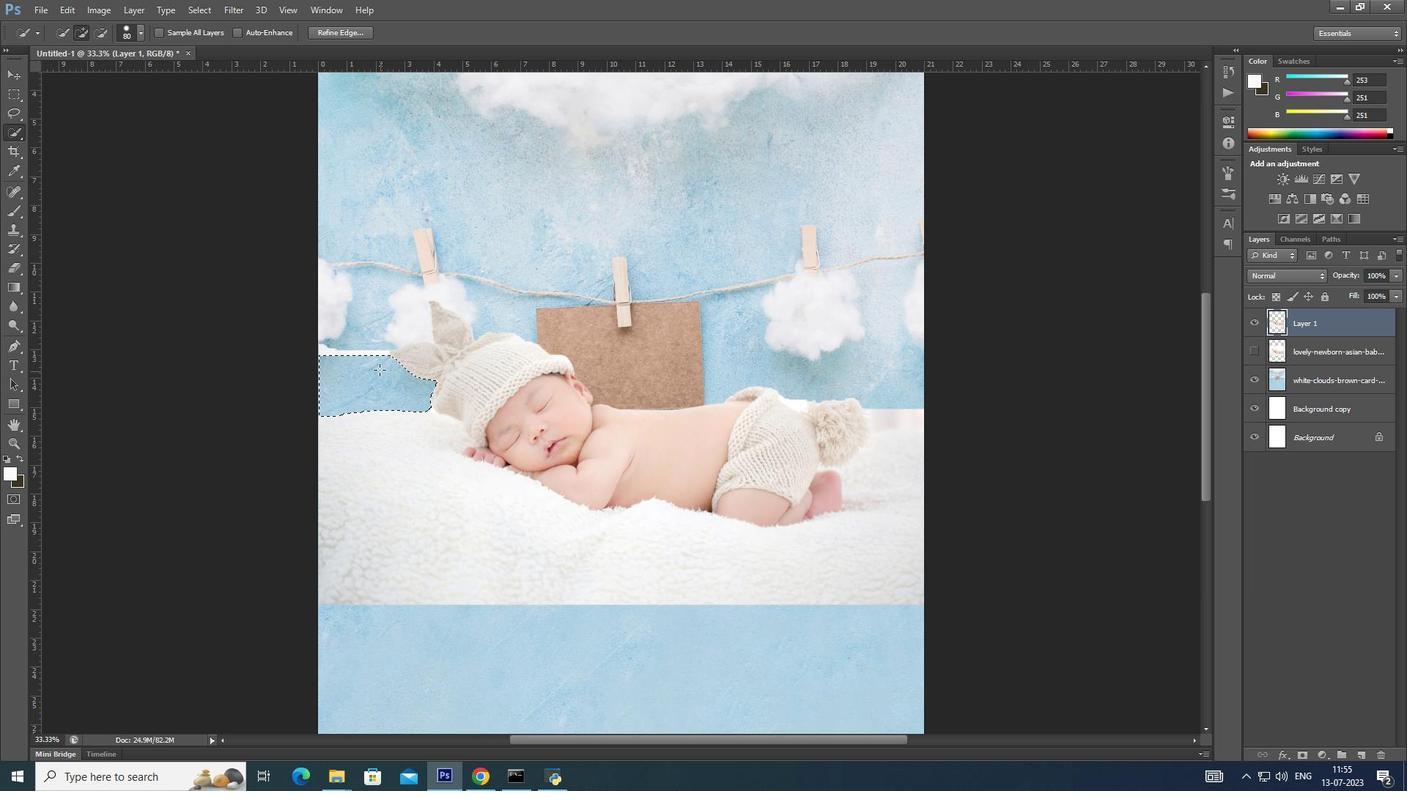 
Action: Key pressed <Key.delete>
Screenshot: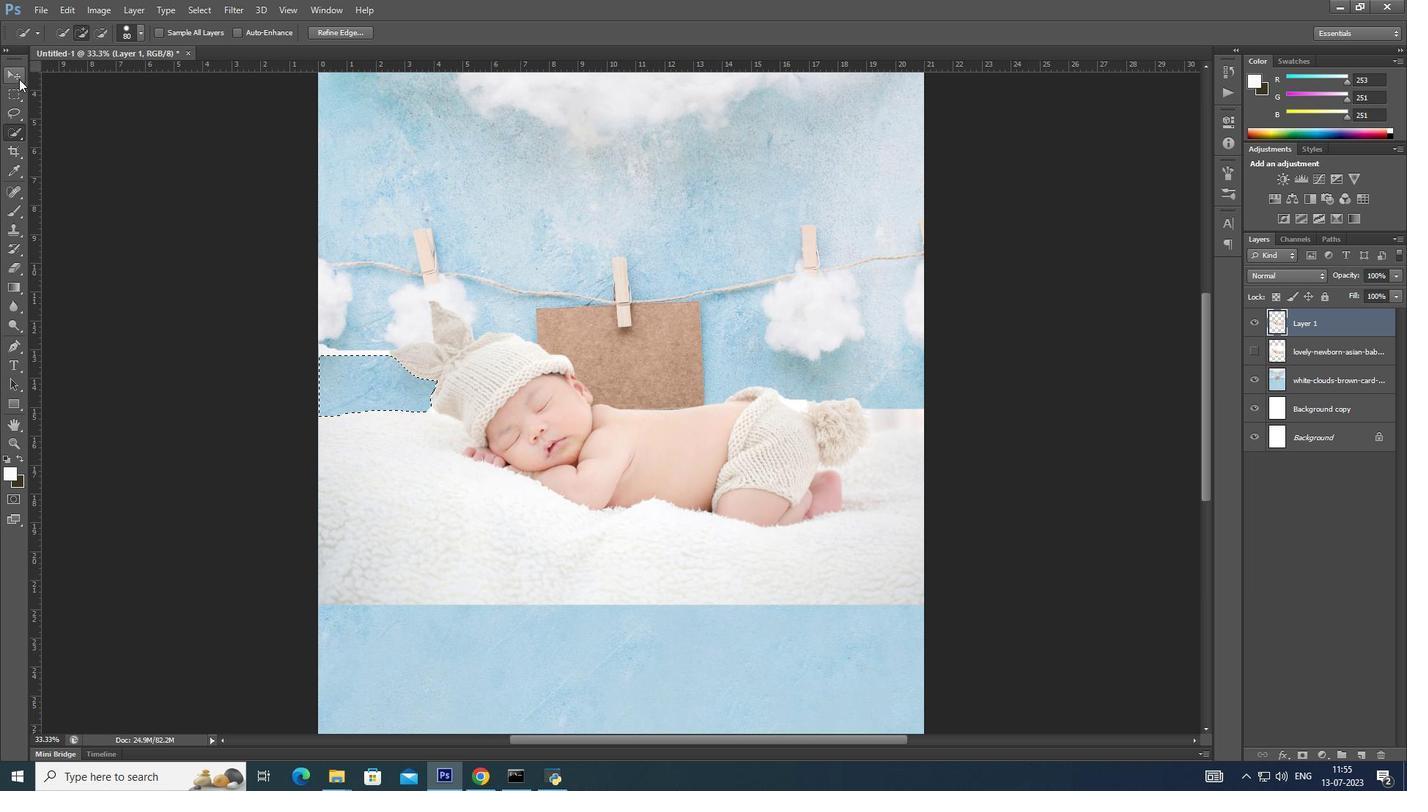 
Action: Mouse moved to (14, 75)
Screenshot: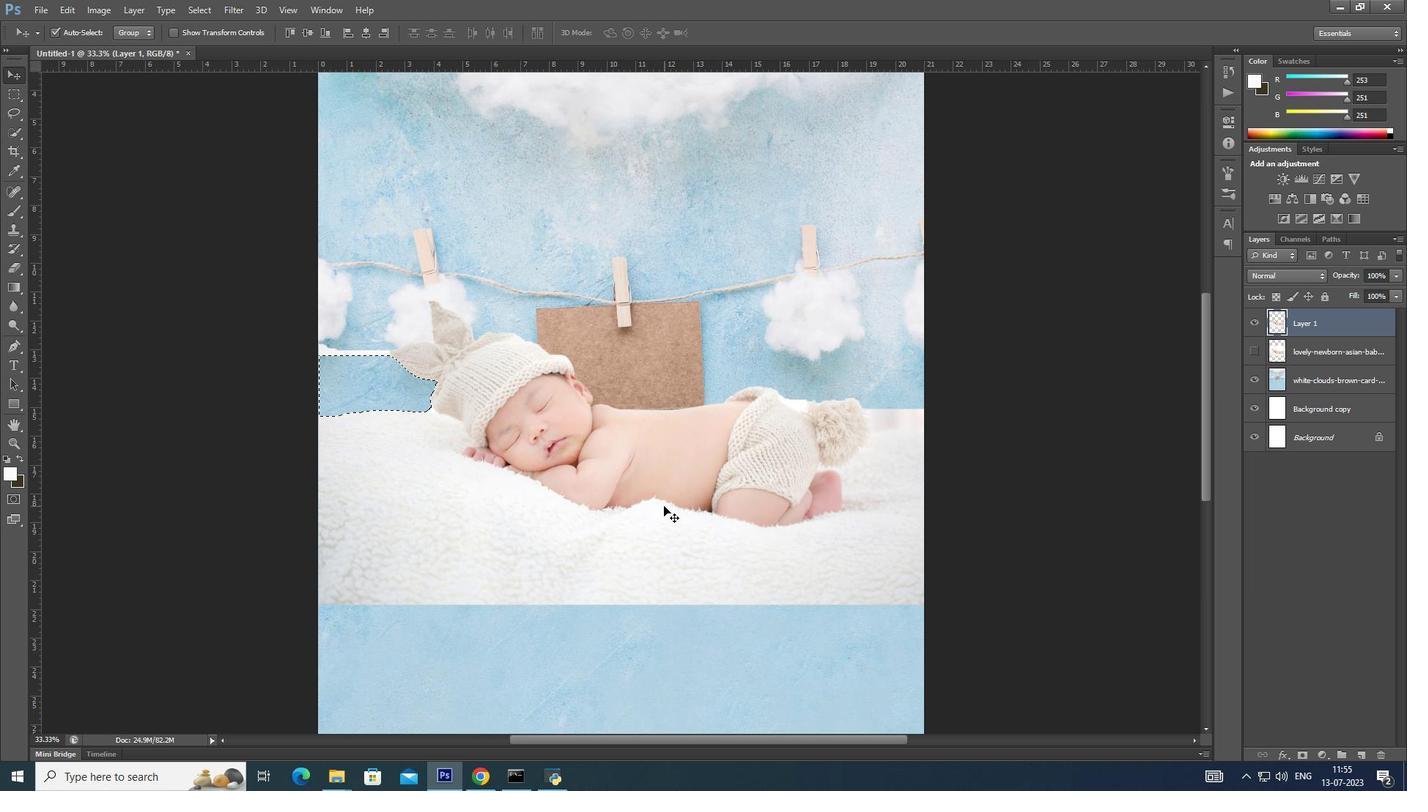 
Action: Mouse pressed left at (14, 75)
Screenshot: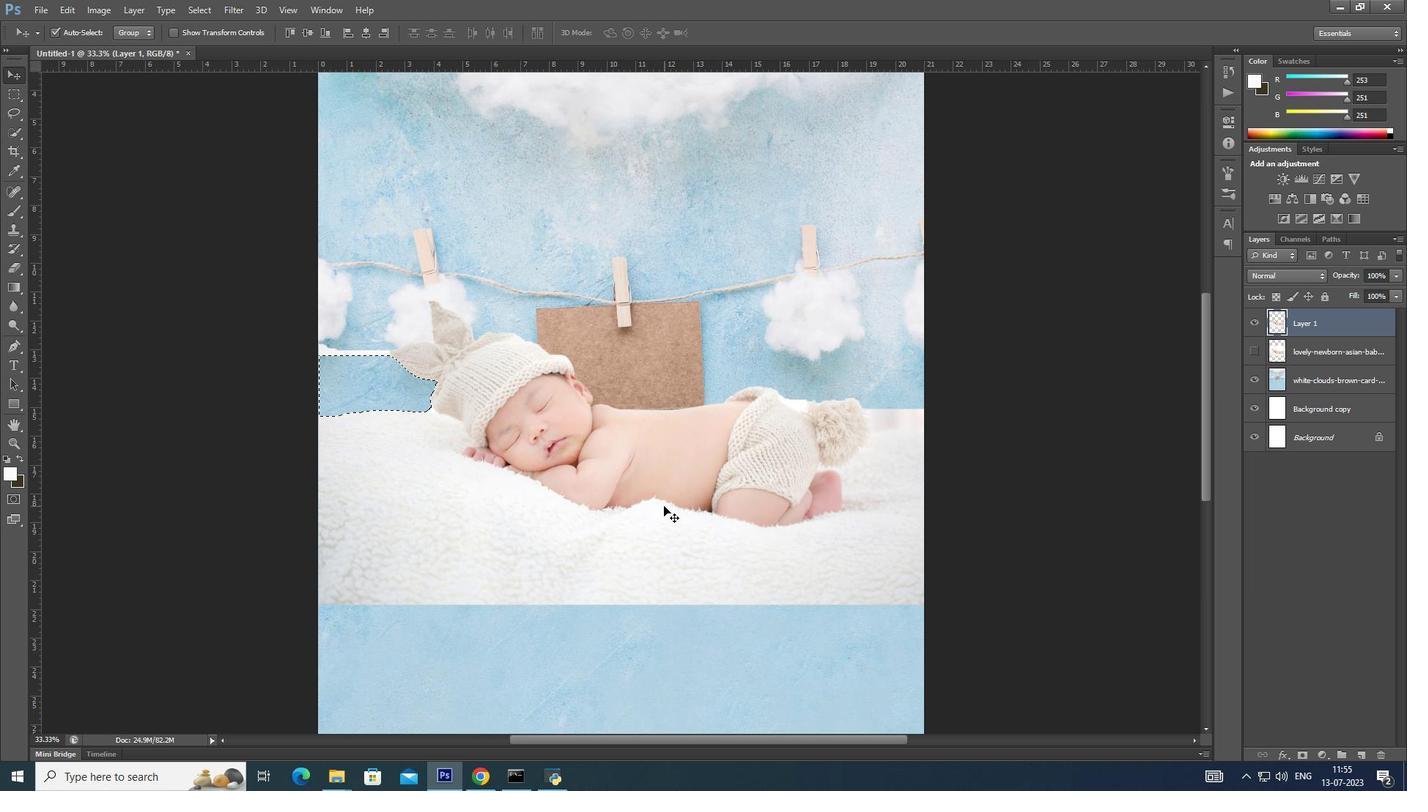
Action: Mouse moved to (664, 506)
Screenshot: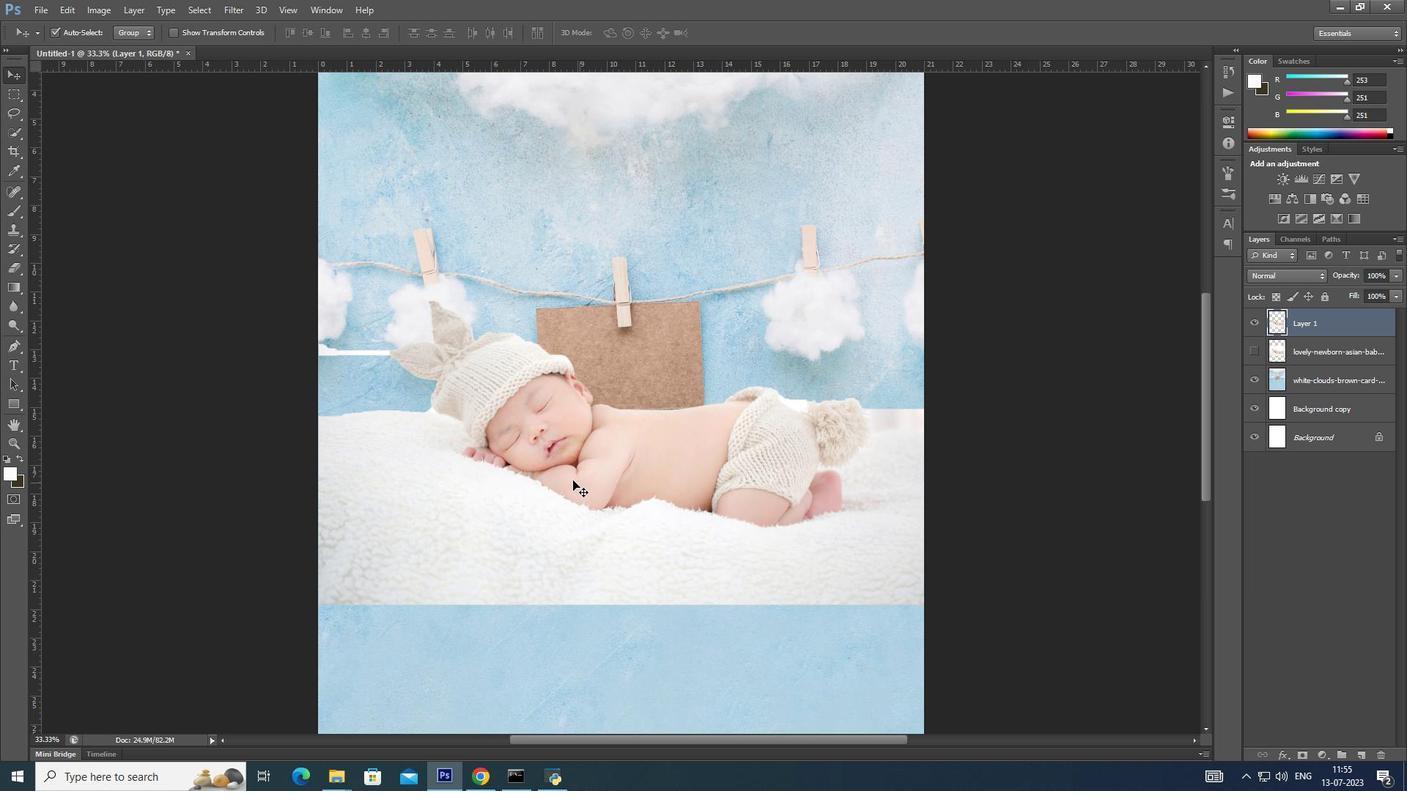 
Action: Key pressed ctrl+D
Screenshot: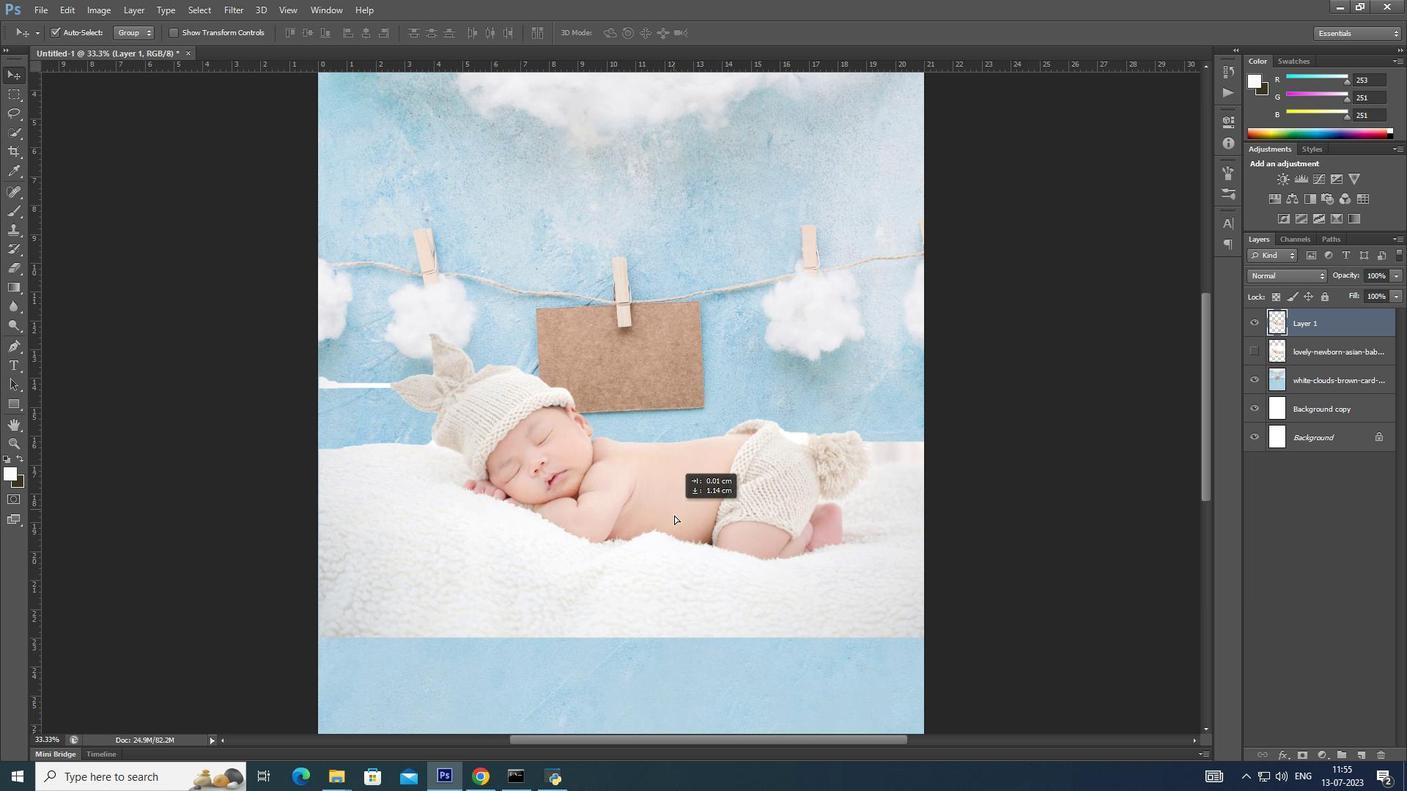 
Action: Mouse moved to (667, 464)
Screenshot: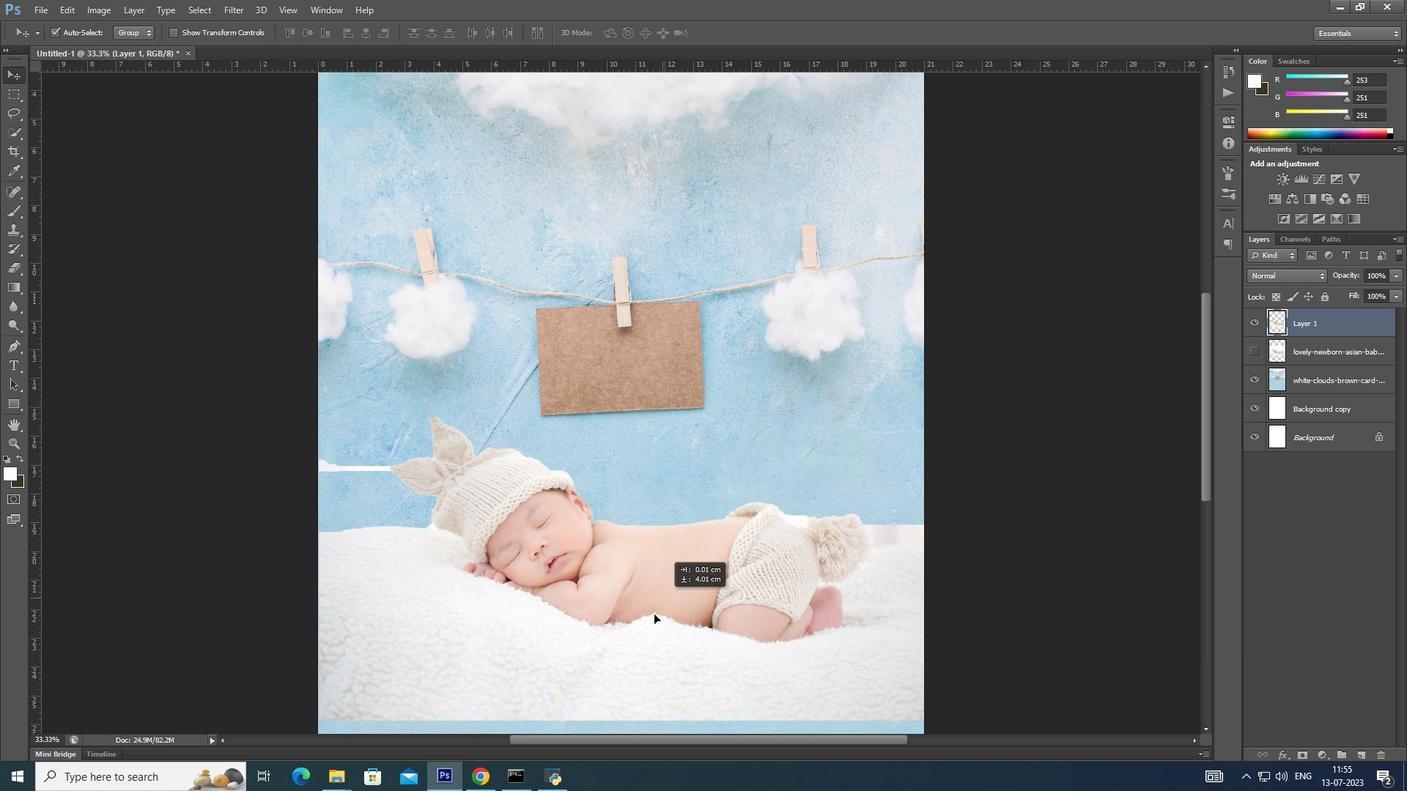 
Action: Mouse pressed left at (667, 464)
Screenshot: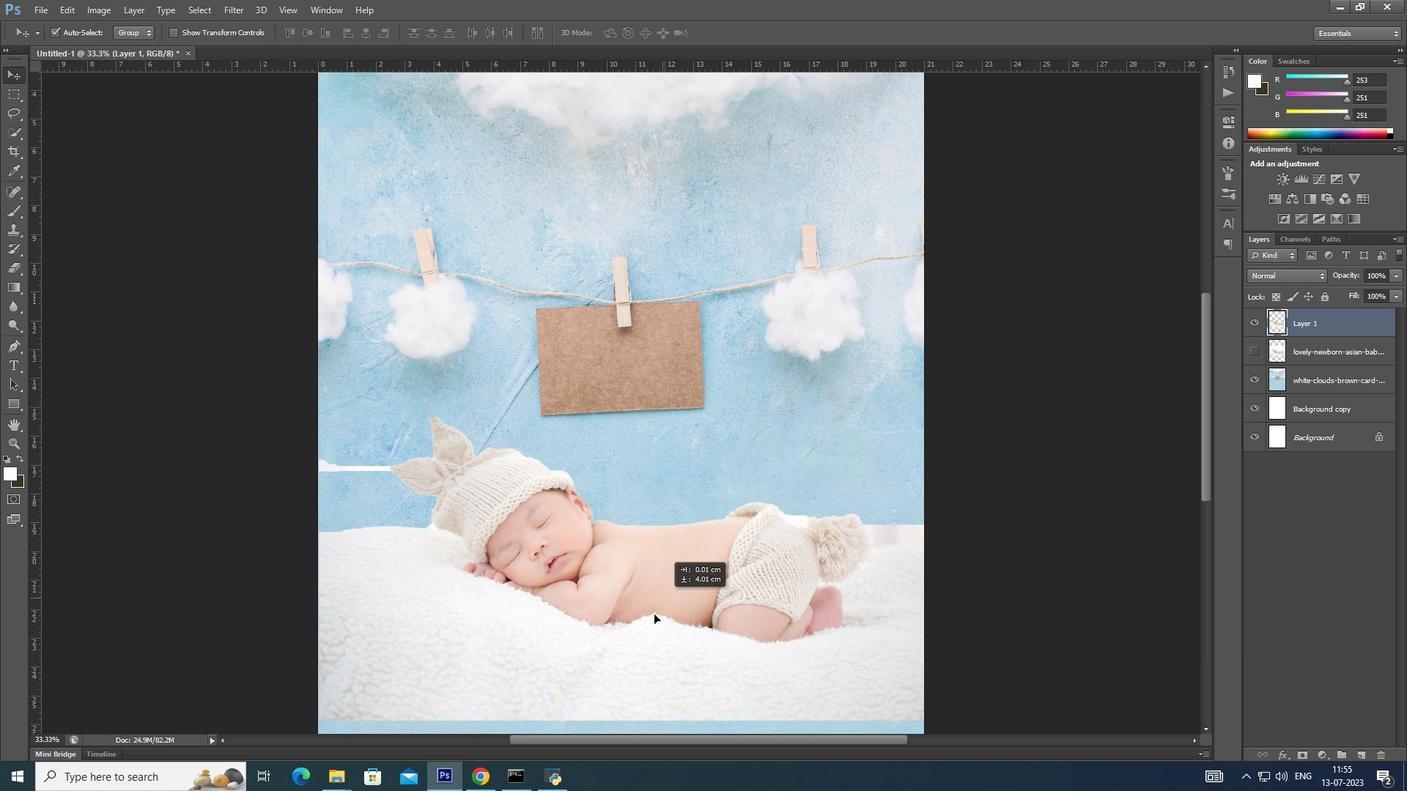 
Action: Mouse moved to (649, 623)
